 Task: Guide me through the Chicago Botanic Garden to the entrance of the Regenstein Center.
Action: Mouse moved to (276, 81)
Screenshot: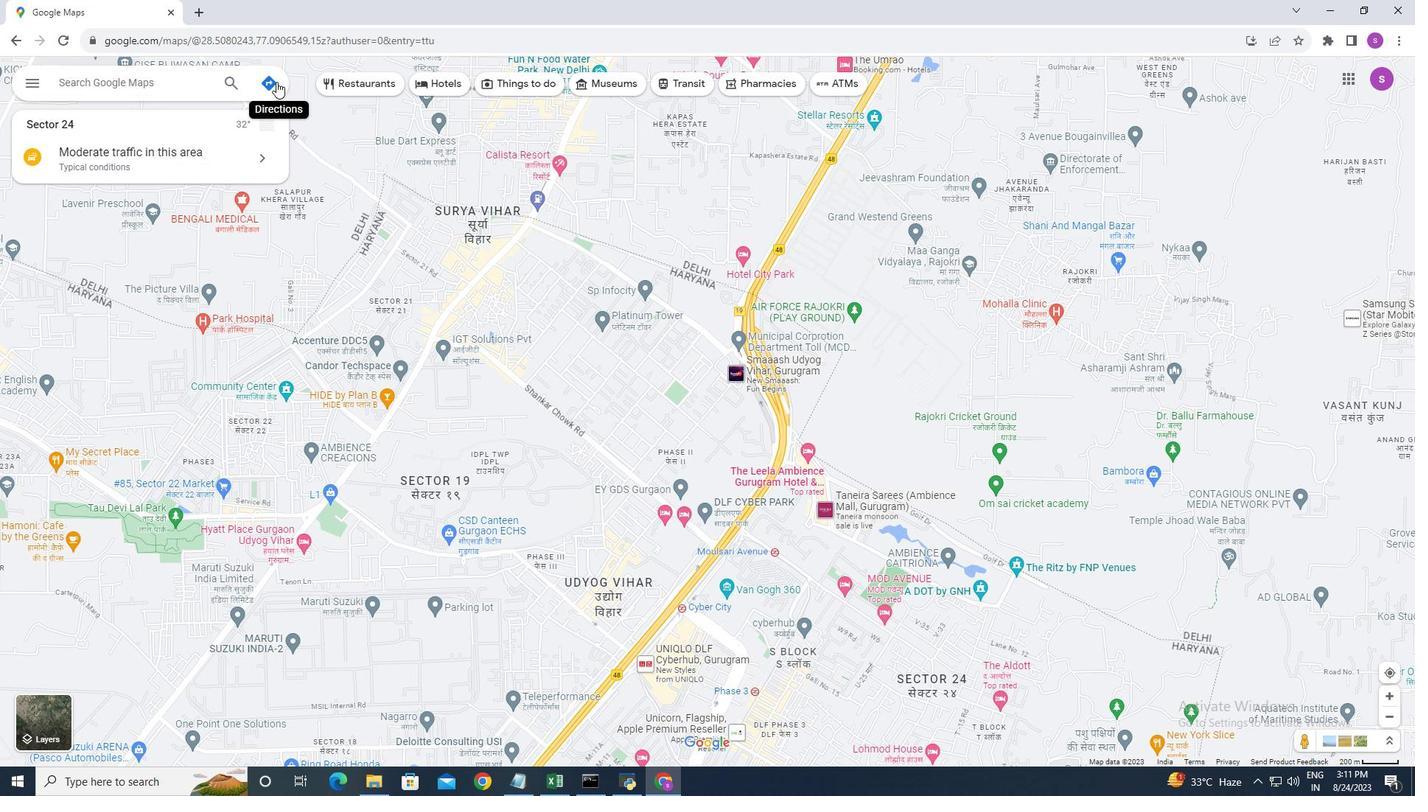 
Action: Mouse pressed left at (276, 81)
Screenshot: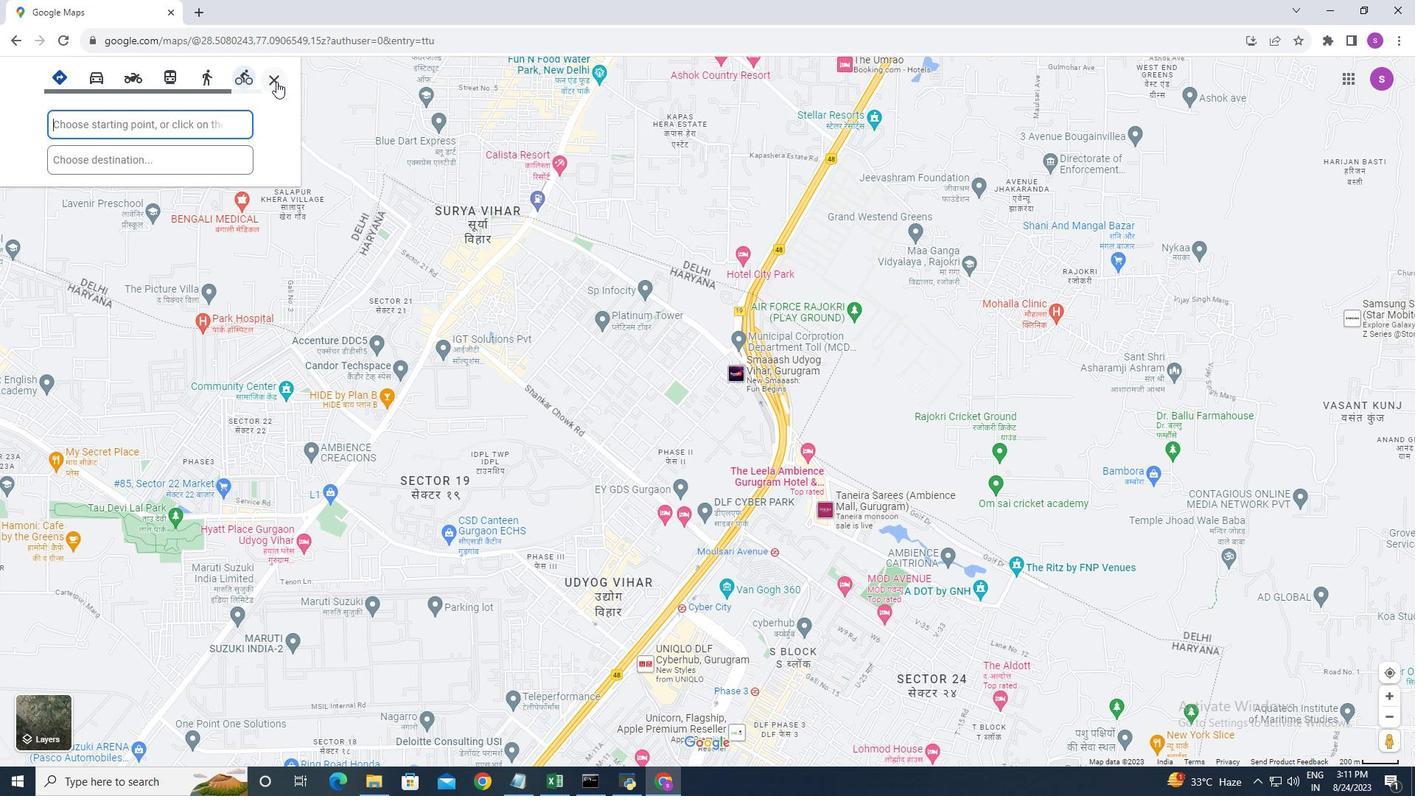 
Action: Mouse moved to (184, 126)
Screenshot: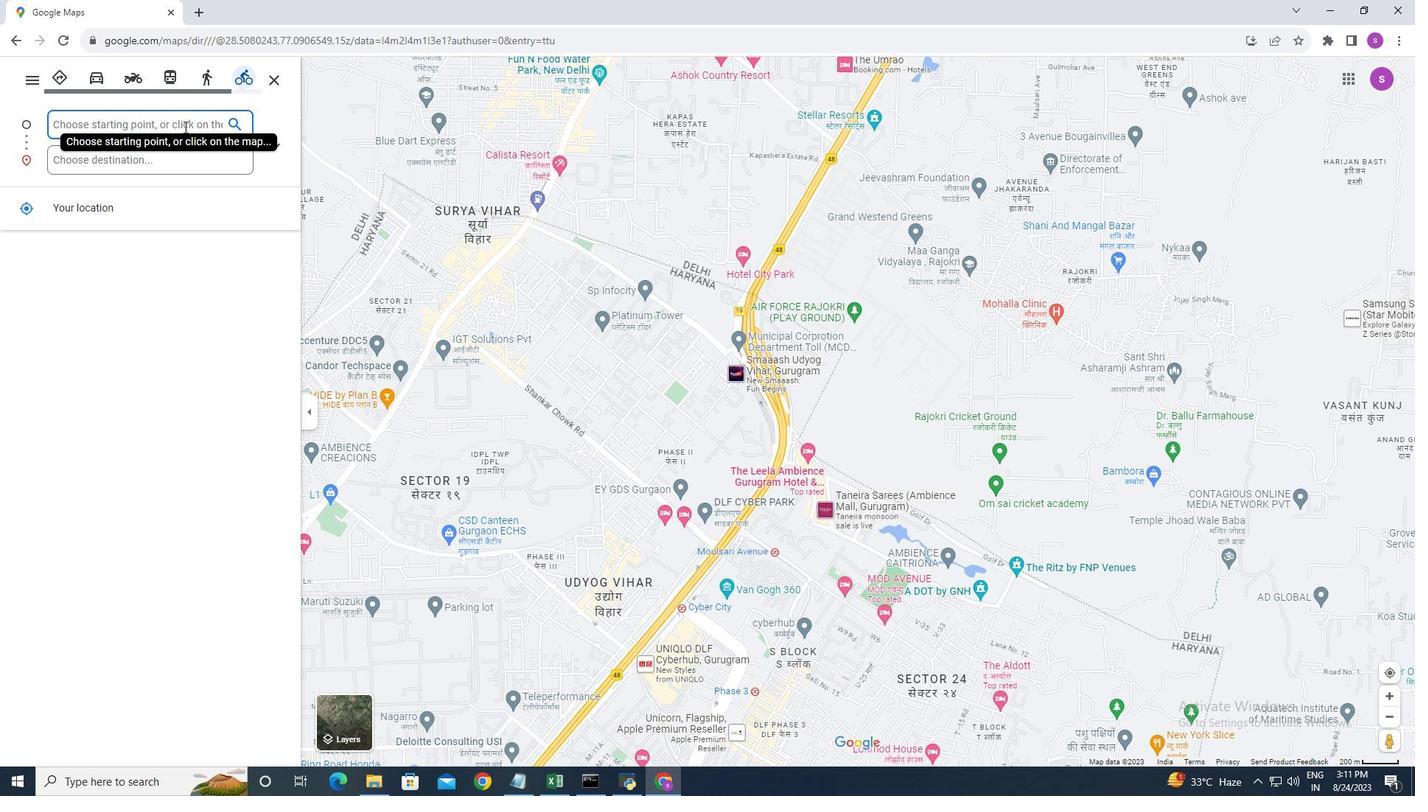 
Action: Mouse pressed left at (184, 126)
Screenshot: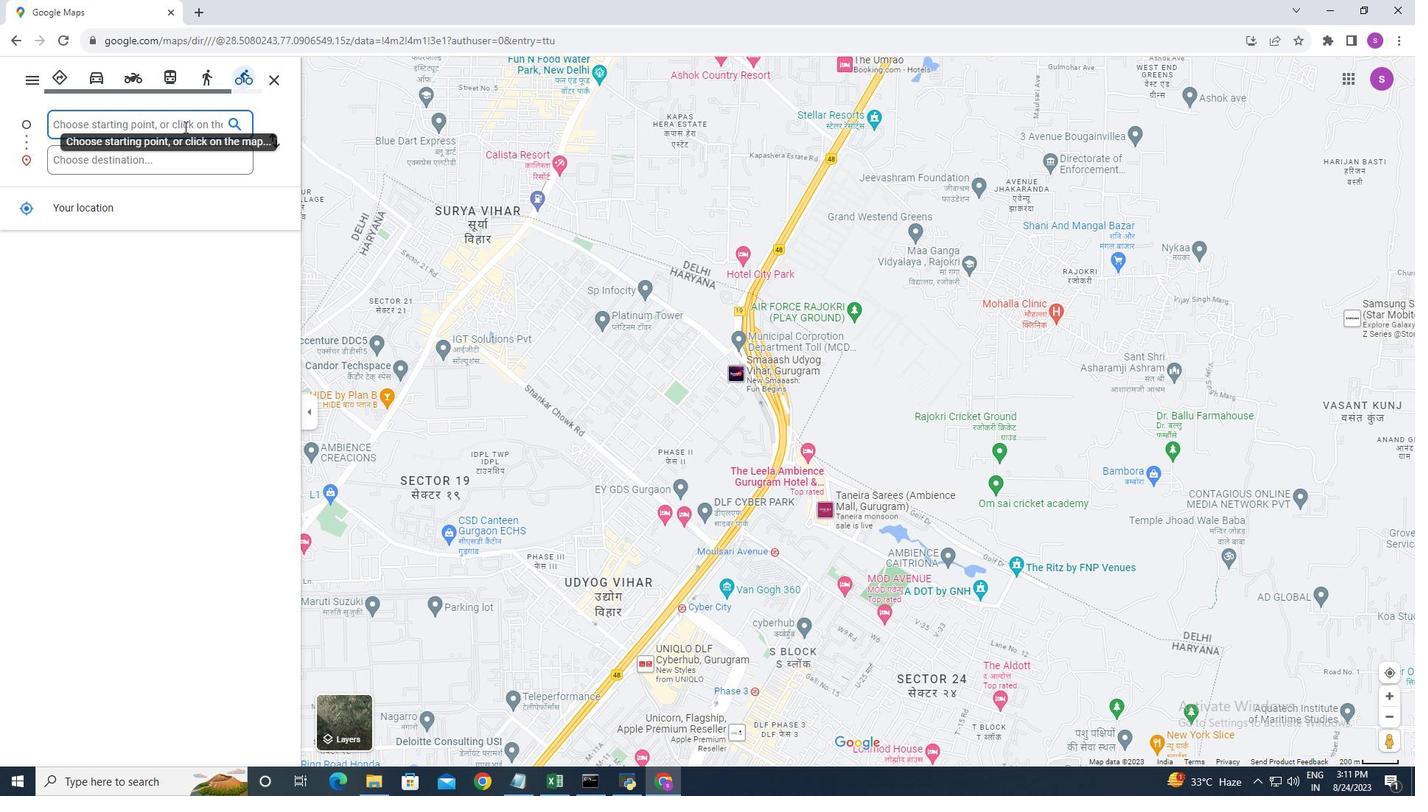 
Action: Mouse moved to (184, 126)
Screenshot: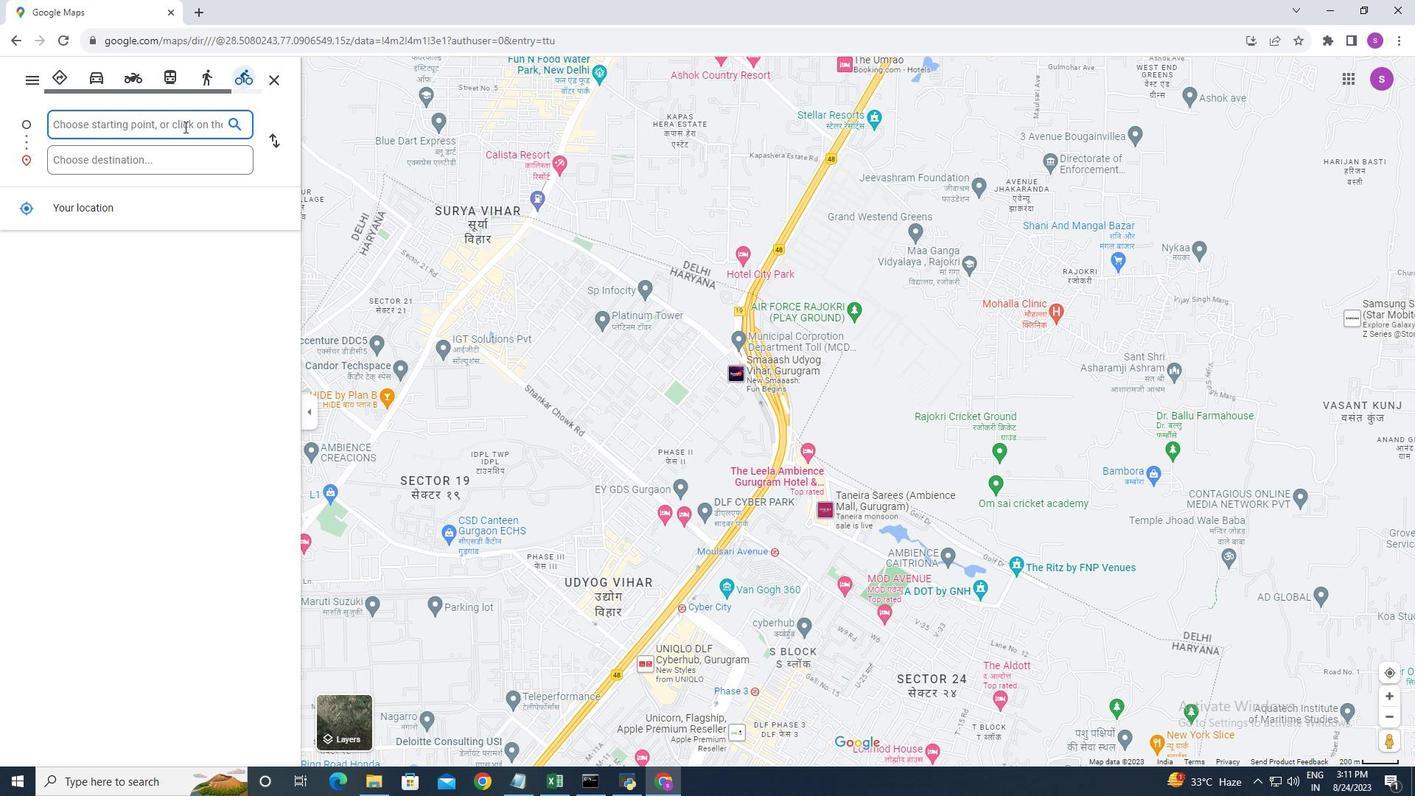 
Action: Key pressed <Key.shift>Chicago<Key.space><Key.shift>Botanic<Key.space><Key.shift><Key.shift><Key.shift><Key.shift>Garden
Screenshot: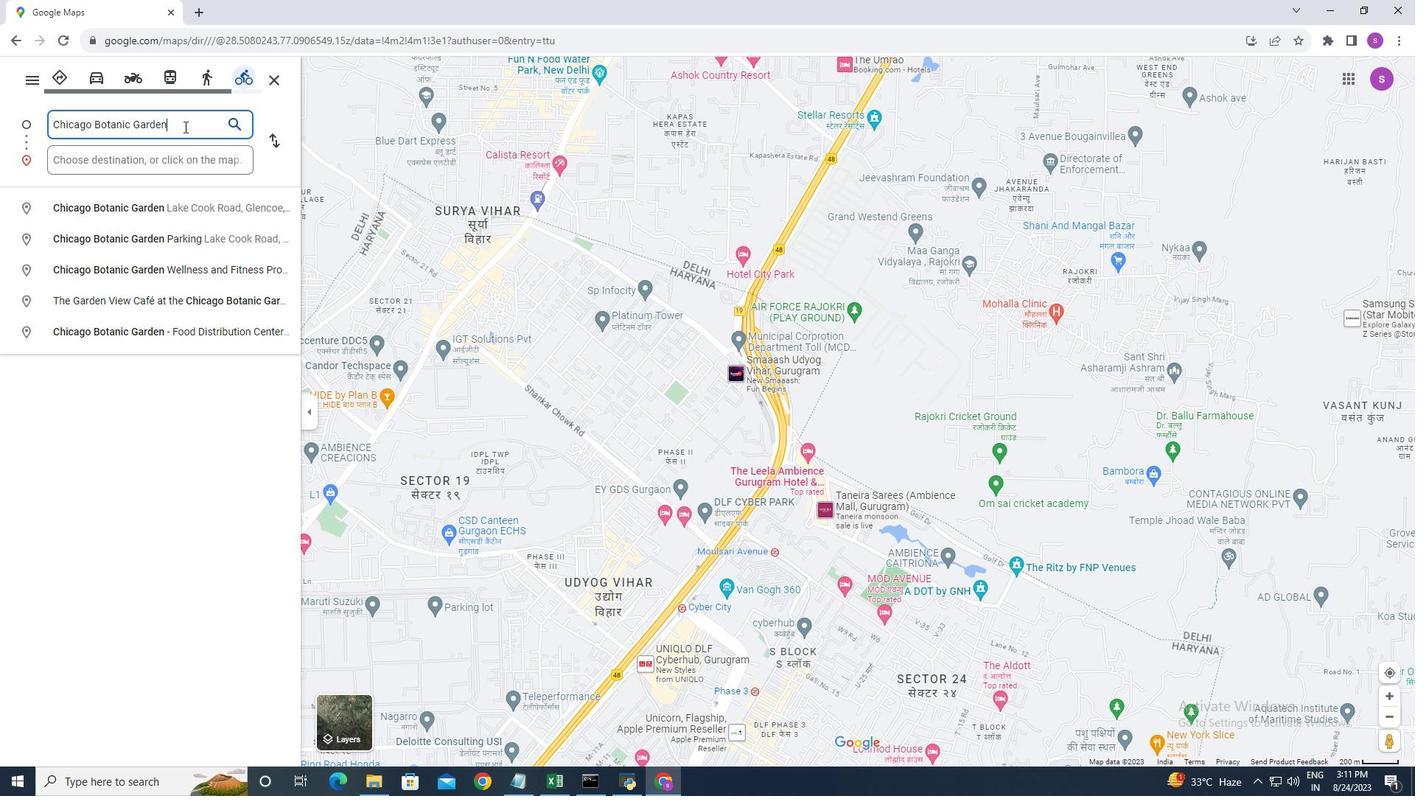 
Action: Mouse moved to (171, 212)
Screenshot: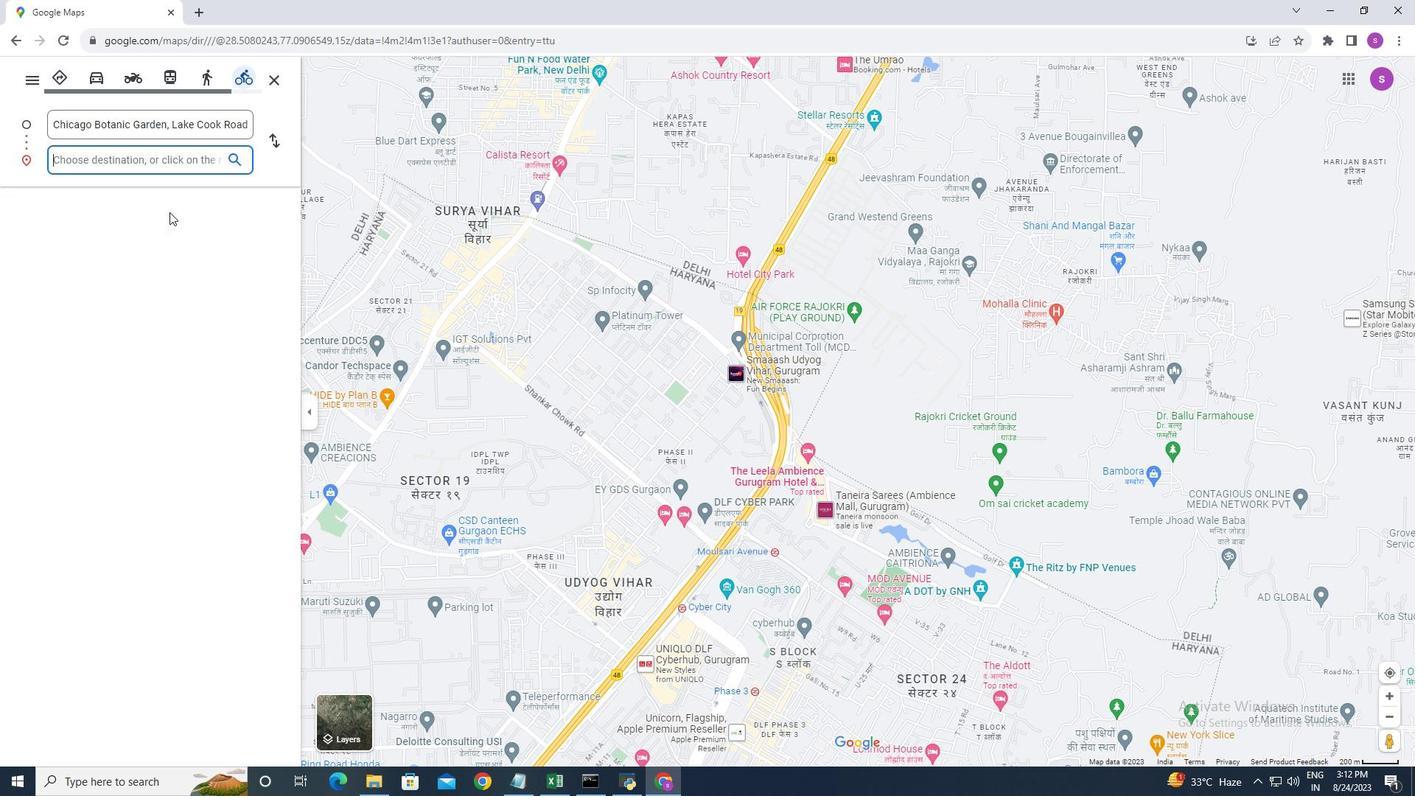 
Action: Mouse pressed left at (171, 212)
Screenshot: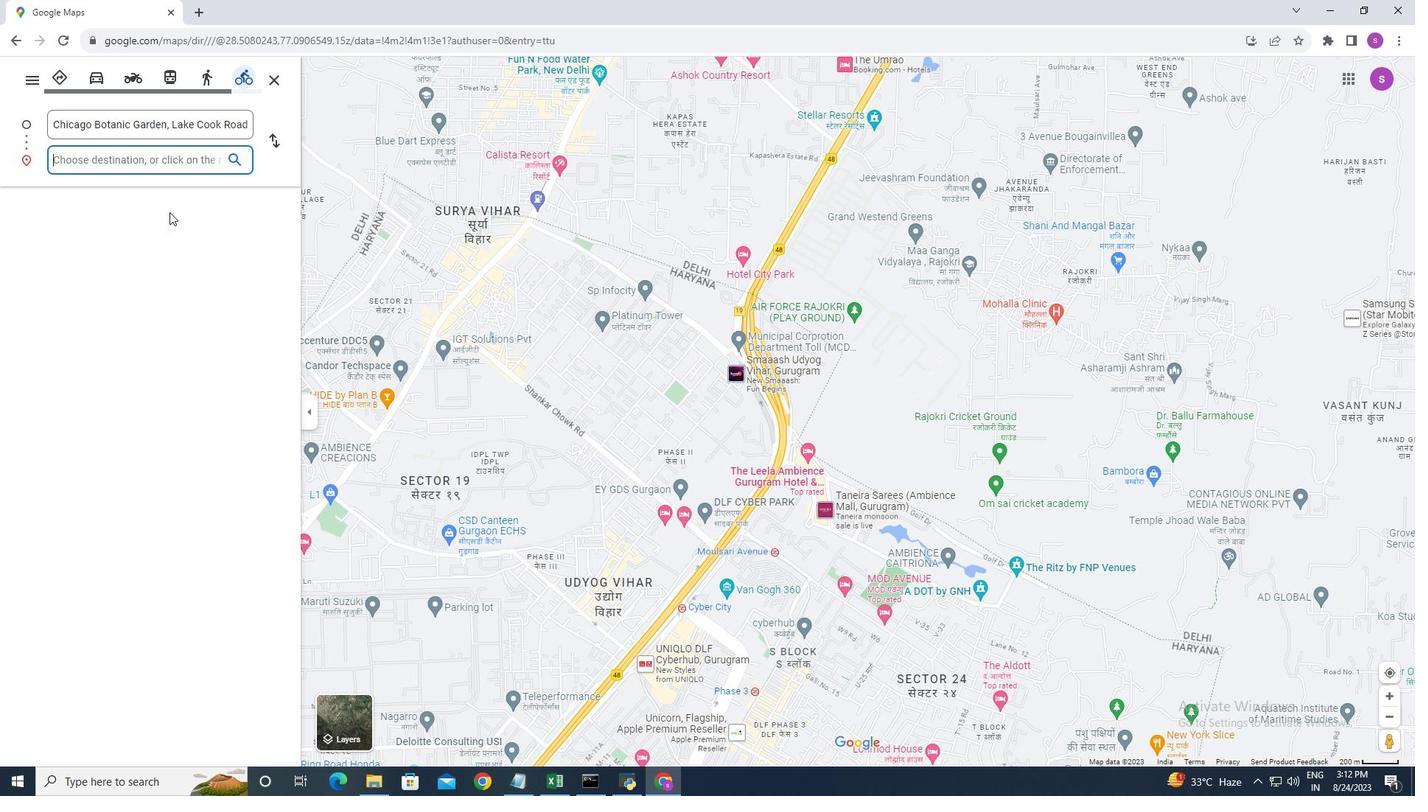 
Action: Mouse moved to (740, 429)
Screenshot: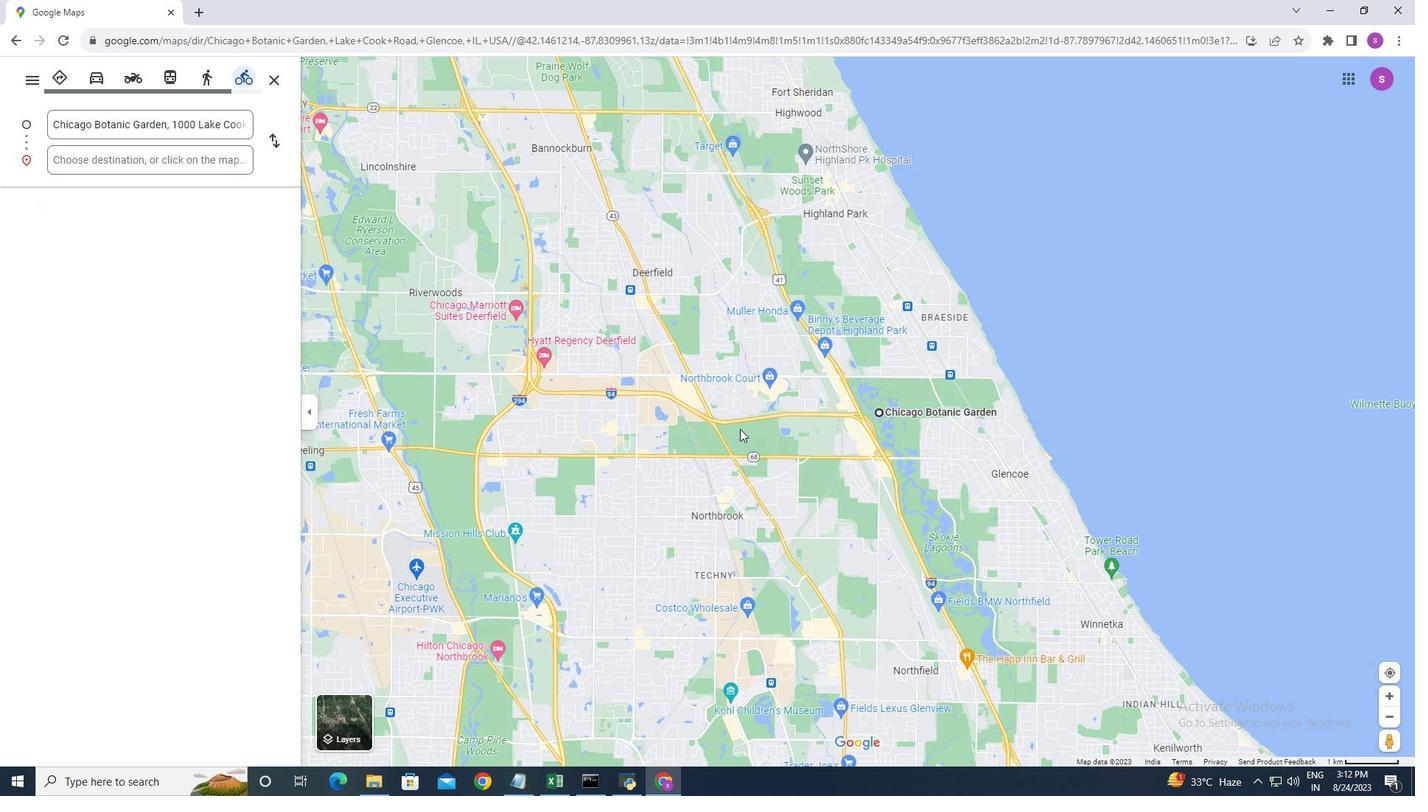 
Action: Mouse scrolled (740, 428) with delta (0, 0)
Screenshot: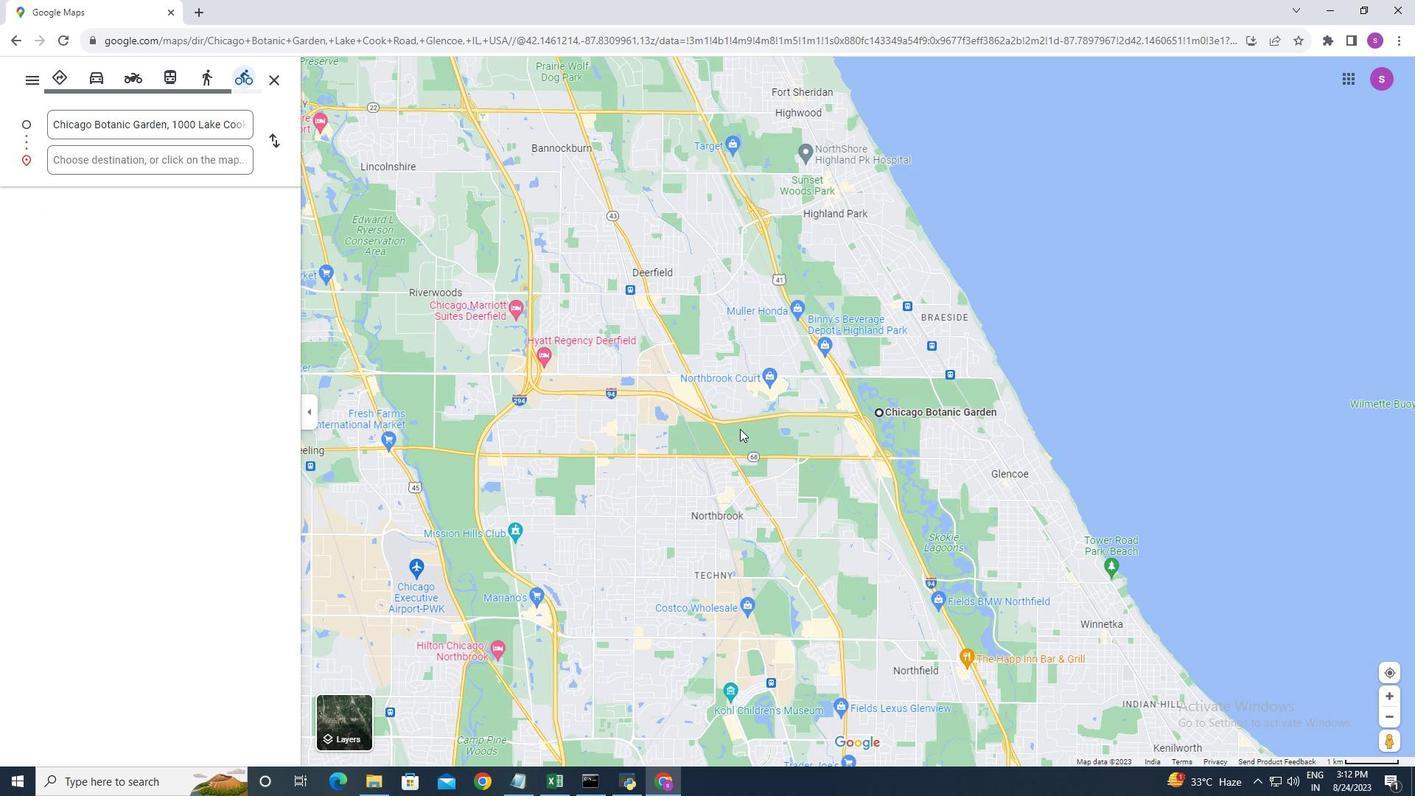 
Action: Mouse moved to (740, 429)
Screenshot: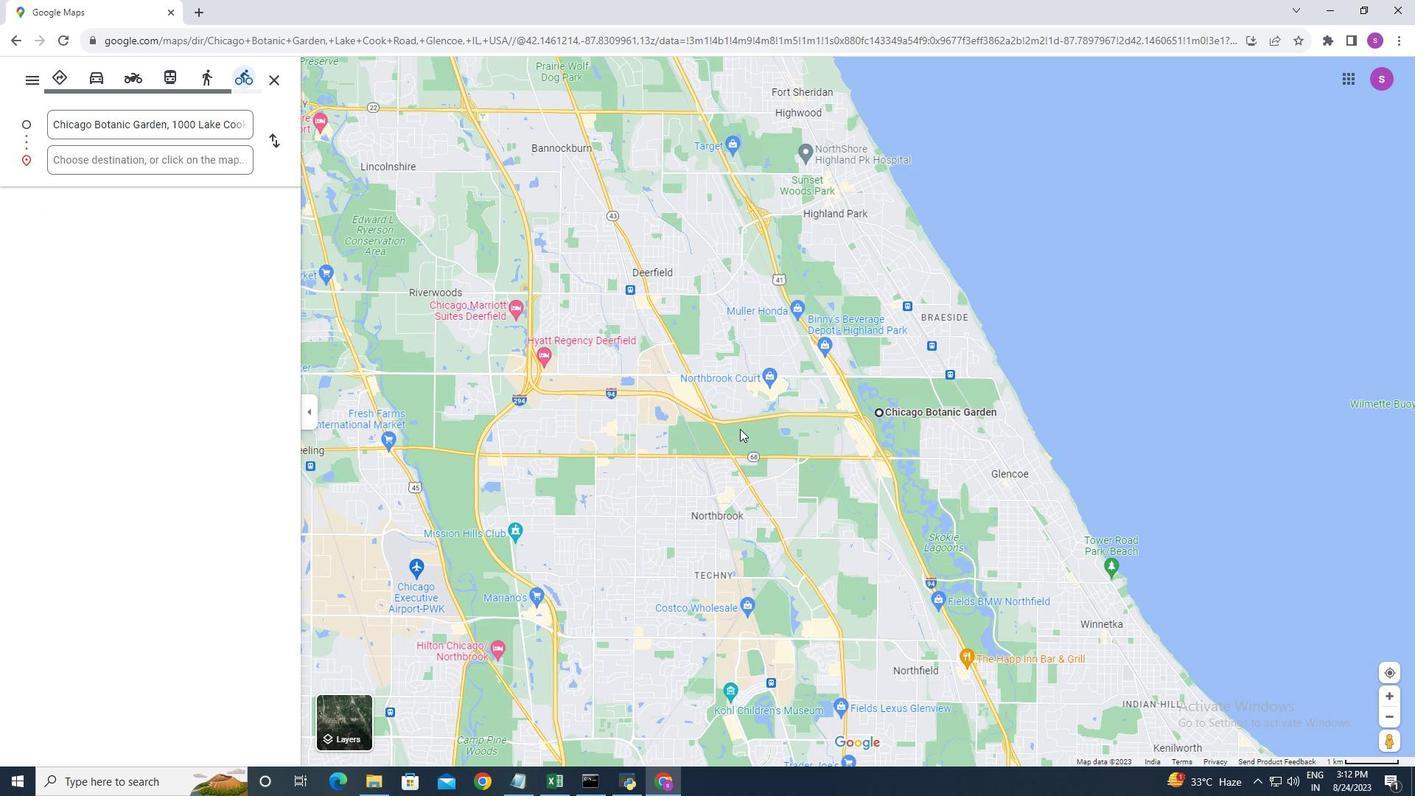 
Action: Mouse scrolled (740, 428) with delta (0, 0)
Screenshot: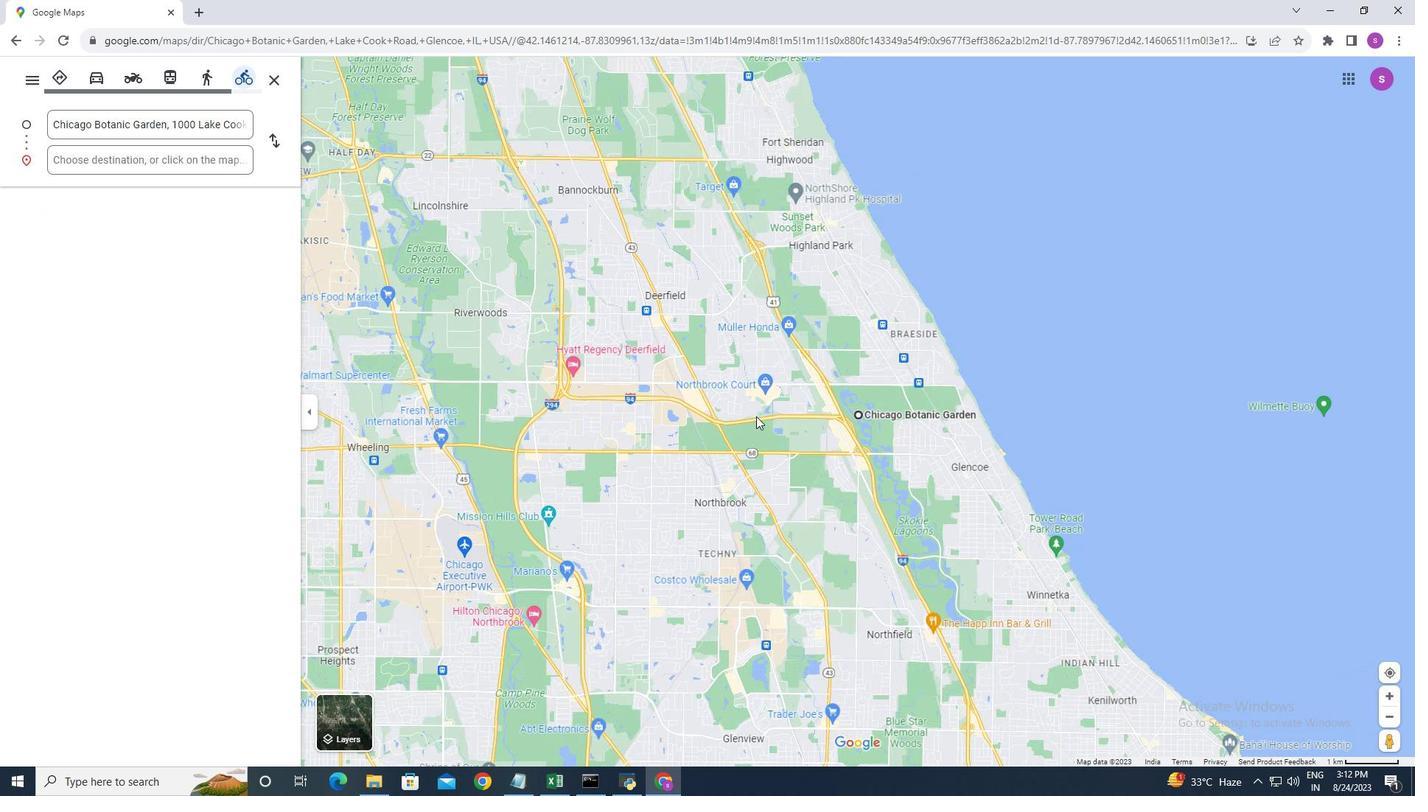 
Action: Mouse scrolled (740, 428) with delta (0, 0)
Screenshot: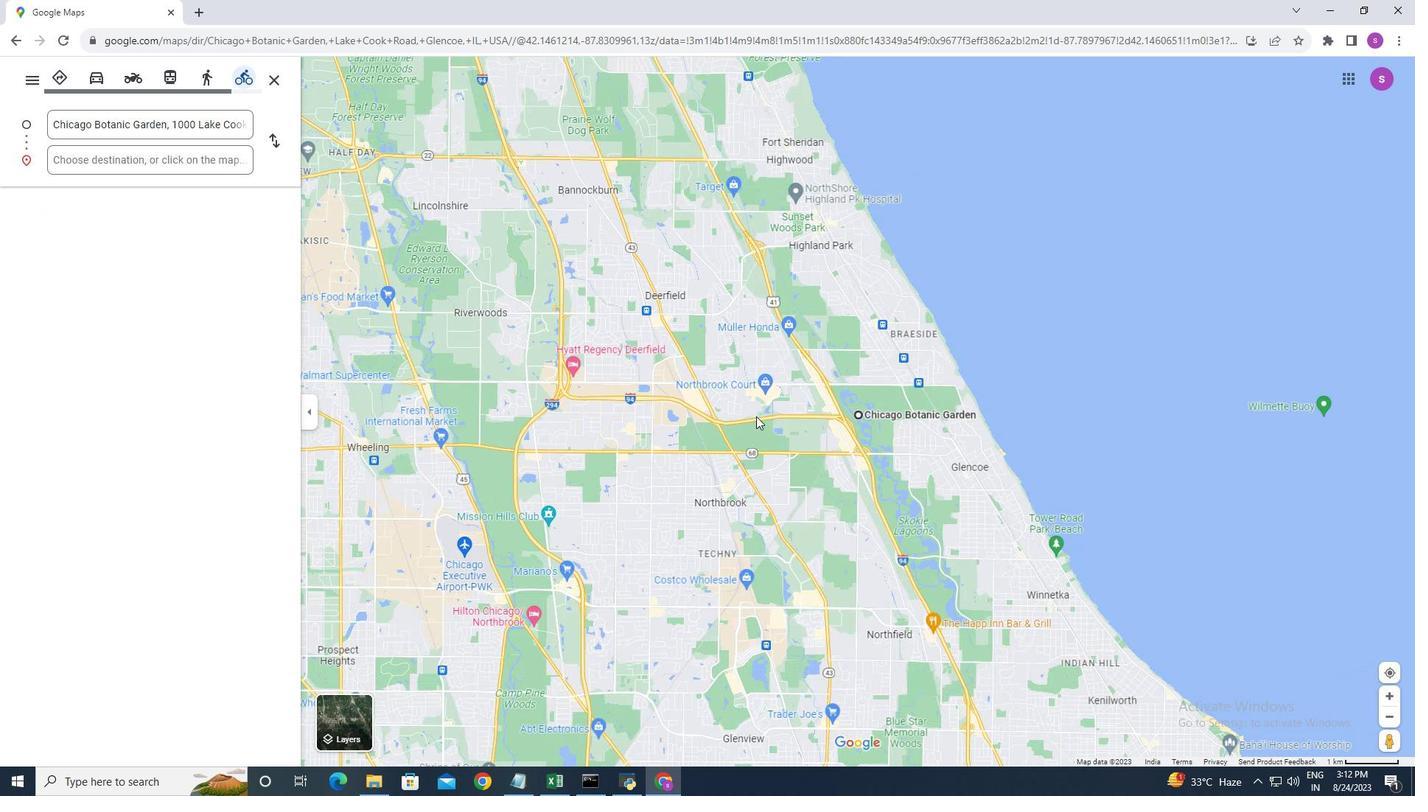 
Action: Mouse scrolled (740, 428) with delta (0, 0)
Screenshot: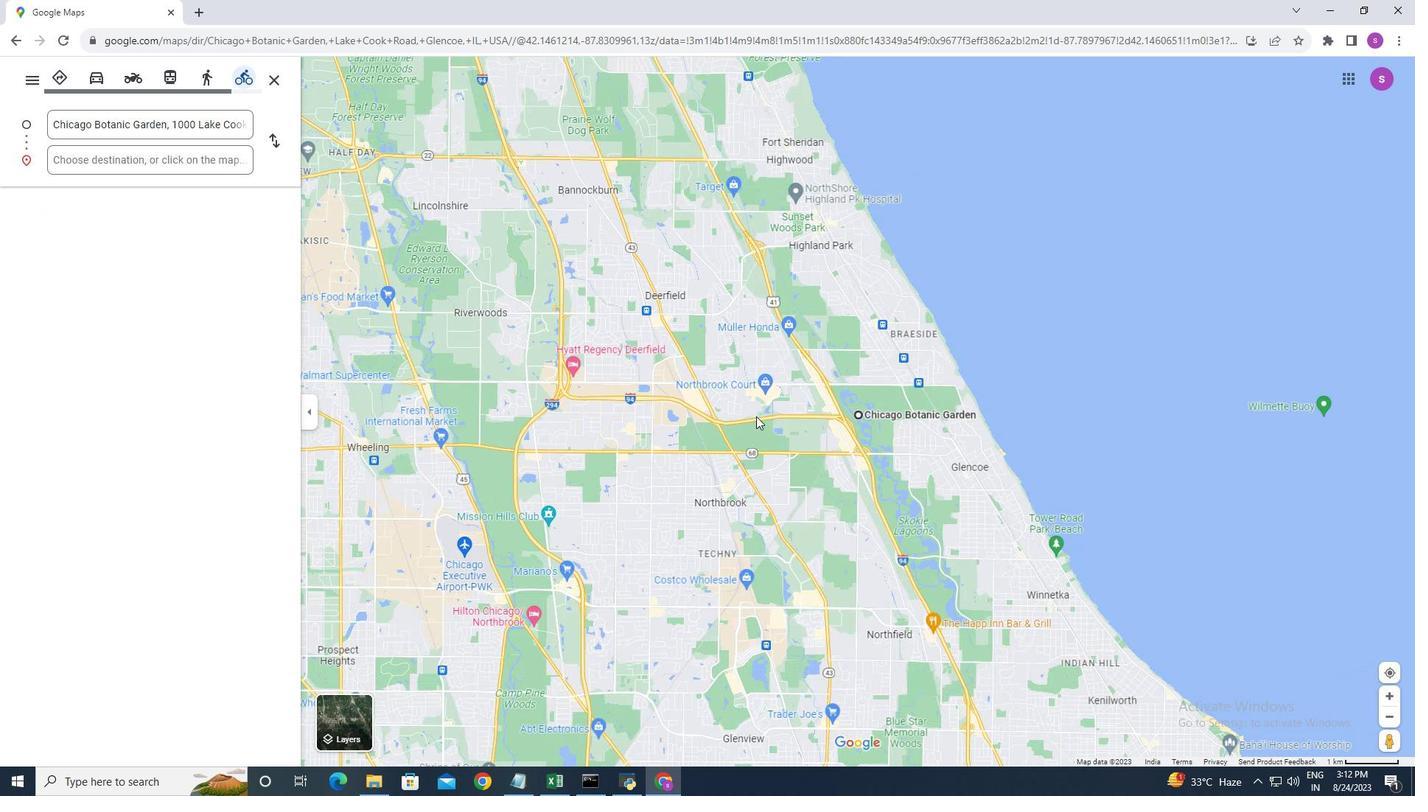 
Action: Mouse scrolled (740, 428) with delta (0, 0)
Screenshot: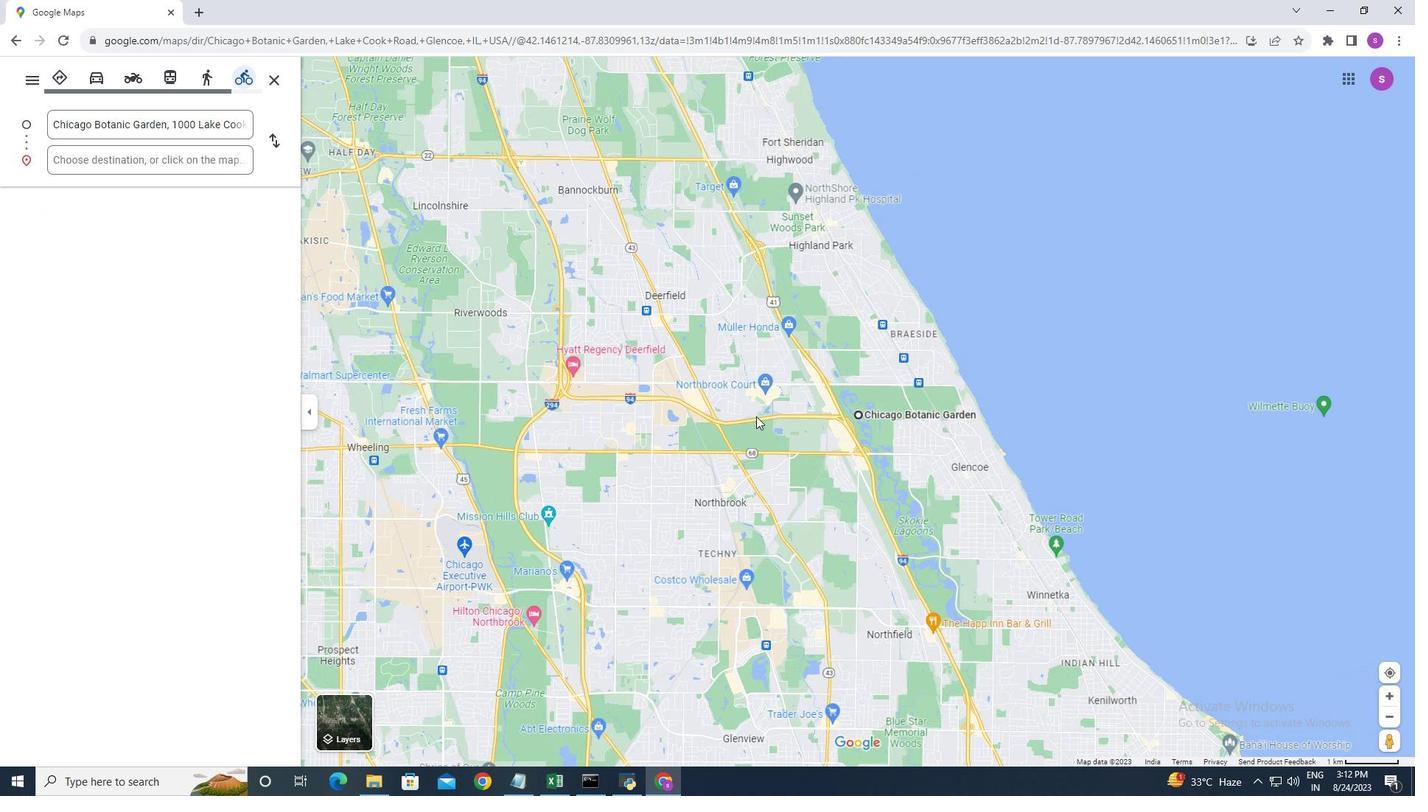 
Action: Mouse moved to (751, 419)
Screenshot: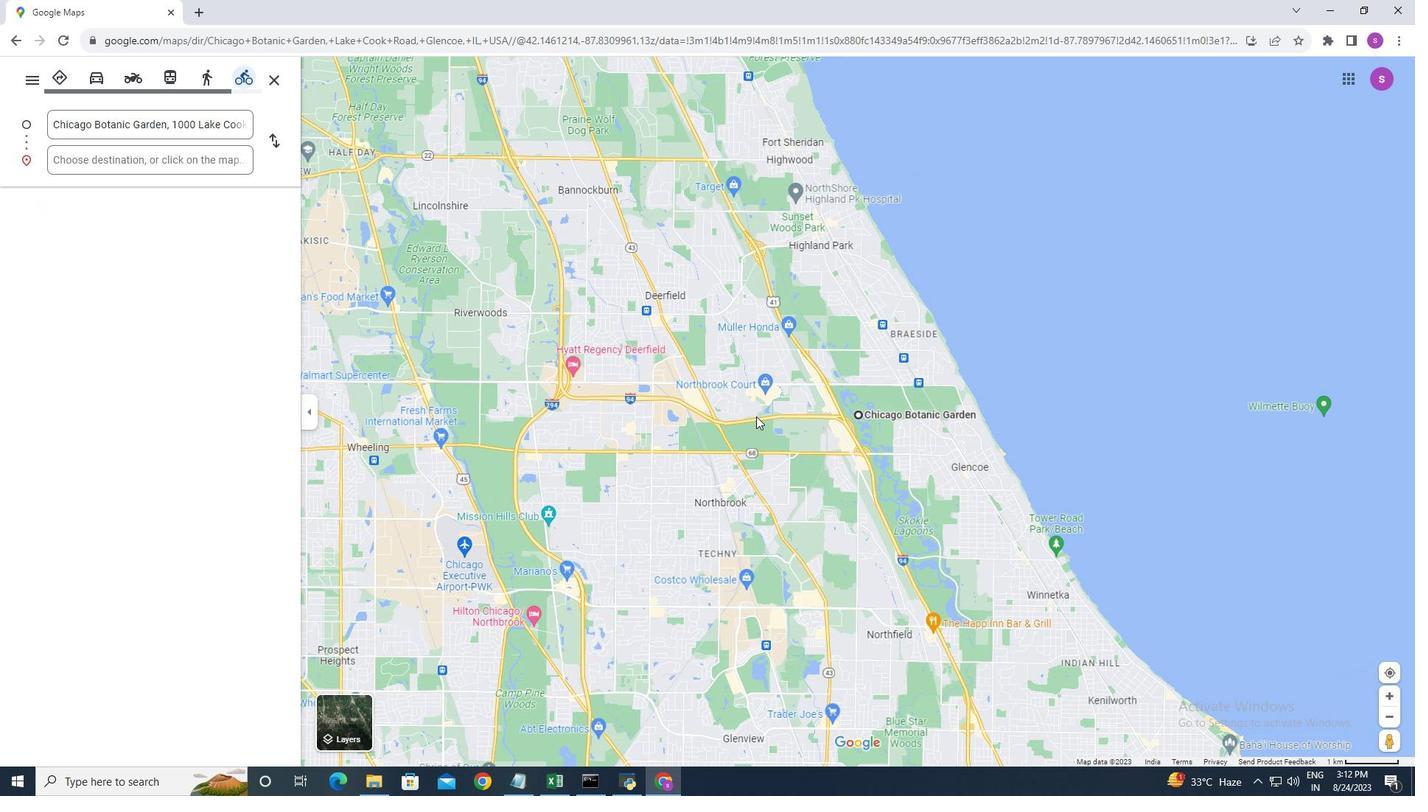 
Action: Mouse scrolled (740, 427) with delta (0, 0)
Screenshot: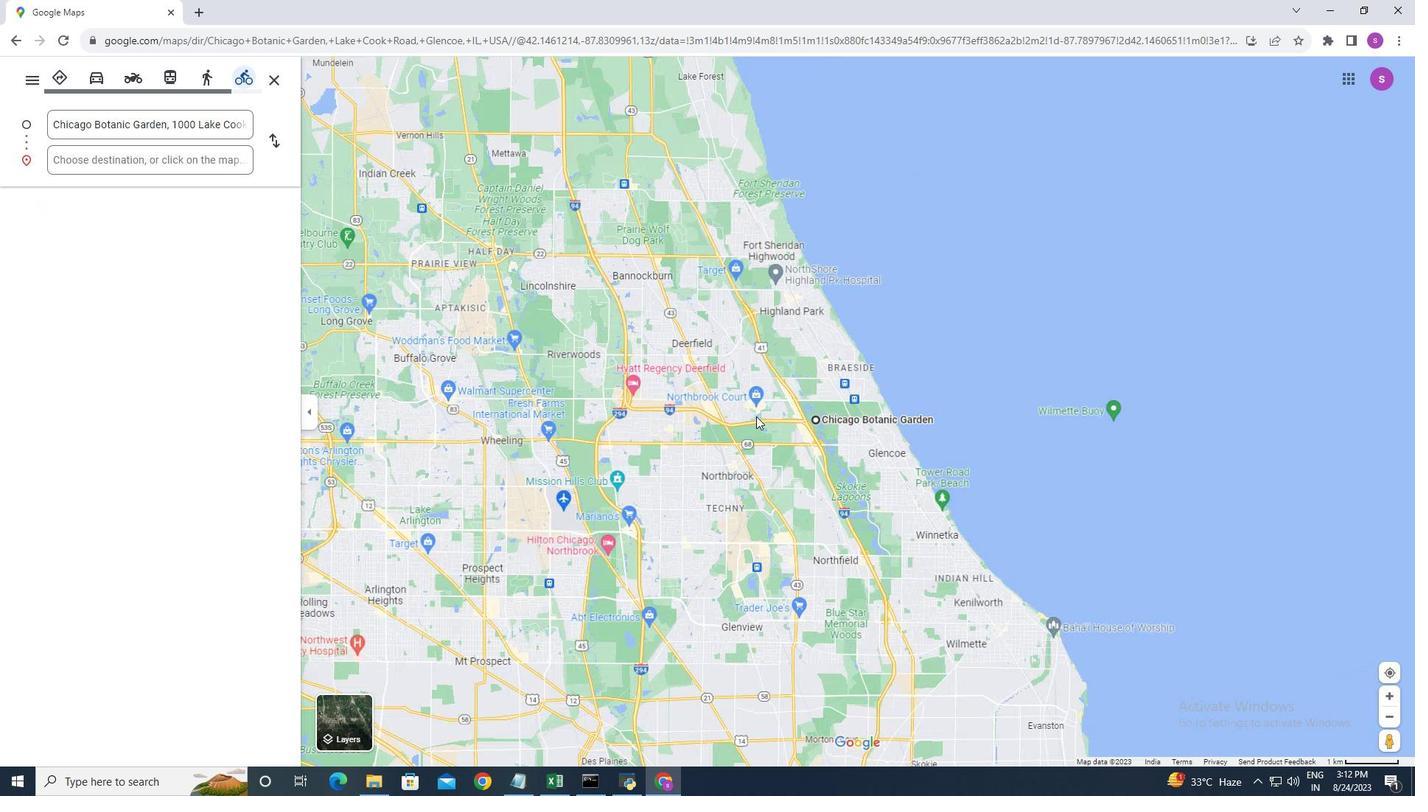
Action: Mouse moved to (756, 416)
Screenshot: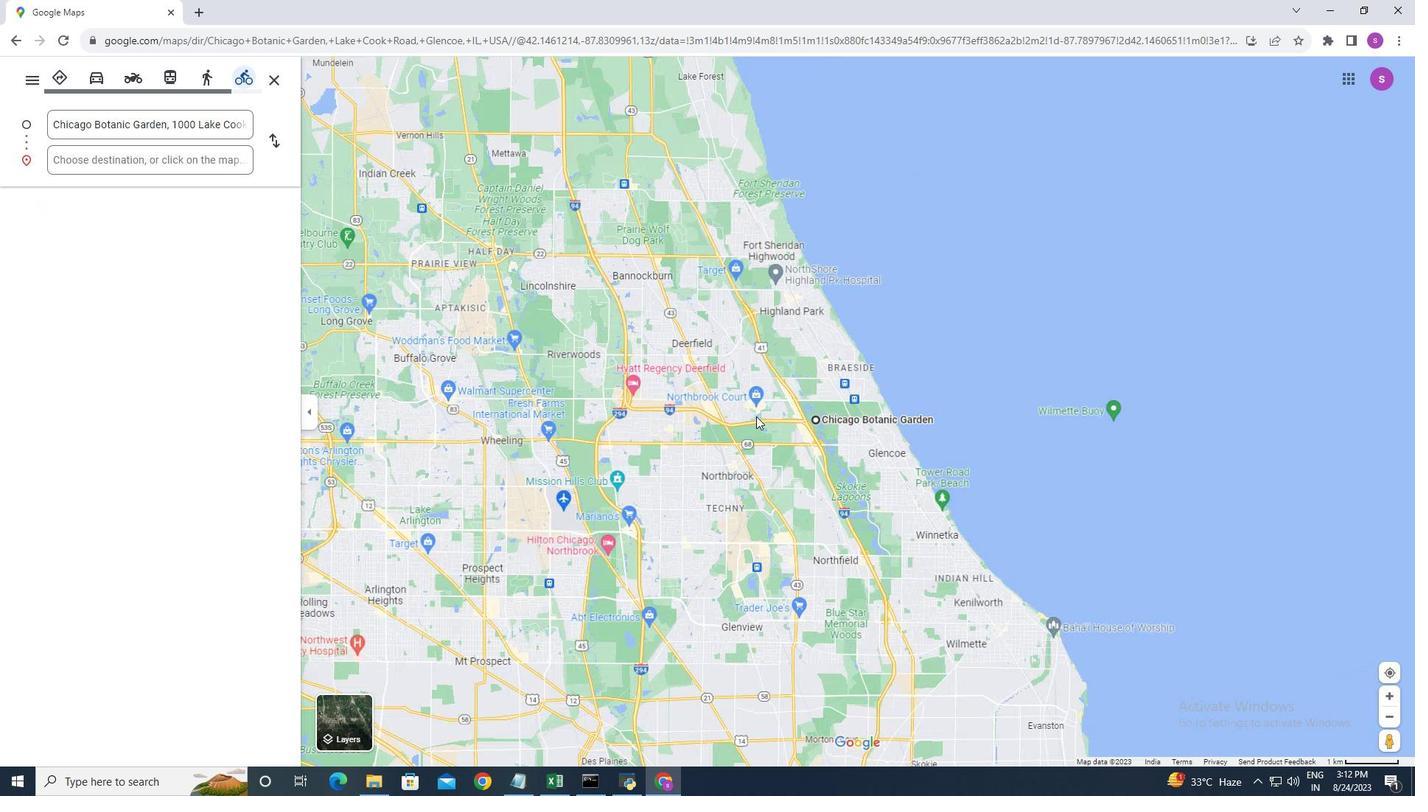 
Action: Mouse scrolled (756, 415) with delta (0, 0)
Screenshot: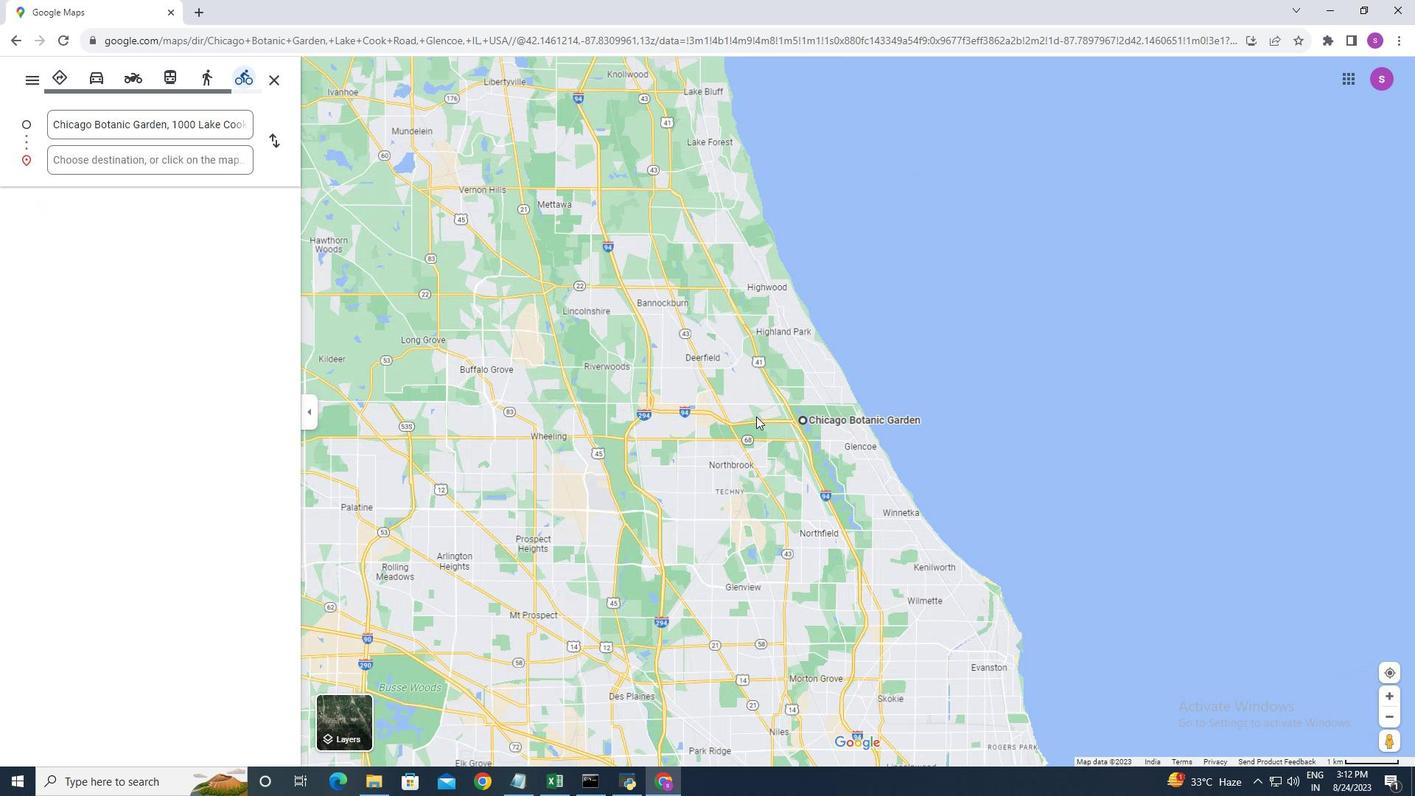 
Action: Mouse scrolled (756, 415) with delta (0, 0)
Screenshot: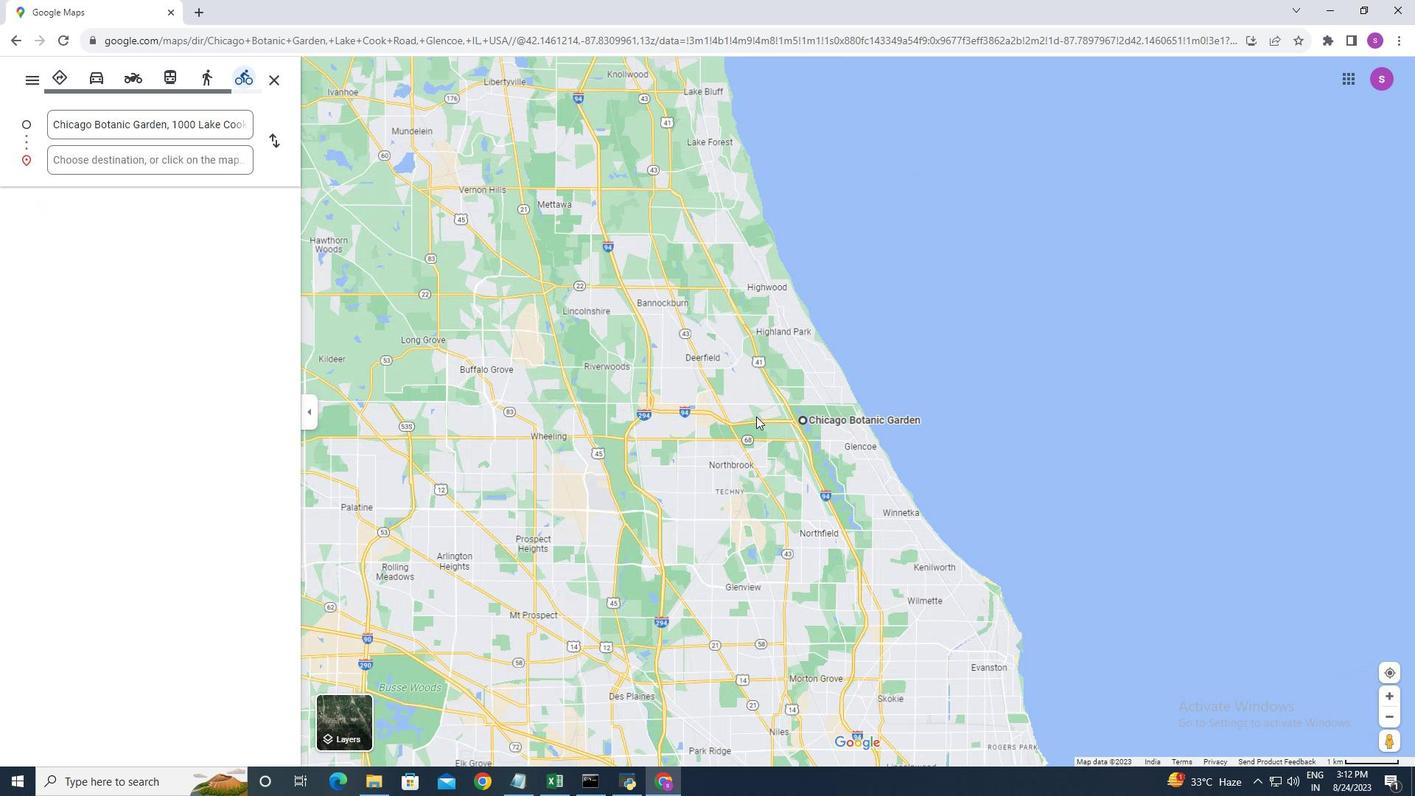 
Action: Mouse scrolled (756, 415) with delta (0, 0)
Screenshot: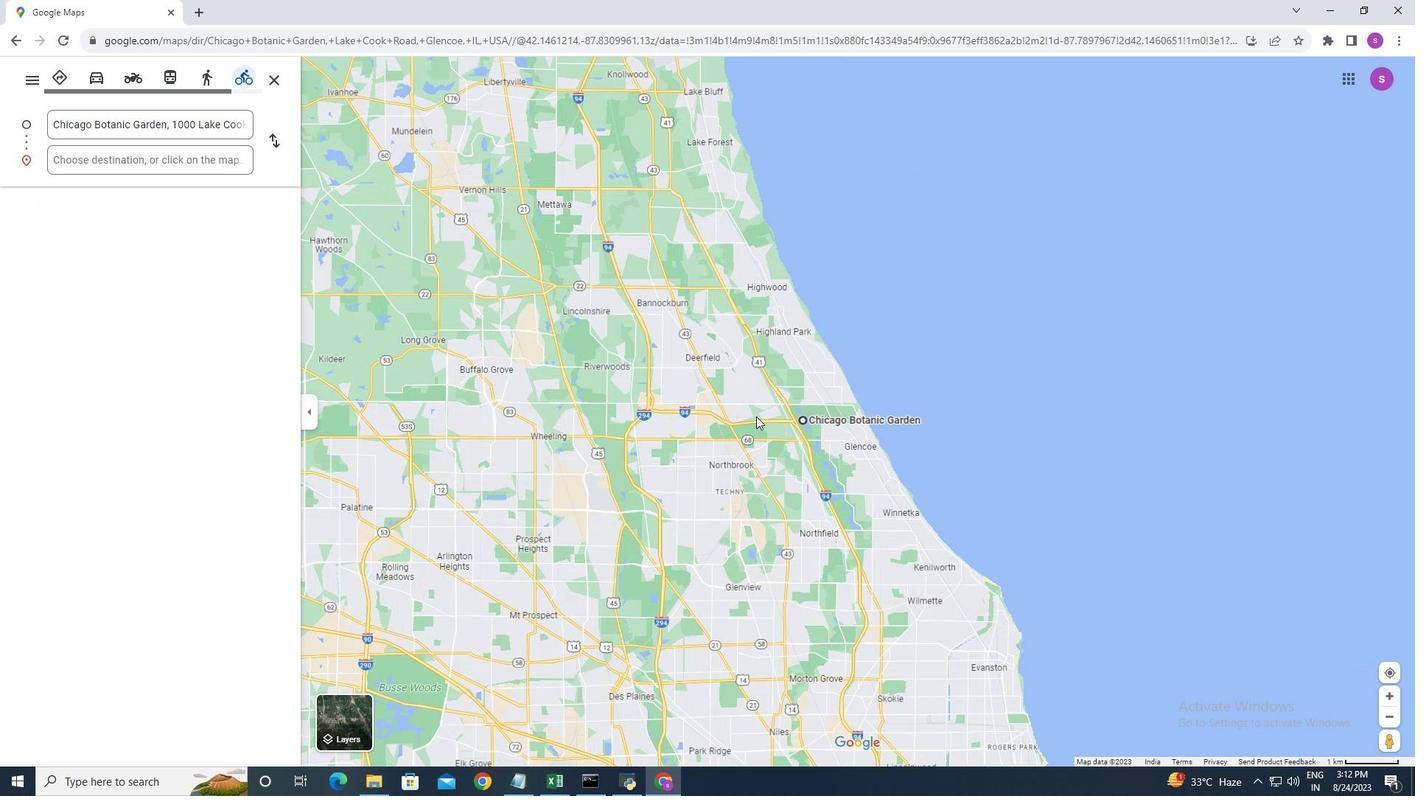 
Action: Mouse scrolled (756, 415) with delta (0, 0)
Screenshot: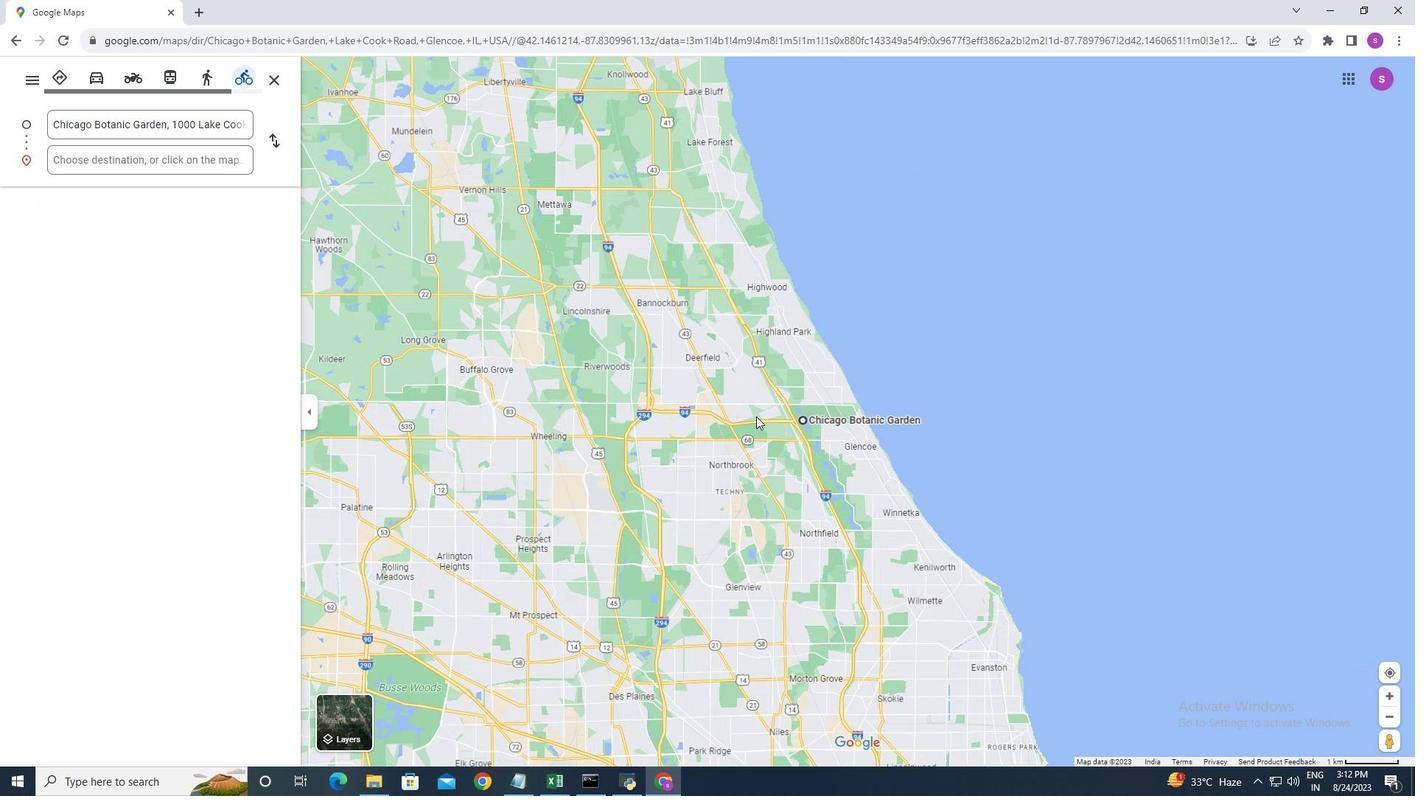 
Action: Mouse moved to (758, 416)
Screenshot: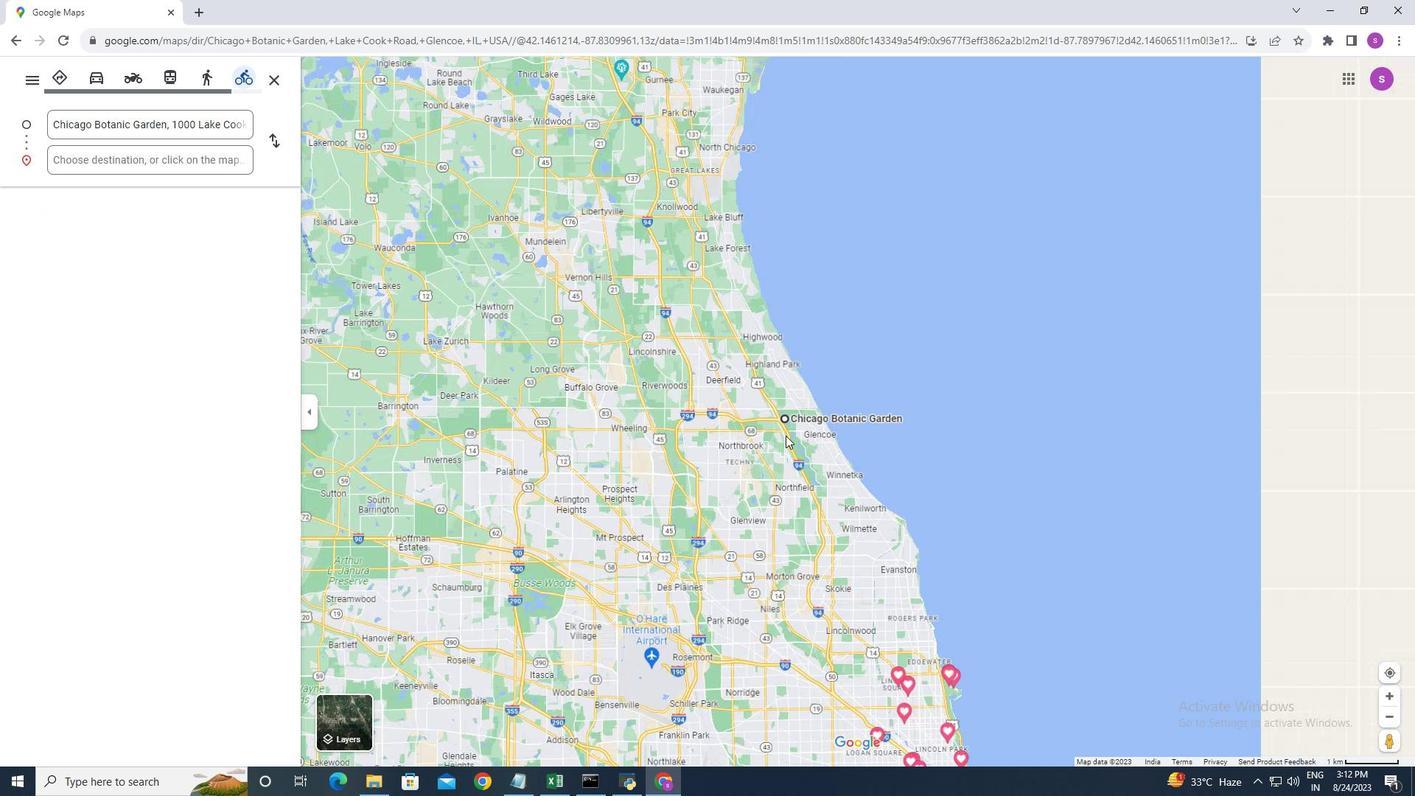 
Action: Mouse scrolled (756, 415) with delta (0, 0)
Screenshot: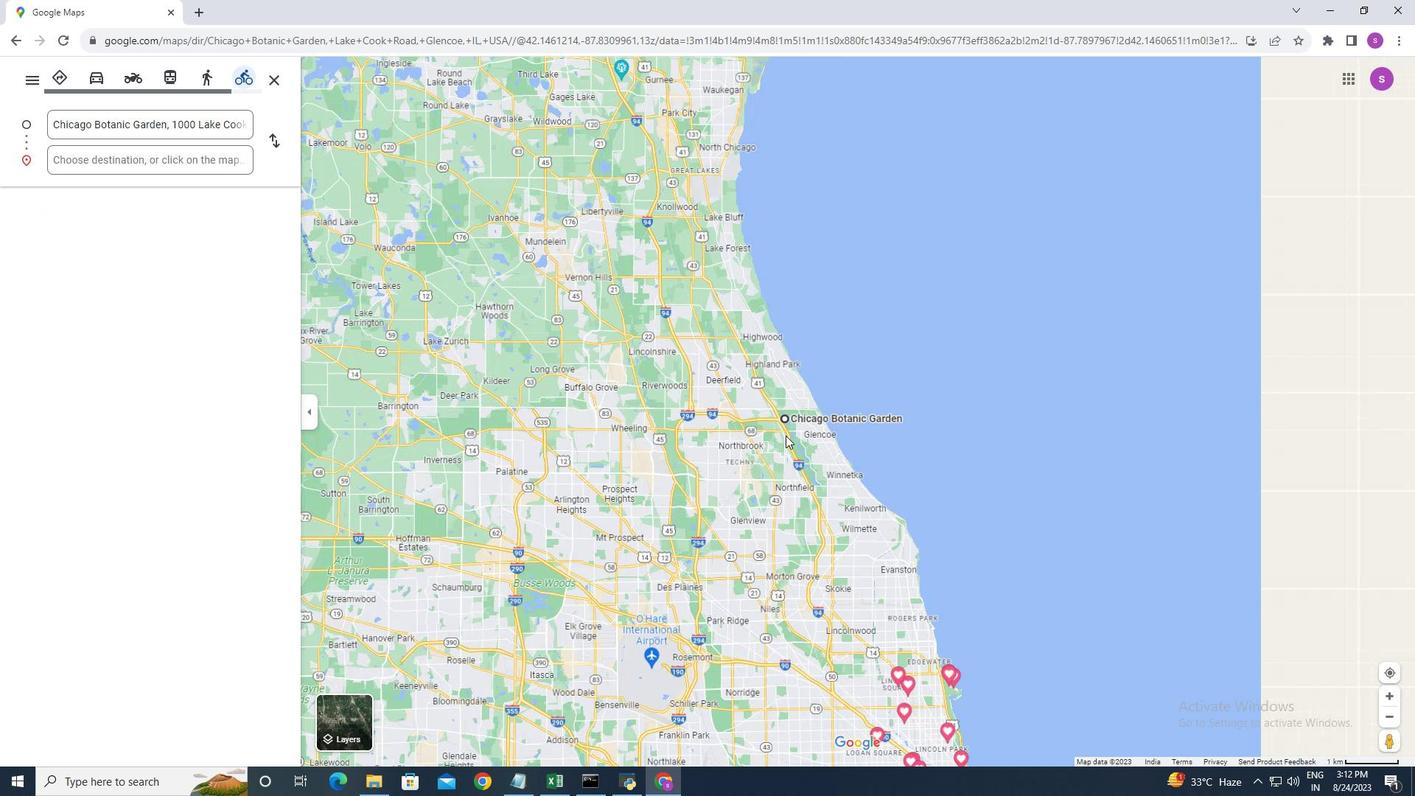 
Action: Mouse moved to (735, 465)
Screenshot: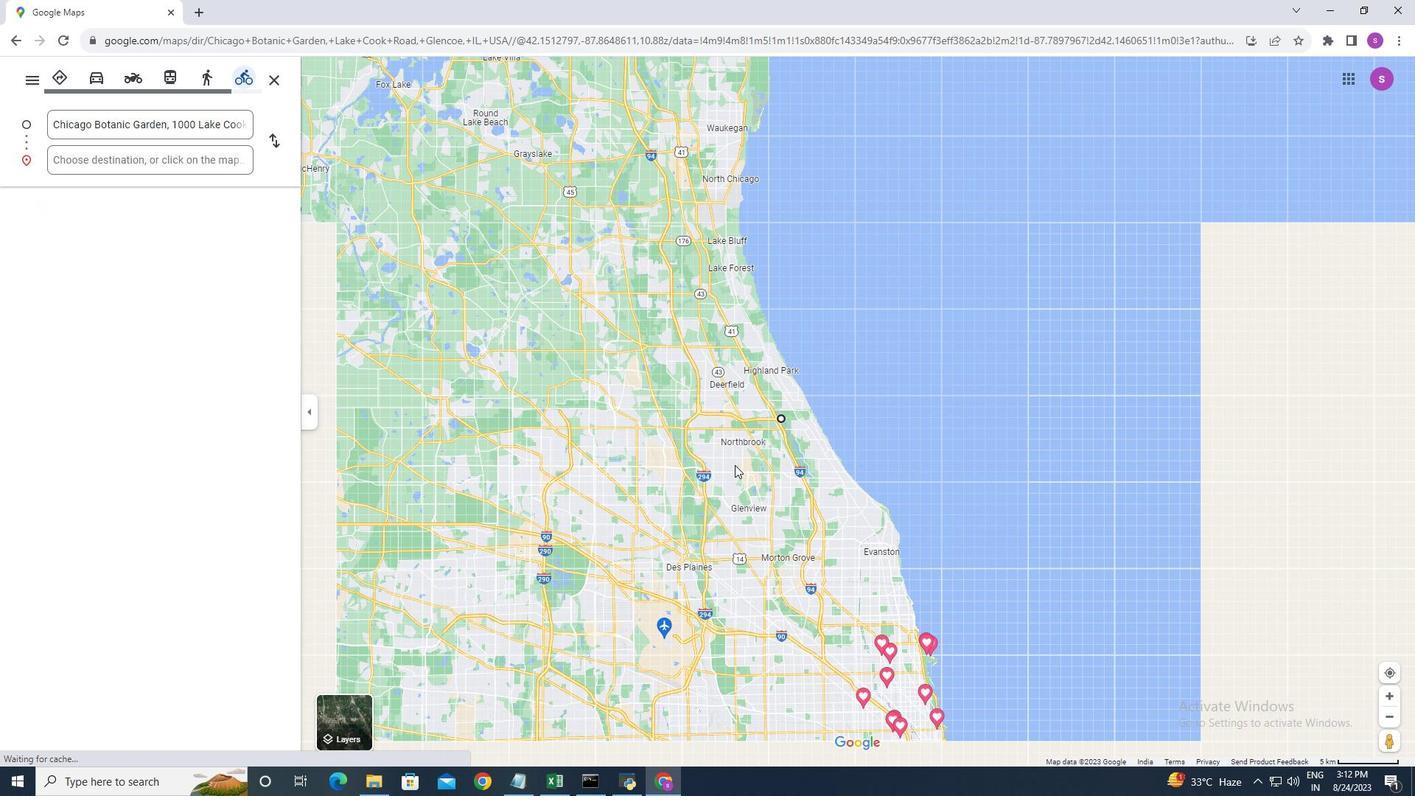 
Action: Mouse scrolled (735, 464) with delta (0, 0)
Screenshot: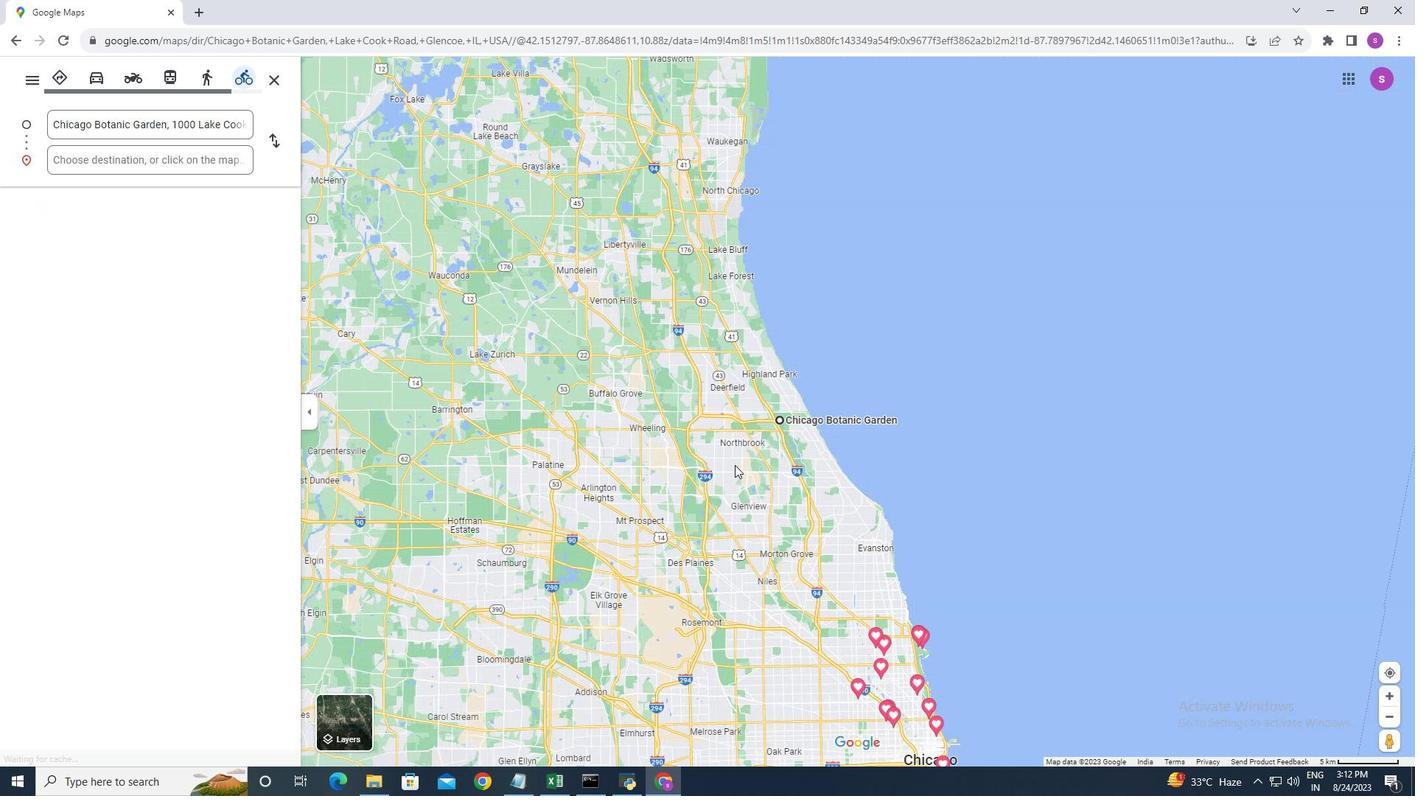 
Action: Mouse scrolled (735, 464) with delta (0, 0)
Screenshot: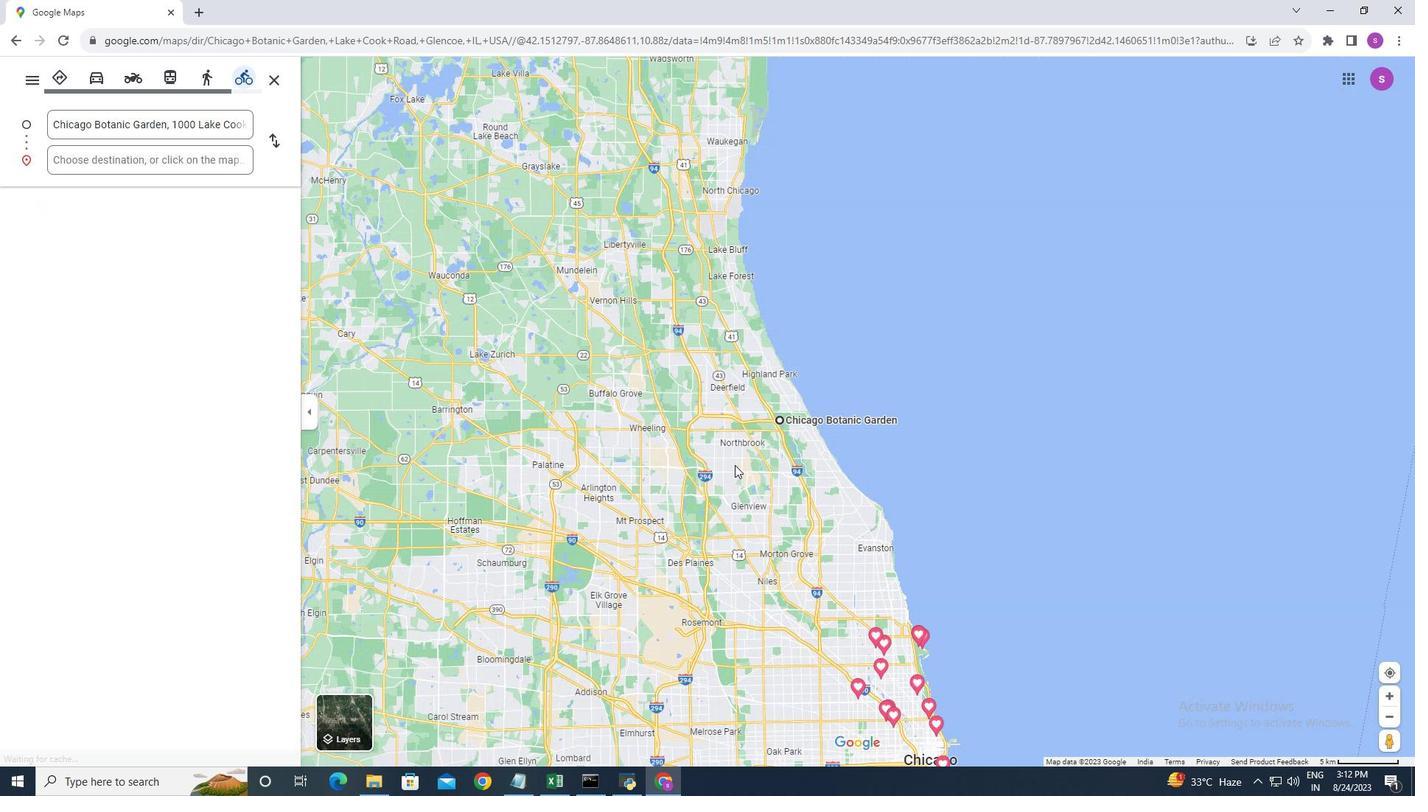 
Action: Mouse scrolled (735, 464) with delta (0, 0)
Screenshot: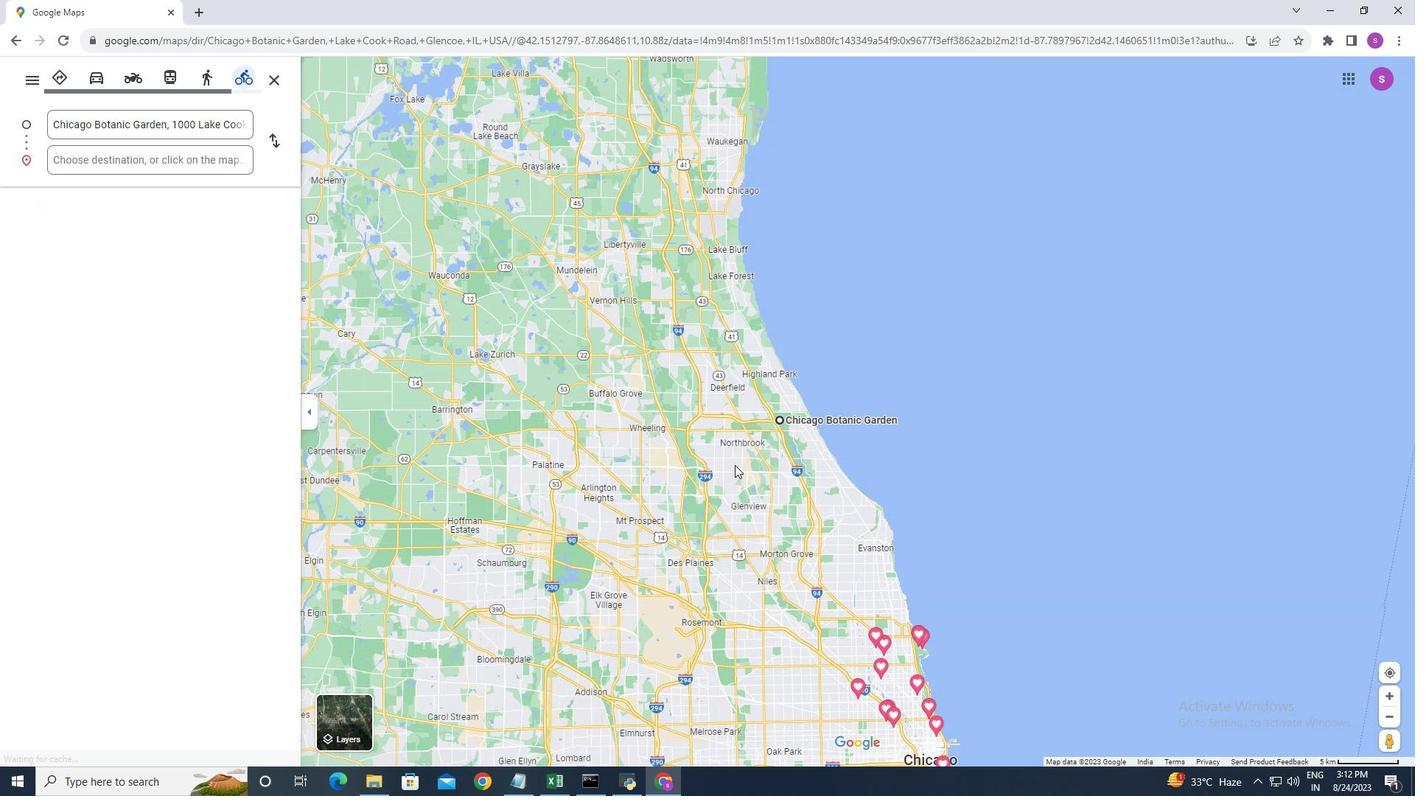 
Action: Mouse scrolled (735, 464) with delta (0, 0)
Screenshot: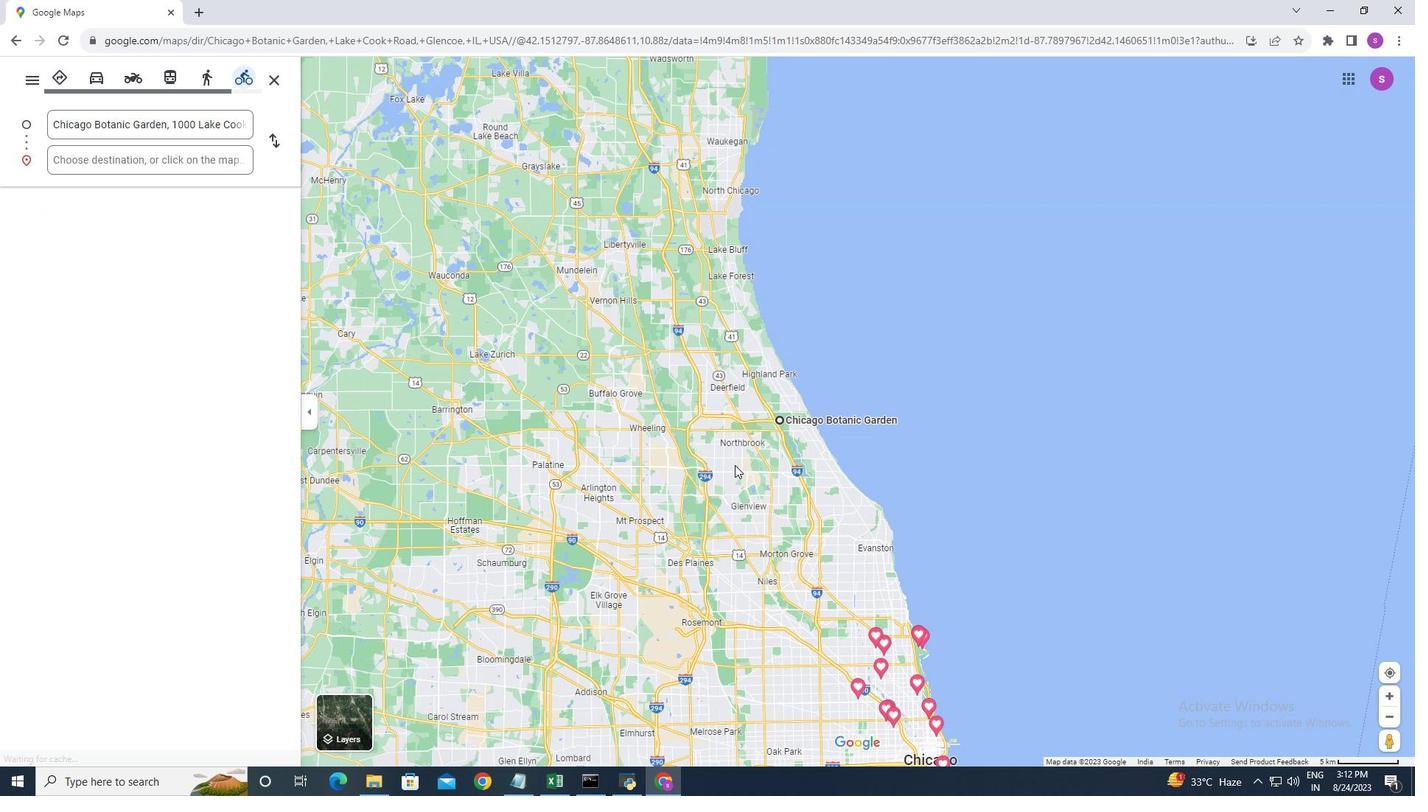 
Action: Mouse moved to (745, 476)
Screenshot: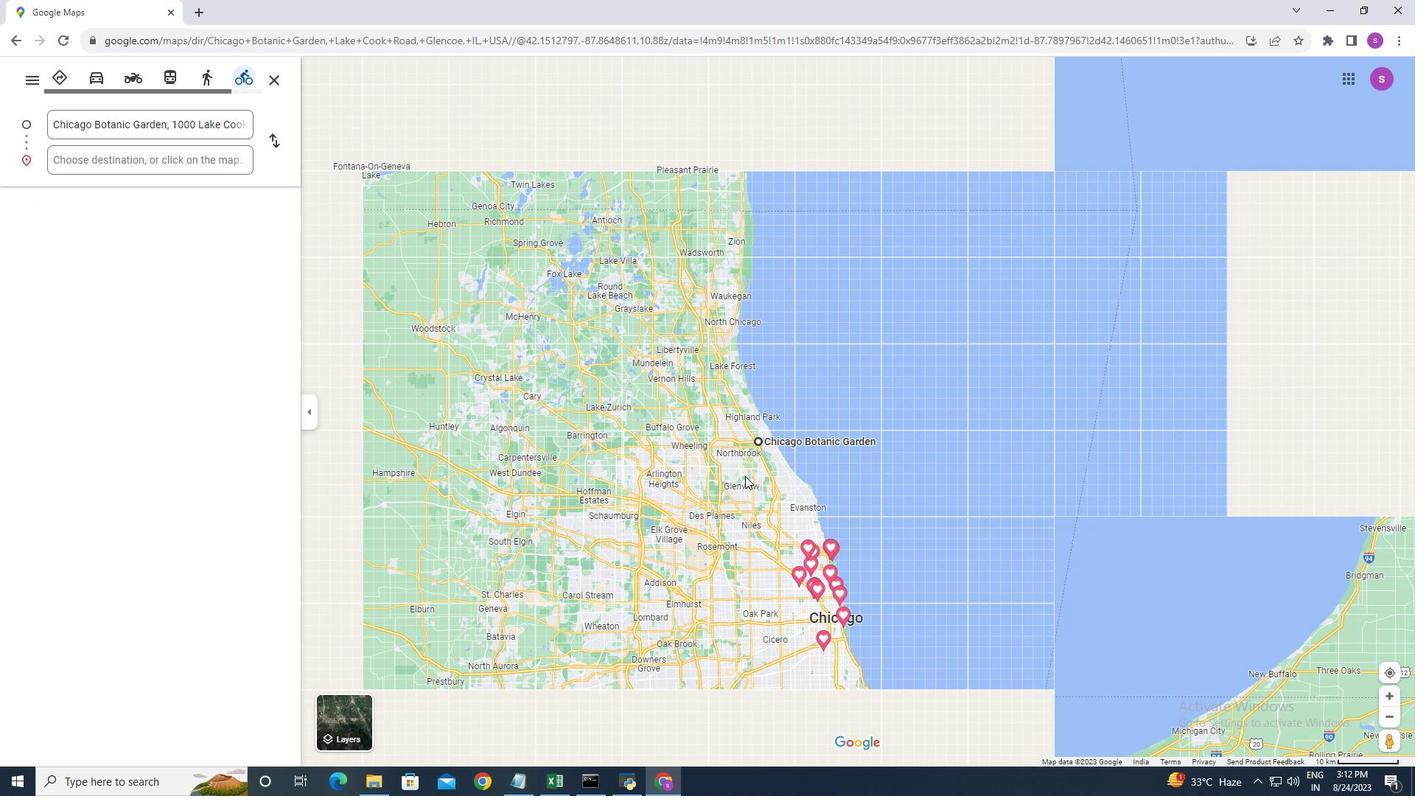 
Action: Mouse scrolled (745, 477) with delta (0, 0)
Screenshot: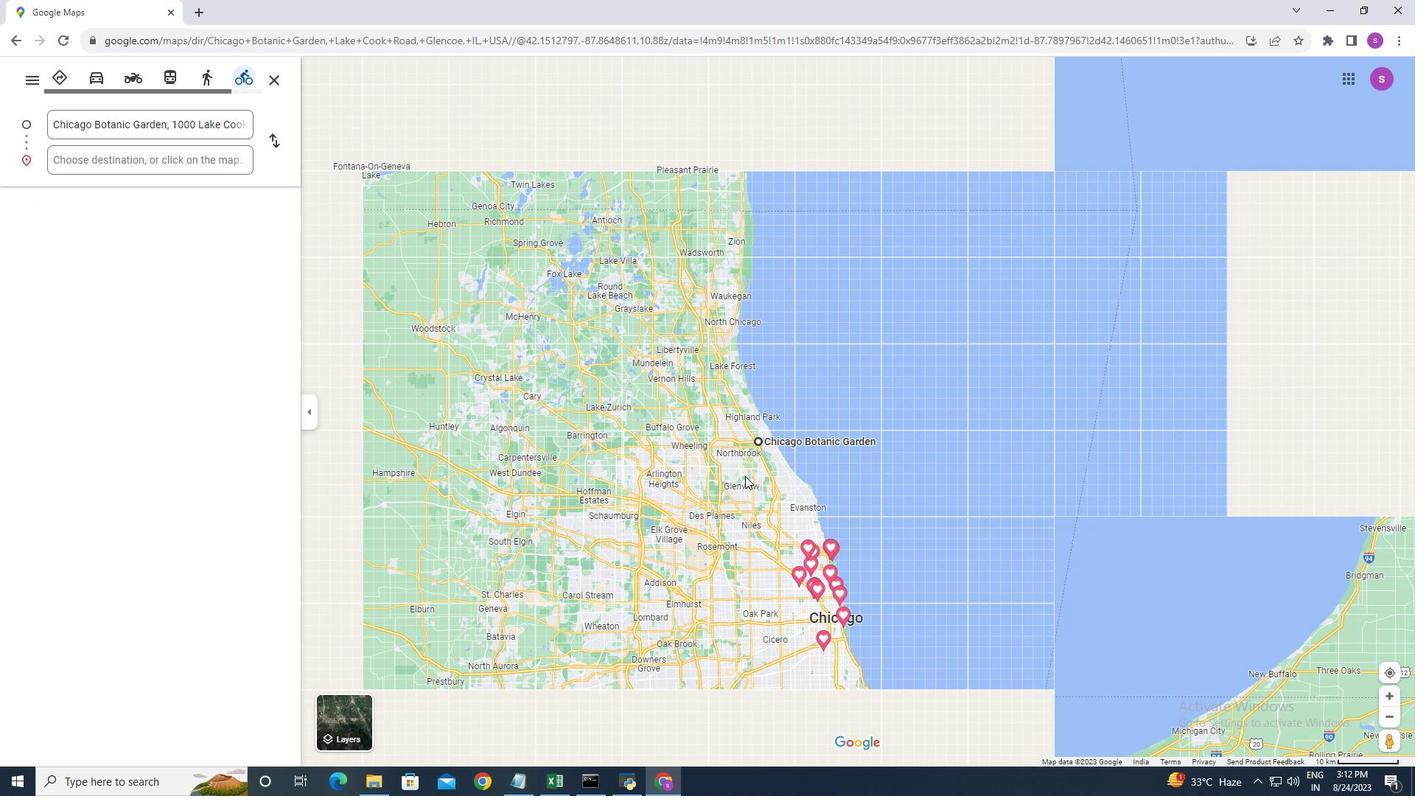 
Action: Mouse moved to (745, 476)
Screenshot: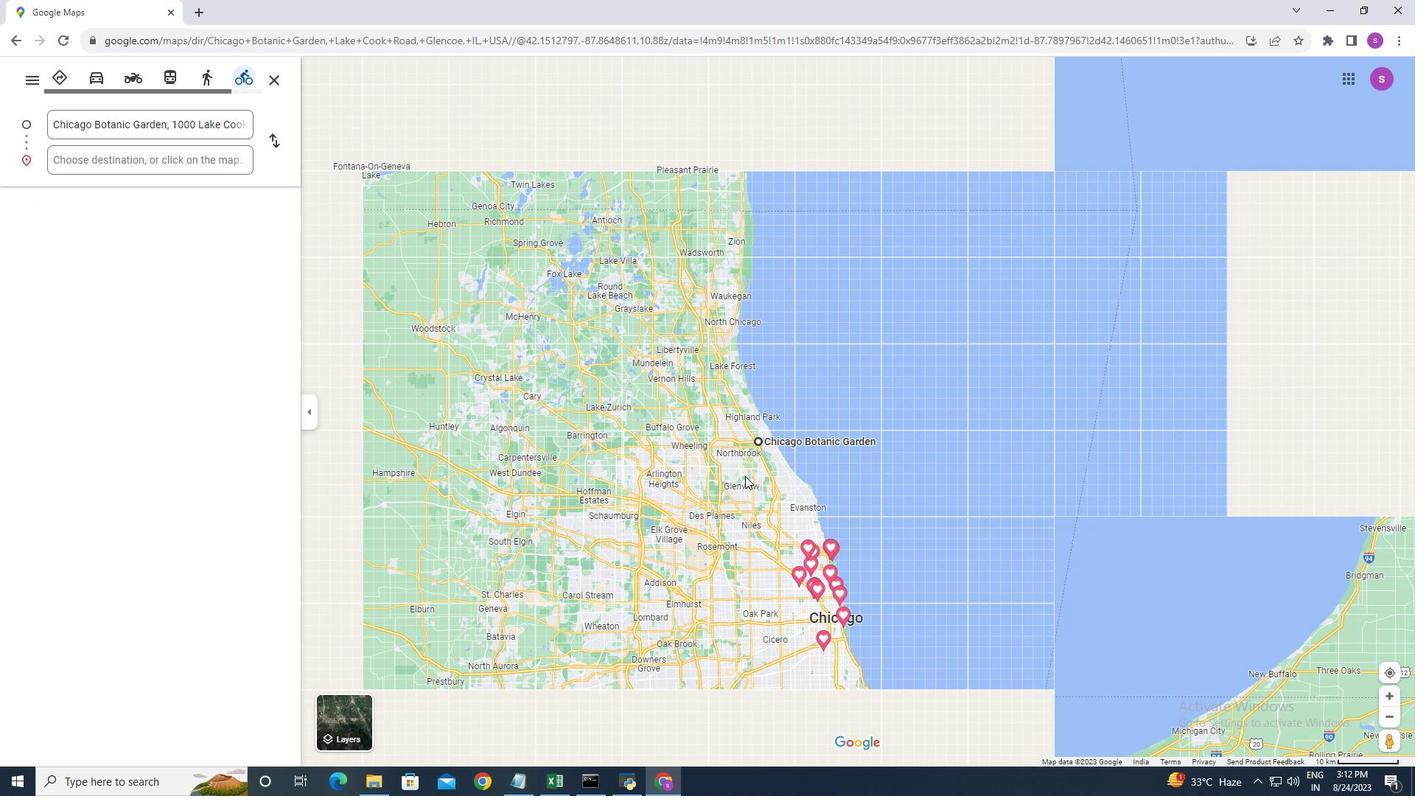 
Action: Mouse scrolled (745, 477) with delta (0, 0)
Screenshot: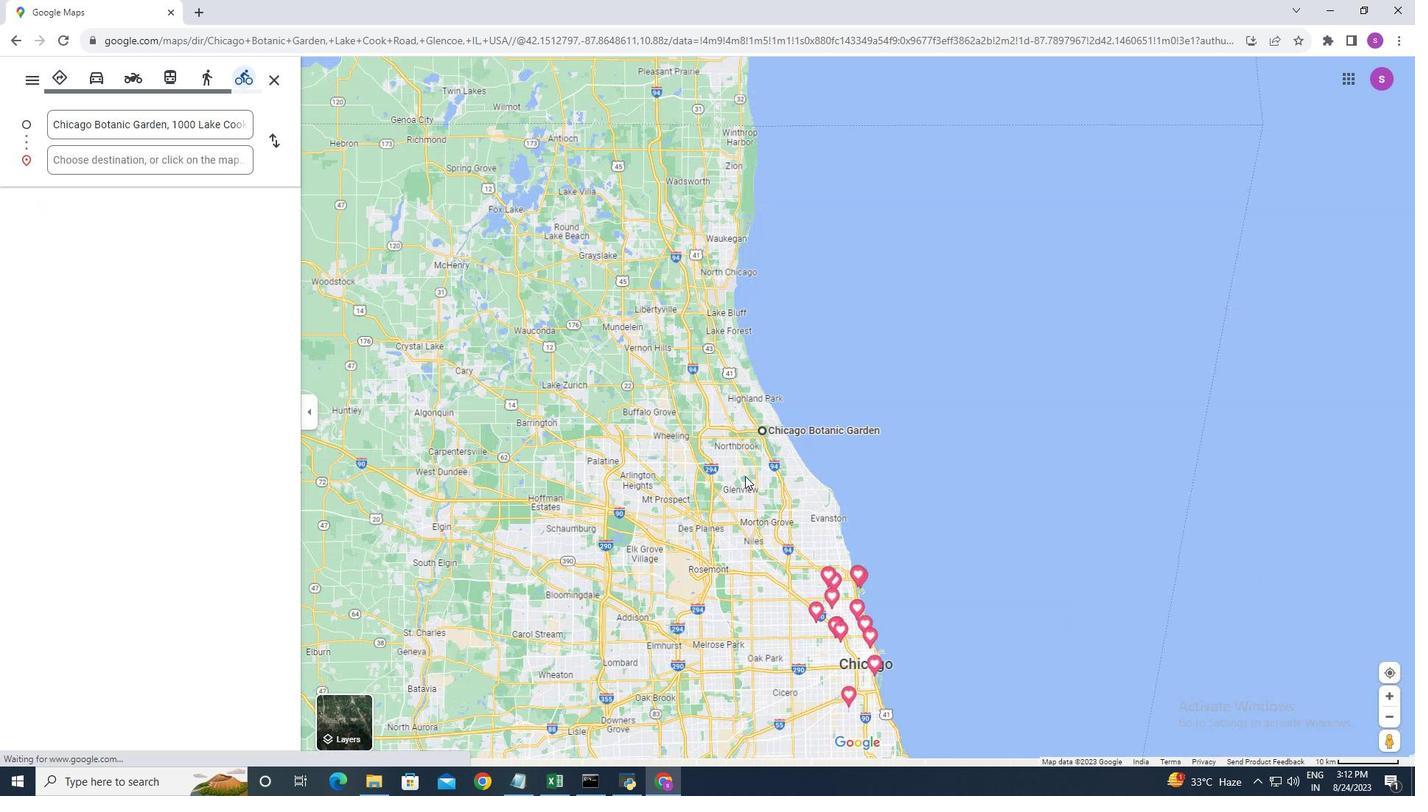 
Action: Mouse scrolled (745, 477) with delta (0, 0)
Screenshot: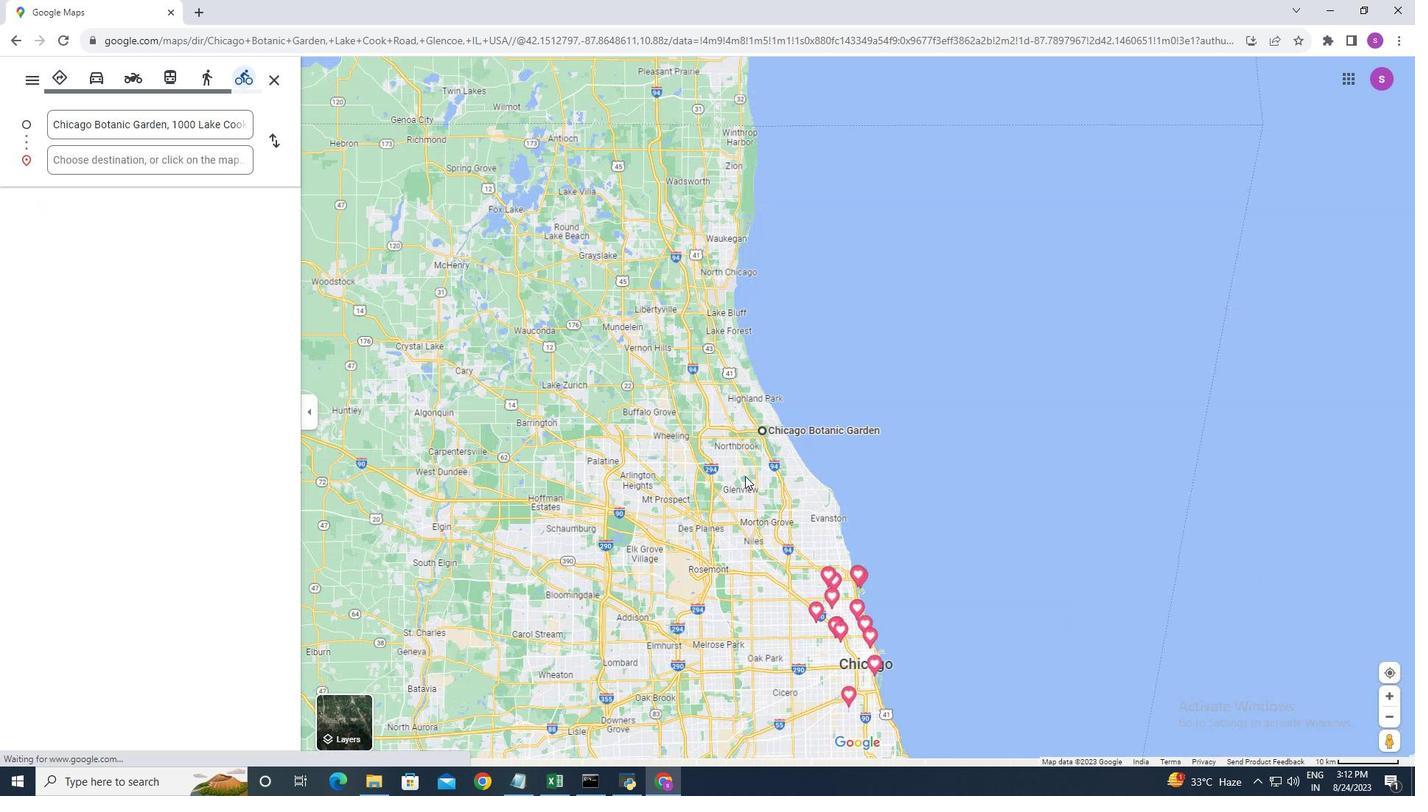 
Action: Mouse scrolled (745, 477) with delta (0, 0)
Screenshot: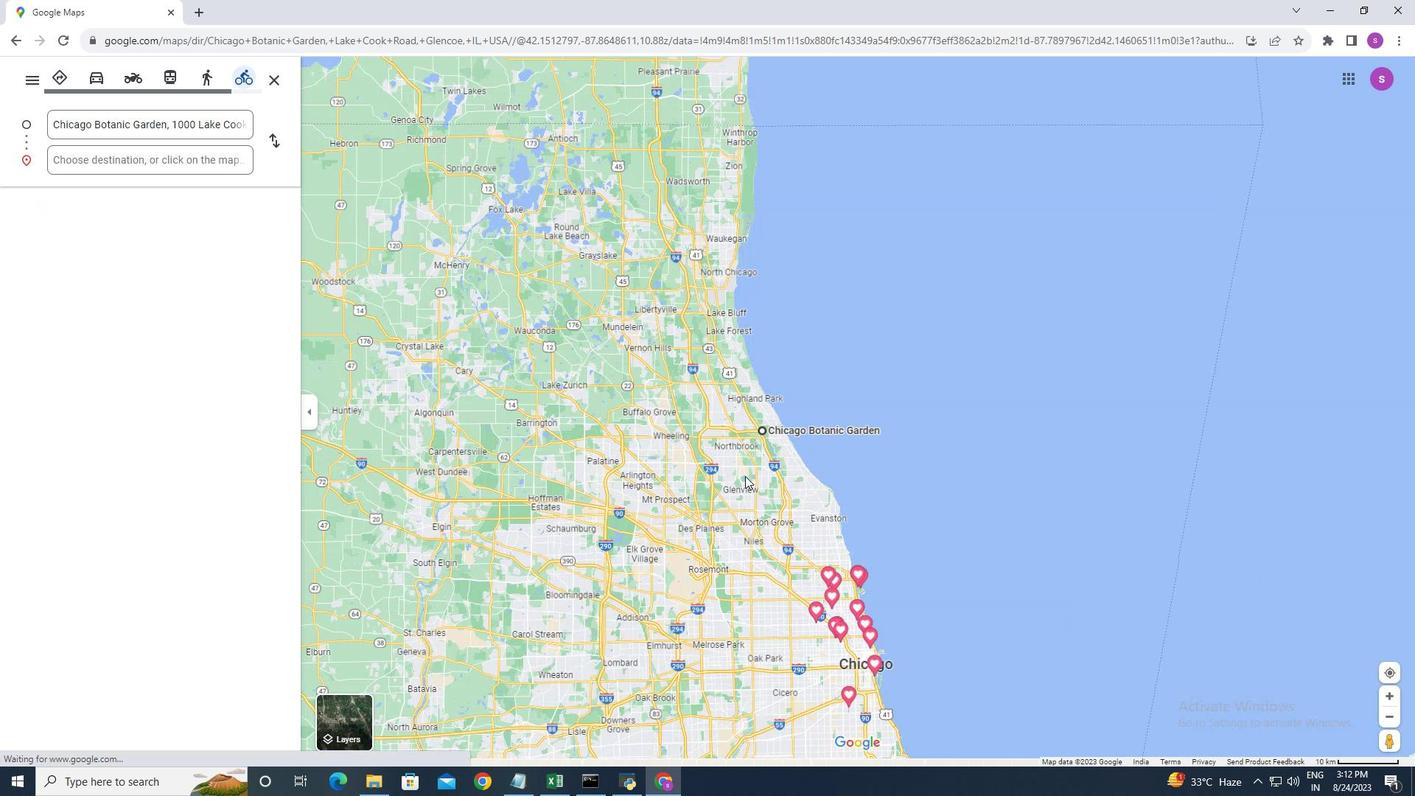 
Action: Mouse scrolled (745, 477) with delta (0, 0)
Screenshot: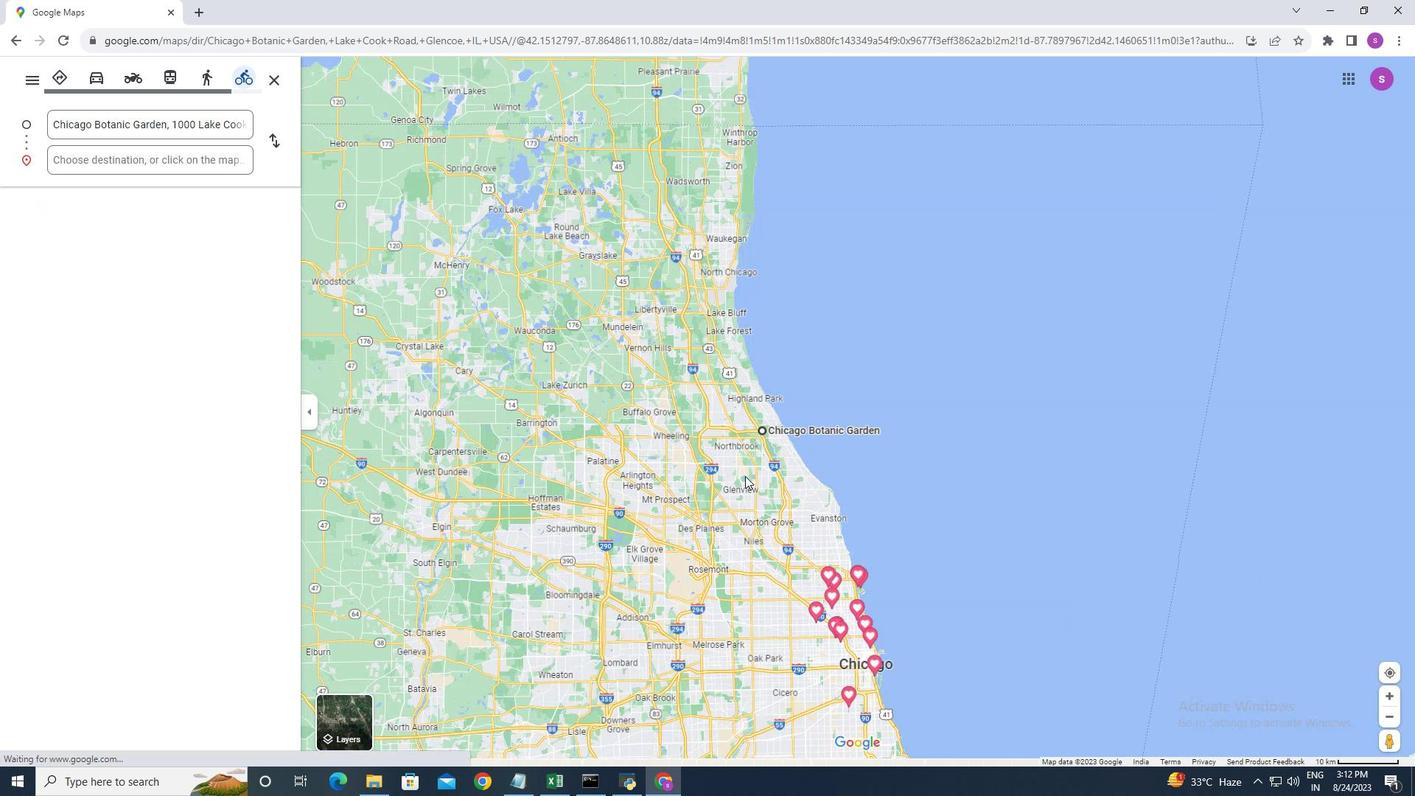 
Action: Mouse scrolled (745, 477) with delta (0, 0)
Screenshot: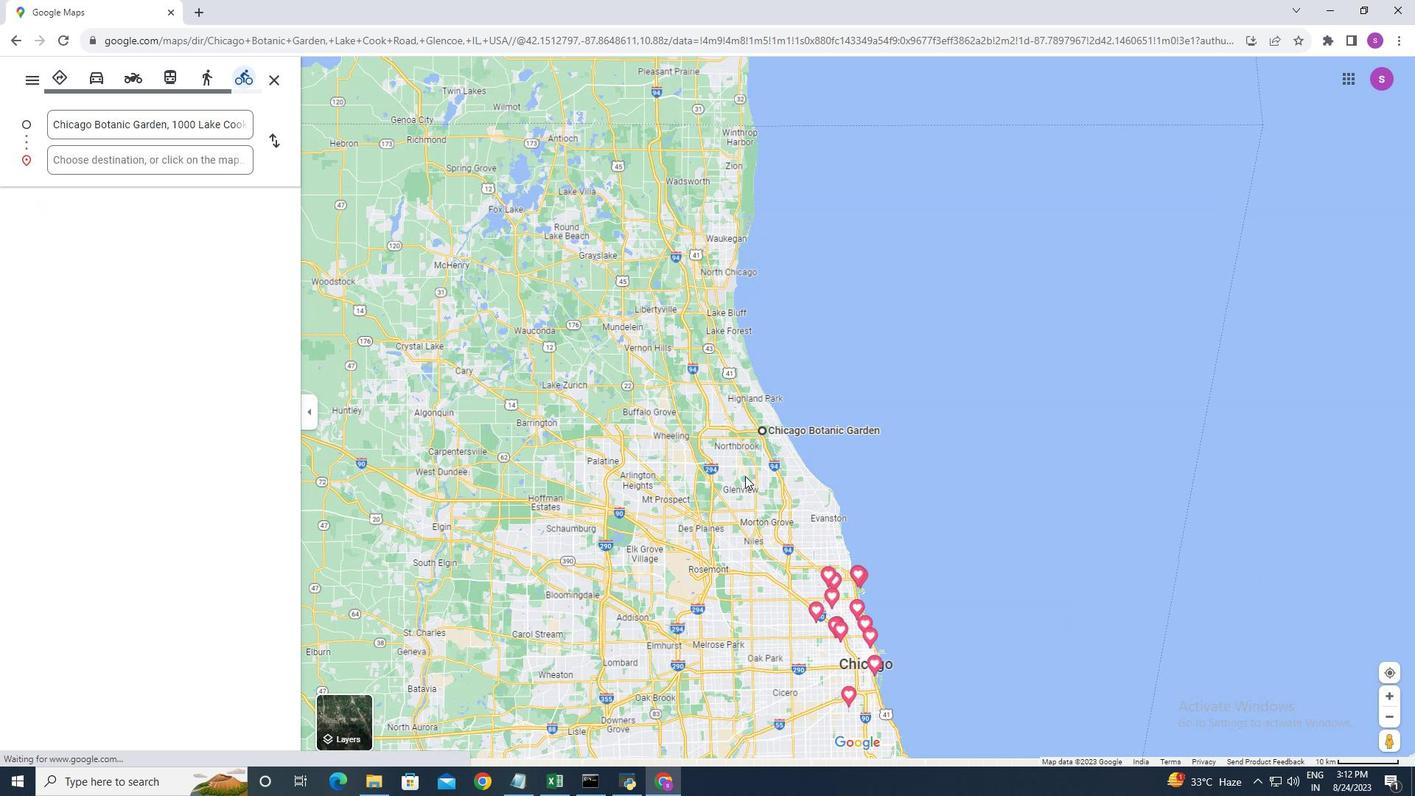 
Action: Mouse scrolled (745, 477) with delta (0, 0)
Screenshot: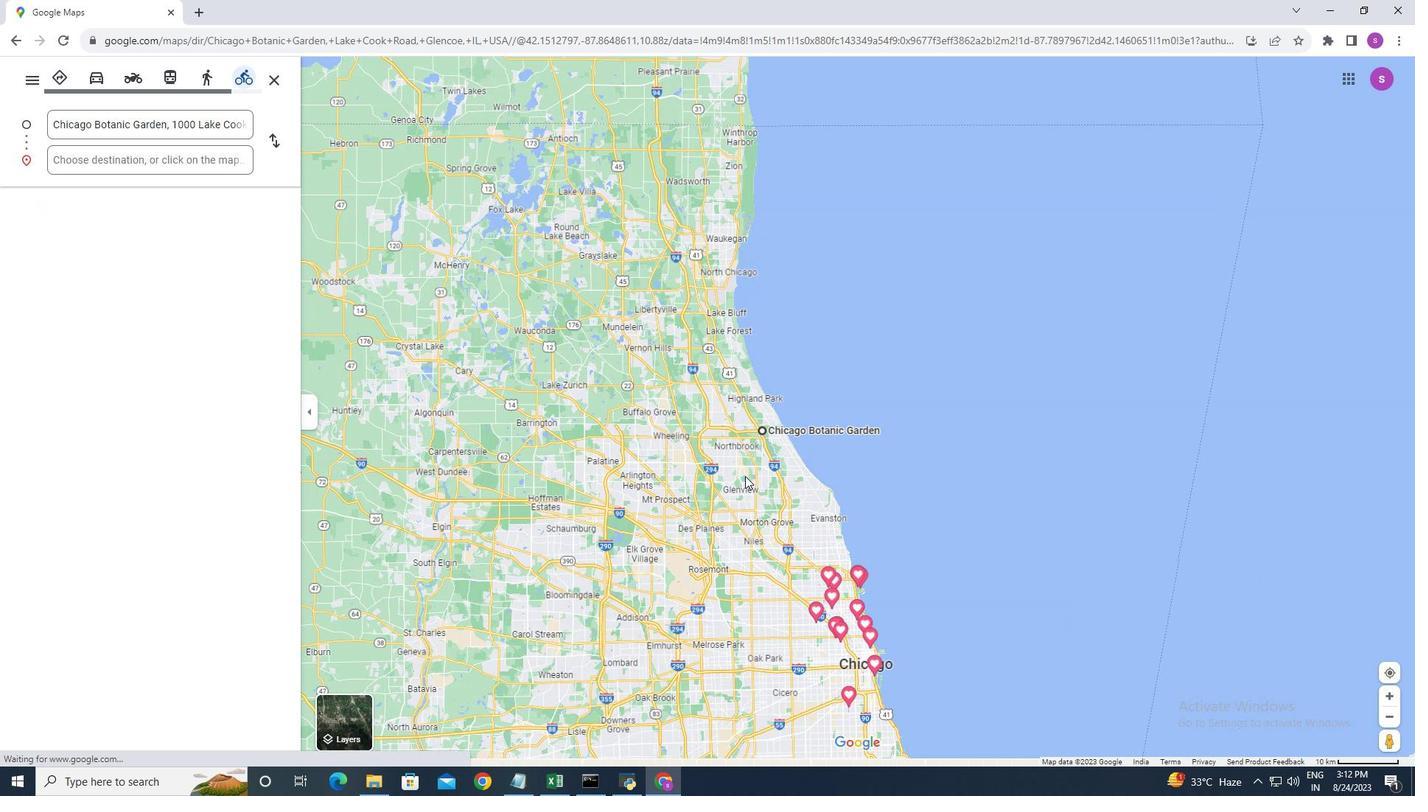 
Action: Mouse moved to (771, 411)
Screenshot: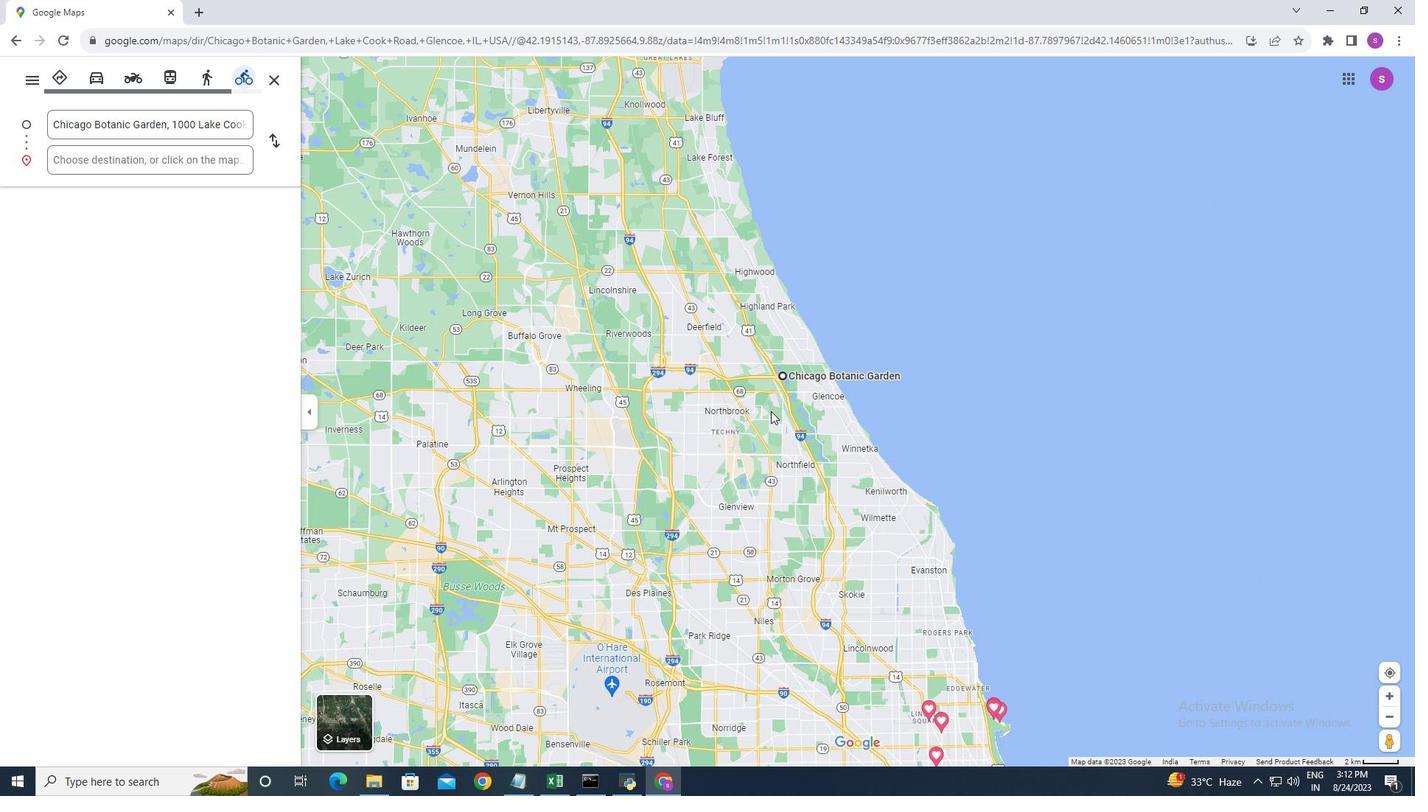 
Action: Mouse scrolled (771, 412) with delta (0, 0)
Screenshot: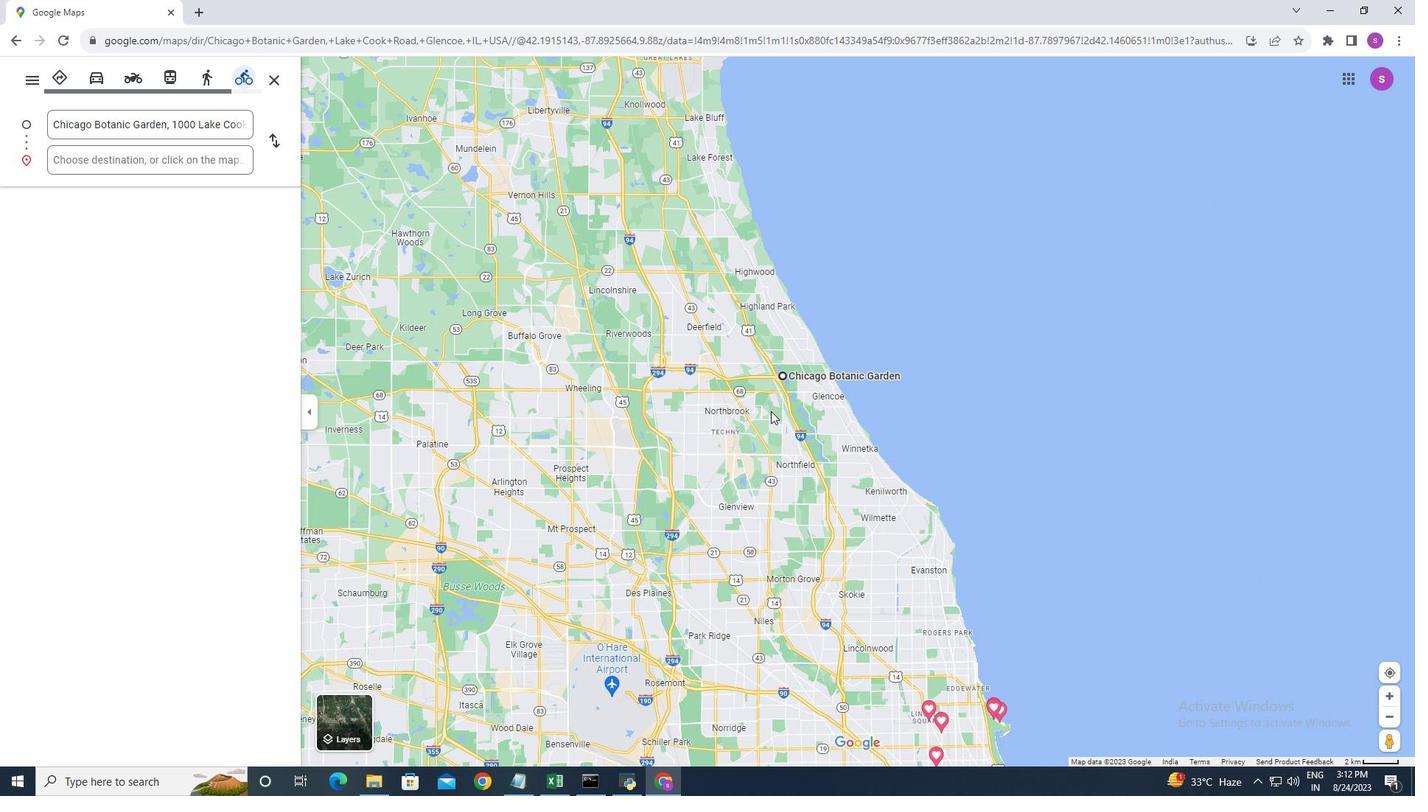 
Action: Mouse scrolled (771, 412) with delta (0, 0)
Screenshot: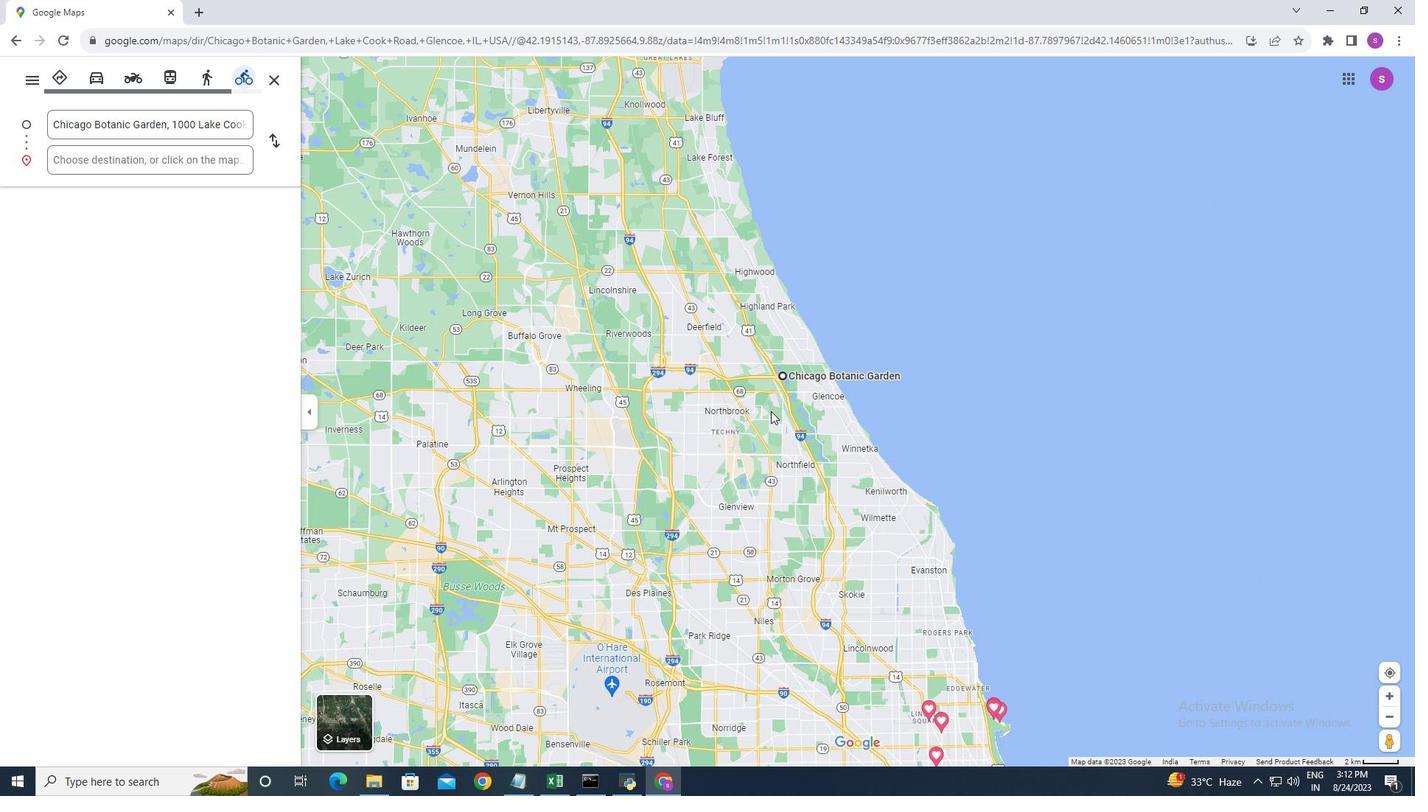 
Action: Mouse scrolled (771, 412) with delta (0, 0)
Screenshot: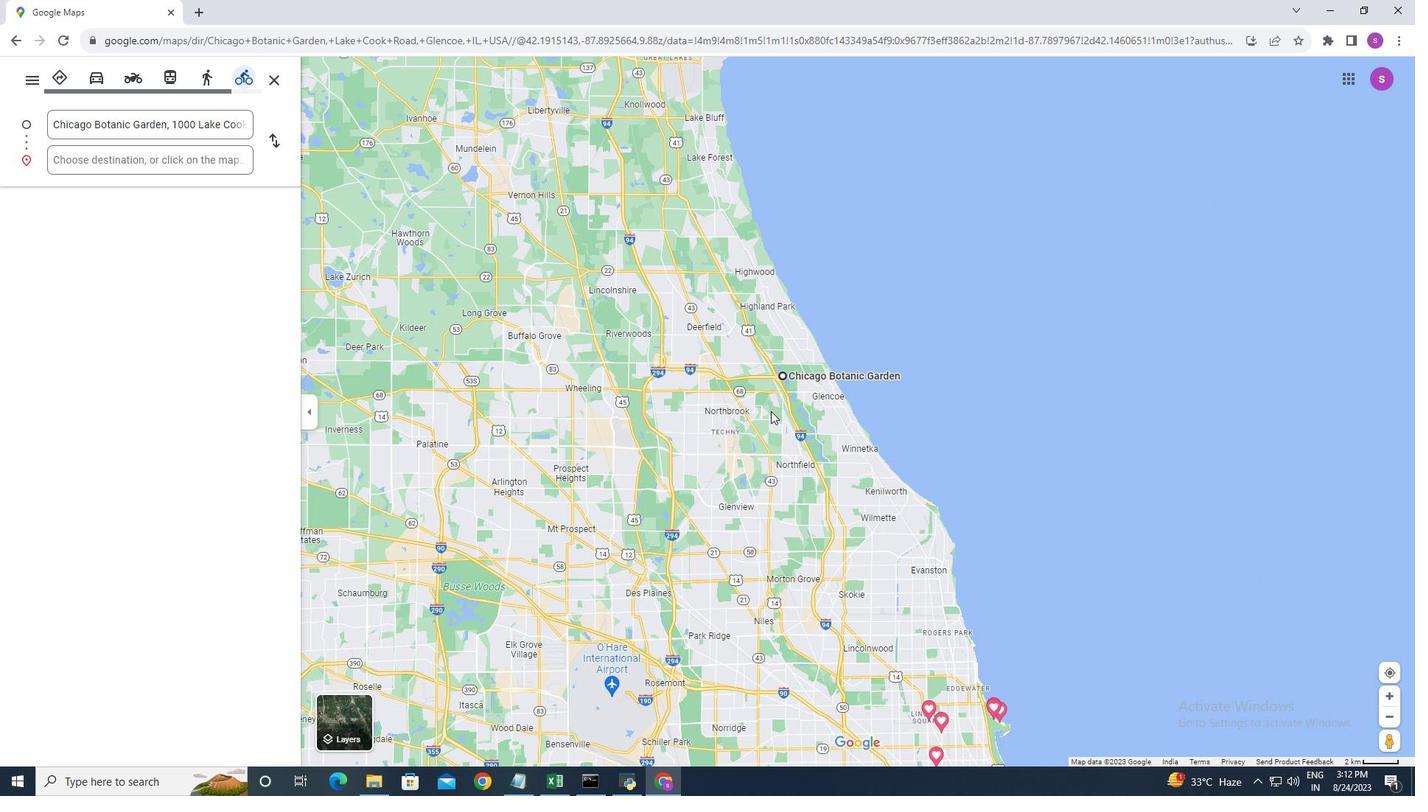 
Action: Mouse scrolled (771, 412) with delta (0, 0)
Screenshot: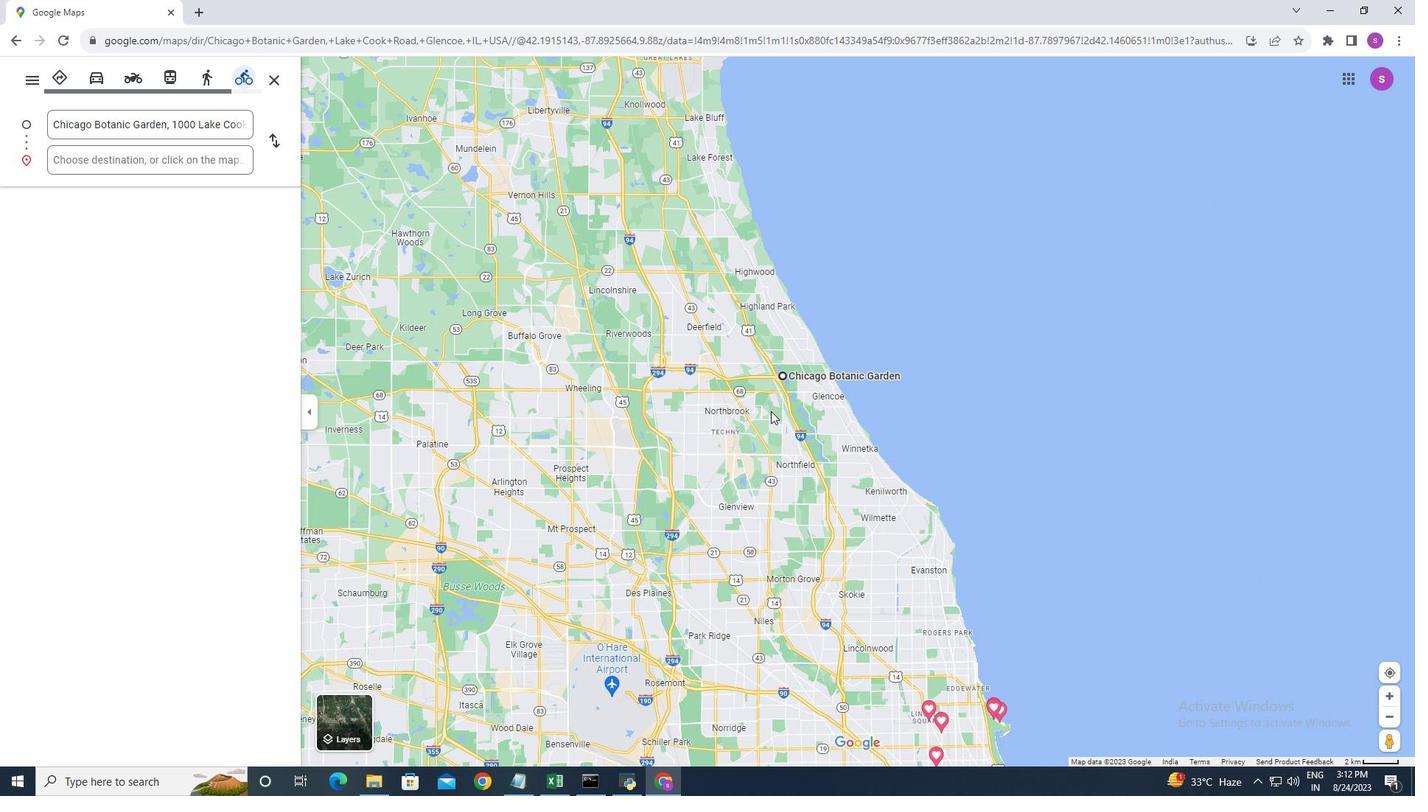 
Action: Mouse scrolled (771, 412) with delta (0, 0)
Screenshot: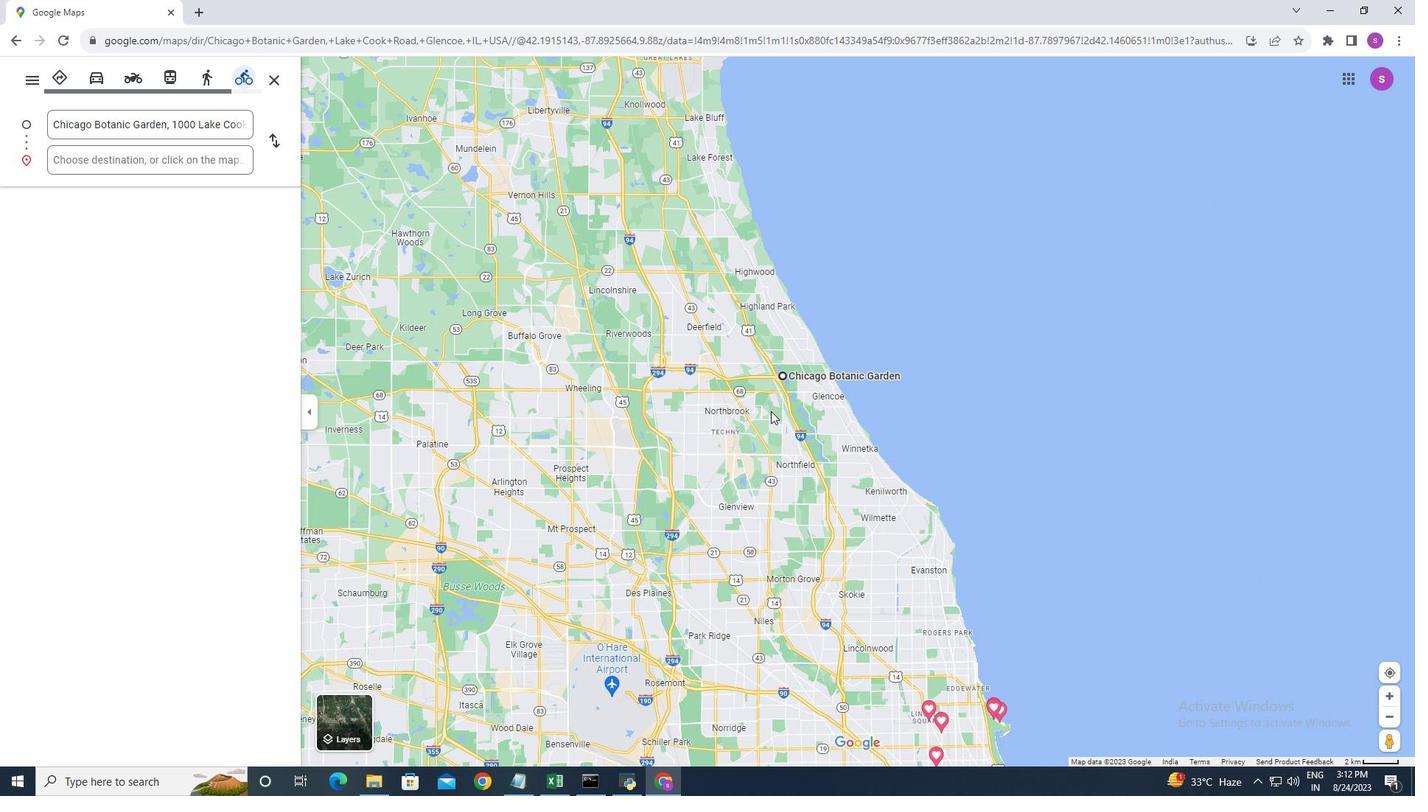 
Action: Mouse scrolled (771, 412) with delta (0, 0)
Screenshot: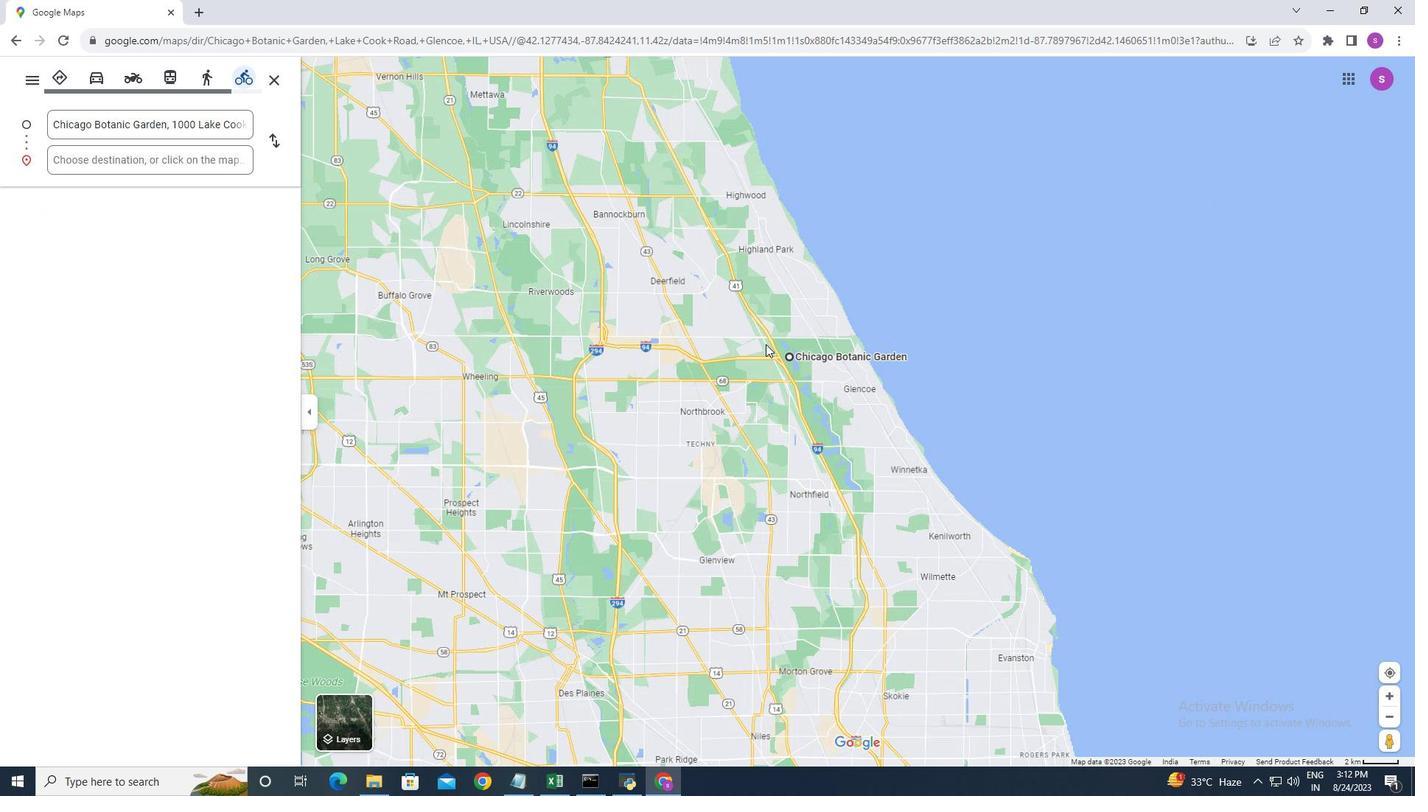 
Action: Mouse moved to (757, 357)
Screenshot: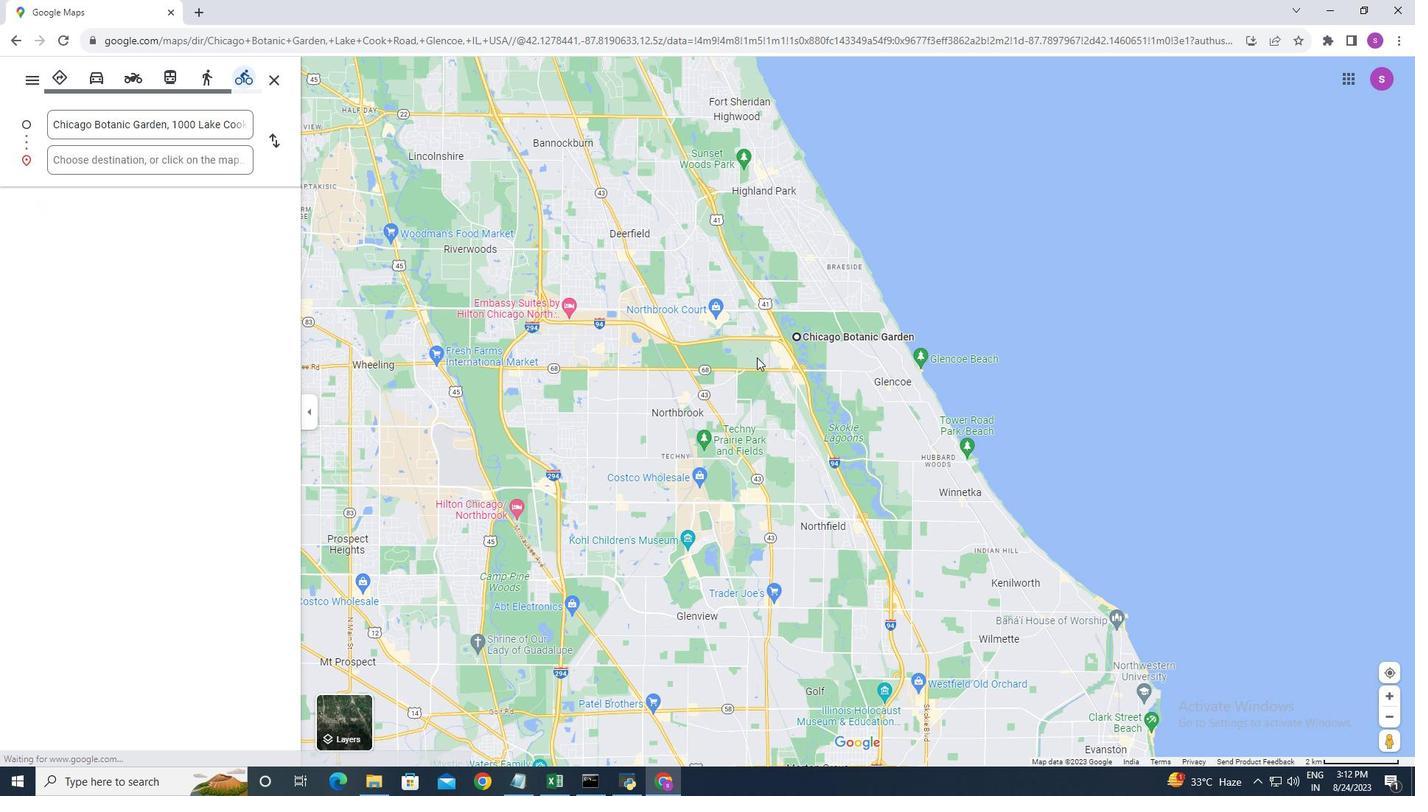 
Action: Mouse scrolled (757, 358) with delta (0, 0)
Screenshot: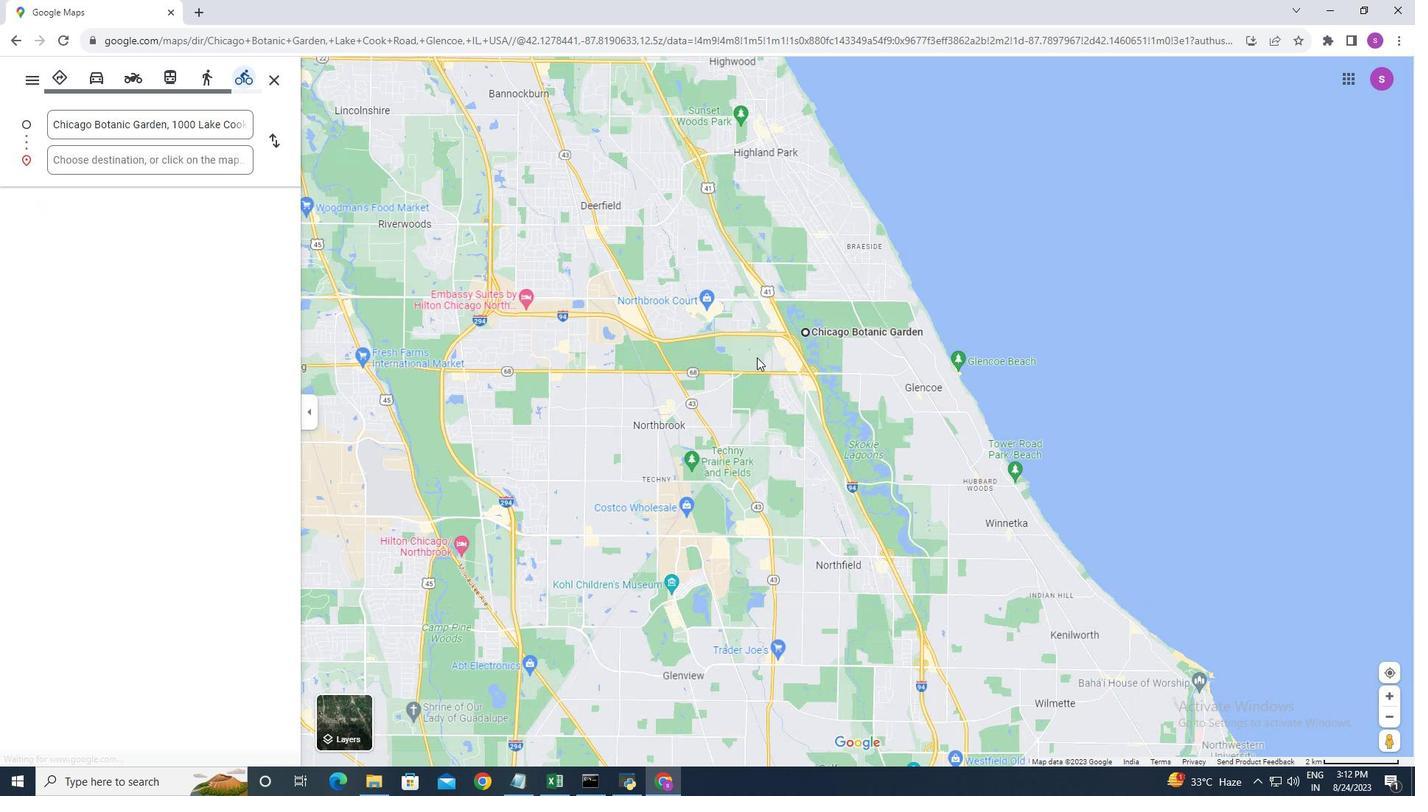 
Action: Mouse scrolled (757, 358) with delta (0, 0)
Screenshot: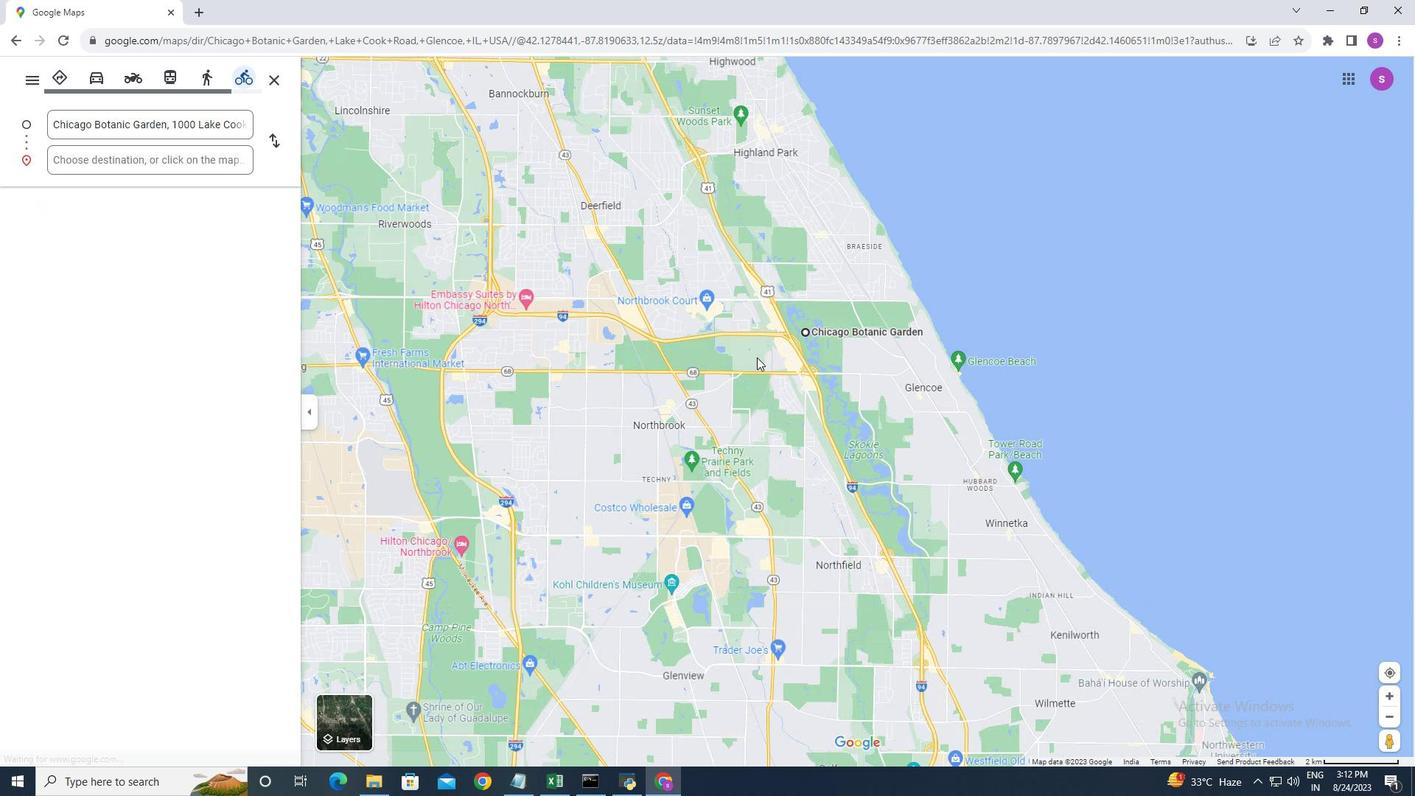 
Action: Mouse scrolled (757, 358) with delta (0, 0)
Screenshot: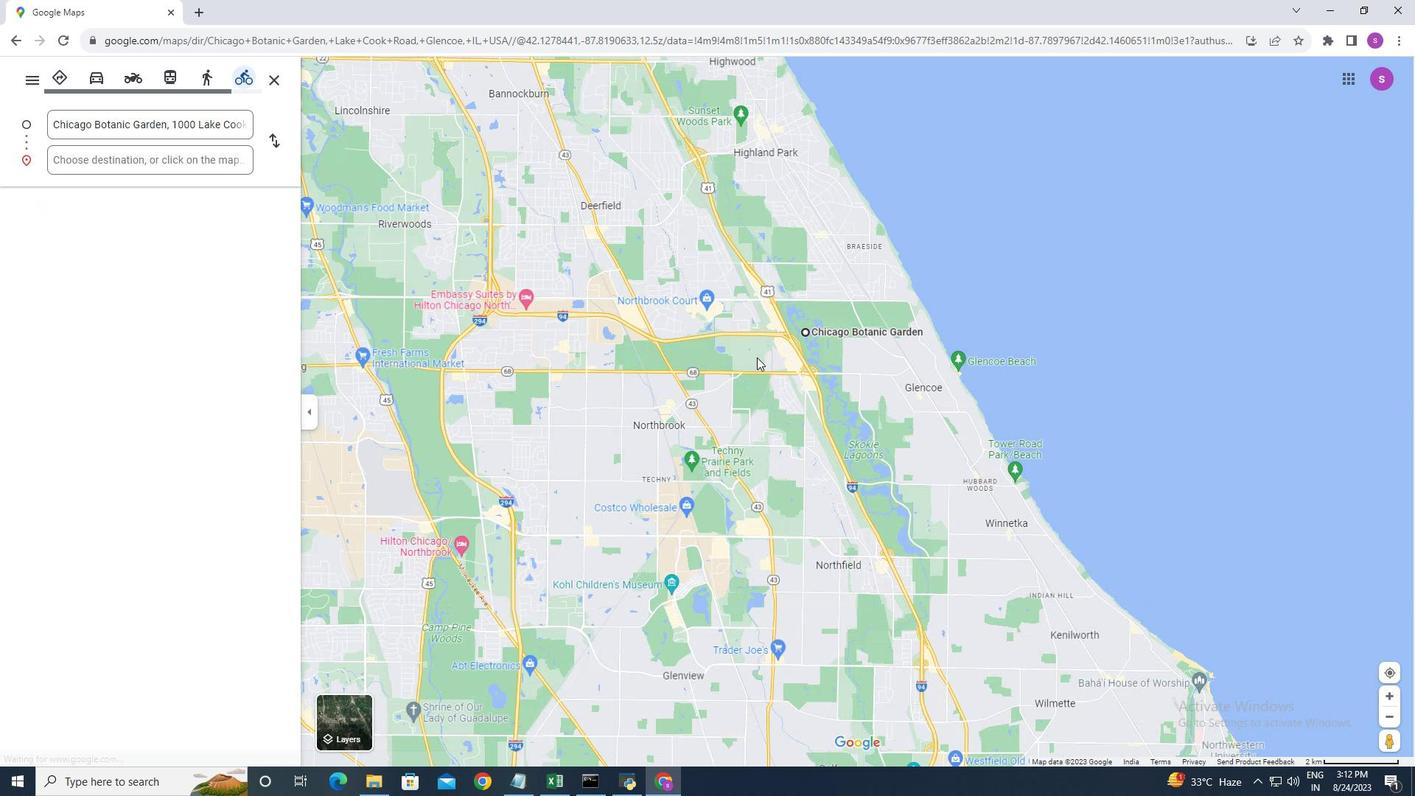 
Action: Mouse scrolled (757, 358) with delta (0, 0)
Screenshot: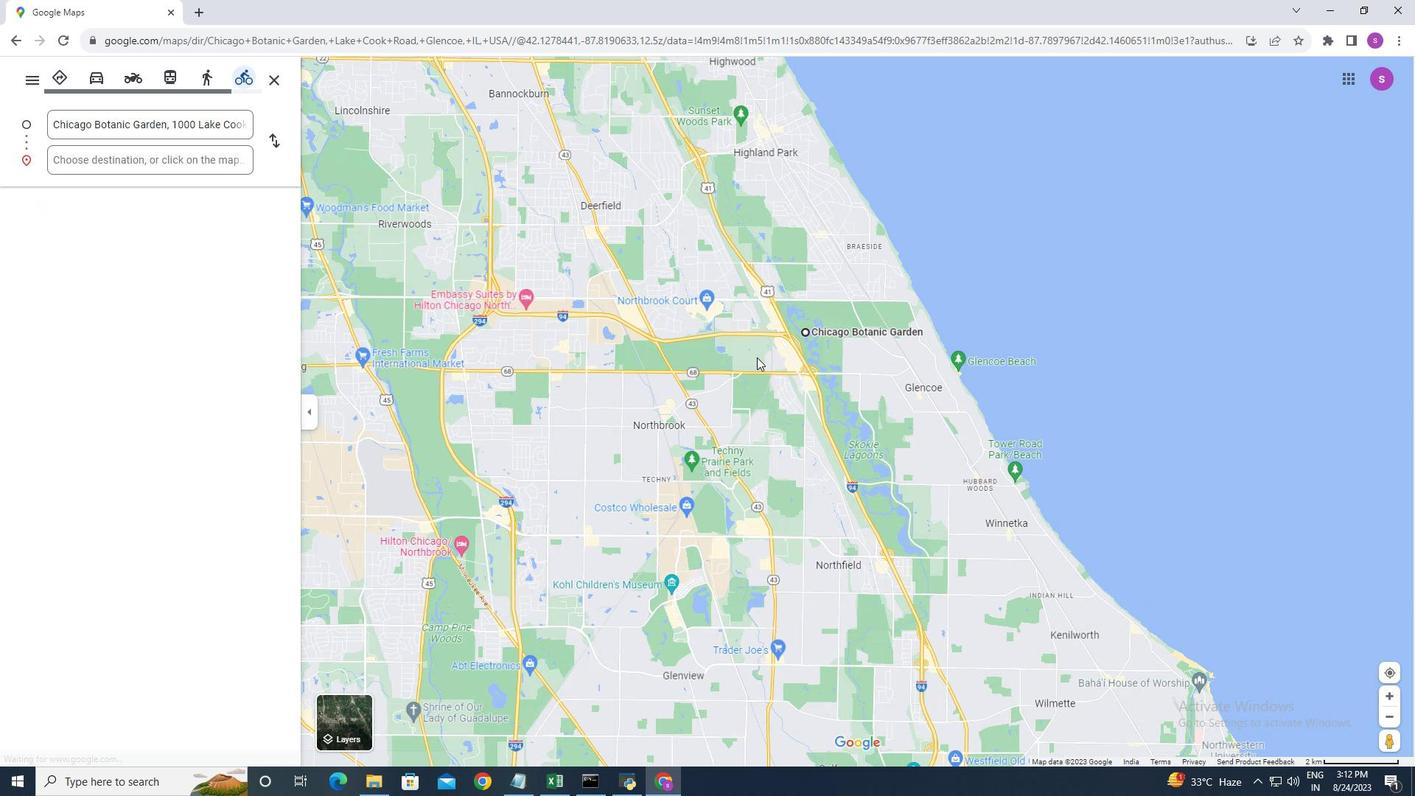 
Action: Mouse scrolled (757, 358) with delta (0, 0)
Screenshot: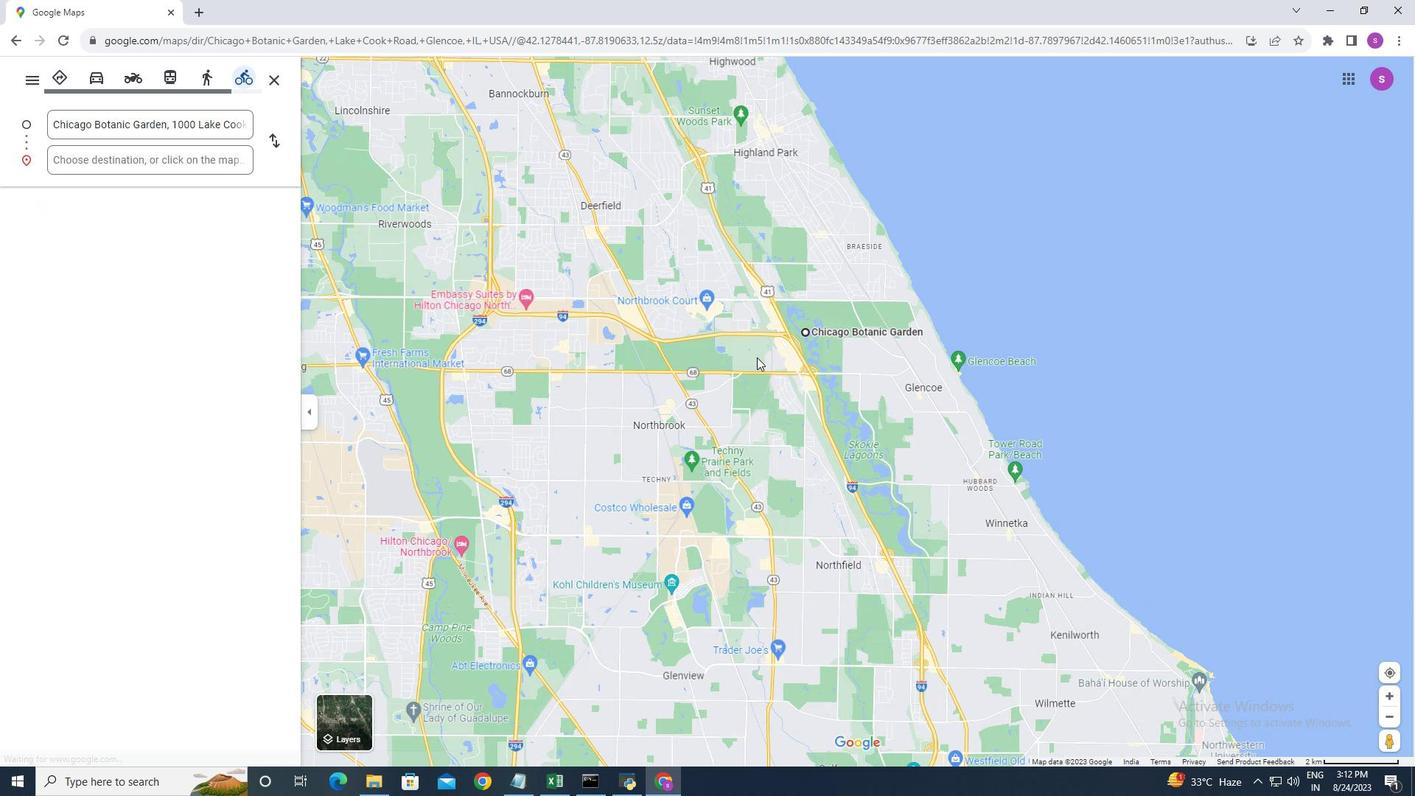 
Action: Mouse scrolled (757, 358) with delta (0, 0)
Screenshot: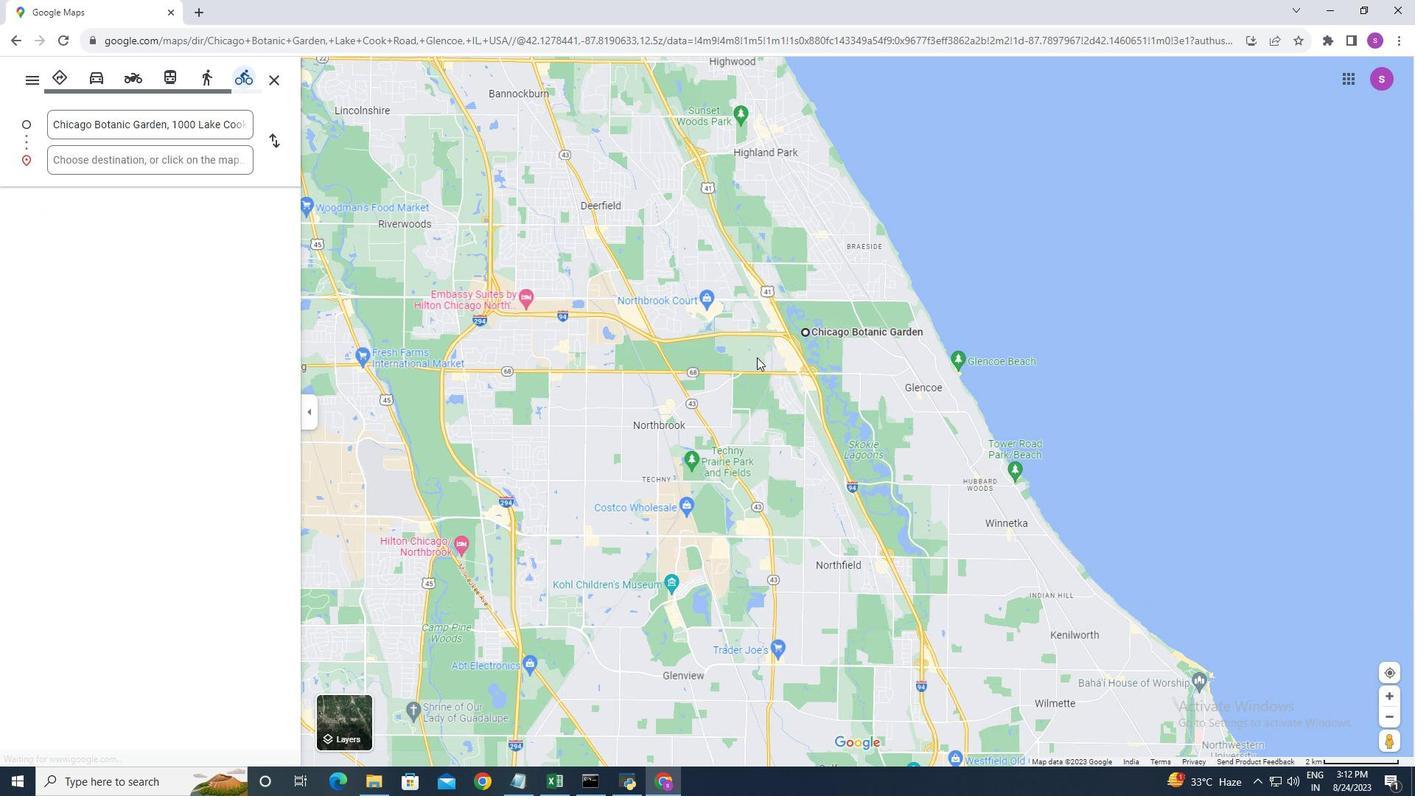 
Action: Mouse scrolled (757, 358) with delta (0, 0)
Screenshot: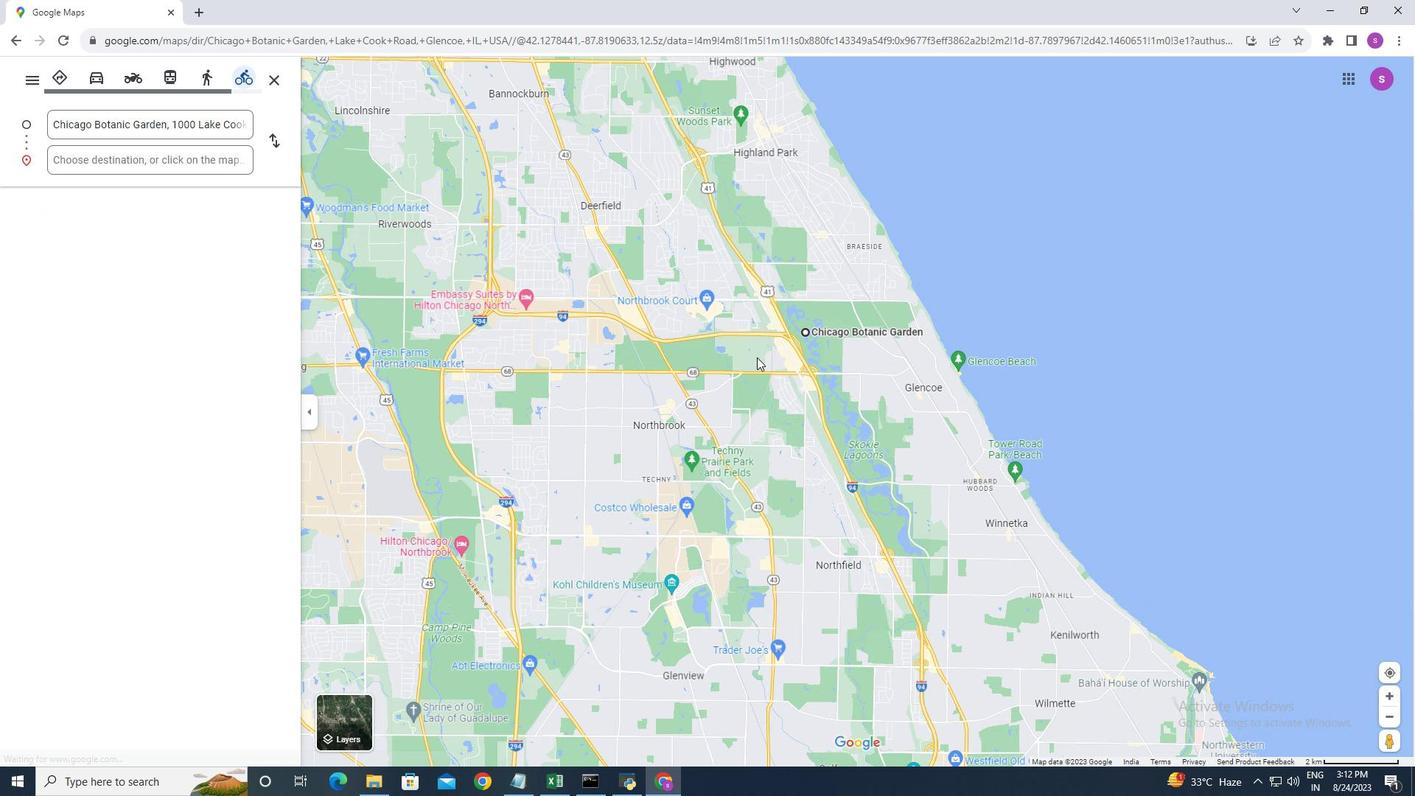 
Action: Mouse moved to (814, 308)
Screenshot: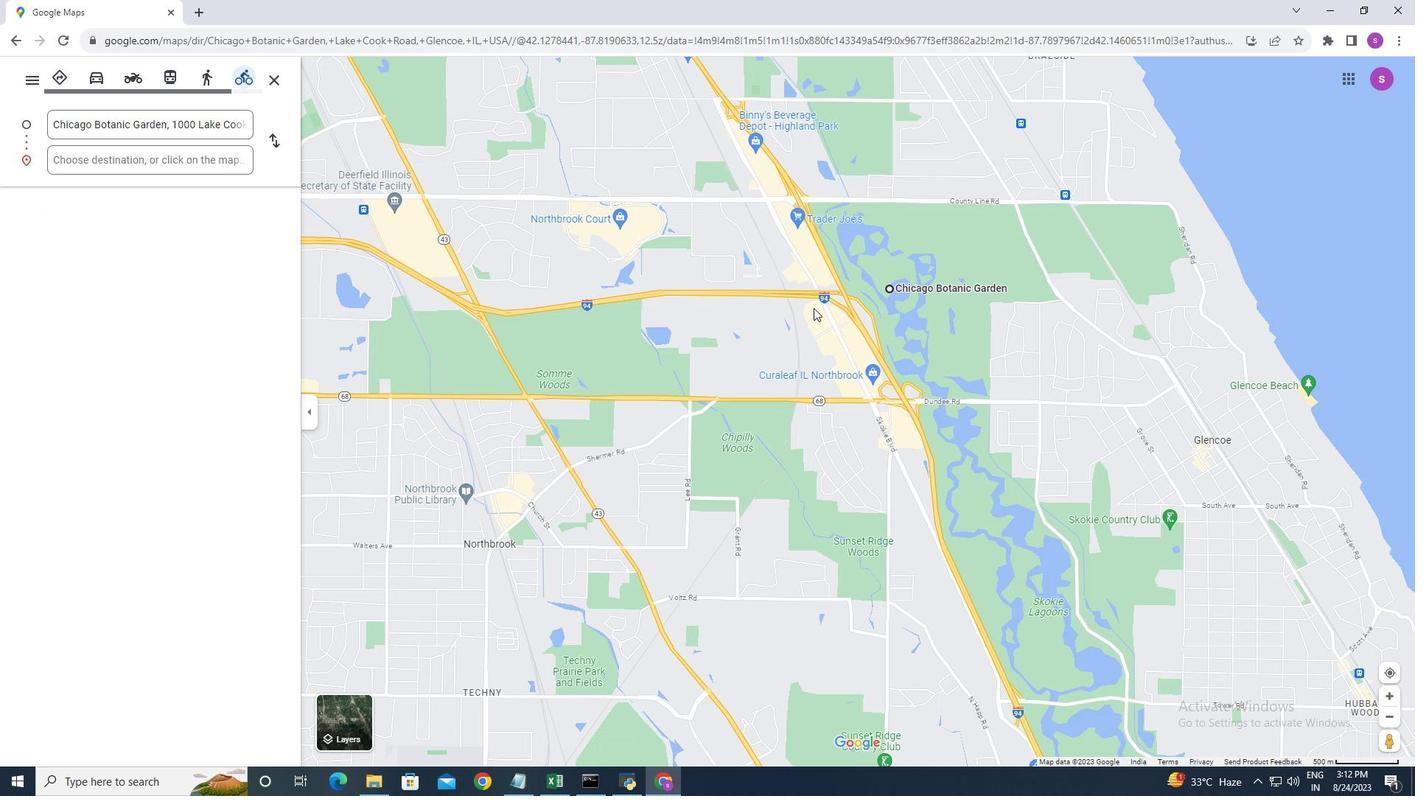 
Action: Mouse pressed left at (814, 308)
Screenshot: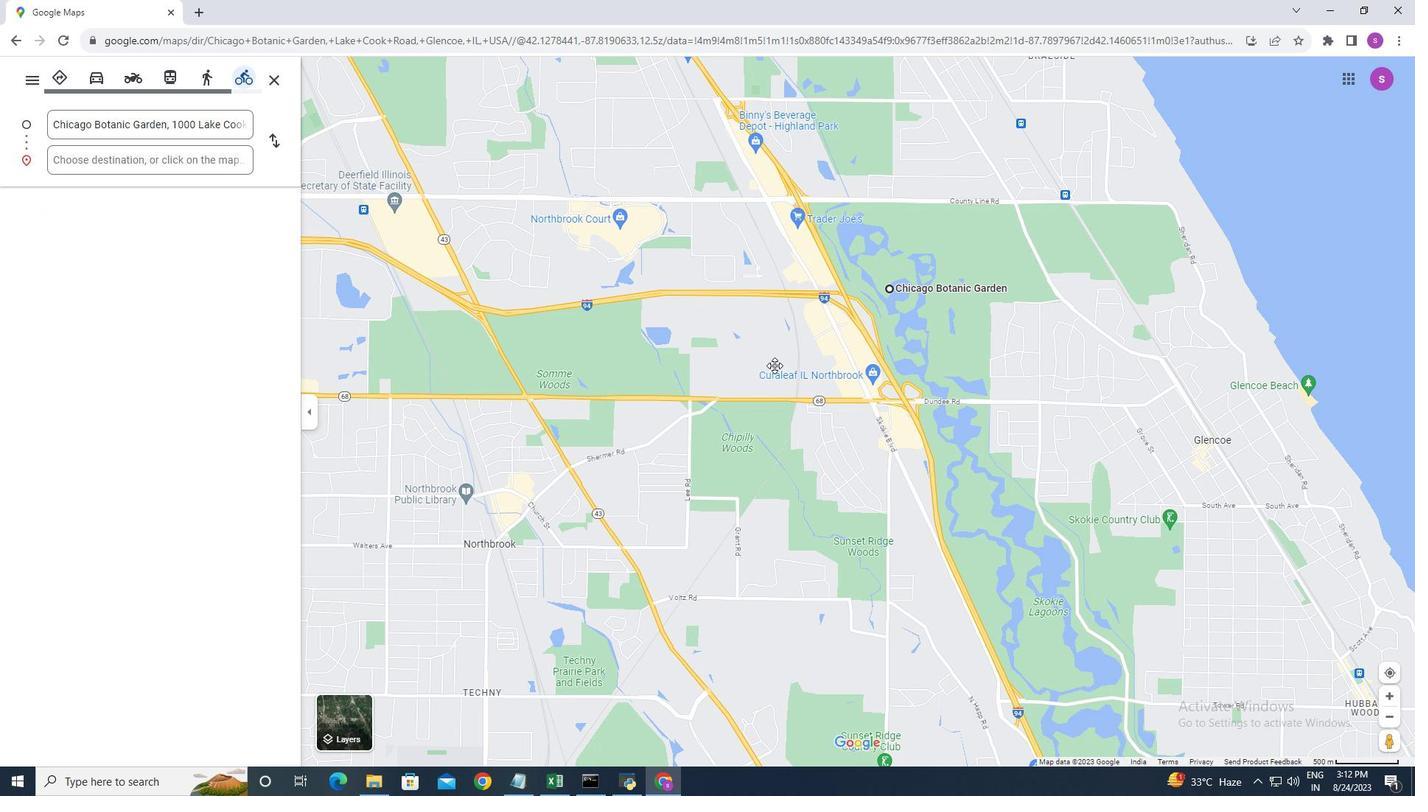 
Action: Mouse moved to (194, 162)
Screenshot: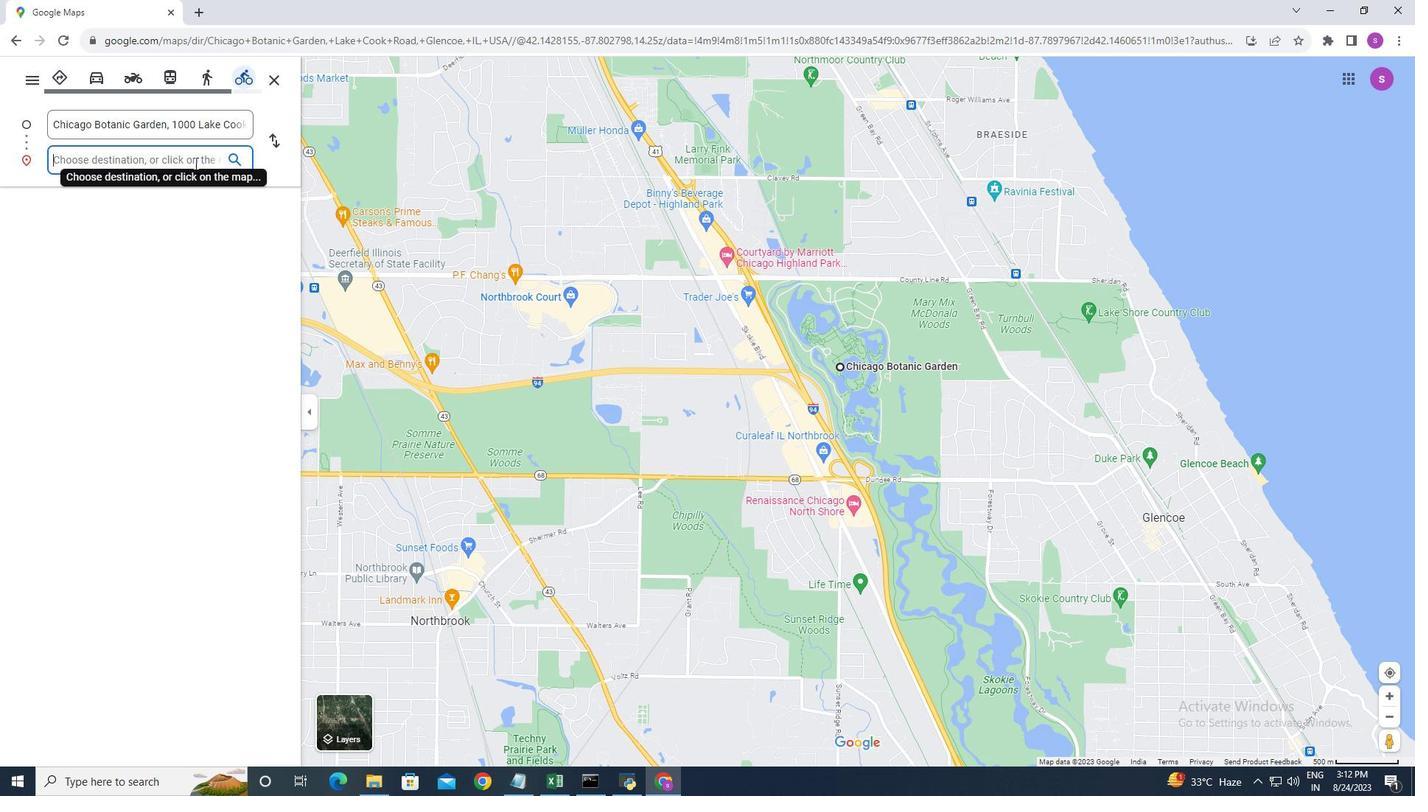 
Action: Mouse pressed left at (194, 162)
Screenshot: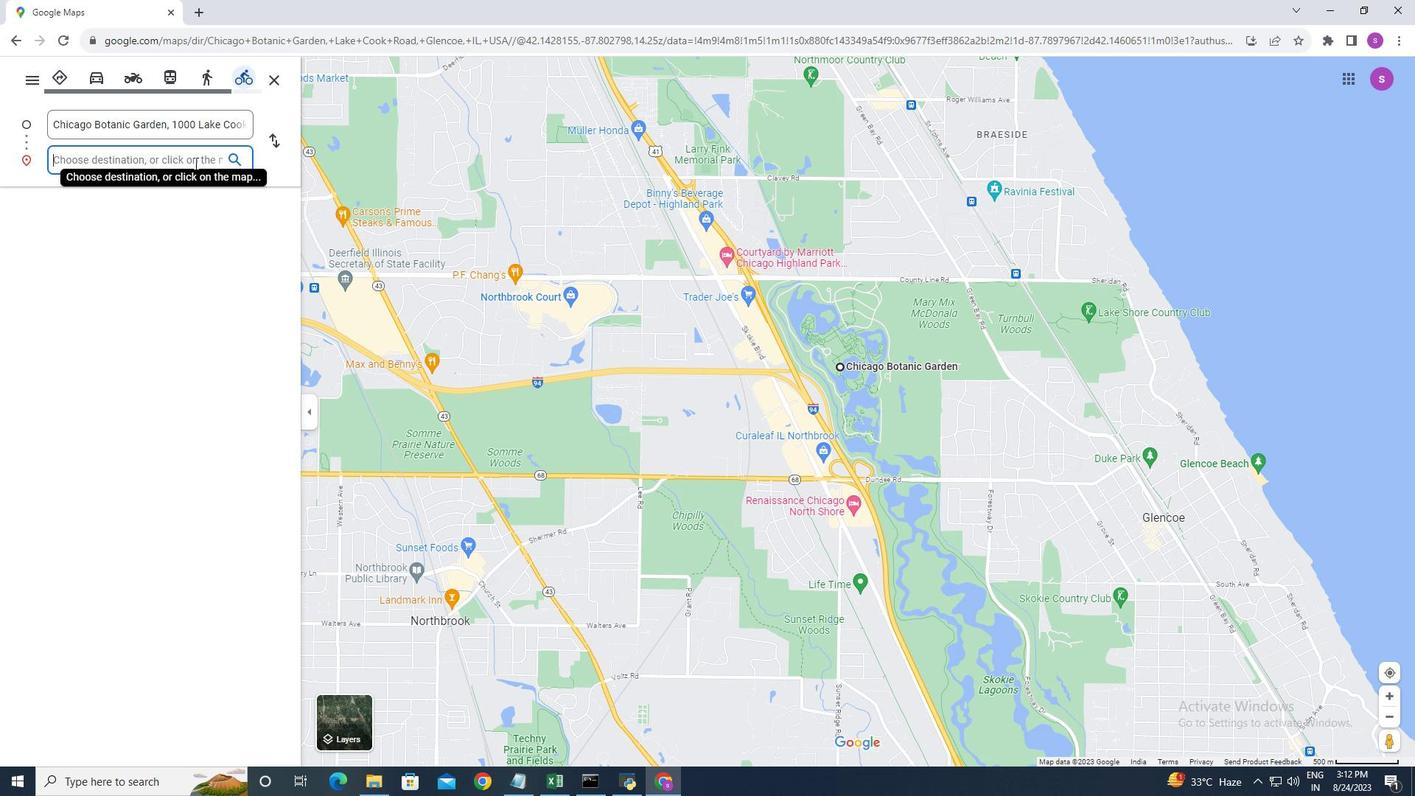 
Action: Key pressed <Key.shift>Regenstein<Key.space><Key.shift><Key.shift><Key.shift><Key.shift><Key.shift>Center
Screenshot: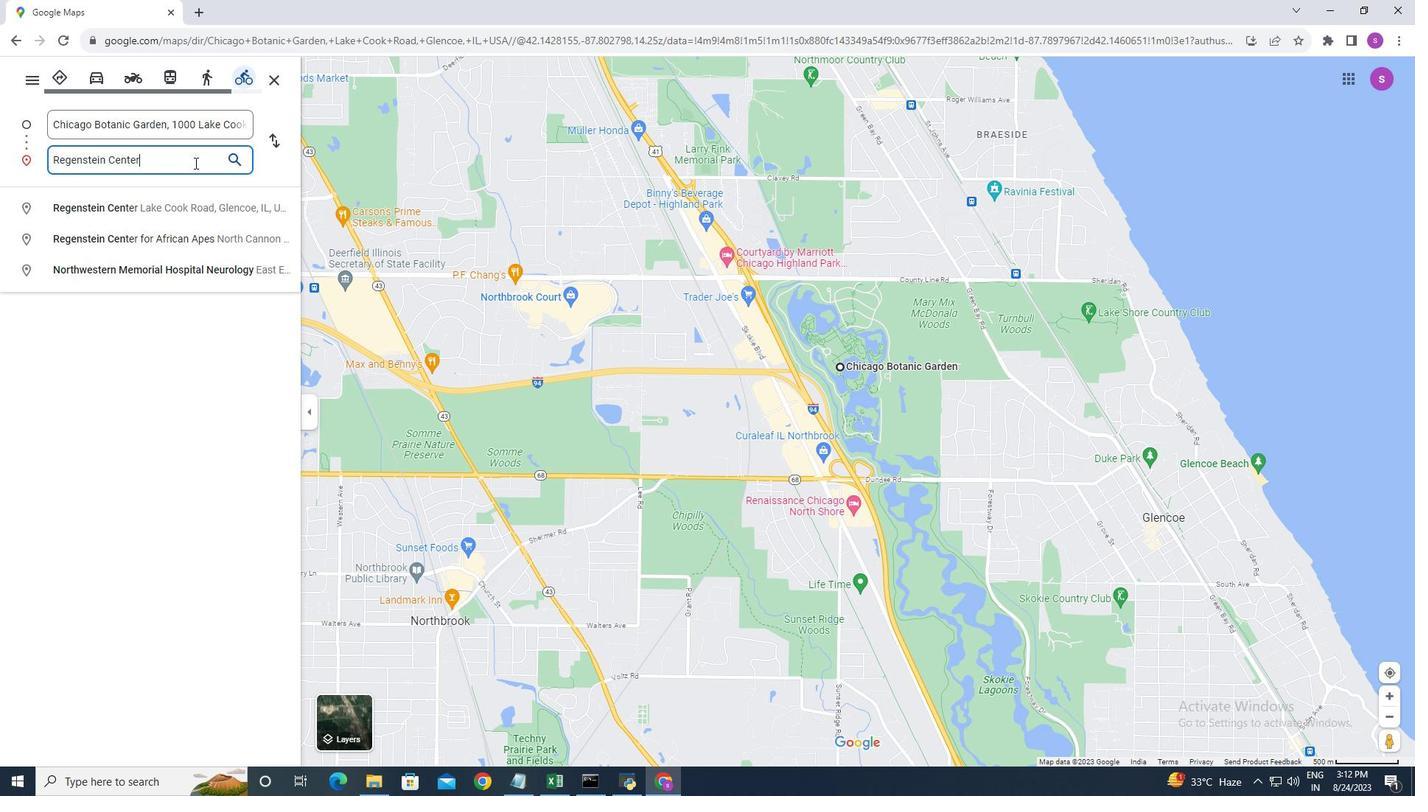 
Action: Mouse moved to (204, 210)
Screenshot: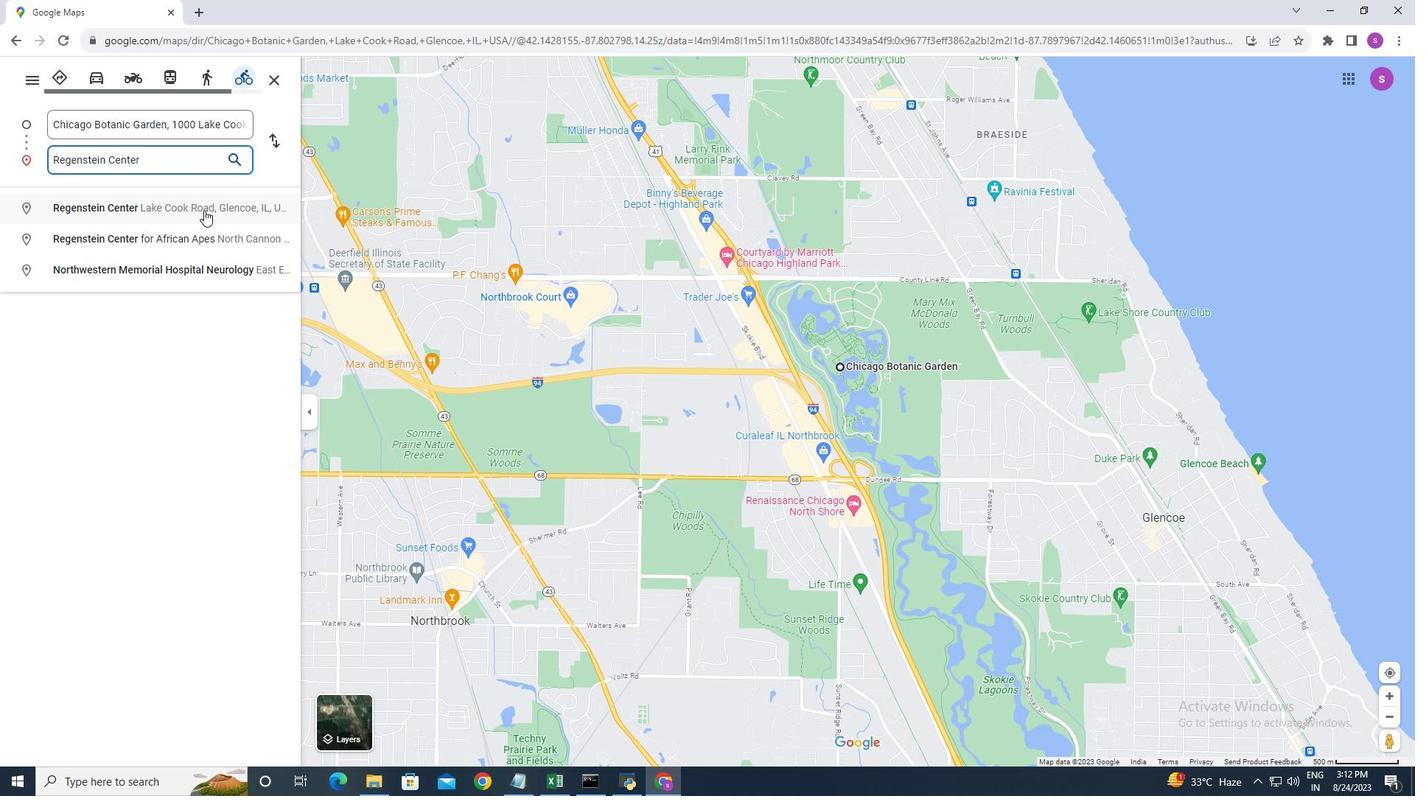 
Action: Mouse pressed left at (204, 210)
Screenshot: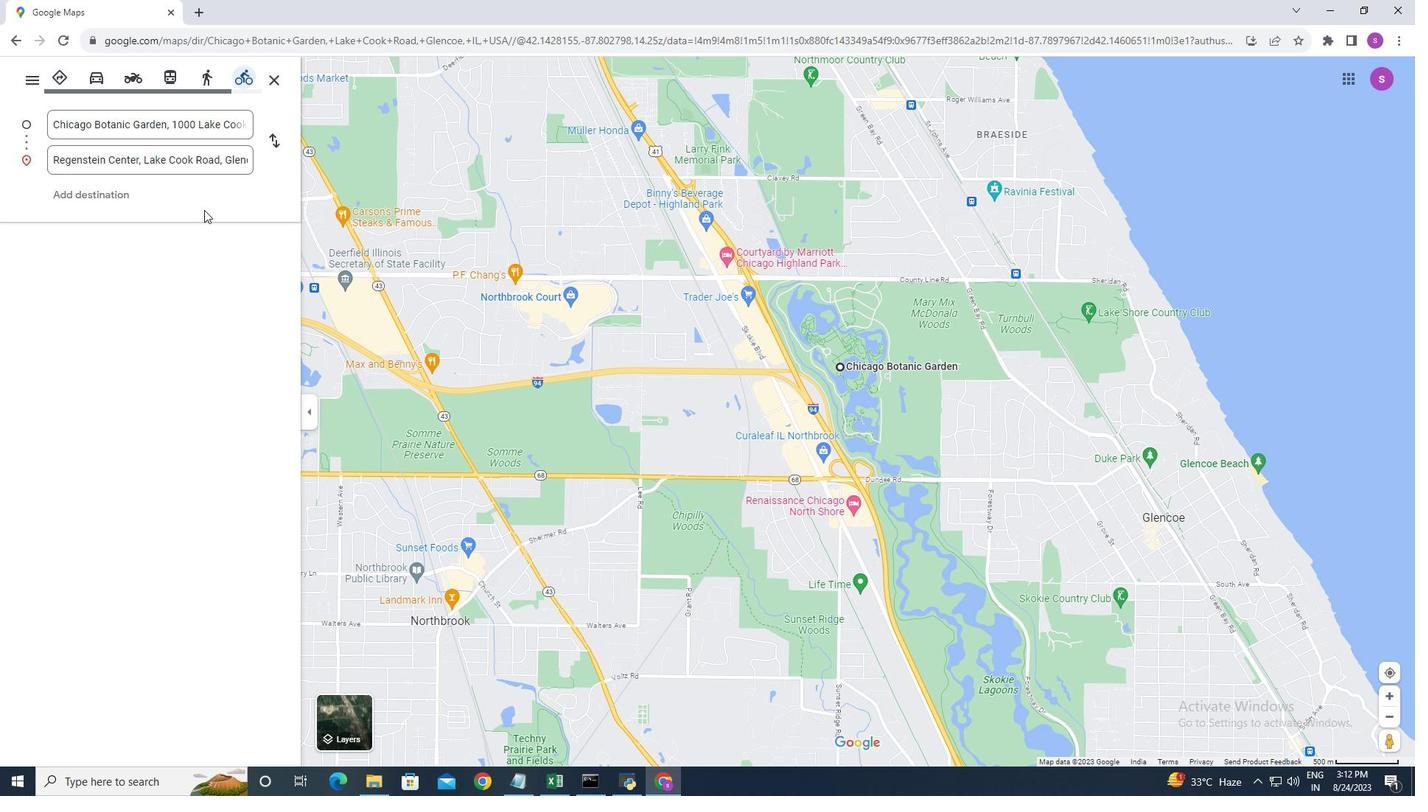 
Action: Mouse moved to (867, 468)
Screenshot: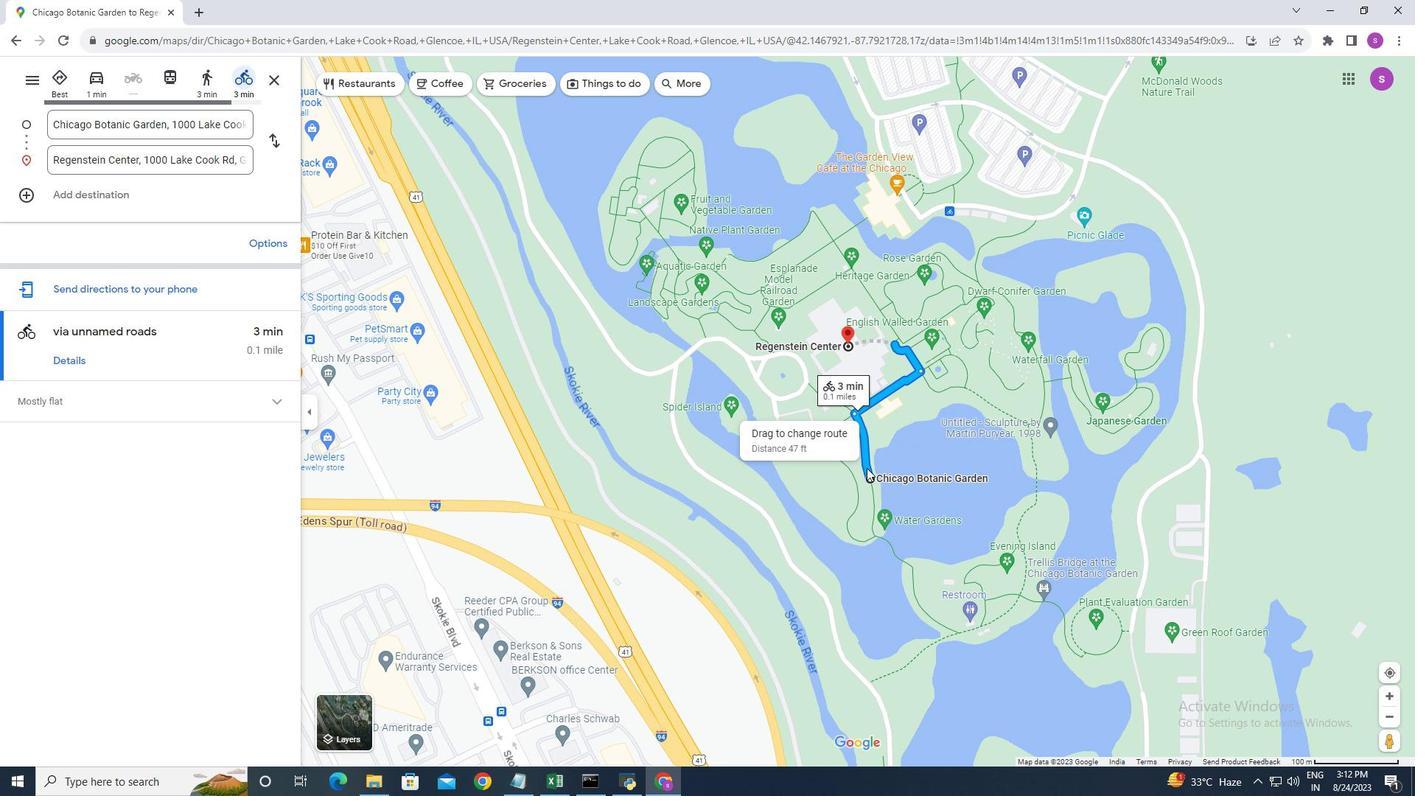 
Action: Mouse pressed left at (867, 468)
Screenshot: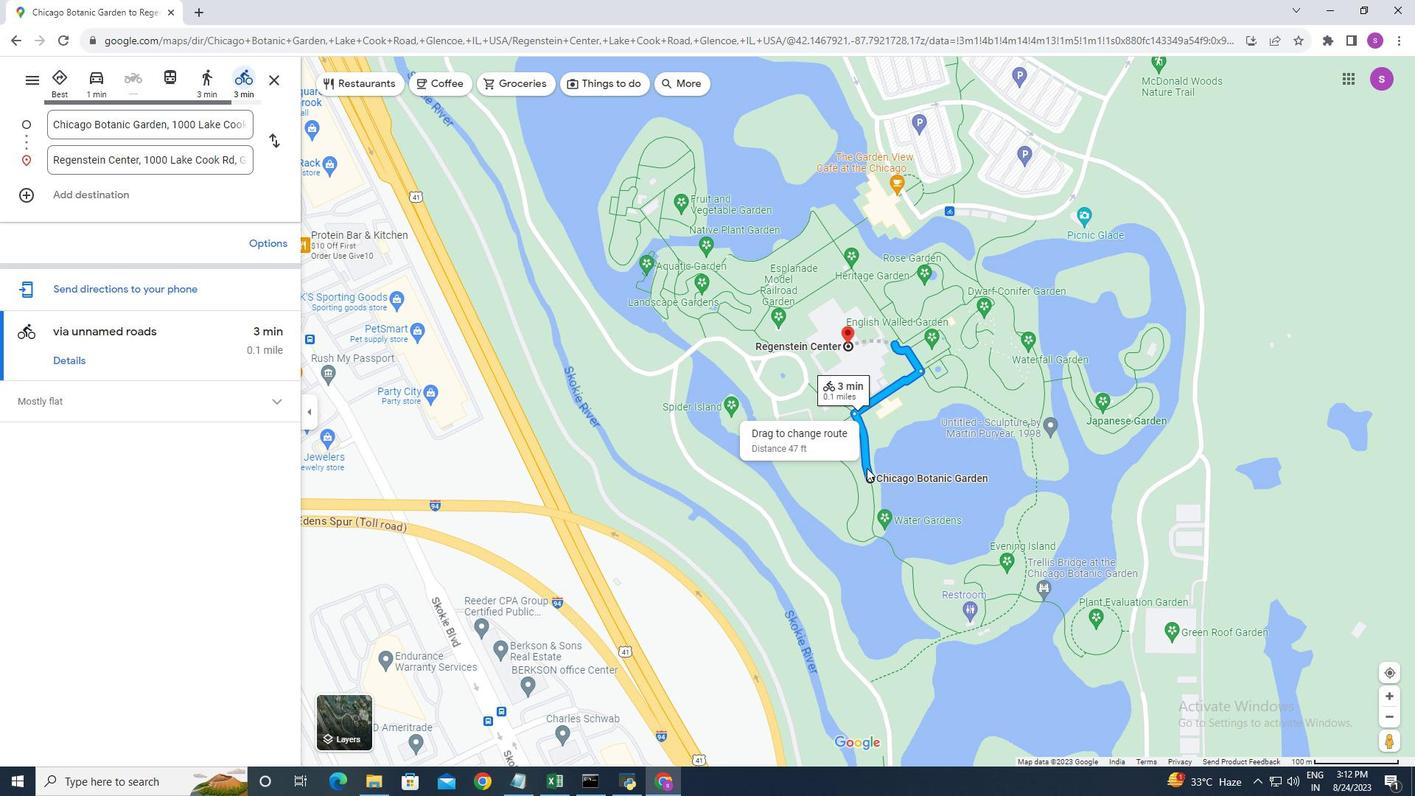 
Action: Mouse moved to (869, 456)
Screenshot: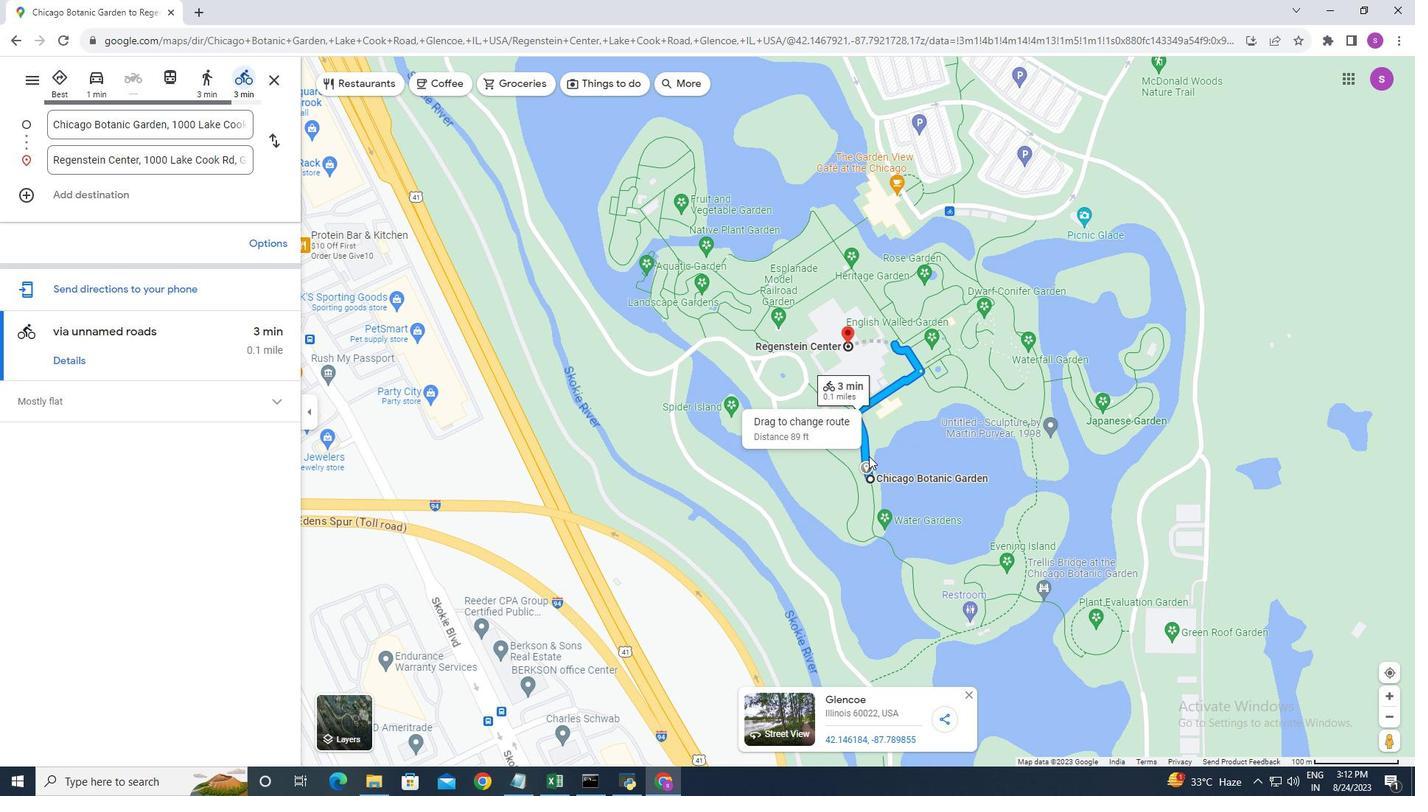
Action: Mouse scrolled (869, 457) with delta (0, 0)
Screenshot: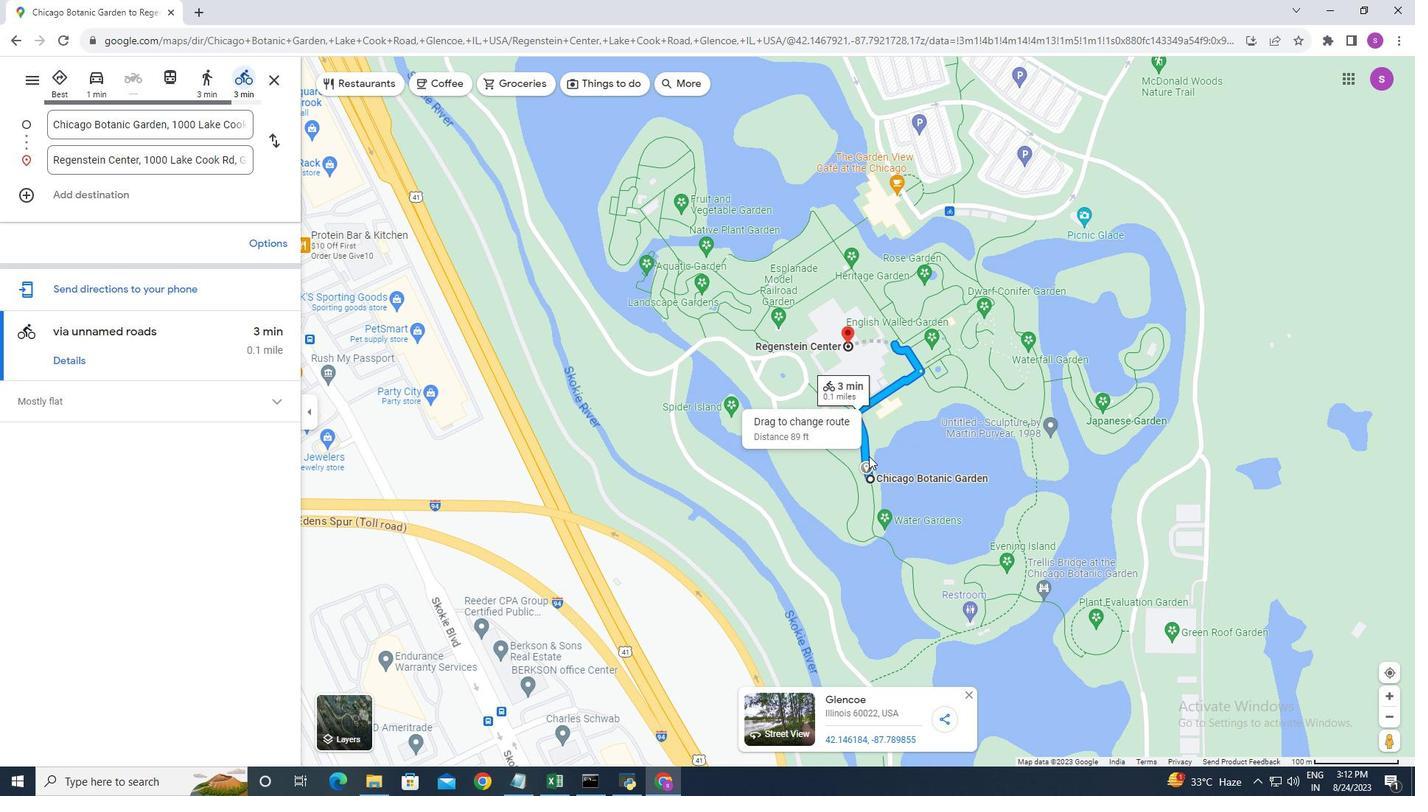 
Action: Mouse scrolled (869, 457) with delta (0, 0)
Screenshot: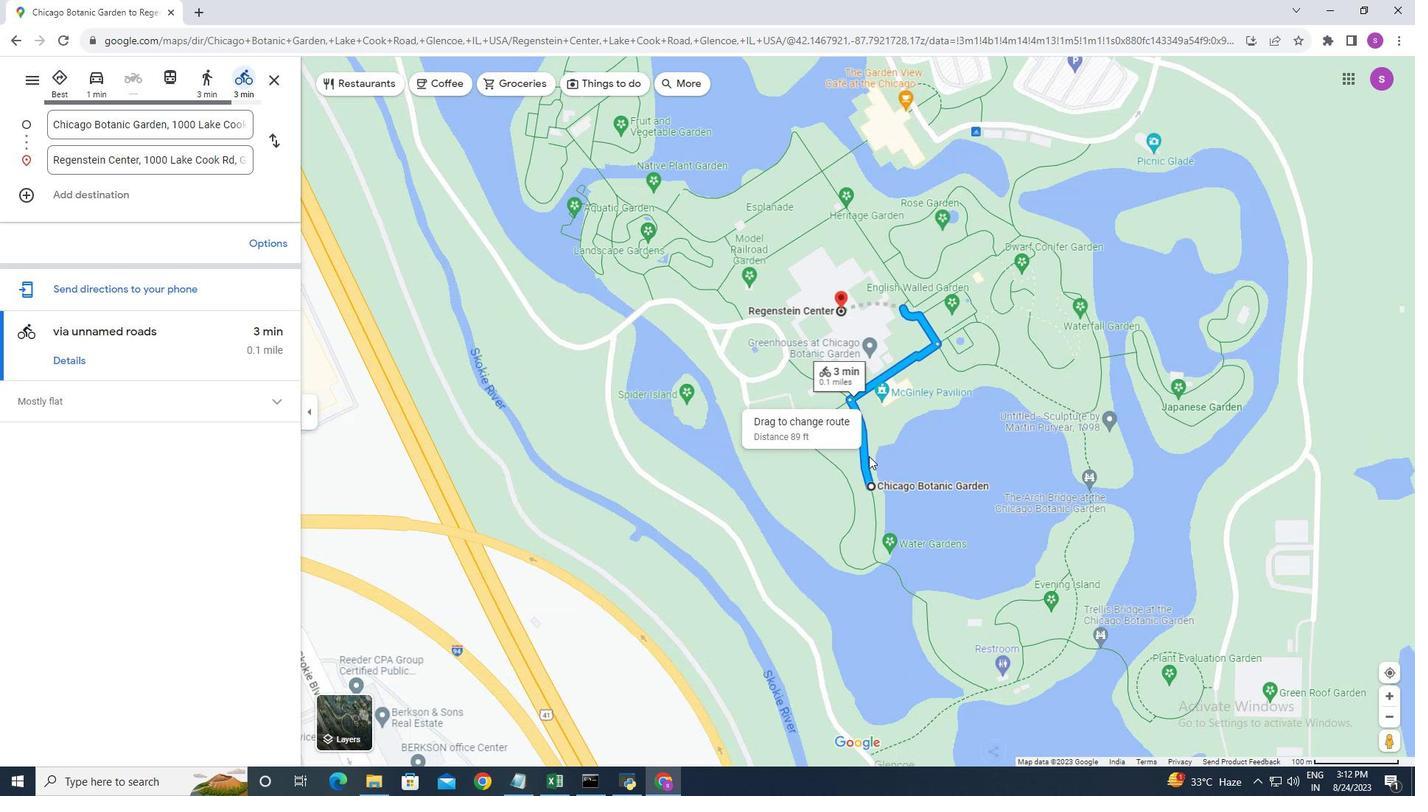 
Action: Mouse scrolled (869, 457) with delta (0, 0)
Screenshot: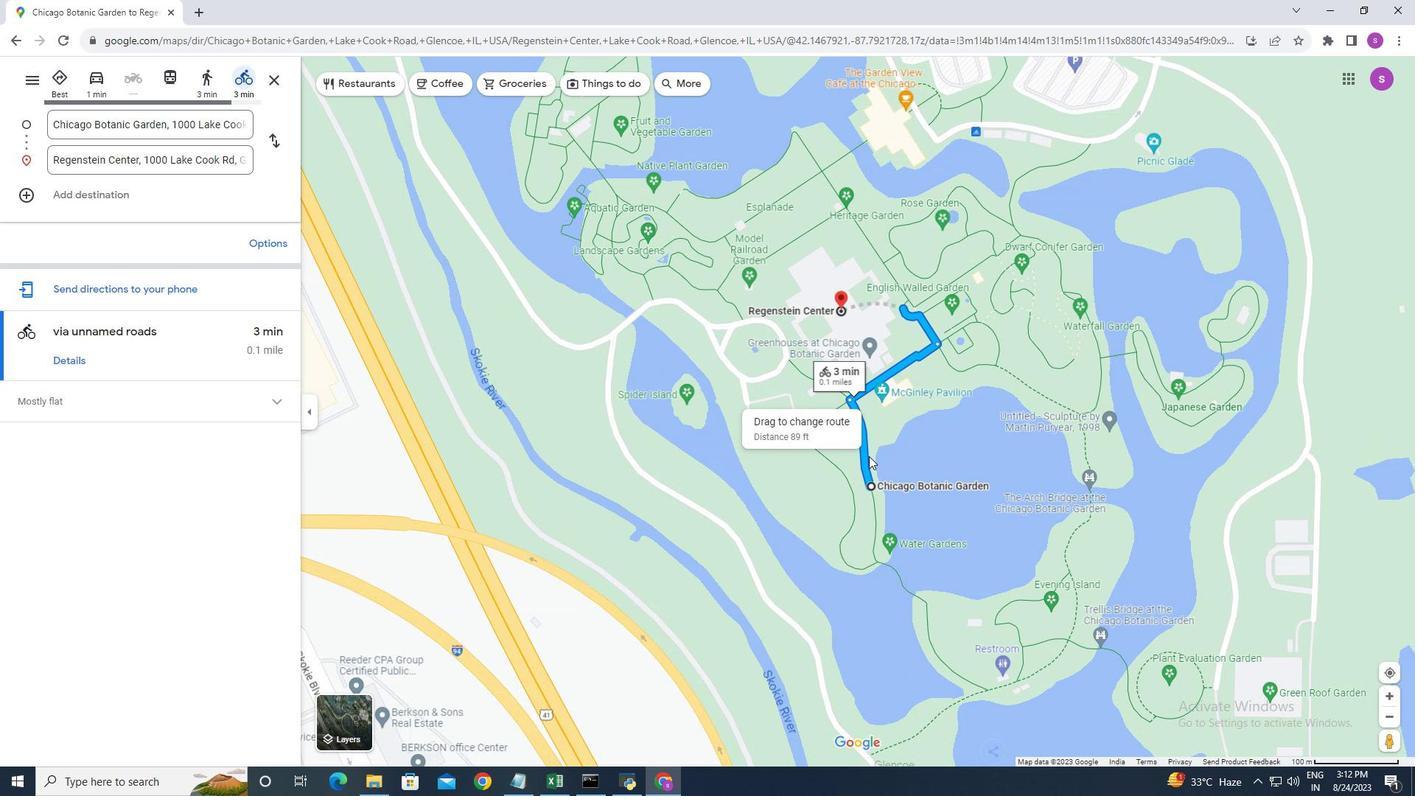 
Action: Mouse scrolled (869, 457) with delta (0, 0)
Screenshot: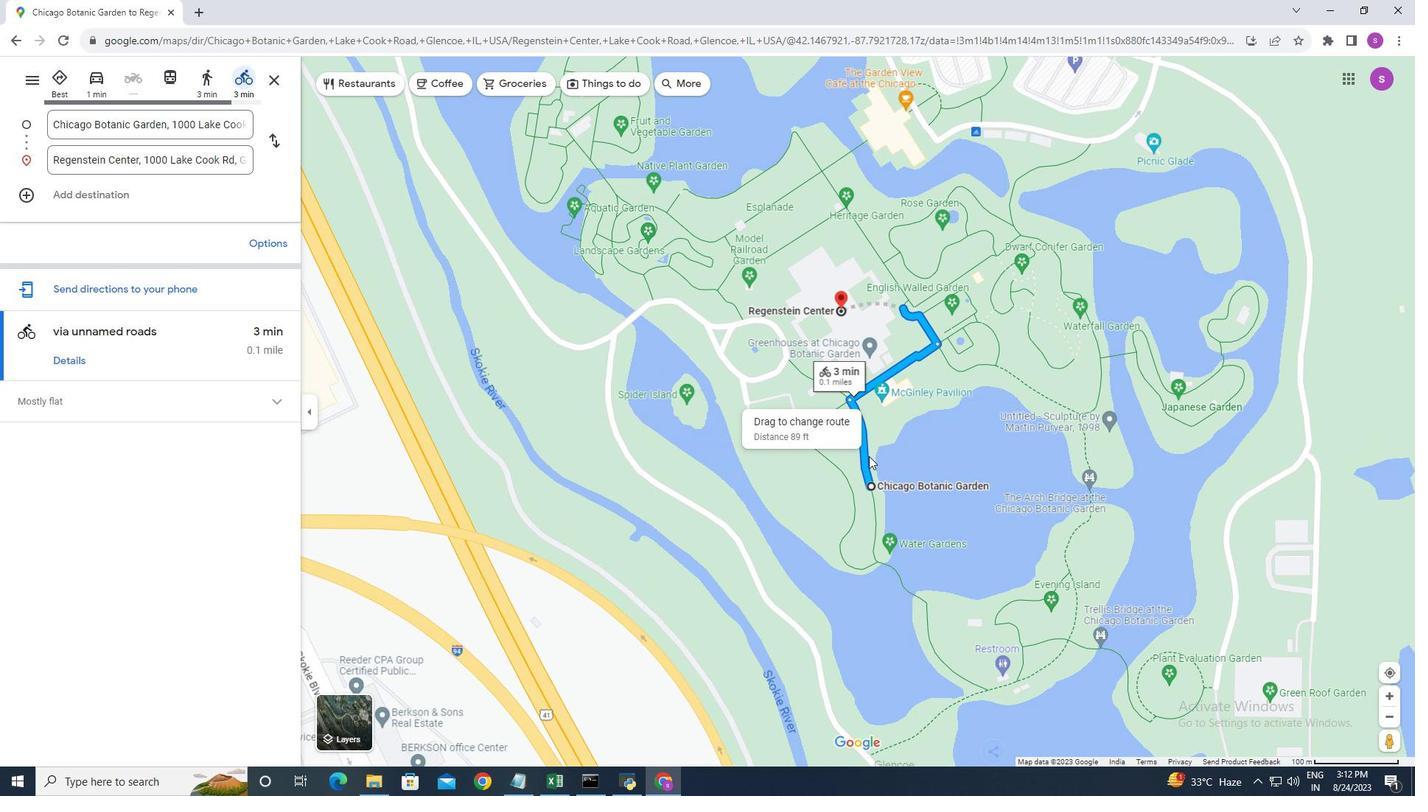 
Action: Mouse scrolled (869, 457) with delta (0, 0)
Screenshot: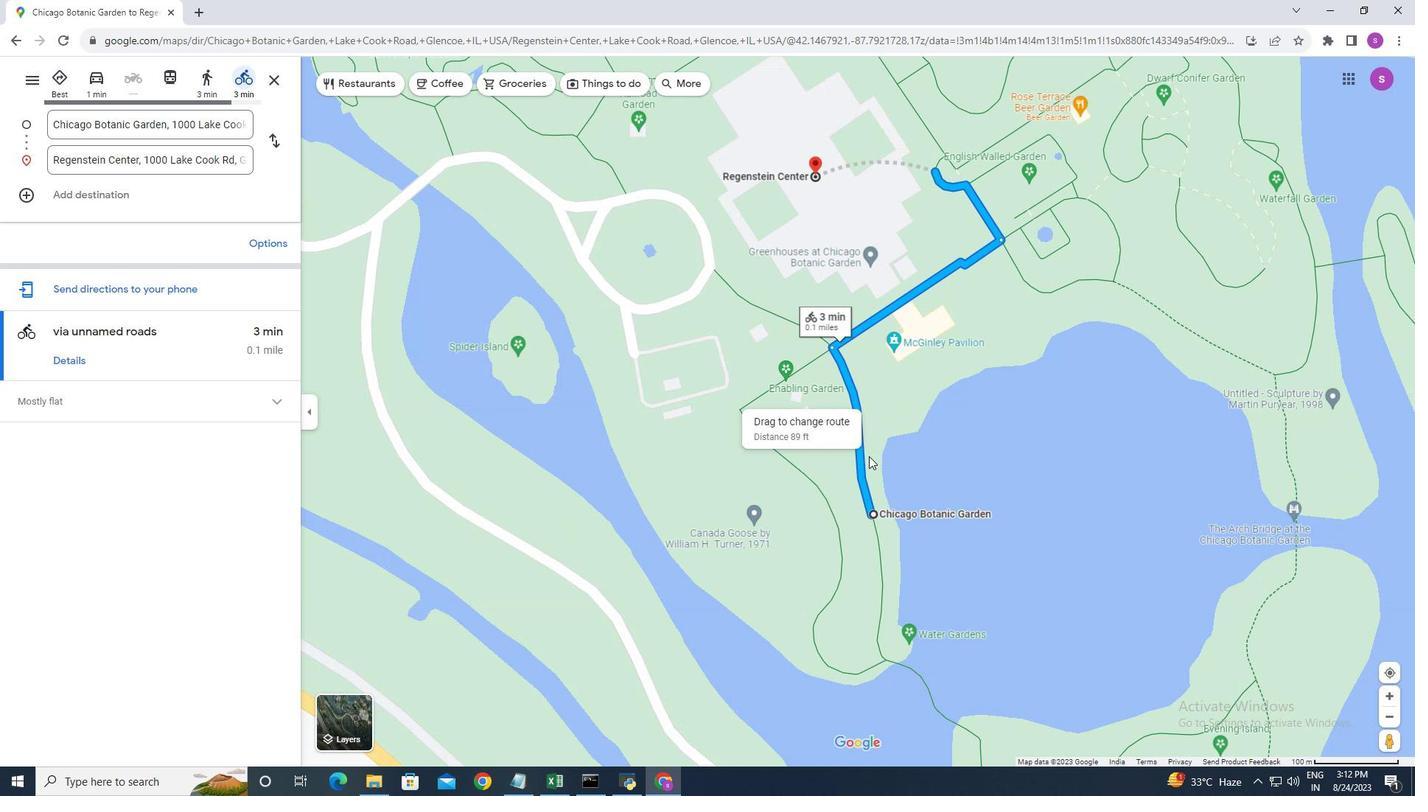
Action: Mouse scrolled (869, 457) with delta (0, 0)
Screenshot: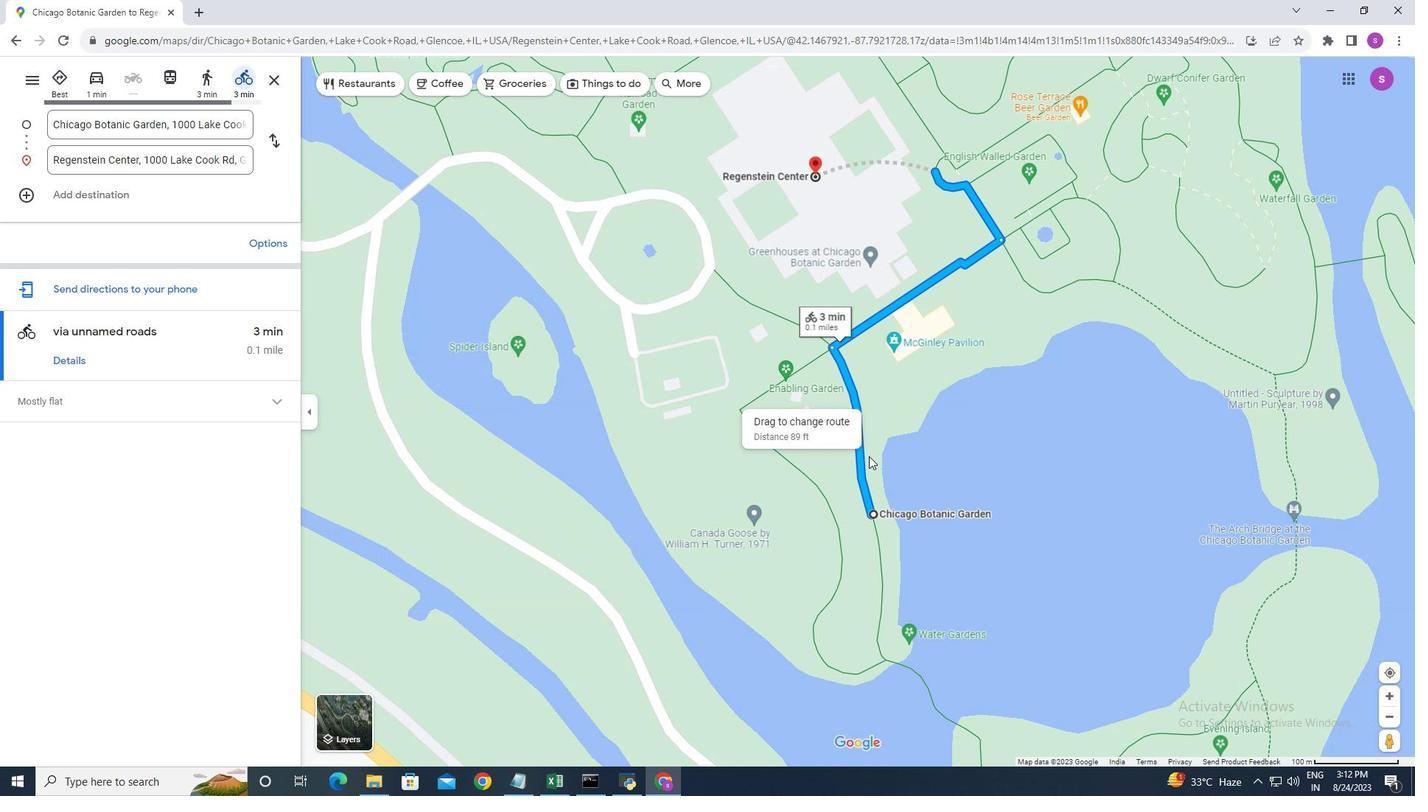 
Action: Mouse scrolled (869, 457) with delta (0, 0)
Screenshot: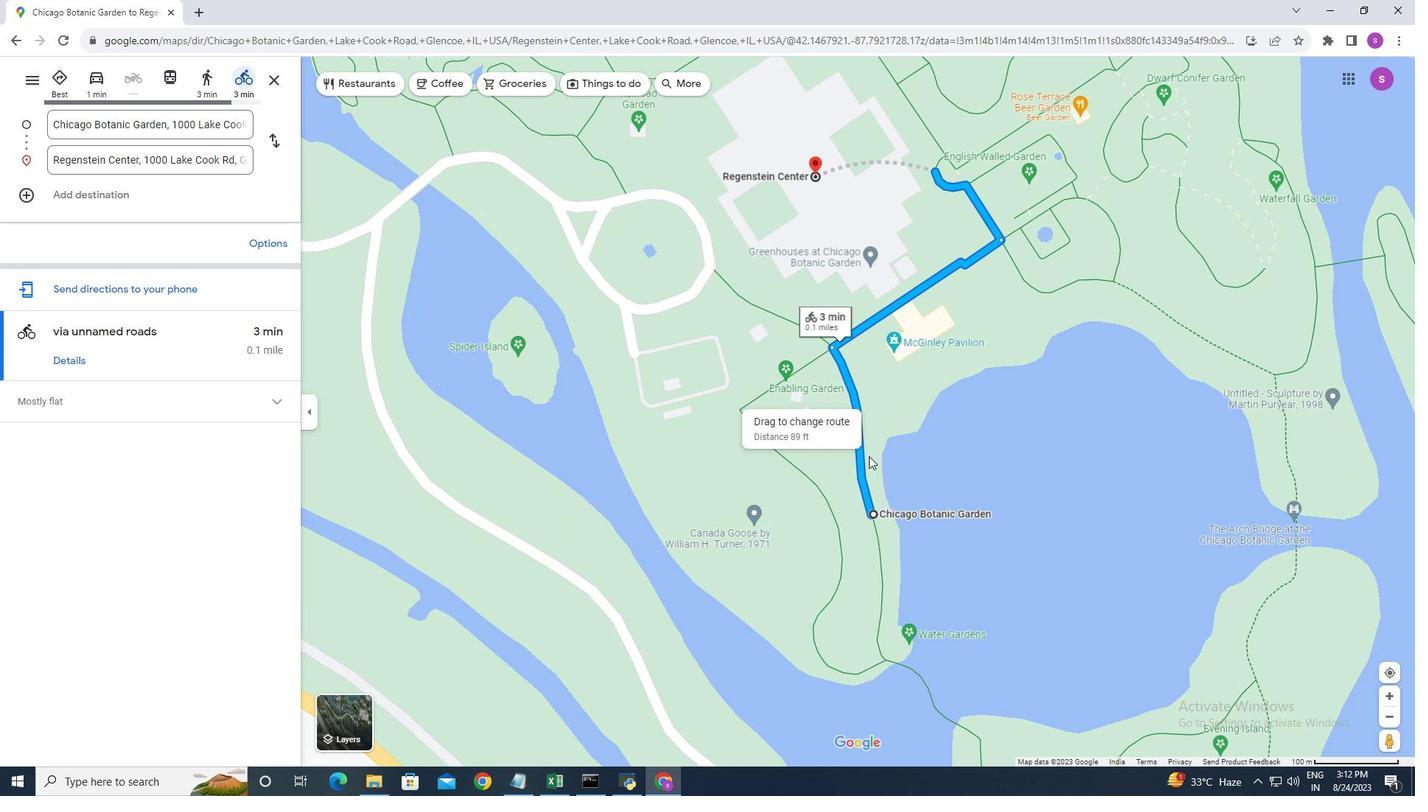
Action: Mouse scrolled (869, 457) with delta (0, 0)
Screenshot: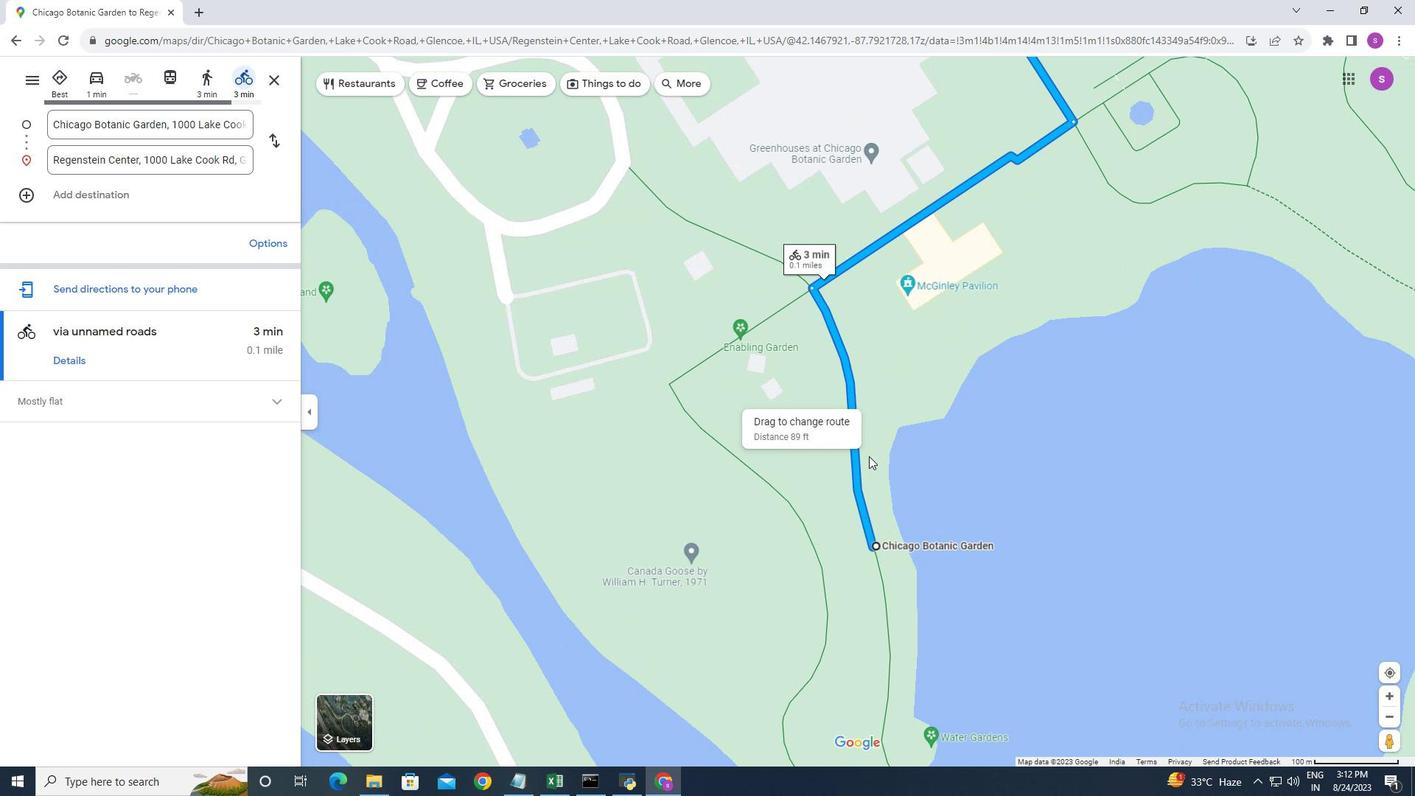 
Action: Mouse scrolled (869, 457) with delta (0, 0)
Screenshot: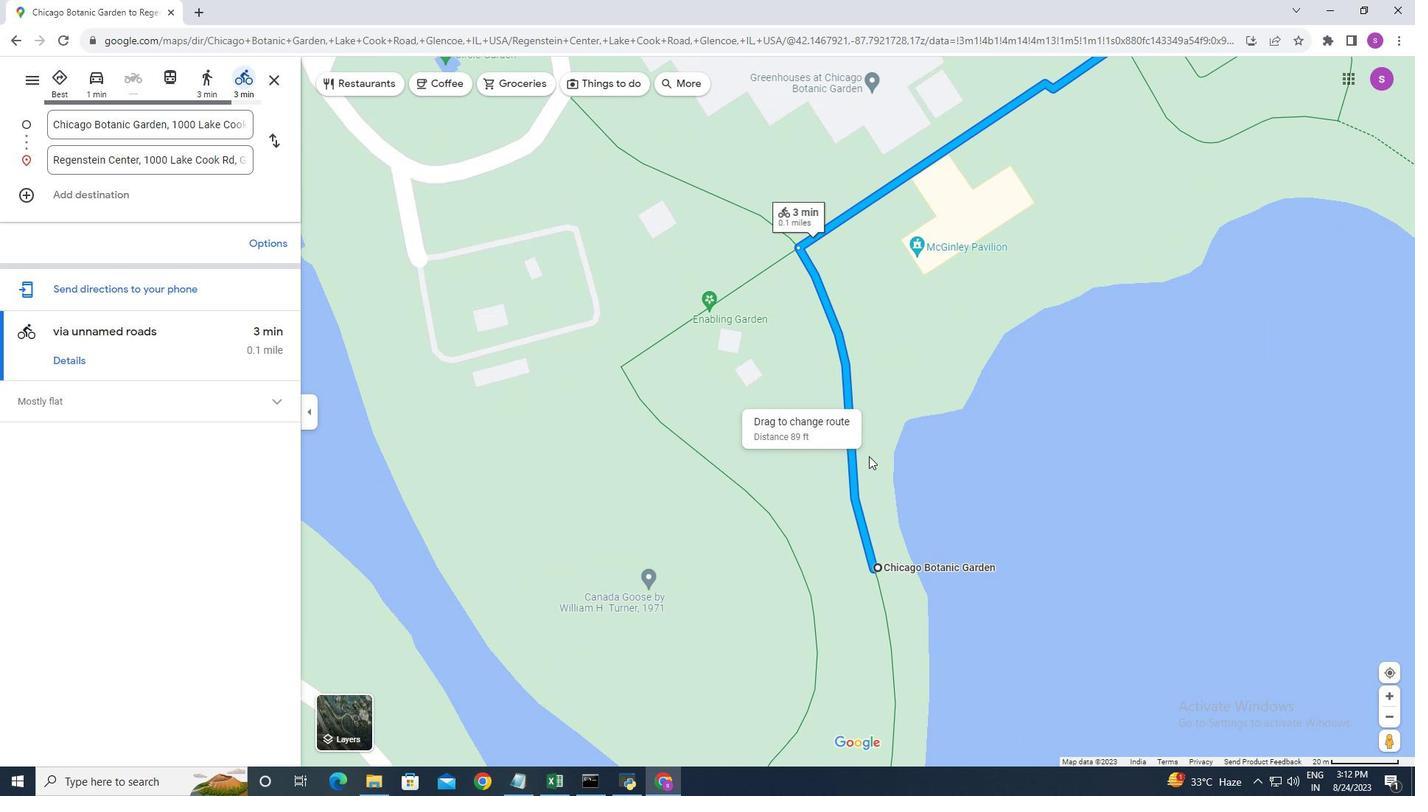 
Action: Mouse scrolled (869, 457) with delta (0, 0)
Screenshot: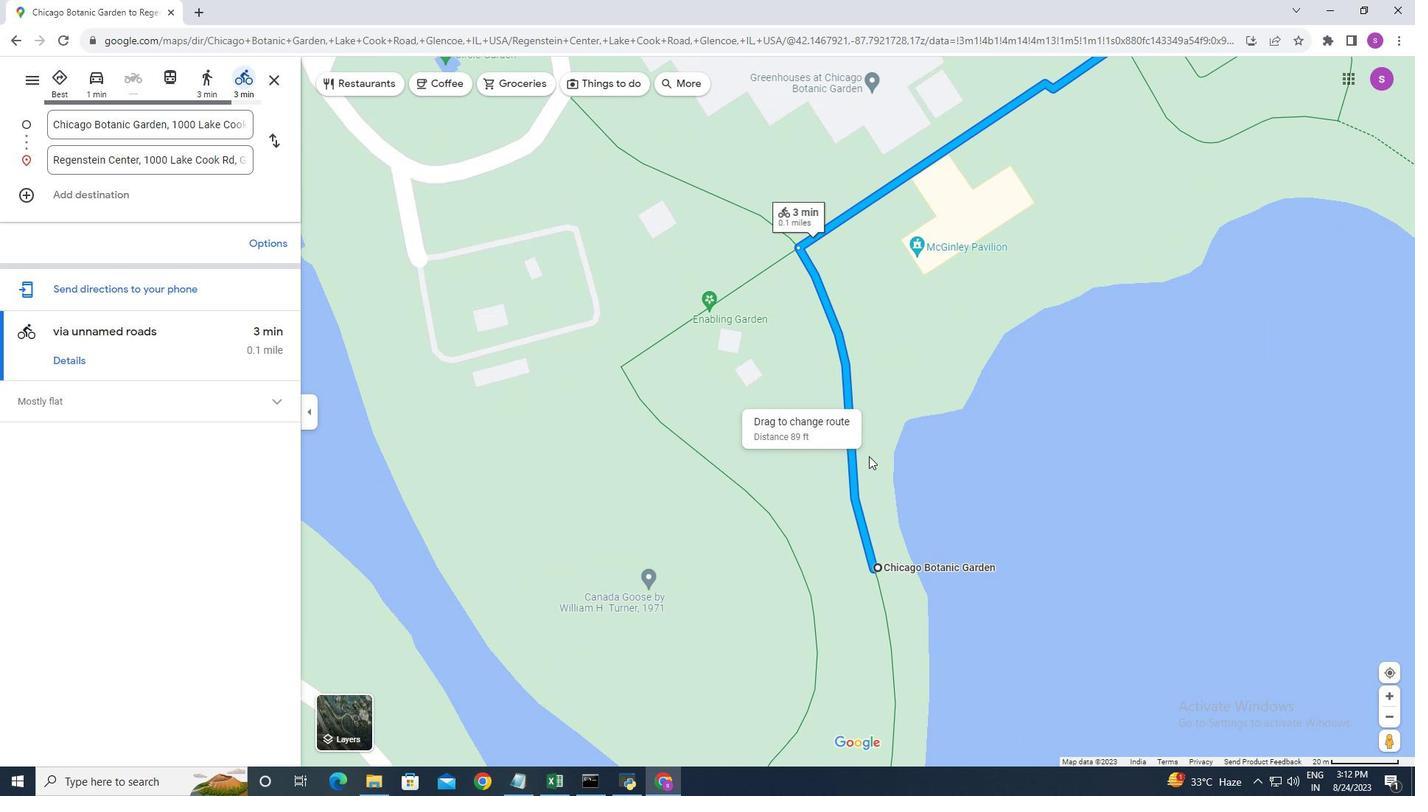 
Action: Mouse scrolled (869, 457) with delta (0, 0)
Screenshot: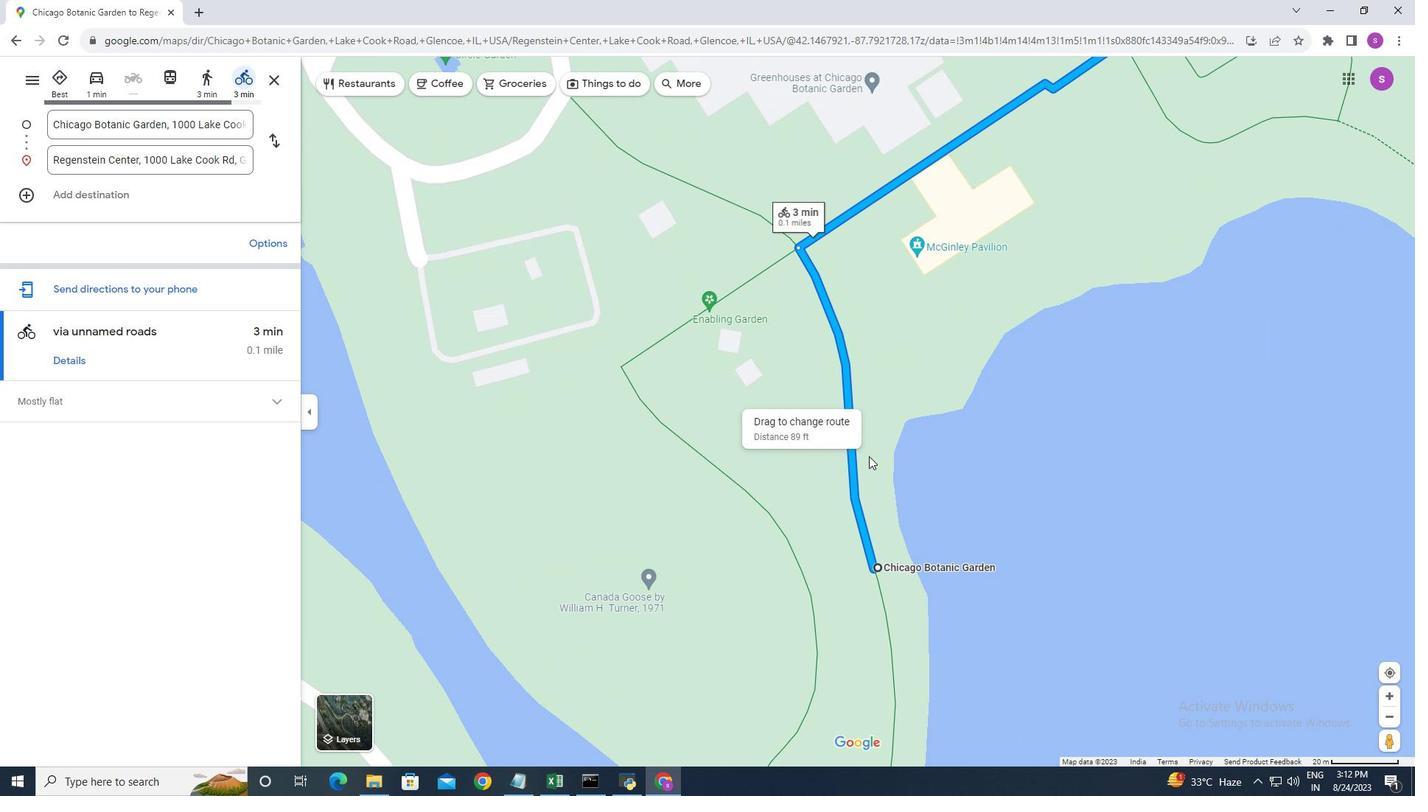 
Action: Mouse scrolled (869, 457) with delta (0, 0)
Screenshot: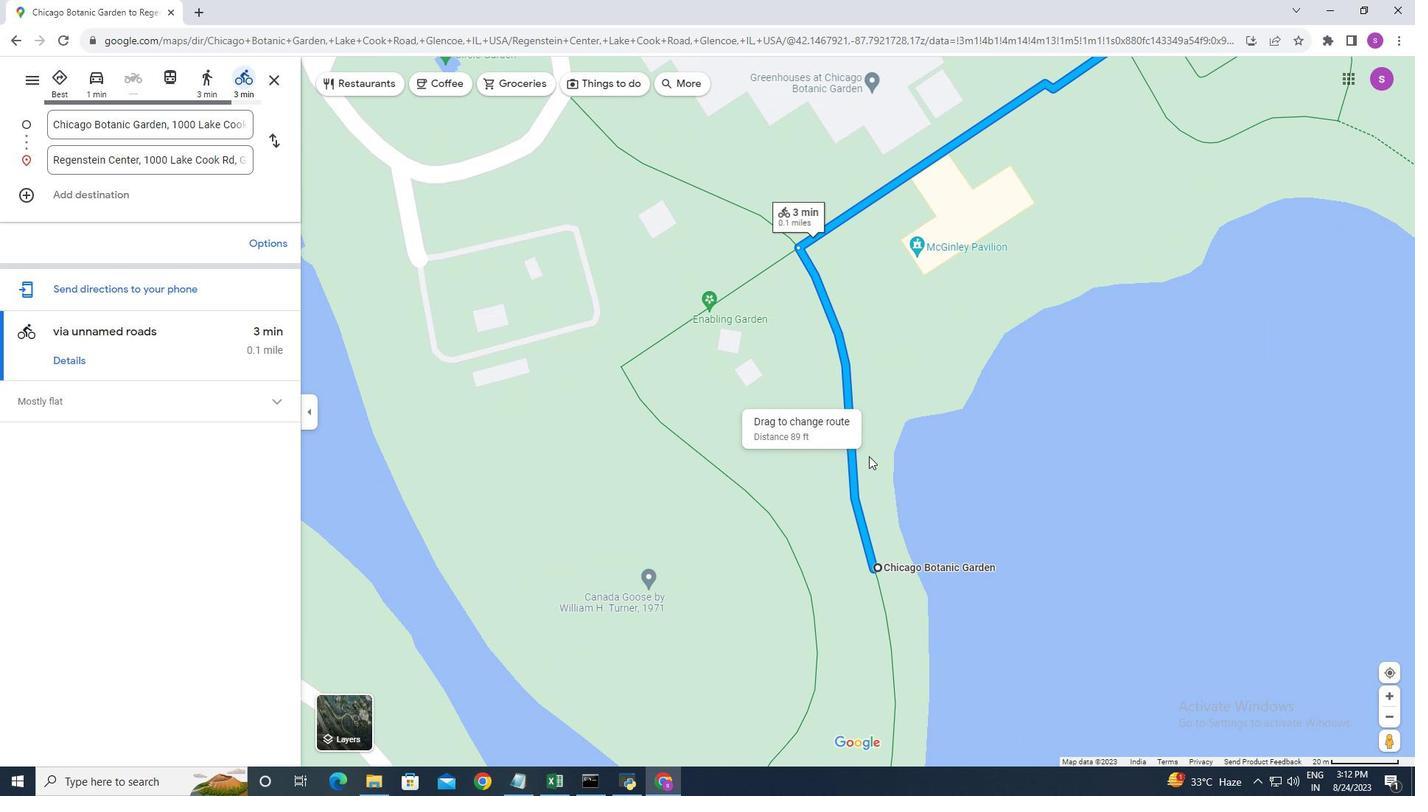 
Action: Mouse scrolled (869, 457) with delta (0, 0)
Screenshot: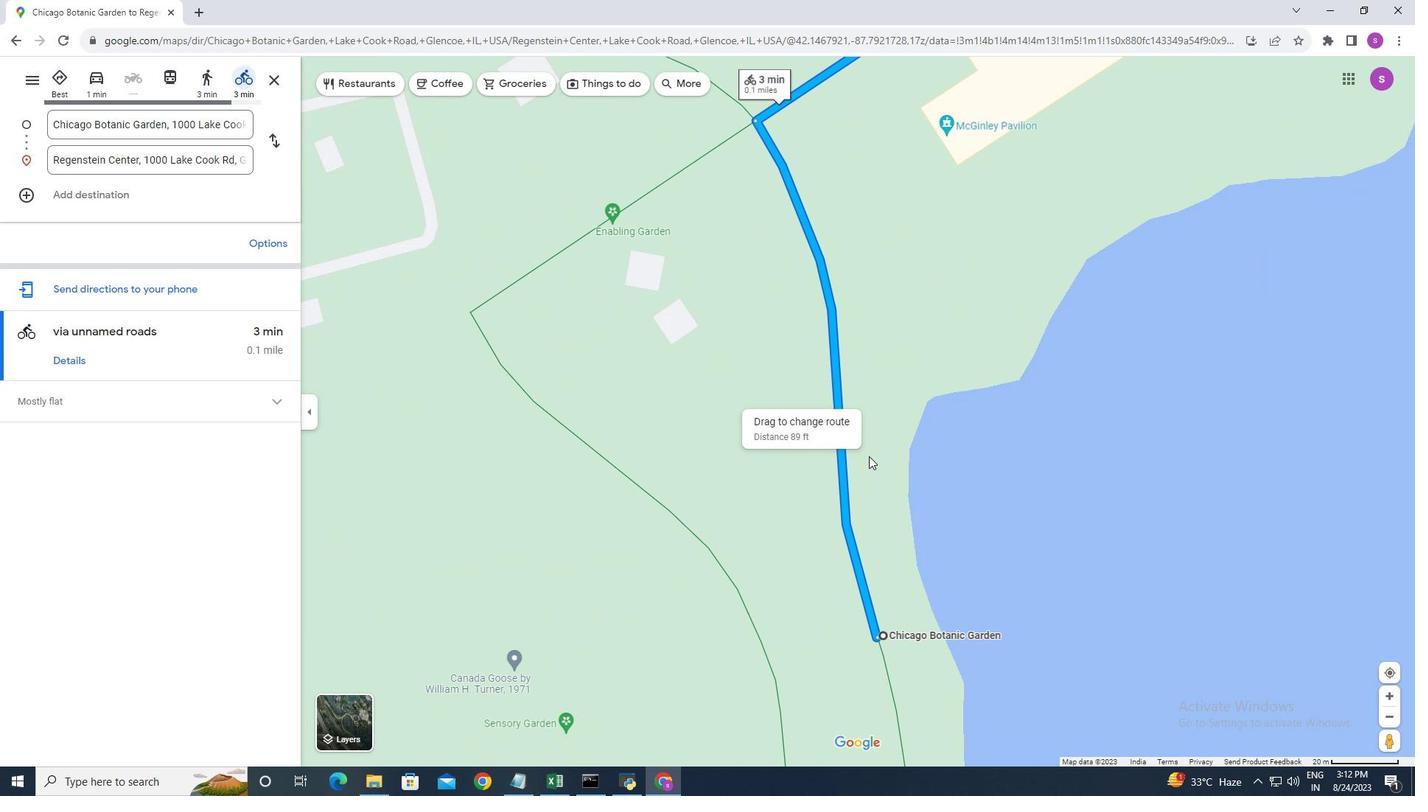 
Action: Mouse scrolled (869, 457) with delta (0, 0)
Screenshot: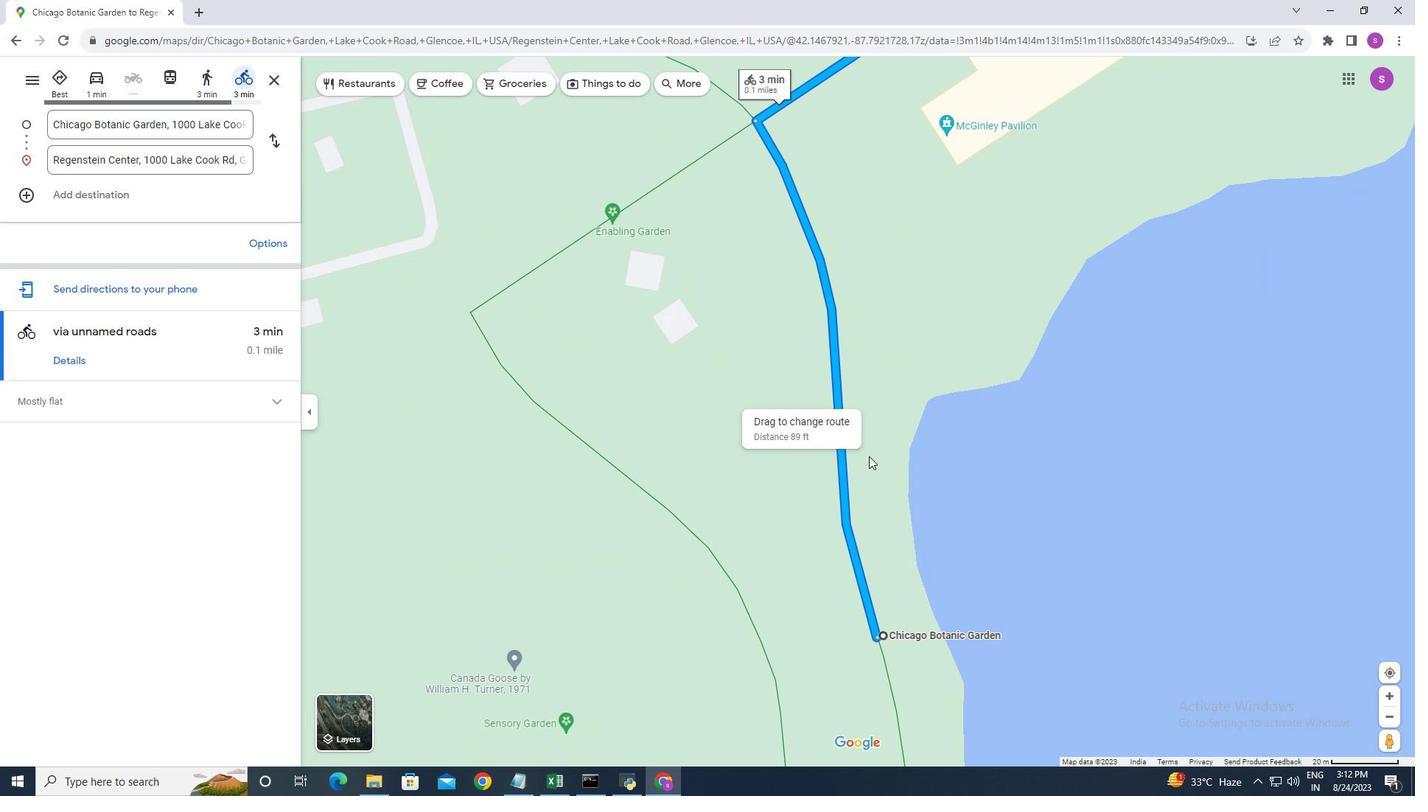 
Action: Mouse moved to (842, 230)
Screenshot: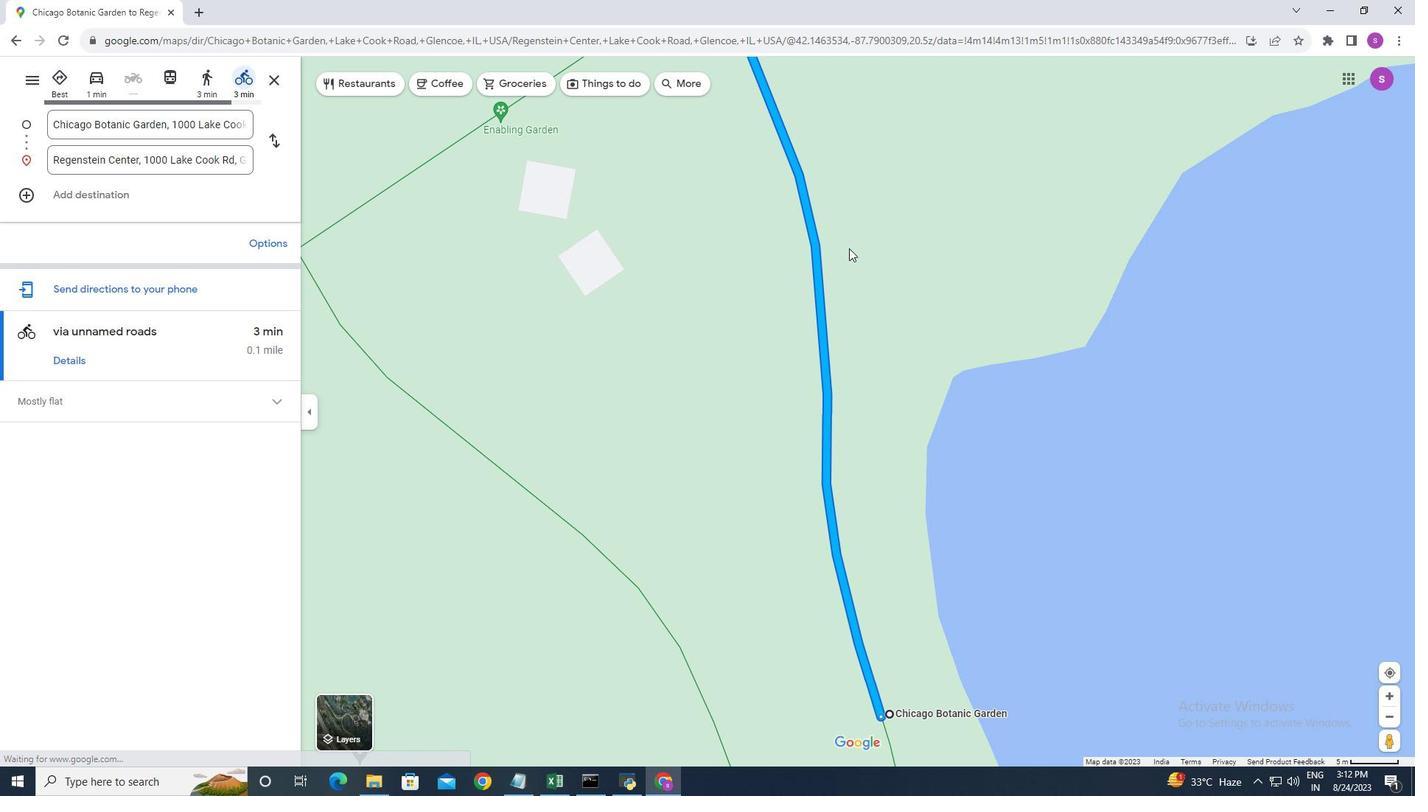 
Action: Mouse pressed left at (842, 230)
Screenshot: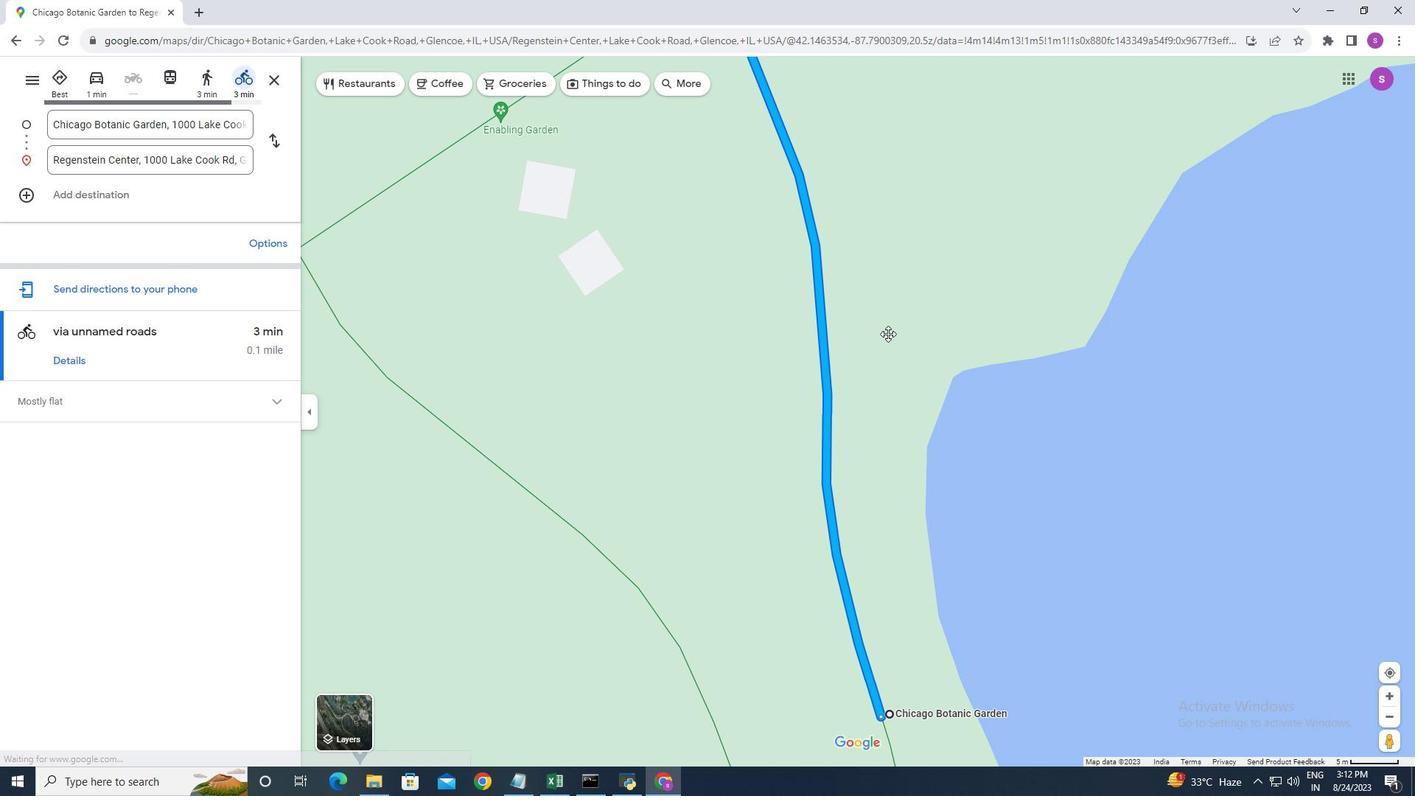 
Action: Mouse moved to (788, 276)
Screenshot: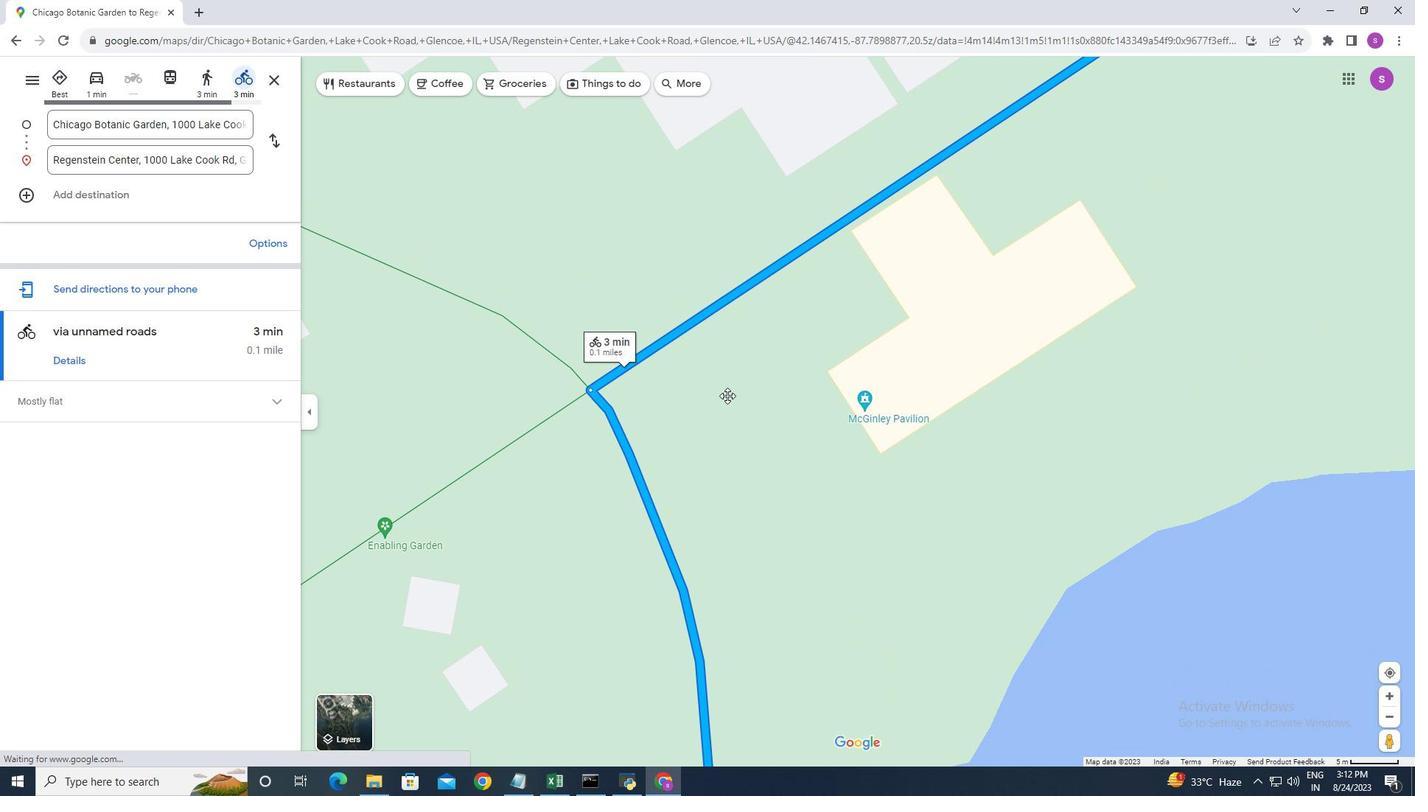 
Action: Mouse pressed left at (788, 276)
Screenshot: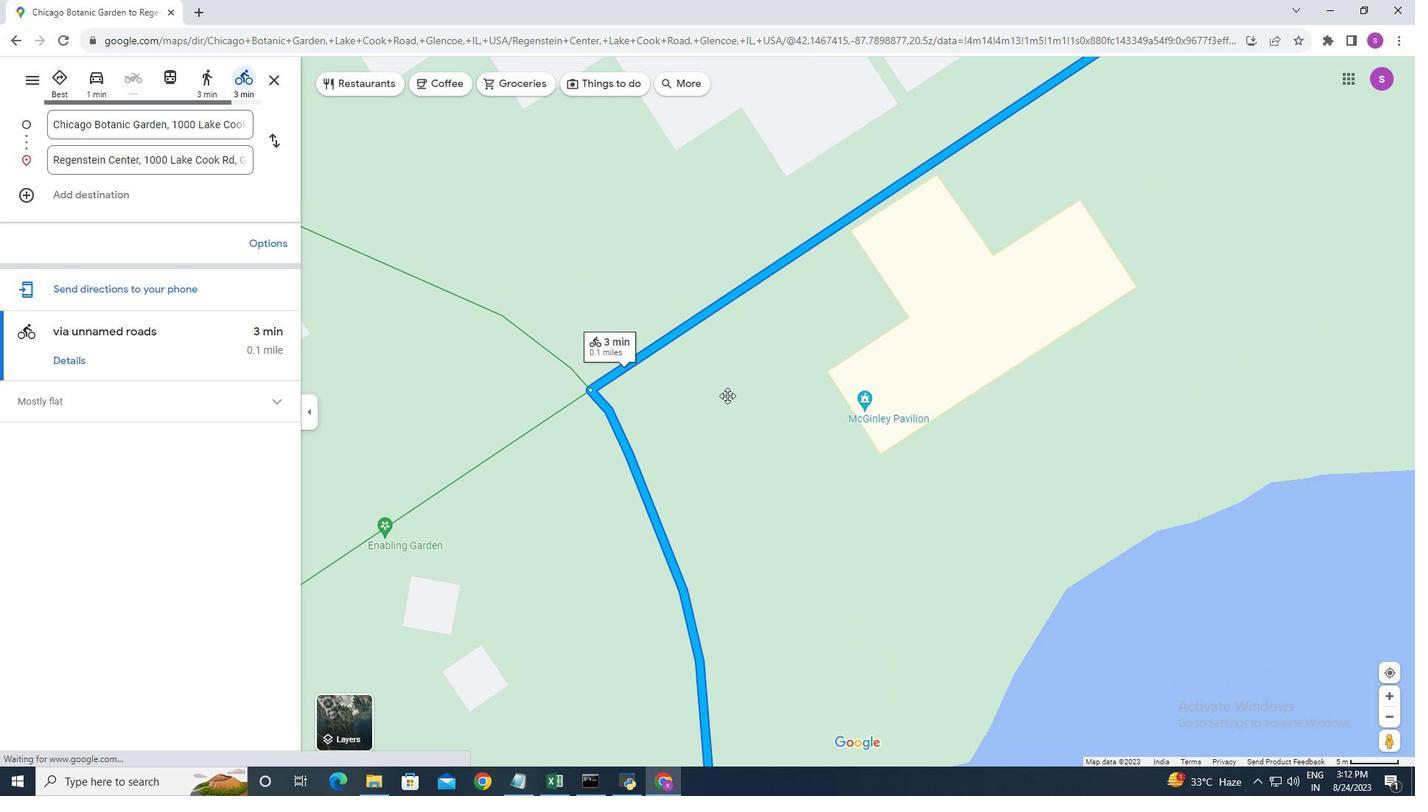 
Action: Mouse moved to (789, 323)
Screenshot: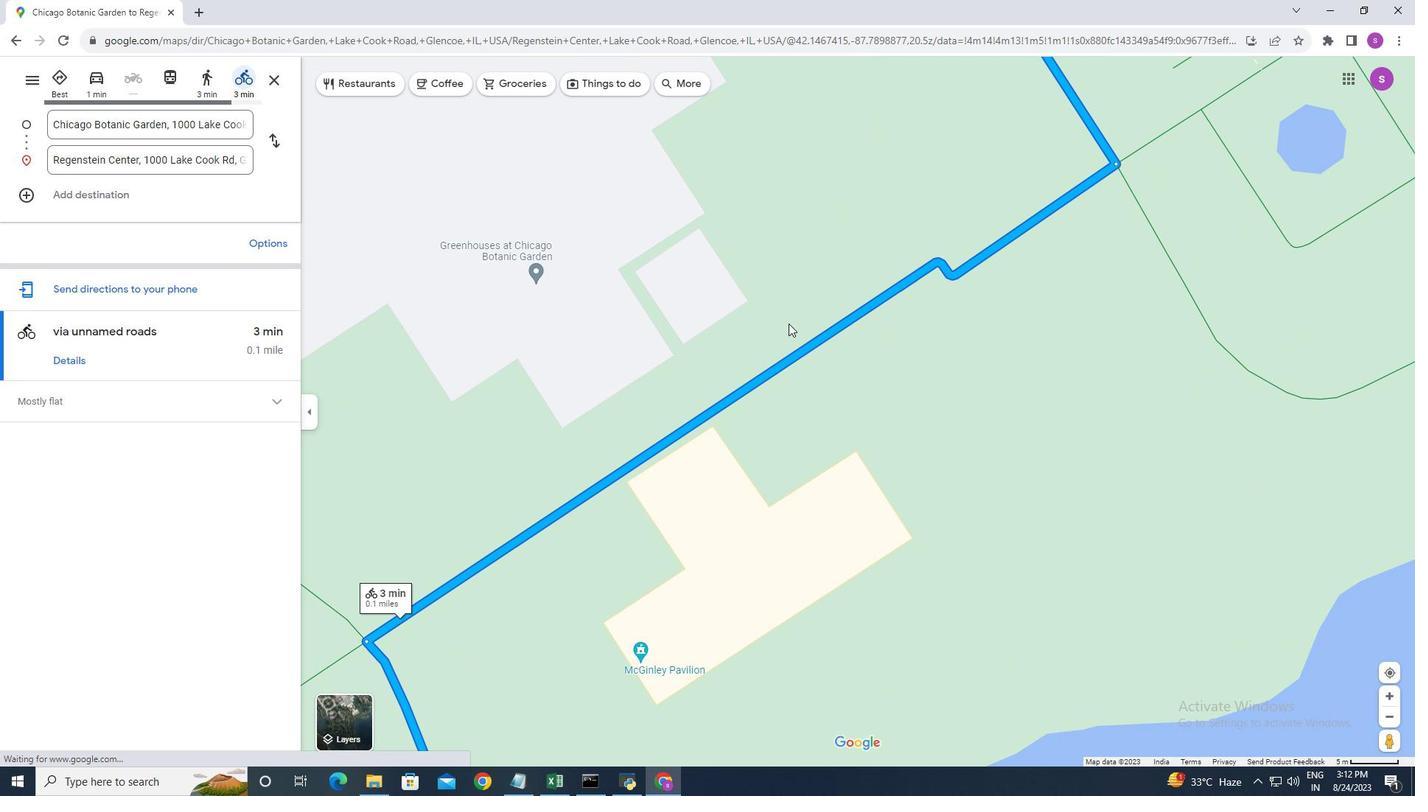 
Action: Mouse scrolled (789, 322) with delta (0, 0)
Screenshot: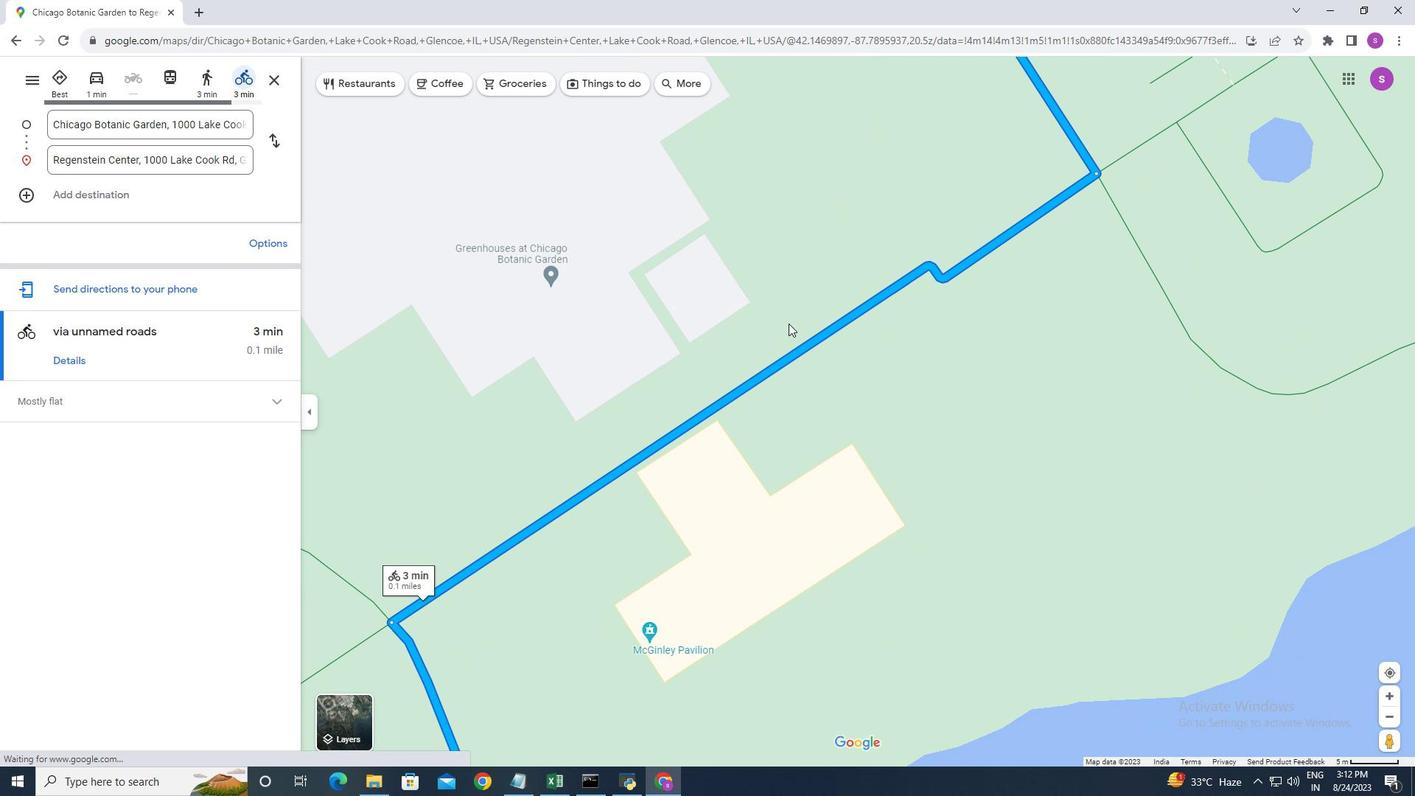 
Action: Mouse scrolled (789, 322) with delta (0, 0)
Screenshot: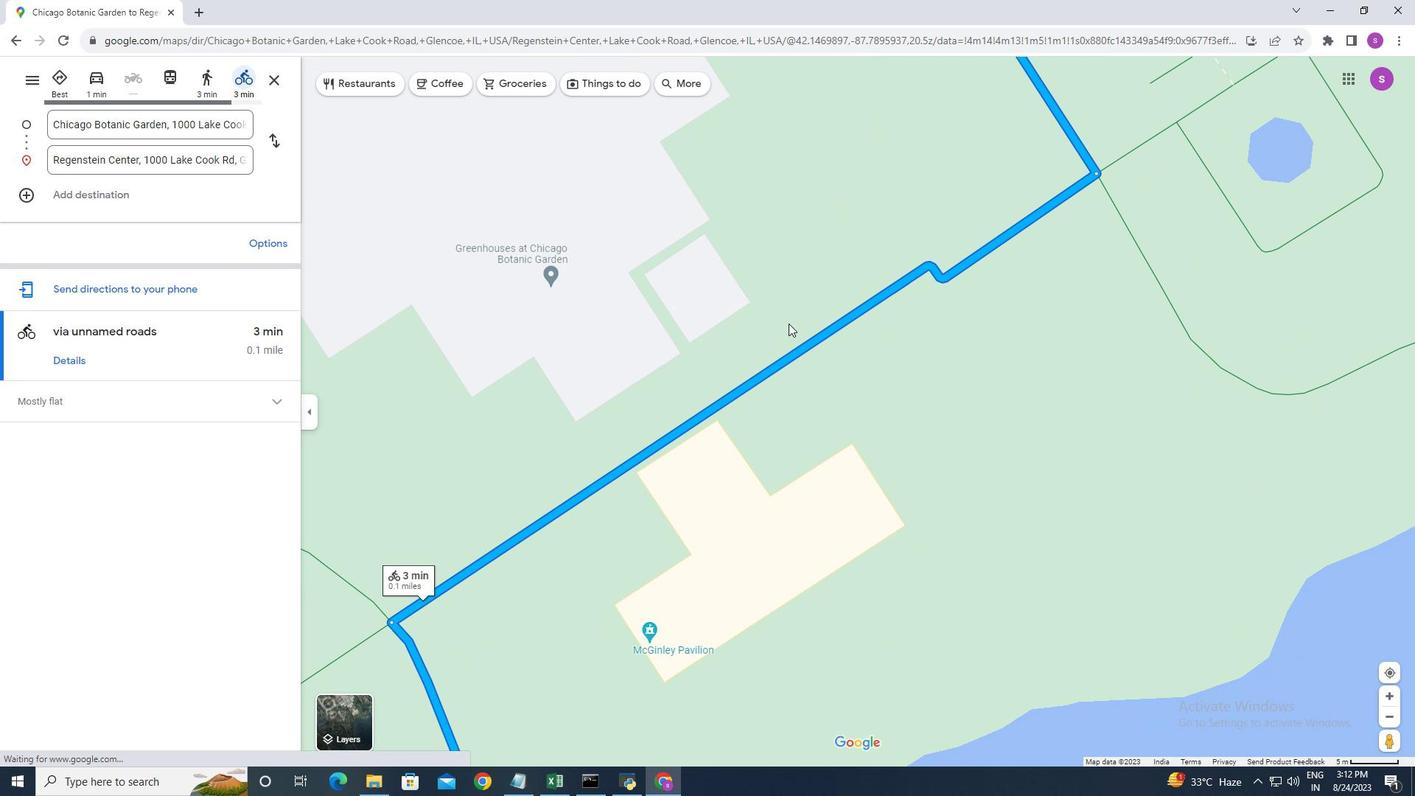 
Action: Mouse scrolled (789, 322) with delta (0, 0)
Screenshot: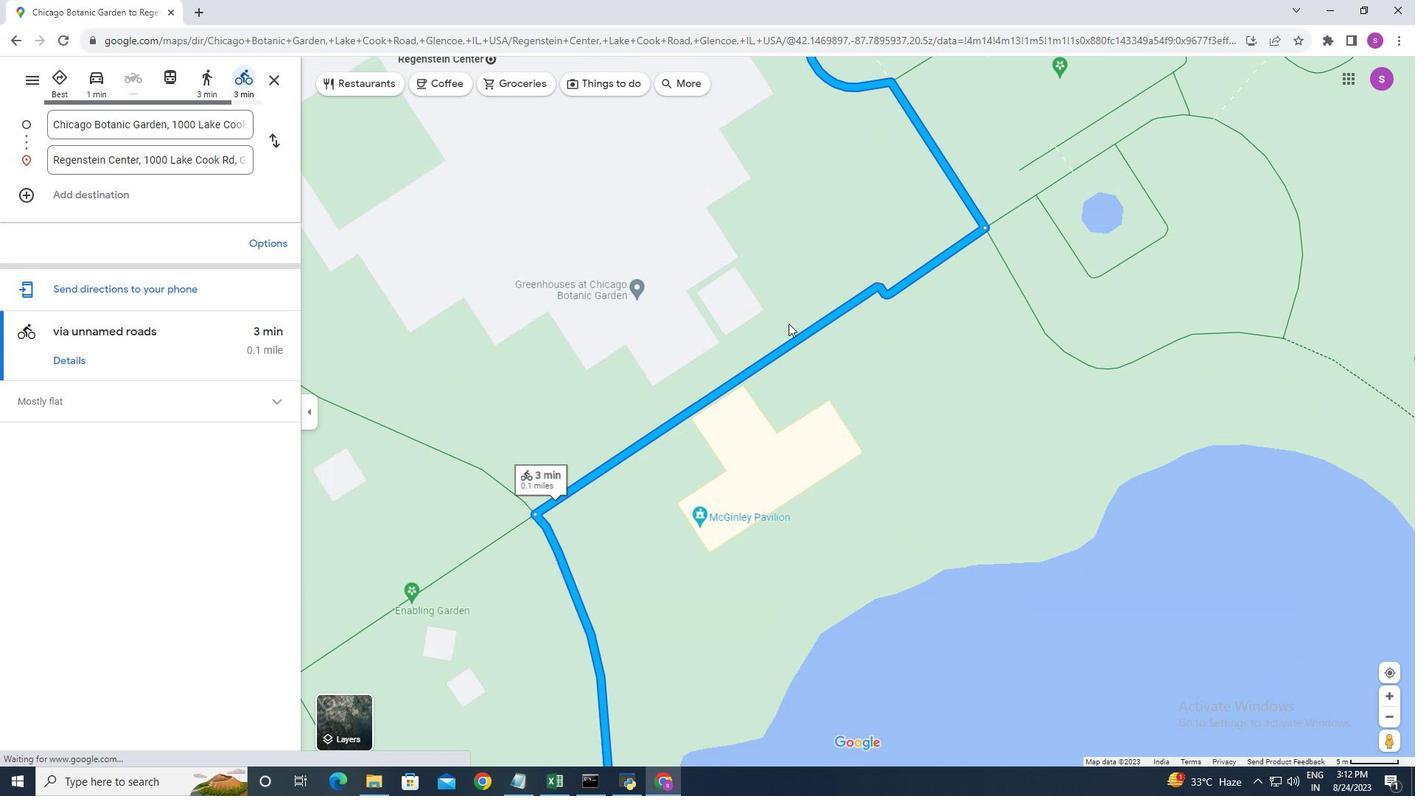 
Action: Mouse scrolled (789, 322) with delta (0, 0)
Screenshot: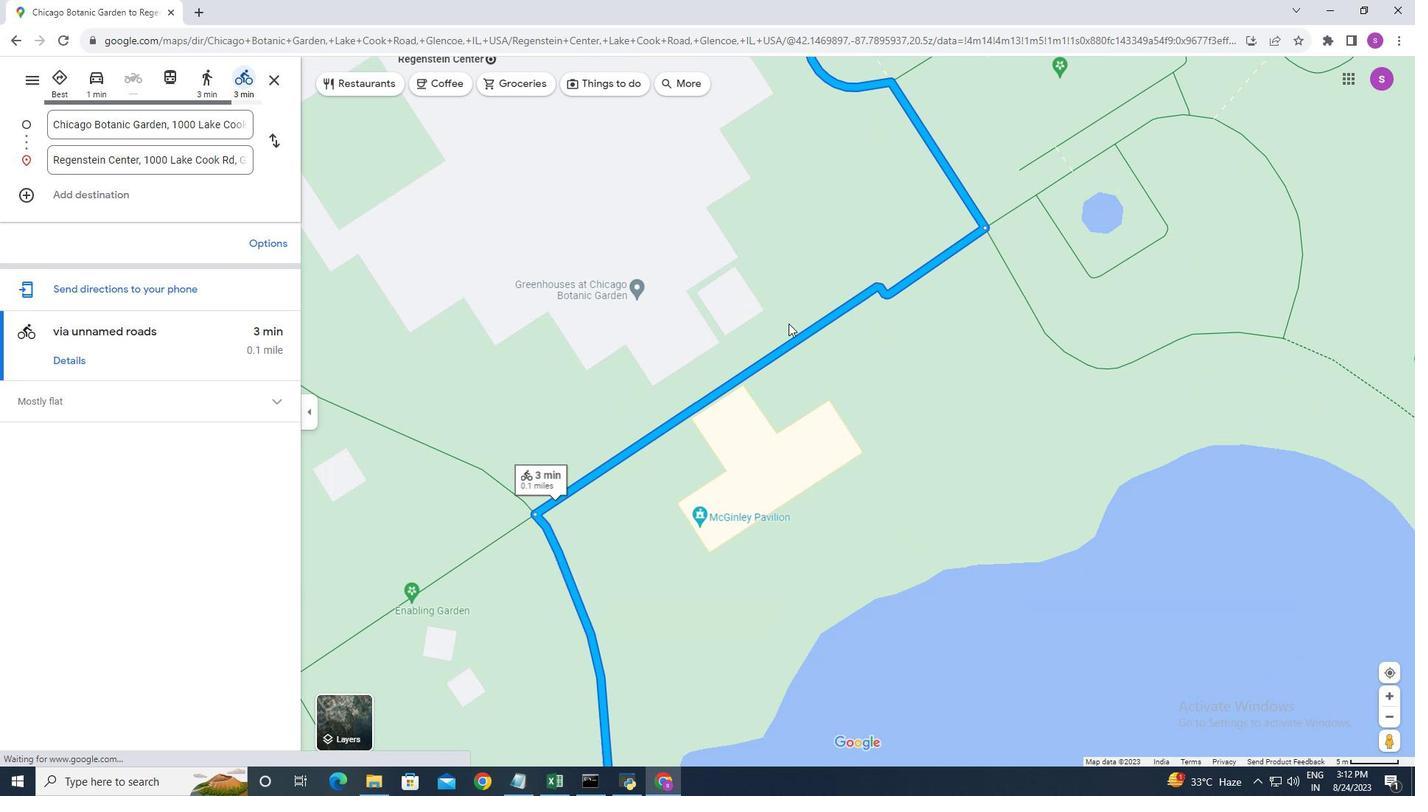 
Action: Mouse scrolled (789, 322) with delta (0, 0)
Screenshot: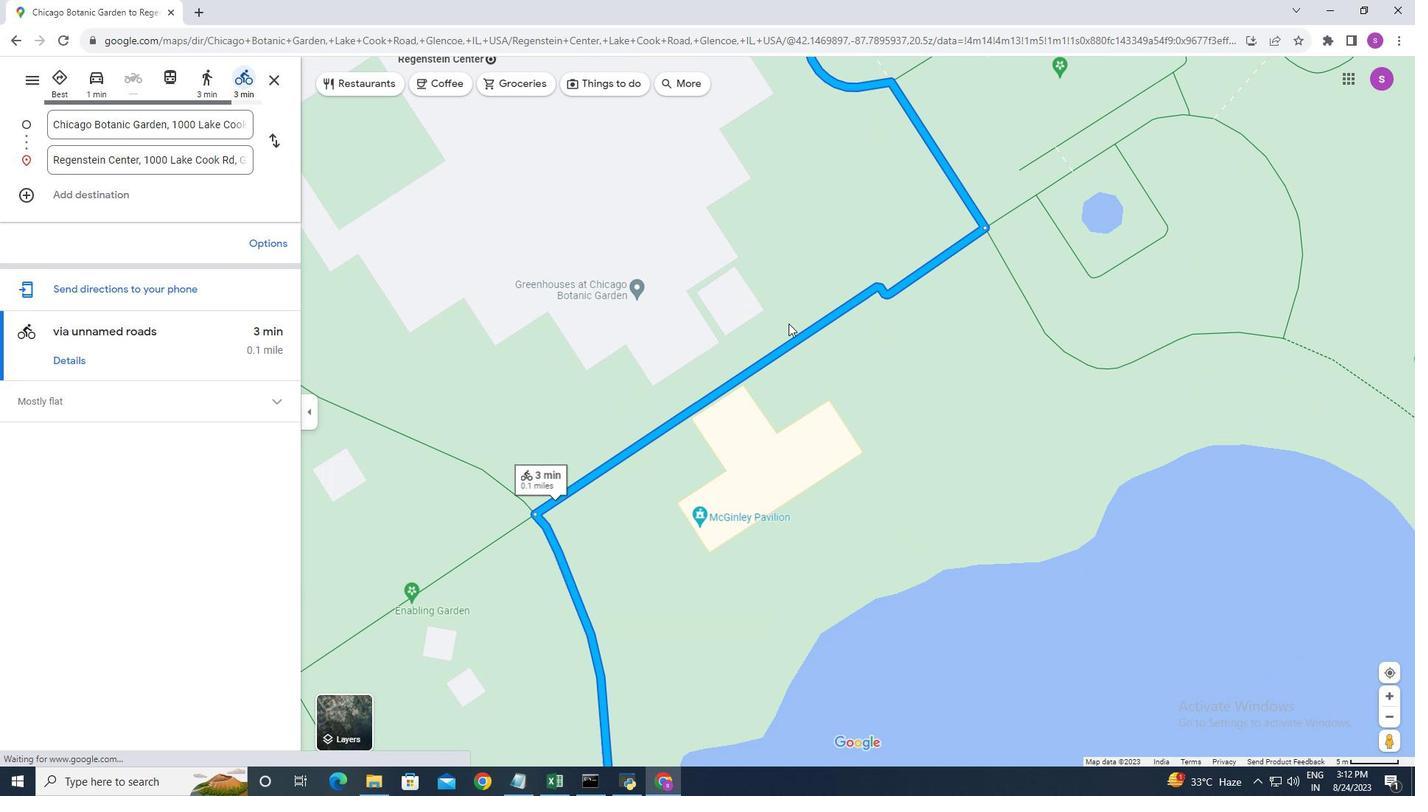 
Action: Mouse moved to (937, 259)
Screenshot: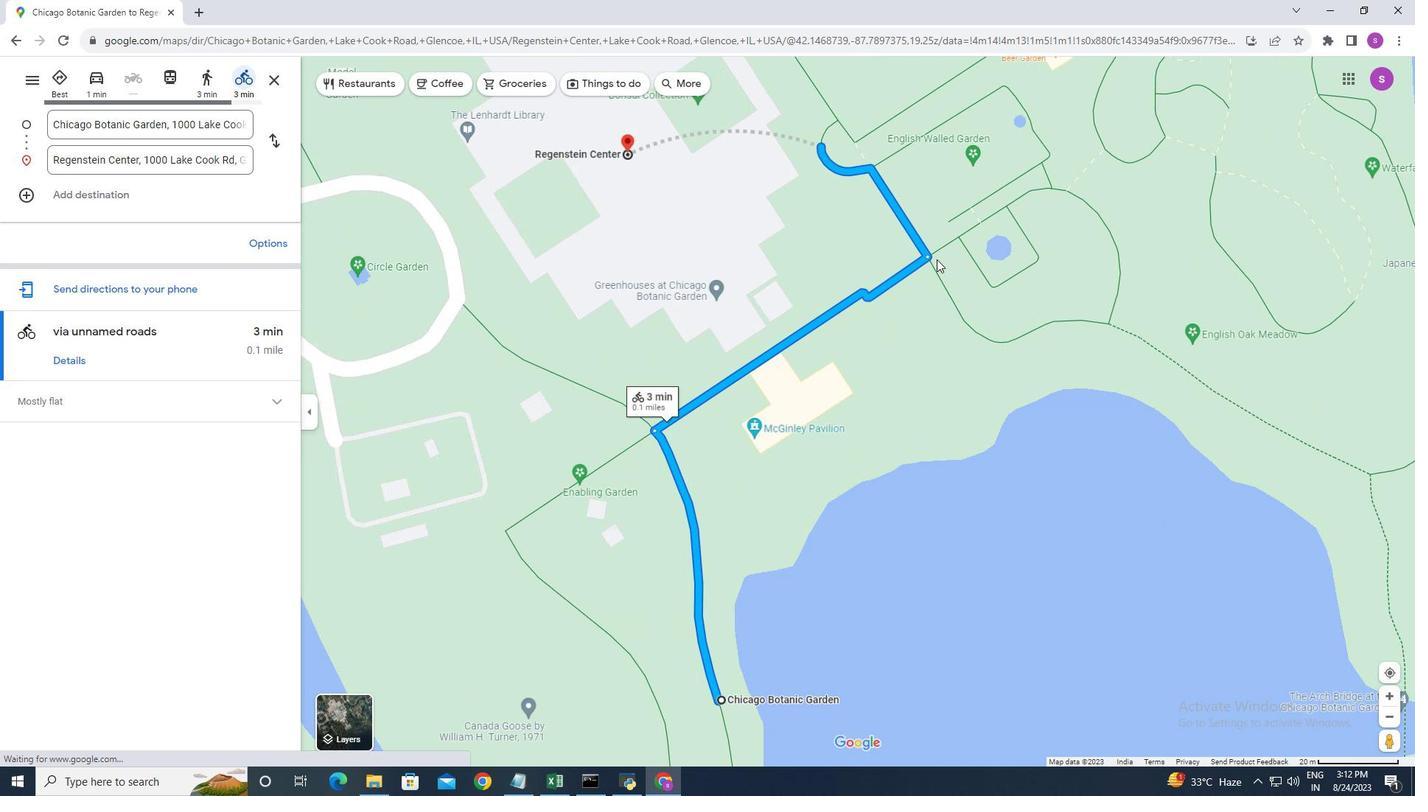 
Action: Mouse scrolled (937, 258) with delta (0, 0)
Screenshot: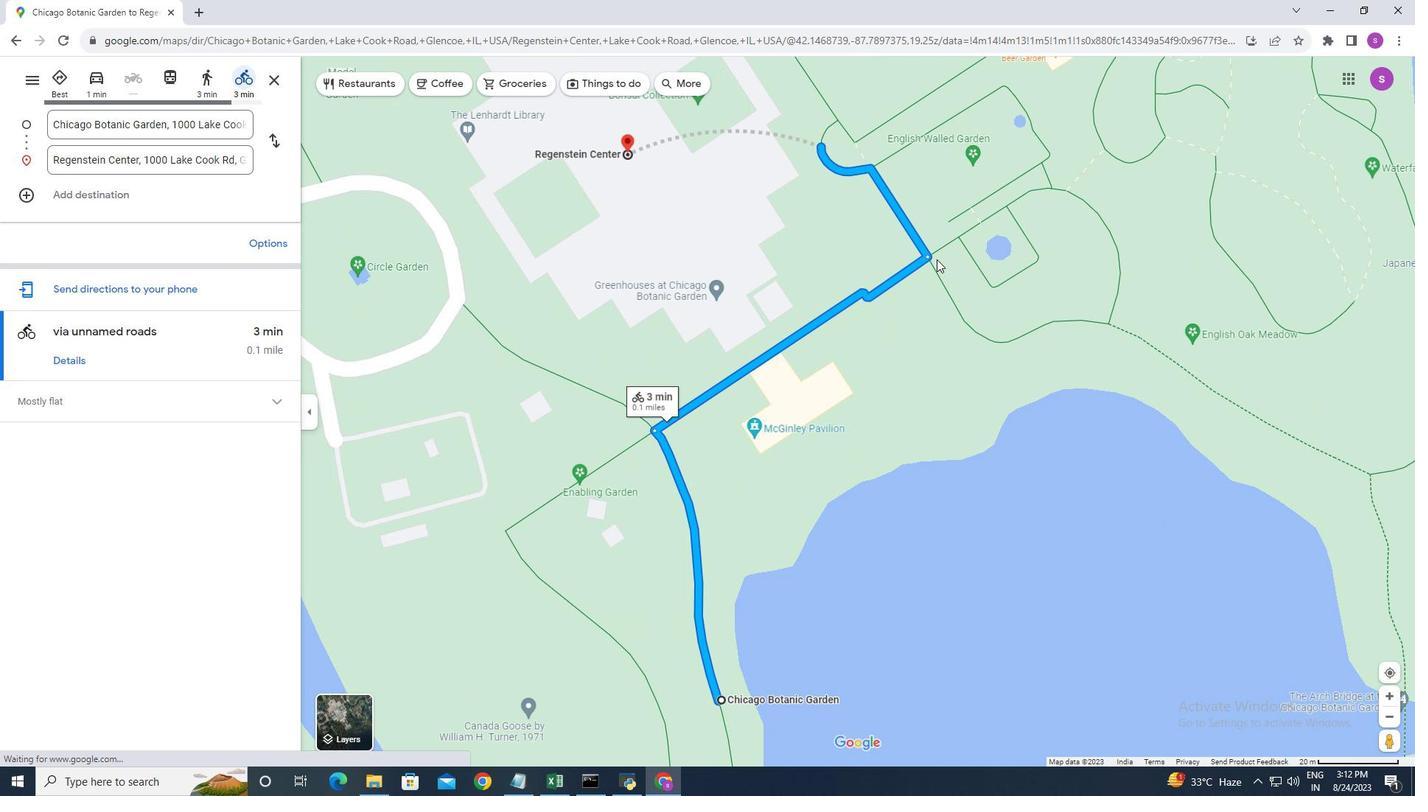 
Action: Mouse scrolled (937, 258) with delta (0, 0)
Screenshot: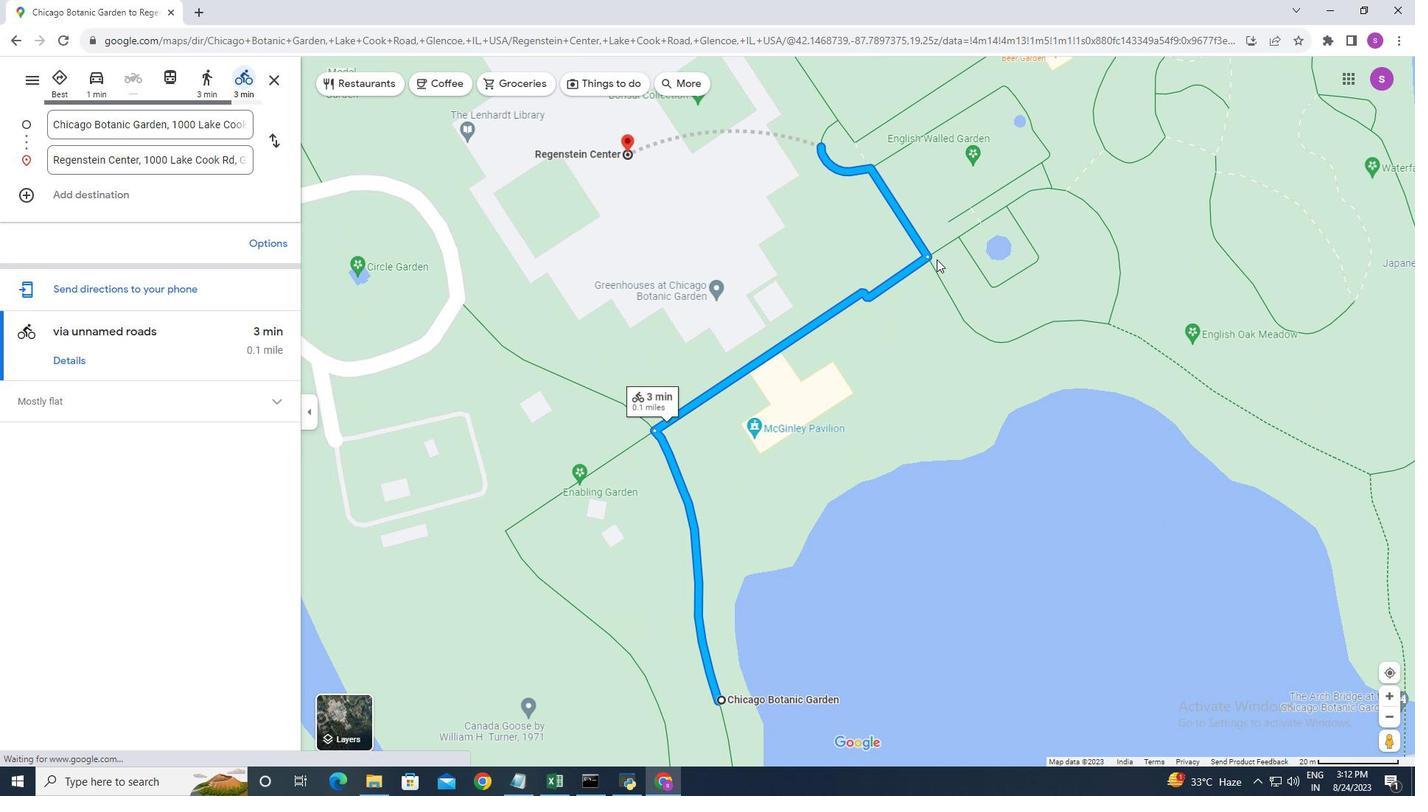 
Action: Mouse scrolled (937, 258) with delta (0, 0)
Screenshot: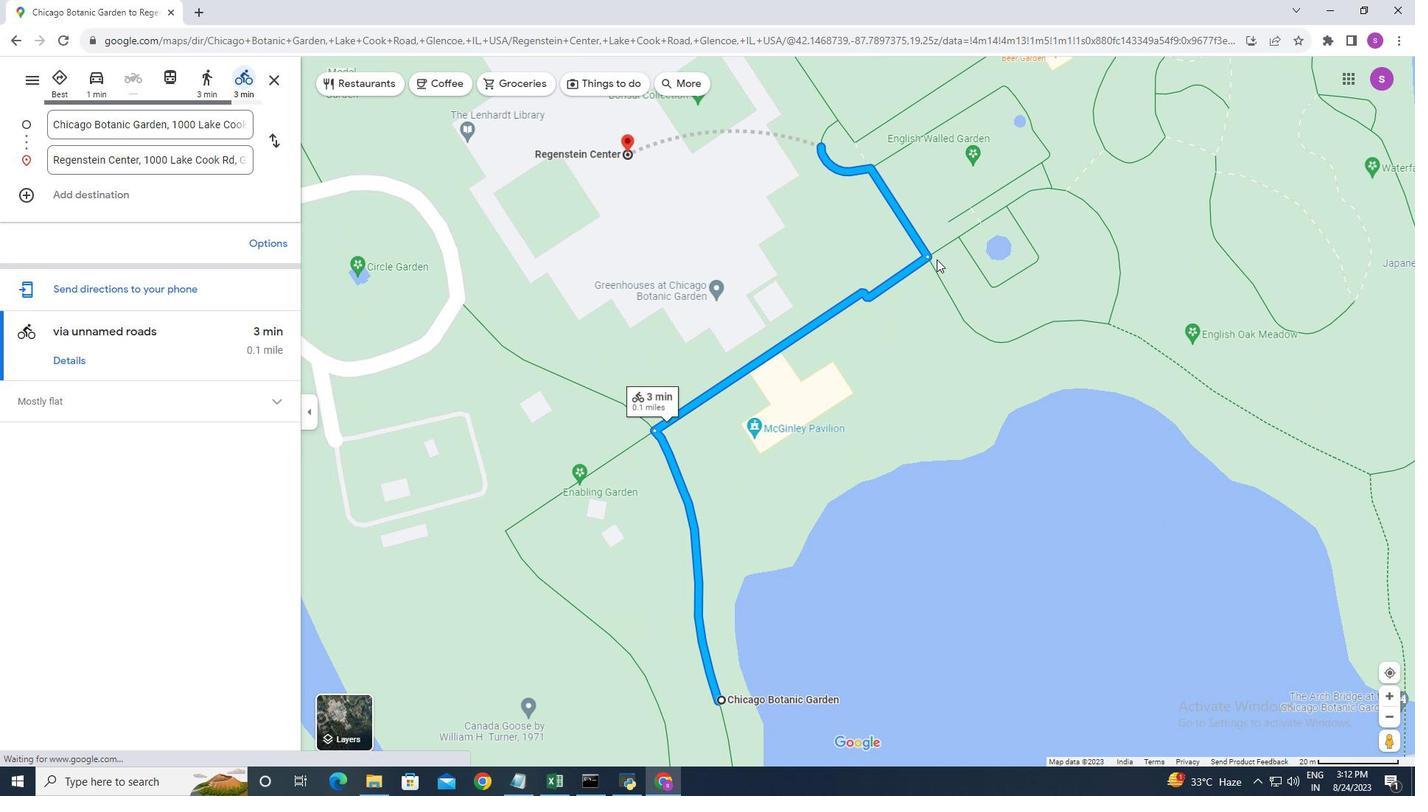
Action: Mouse scrolled (937, 258) with delta (0, 0)
Screenshot: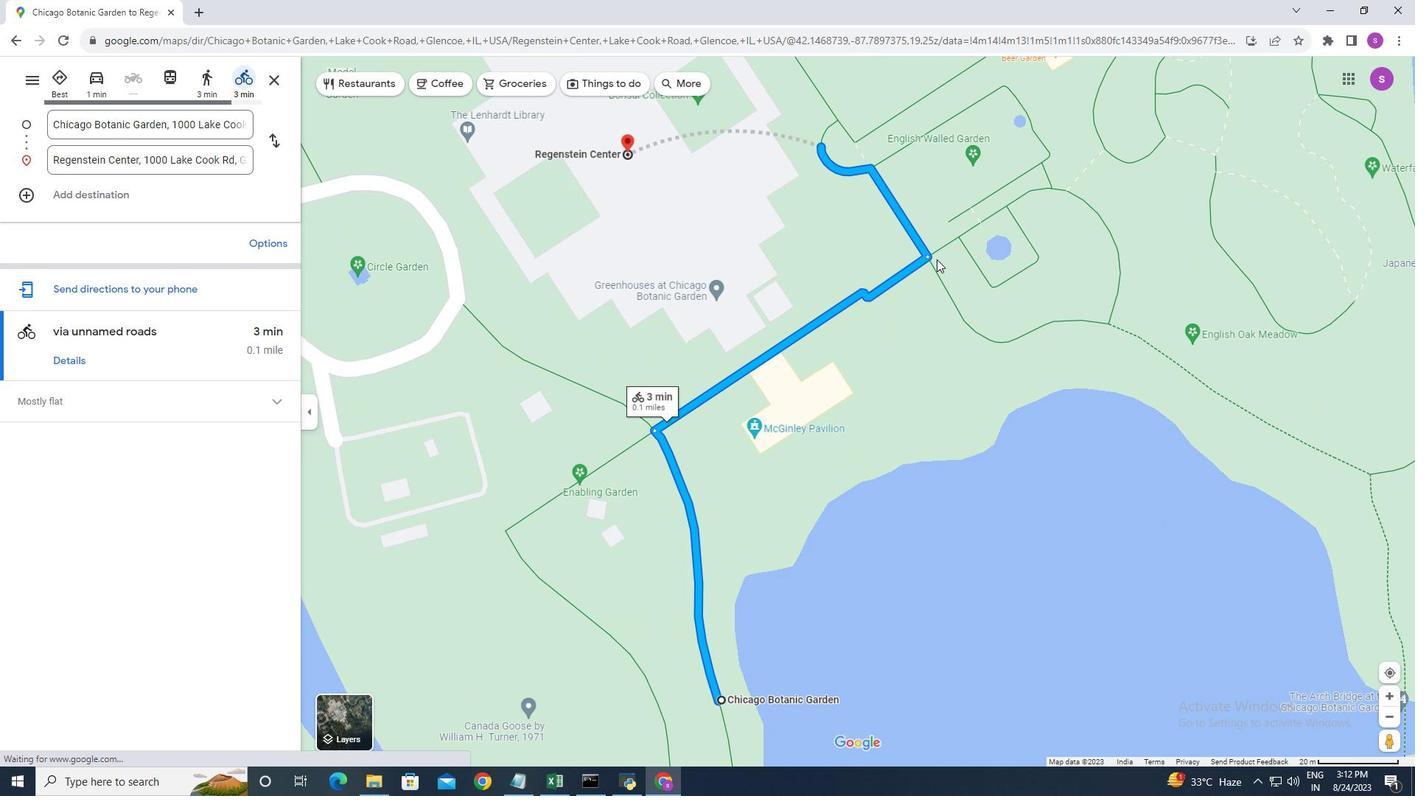 
Action: Mouse scrolled (937, 258) with delta (0, 0)
Screenshot: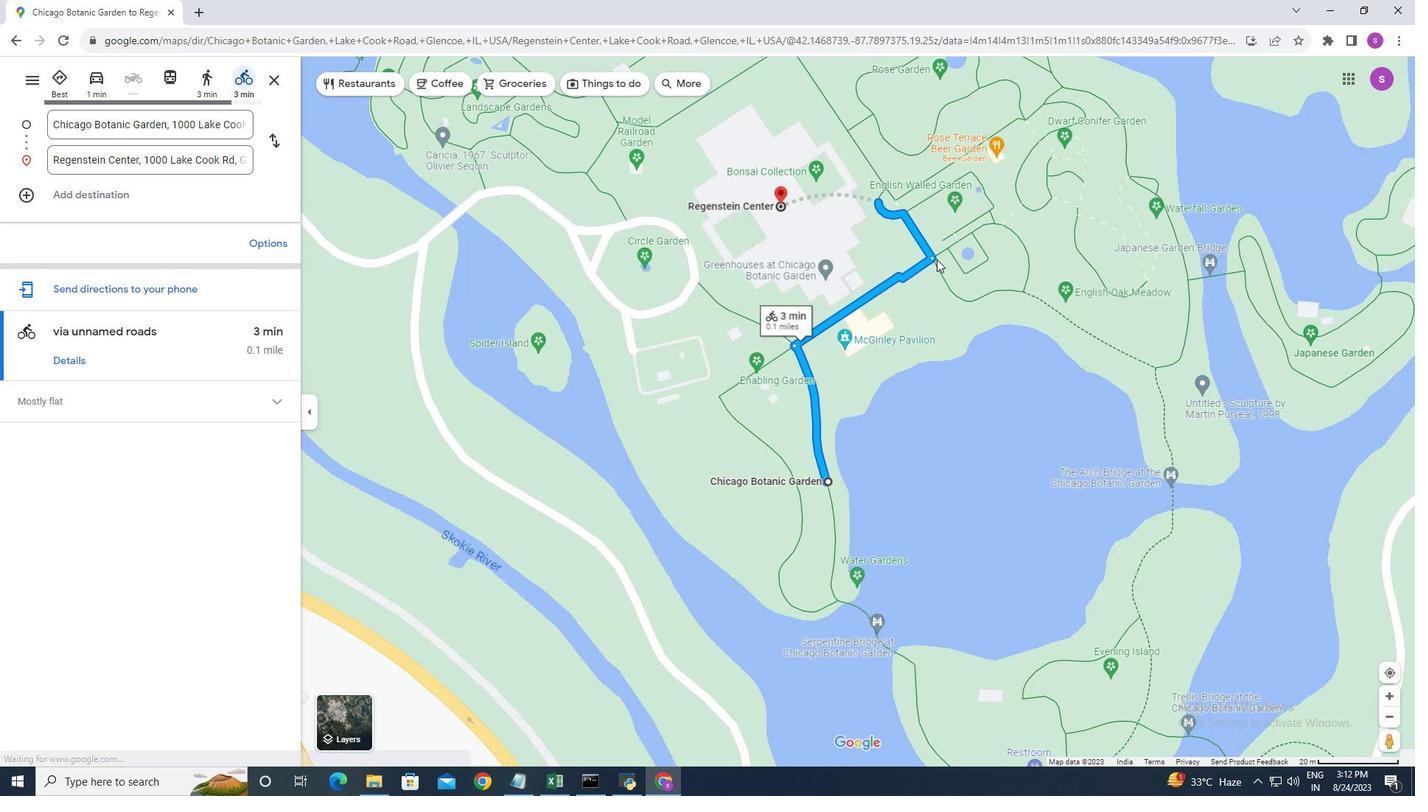 
Action: Mouse scrolled (937, 258) with delta (0, 0)
Screenshot: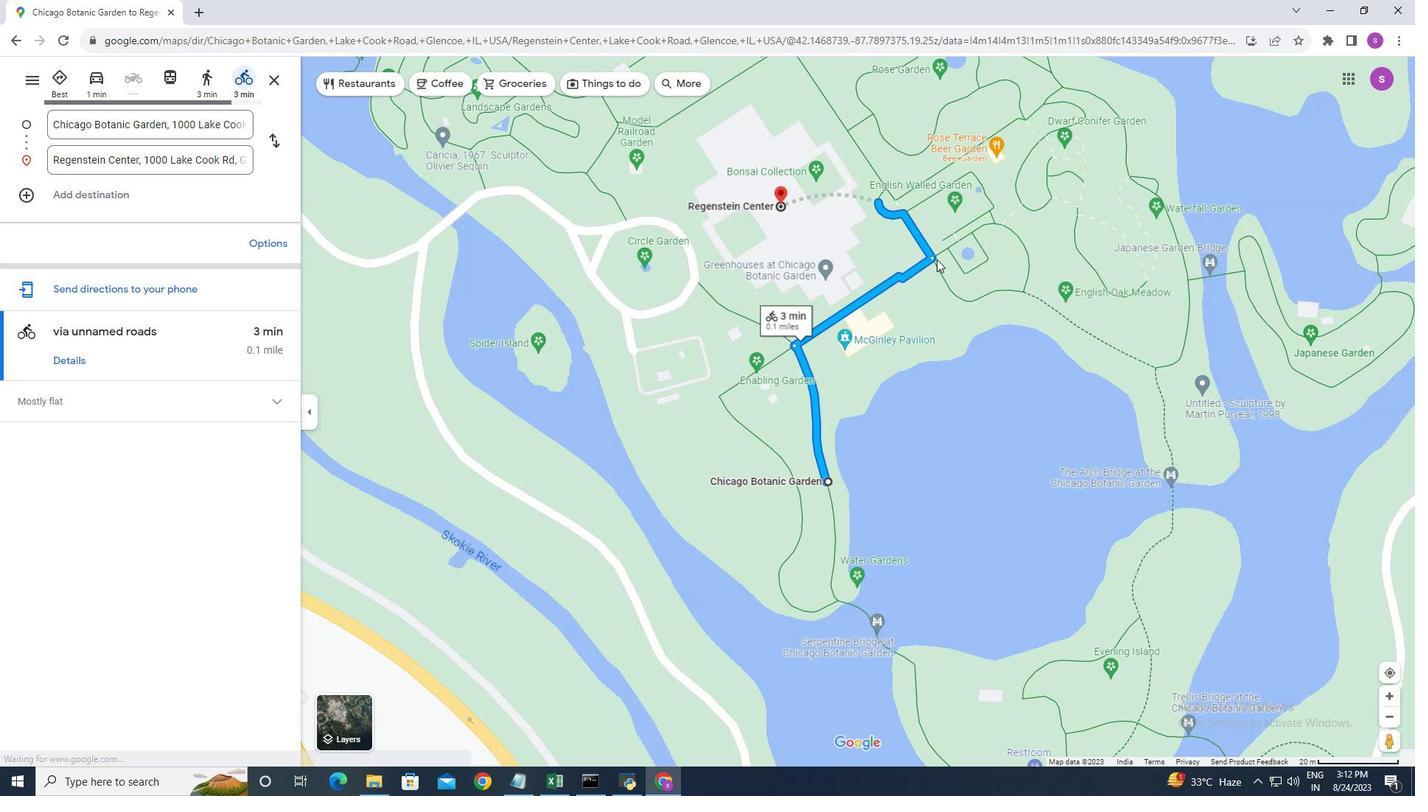 
Action: Mouse moved to (886, 207)
Screenshot: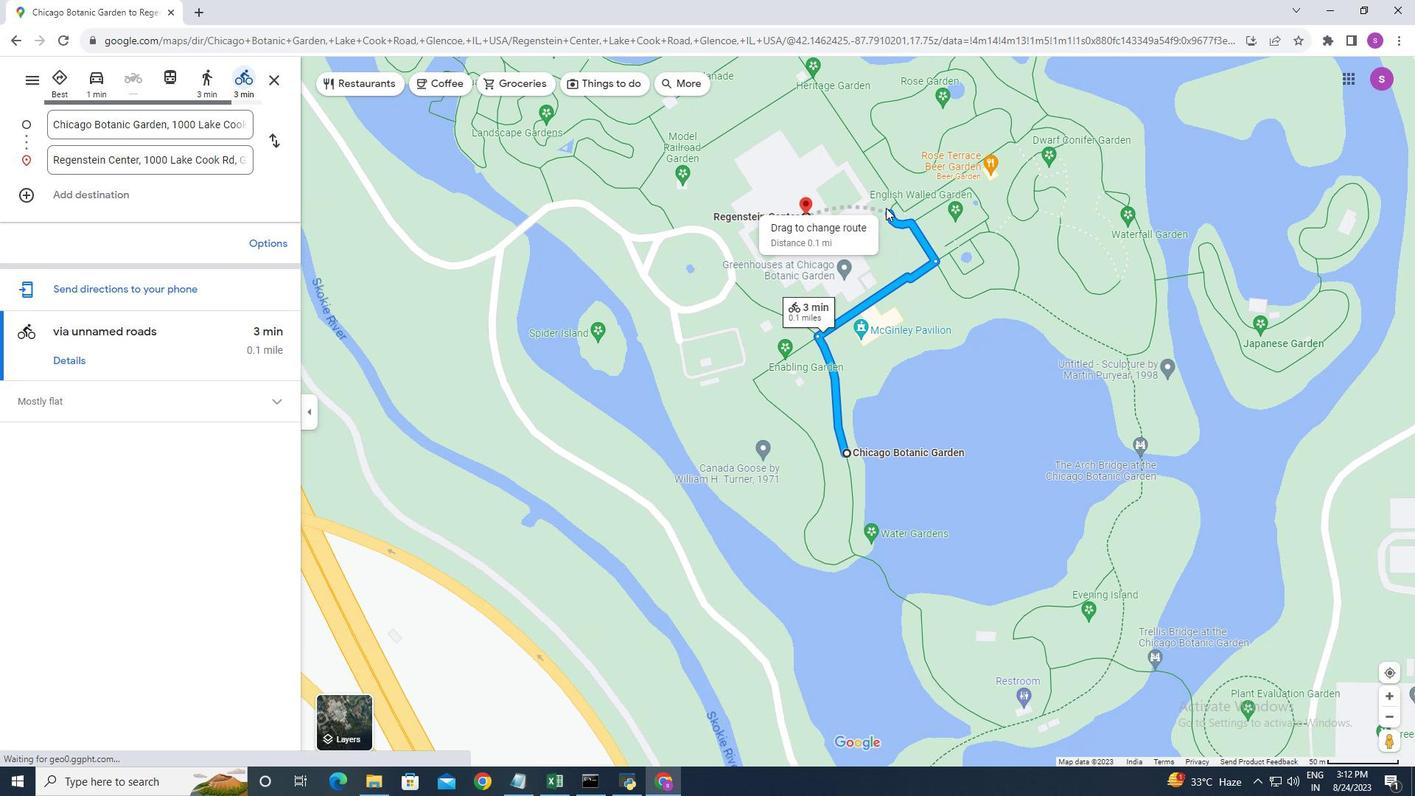 
Action: Mouse scrolled (886, 208) with delta (0, 0)
Screenshot: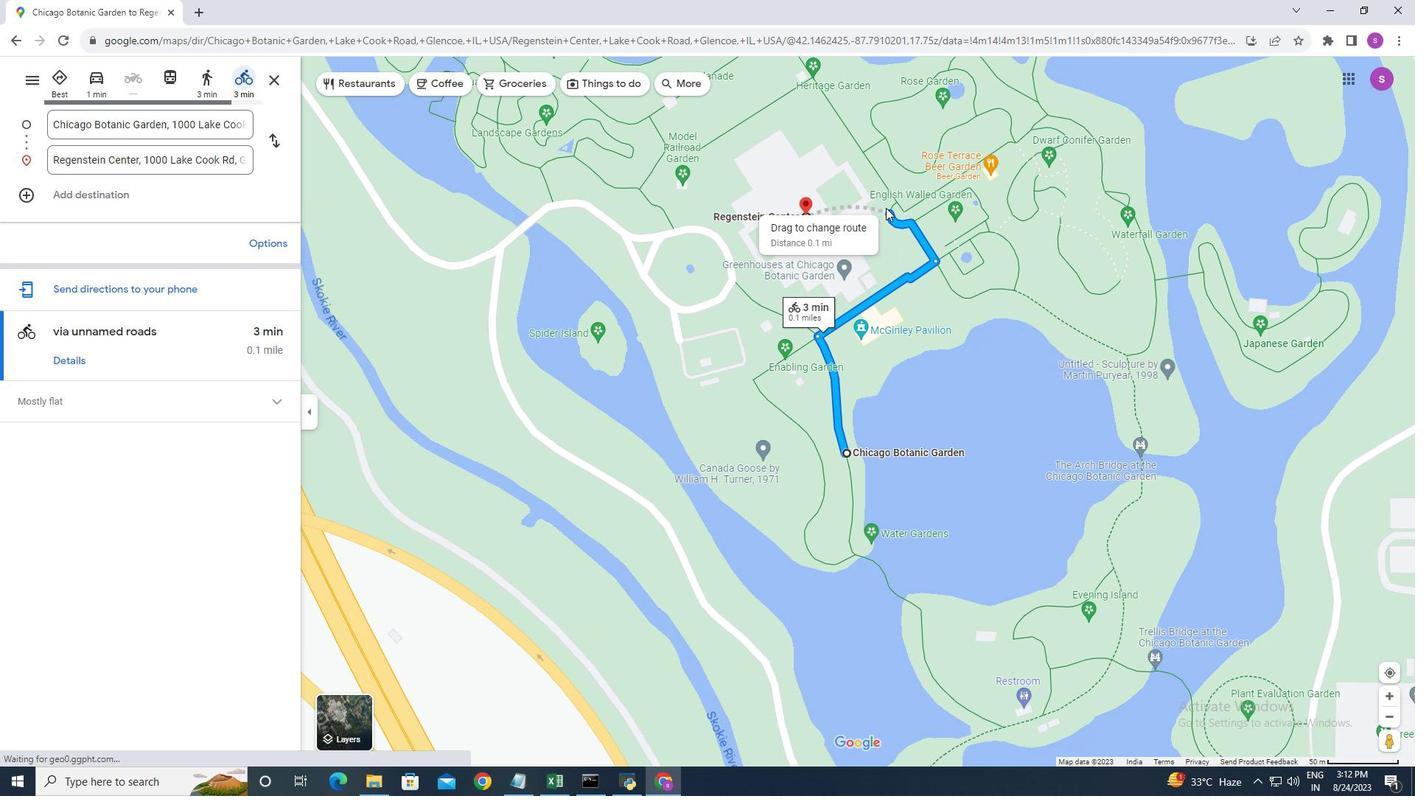 
Action: Mouse scrolled (886, 208) with delta (0, 0)
Screenshot: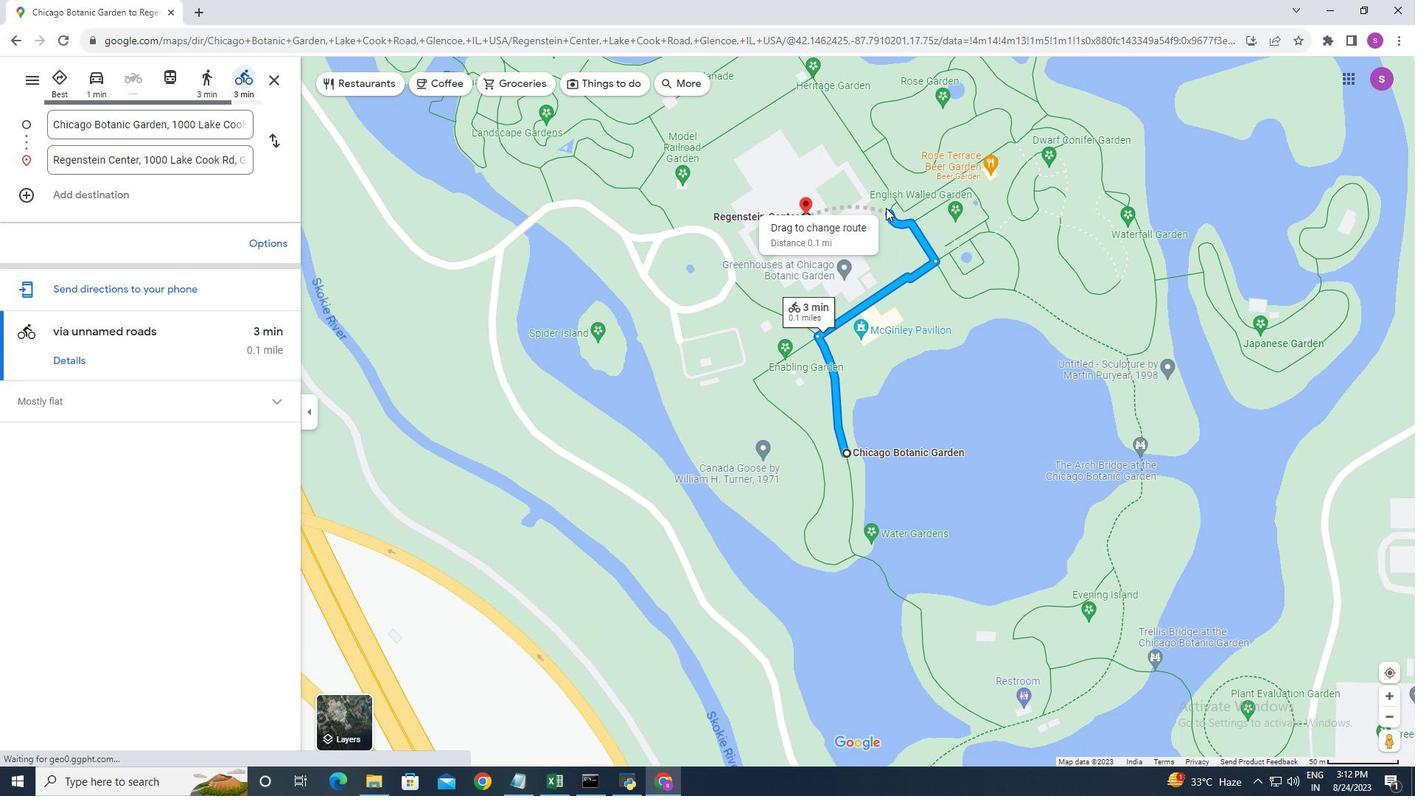 
Action: Mouse scrolled (886, 208) with delta (0, 0)
Screenshot: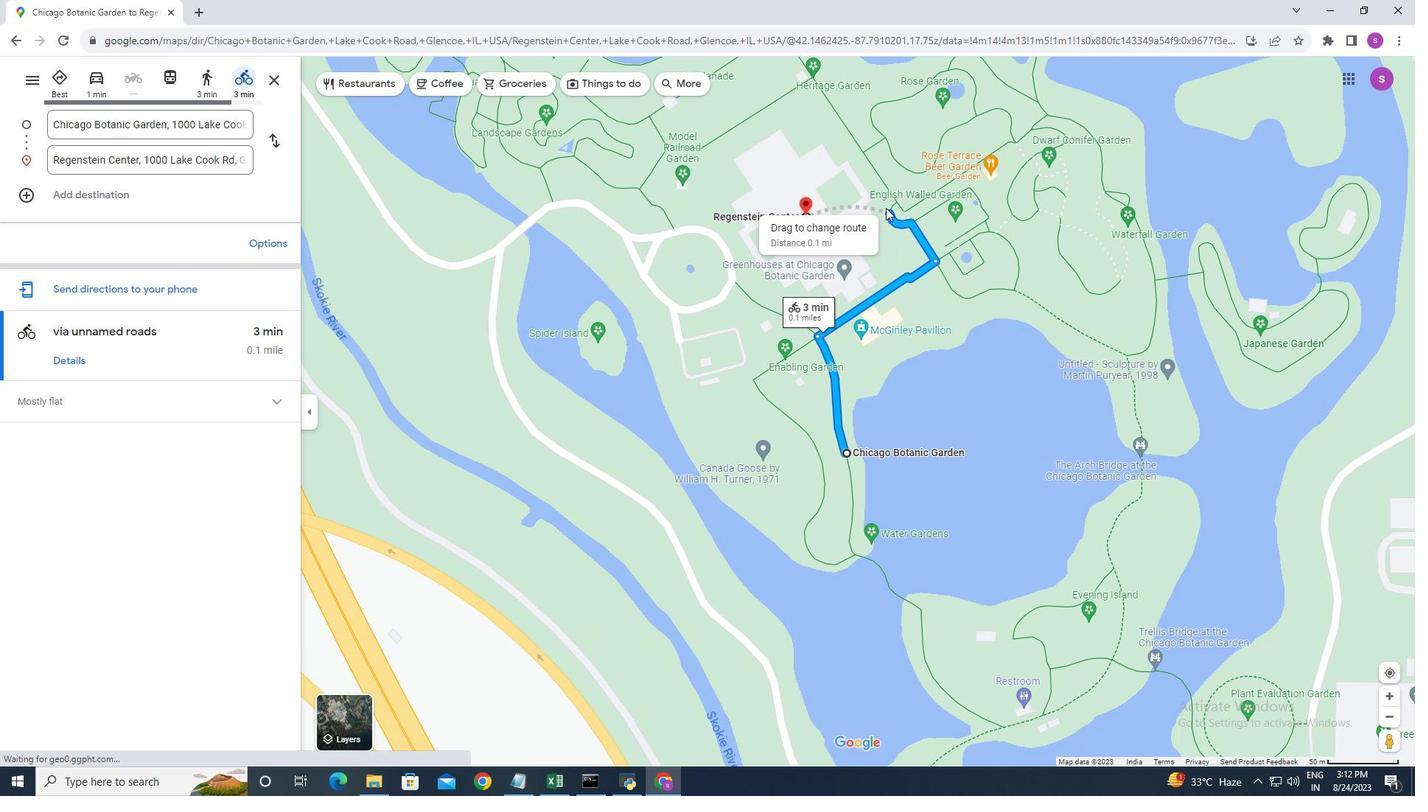 
Action: Mouse scrolled (886, 208) with delta (0, 0)
Screenshot: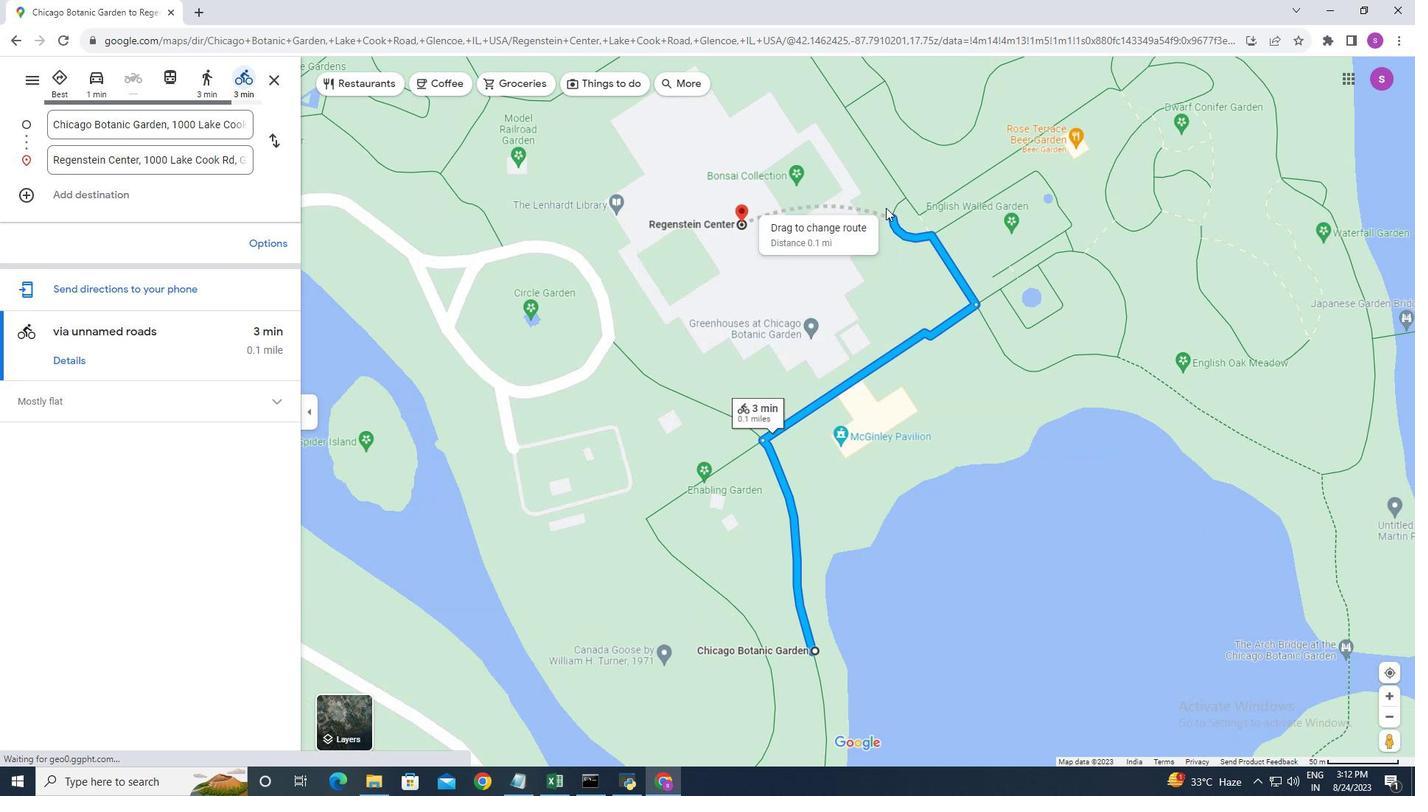 
Action: Mouse scrolled (886, 208) with delta (0, 0)
Screenshot: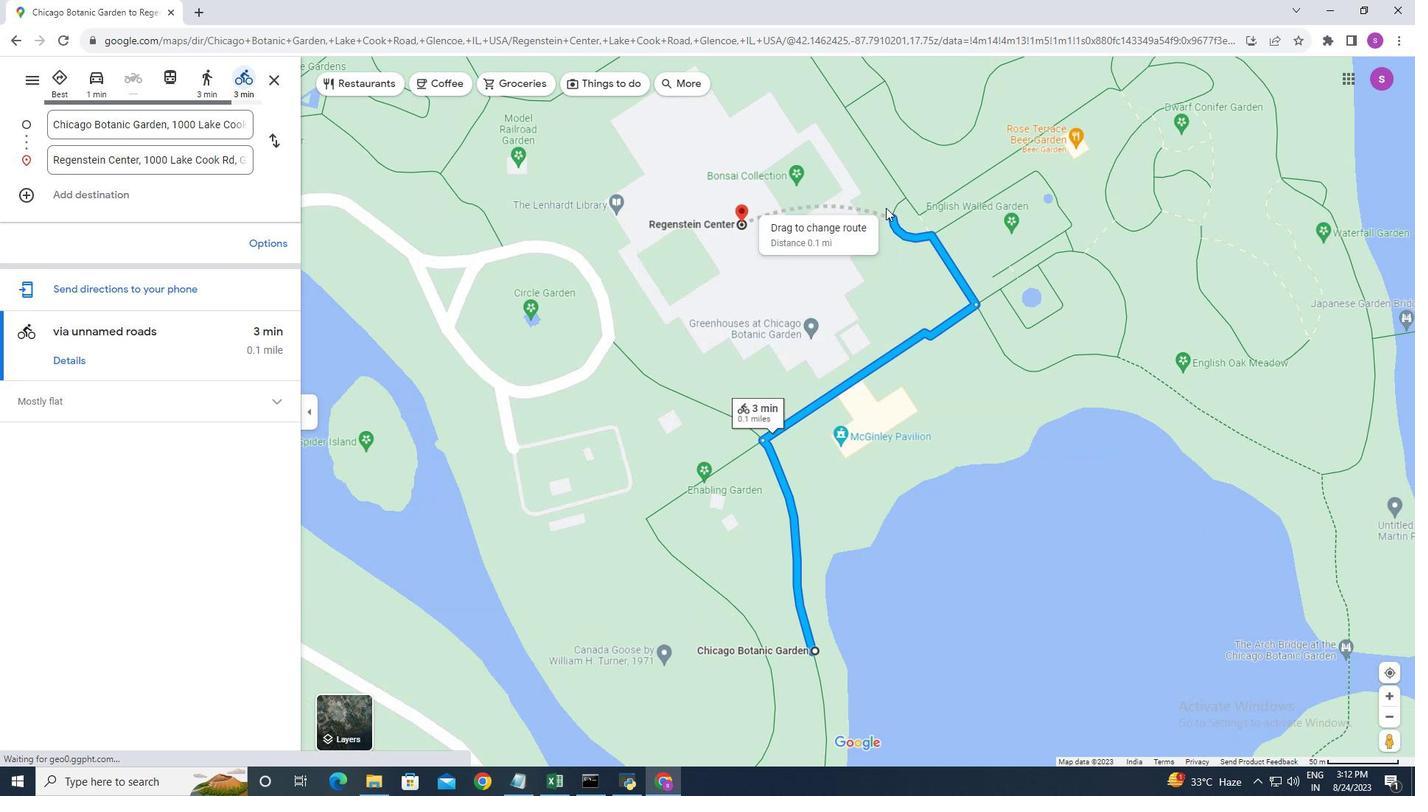 
Action: Mouse scrolled (886, 208) with delta (0, 0)
Screenshot: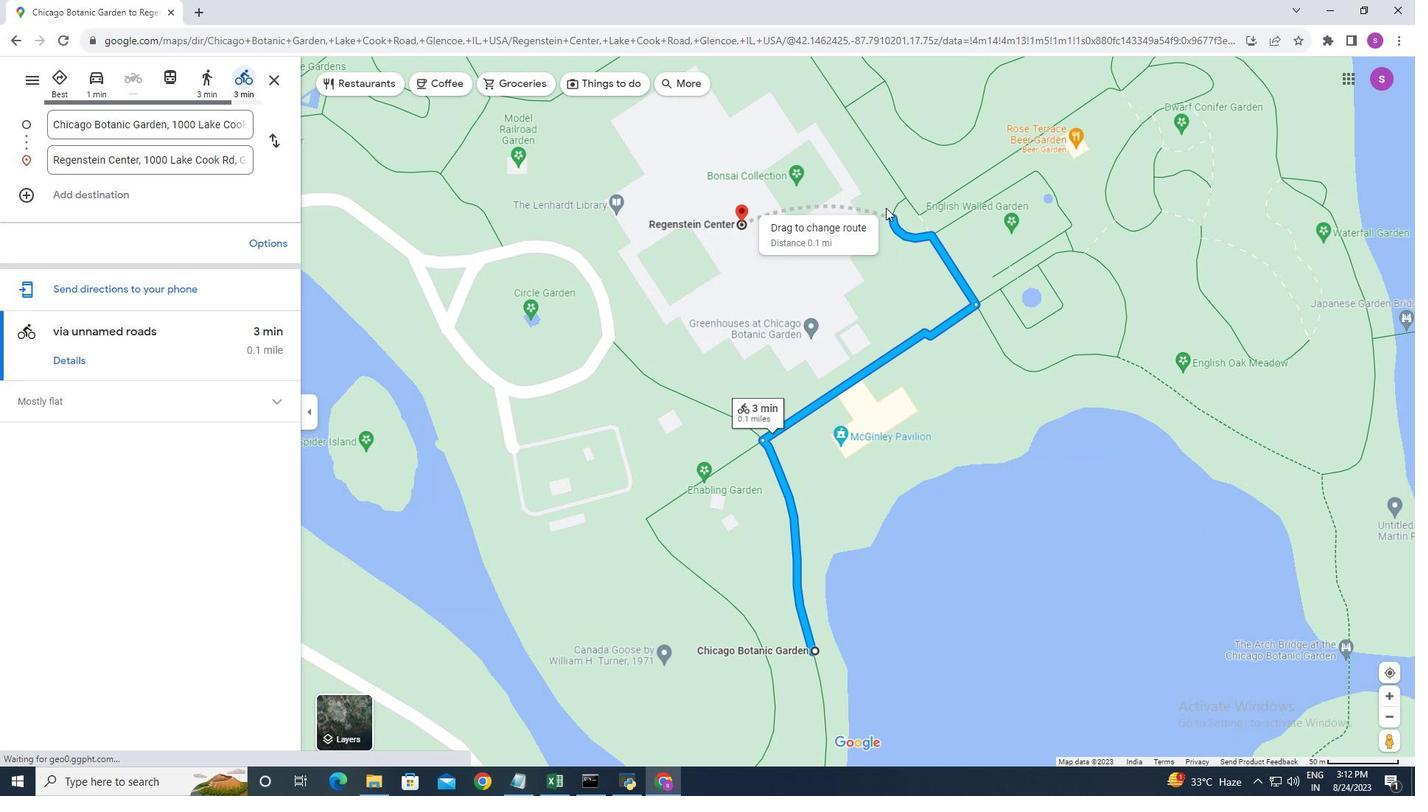 
Action: Mouse scrolled (886, 208) with delta (0, 0)
Screenshot: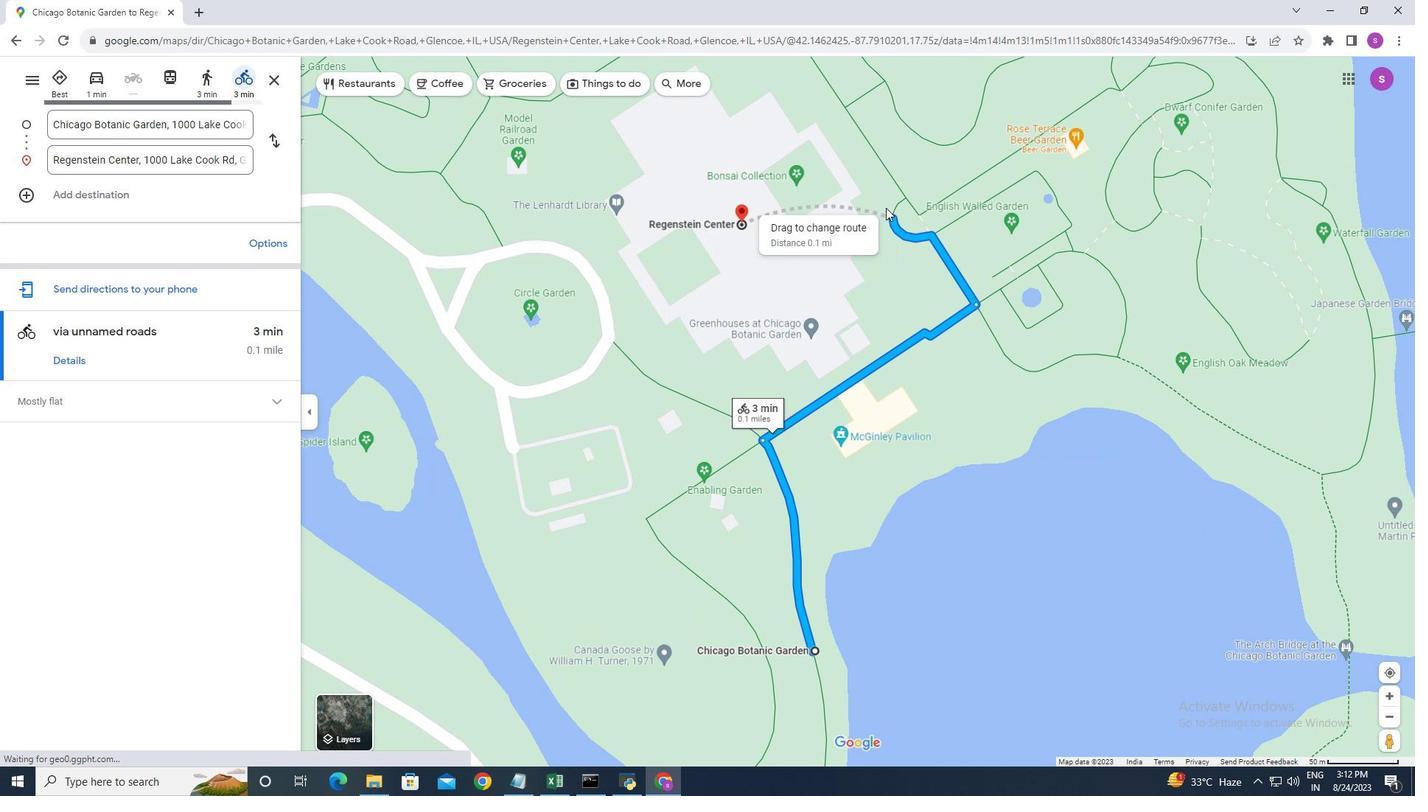 
Action: Mouse scrolled (886, 208) with delta (0, 0)
Screenshot: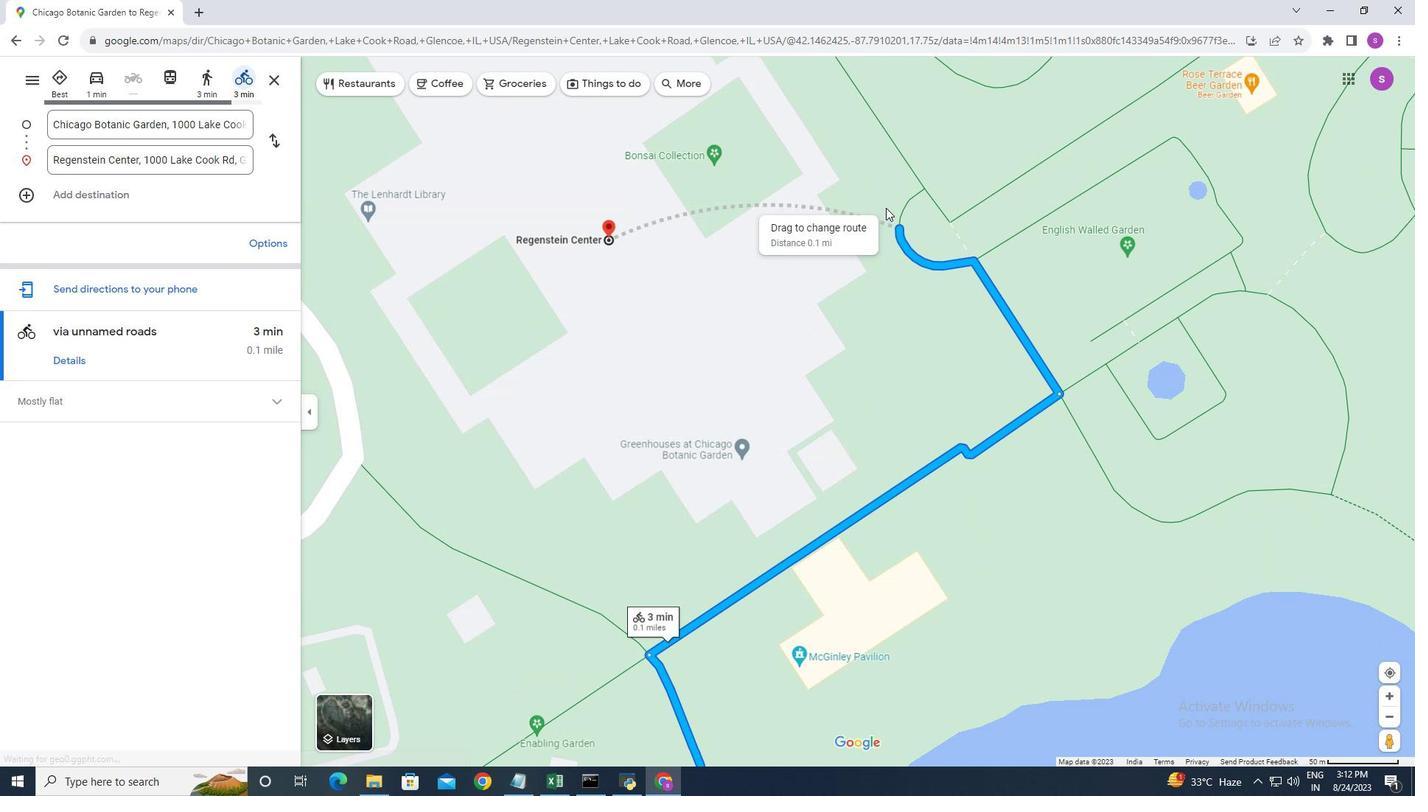 
Action: Mouse moved to (993, 429)
Screenshot: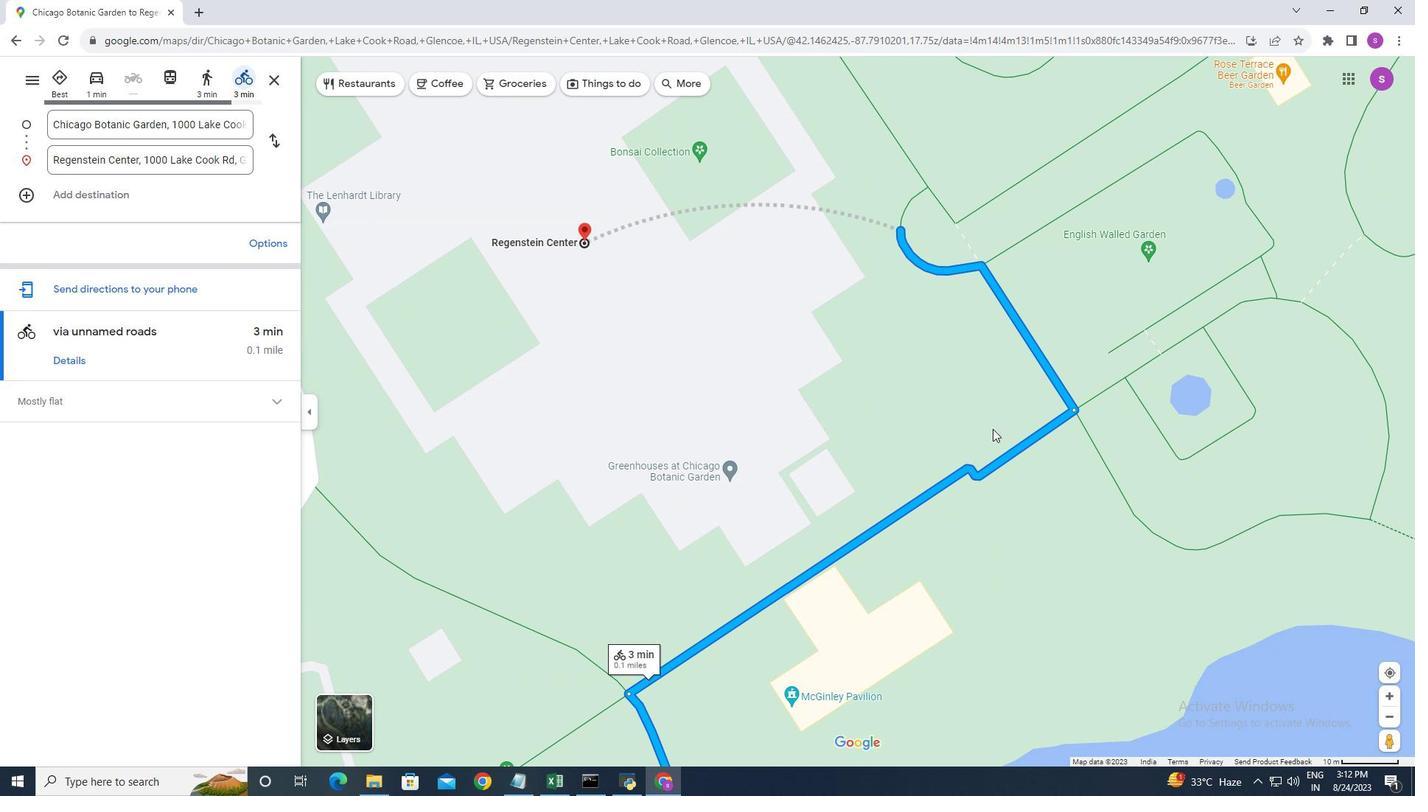 
Action: Mouse pressed left at (993, 429)
Screenshot: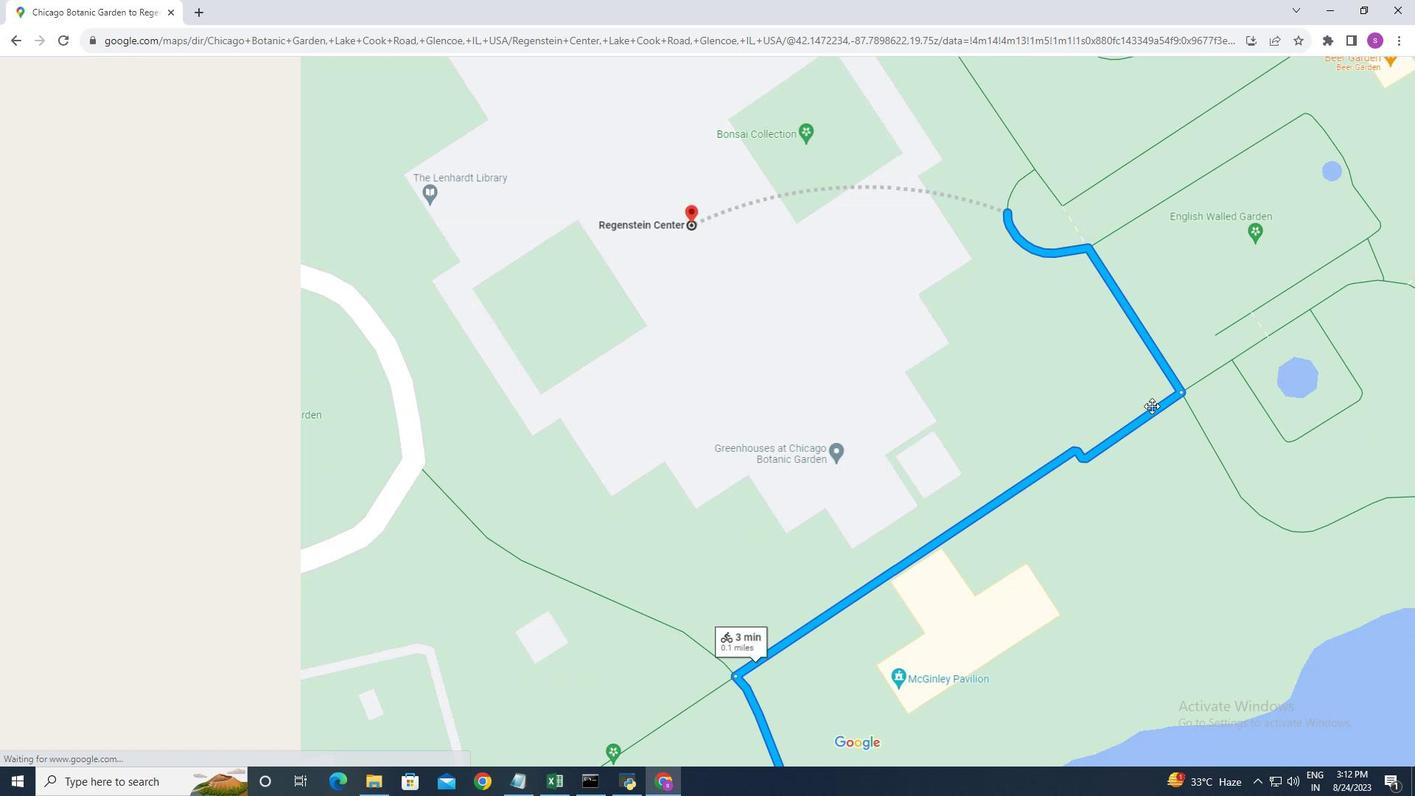 
Action: Mouse moved to (637, 294)
Screenshot: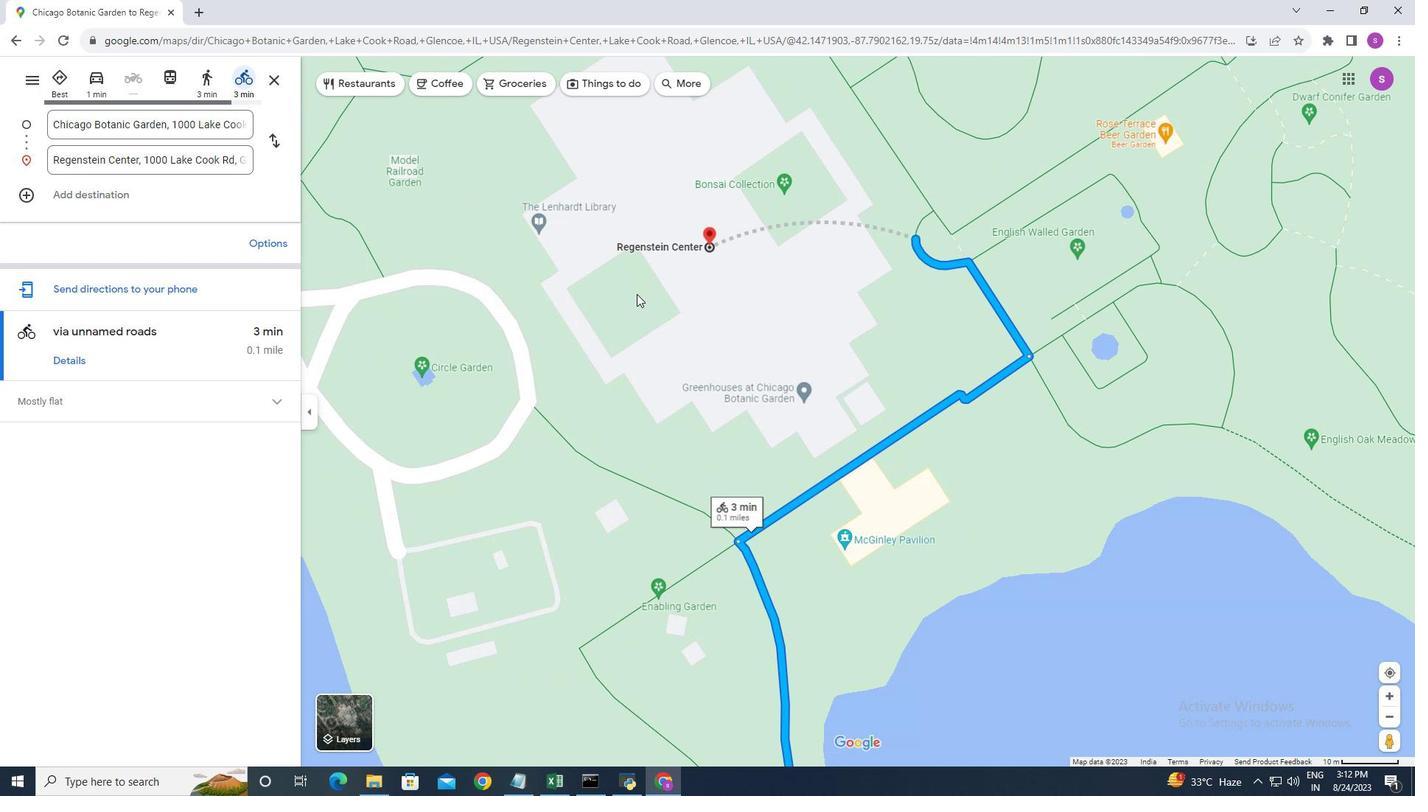 
Action: Mouse scrolled (637, 293) with delta (0, 0)
Screenshot: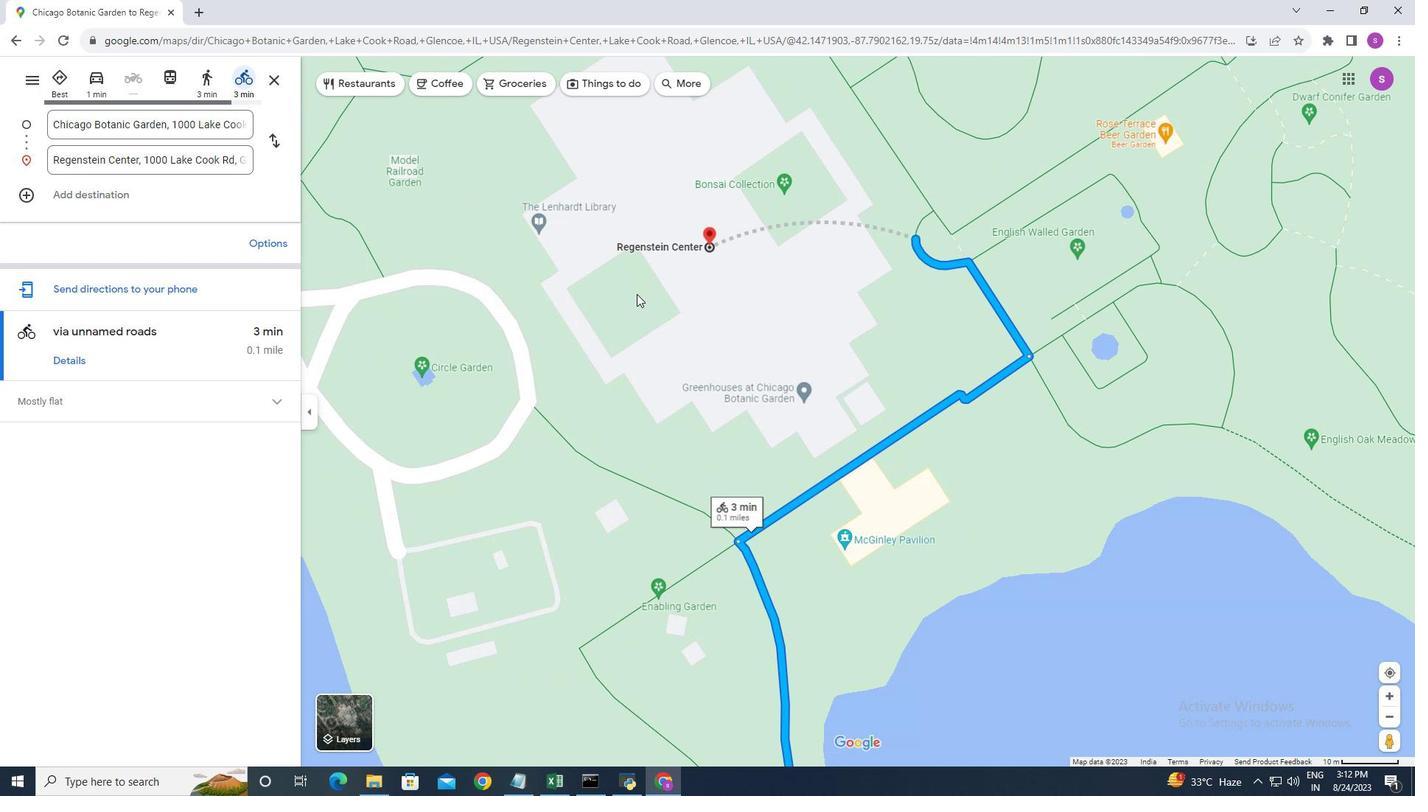 
Action: Mouse scrolled (637, 293) with delta (0, 0)
Screenshot: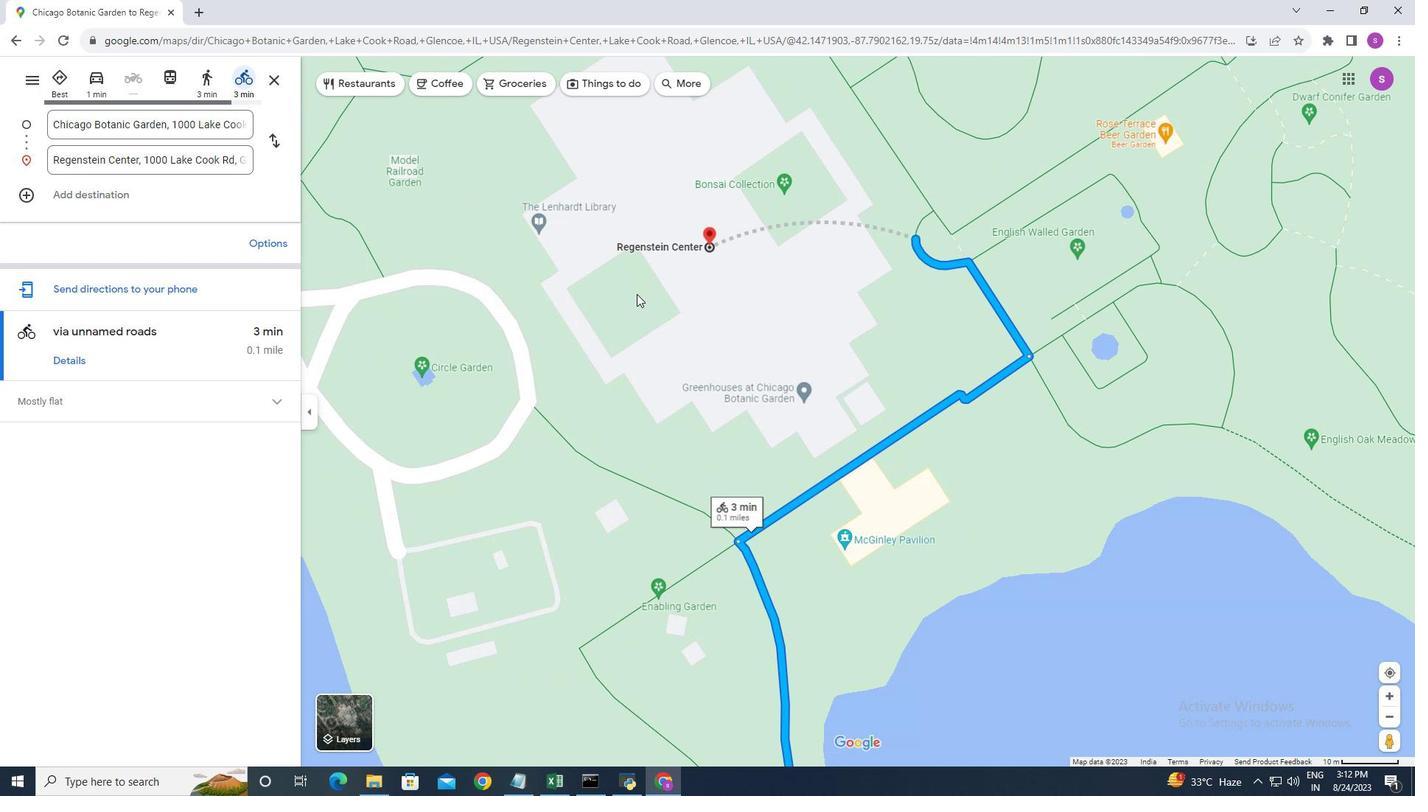 
Action: Mouse scrolled (637, 293) with delta (0, 0)
Screenshot: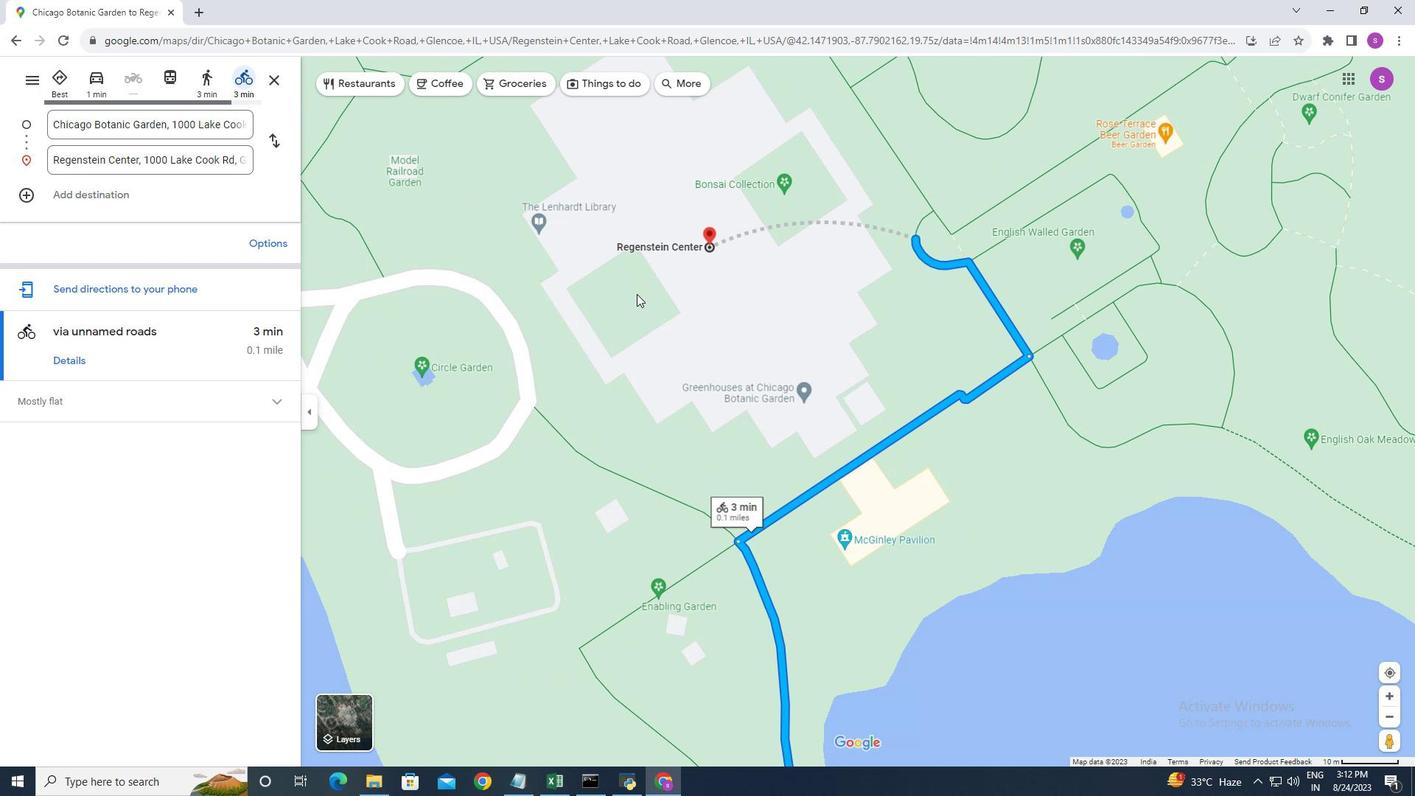 
Action: Mouse moved to (637, 294)
Screenshot: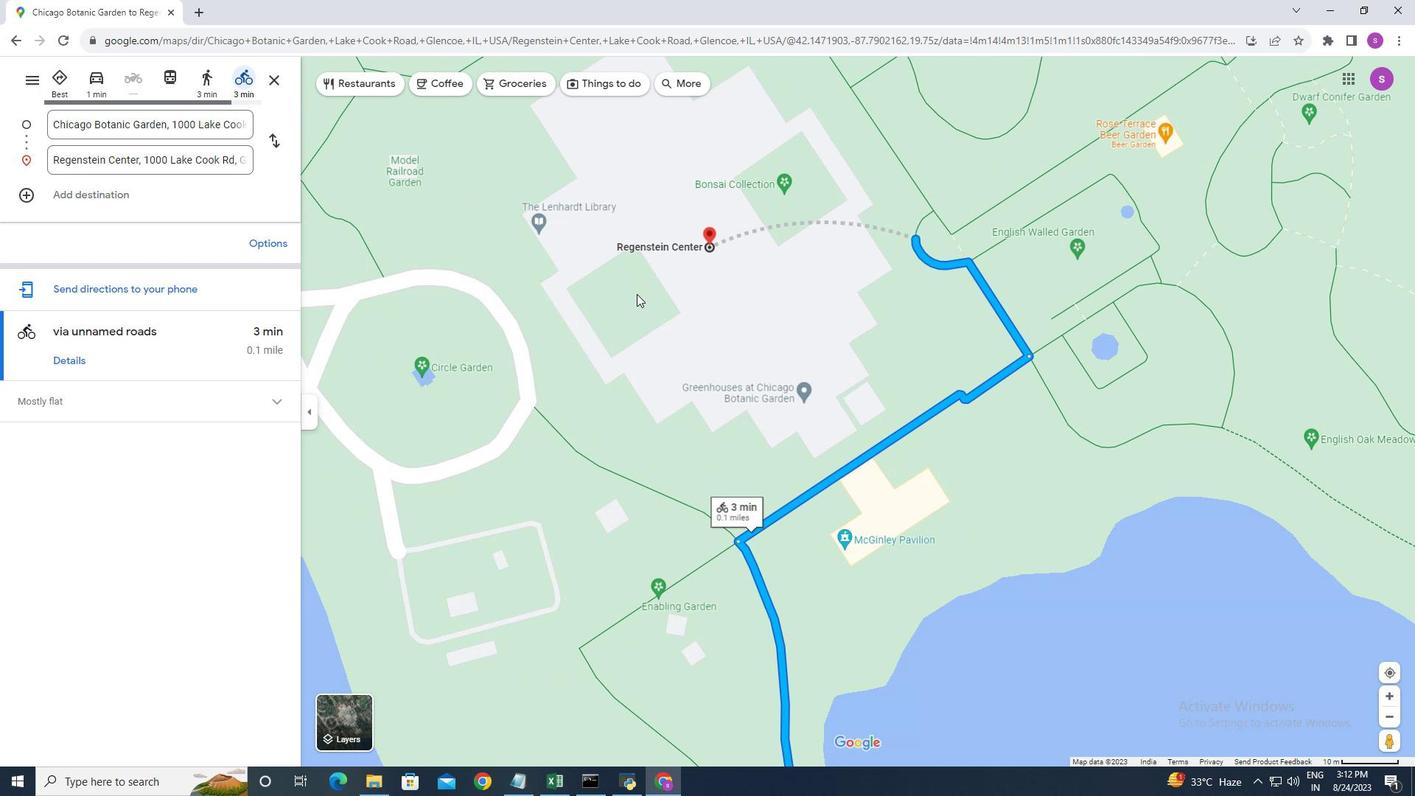 
Action: Mouse scrolled (637, 293) with delta (0, 0)
Screenshot: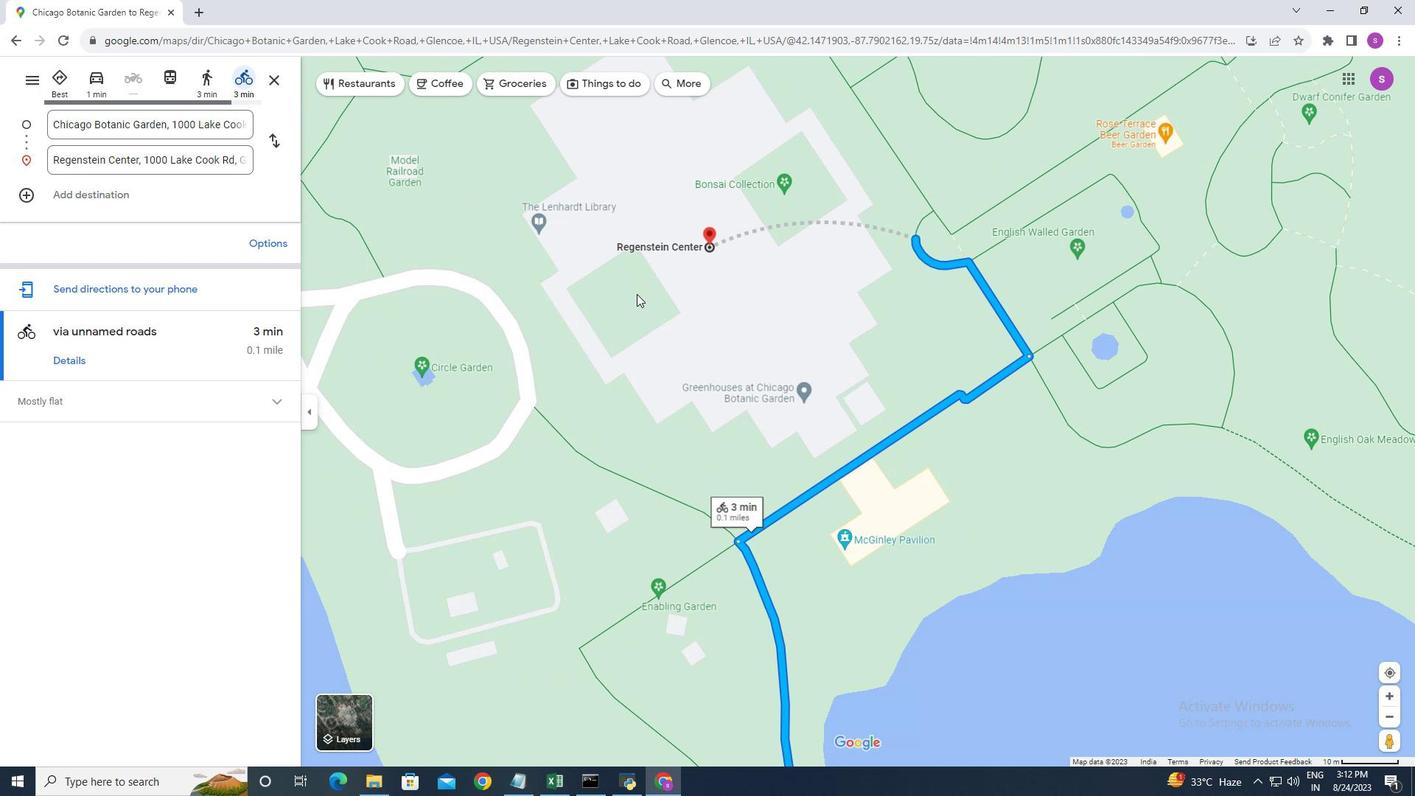 
Action: Mouse scrolled (637, 293) with delta (0, 0)
Screenshot: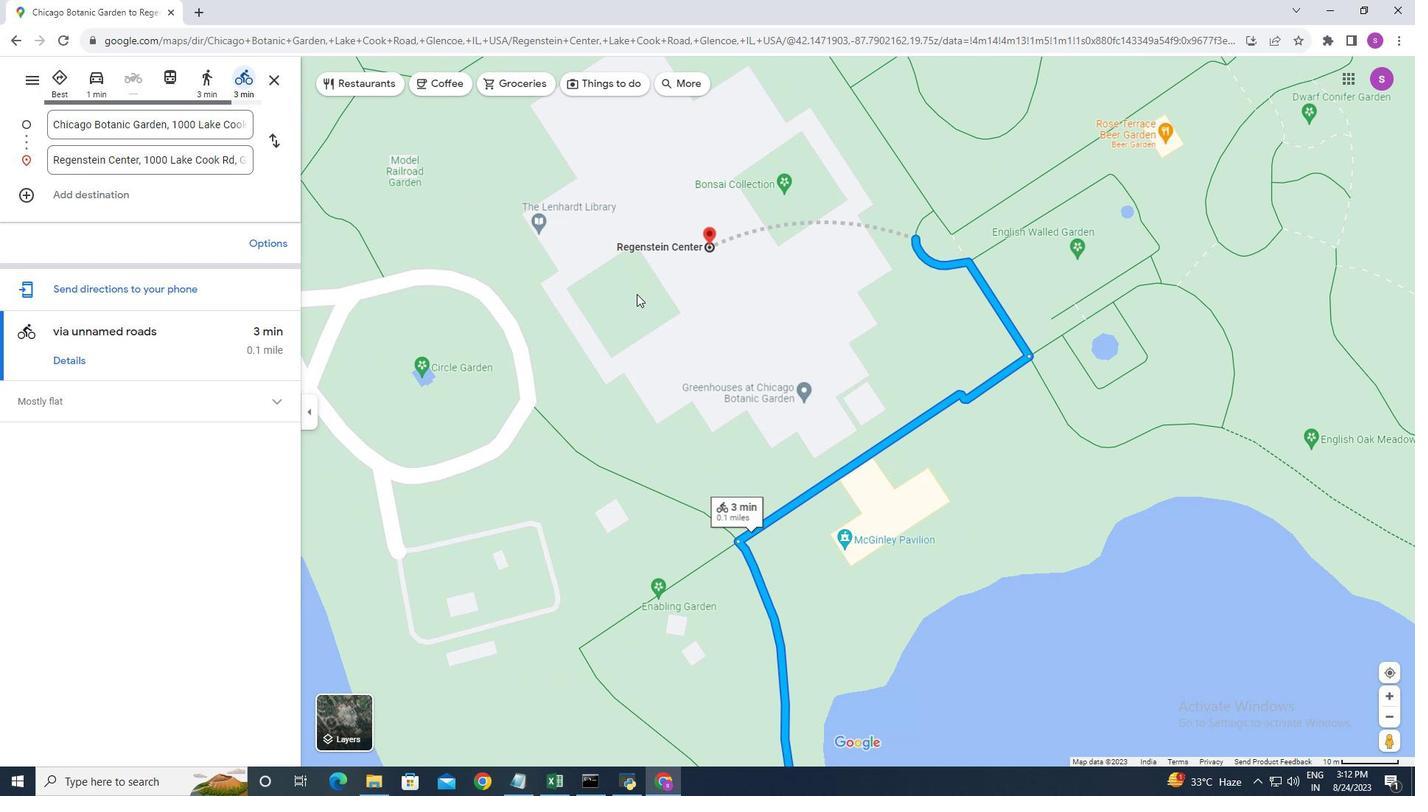 
Action: Mouse scrolled (637, 293) with delta (0, 0)
Screenshot: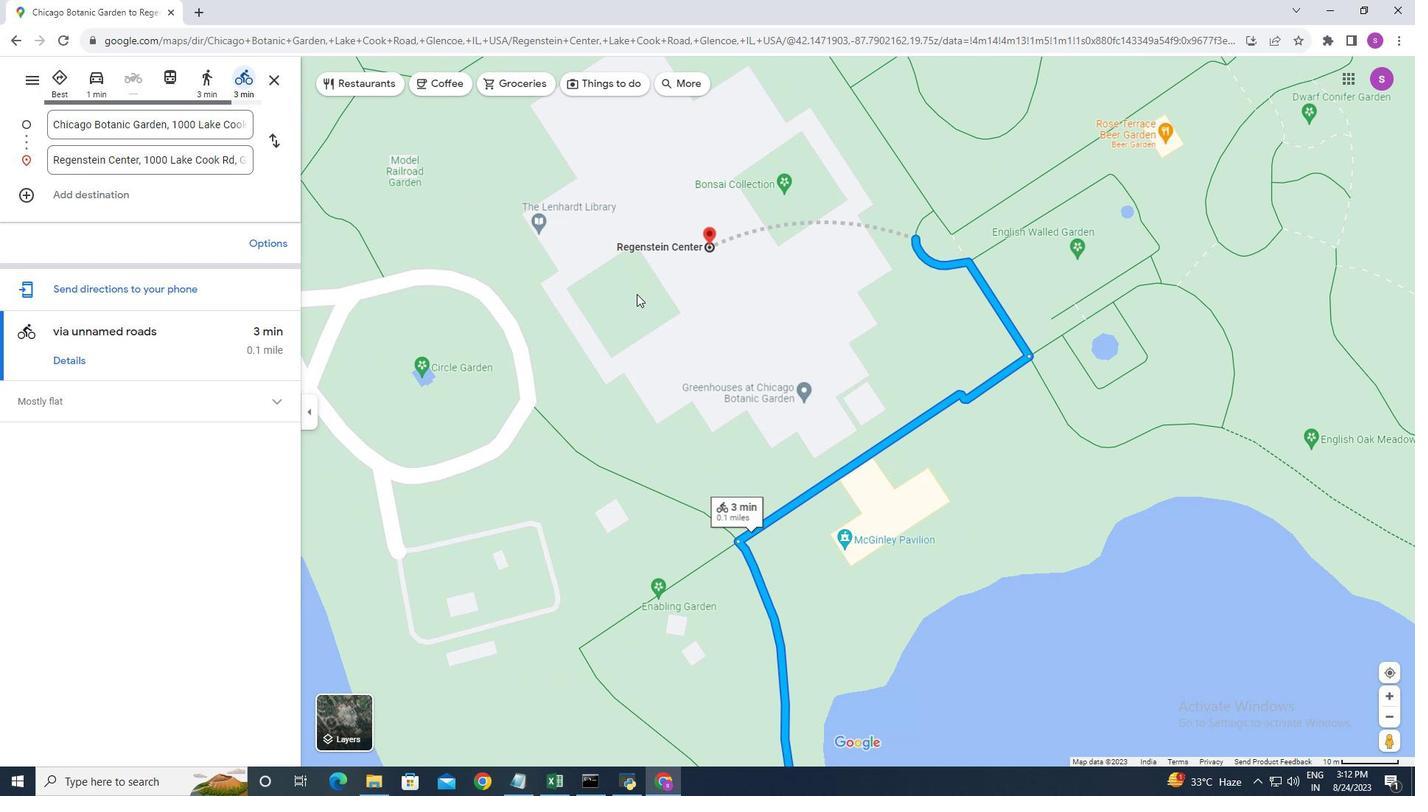 
Action: Mouse moved to (637, 294)
Screenshot: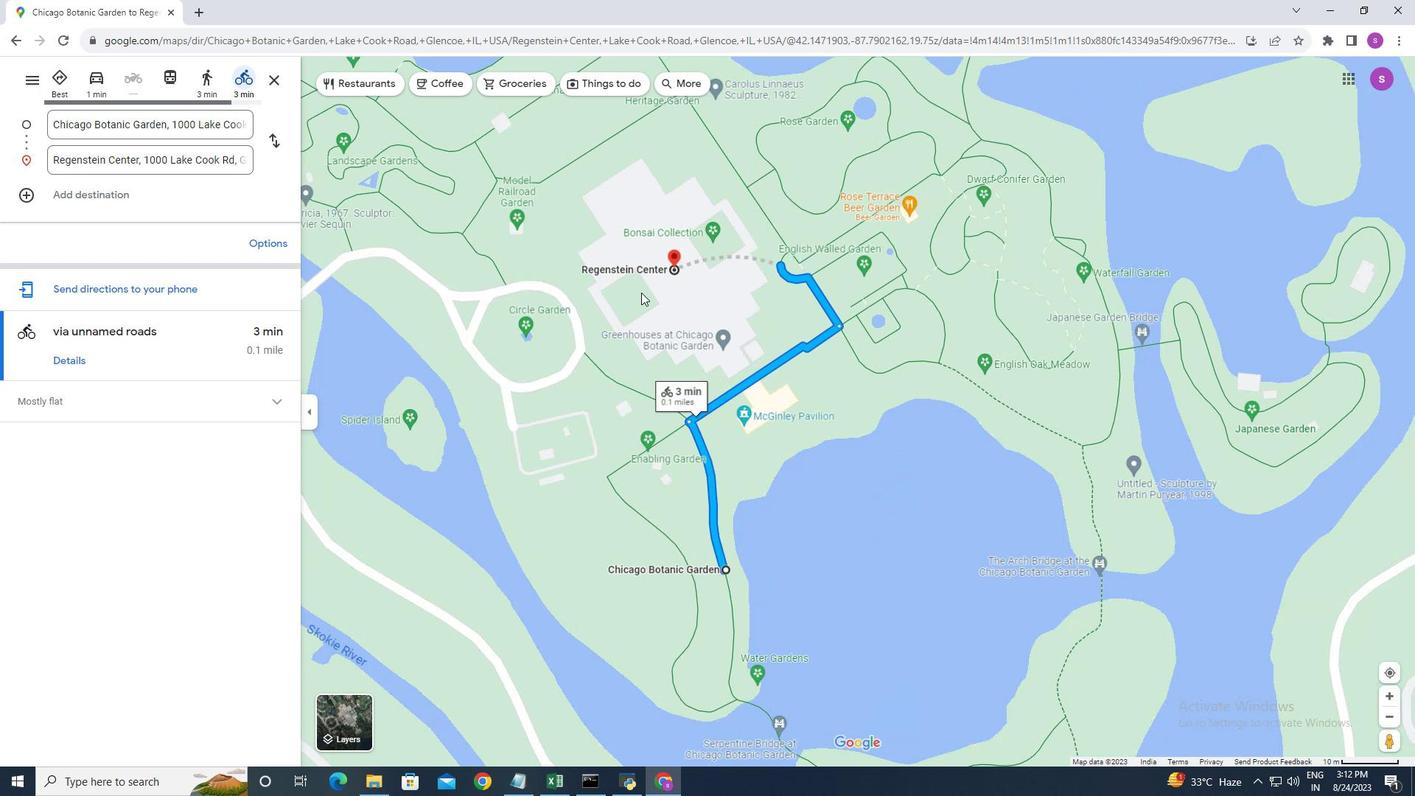
Action: Mouse scrolled (637, 293) with delta (0, 0)
Screenshot: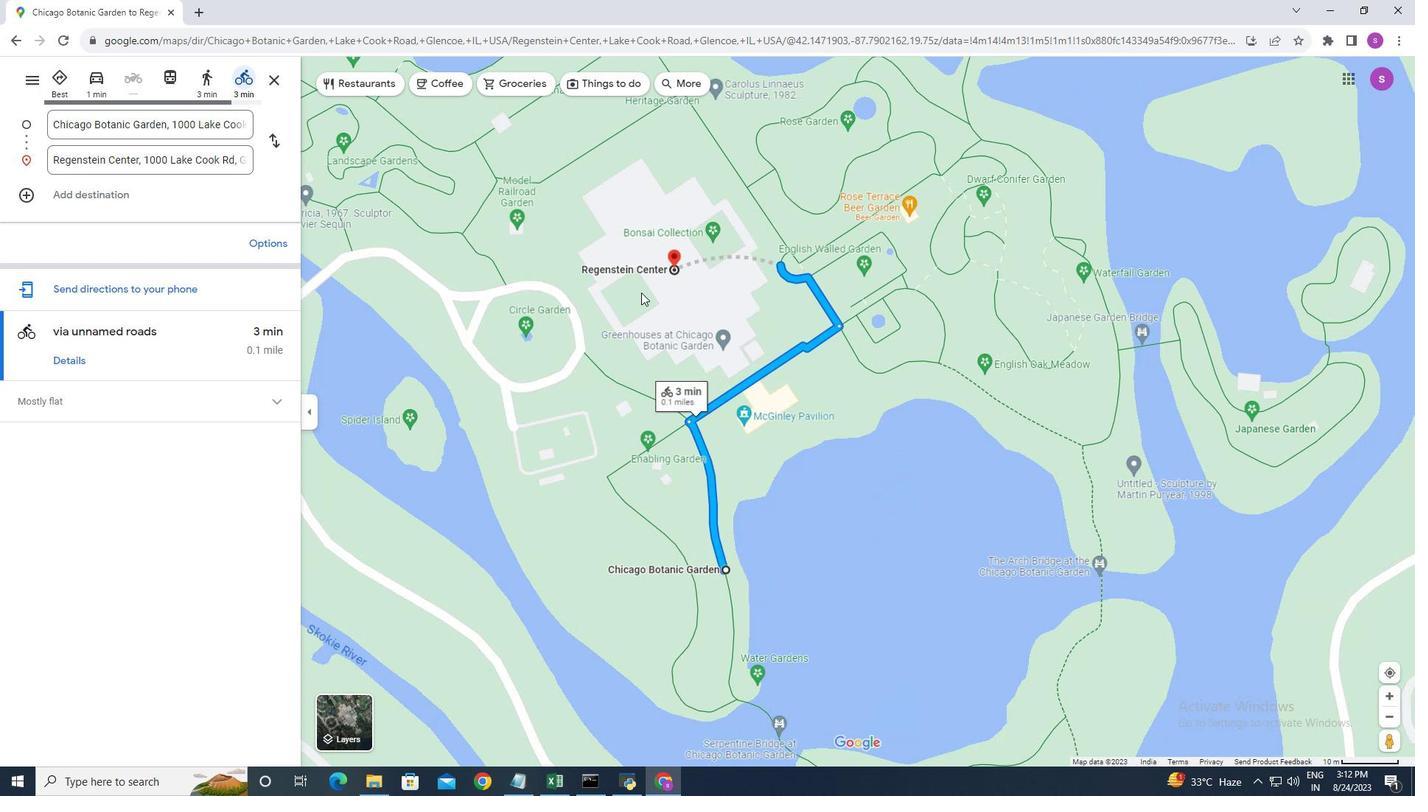 
Action: Mouse moved to (65, 78)
Screenshot: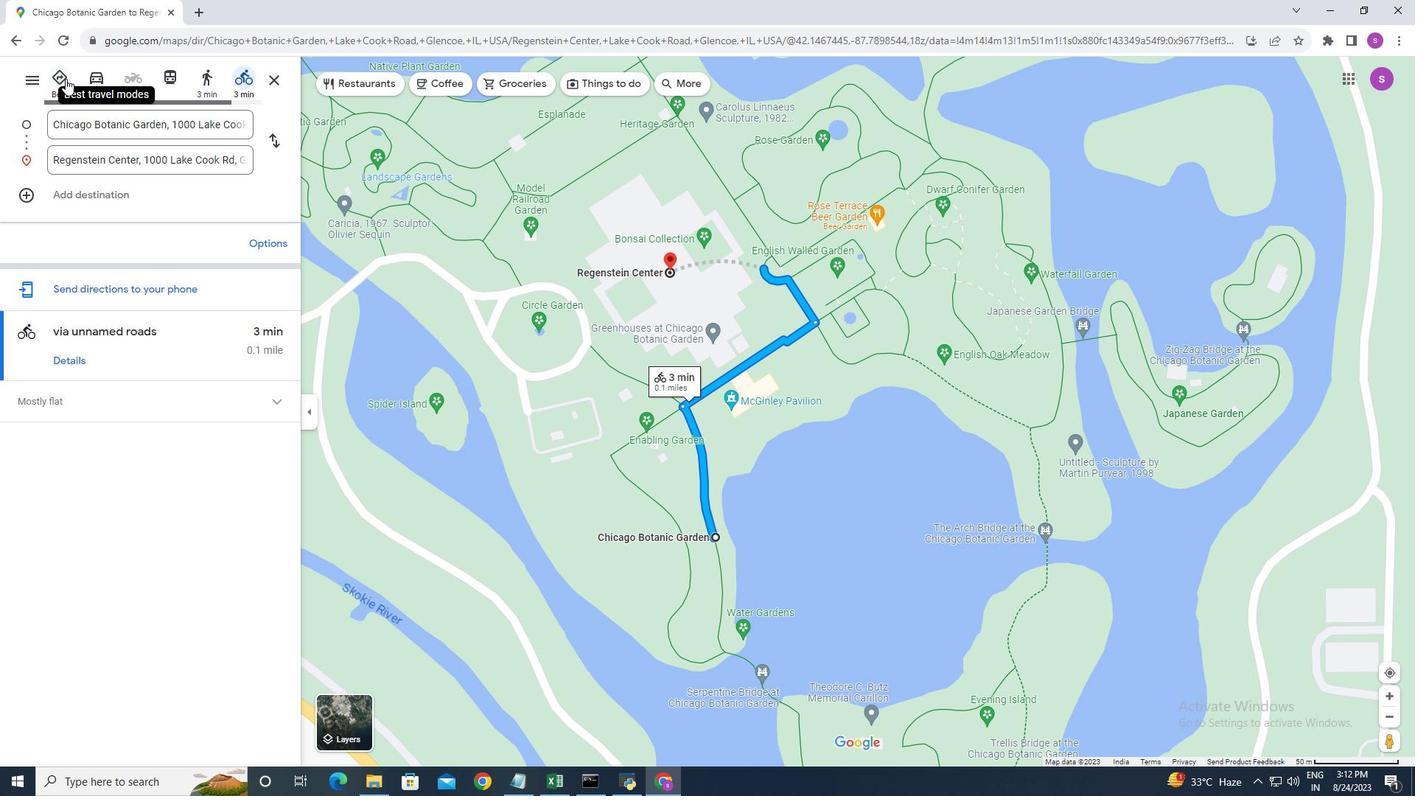 
Action: Mouse pressed left at (65, 78)
Screenshot: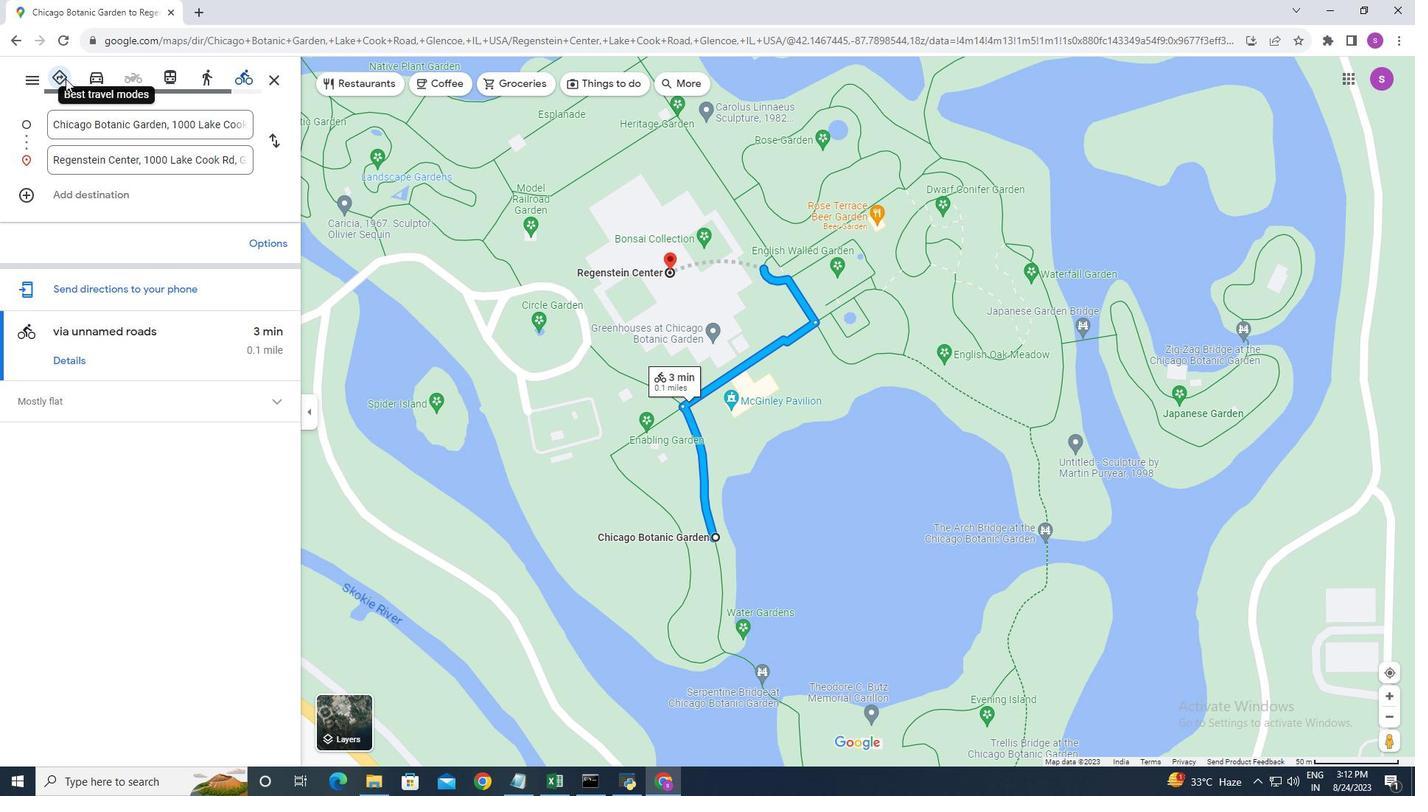 
Action: Mouse moved to (68, 360)
Screenshot: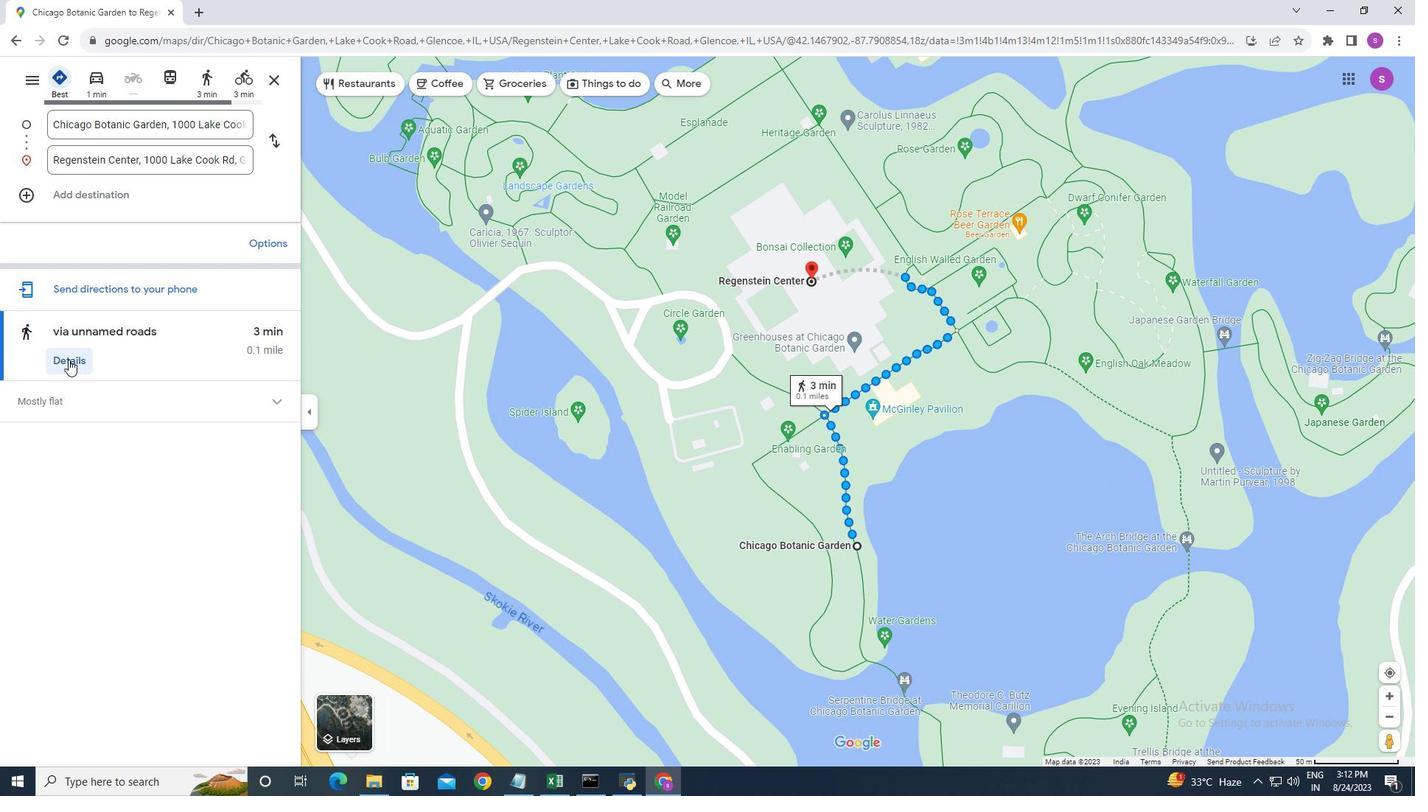 
Action: Mouse pressed left at (68, 360)
Screenshot: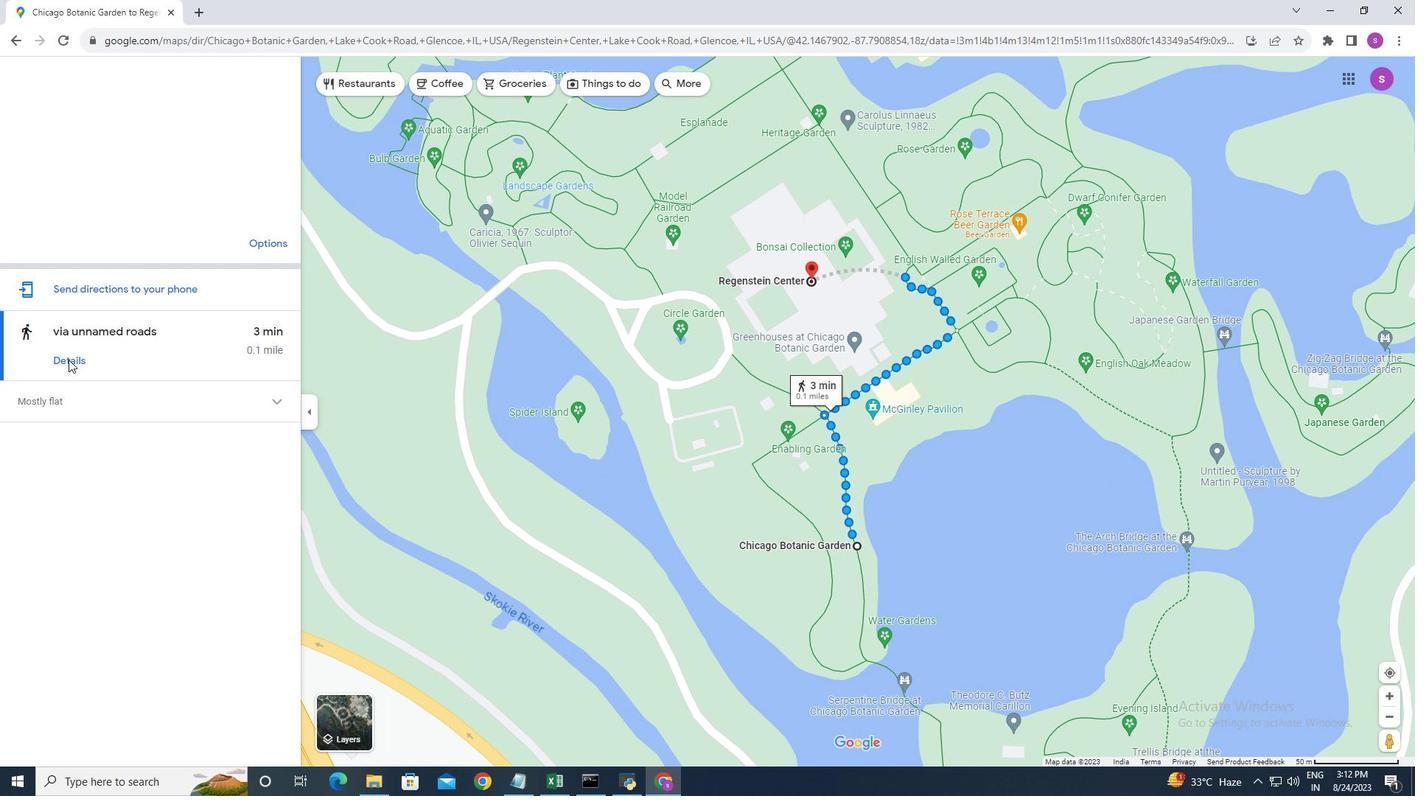 
Action: Mouse moved to (255, 421)
Screenshot: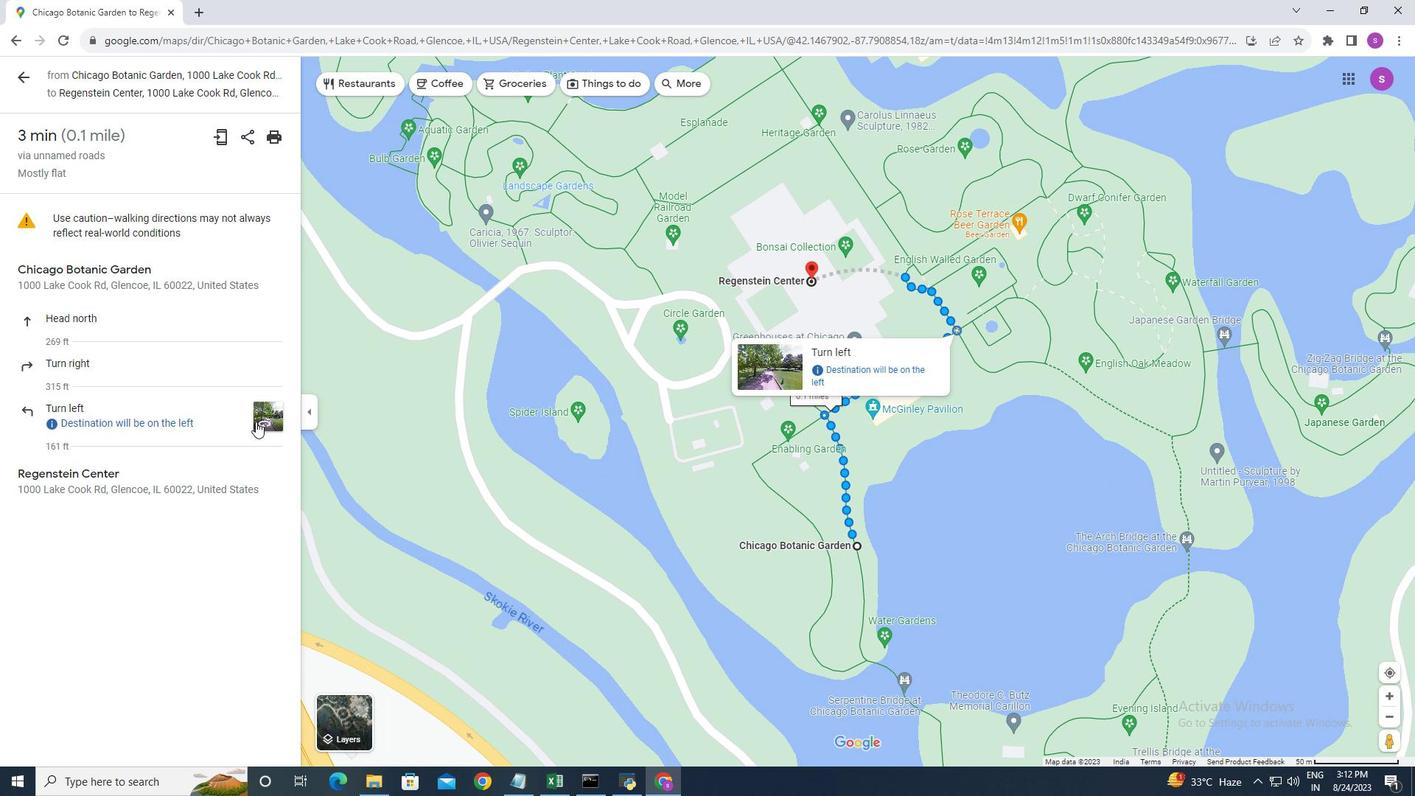 
Action: Mouse pressed left at (255, 421)
Screenshot: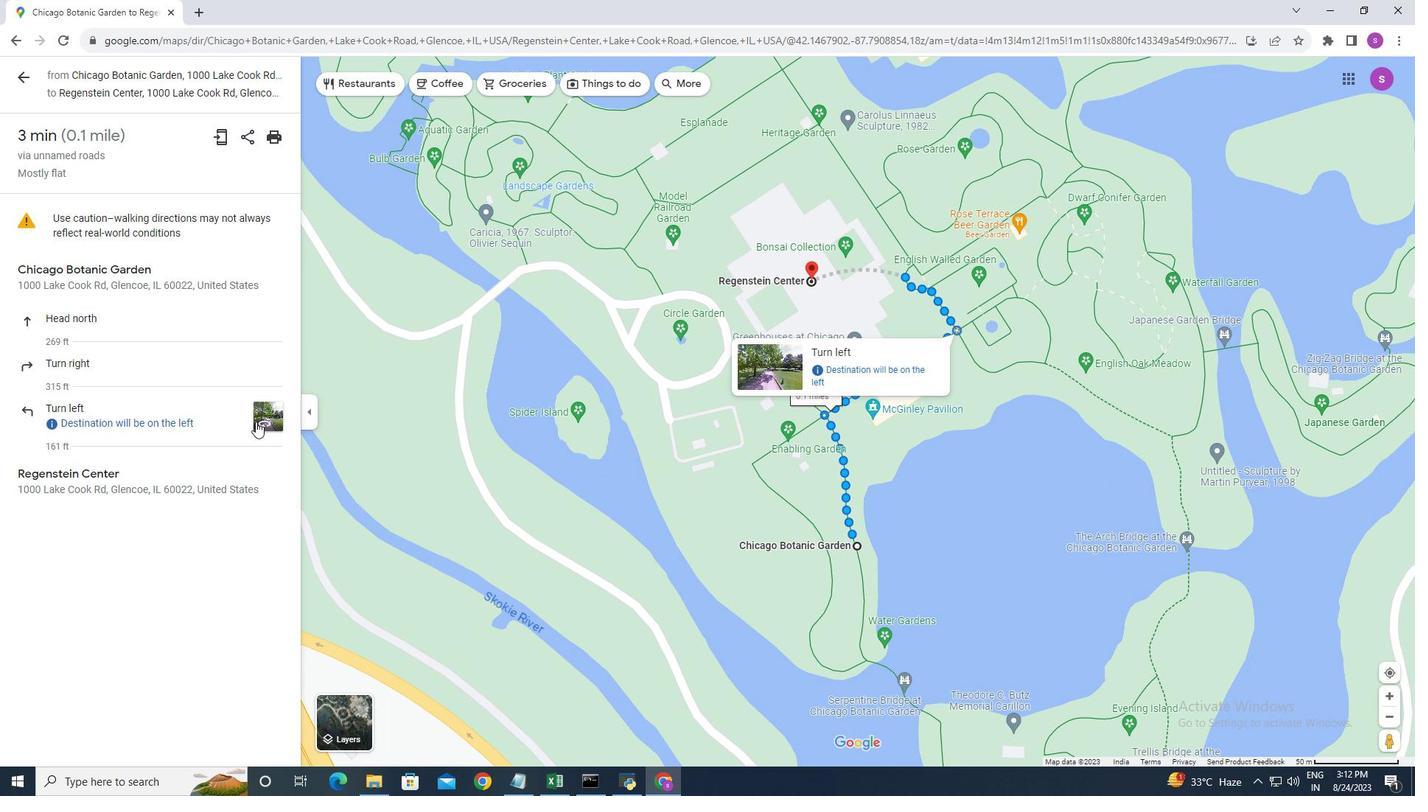 
Action: Mouse moved to (572, 346)
Screenshot: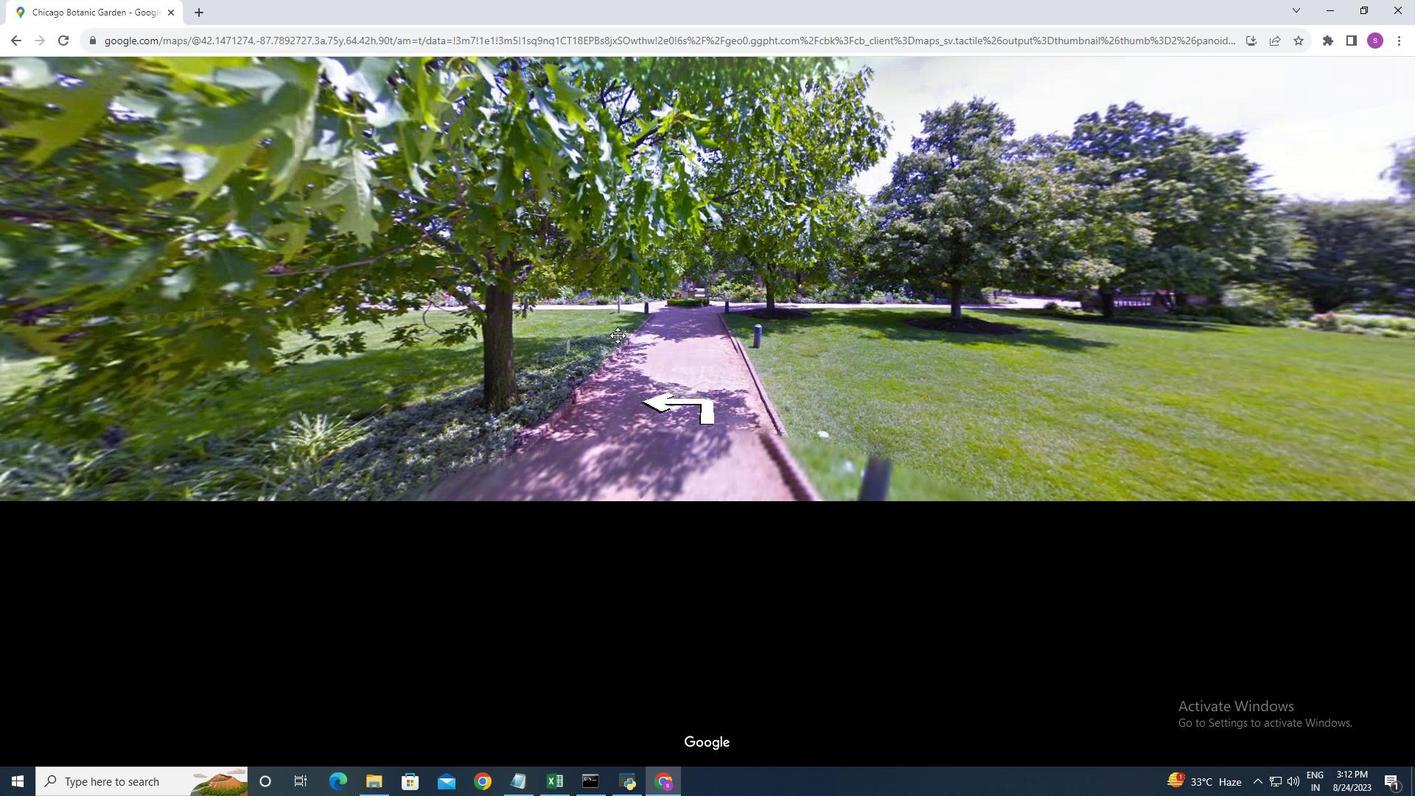 
Action: Mouse pressed left at (572, 346)
Screenshot: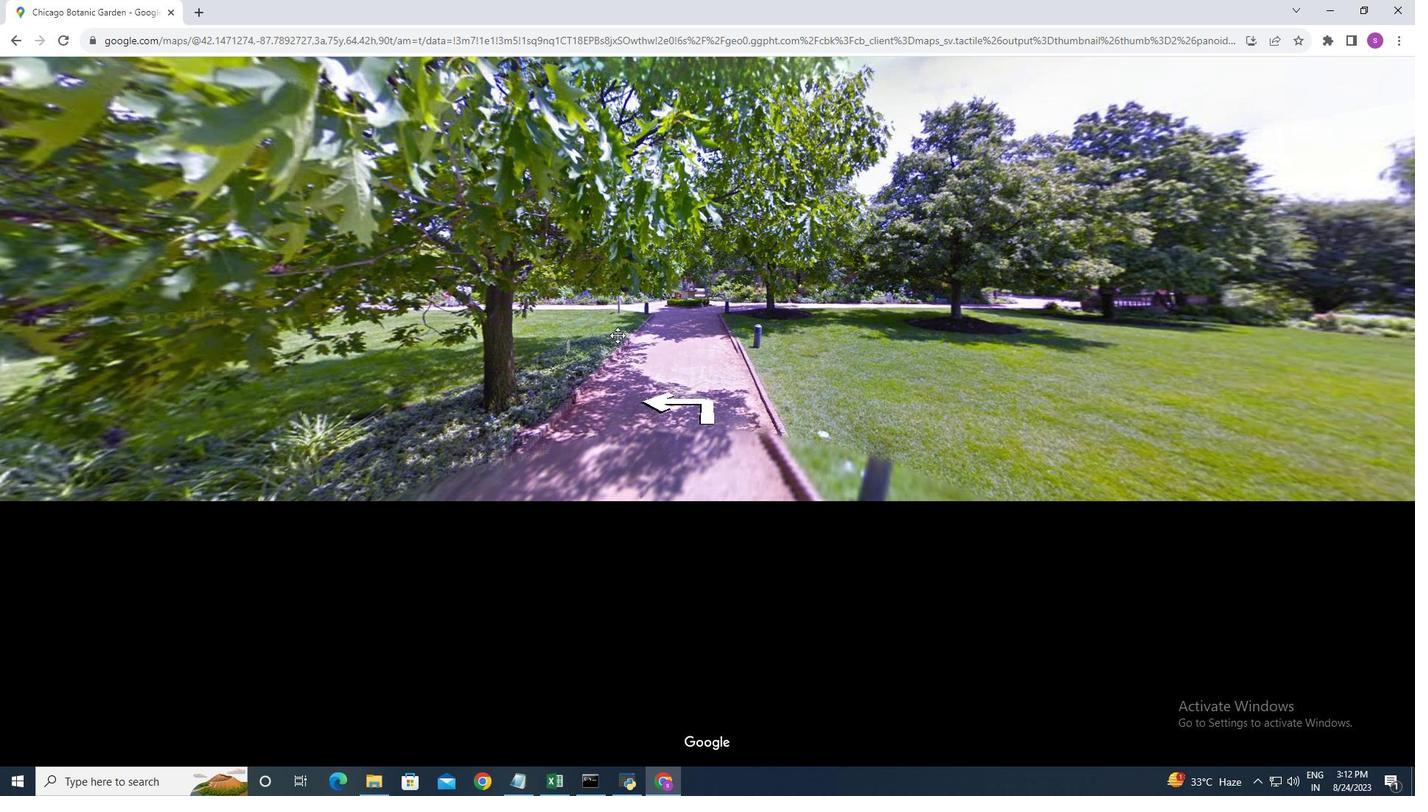
Action: Mouse moved to (408, 317)
Screenshot: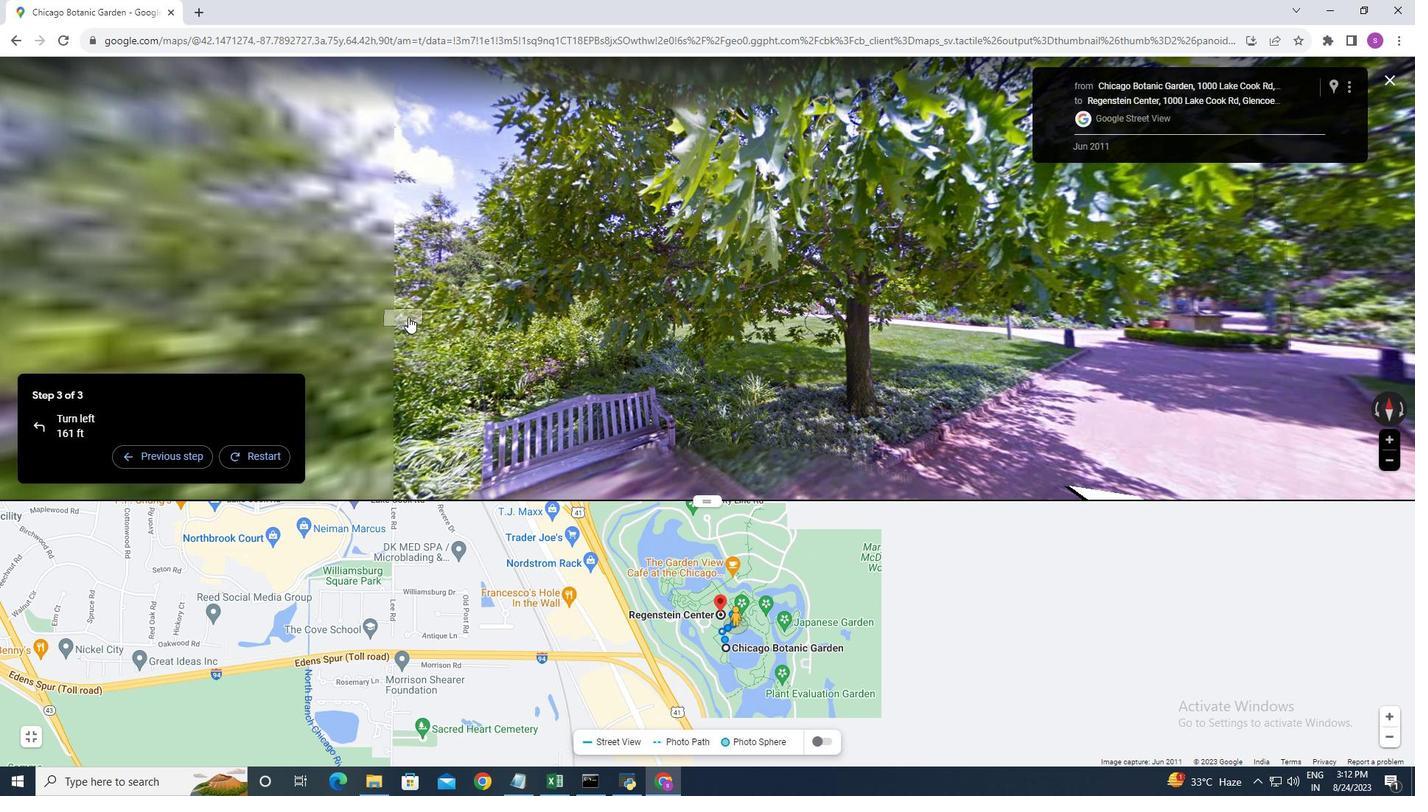 
Action: Mouse pressed left at (408, 317)
Screenshot: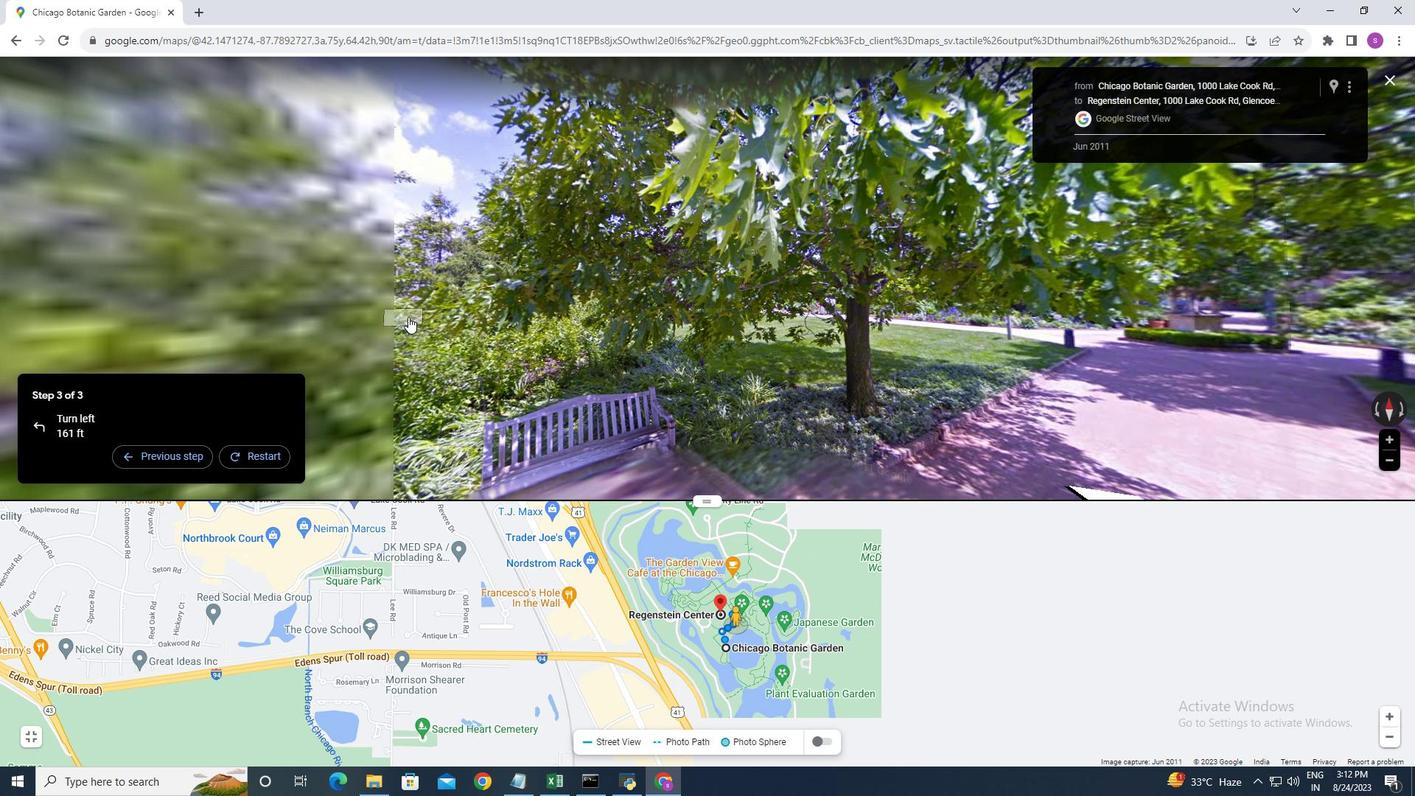 
Action: Mouse moved to (643, 276)
Screenshot: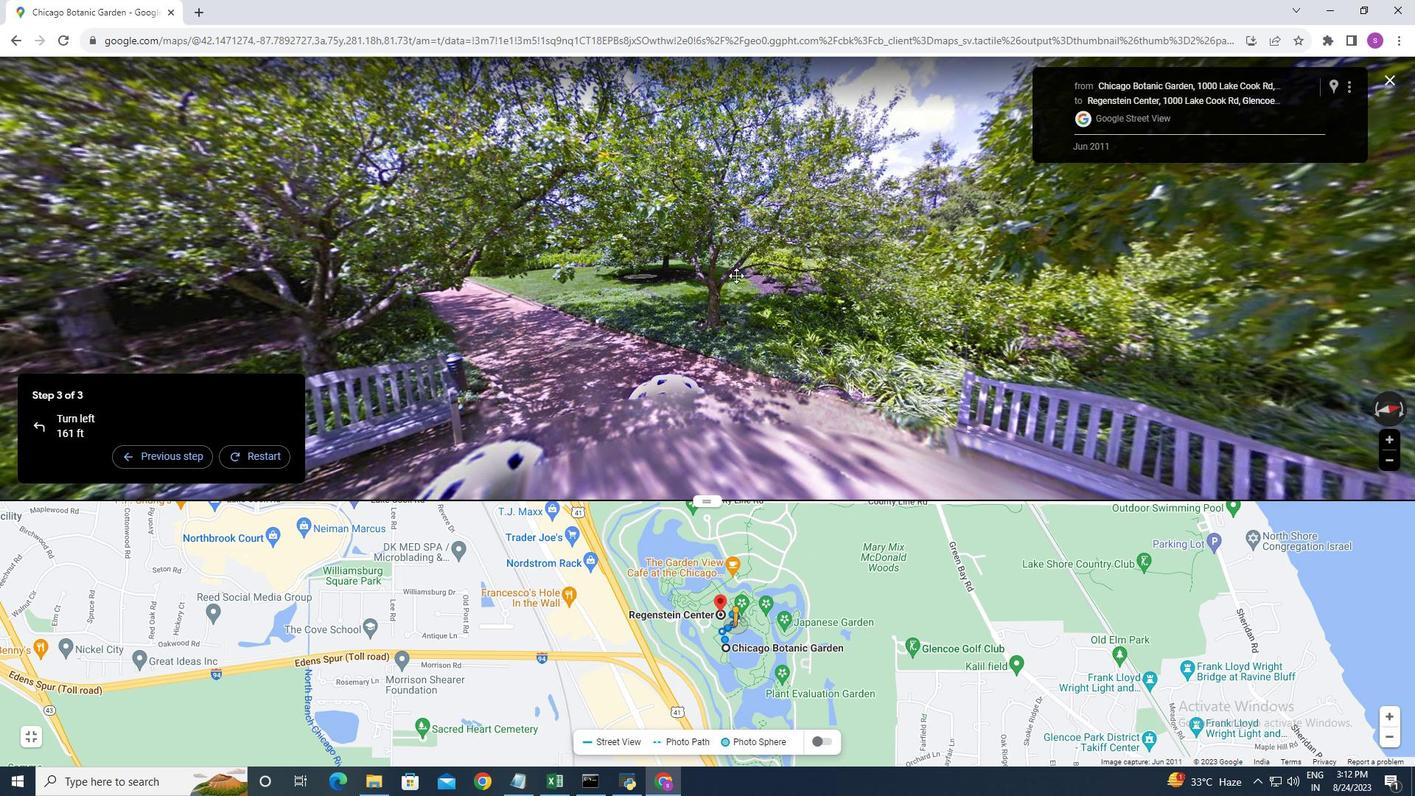 
Action: Mouse pressed left at (643, 276)
Screenshot: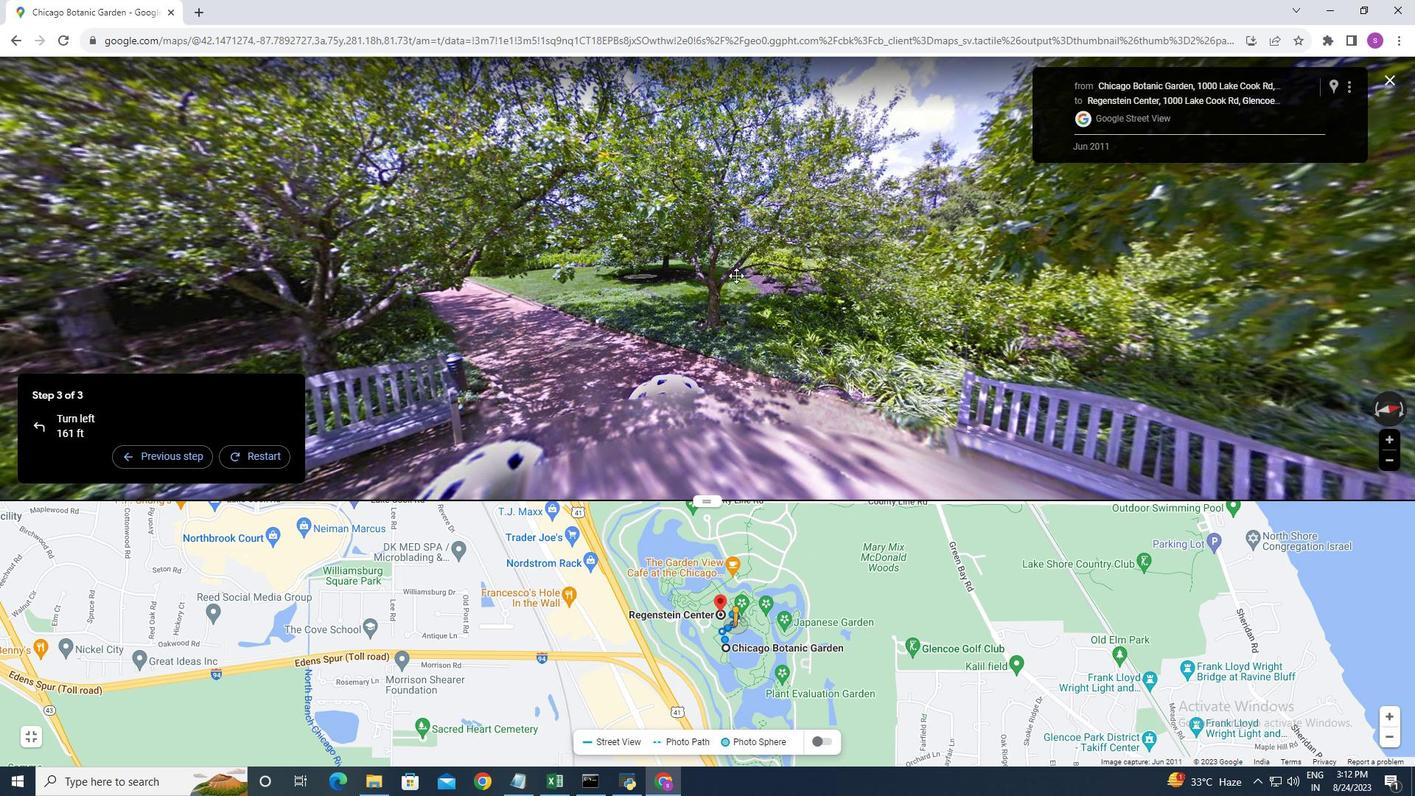 
Action: Mouse moved to (769, 291)
Screenshot: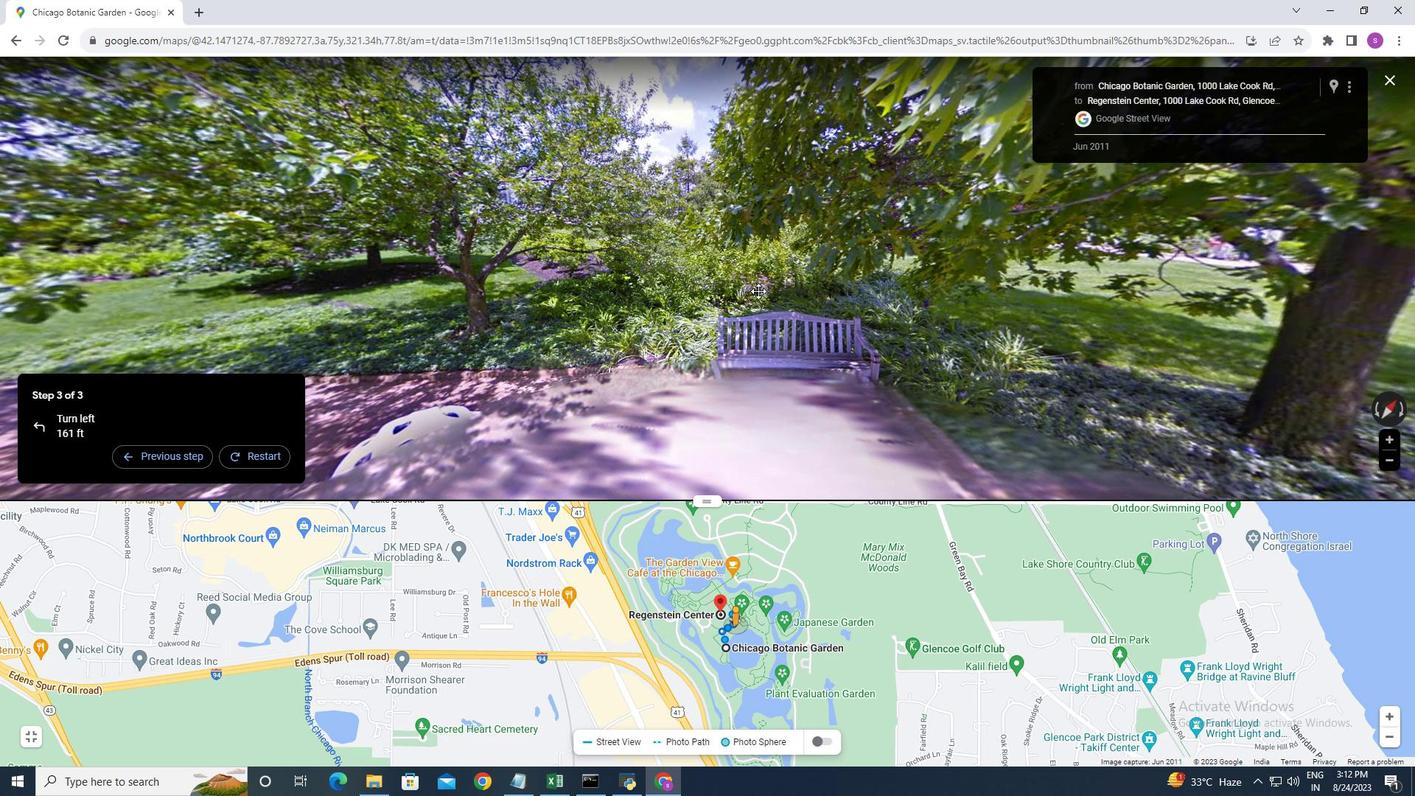 
Action: Mouse pressed left at (771, 291)
Screenshot: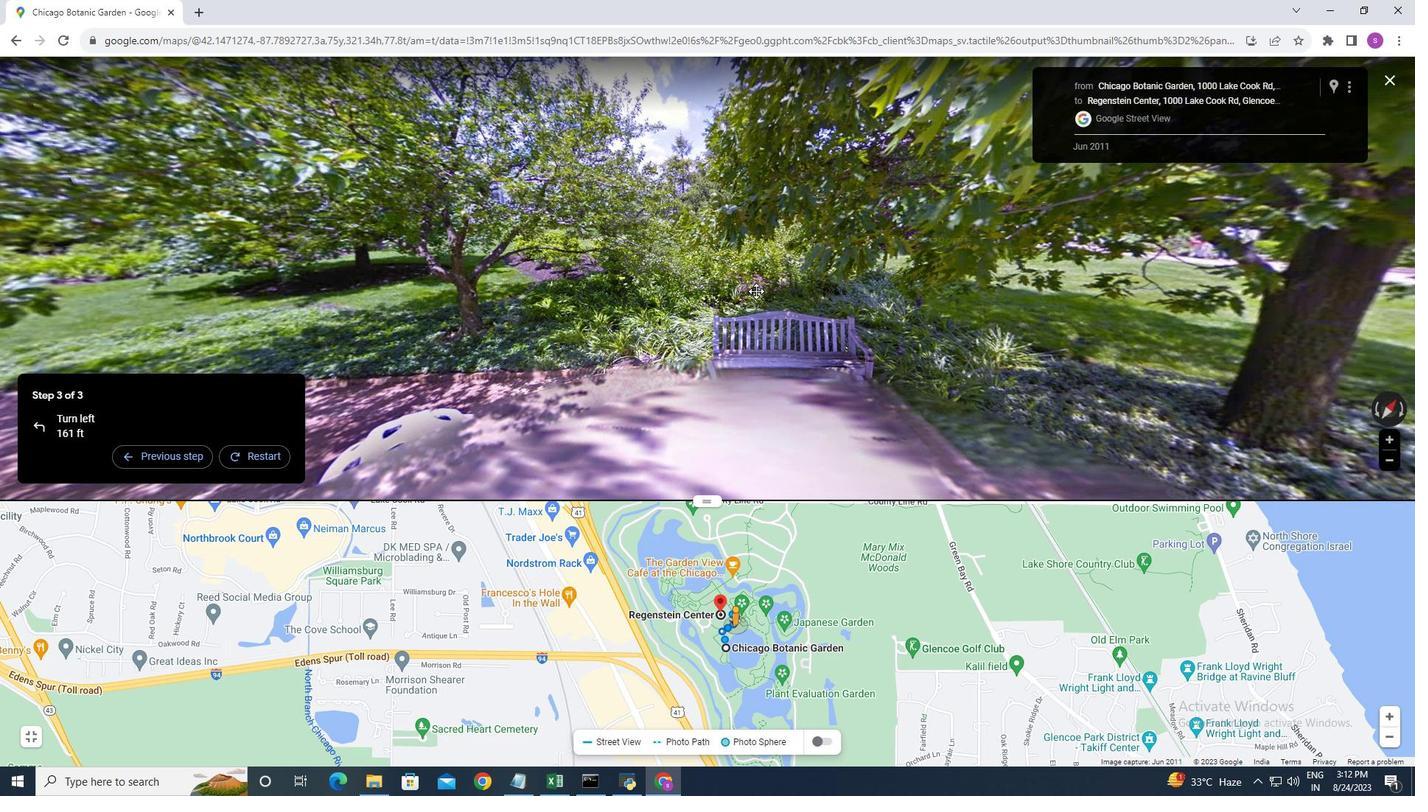 
Action: Mouse moved to (831, 331)
Screenshot: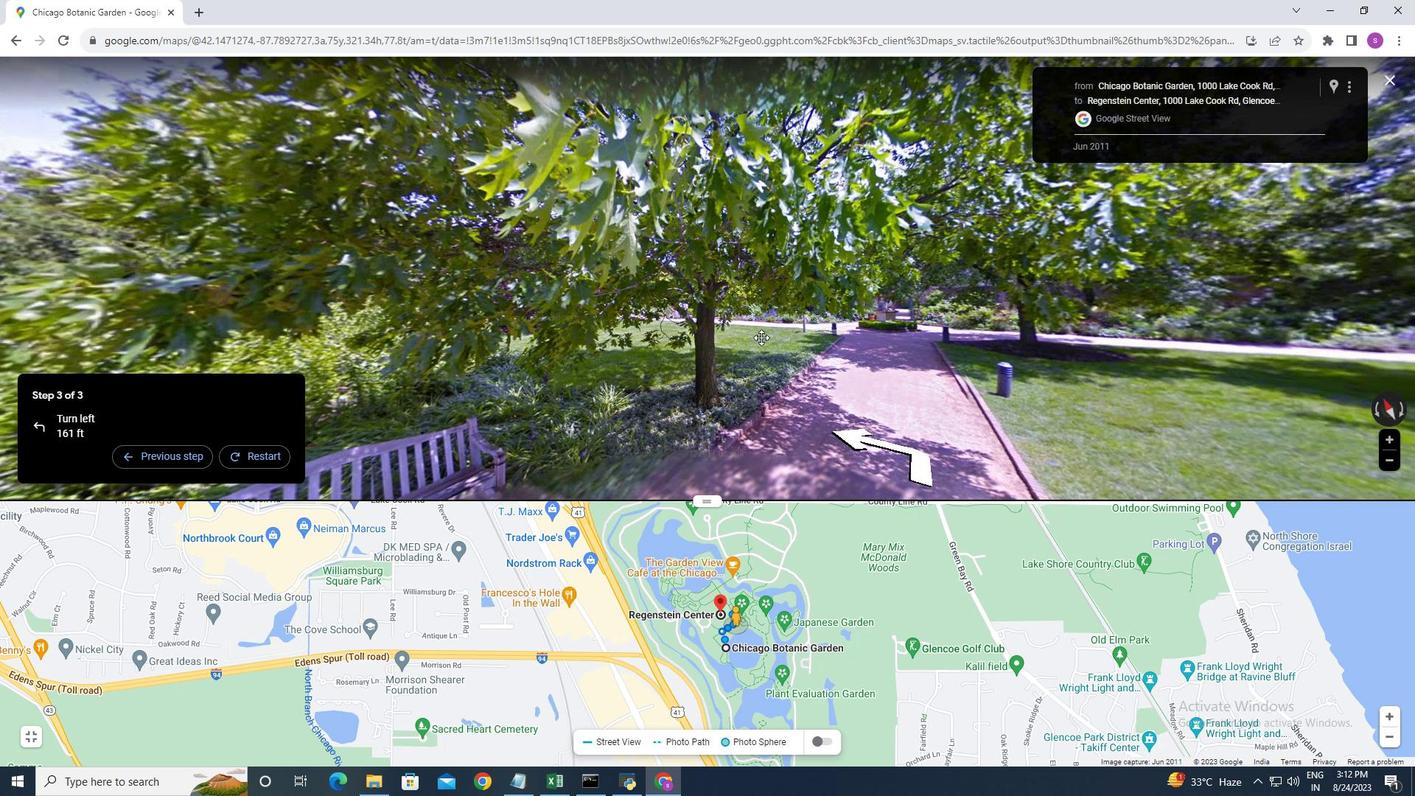 
Action: Mouse pressed left at (831, 331)
Screenshot: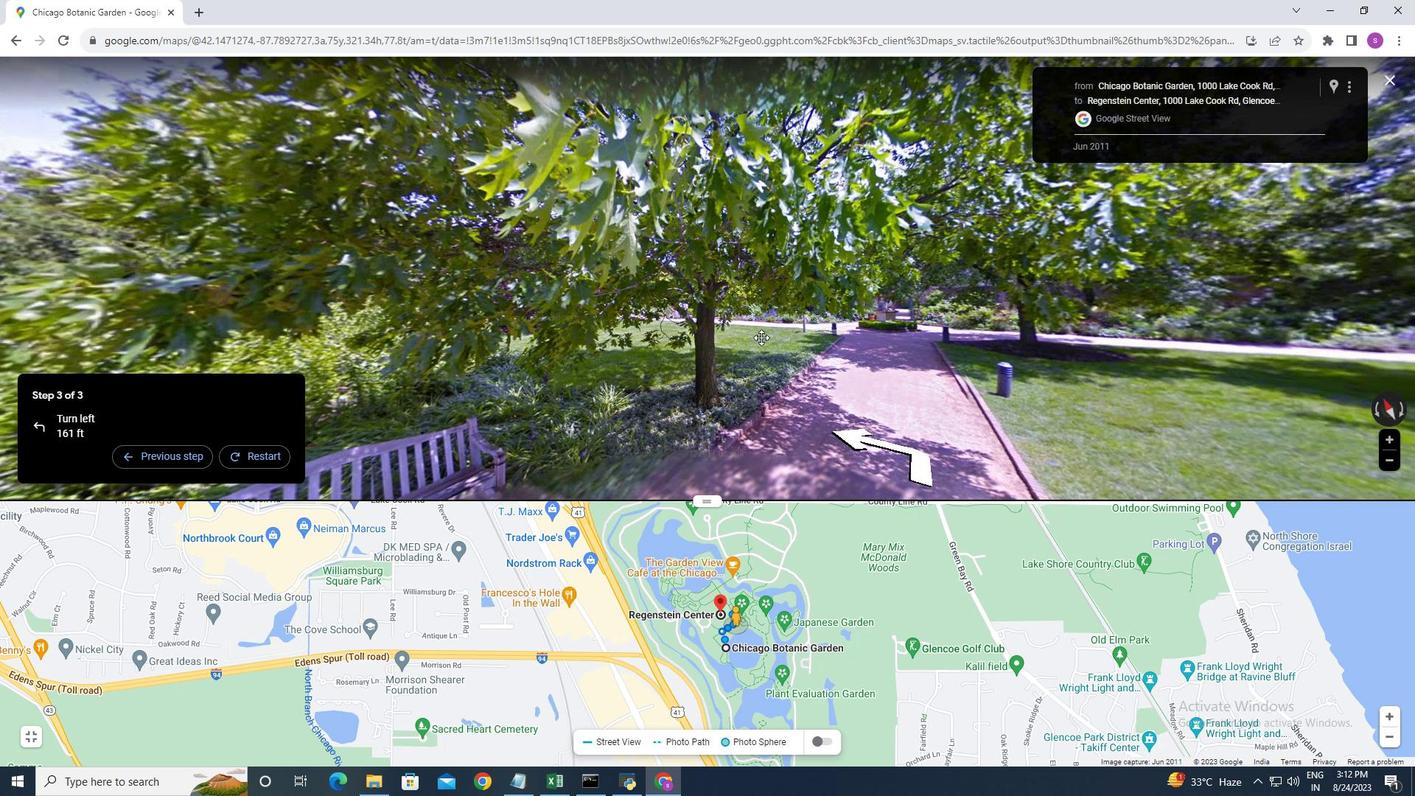 
Action: Mouse moved to (1042, 330)
Screenshot: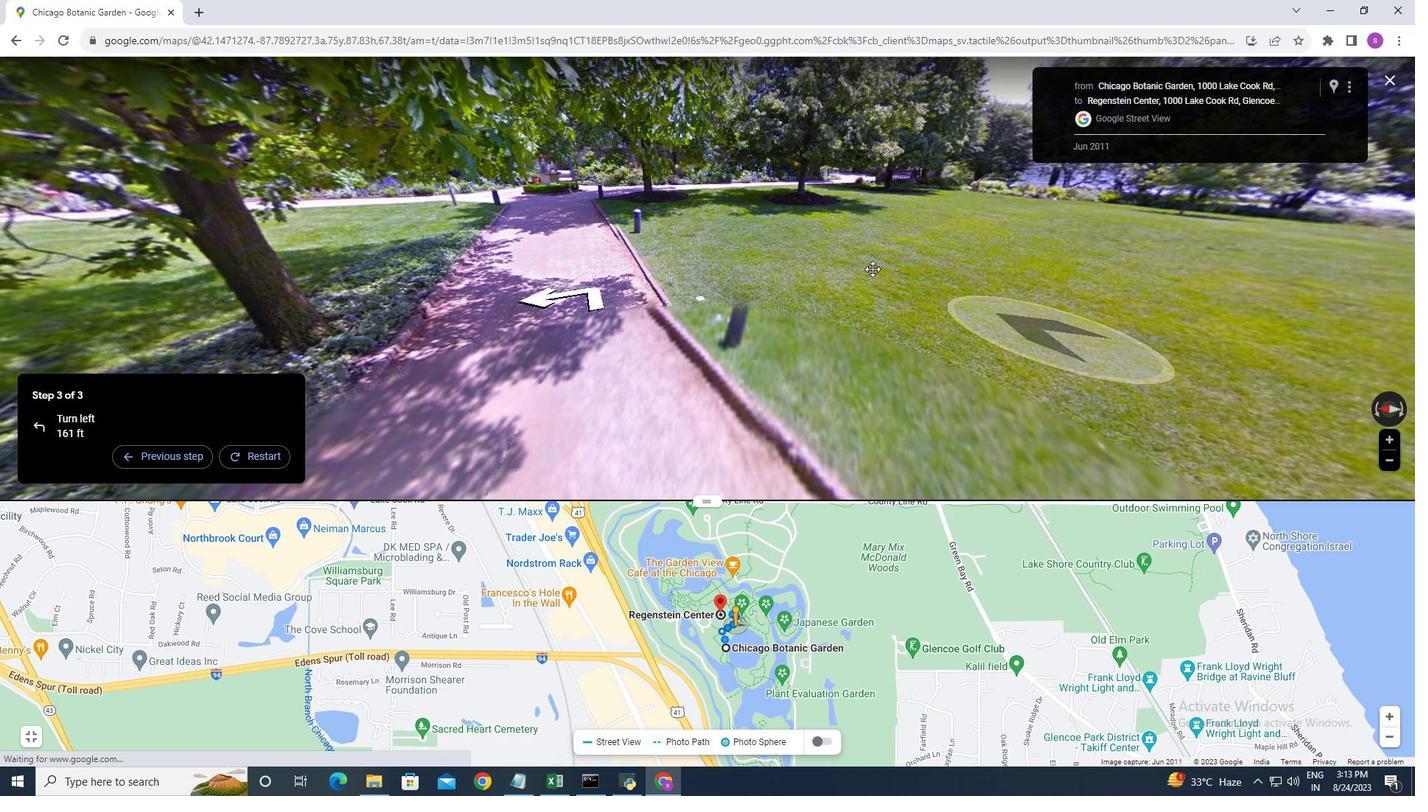 
Action: Mouse pressed left at (1042, 330)
Screenshot: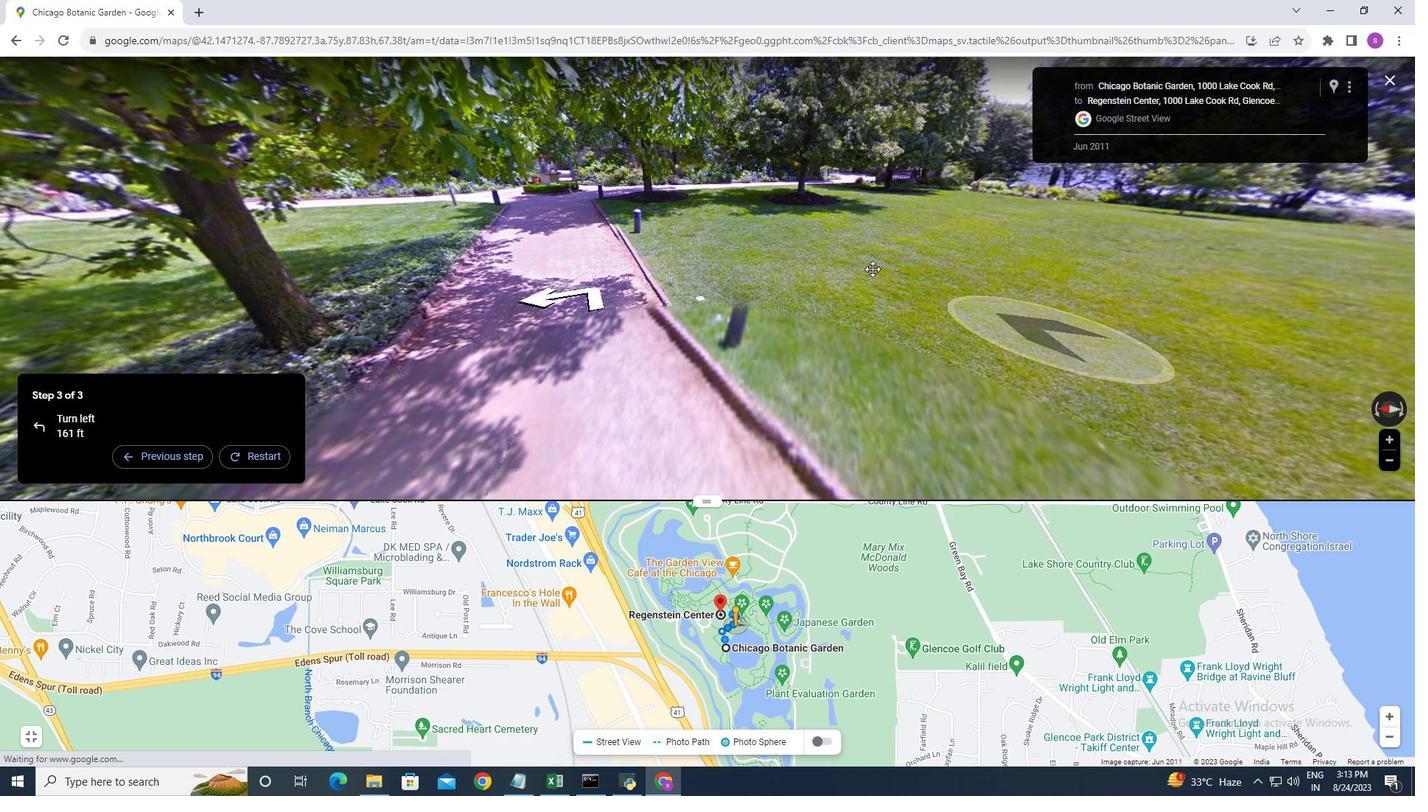 
Action: Mouse moved to (738, 224)
Screenshot: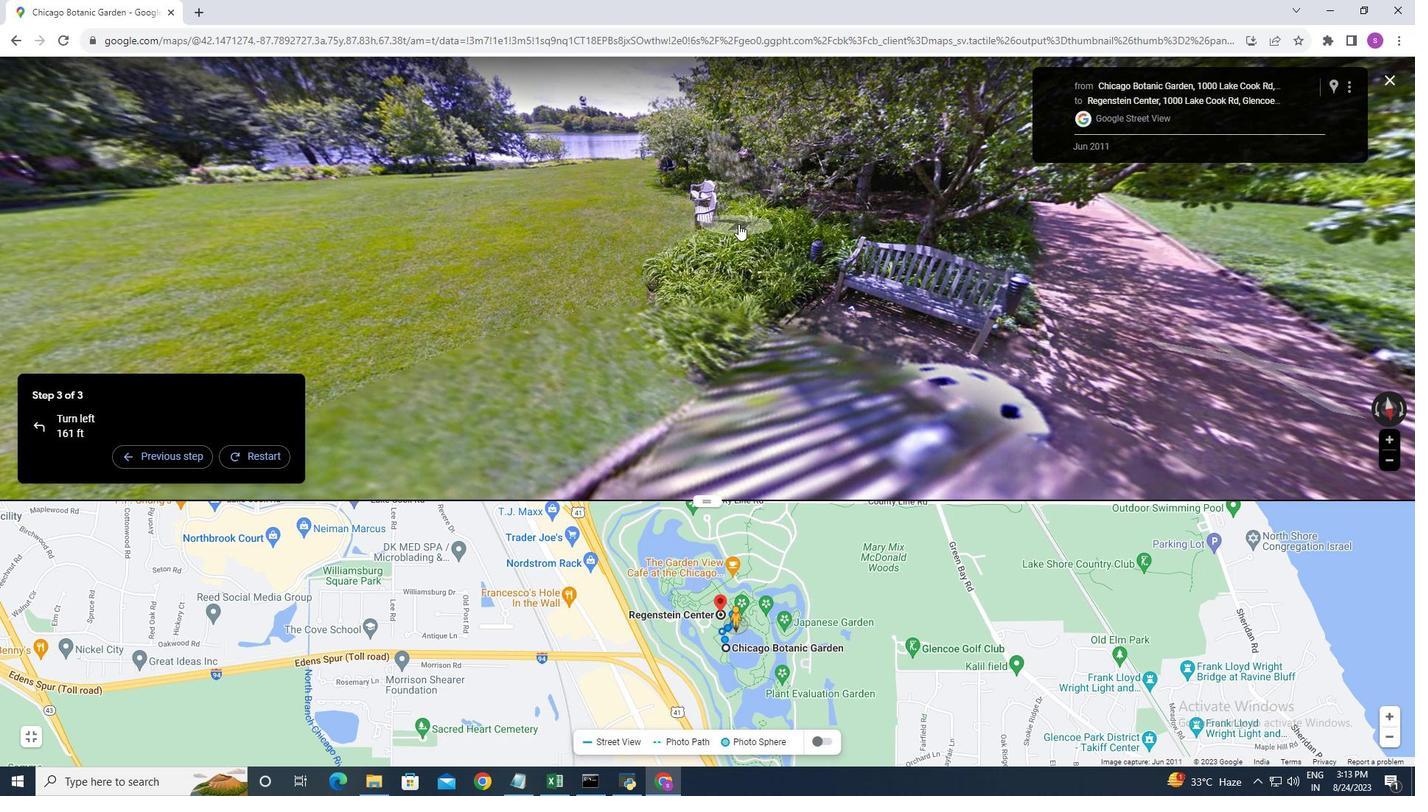 
Action: Mouse pressed left at (738, 224)
Screenshot: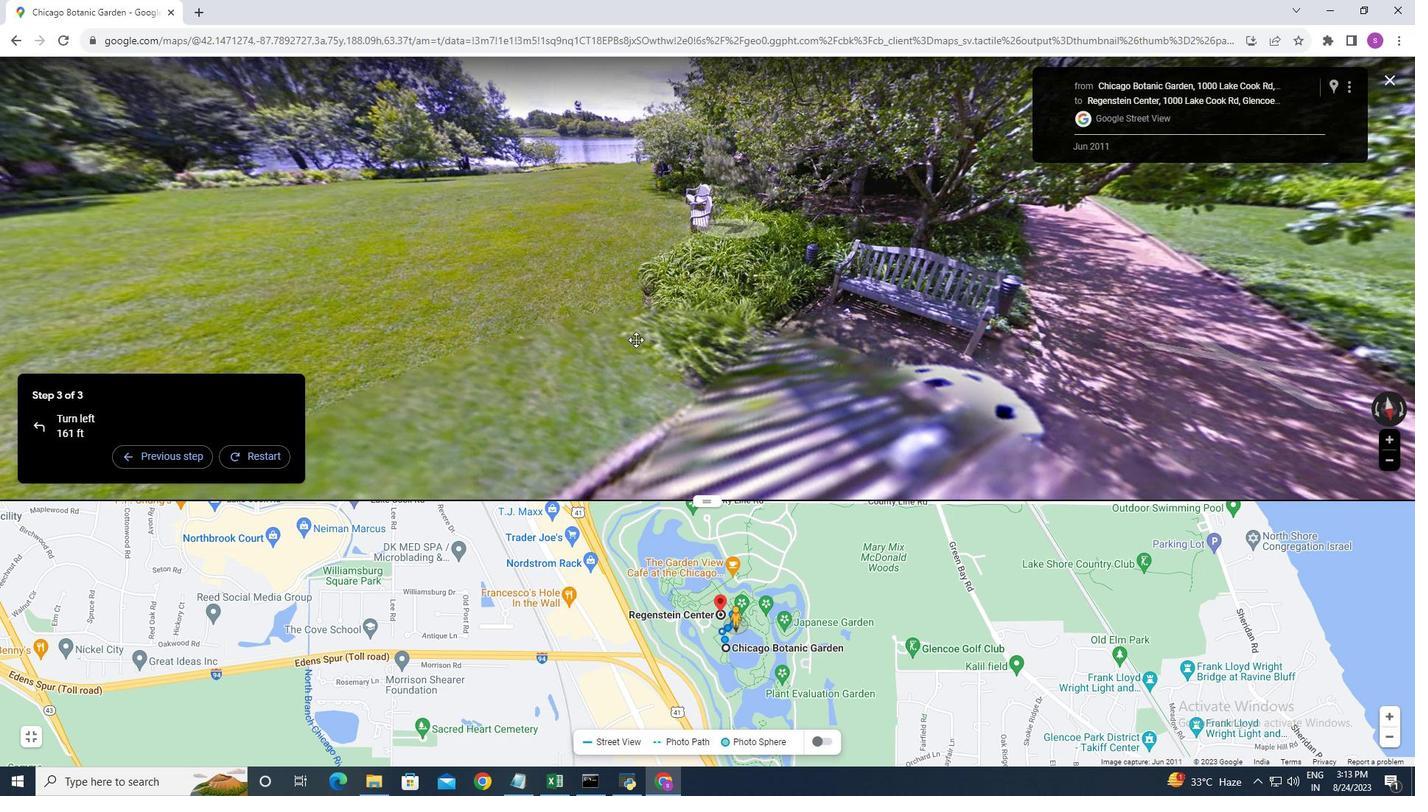 
Action: Mouse moved to (529, 310)
Screenshot: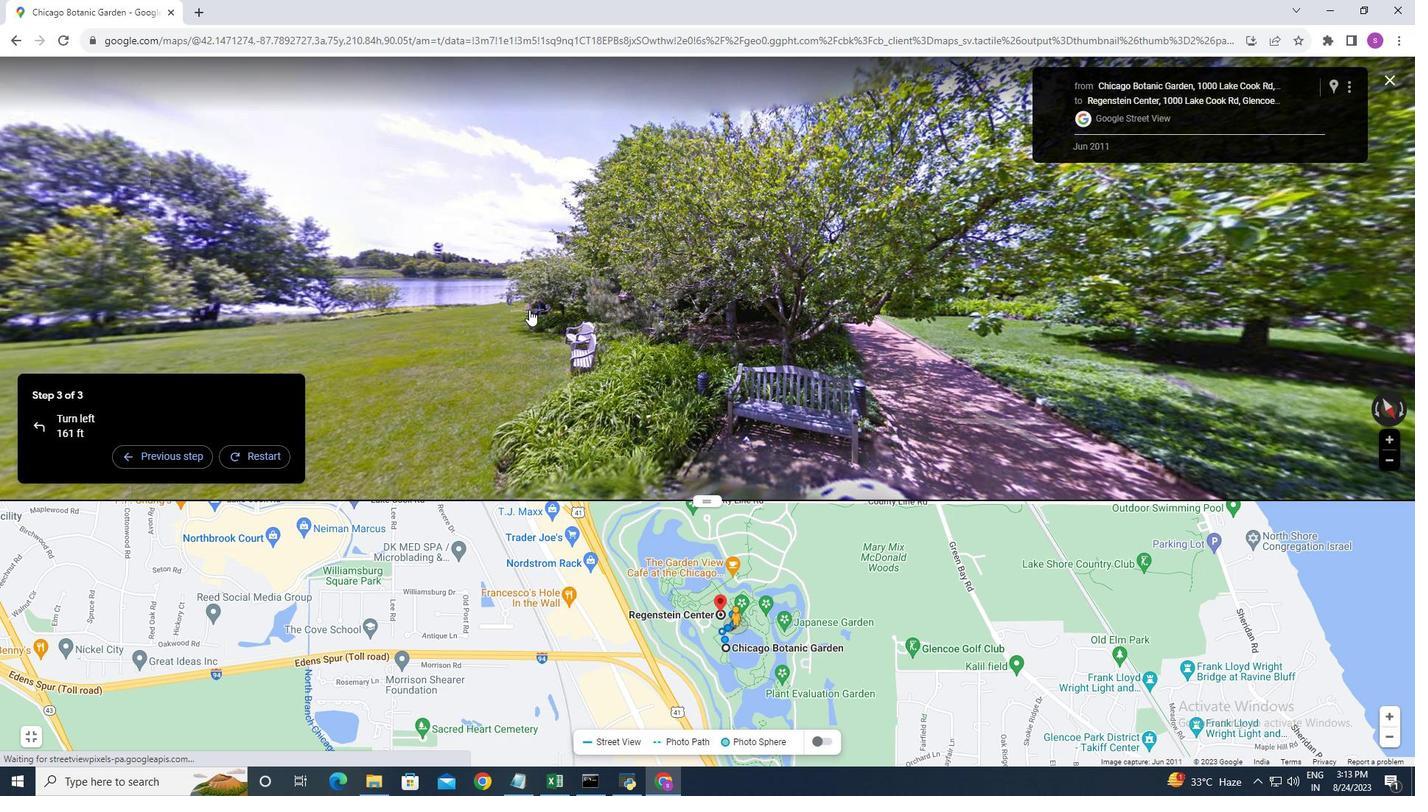 
Action: Mouse scrolled (529, 311) with delta (0, 0)
Screenshot: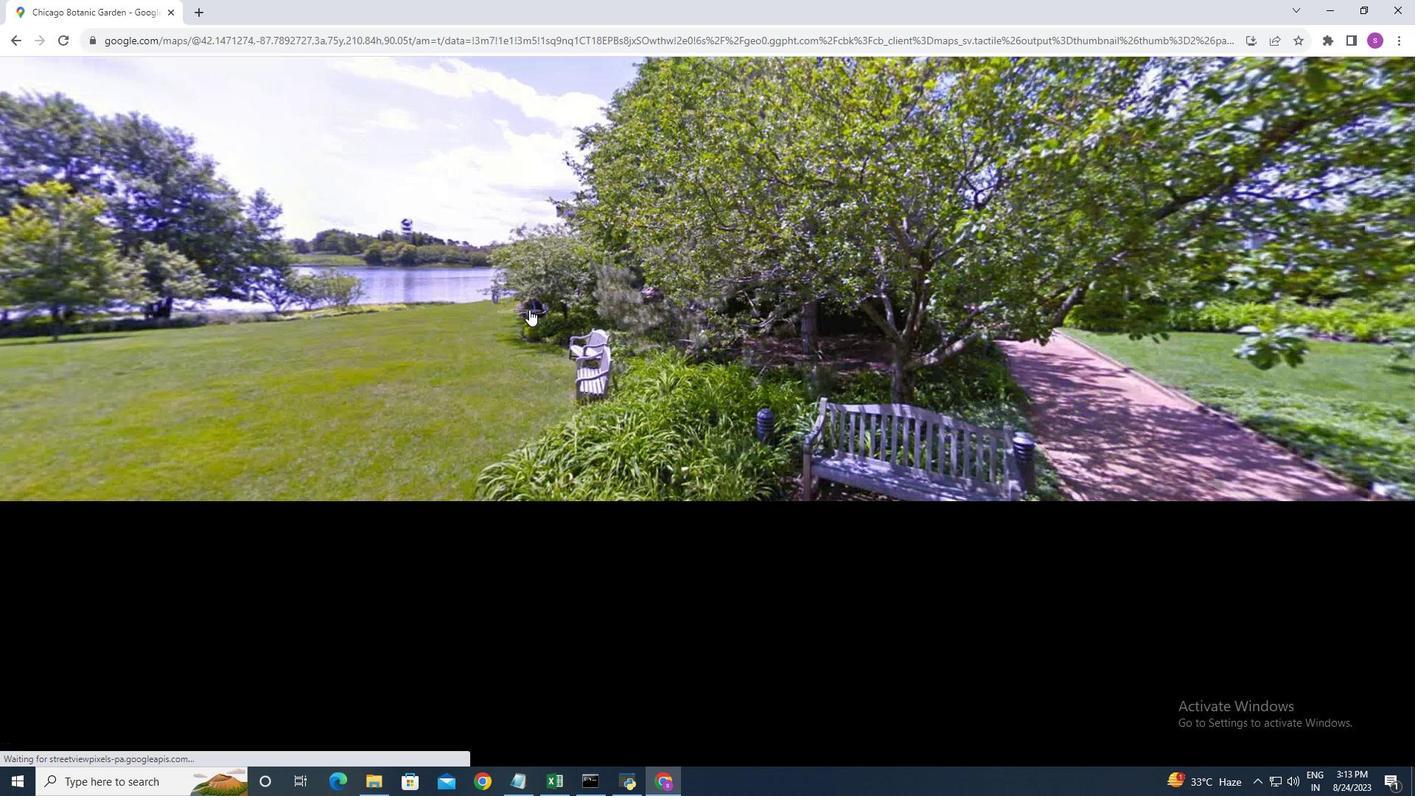 
Action: Mouse moved to (529, 309)
Screenshot: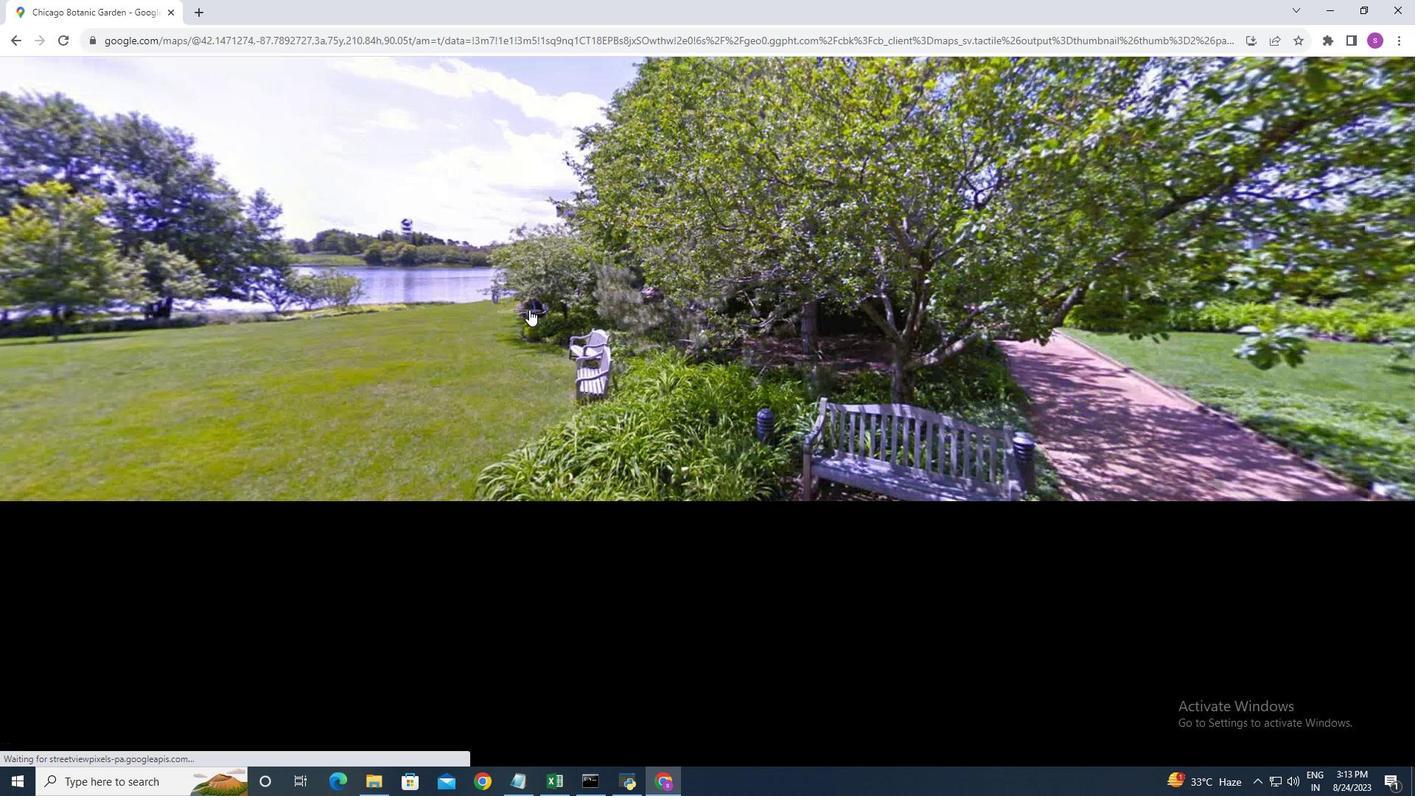 
Action: Mouse scrolled (529, 310) with delta (0, 0)
Screenshot: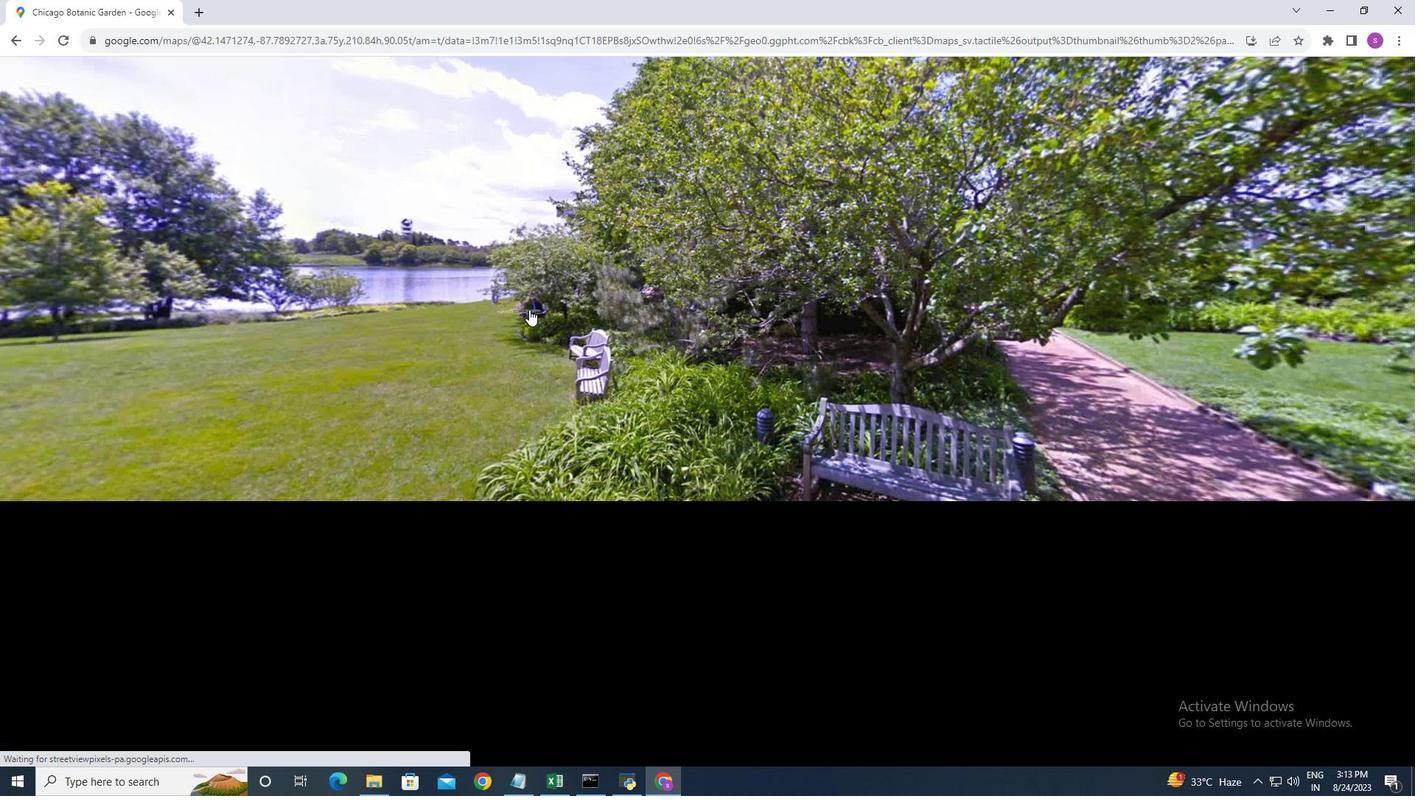 
Action: Mouse scrolled (529, 310) with delta (0, 0)
Screenshot: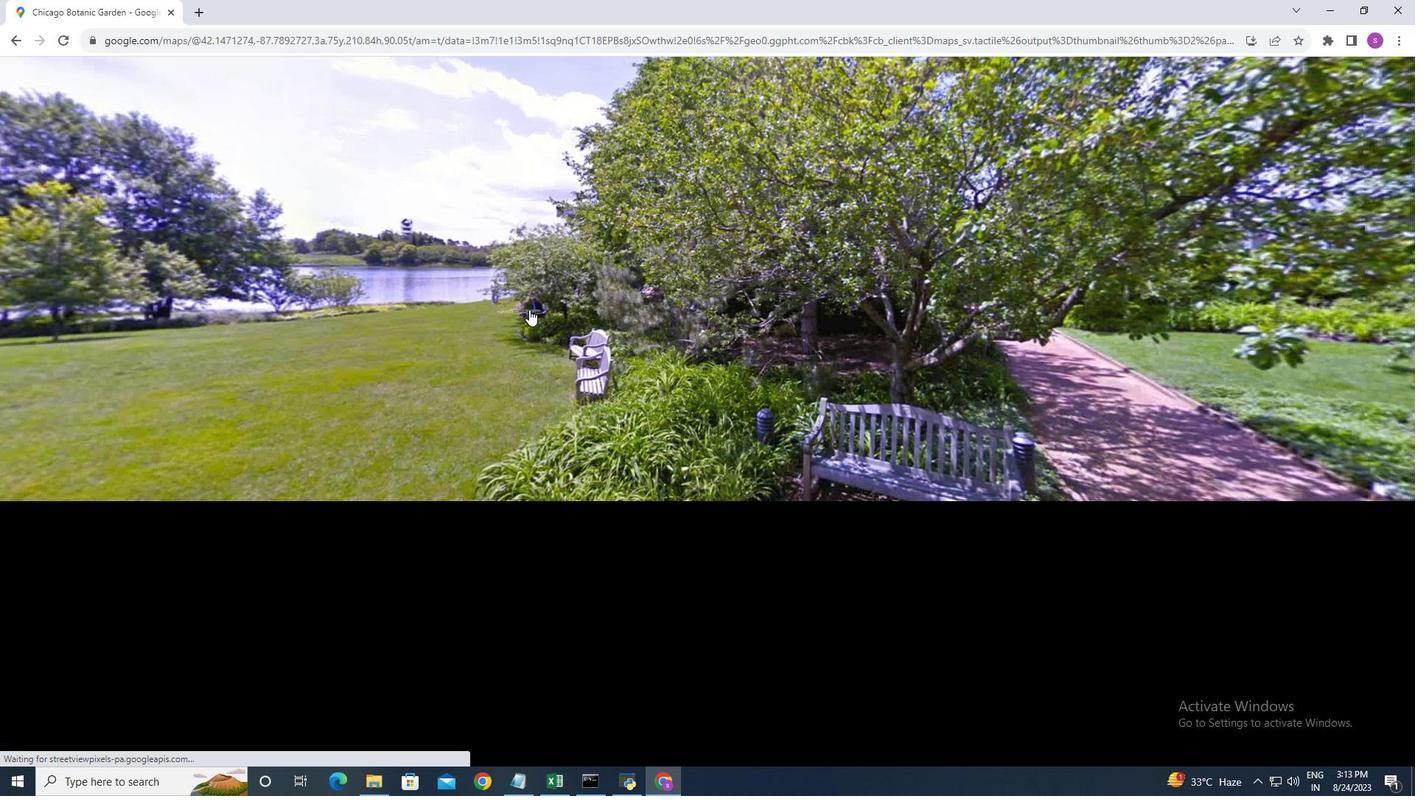 
Action: Mouse scrolled (529, 310) with delta (0, 0)
Screenshot: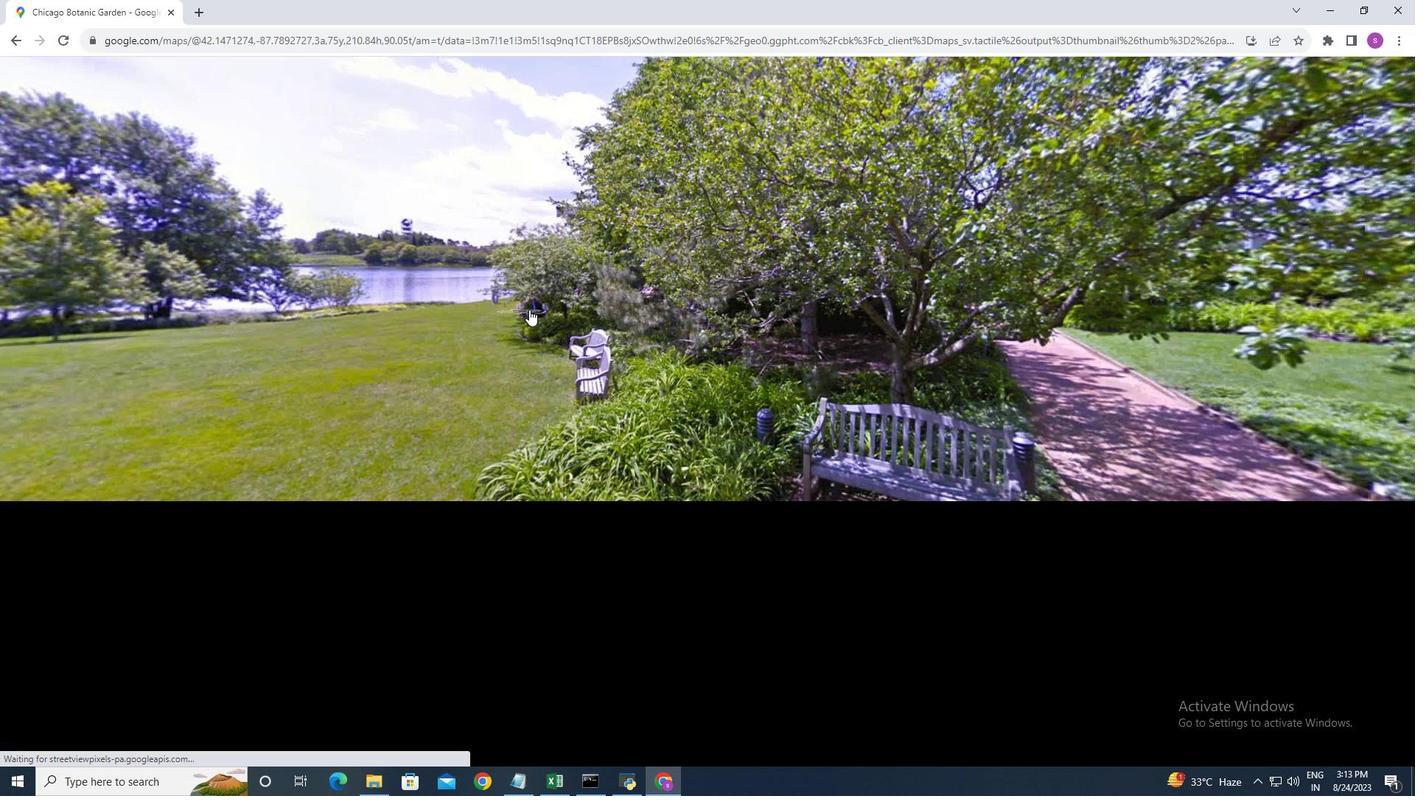 
Action: Mouse scrolled (529, 310) with delta (0, 0)
Screenshot: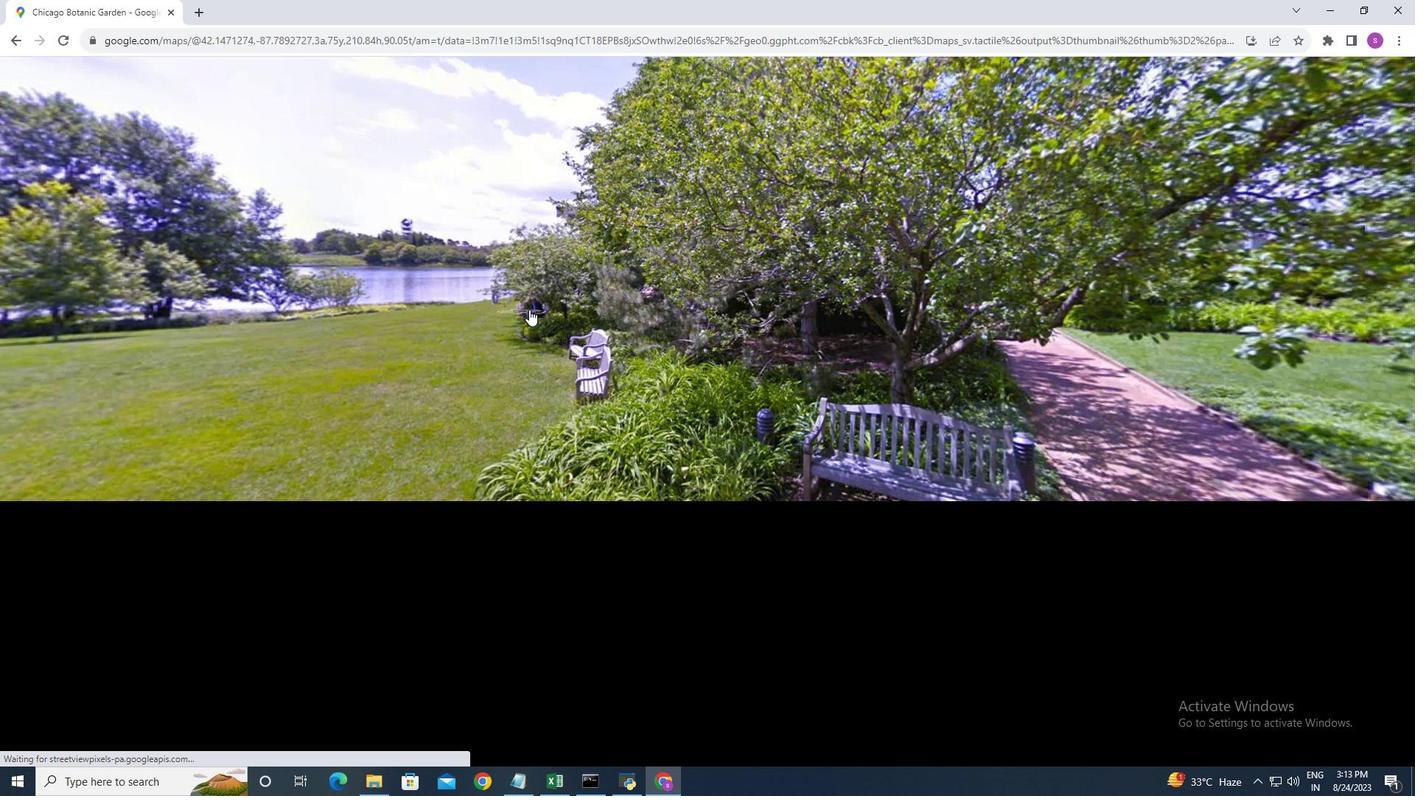
Action: Mouse scrolled (529, 310) with delta (0, 0)
Screenshot: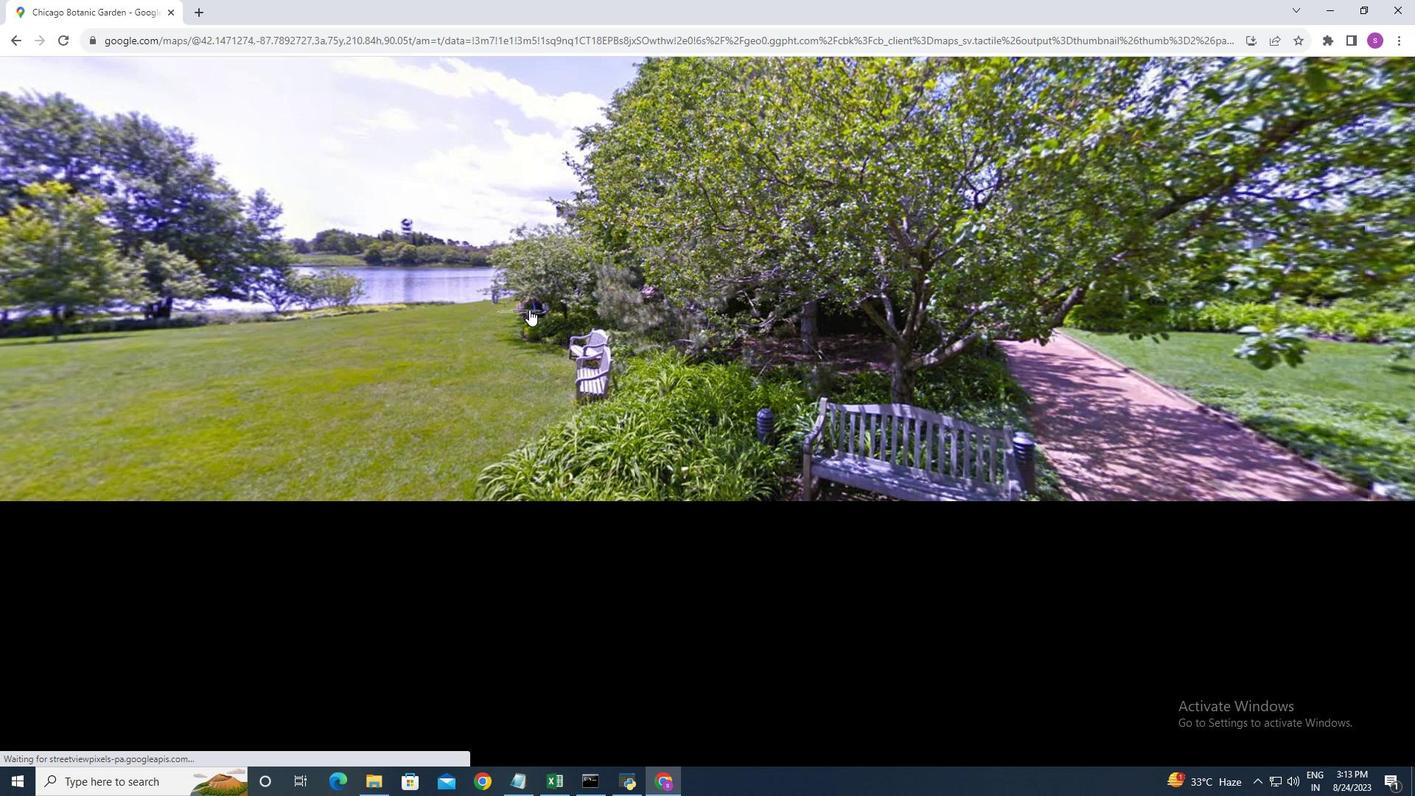 
Action: Mouse scrolled (529, 310) with delta (0, 0)
Screenshot: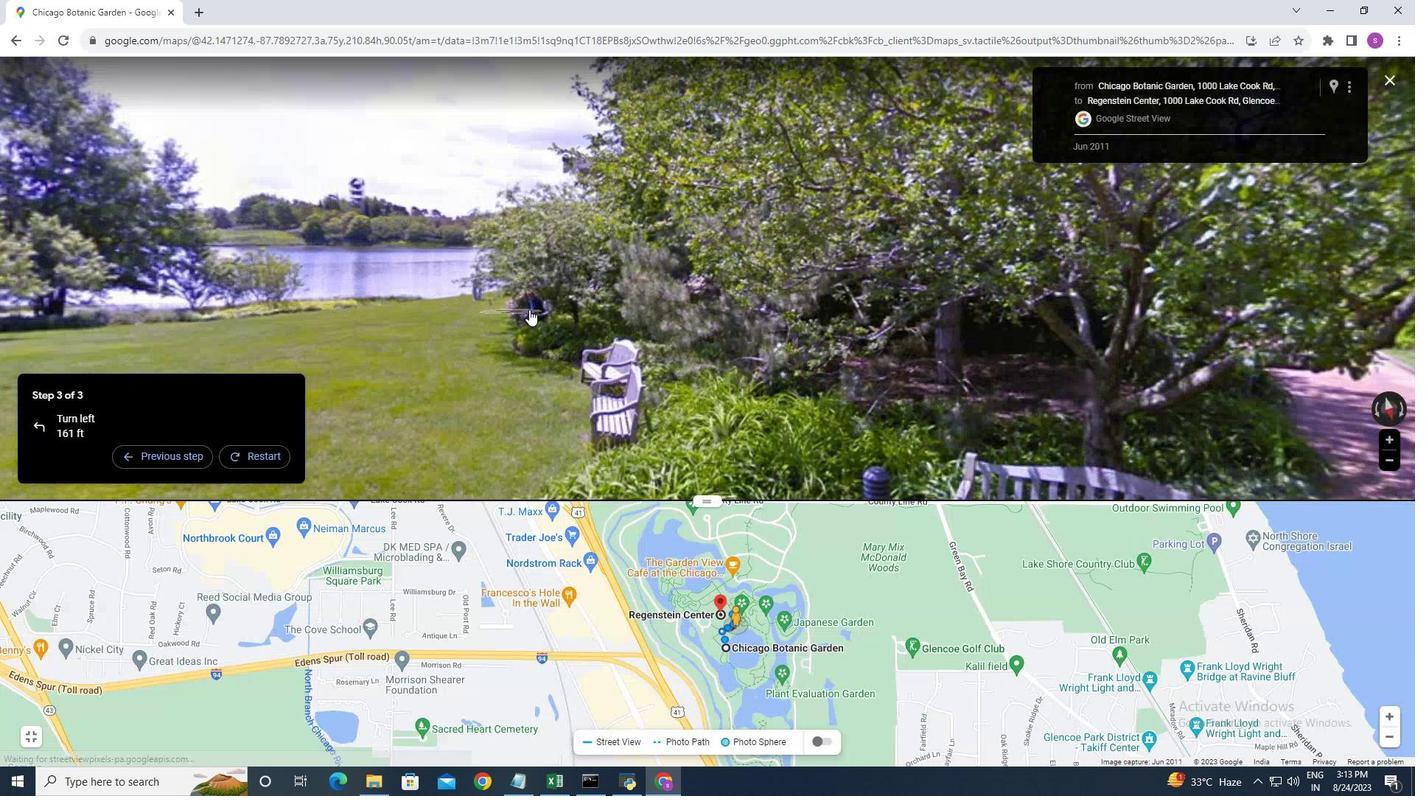
Action: Mouse scrolled (529, 310) with delta (0, 0)
Screenshot: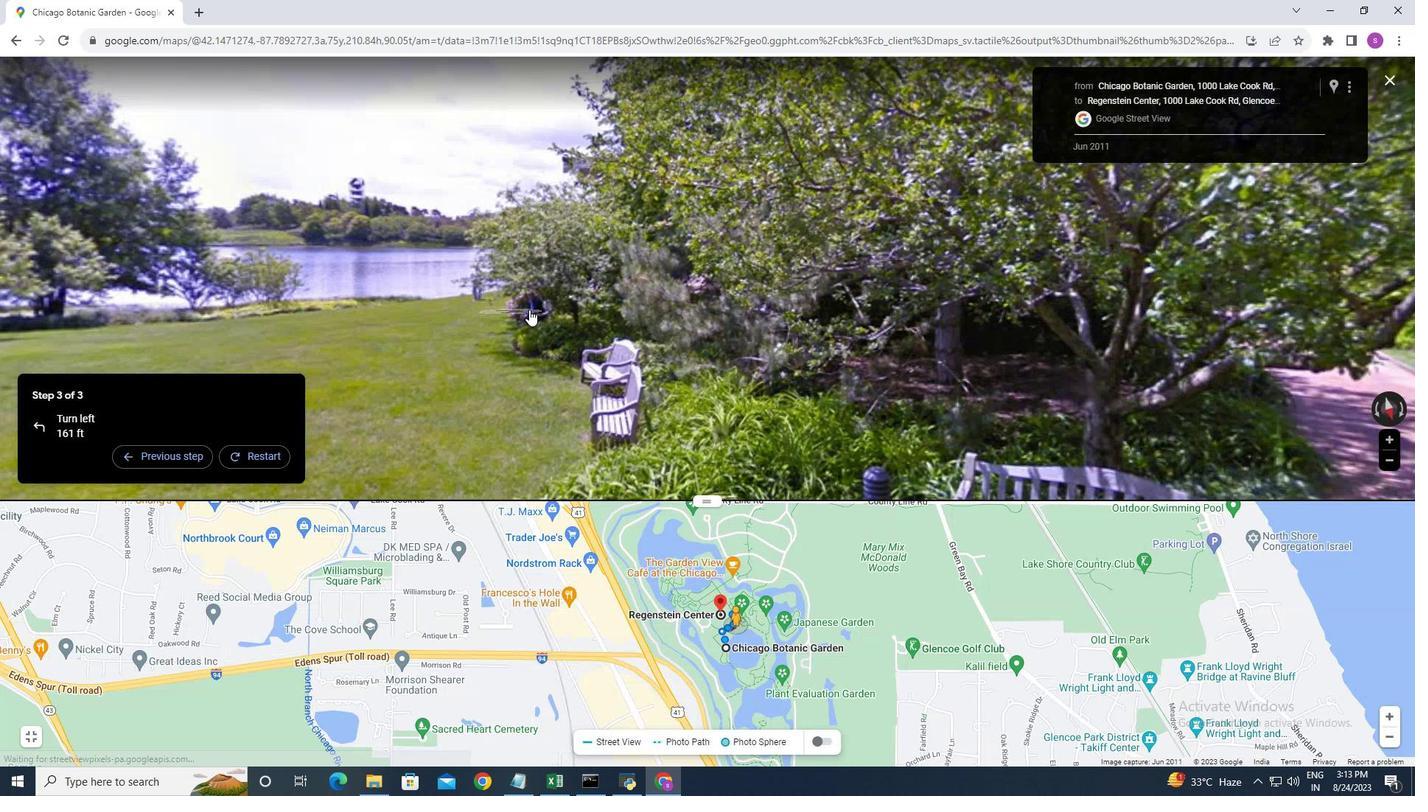 
Action: Mouse moved to (627, 286)
Screenshot: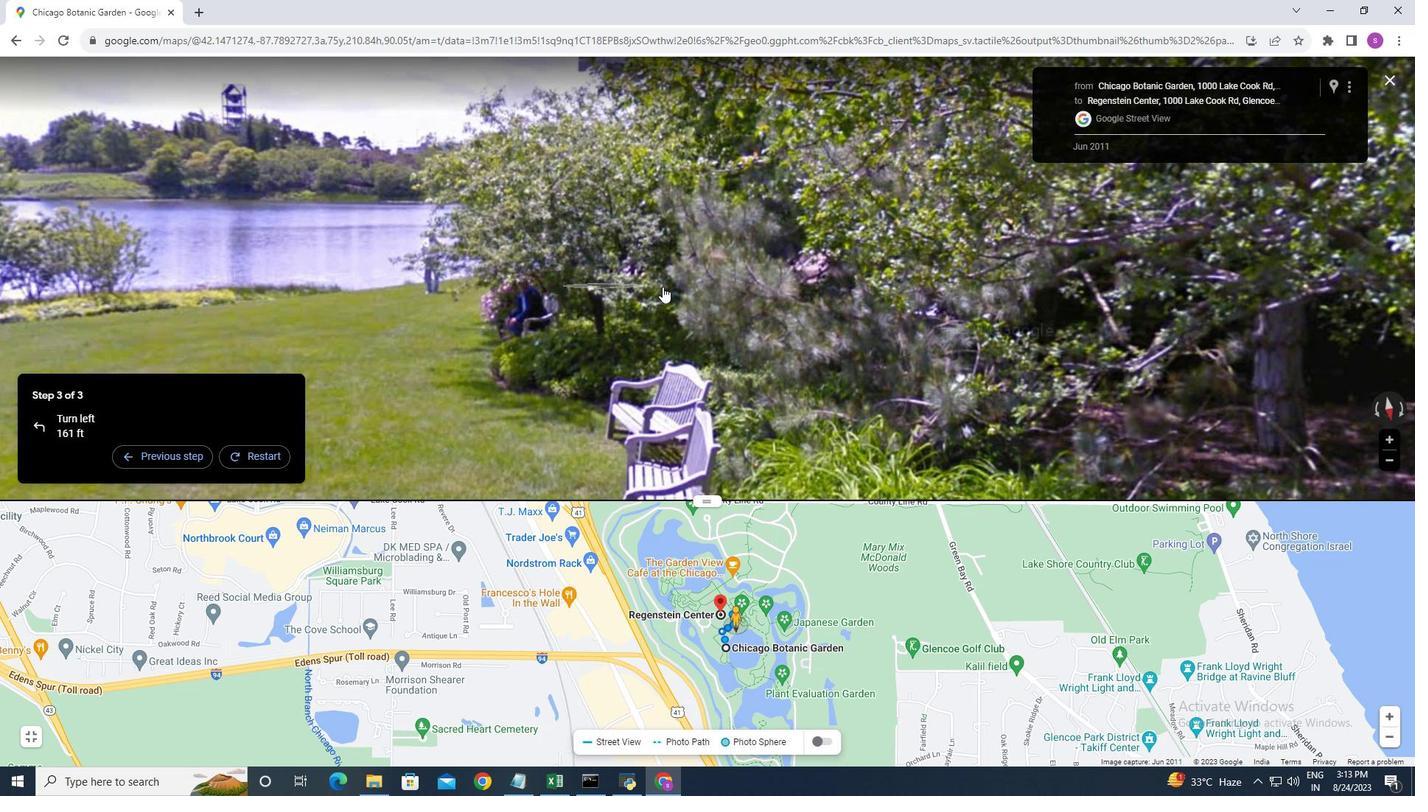
Action: Mouse scrolled (607, 286) with delta (0, 0)
Screenshot: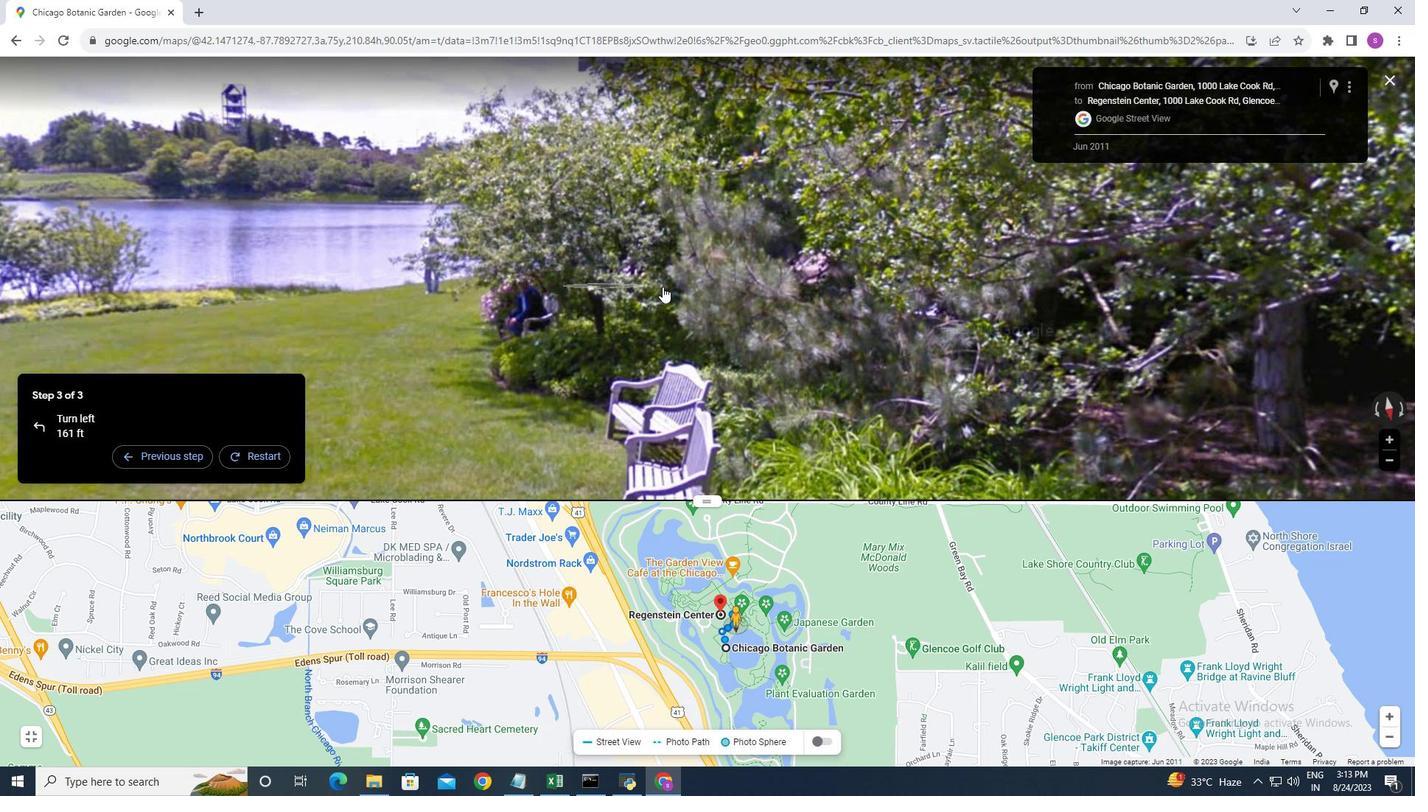 
Action: Mouse moved to (649, 286)
Screenshot: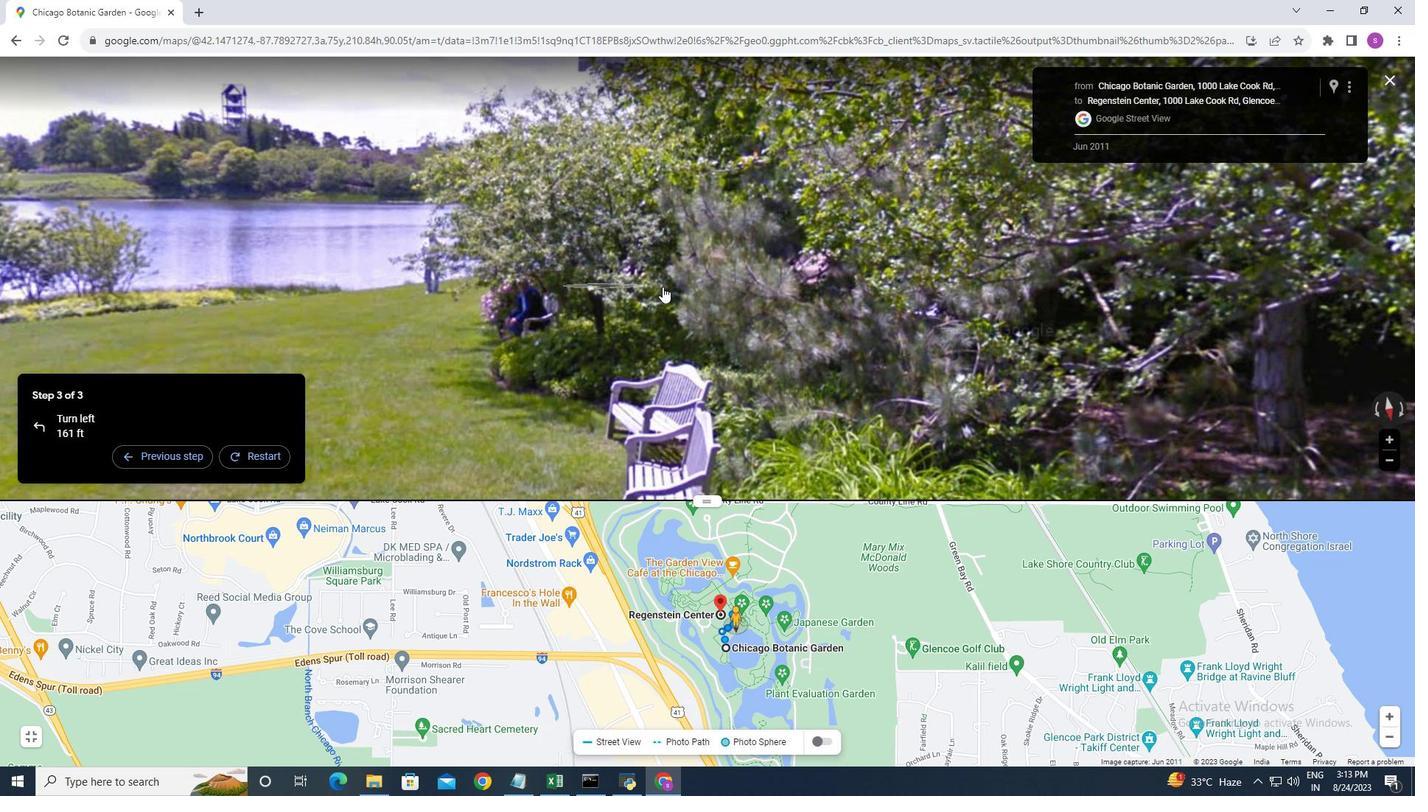 
Action: Mouse scrolled (636, 286) with delta (0, 0)
Screenshot: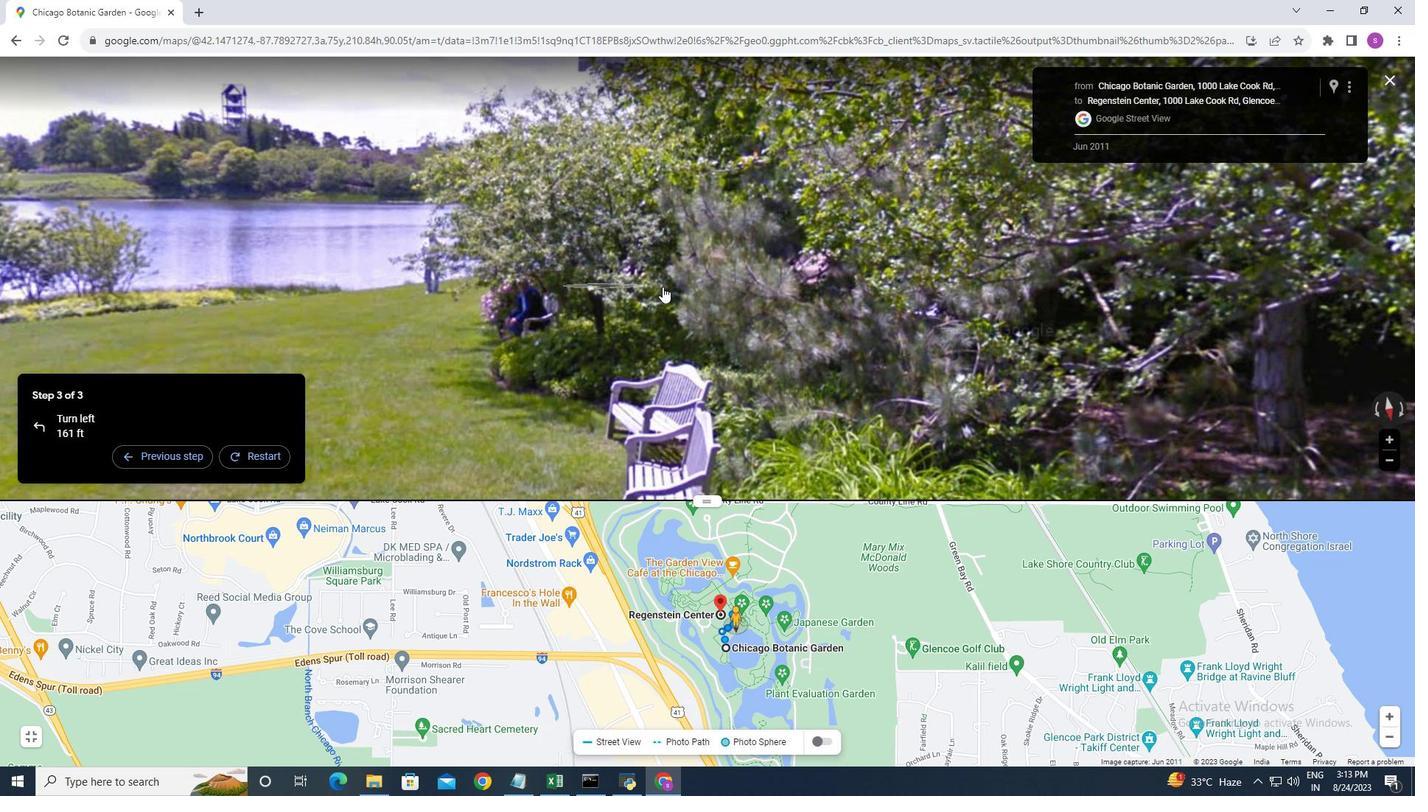
Action: Mouse moved to (659, 286)
Screenshot: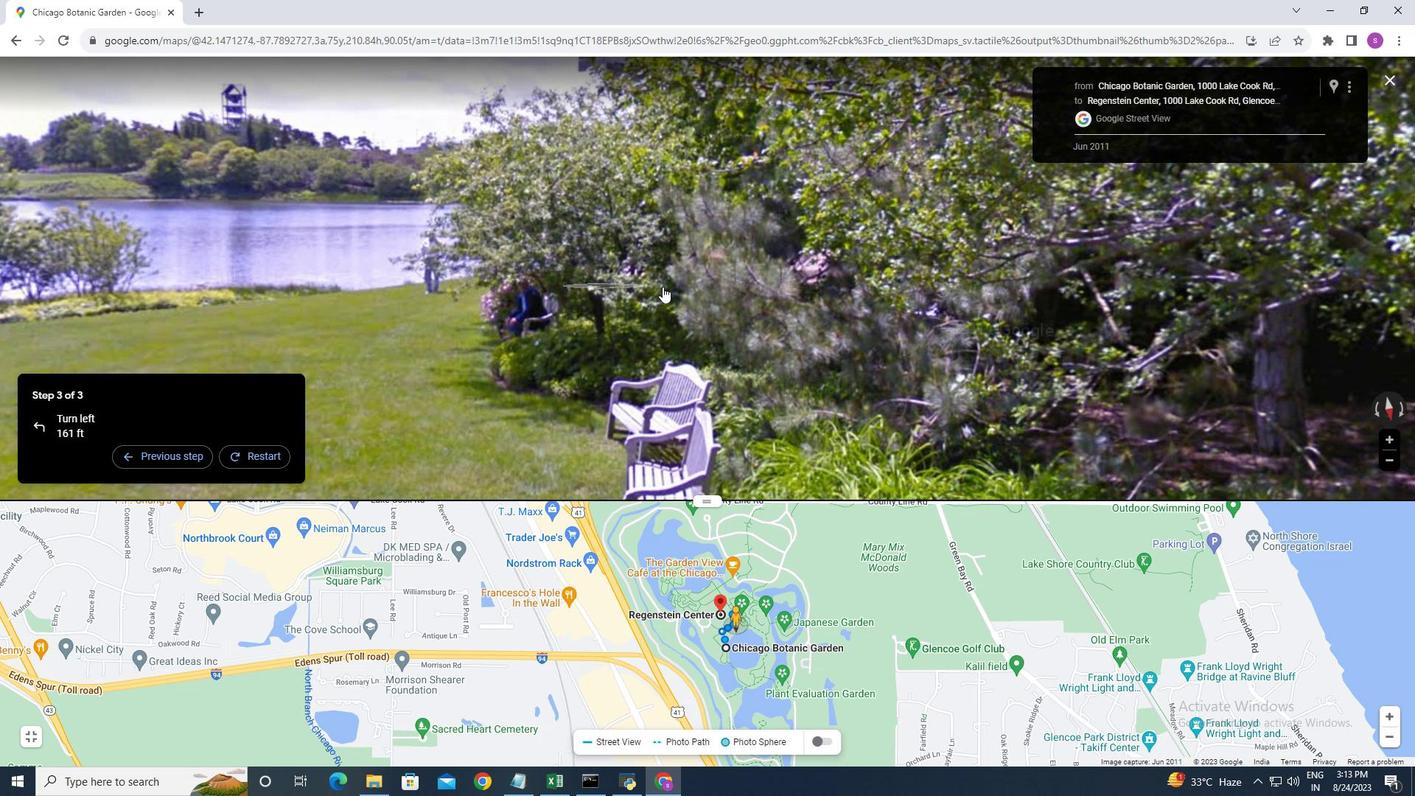 
Action: Mouse scrolled (656, 287) with delta (0, 0)
Screenshot: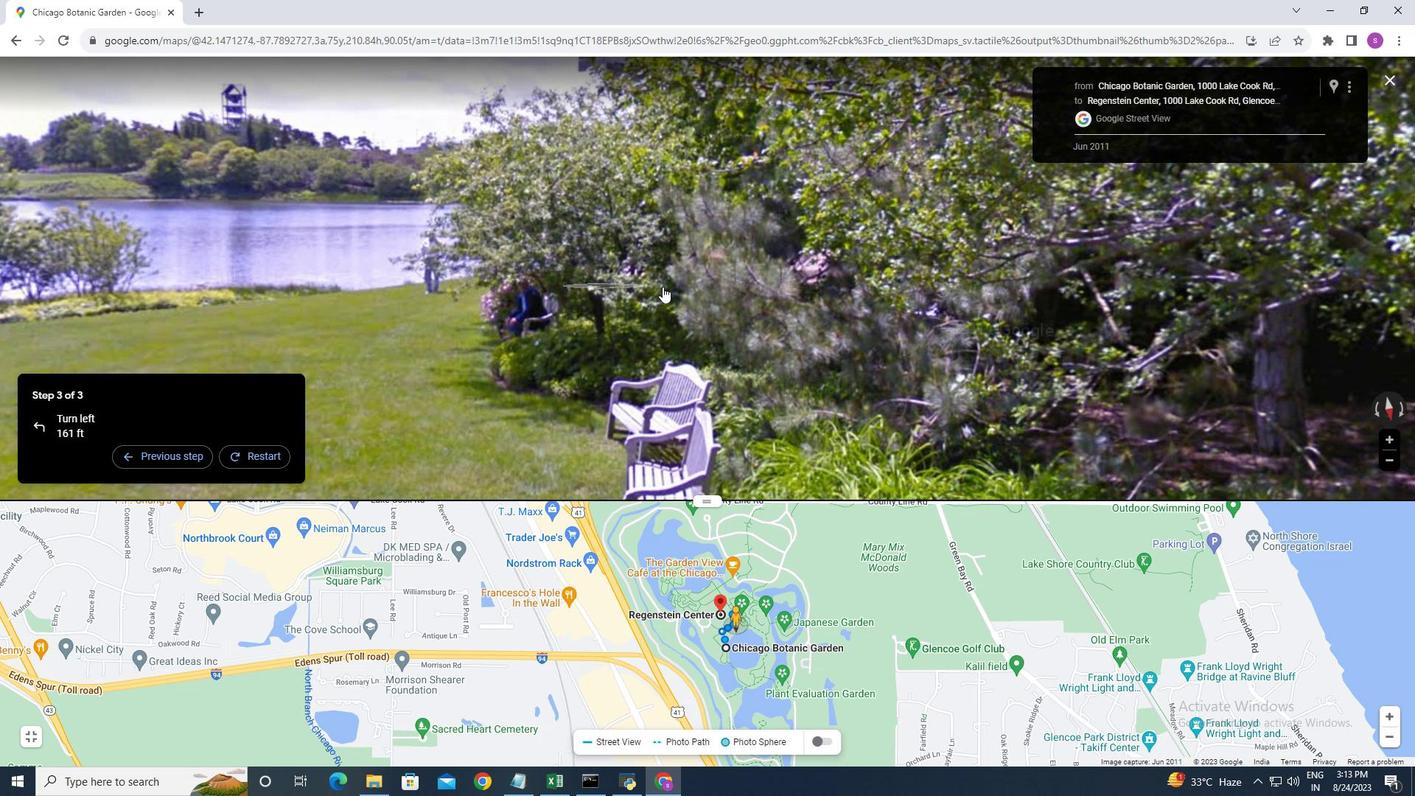 
Action: Mouse moved to (668, 287)
Screenshot: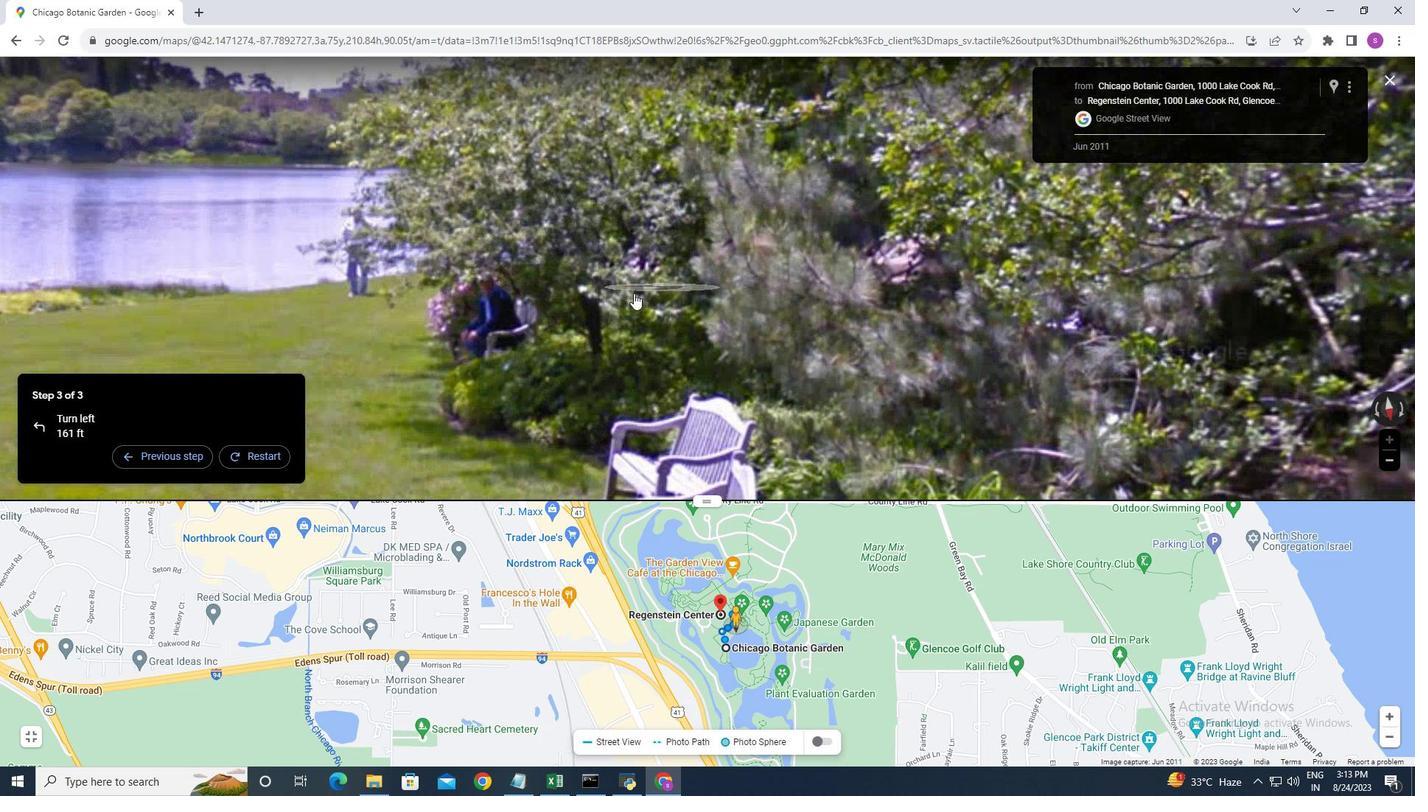 
Action: Mouse scrolled (662, 287) with delta (0, 0)
Screenshot: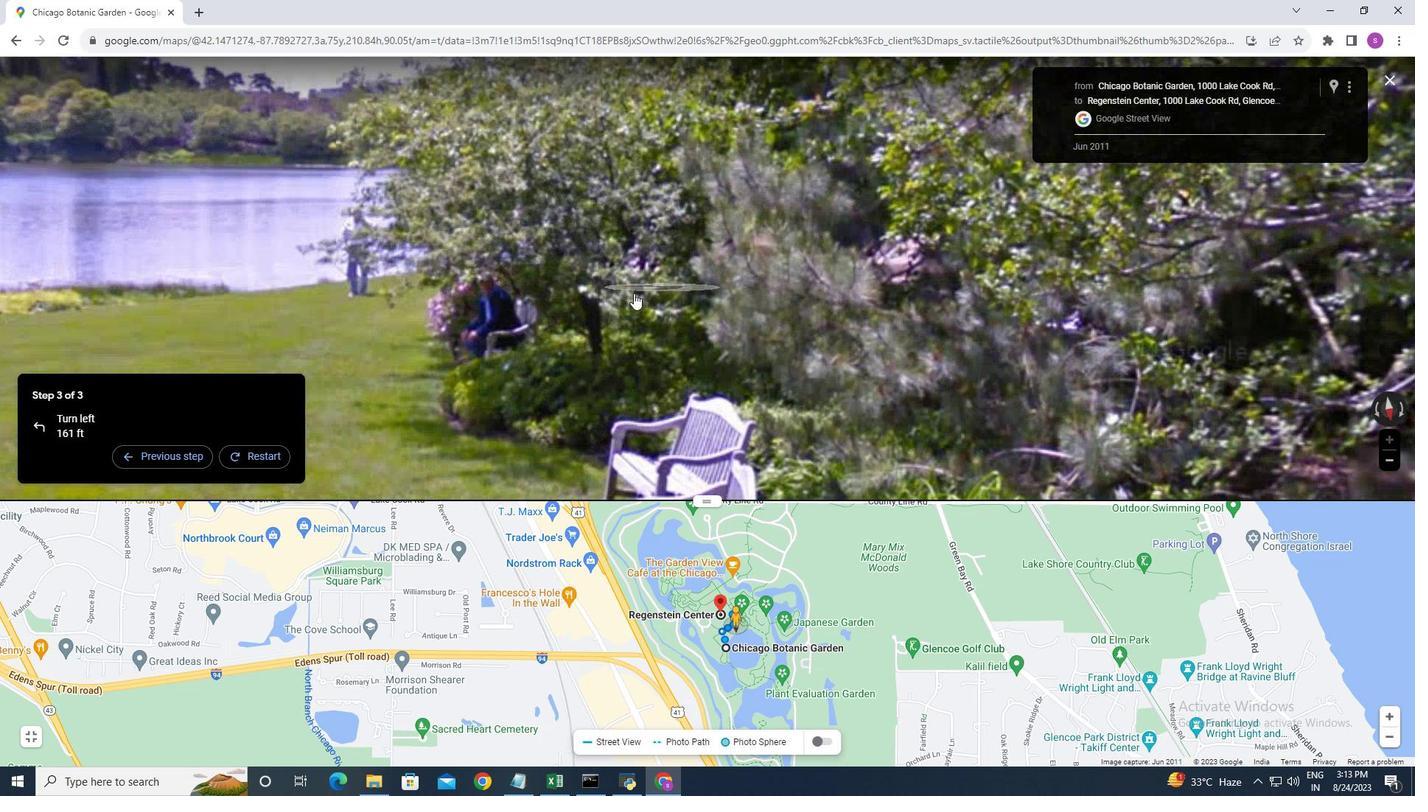 
Action: Mouse scrolled (667, 287) with delta (0, 0)
Screenshot: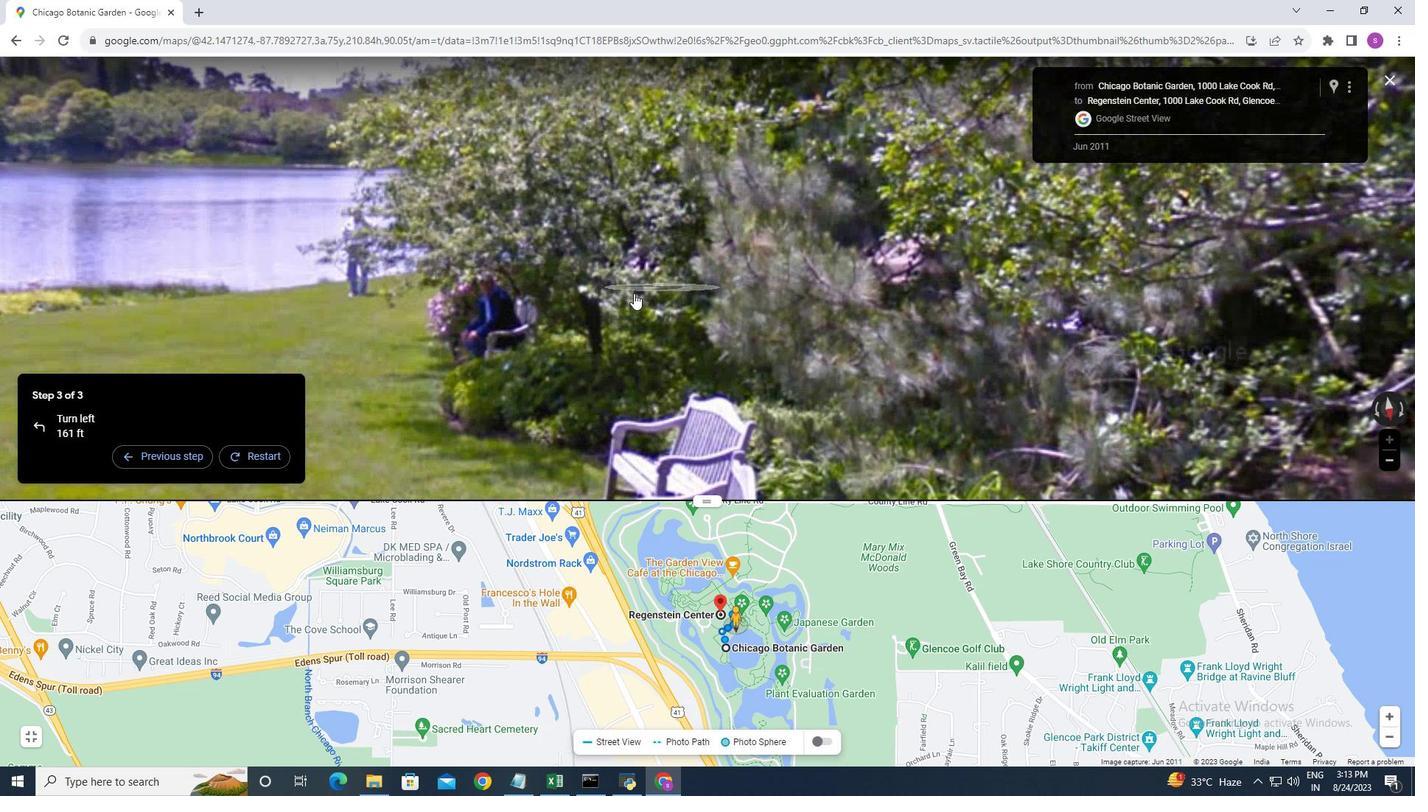 
Action: Mouse scrolled (668, 288) with delta (0, 0)
Screenshot: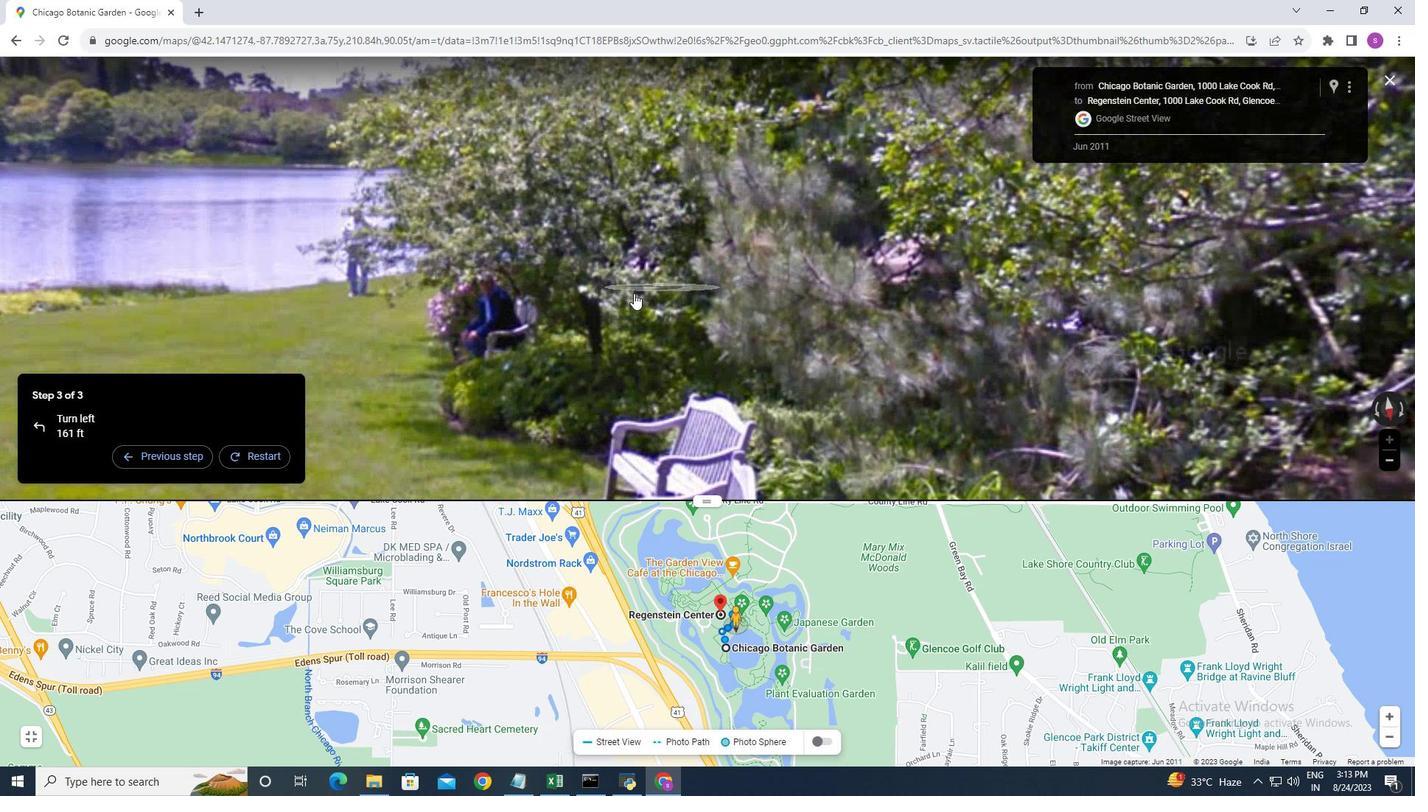 
Action: Mouse moved to (527, 283)
Screenshot: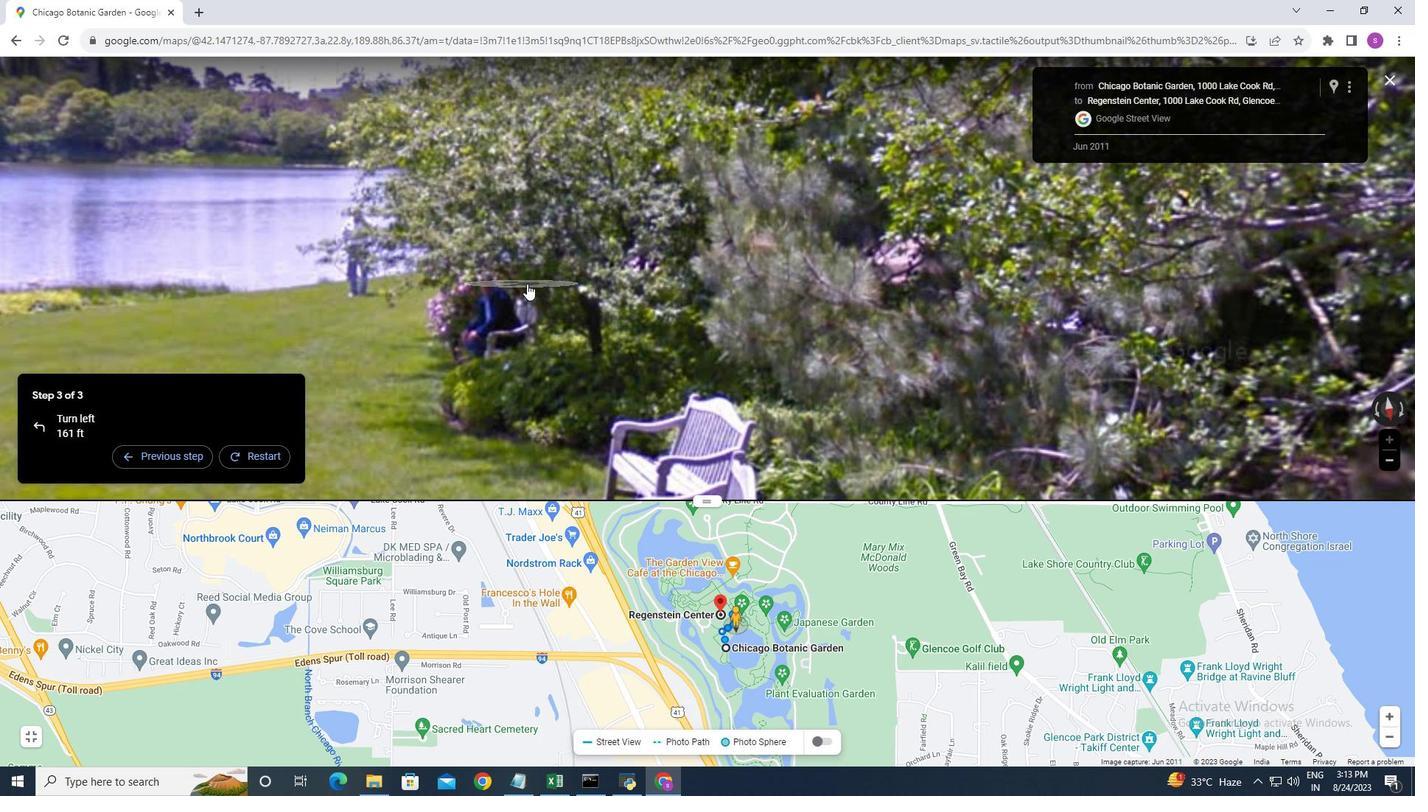 
Action: Mouse pressed left at (527, 283)
Screenshot: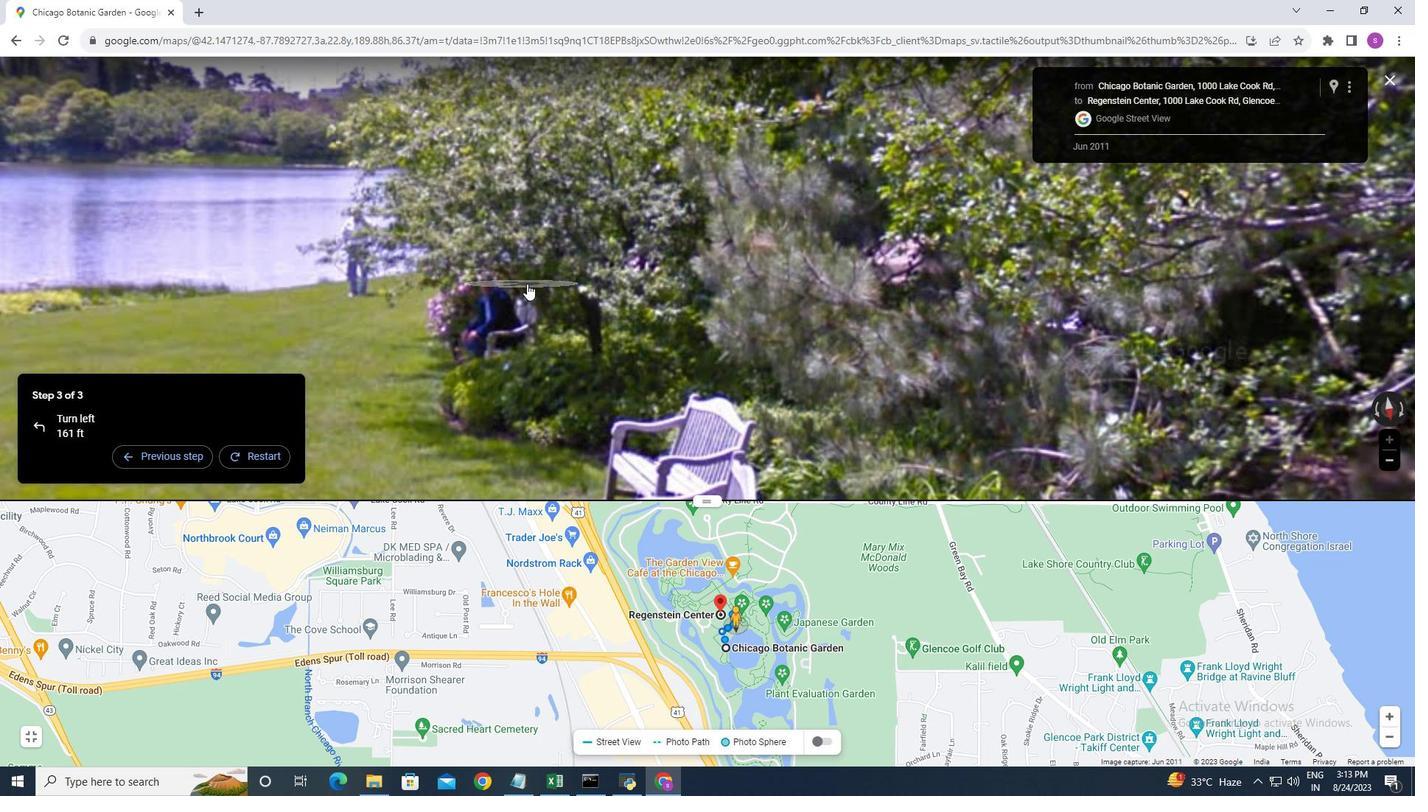 
Action: Mouse moved to (590, 267)
Screenshot: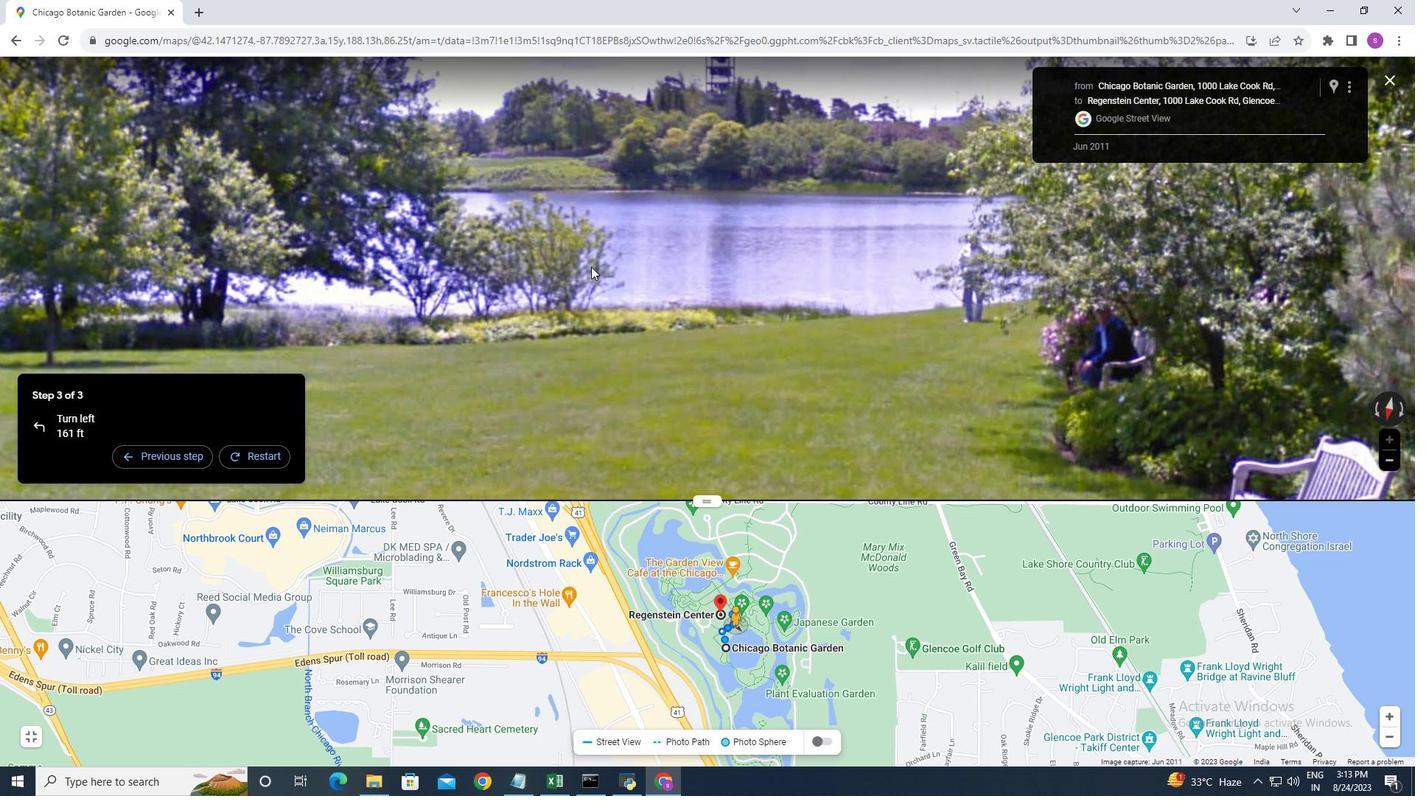 
Action: Mouse scrolled (590, 266) with delta (0, 0)
Screenshot: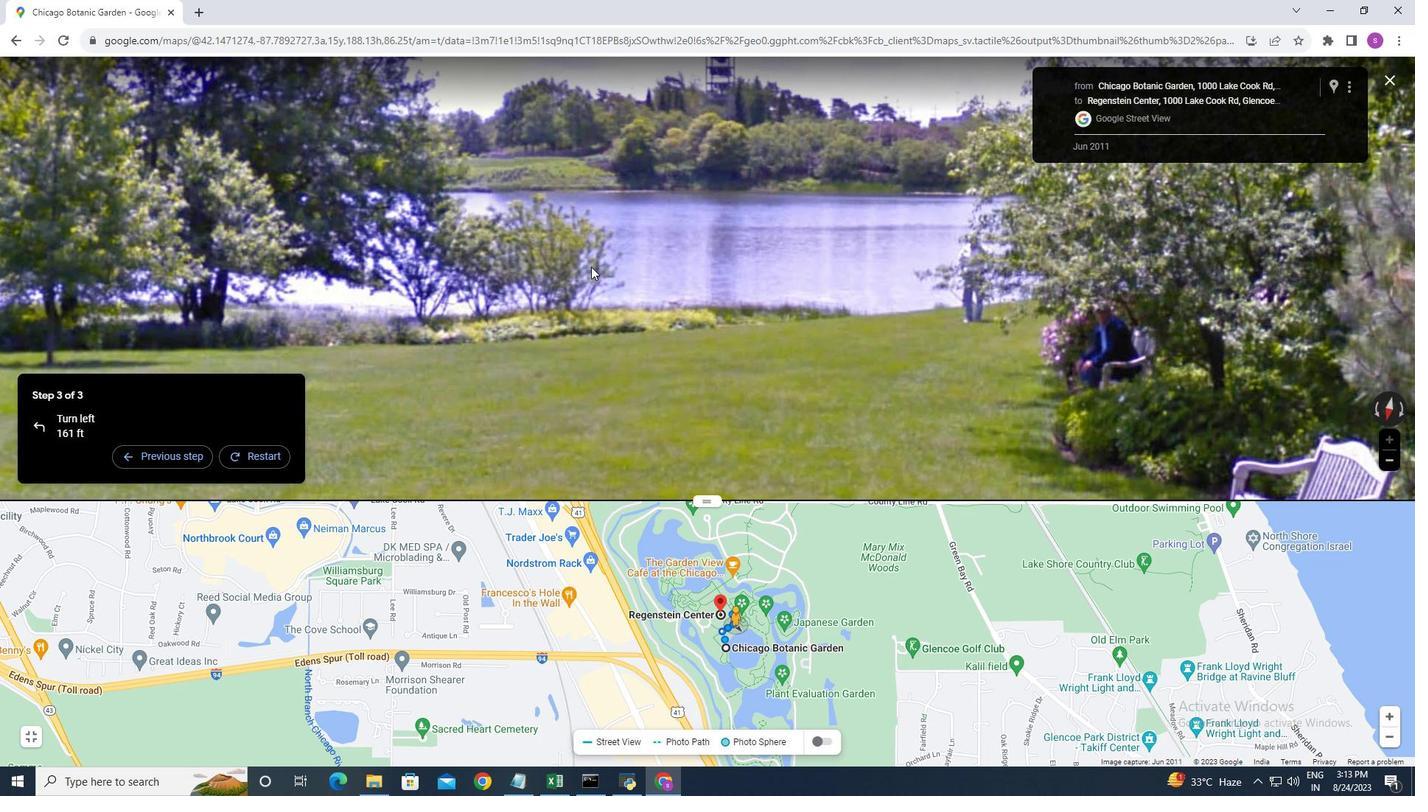 
Action: Mouse moved to (592, 266)
Screenshot: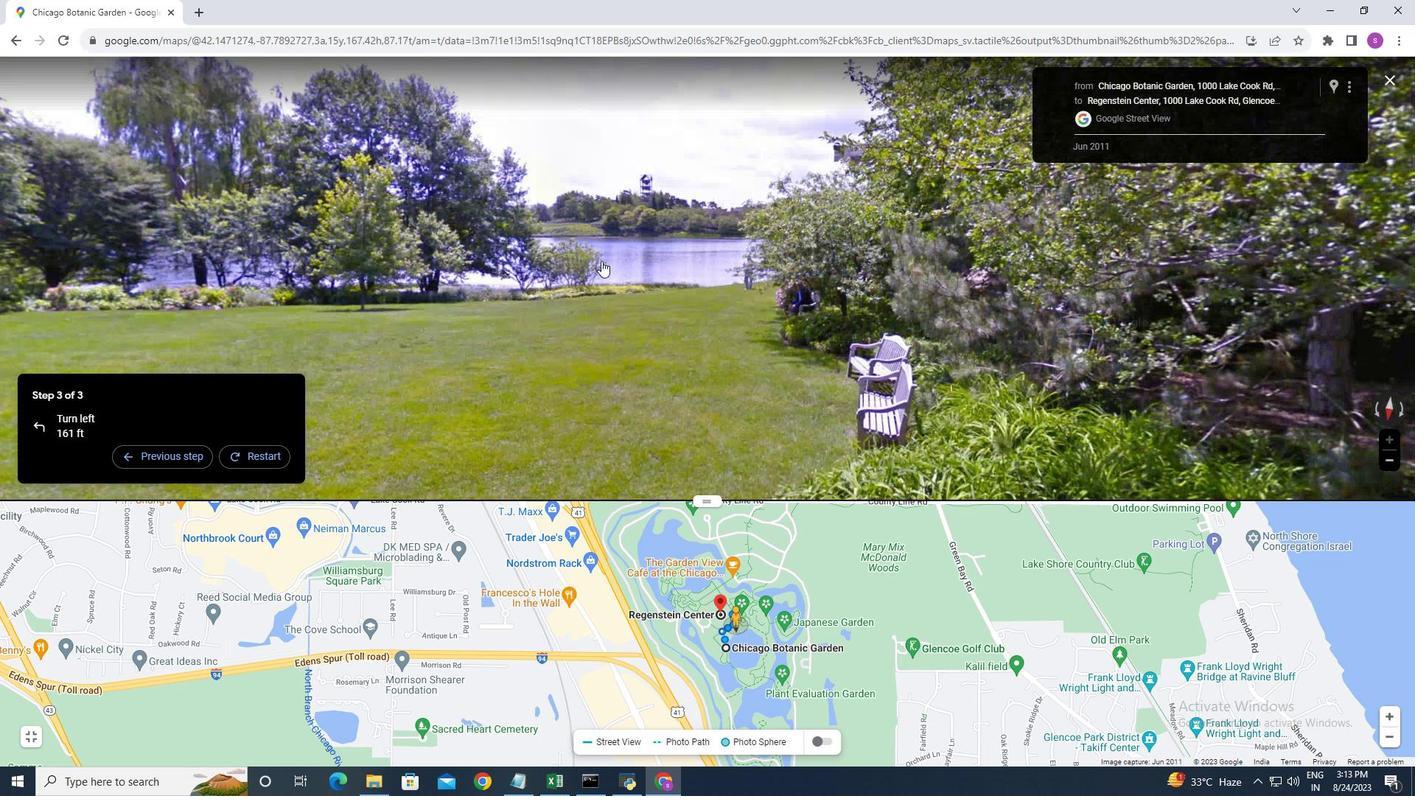 
Action: Mouse scrolled (591, 266) with delta (0, 0)
Screenshot: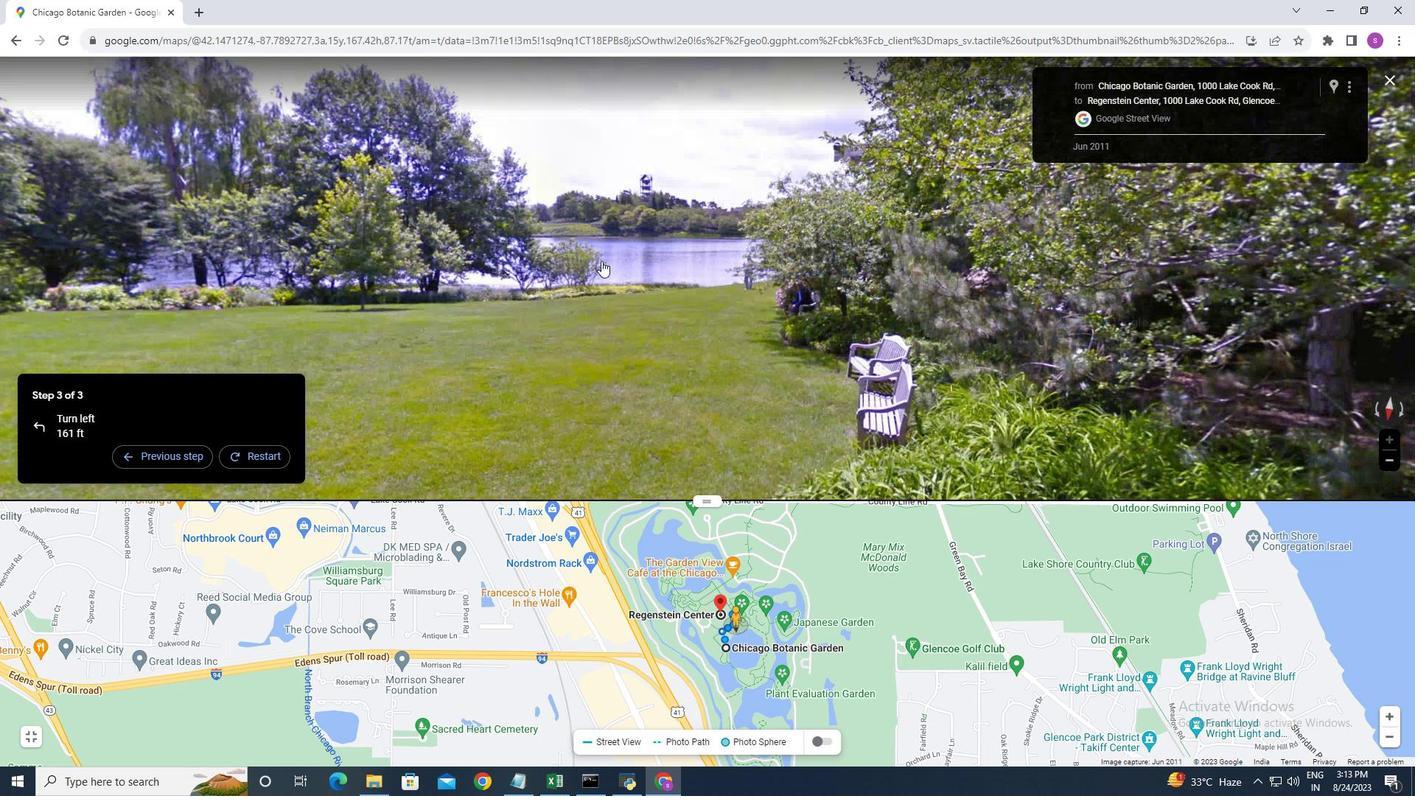 
Action: Mouse moved to (593, 266)
Screenshot: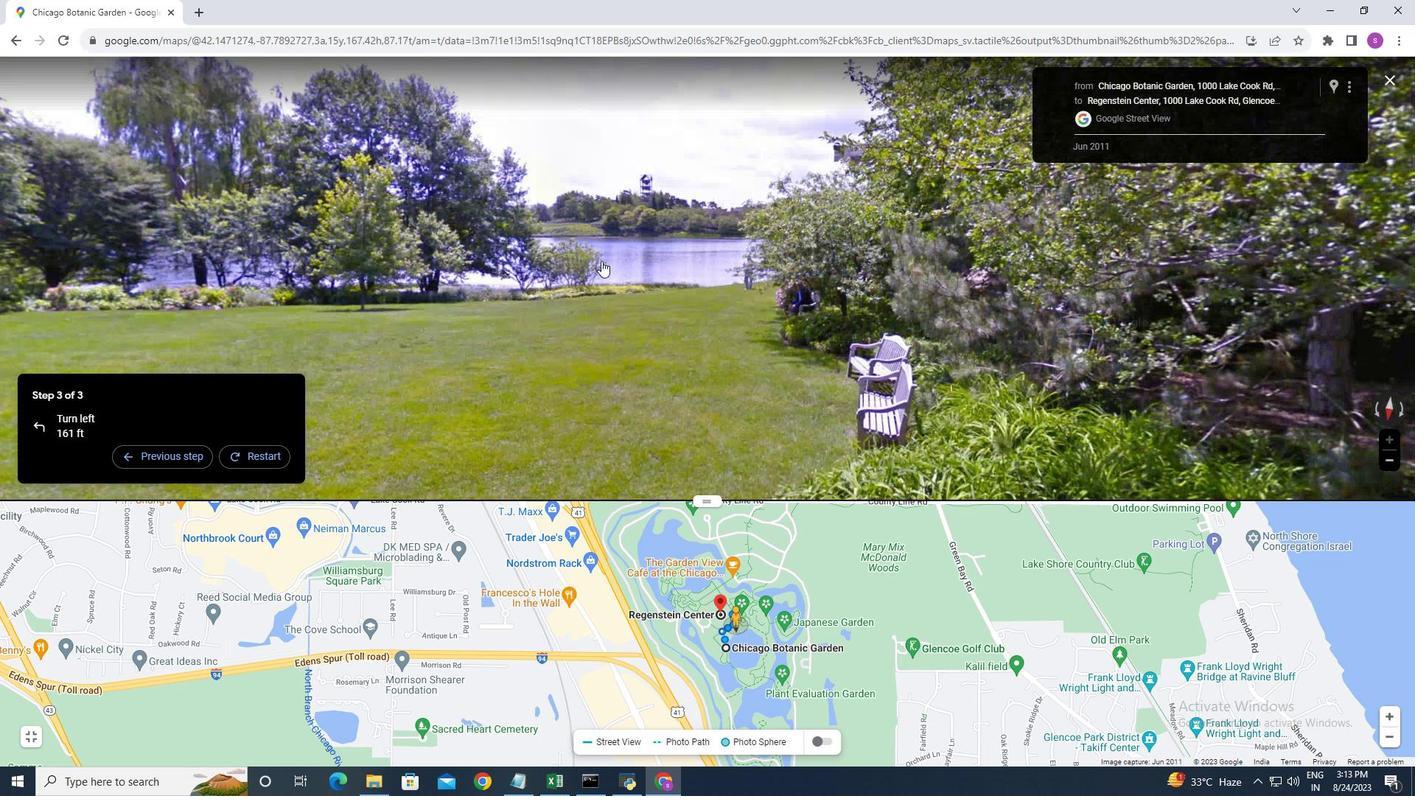 
Action: Mouse scrolled (592, 265) with delta (0, 0)
Screenshot: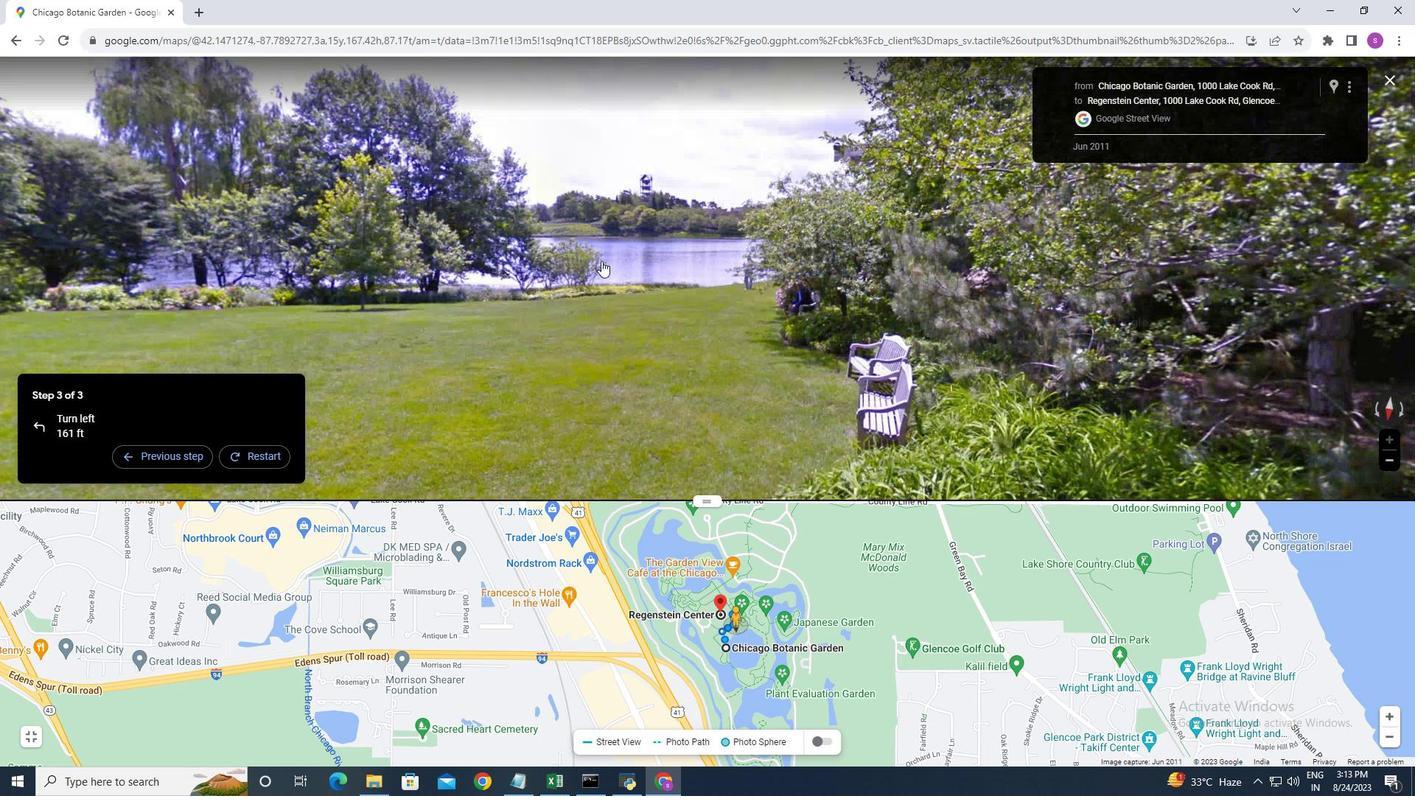 
Action: Mouse moved to (595, 265)
Screenshot: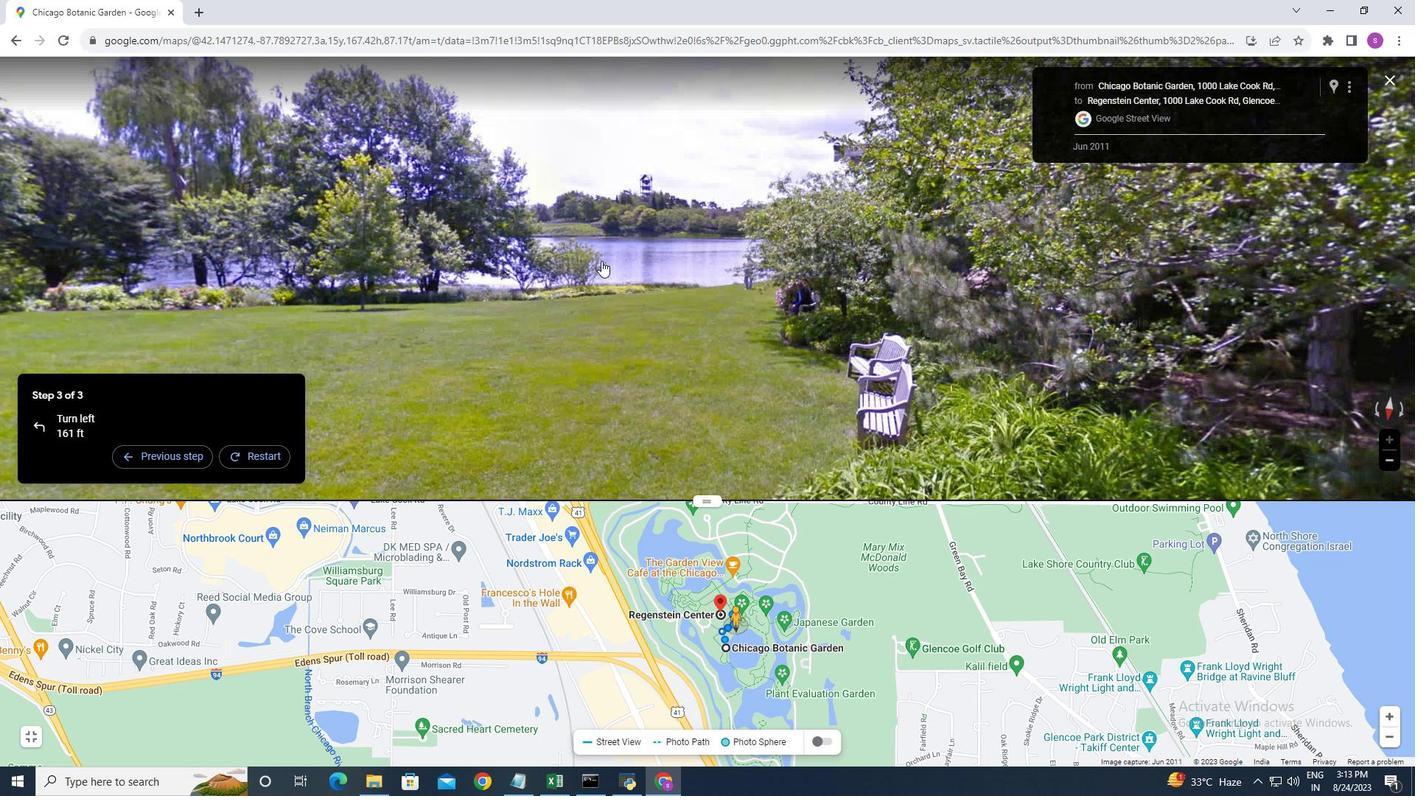 
Action: Mouse scrolled (594, 265) with delta (0, 0)
Screenshot: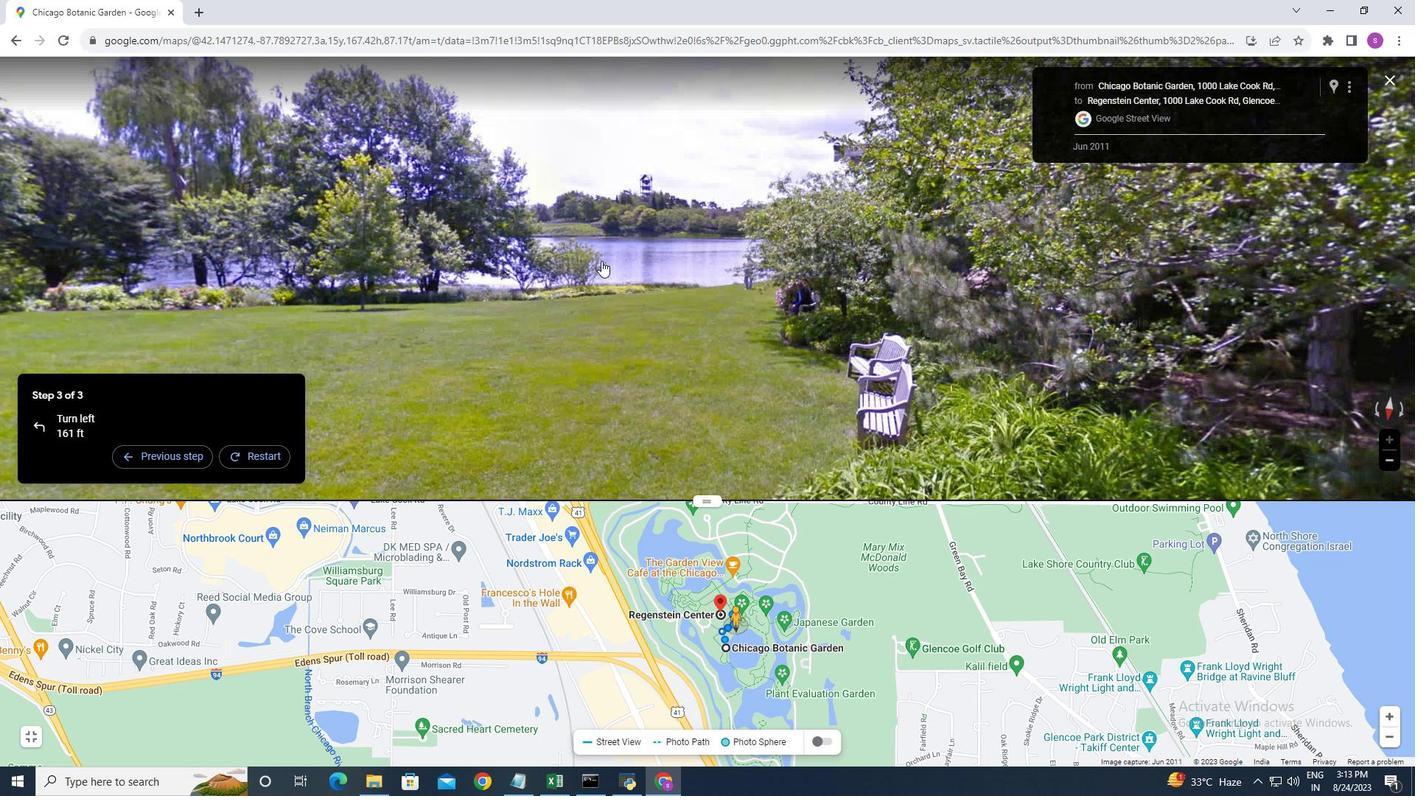 
Action: Mouse moved to (595, 265)
Screenshot: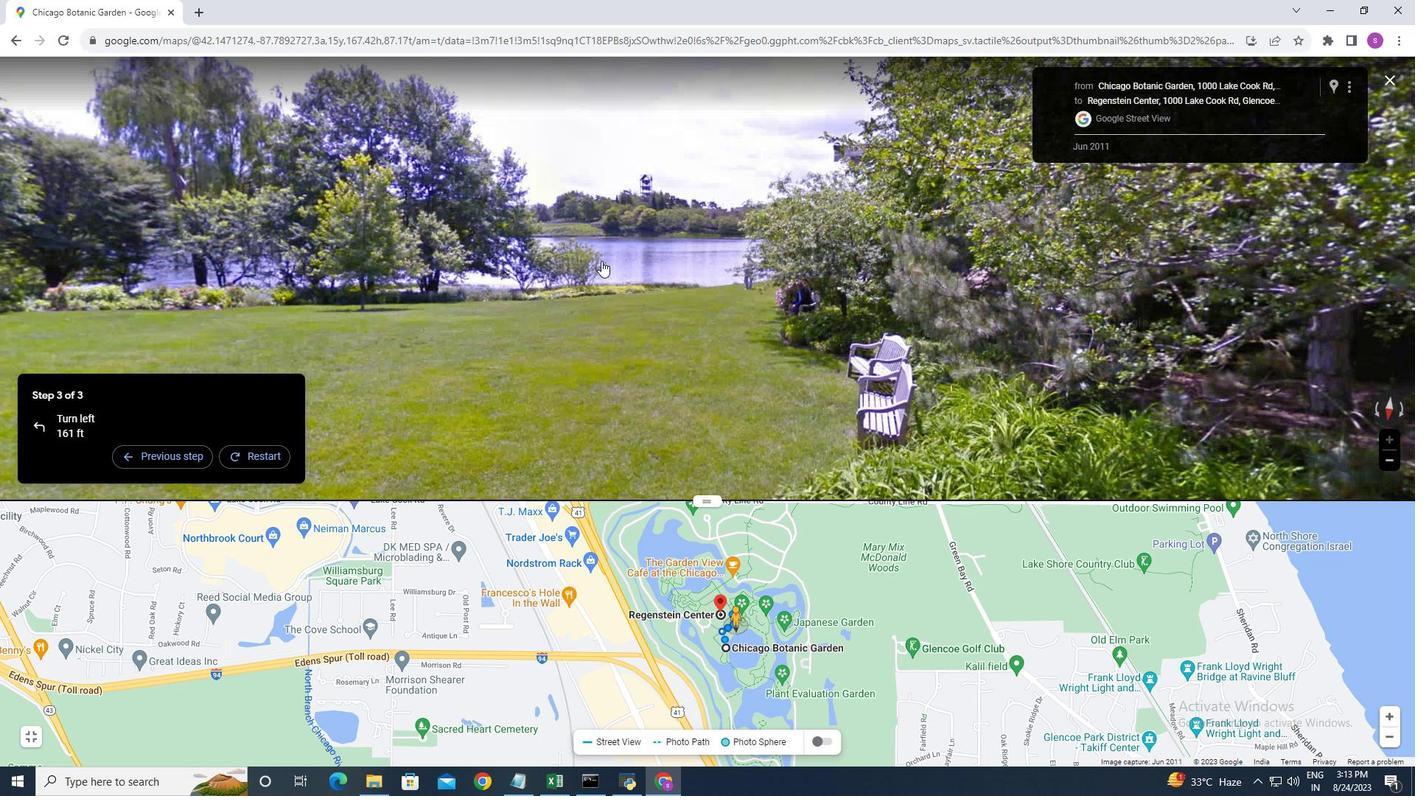 
Action: Mouse scrolled (594, 264) with delta (0, 0)
Screenshot: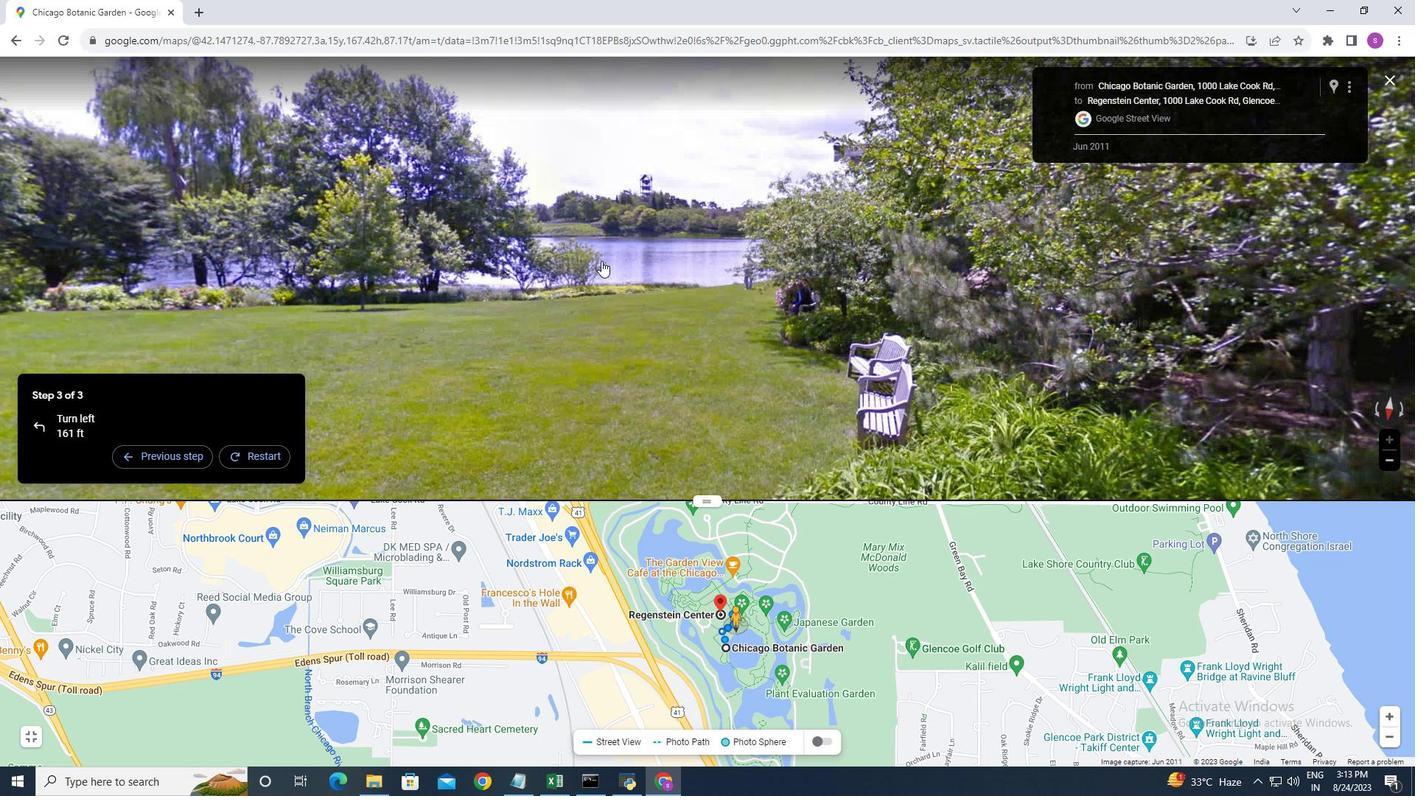 
Action: Mouse moved to (596, 263)
Screenshot: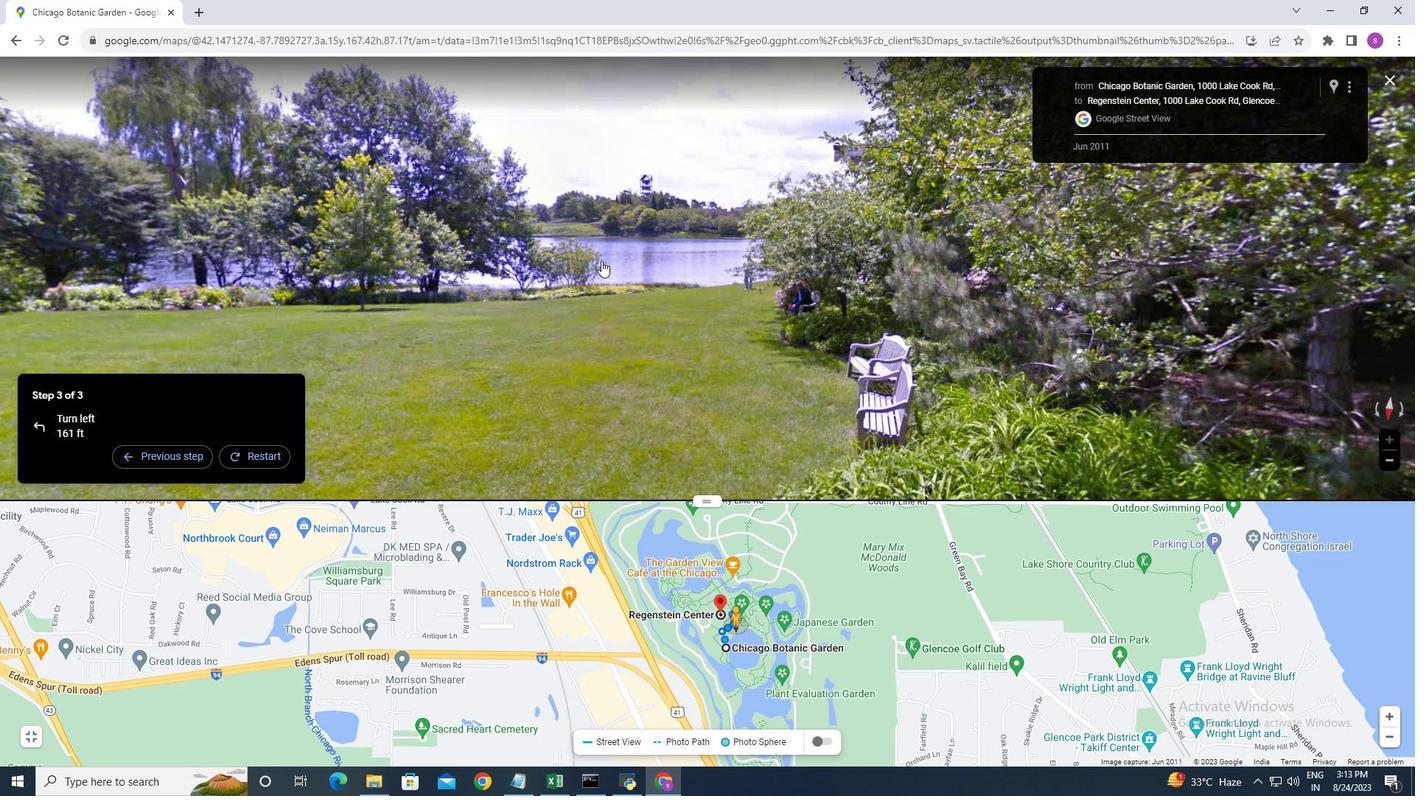 
Action: Mouse scrolled (595, 264) with delta (0, 0)
Screenshot: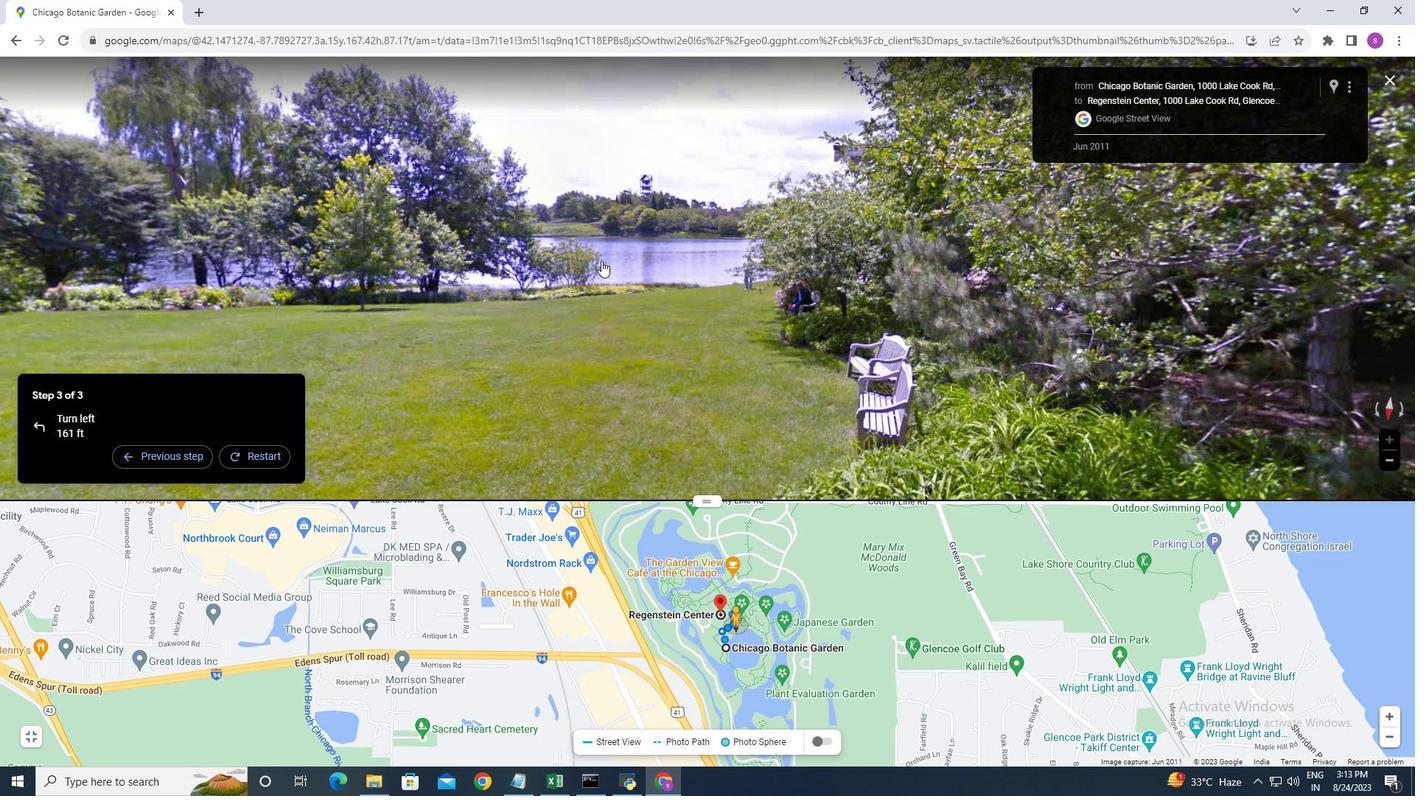 
Action: Mouse moved to (601, 261)
Screenshot: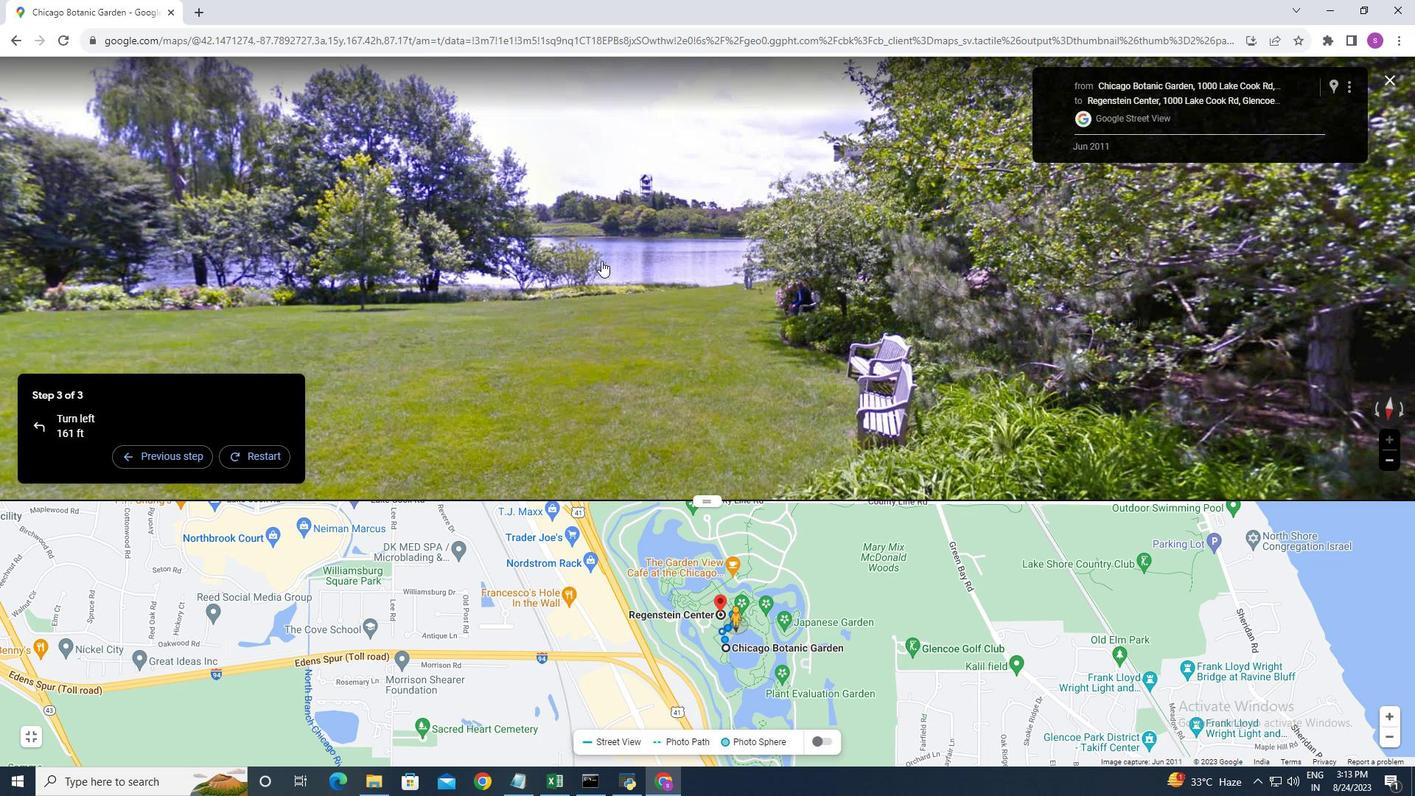 
Action: Mouse scrolled (598, 262) with delta (0, 0)
Screenshot: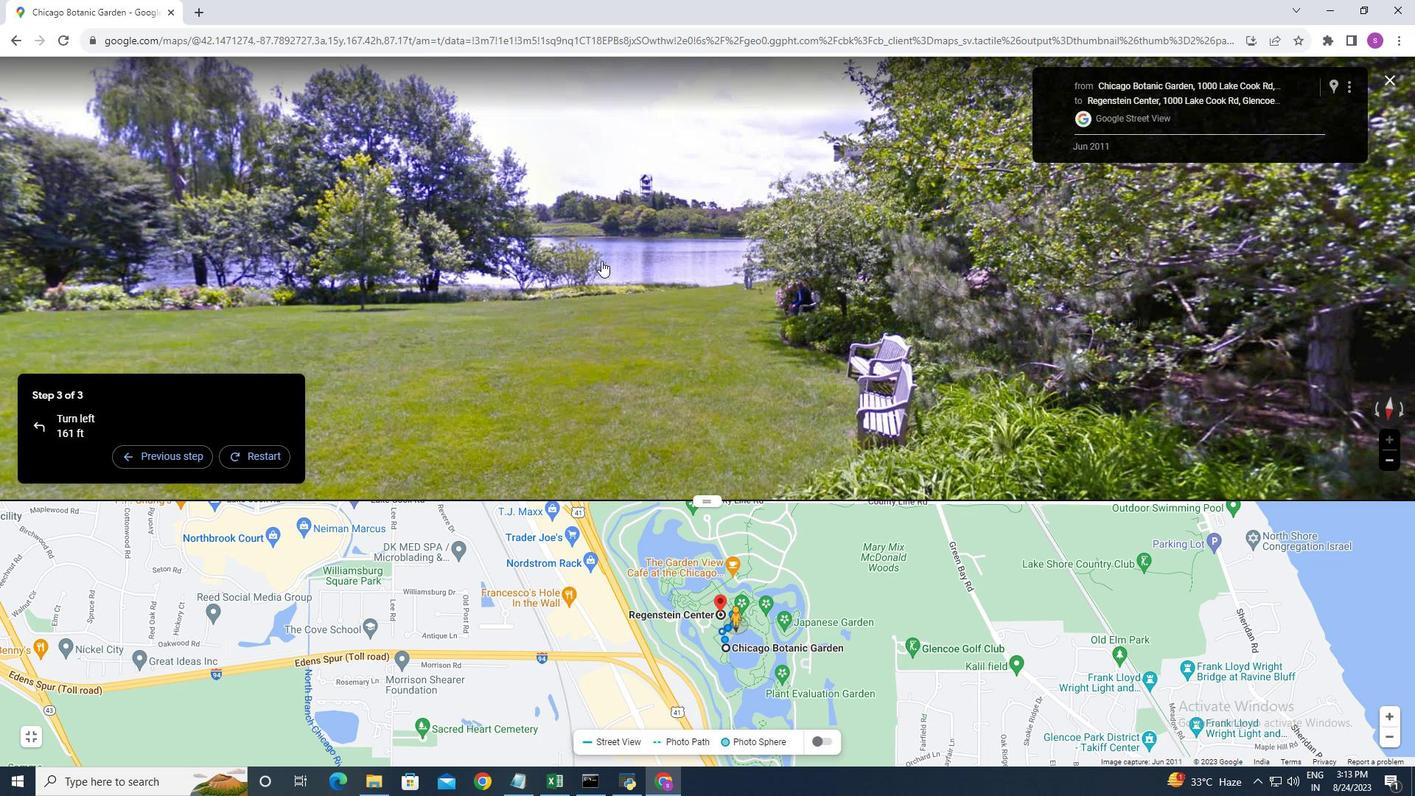 
Action: Mouse scrolled (601, 260) with delta (0, 0)
Screenshot: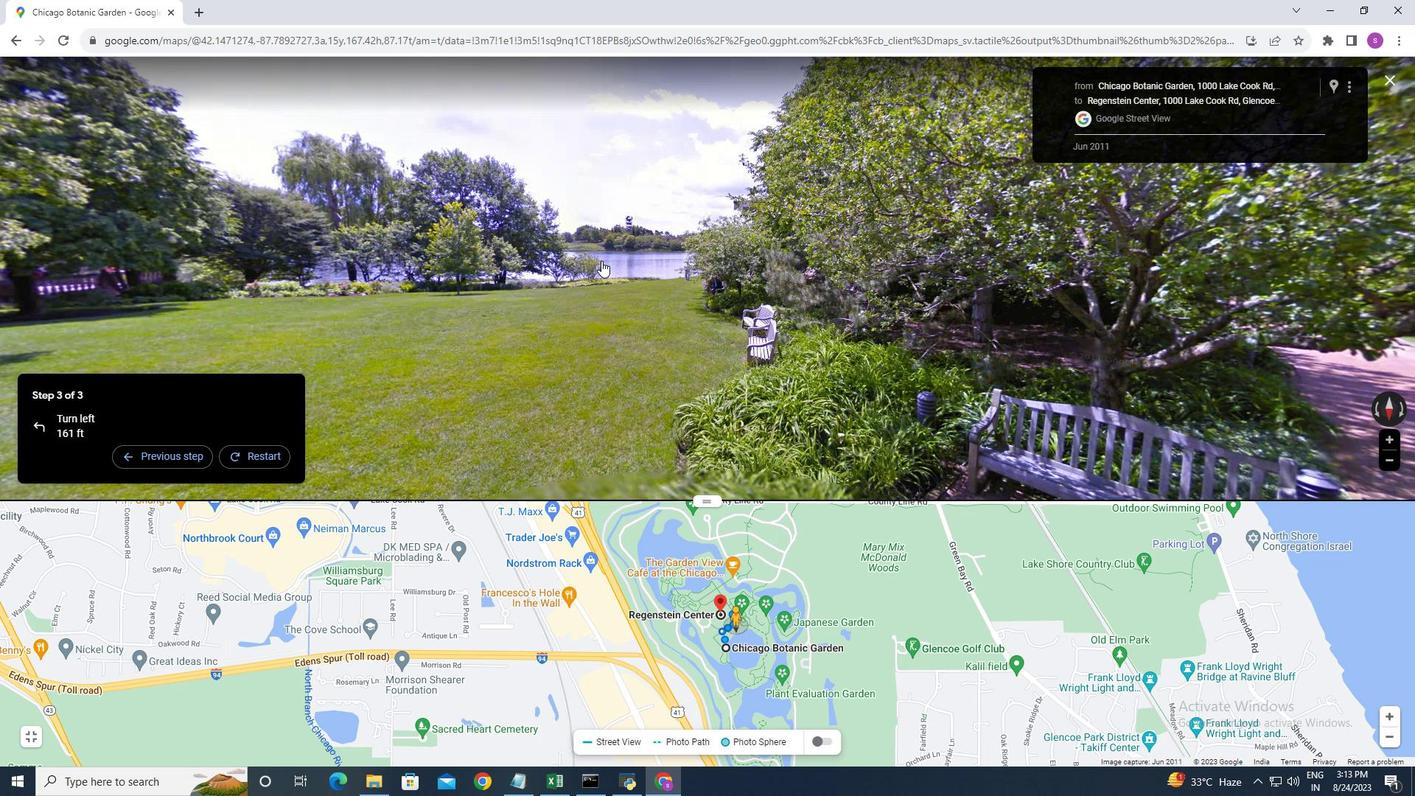 
Action: Mouse scrolled (601, 260) with delta (0, 0)
Screenshot: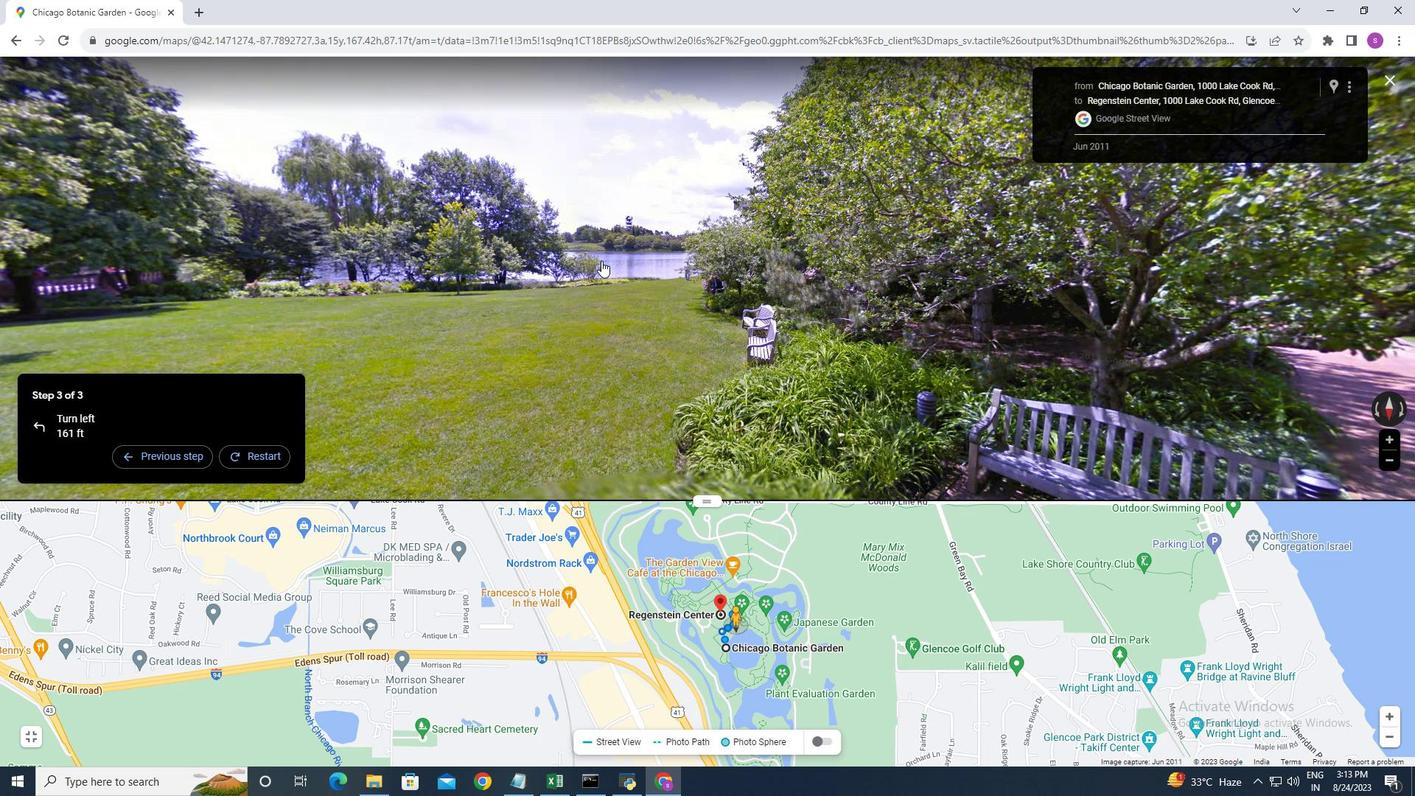 
Action: Mouse scrolled (601, 260) with delta (0, 0)
Screenshot: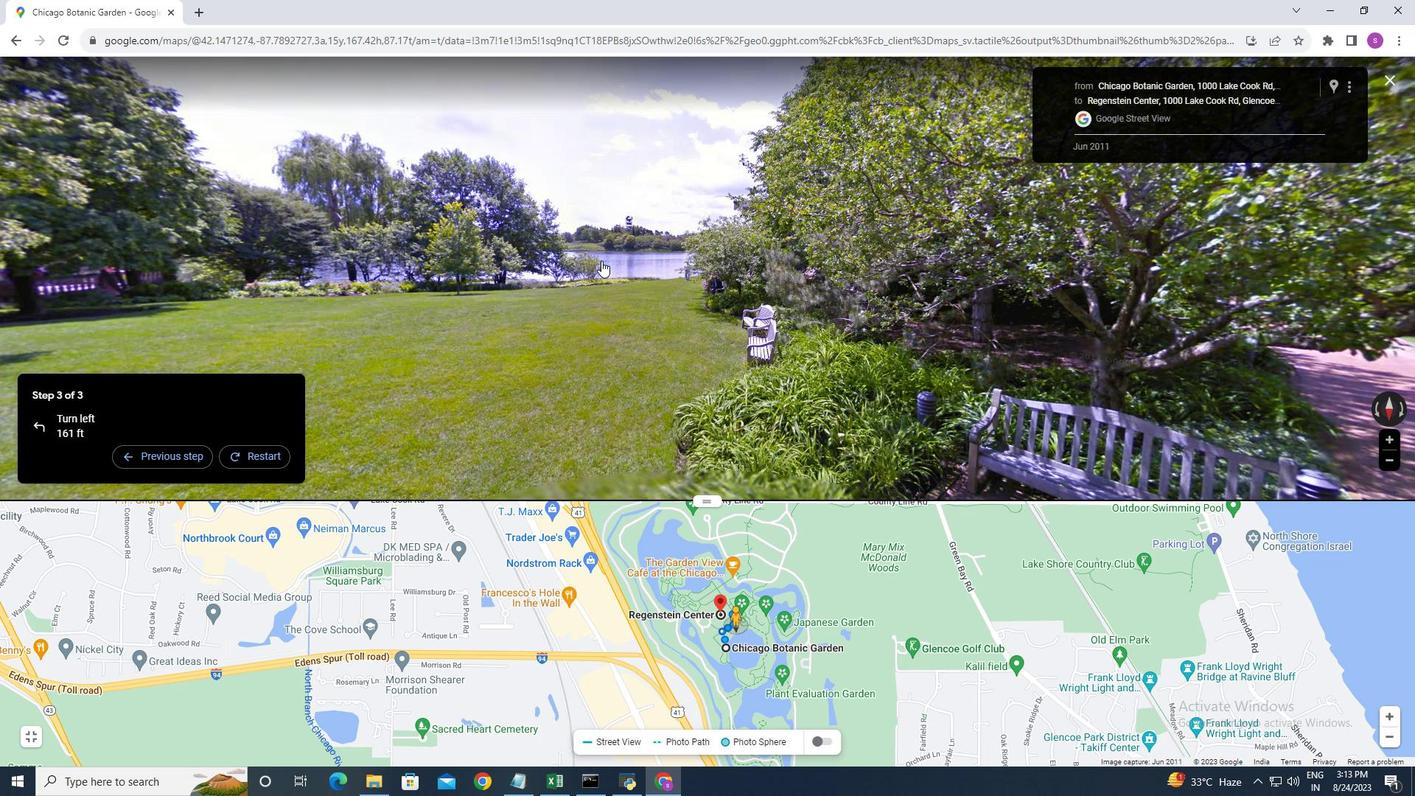 
Action: Mouse scrolled (601, 260) with delta (0, 0)
Screenshot: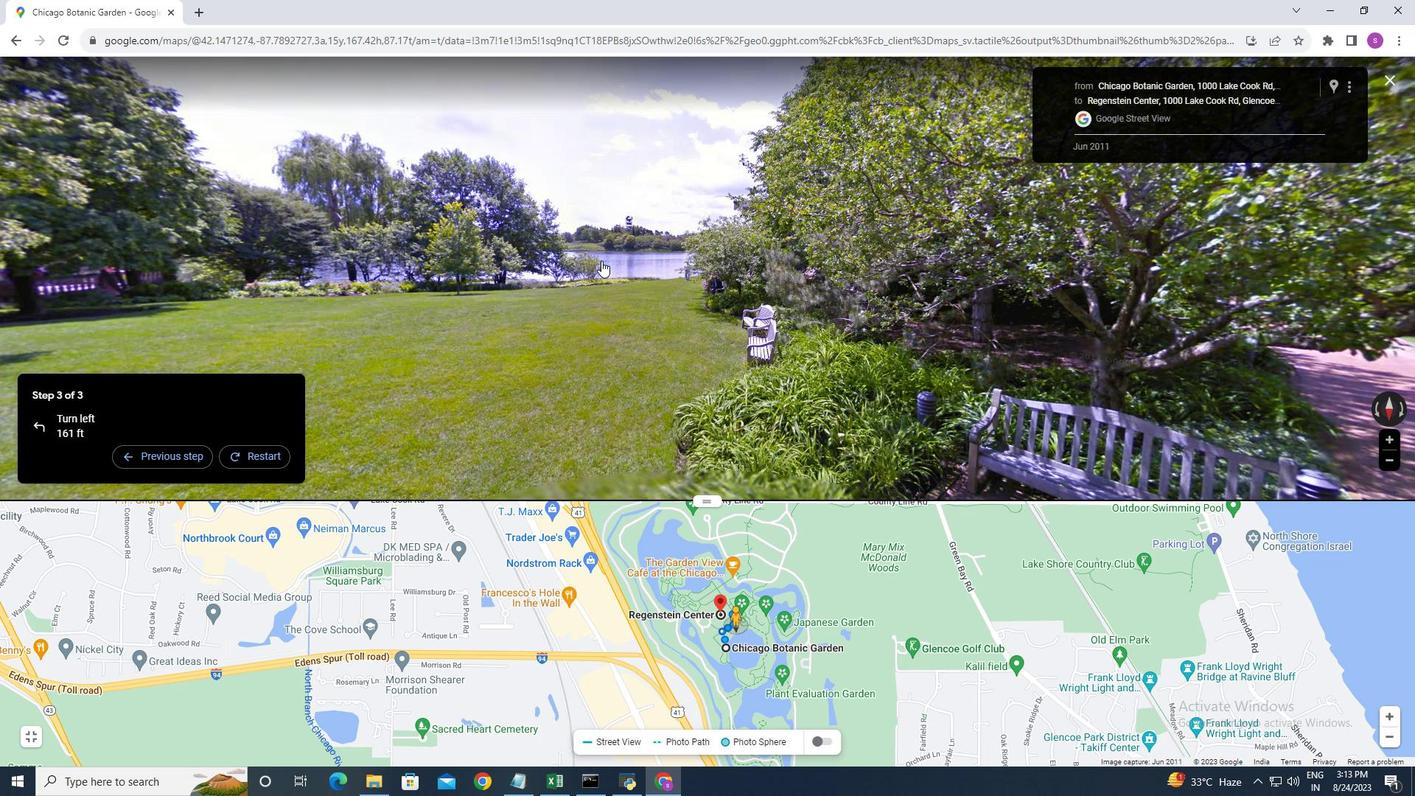 
Action: Mouse scrolled (601, 260) with delta (0, 0)
Screenshot: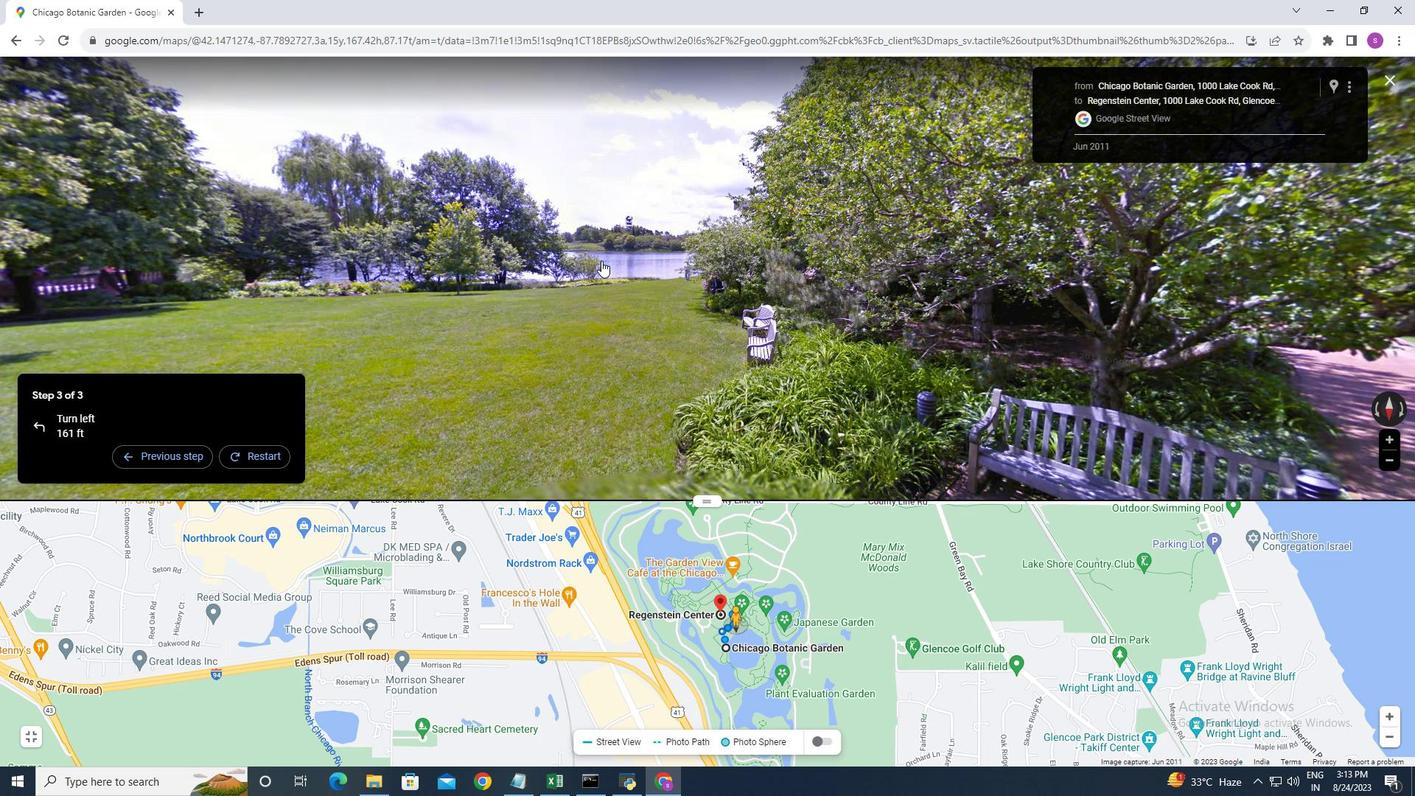 
Action: Mouse scrolled (601, 260) with delta (0, 0)
Screenshot: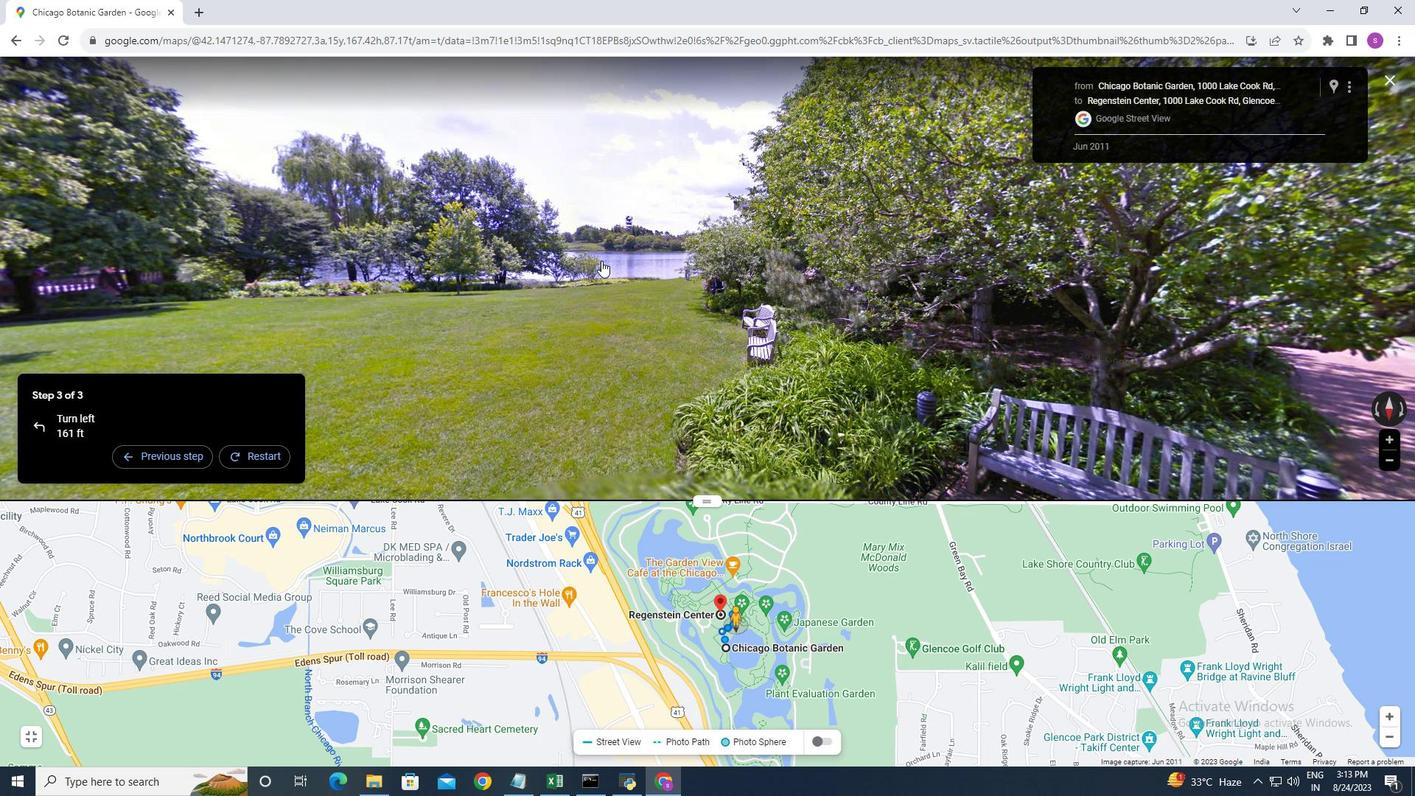 
Action: Mouse moved to (558, 249)
Screenshot: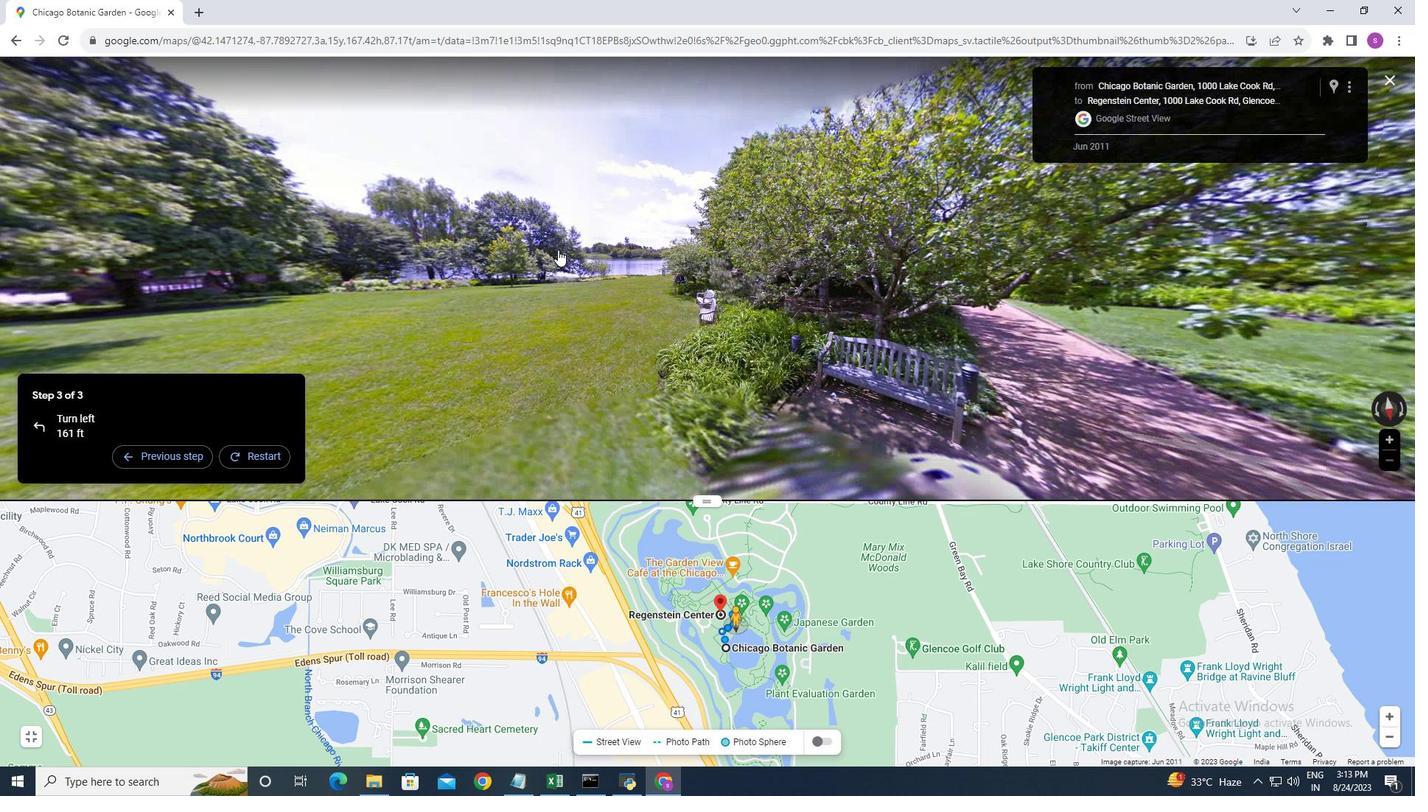 
Action: Mouse scrolled (558, 249) with delta (0, 0)
Screenshot: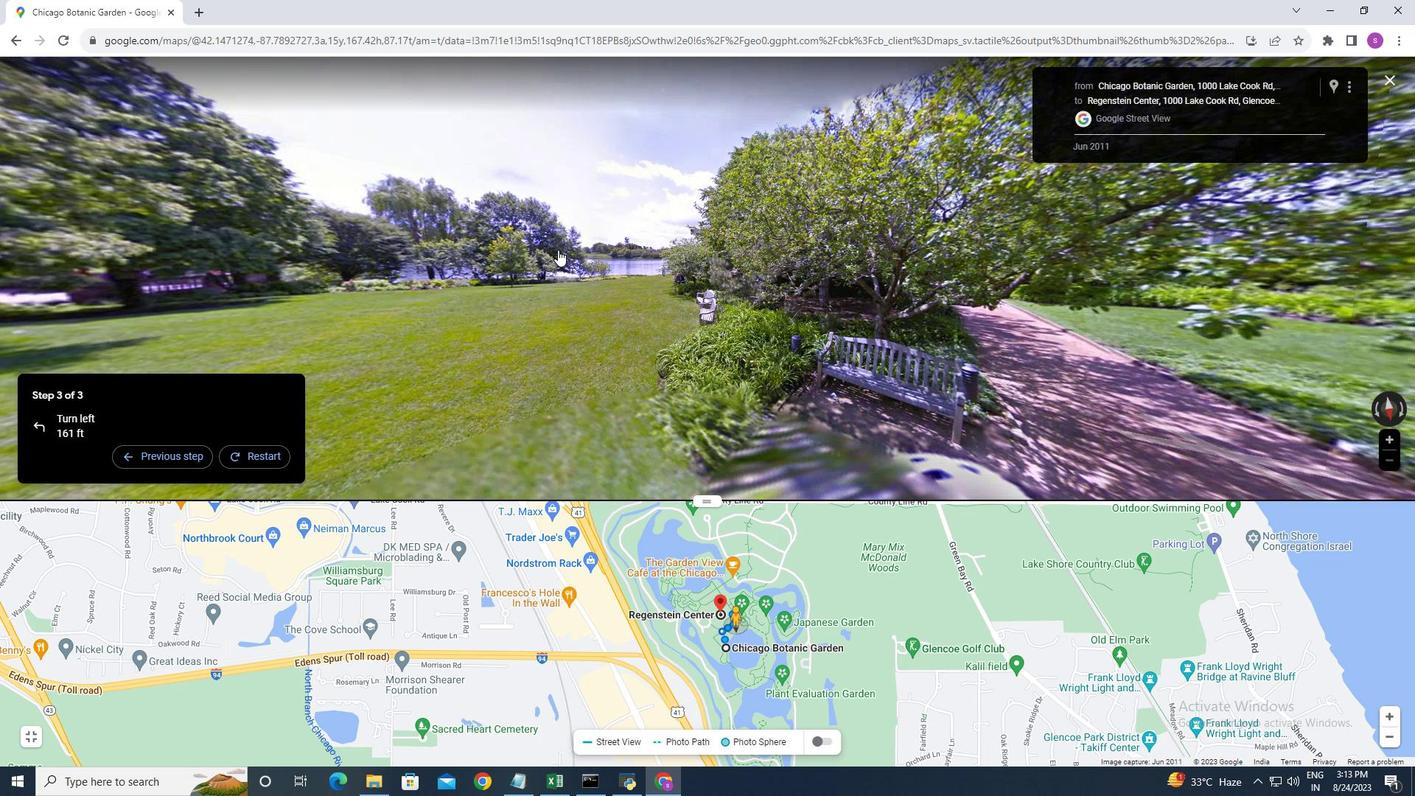 
Action: Mouse scrolled (558, 249) with delta (0, 0)
Screenshot: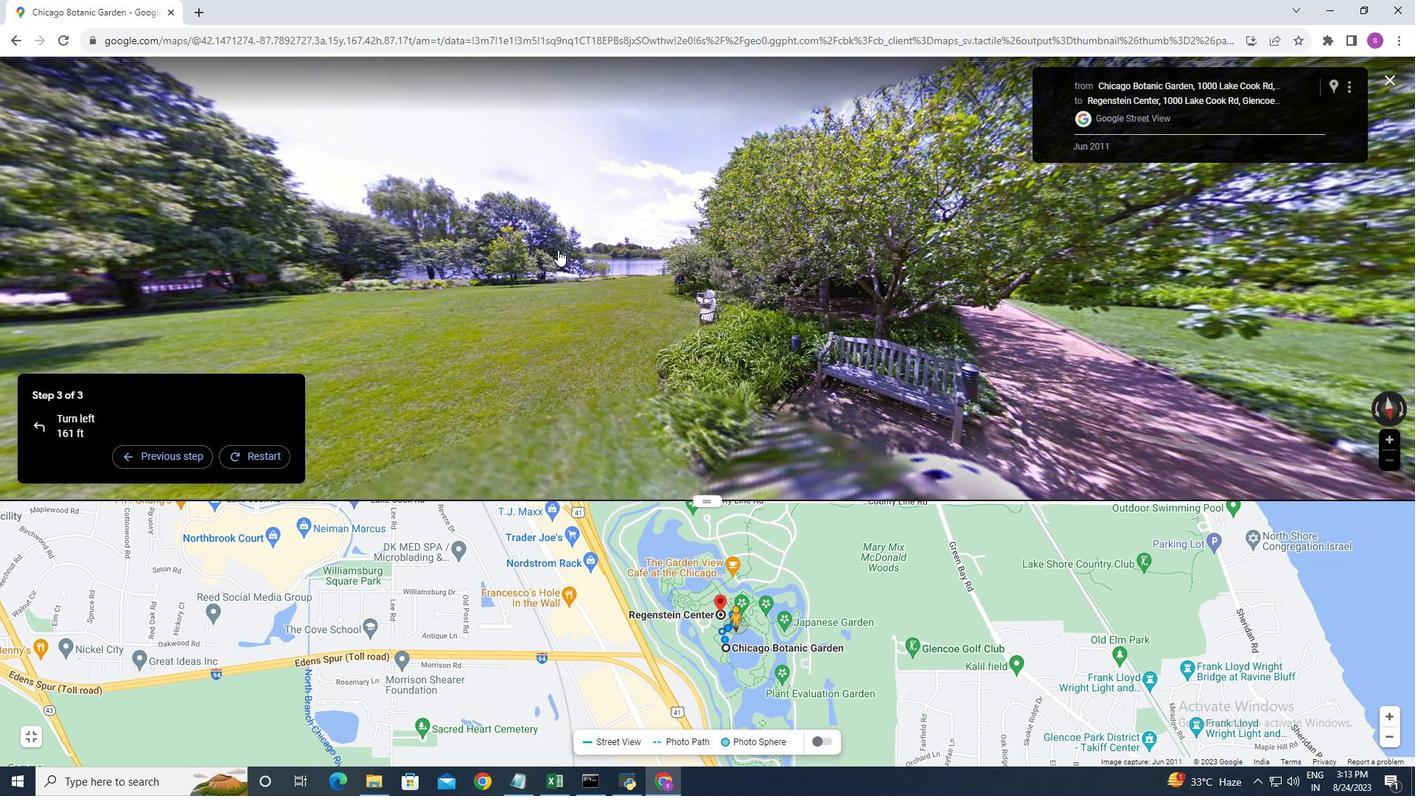
Action: Mouse scrolled (558, 249) with delta (0, 0)
Screenshot: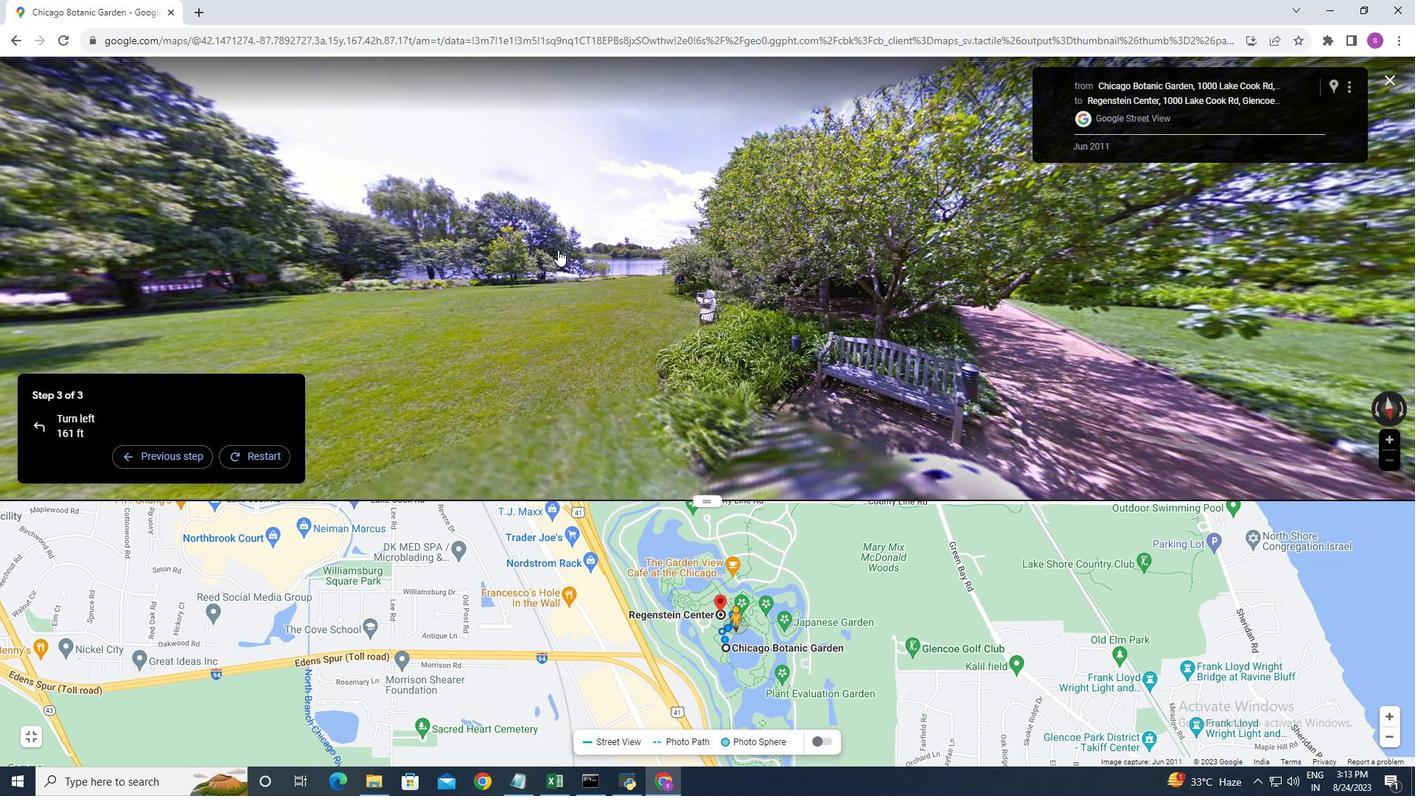 
Action: Mouse scrolled (558, 249) with delta (0, 0)
Screenshot: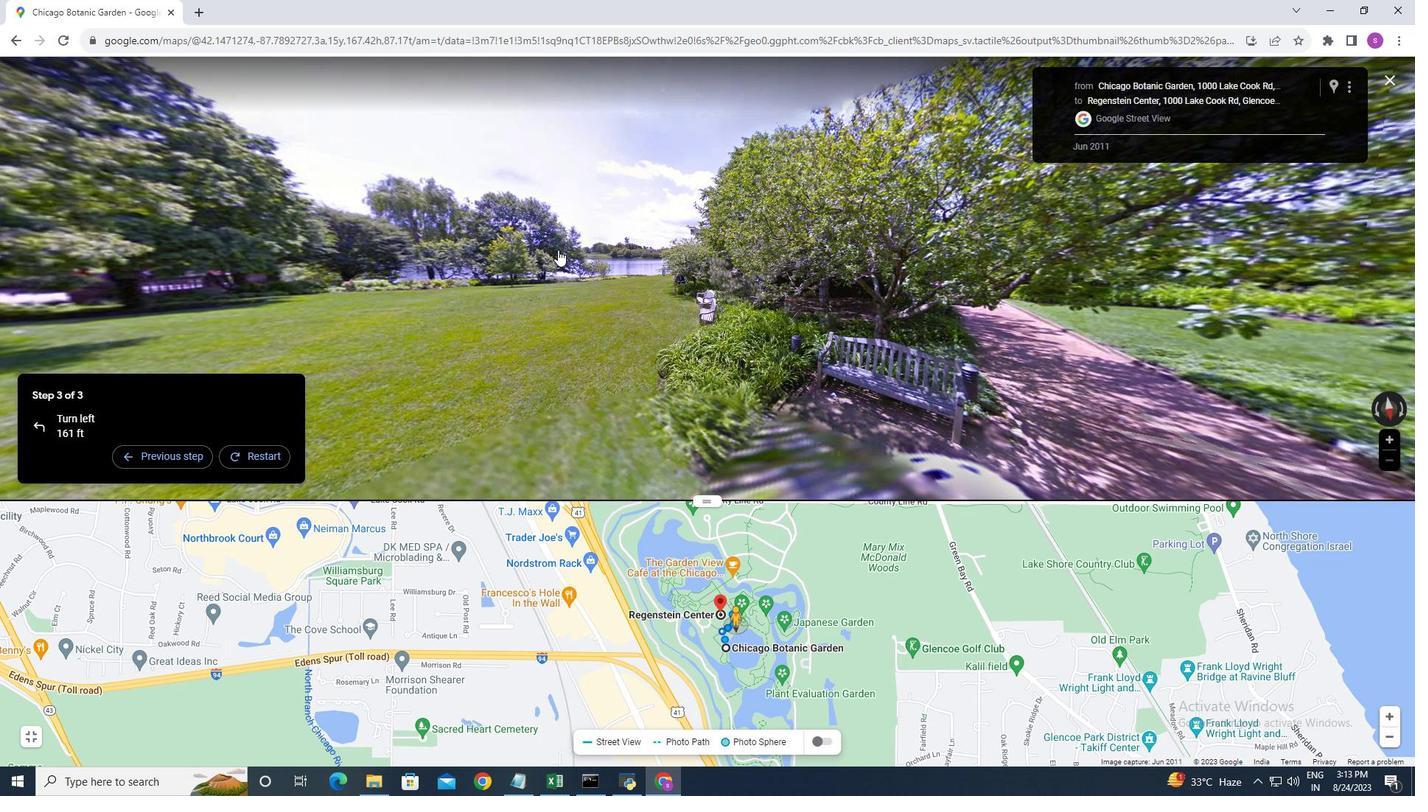 
Action: Mouse scrolled (558, 249) with delta (0, 0)
Screenshot: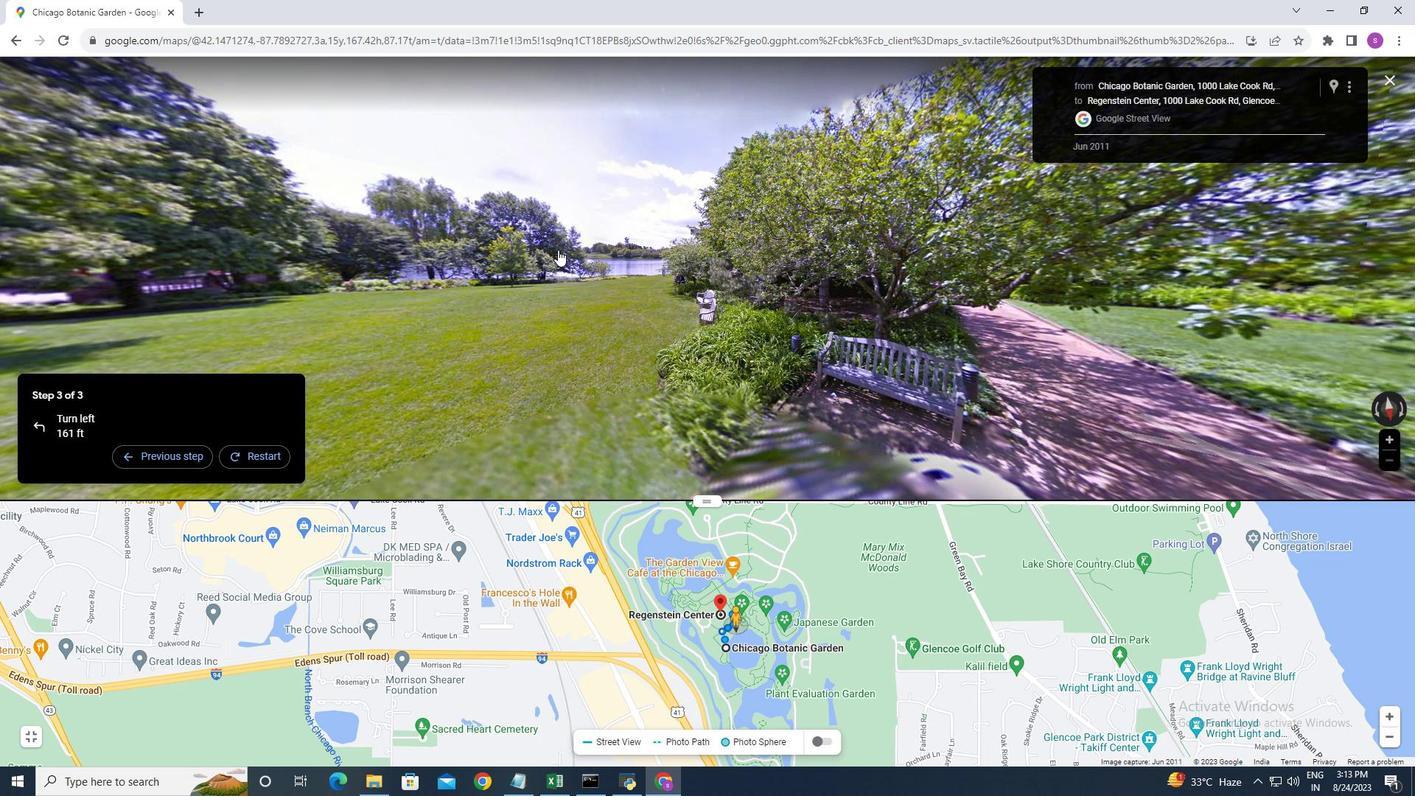 
Action: Mouse moved to (12, 42)
Screenshot: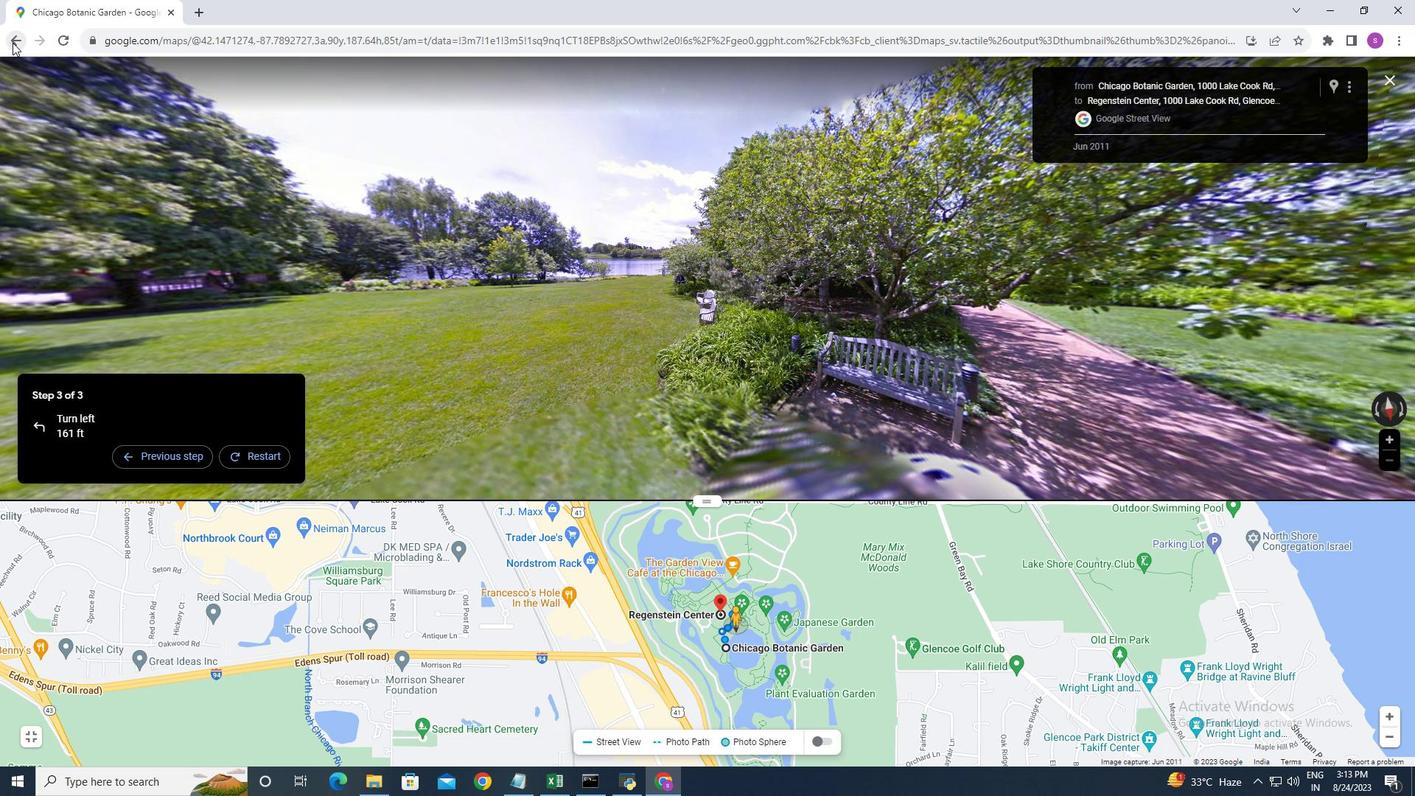 
Action: Mouse pressed left at (12, 42)
Screenshot: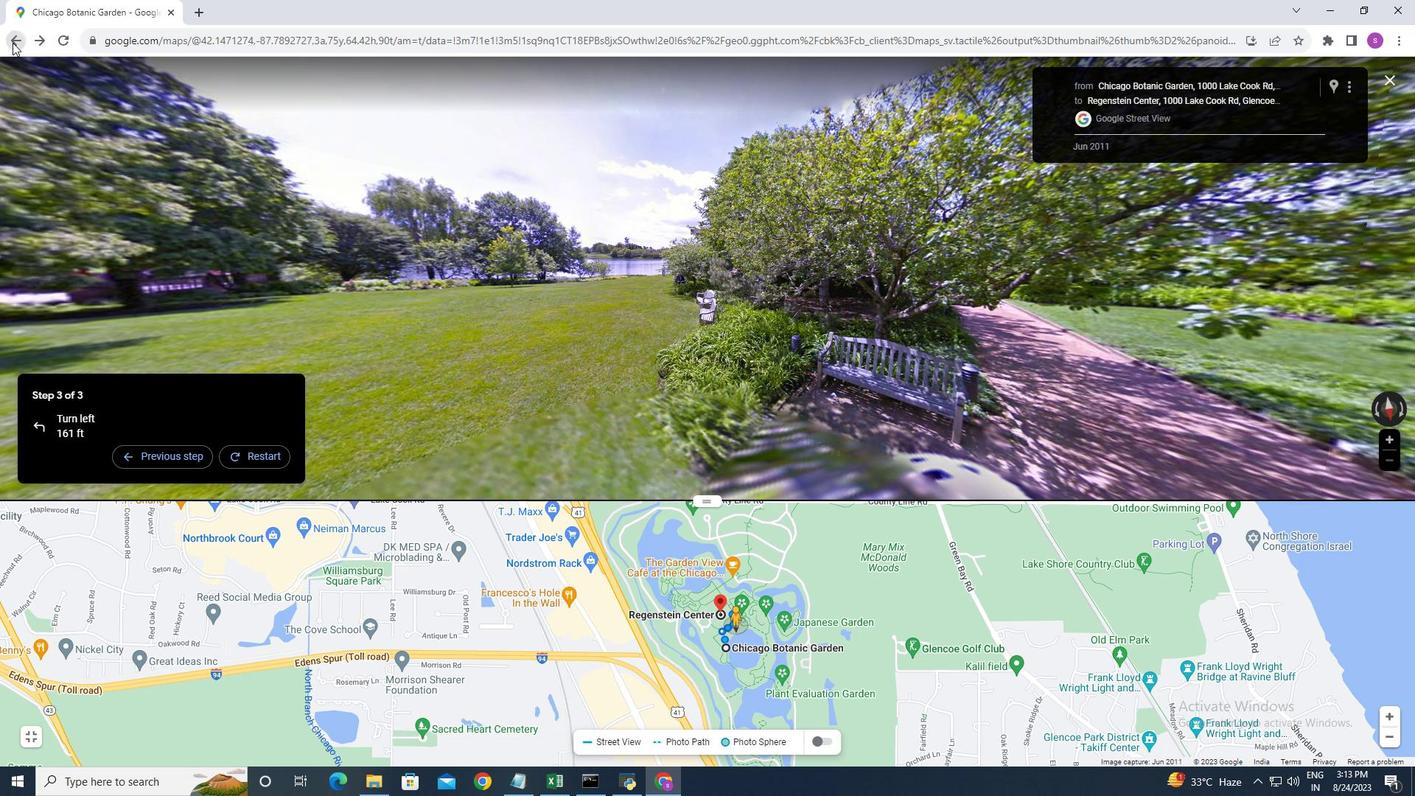 
Action: Mouse pressed left at (12, 42)
Screenshot: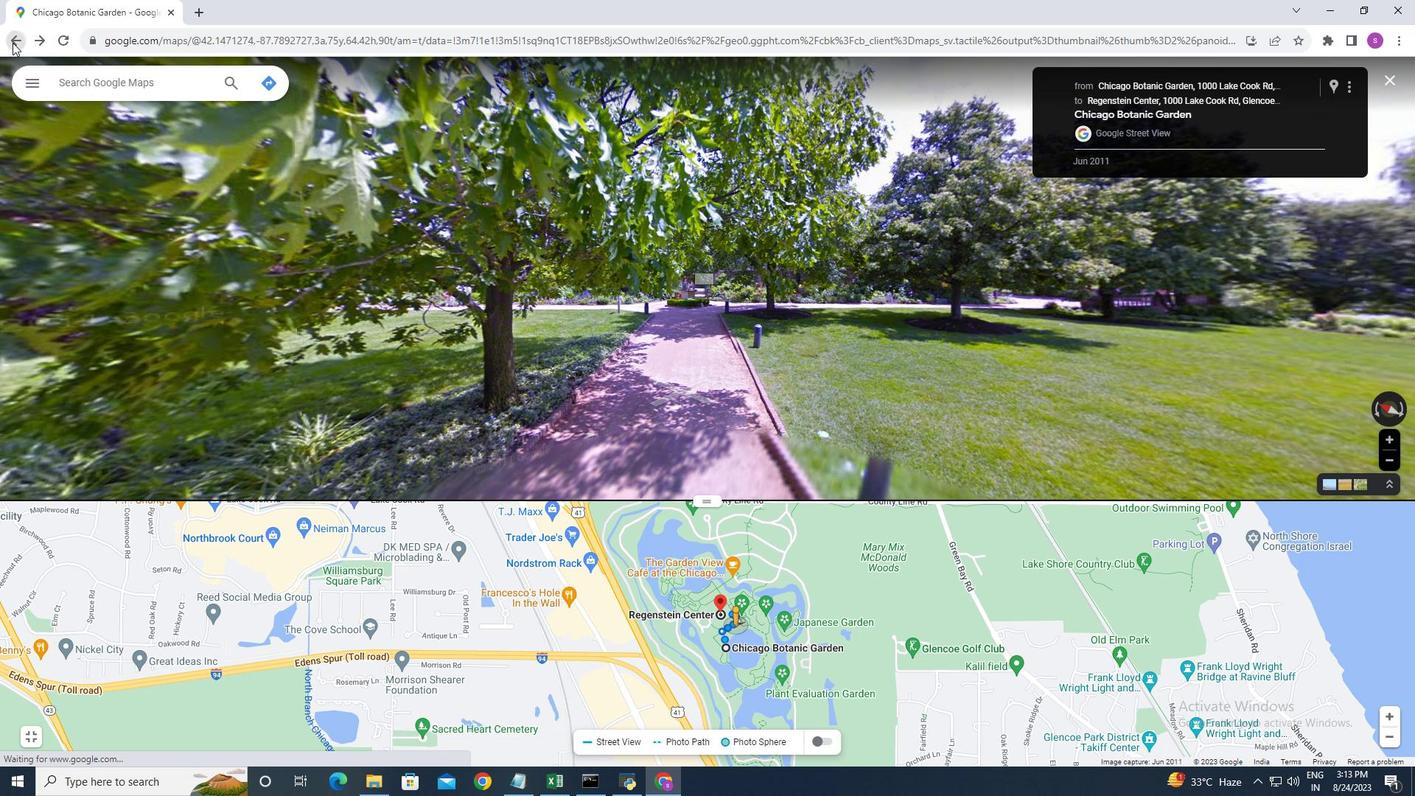 
Action: Mouse pressed left at (12, 42)
Screenshot: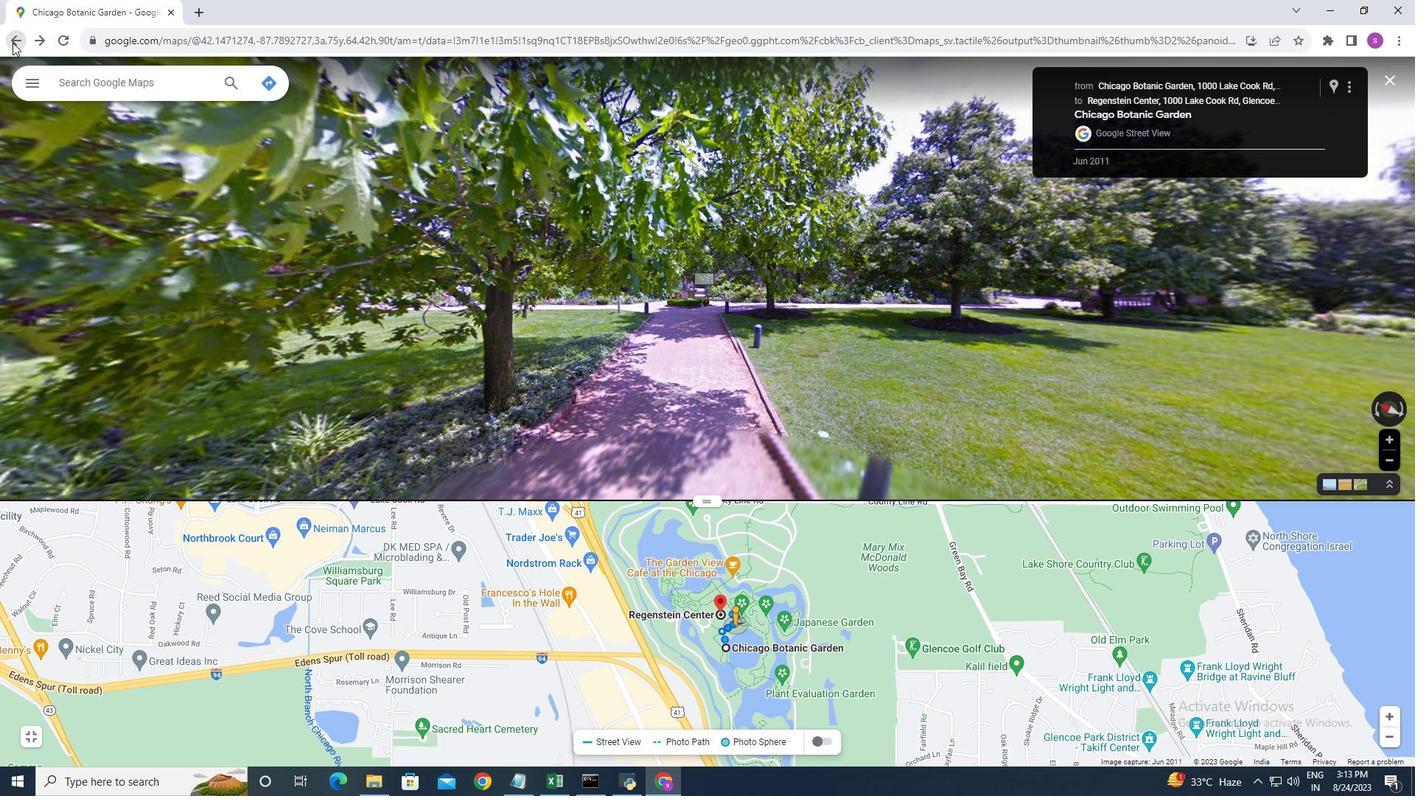 
Action: Mouse moved to (6, 37)
Screenshot: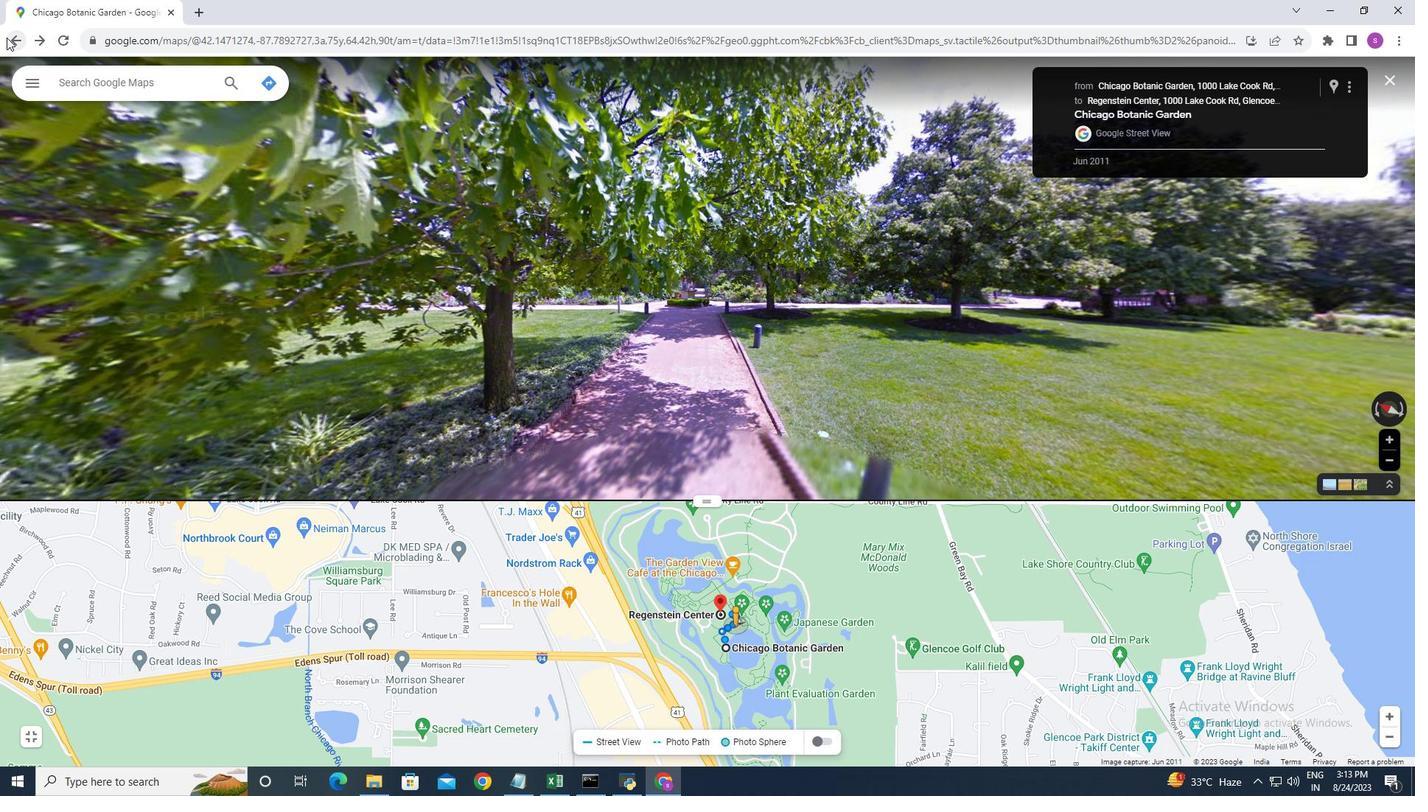 
Action: Mouse pressed left at (6, 37)
Screenshot: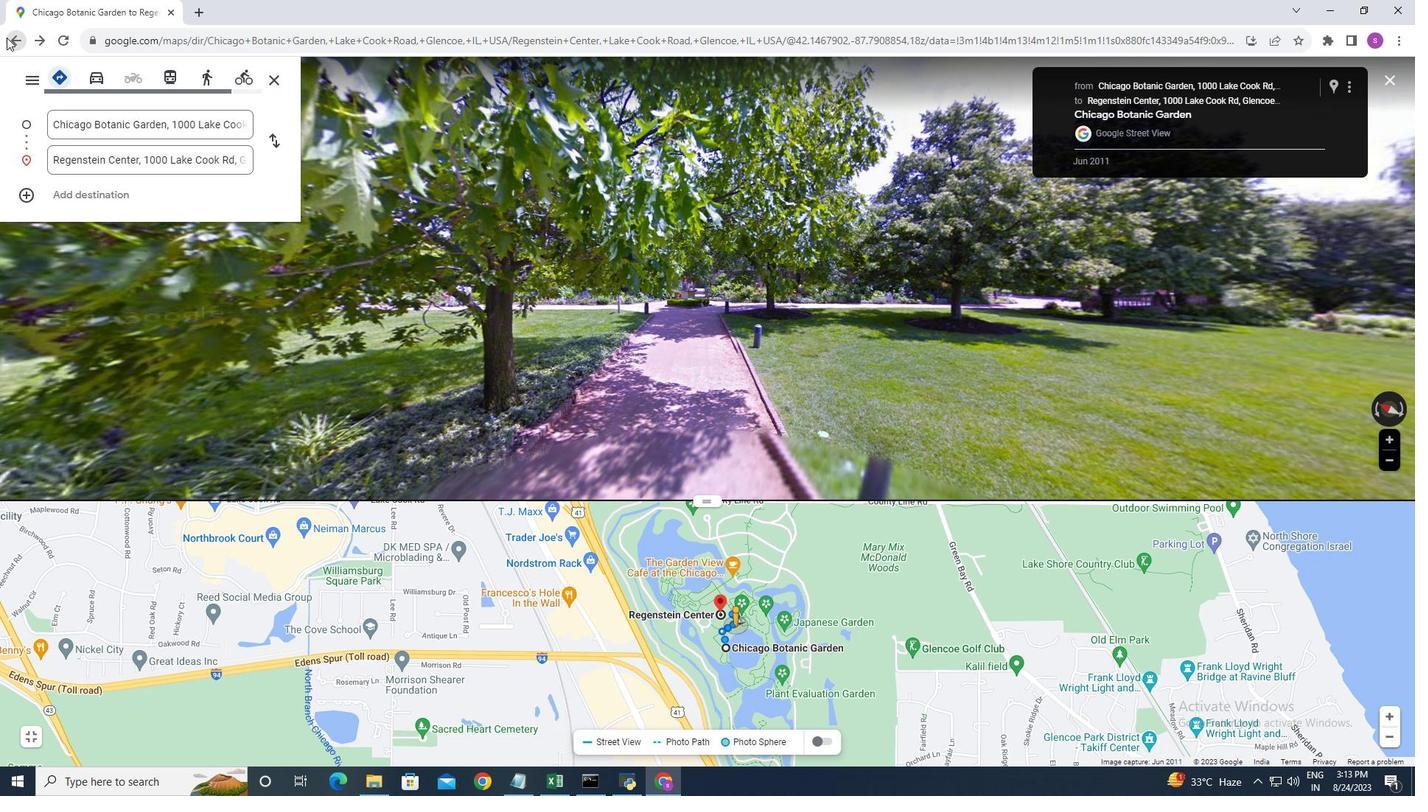 
Action: Mouse moved to (98, 75)
Screenshot: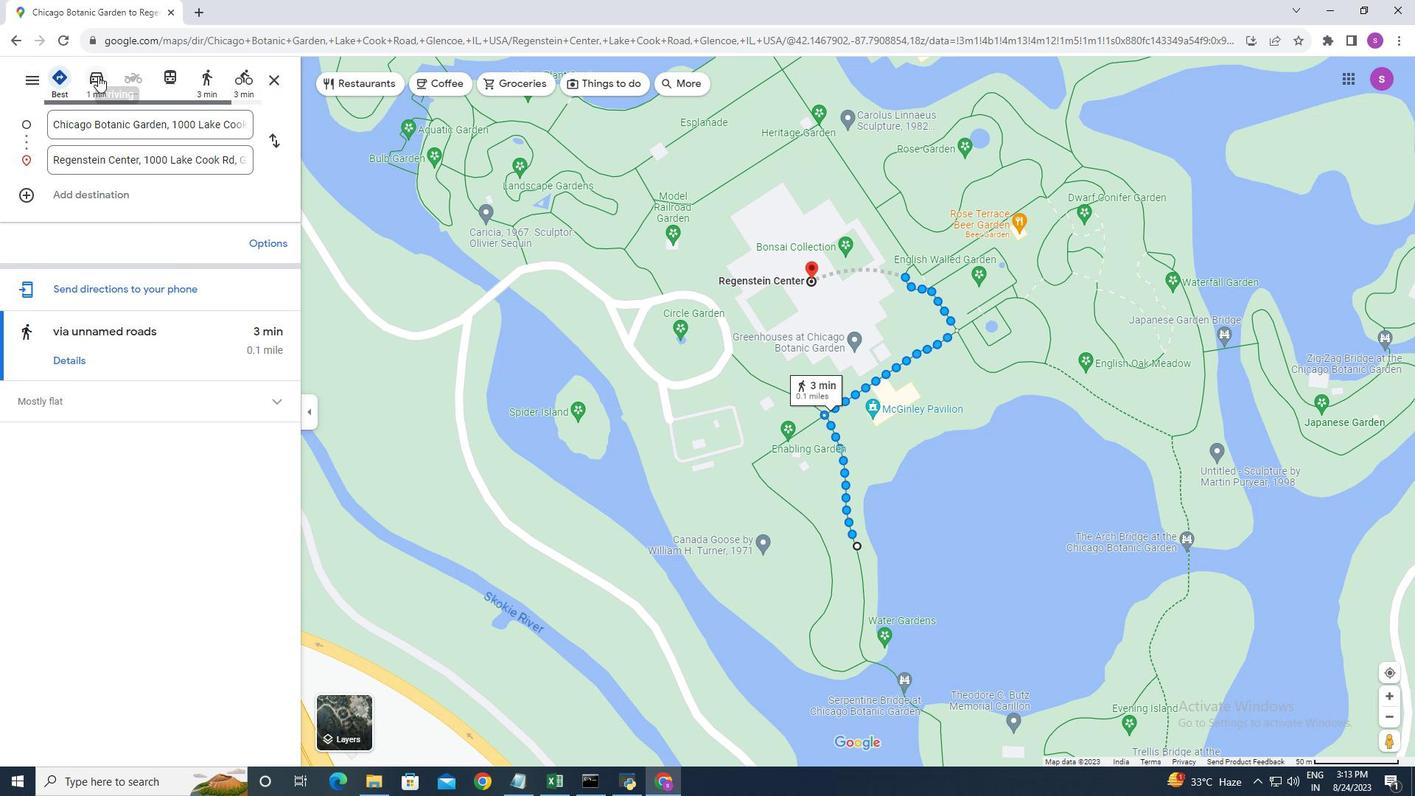 
Action: Mouse pressed left at (98, 75)
Screenshot: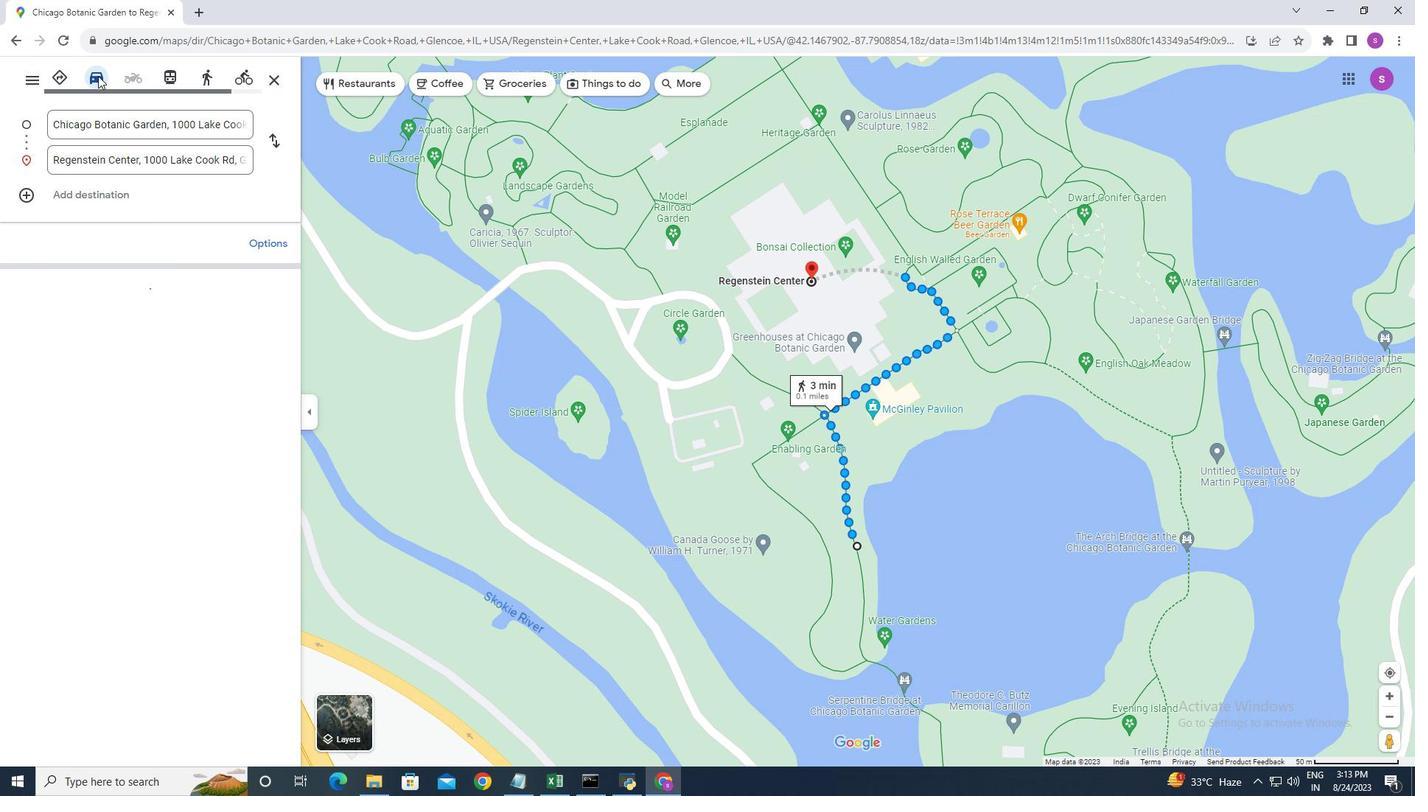 
Action: Mouse moved to (79, 395)
Screenshot: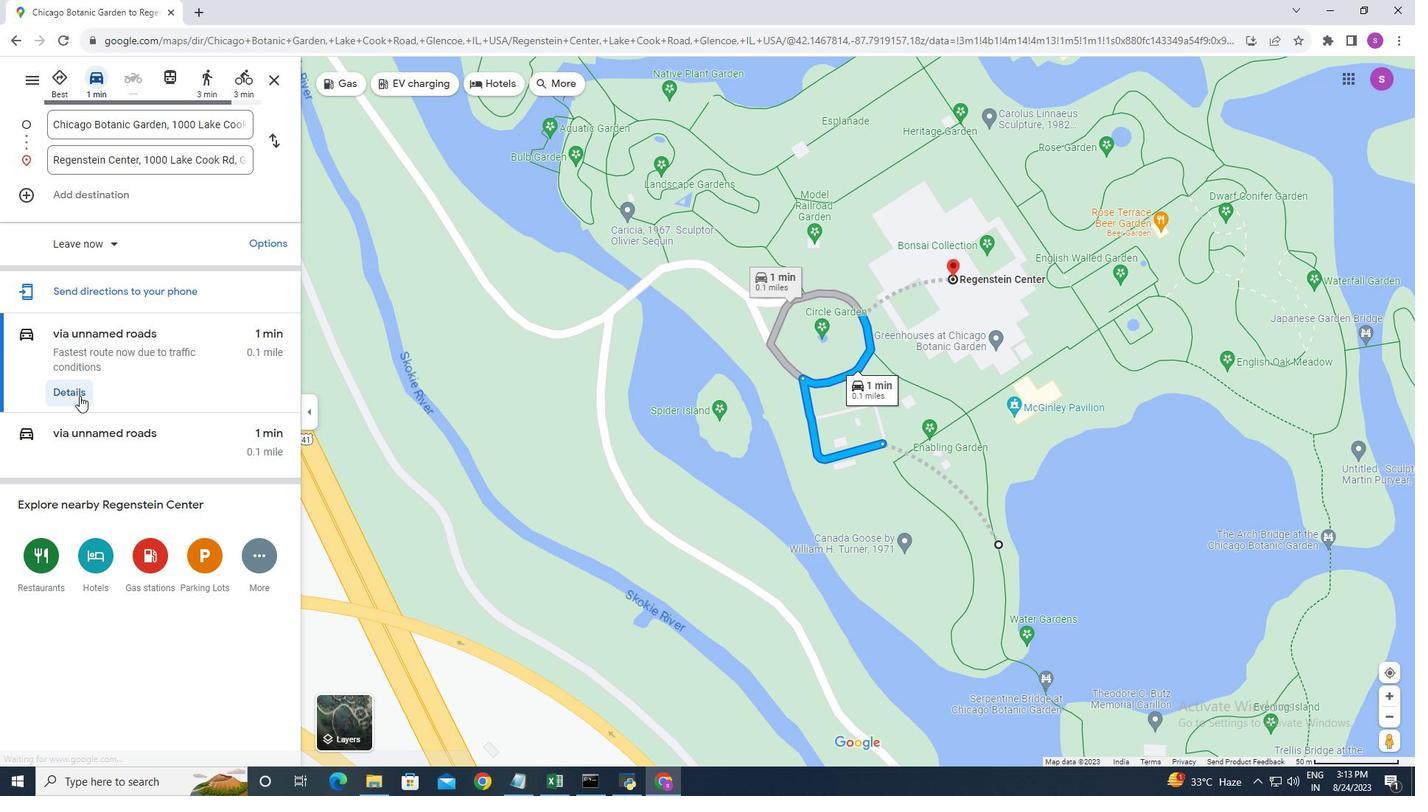 
Action: Mouse pressed left at (79, 395)
Screenshot: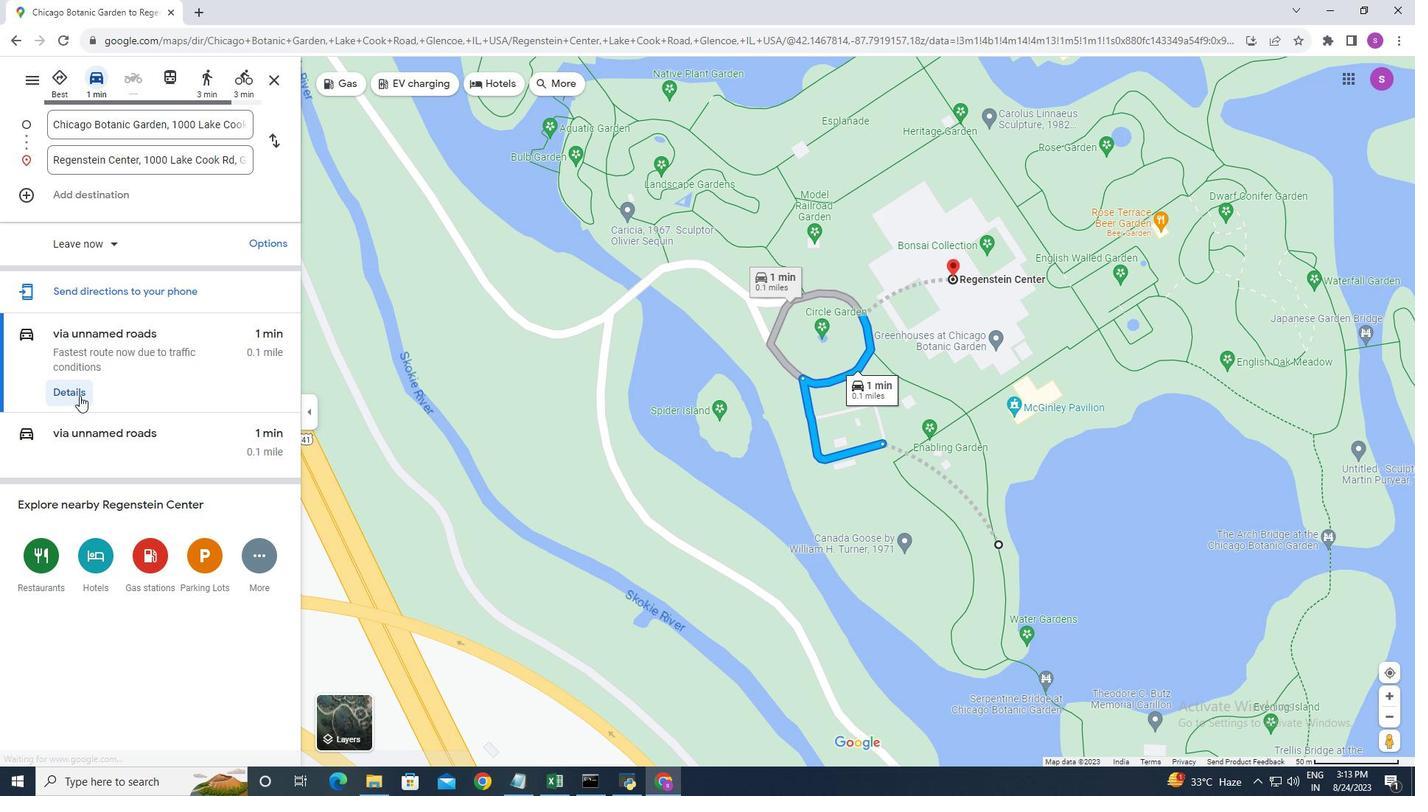 
Action: Mouse moved to (28, 73)
Screenshot: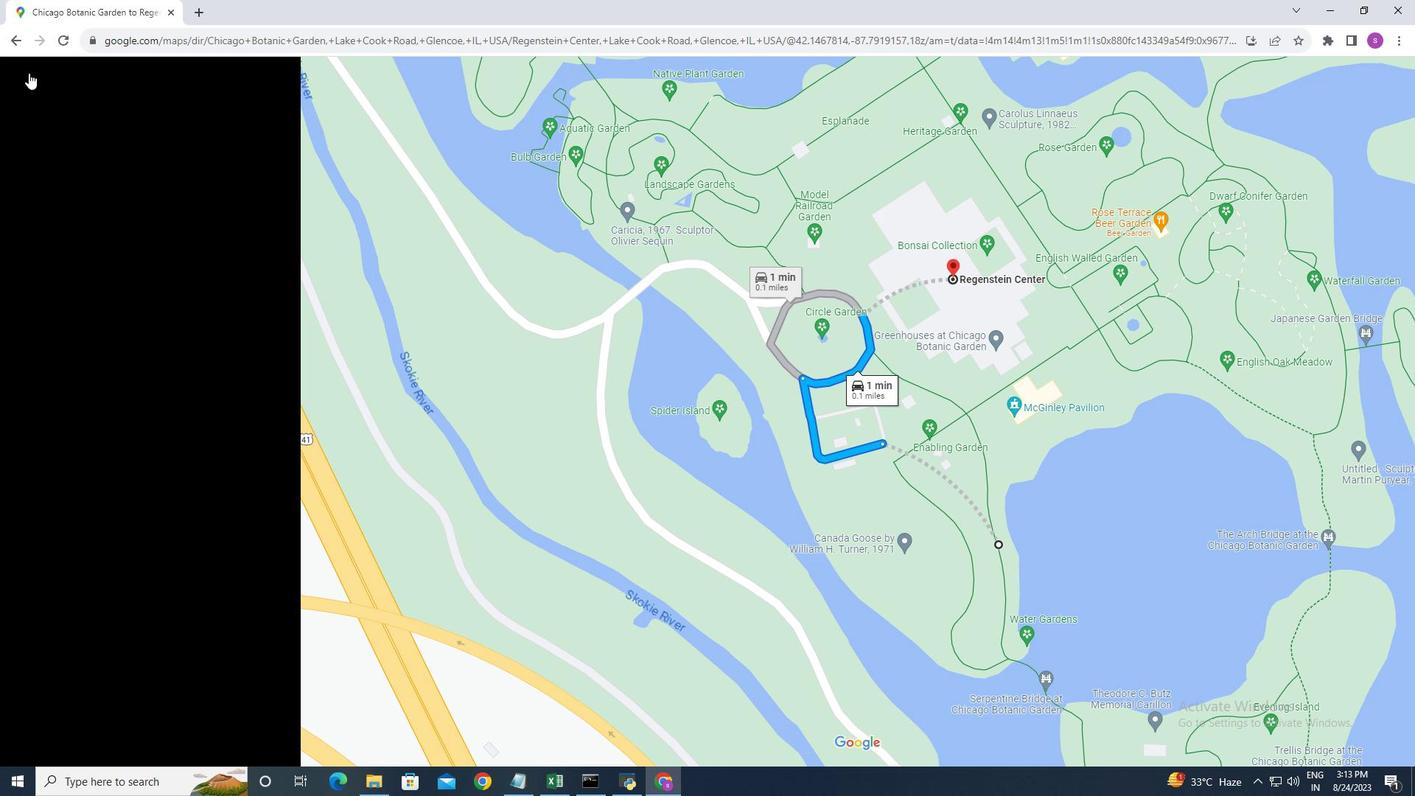 
Action: Mouse pressed left at (28, 73)
Screenshot: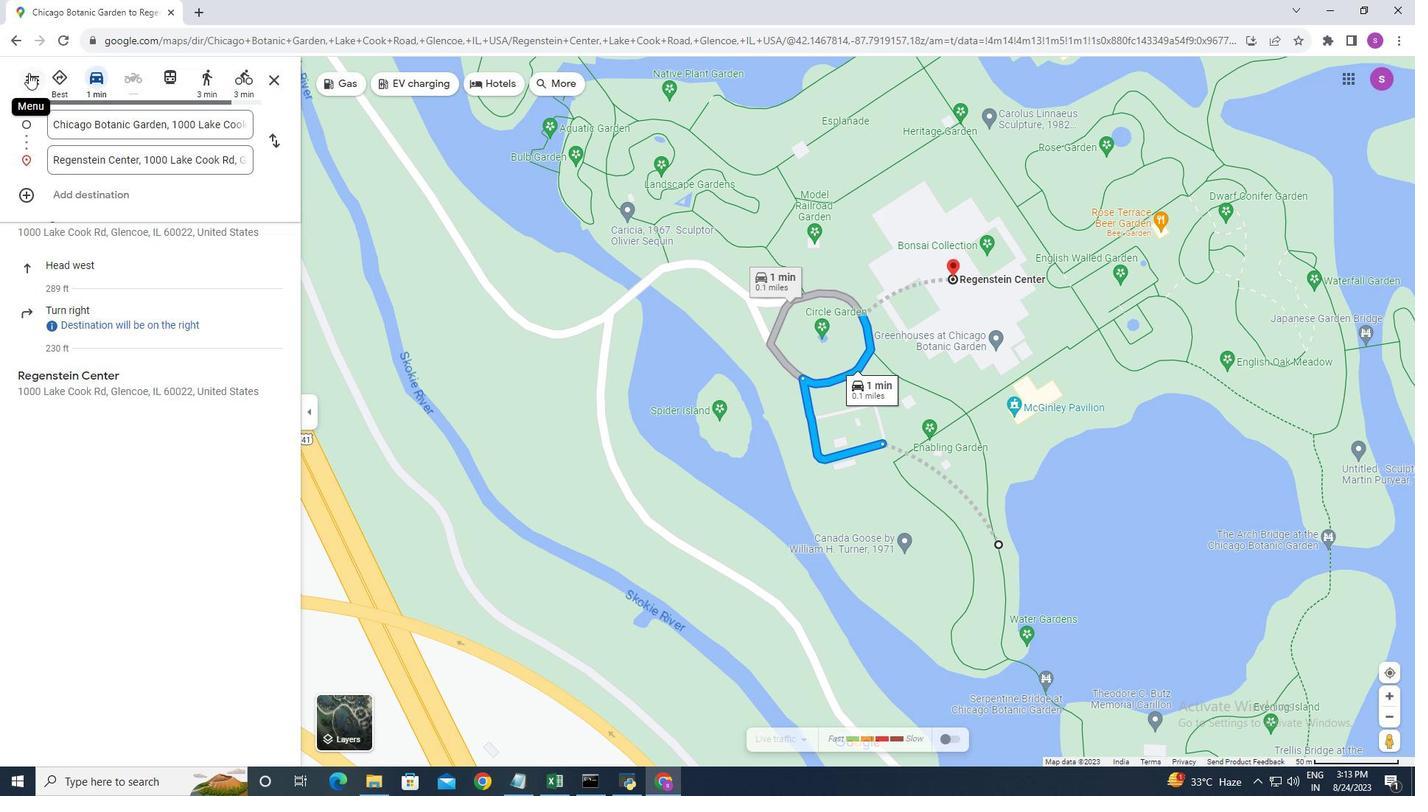 
Action: Mouse moved to (169, 75)
Screenshot: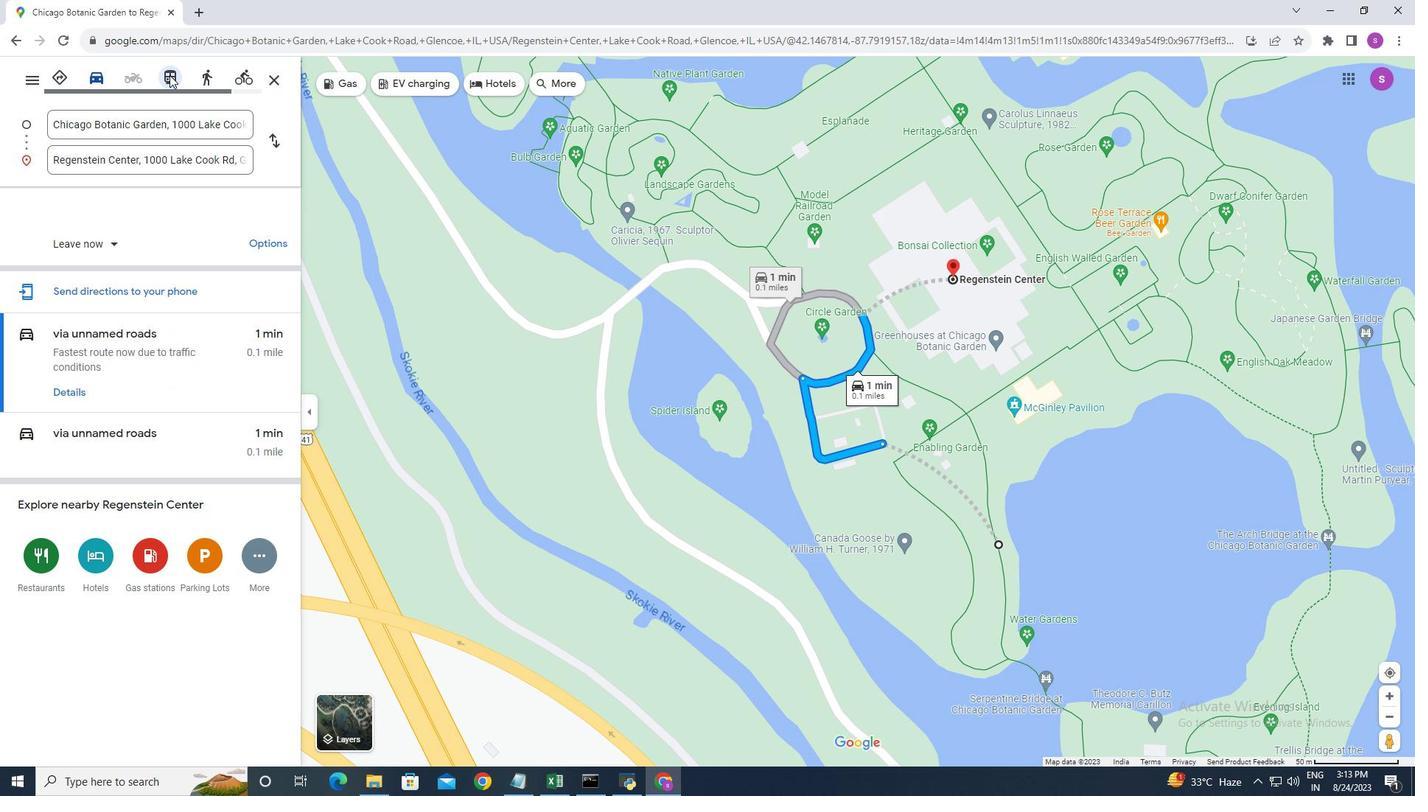 
Action: Mouse pressed left at (169, 75)
Screenshot: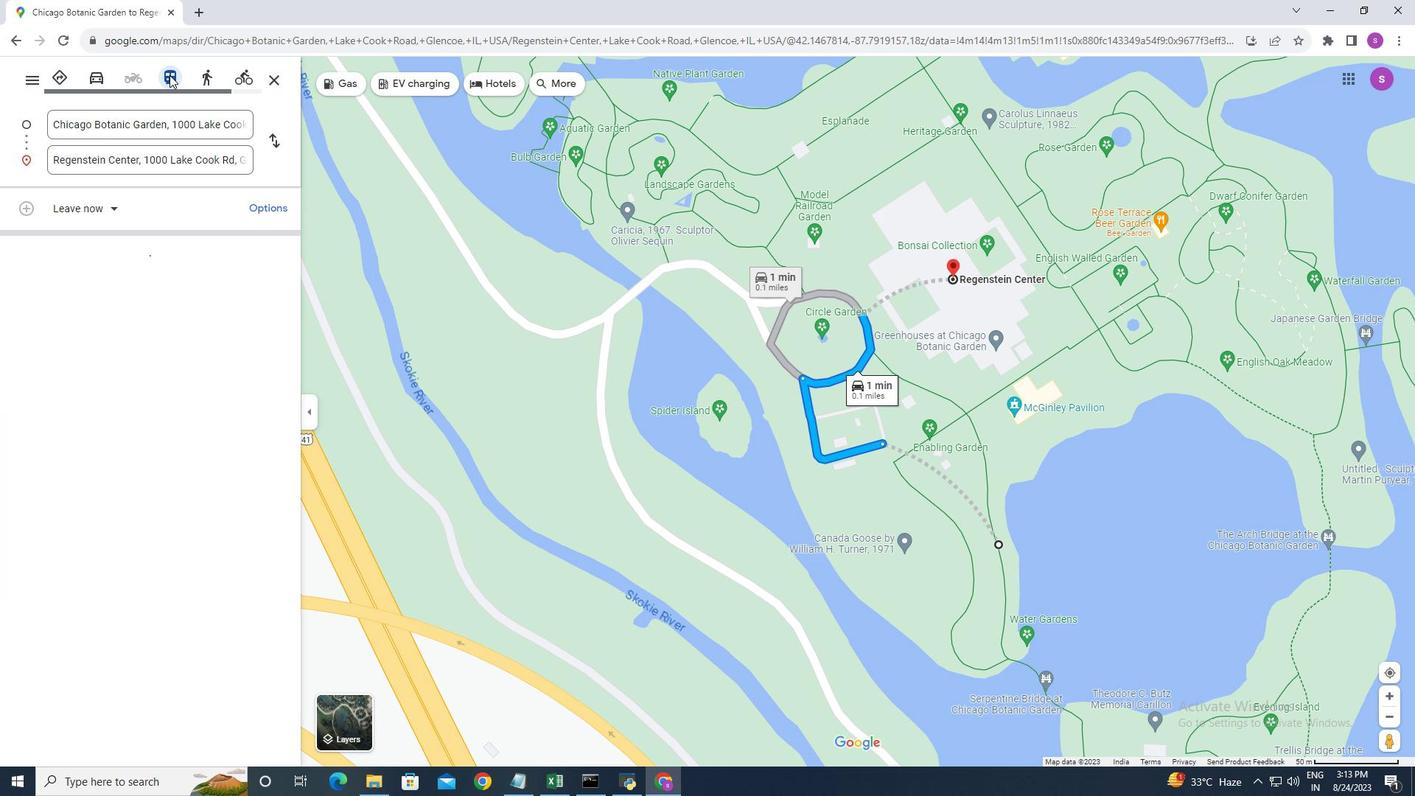 
Action: Mouse moved to (86, 361)
Screenshot: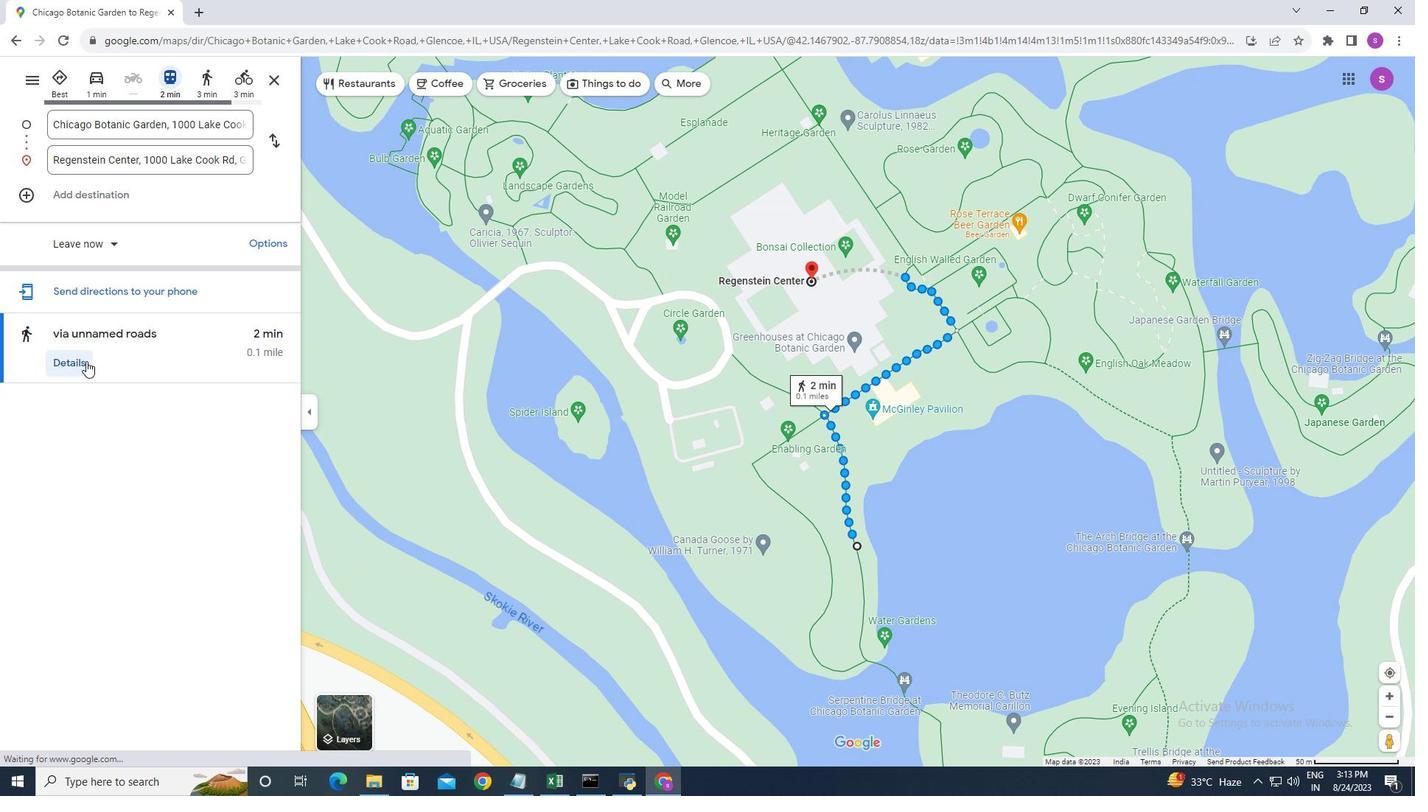 
Action: Mouse pressed left at (86, 361)
Screenshot: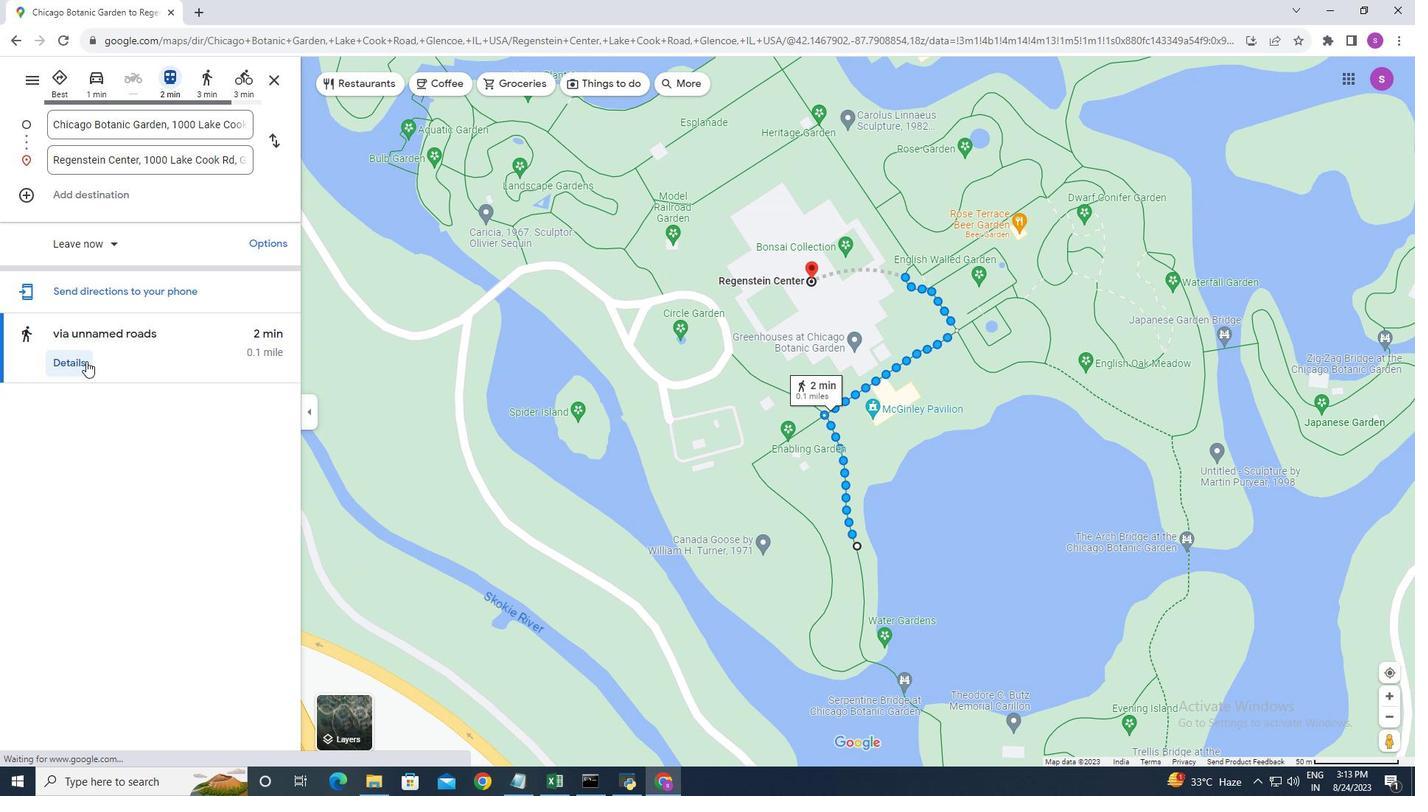 
Action: Mouse moved to (25, 78)
Screenshot: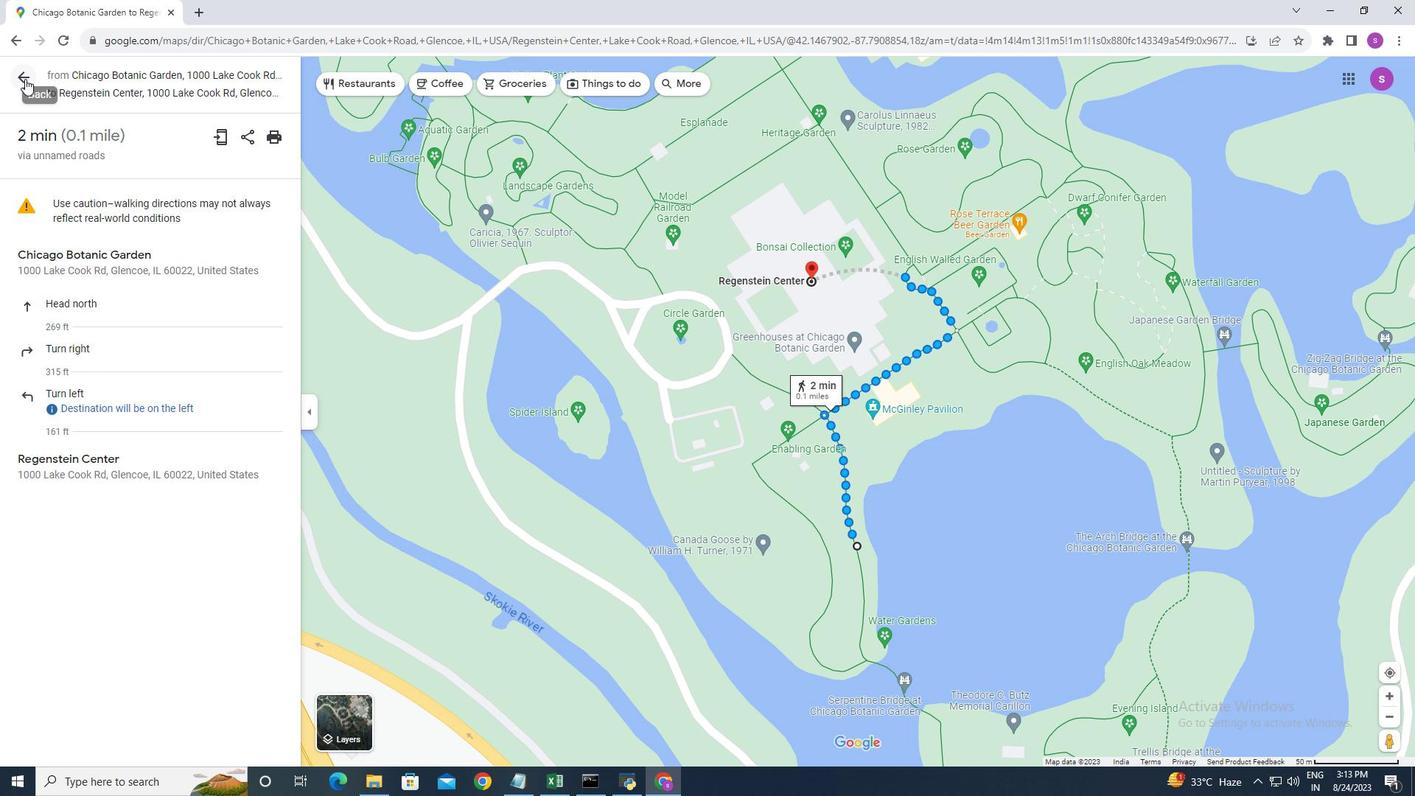 
Action: Mouse pressed left at (25, 78)
Screenshot: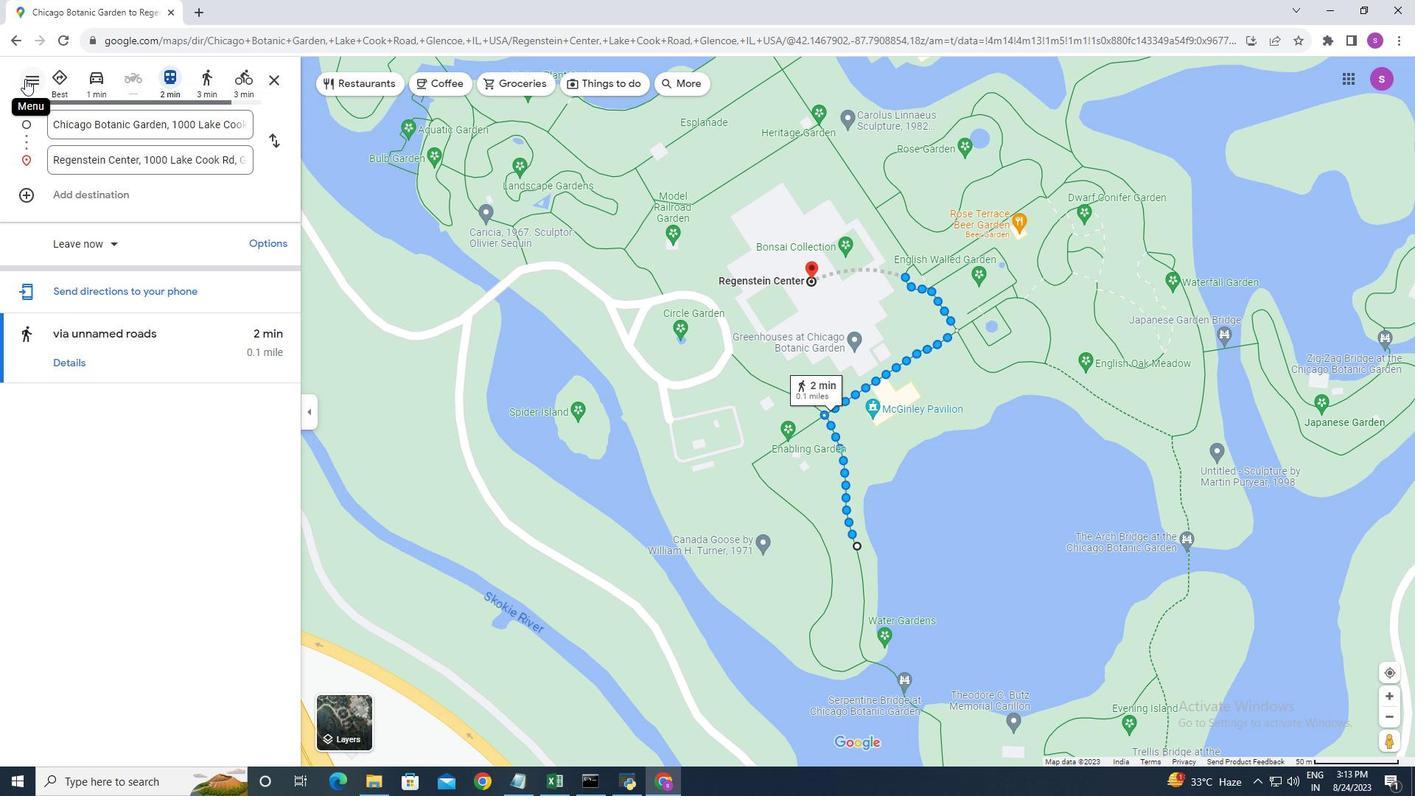 
Action: Mouse moved to (207, 76)
Screenshot: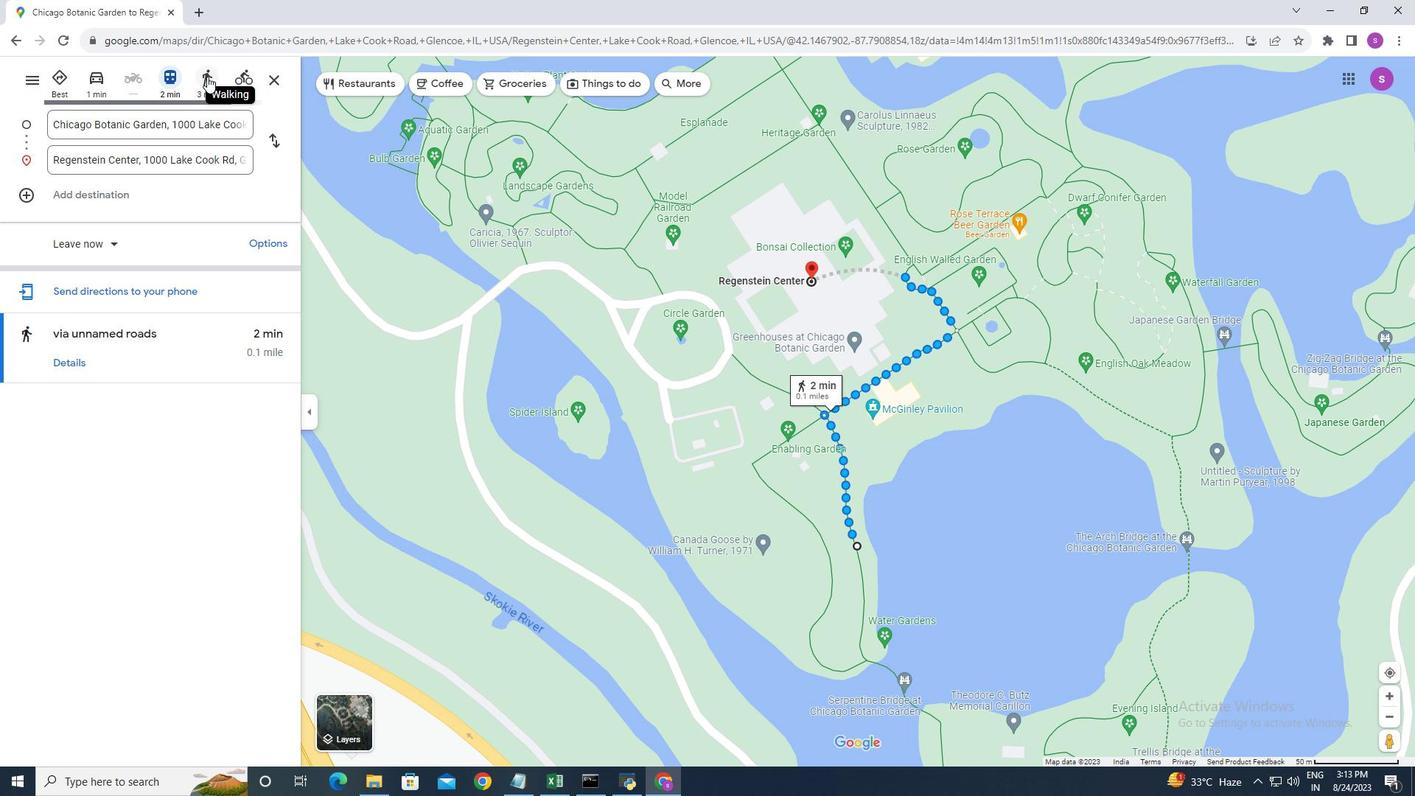 
Action: Mouse pressed left at (207, 76)
Screenshot: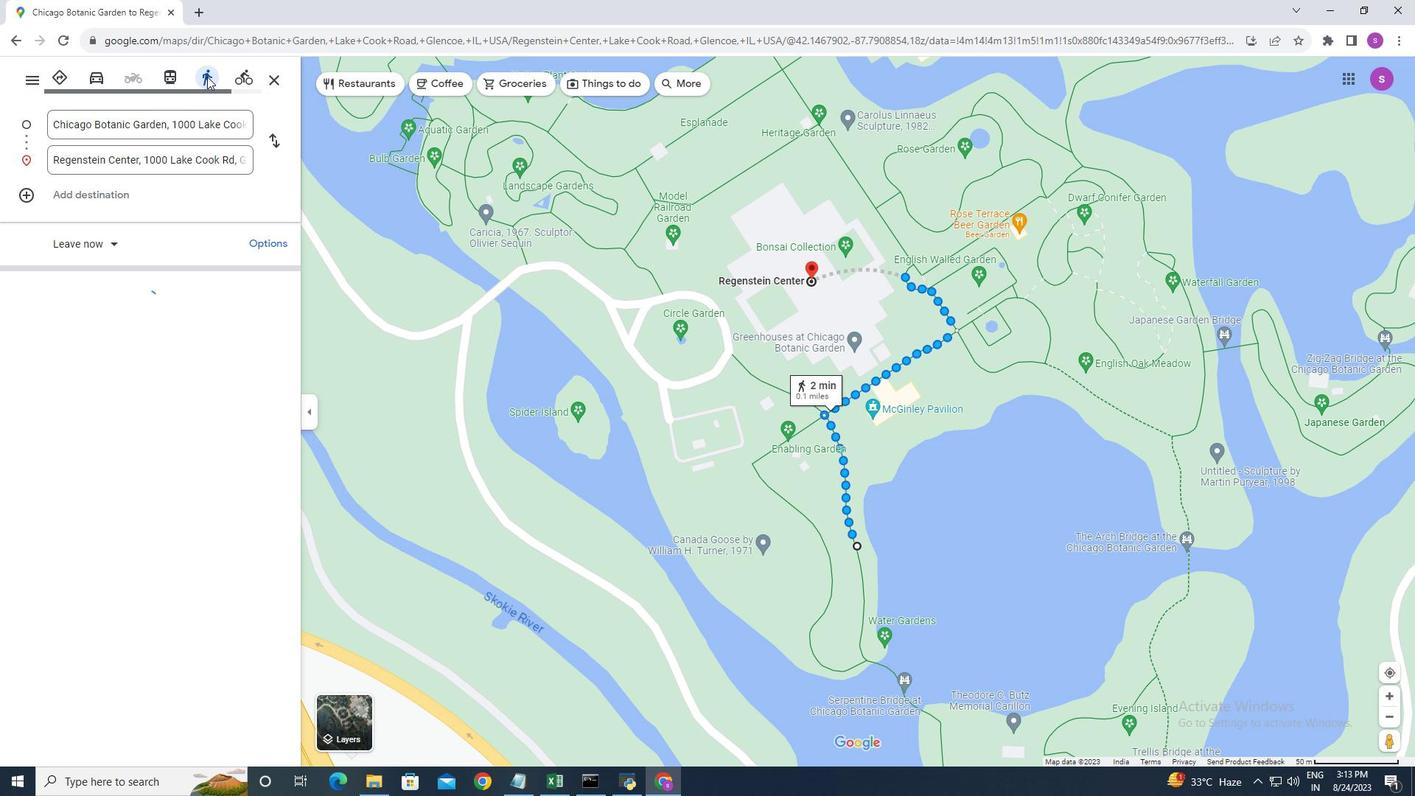 
Action: Mouse moved to (64, 364)
Screenshot: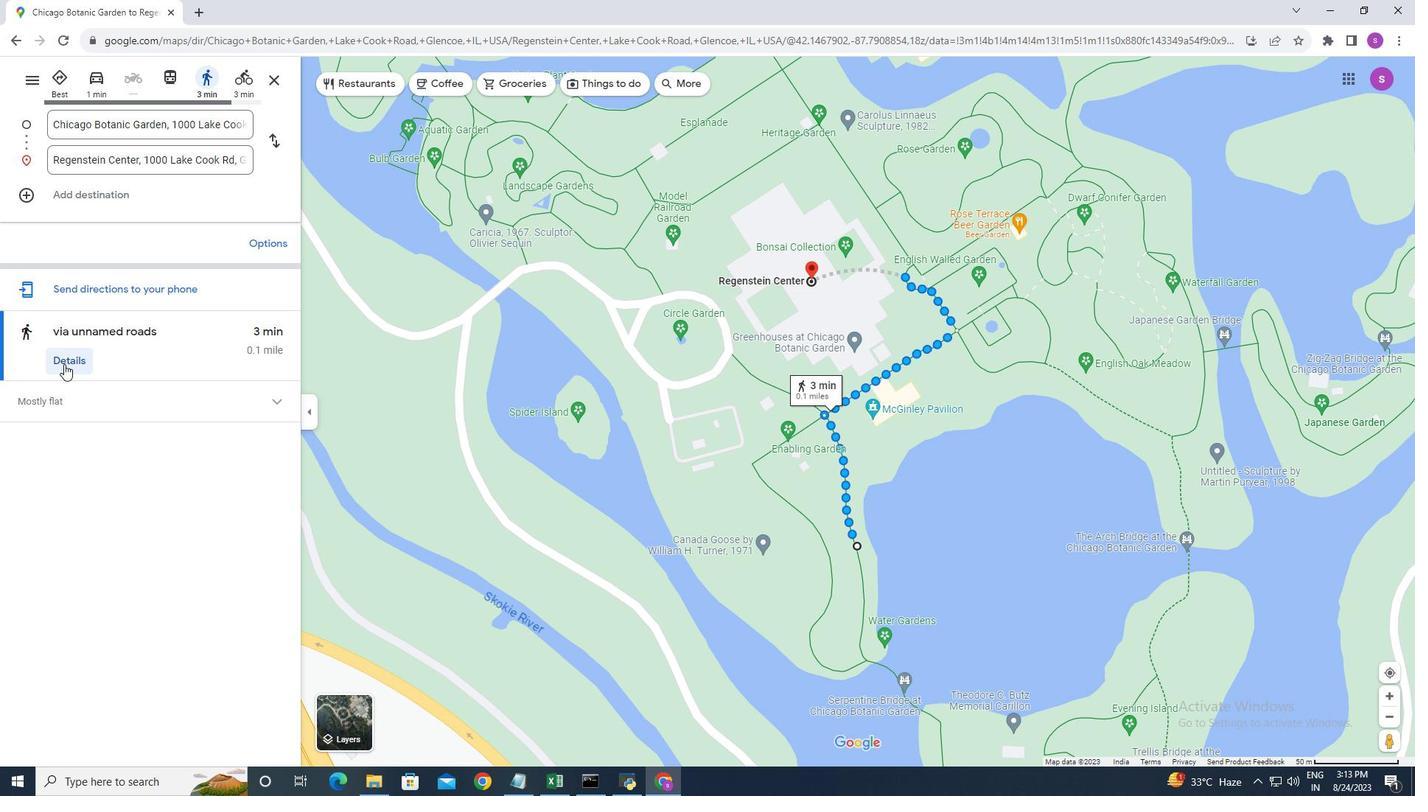 
Action: Mouse pressed left at (64, 364)
Screenshot: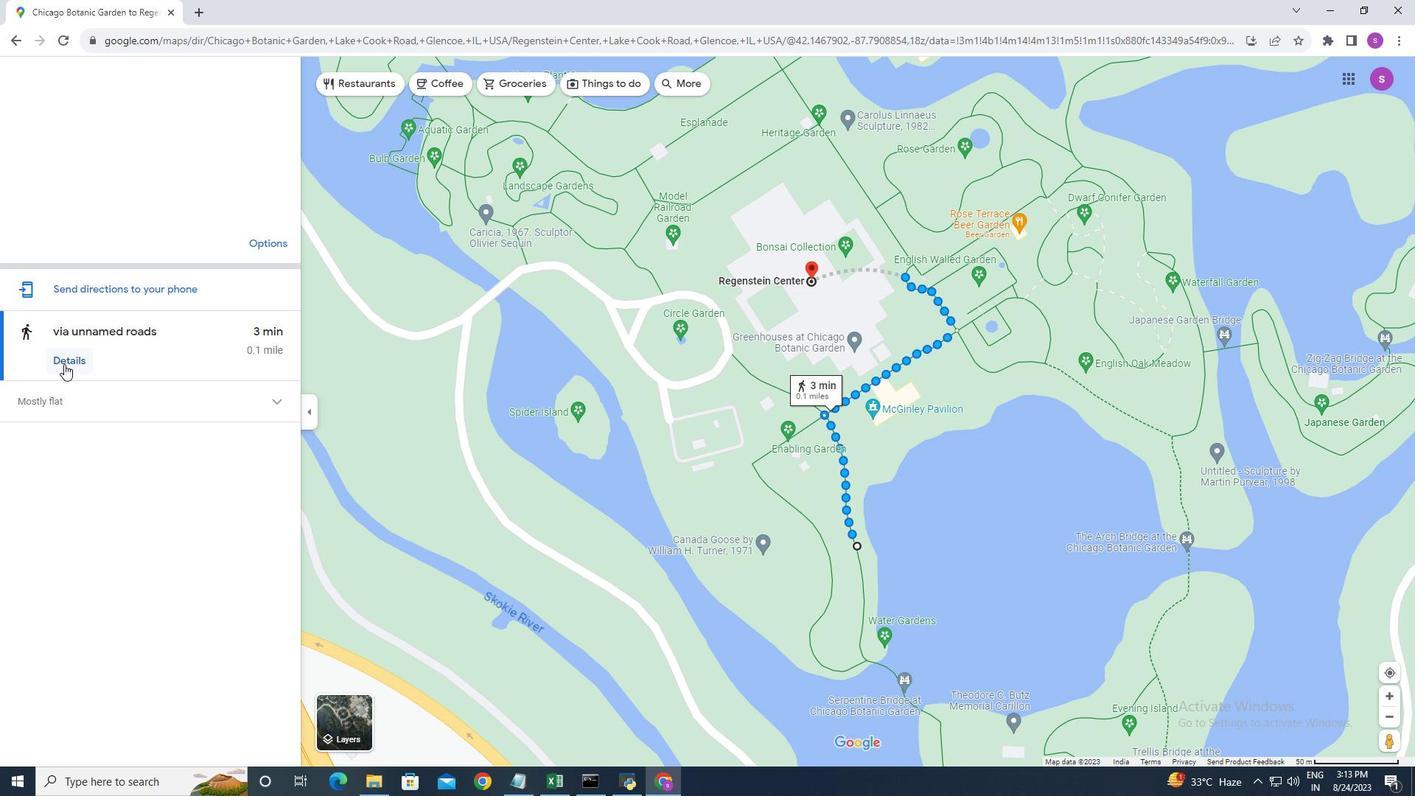 
Action: Mouse moved to (20, 77)
Screenshot: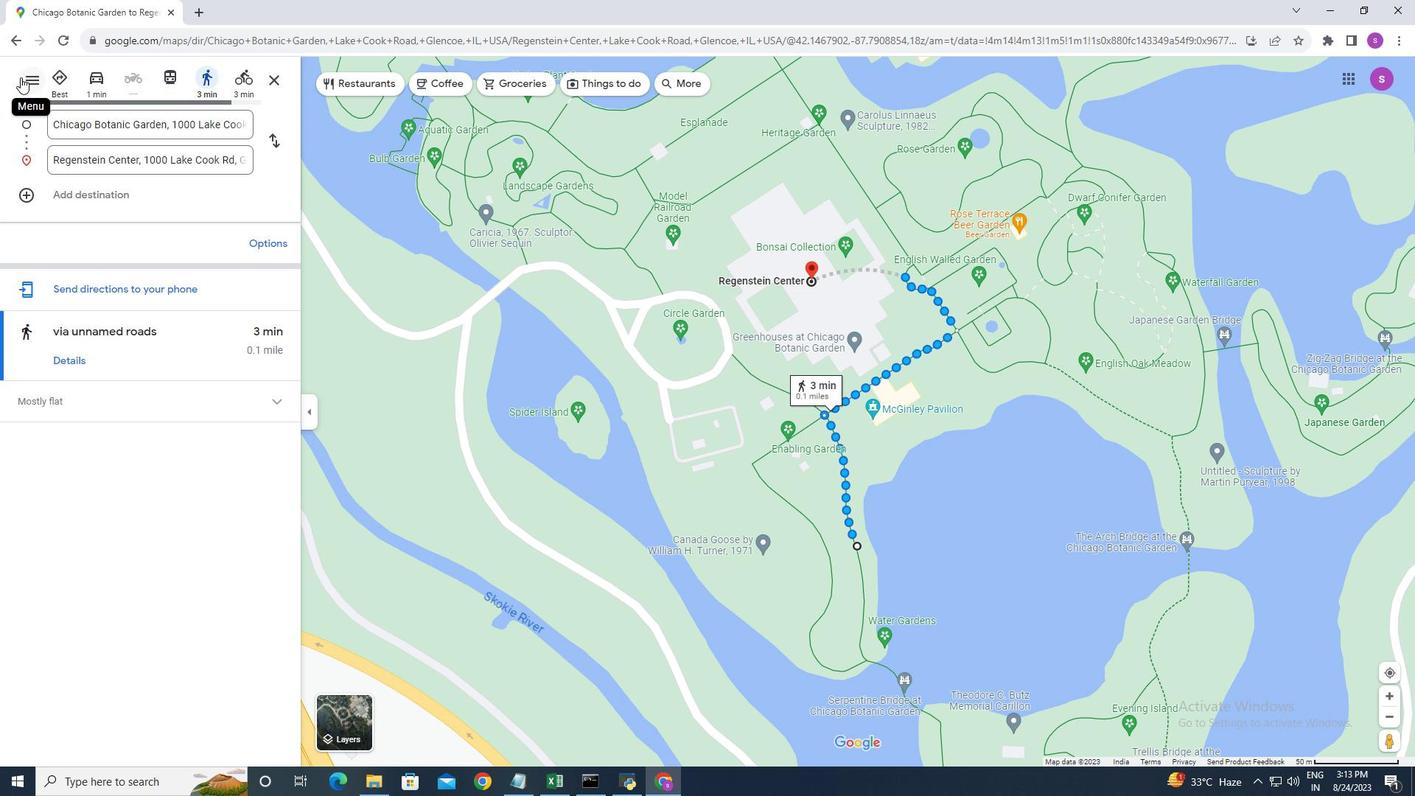 
Action: Mouse pressed left at (20, 77)
Screenshot: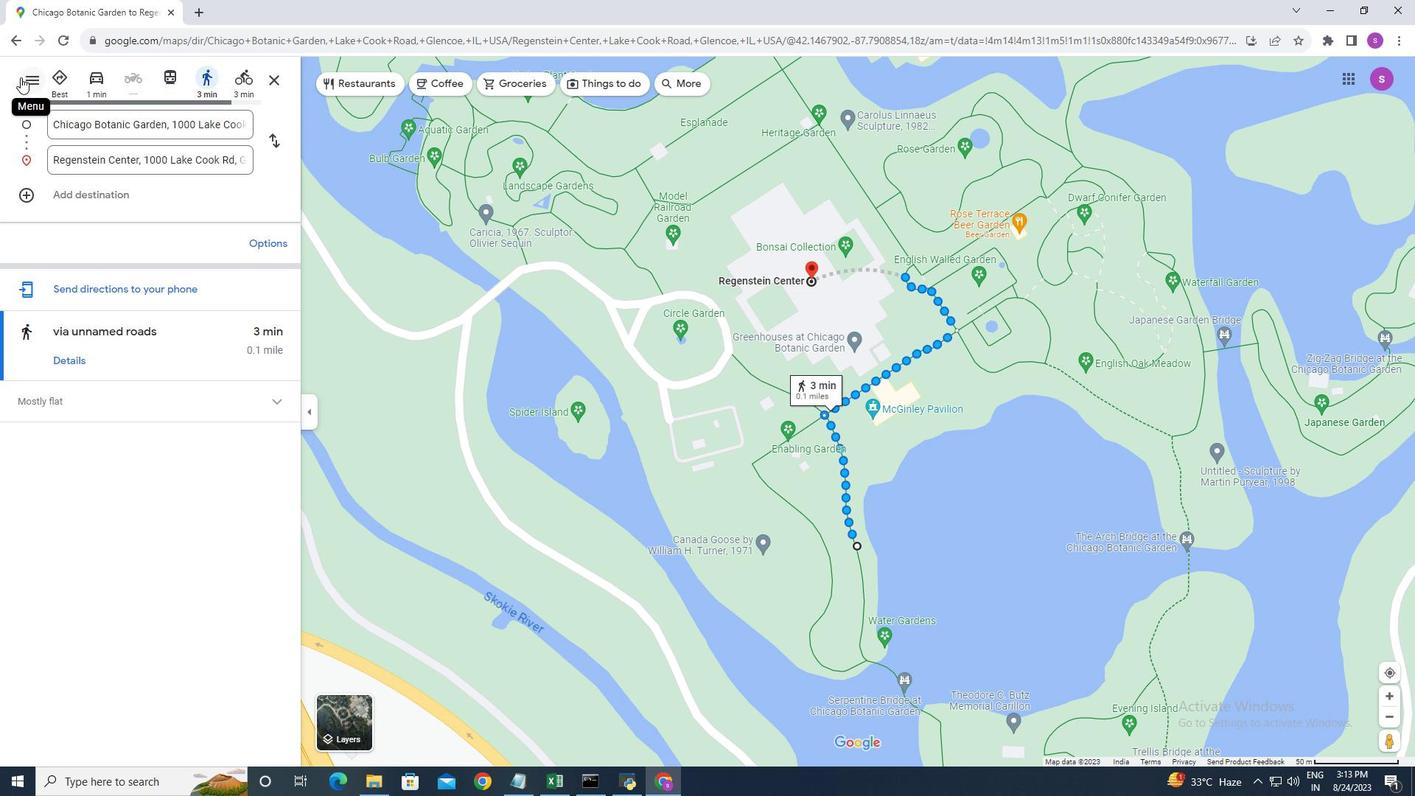 
Action: Mouse moved to (244, 73)
Screenshot: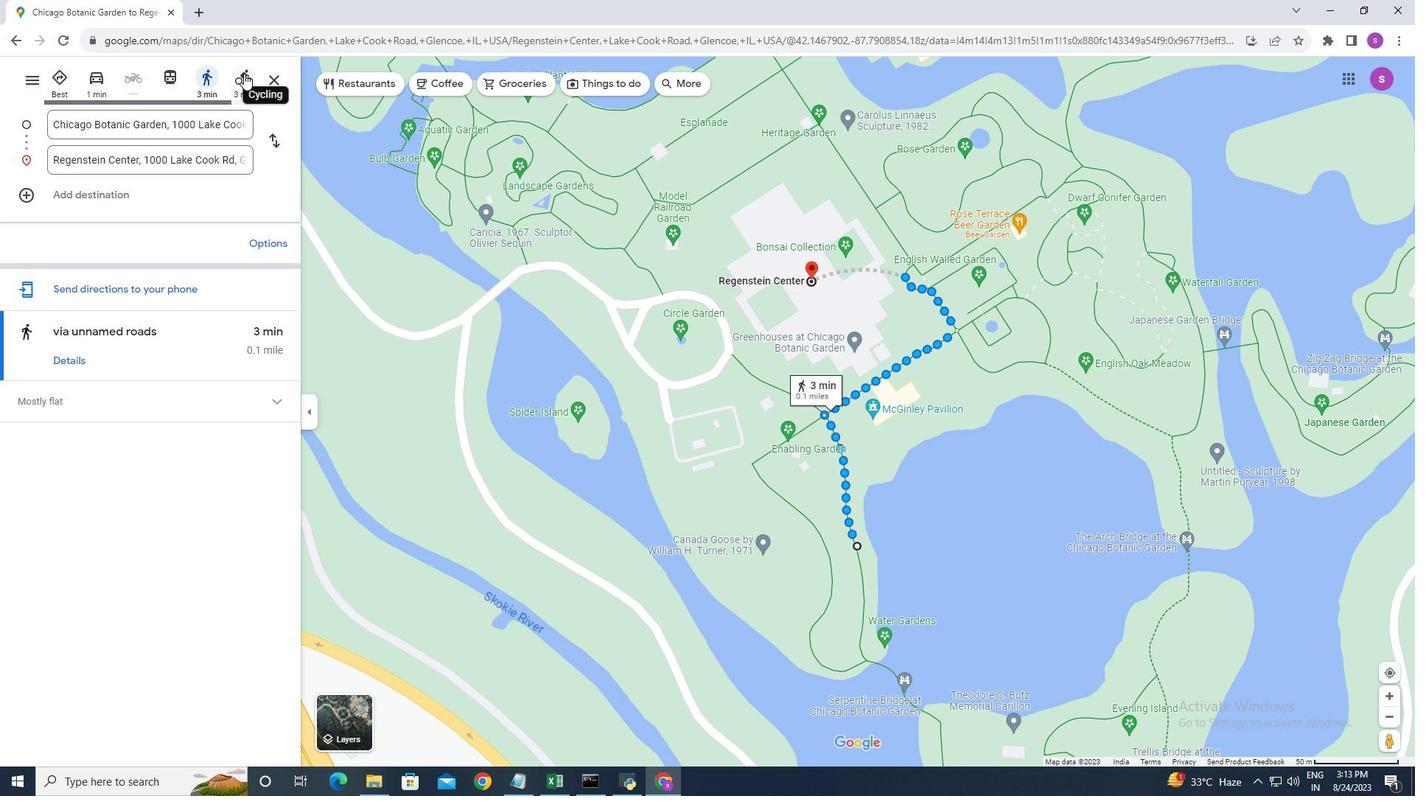 
Action: Mouse pressed left at (244, 73)
Screenshot: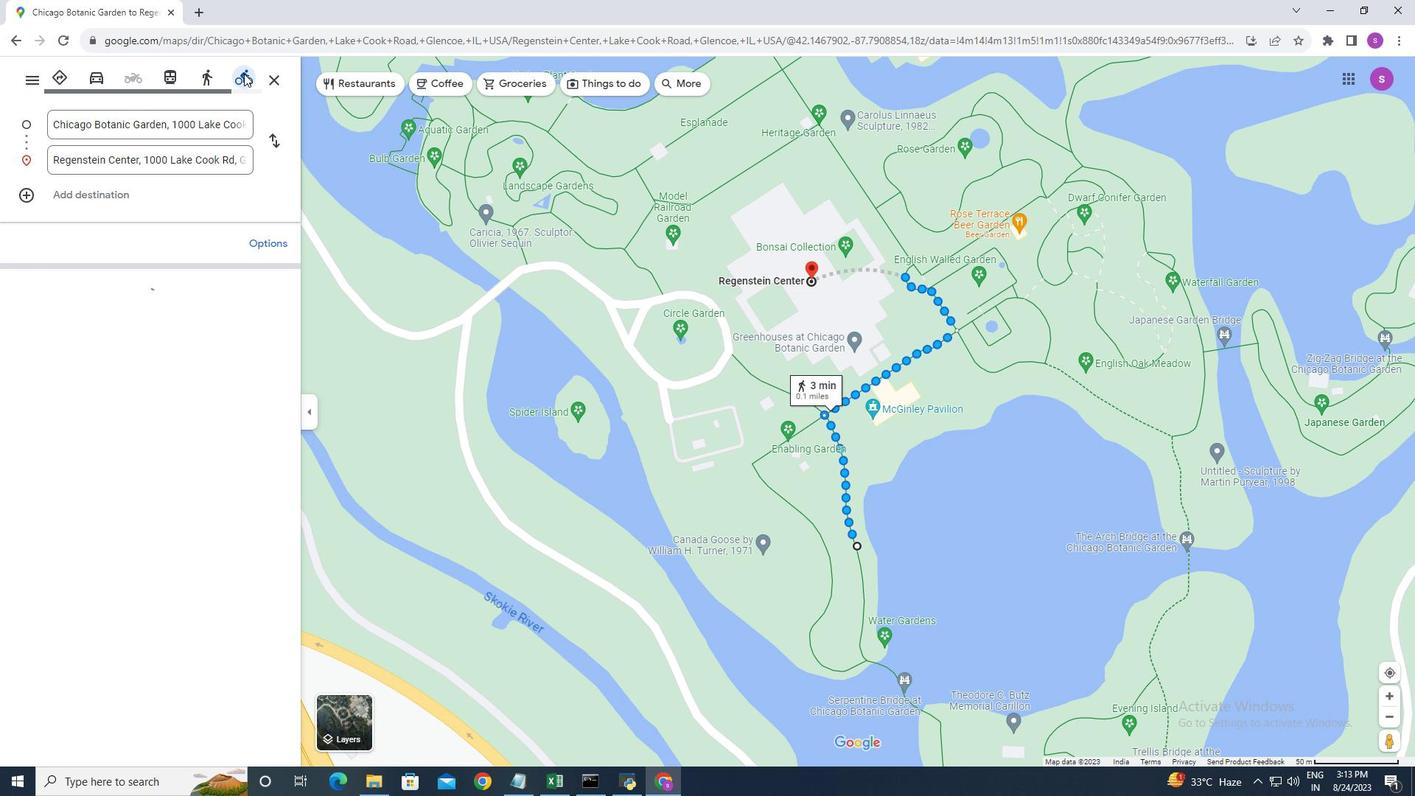 
Action: Mouse moved to (70, 358)
Screenshot: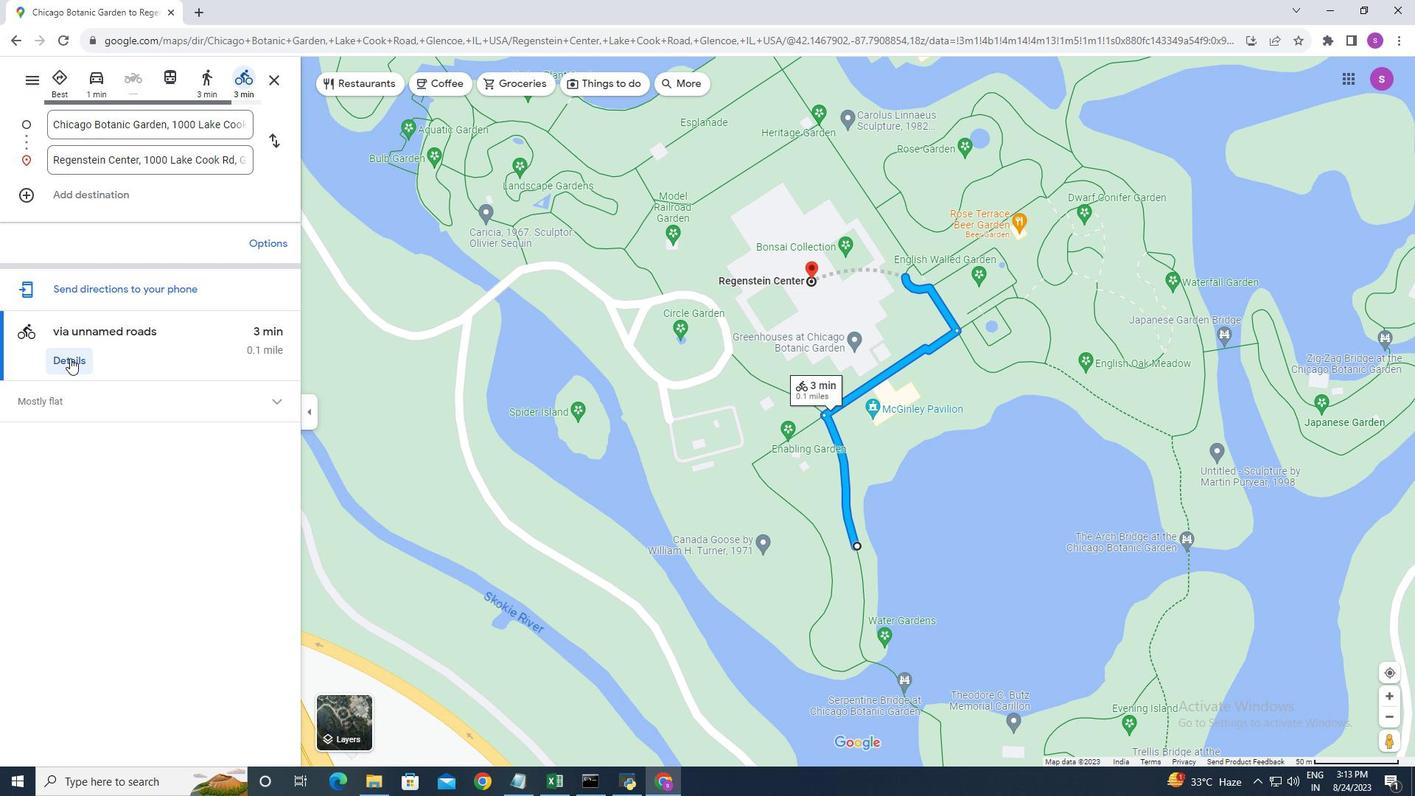 
Action: Mouse pressed left at (70, 358)
Screenshot: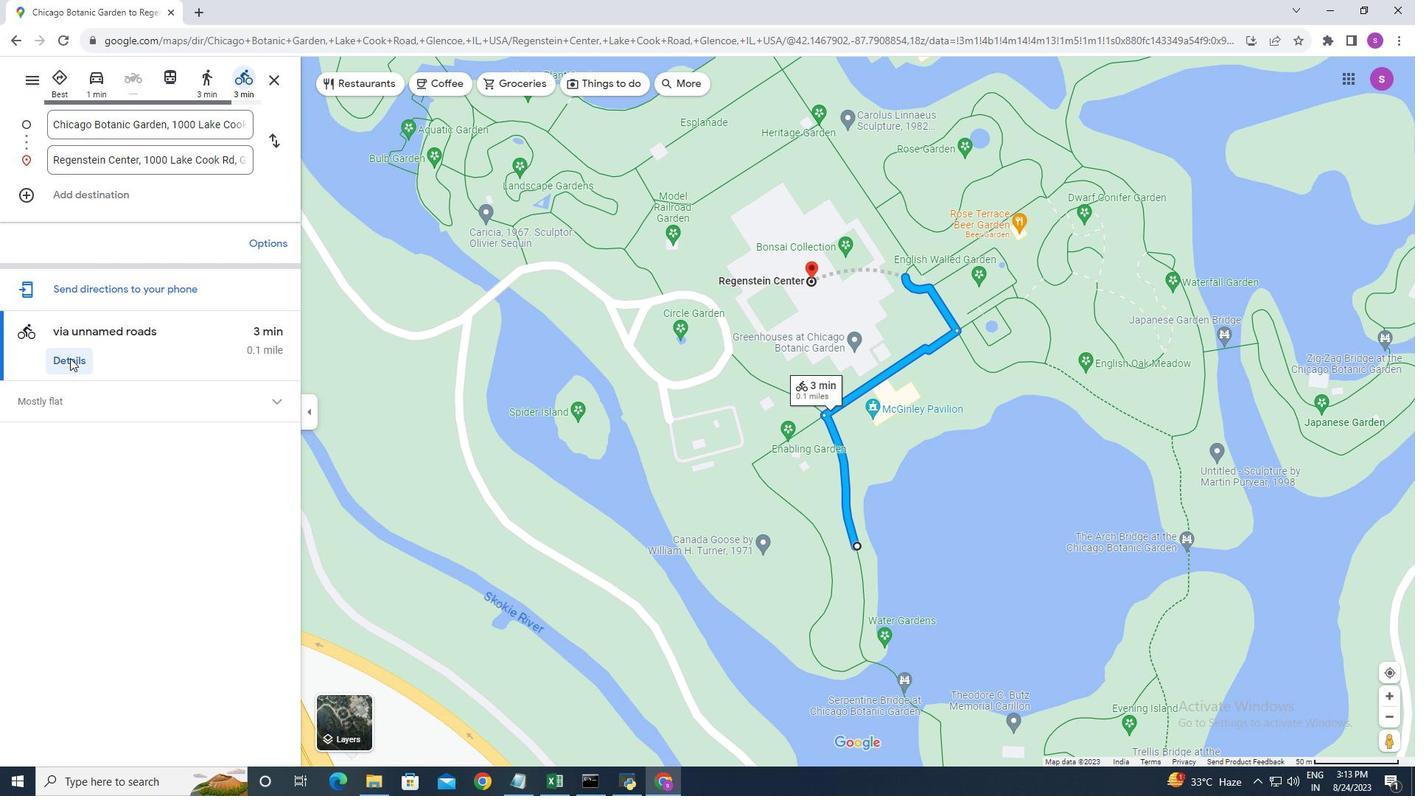 
Action: Mouse moved to (35, 347)
Screenshot: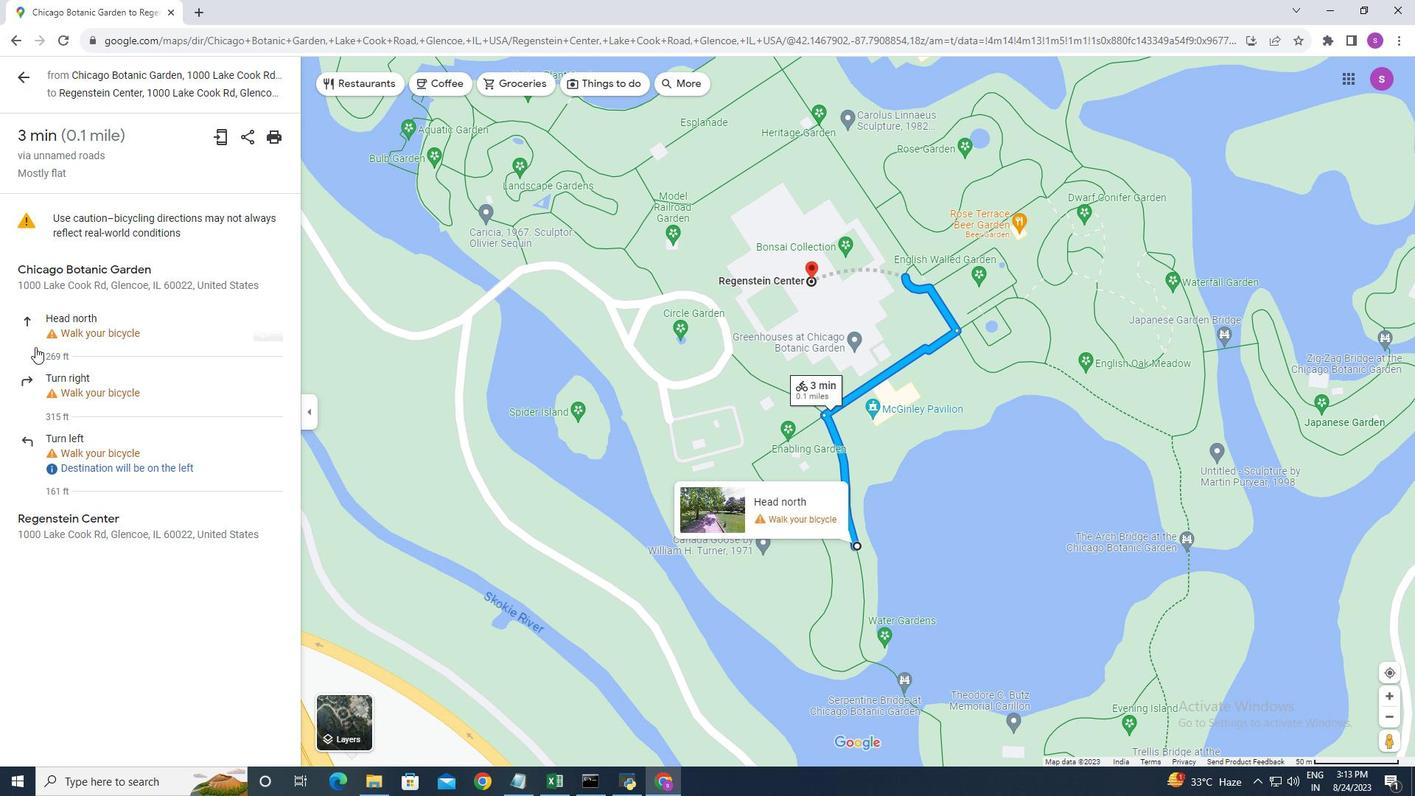 
Action: Mouse scrolled (35, 346) with delta (0, 0)
Screenshot: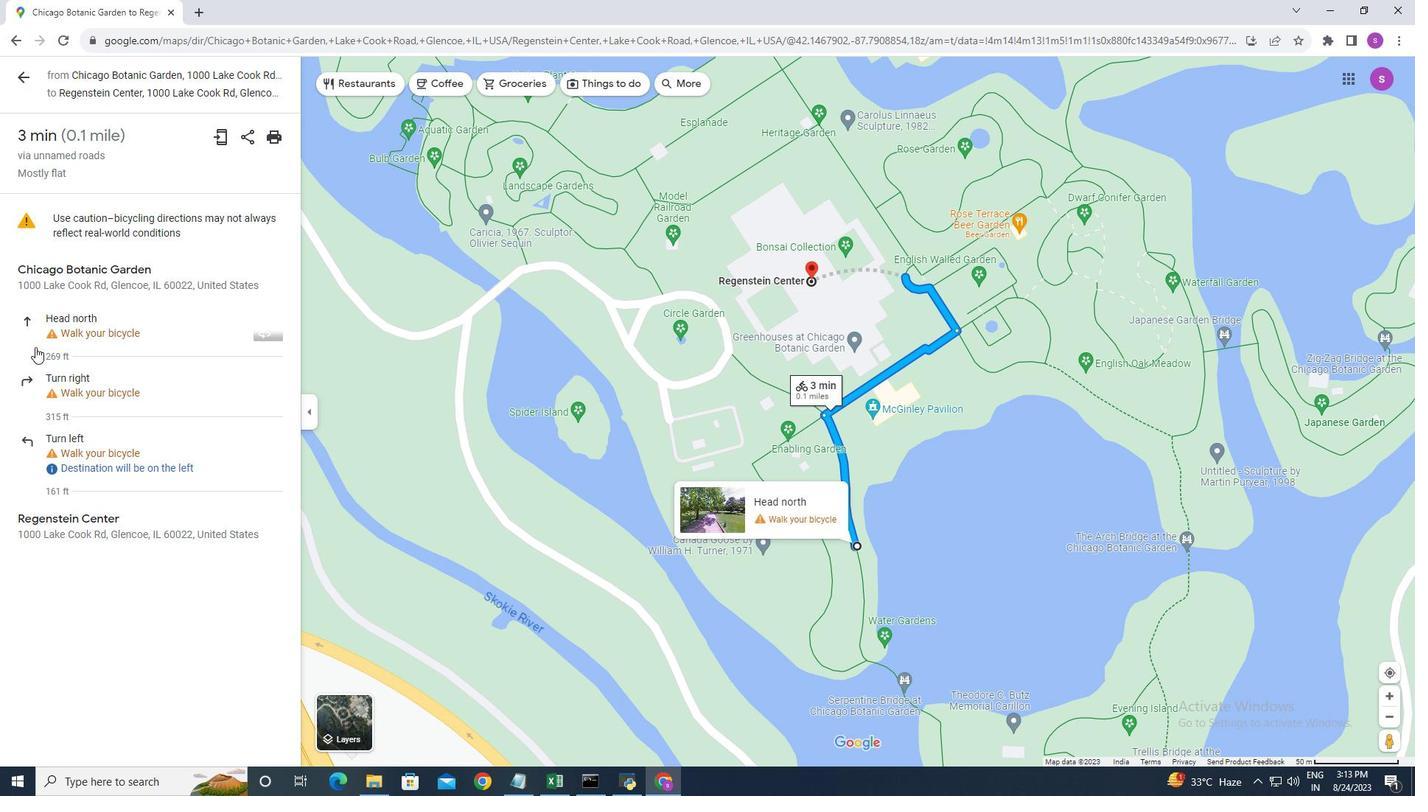 
Action: Mouse scrolled (35, 346) with delta (0, 0)
Screenshot: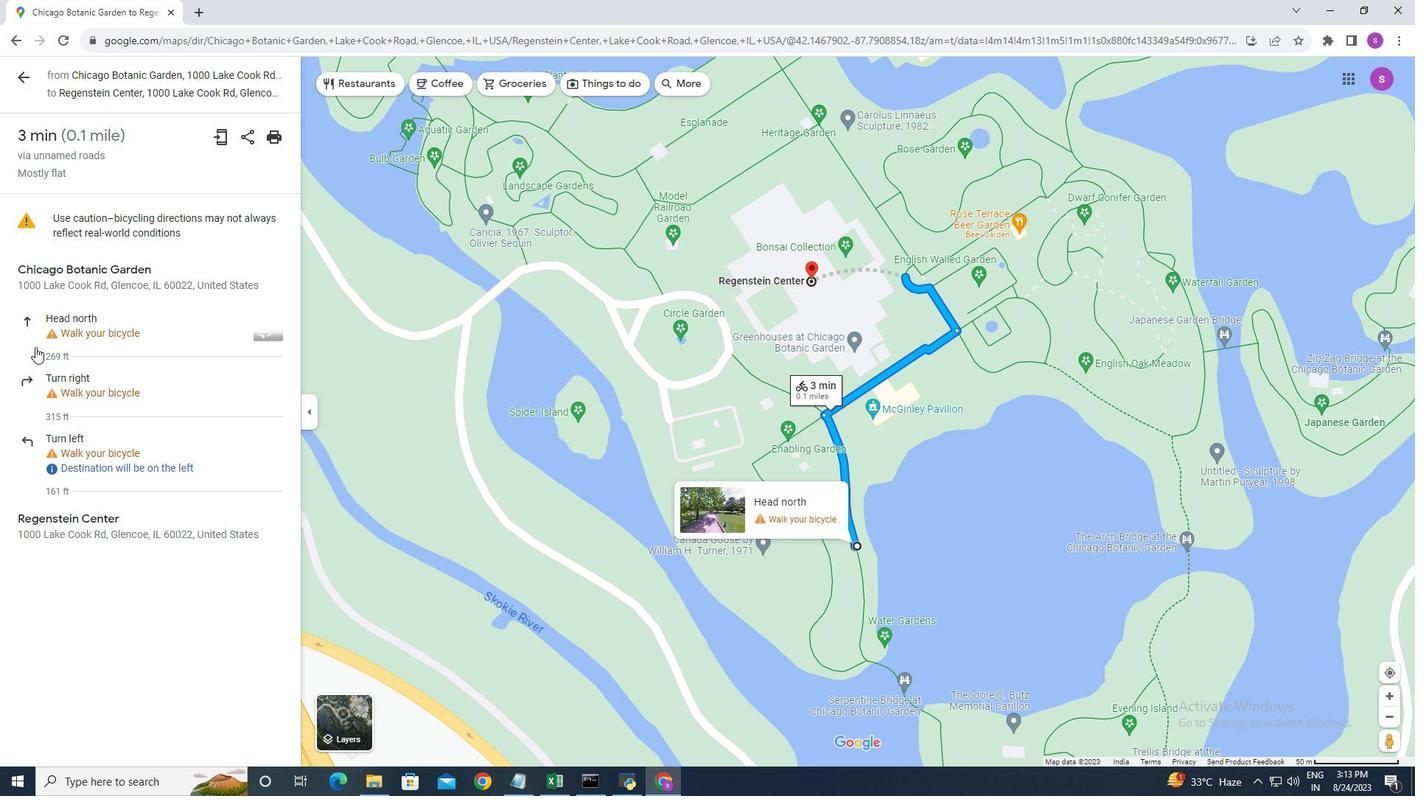 
Action: Mouse moved to (23, 73)
Screenshot: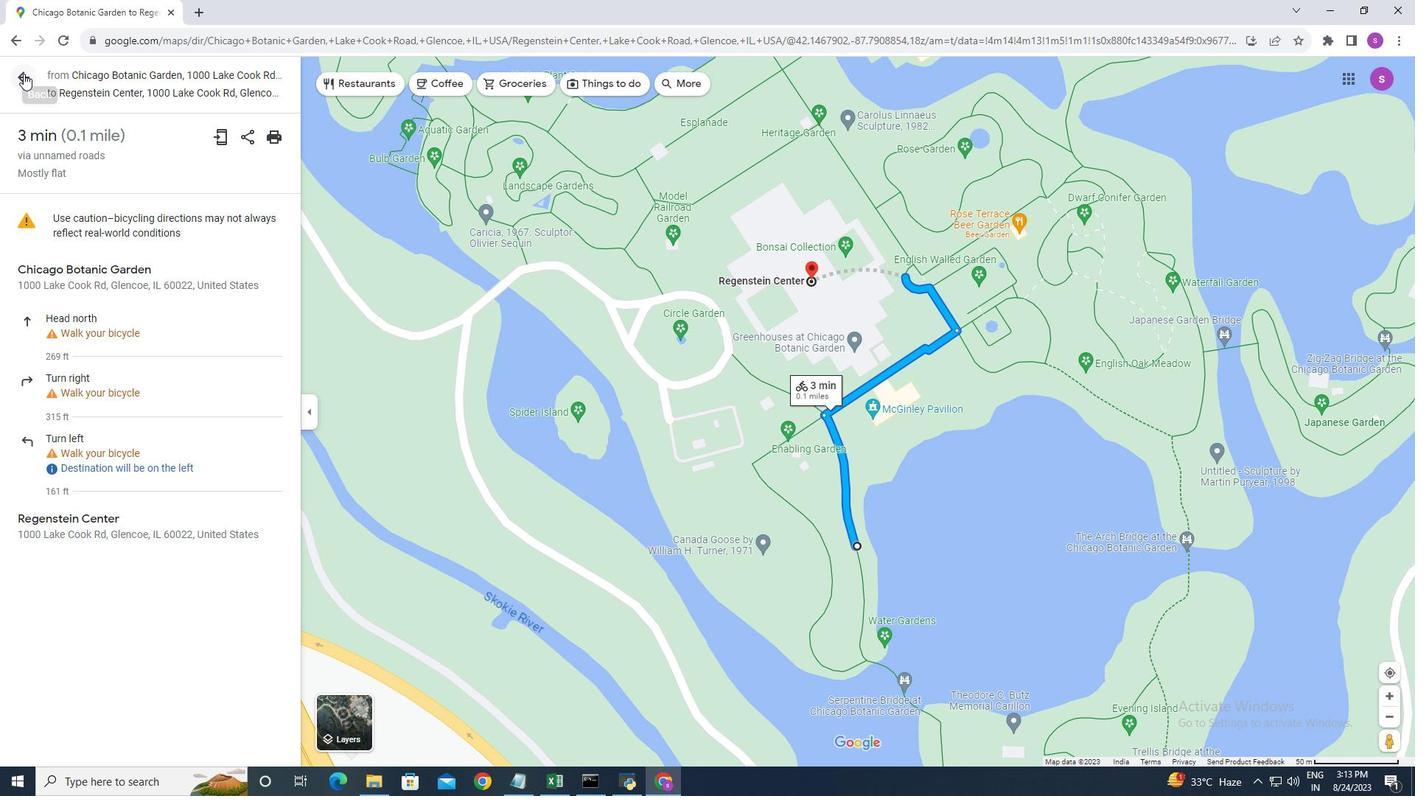 
Action: Mouse pressed left at (23, 73)
Screenshot: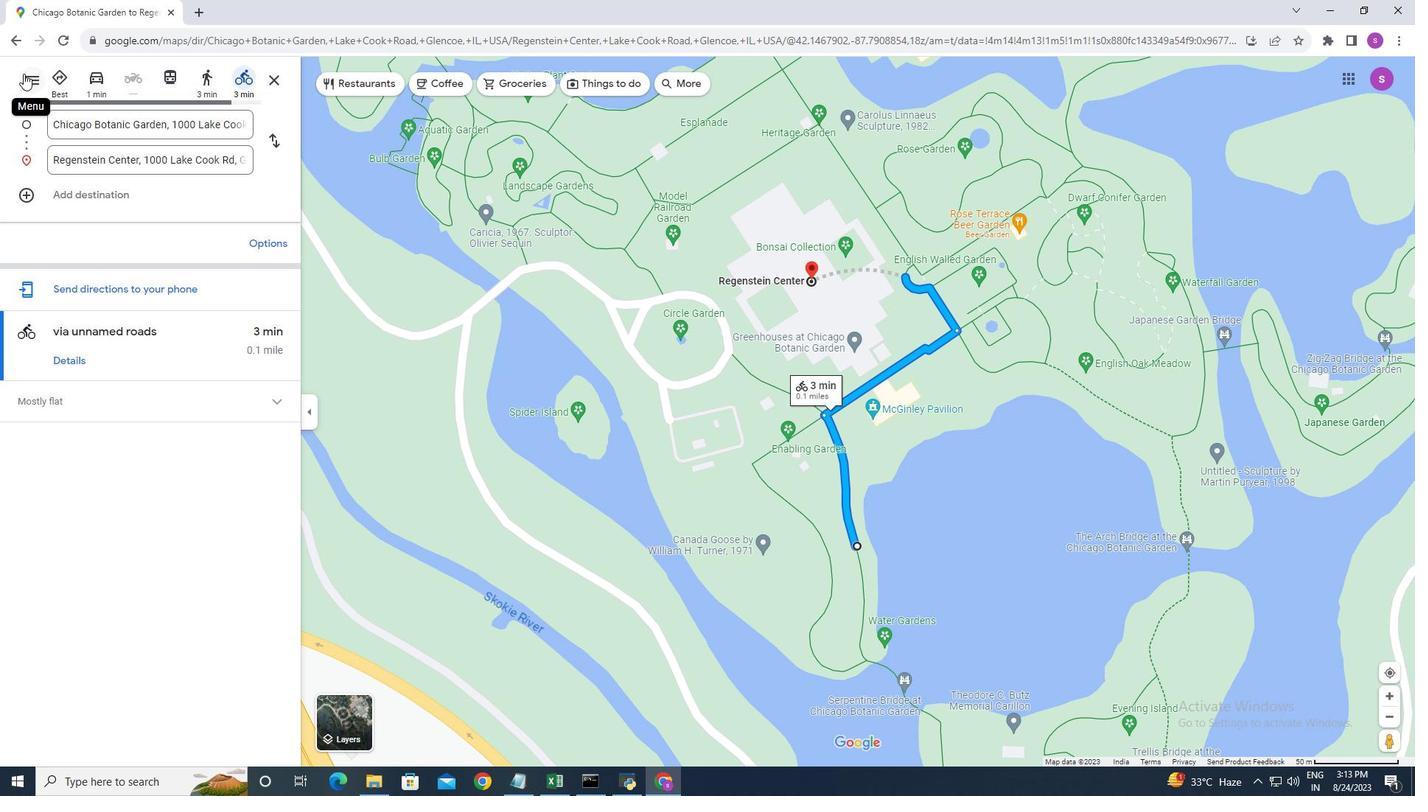 
Action: Mouse moved to (877, 446)
Screenshot: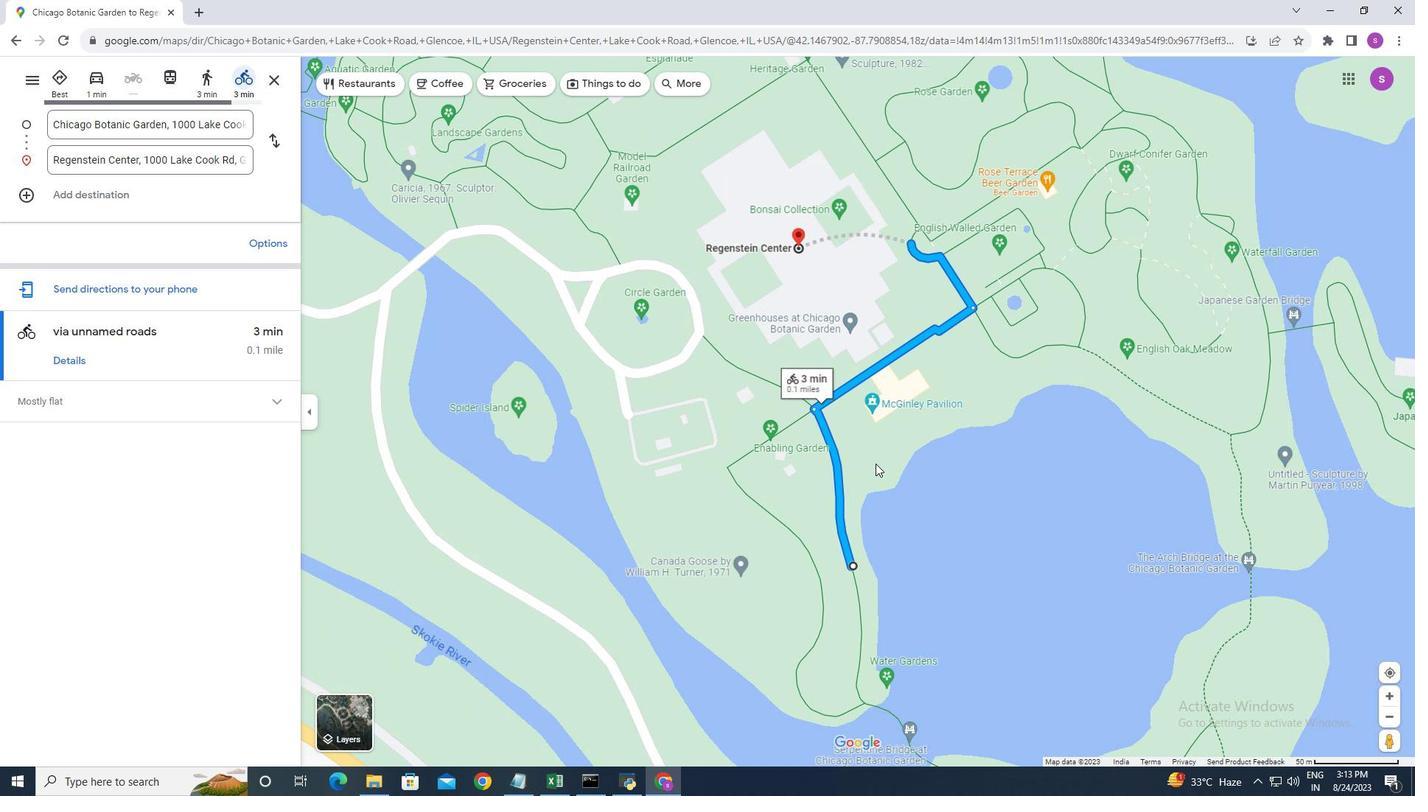 
Action: Mouse scrolled (877, 446) with delta (0, 0)
Screenshot: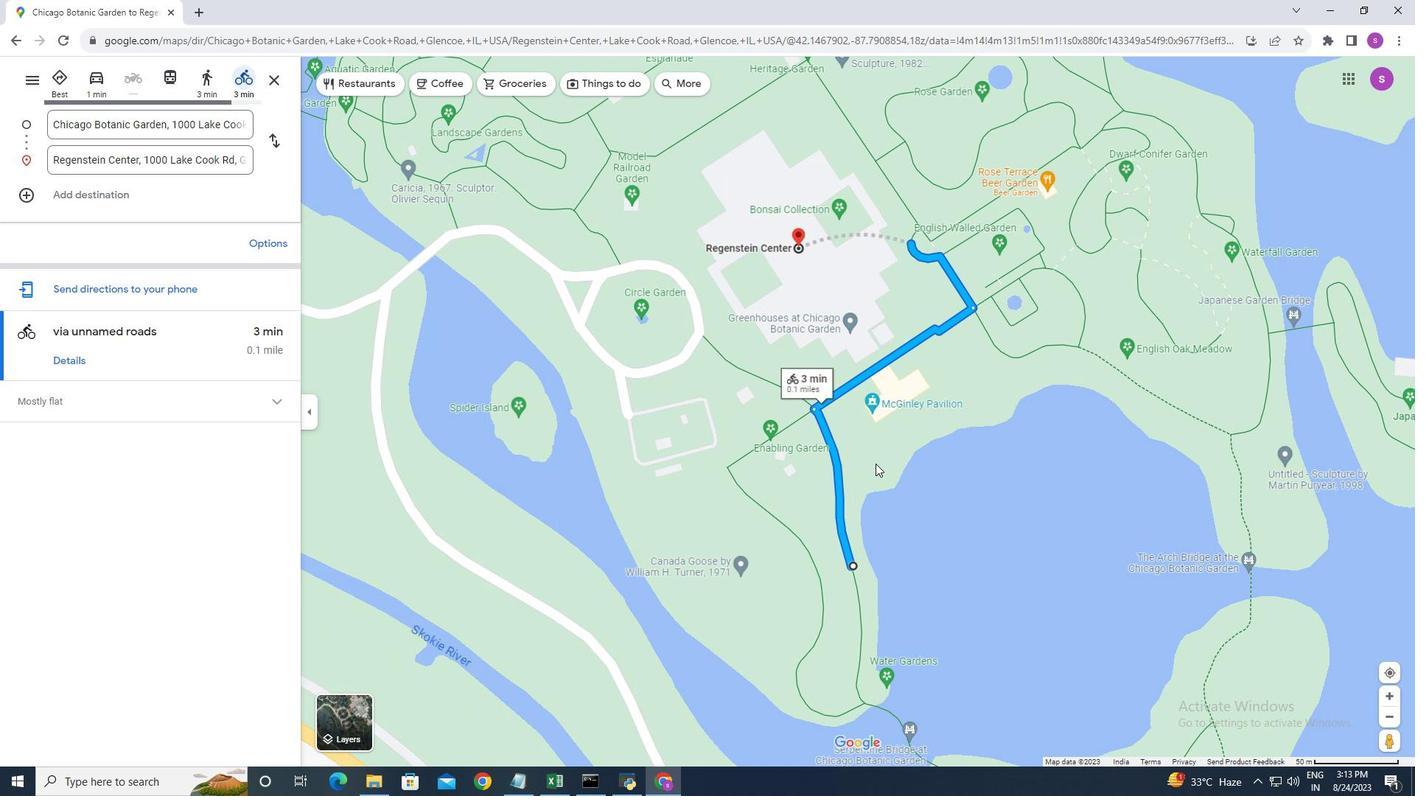 
Action: Mouse moved to (877, 446)
Screenshot: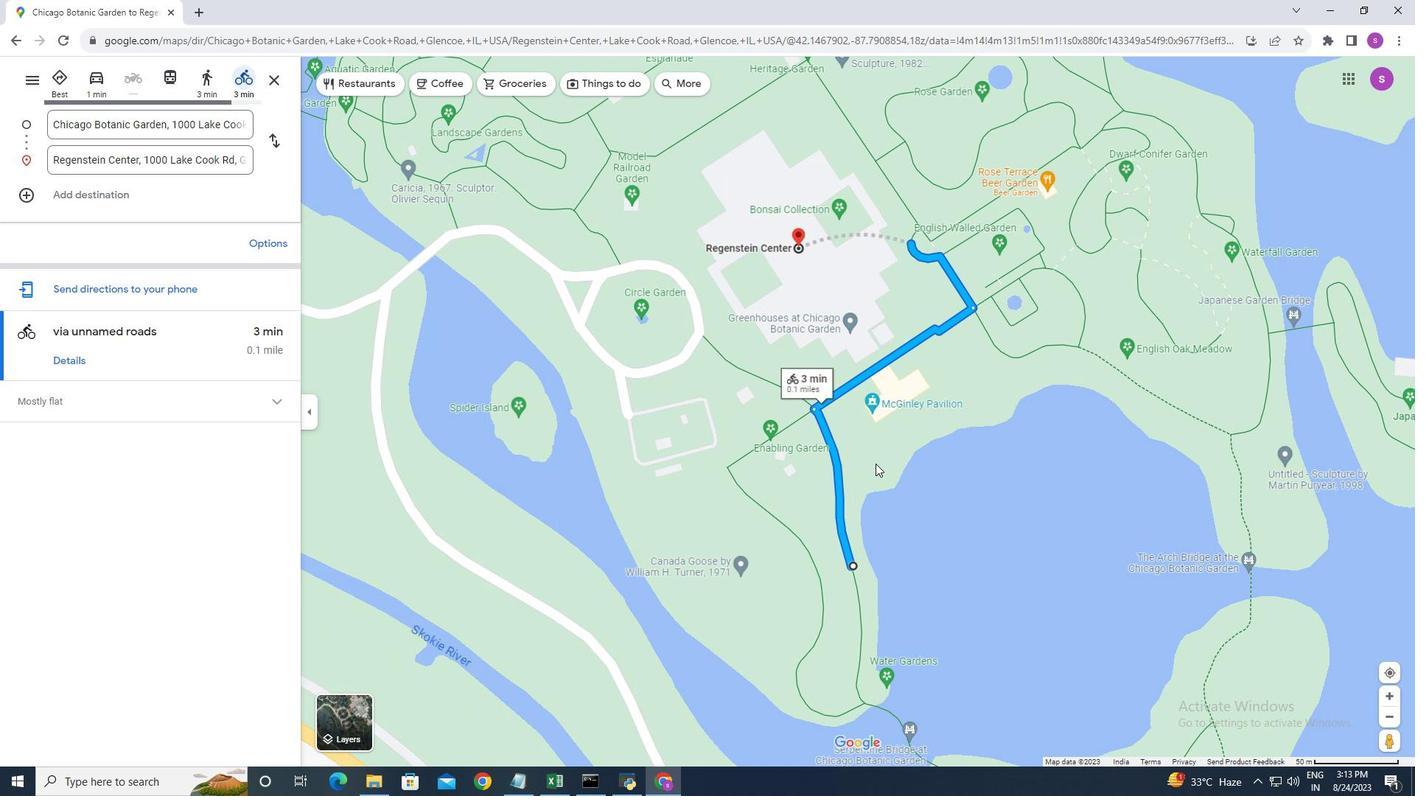 
Action: Mouse scrolled (877, 446) with delta (0, 0)
Screenshot: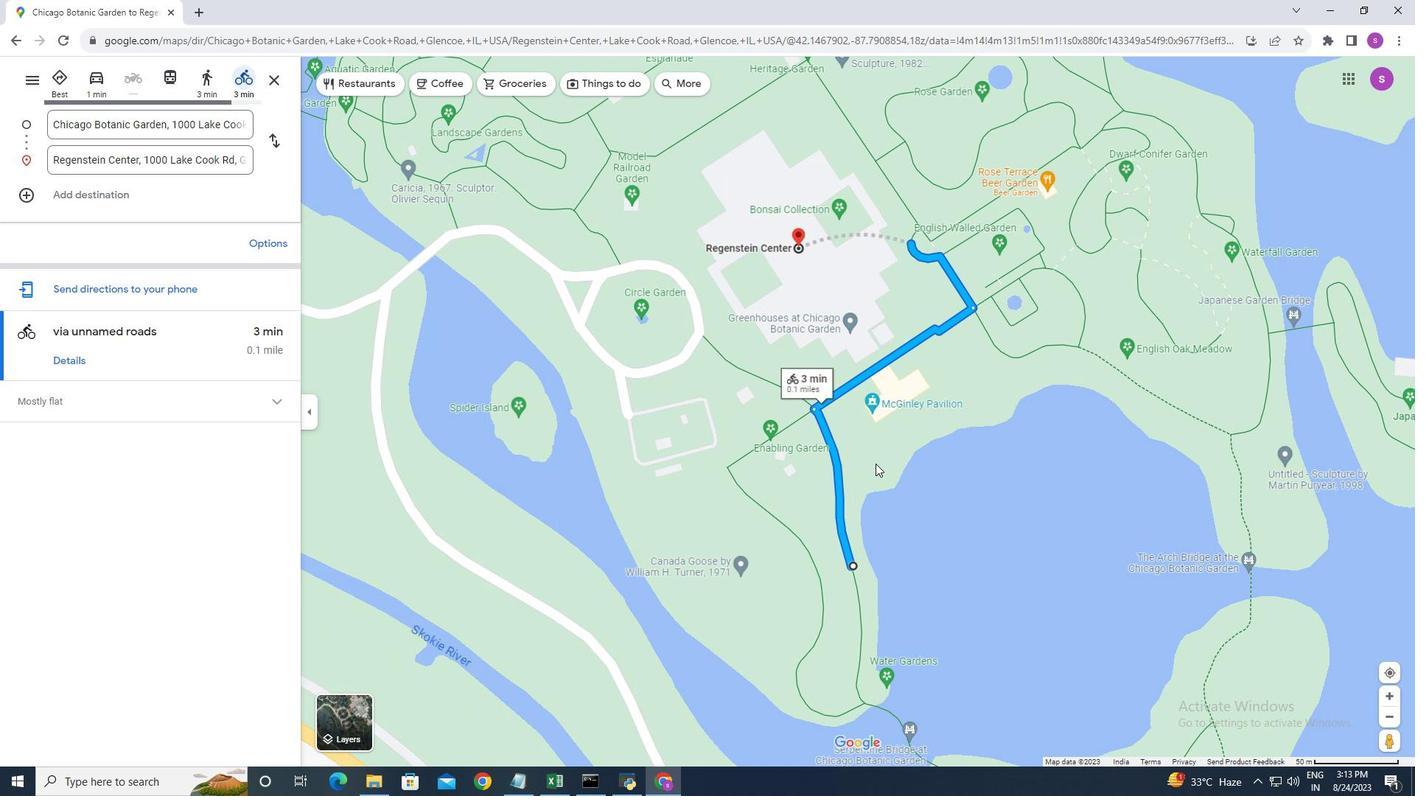 
Action: Mouse moved to (876, 453)
Screenshot: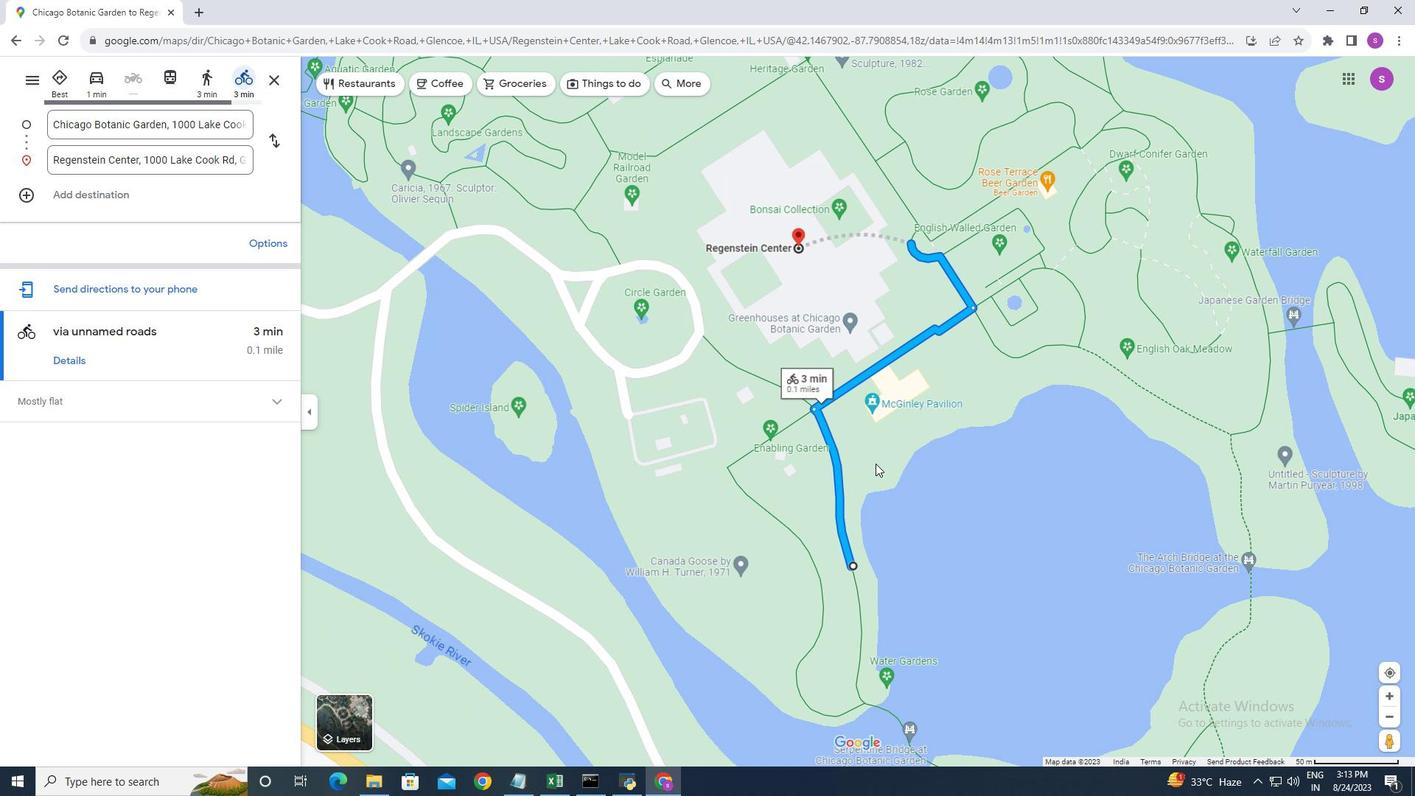
Action: Mouse scrolled (876, 453) with delta (0, 0)
Screenshot: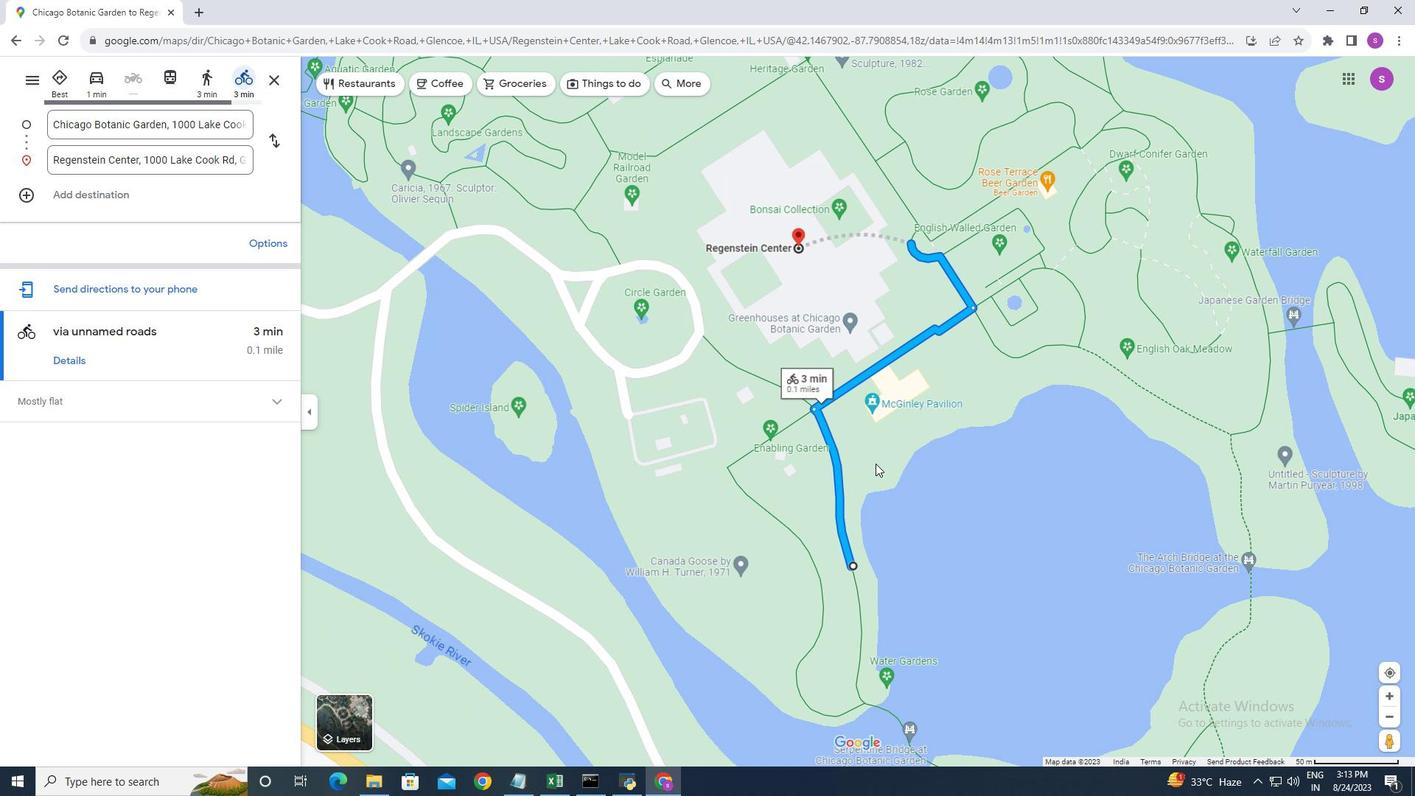 
Action: Mouse moved to (876, 457)
Screenshot: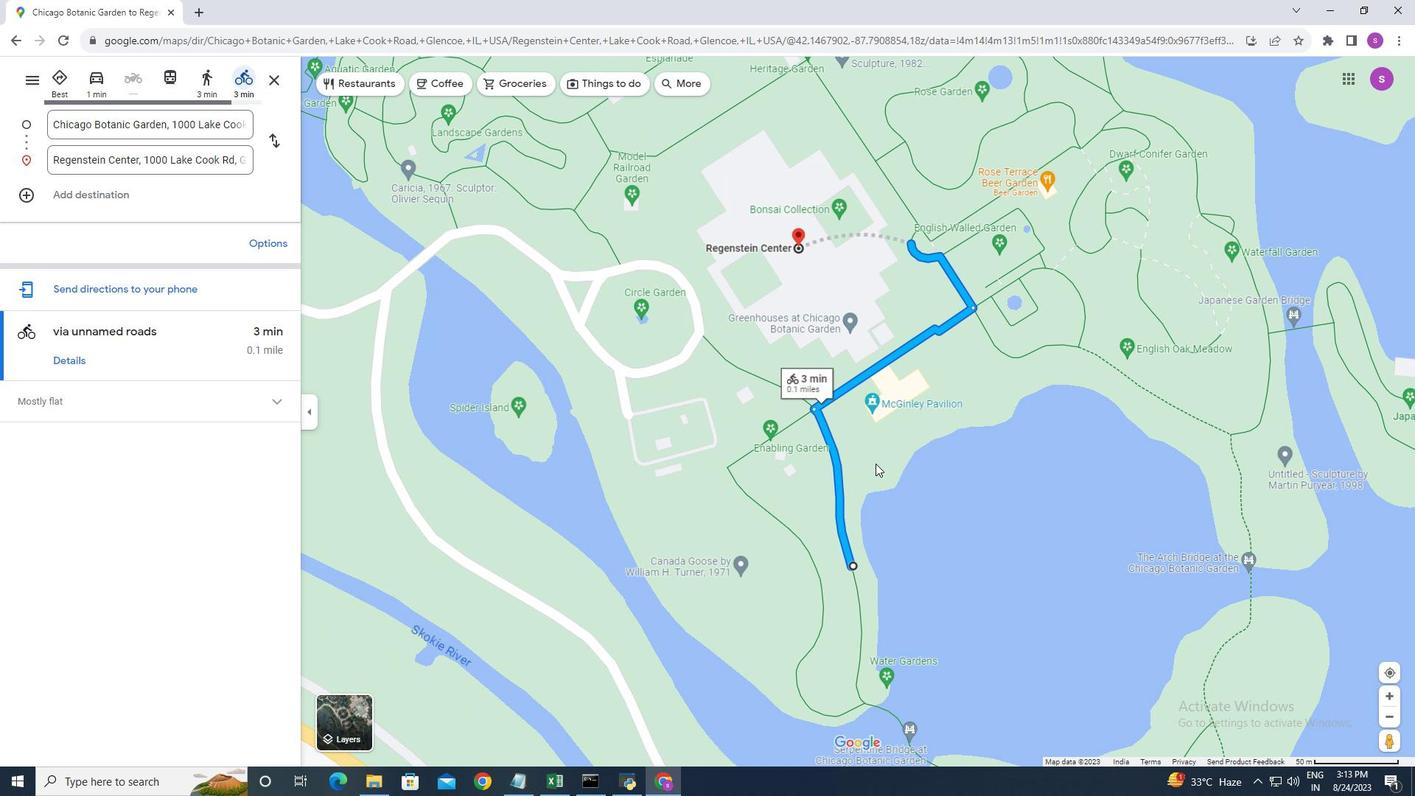 
Action: Mouse scrolled (876, 455) with delta (0, 0)
Screenshot: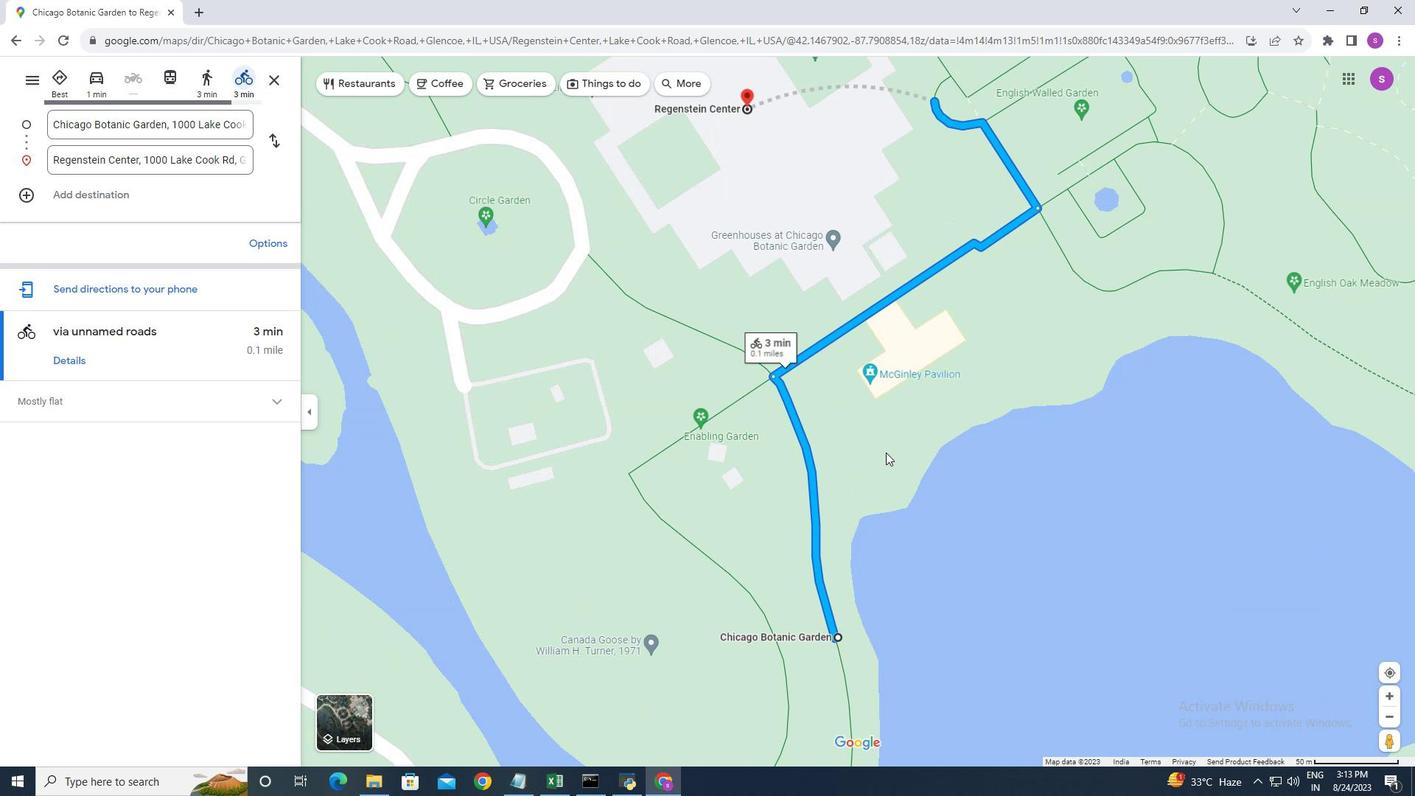 
Action: Mouse moved to (876, 463)
Screenshot: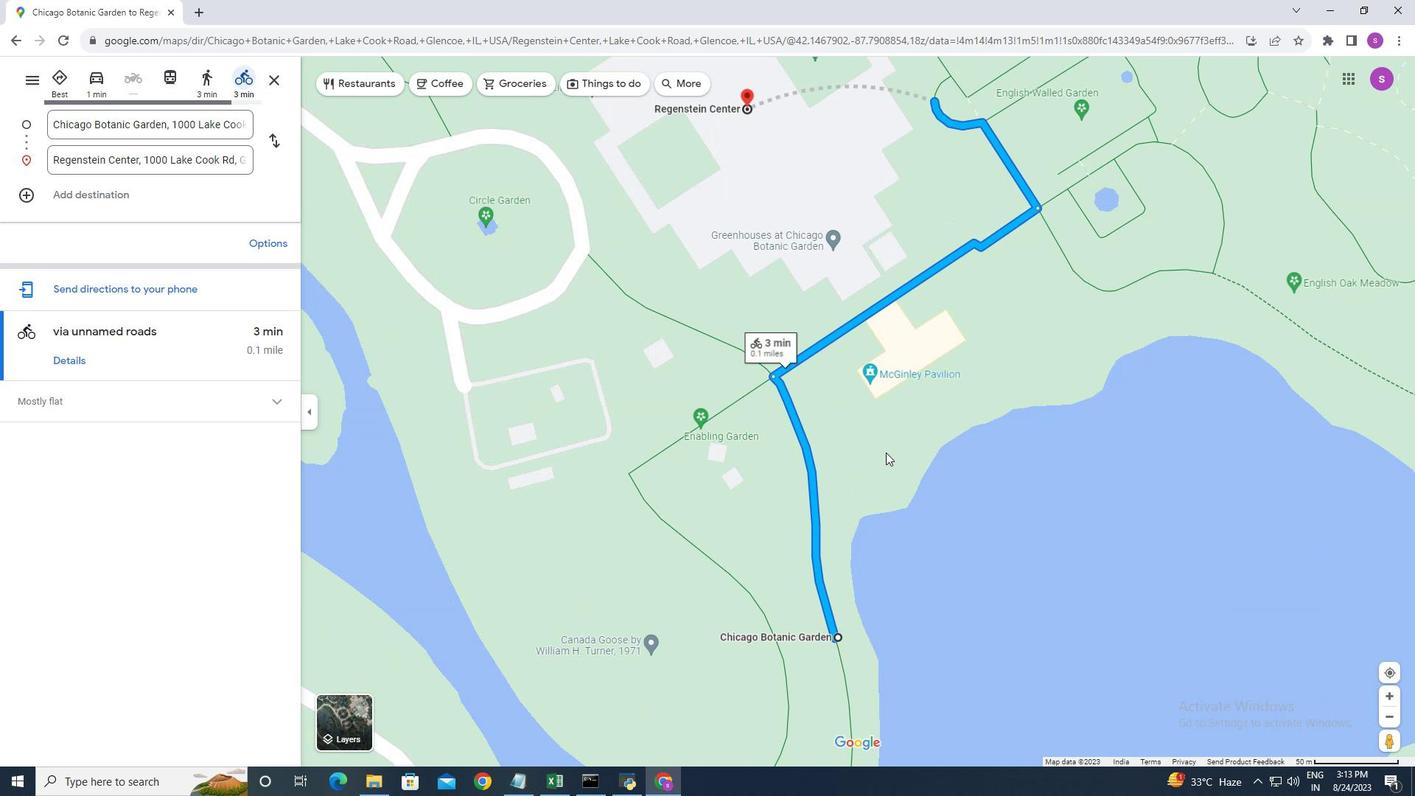 
Action: Mouse scrolled (876, 460) with delta (0, 0)
Screenshot: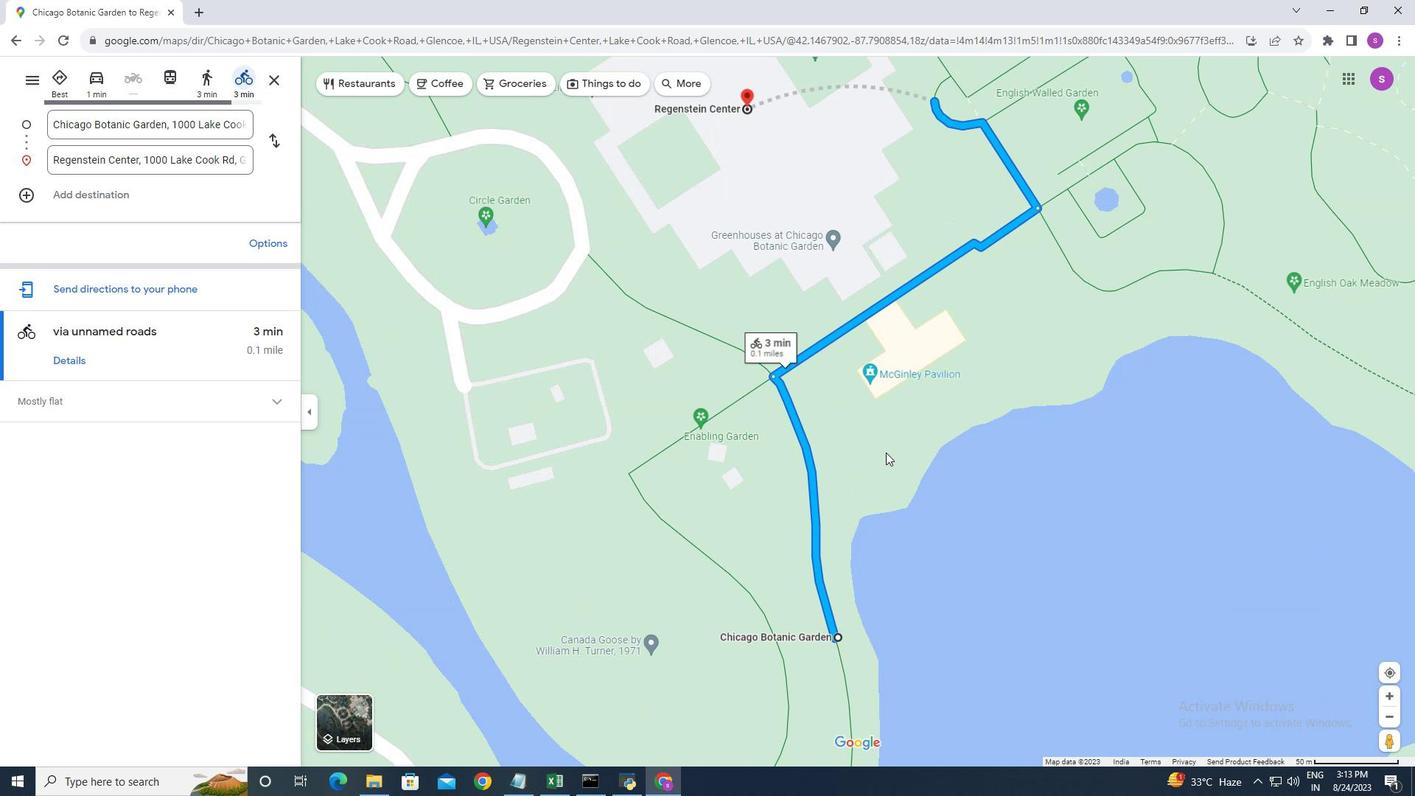 
Action: Mouse scrolled (876, 463) with delta (0, 0)
Screenshot: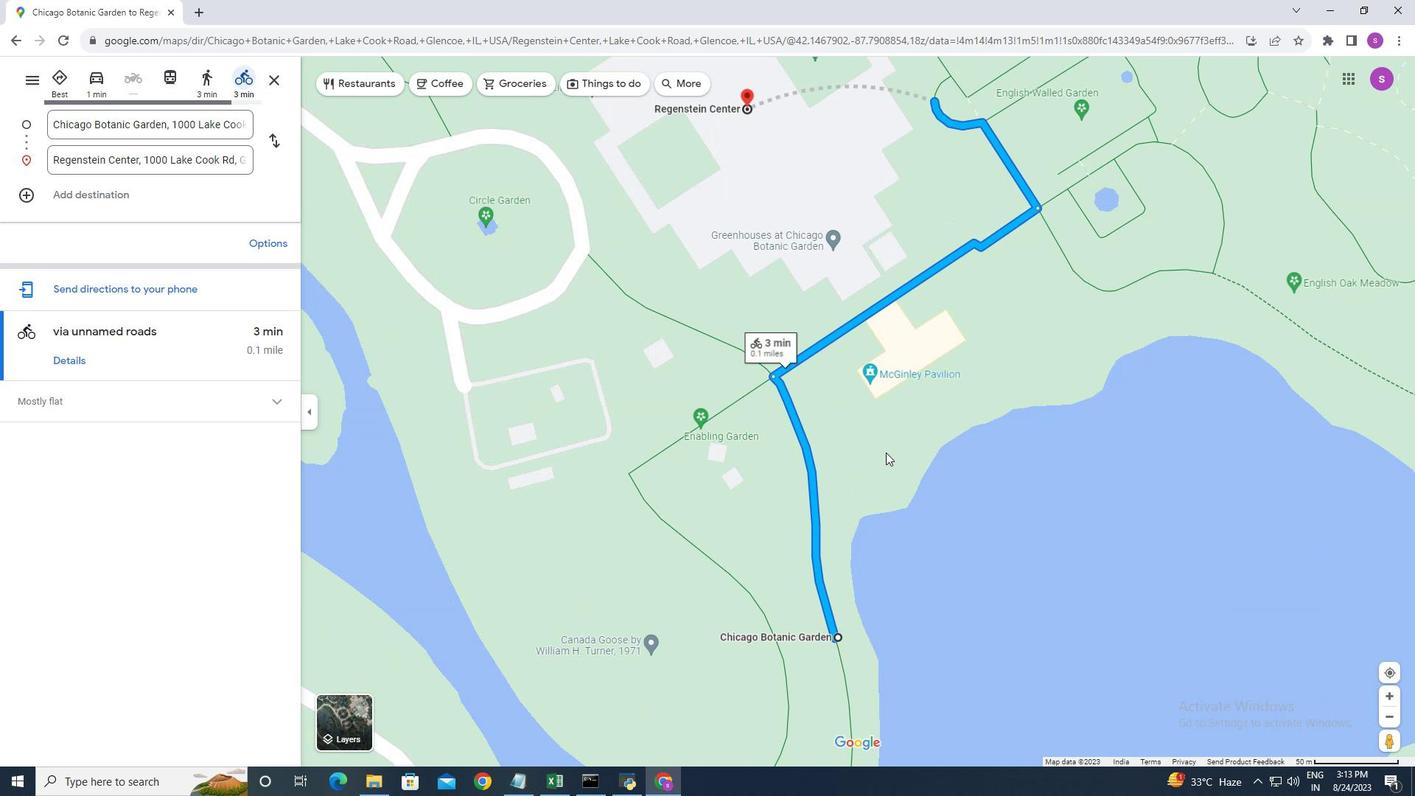 
Action: Mouse moved to (876, 463)
Screenshot: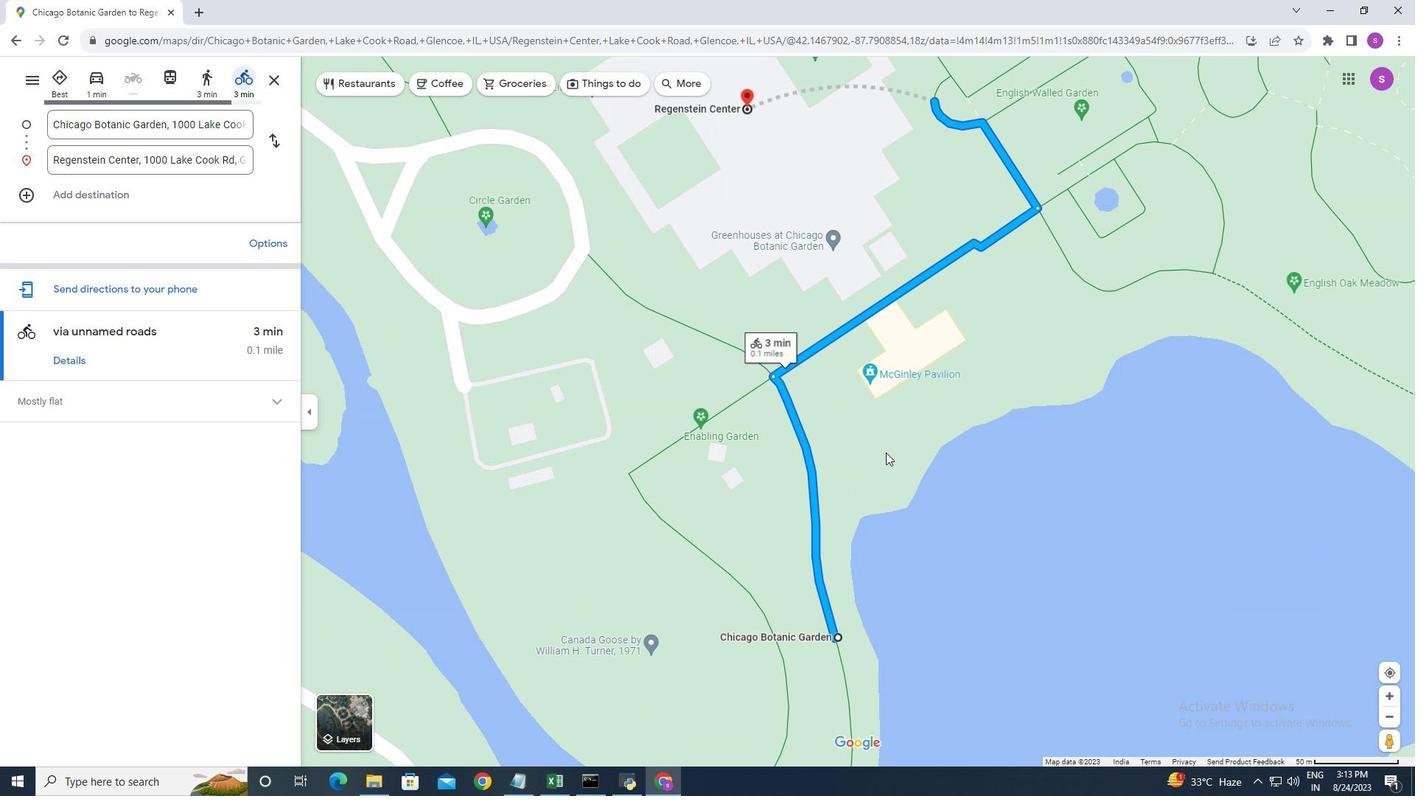 
Action: Mouse scrolled (876, 464) with delta (0, 0)
Screenshot: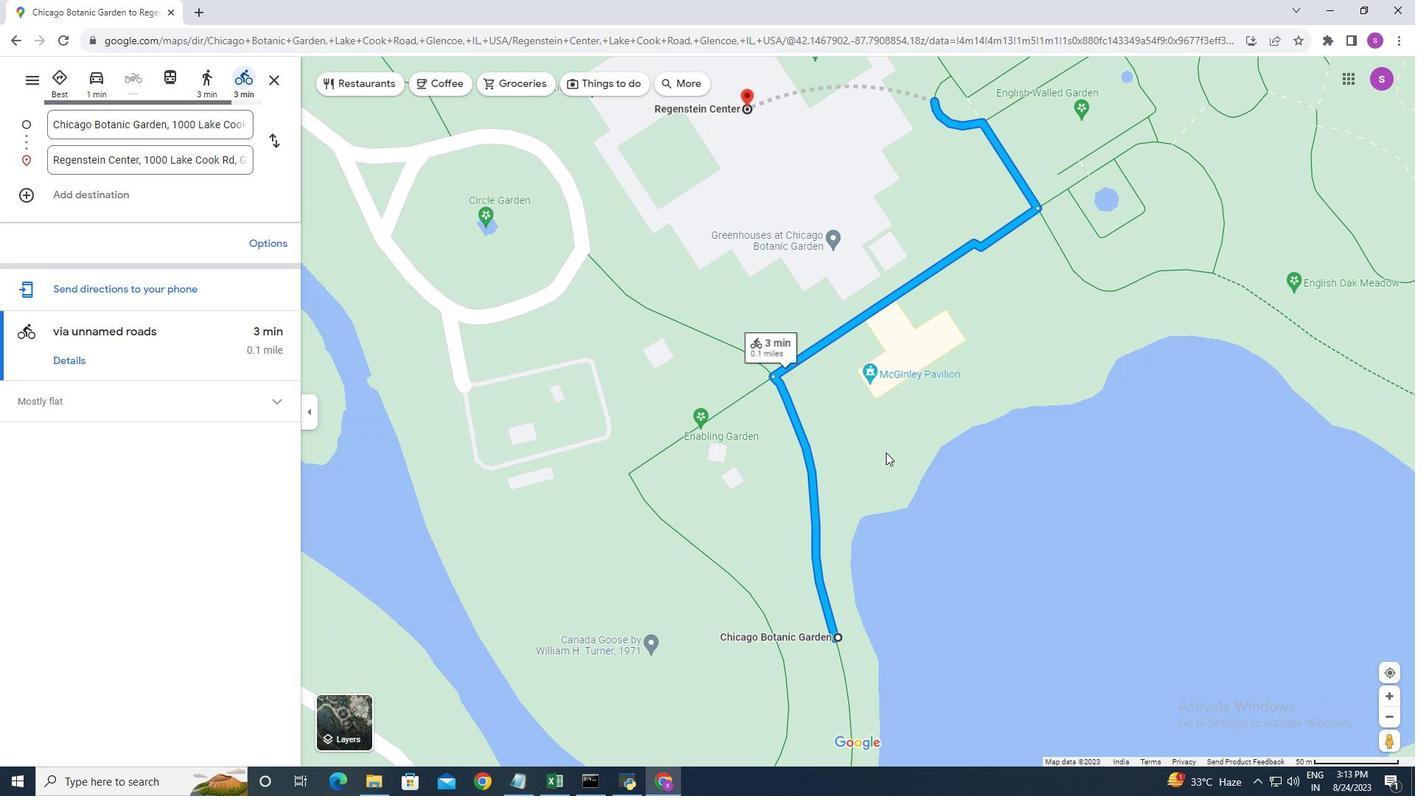 
Action: Mouse moved to (924, 327)
Screenshot: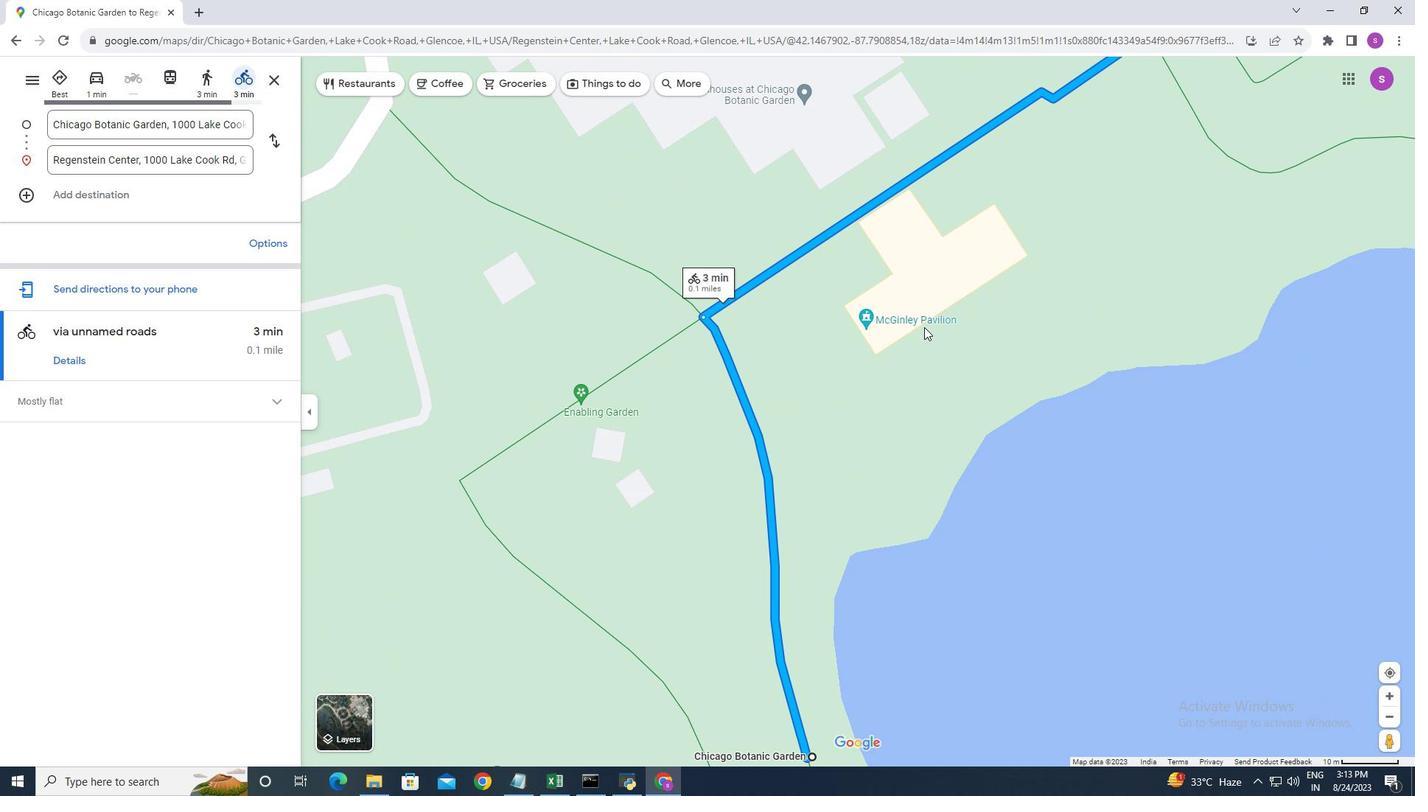 
Action: Mouse pressed left at (924, 327)
Screenshot: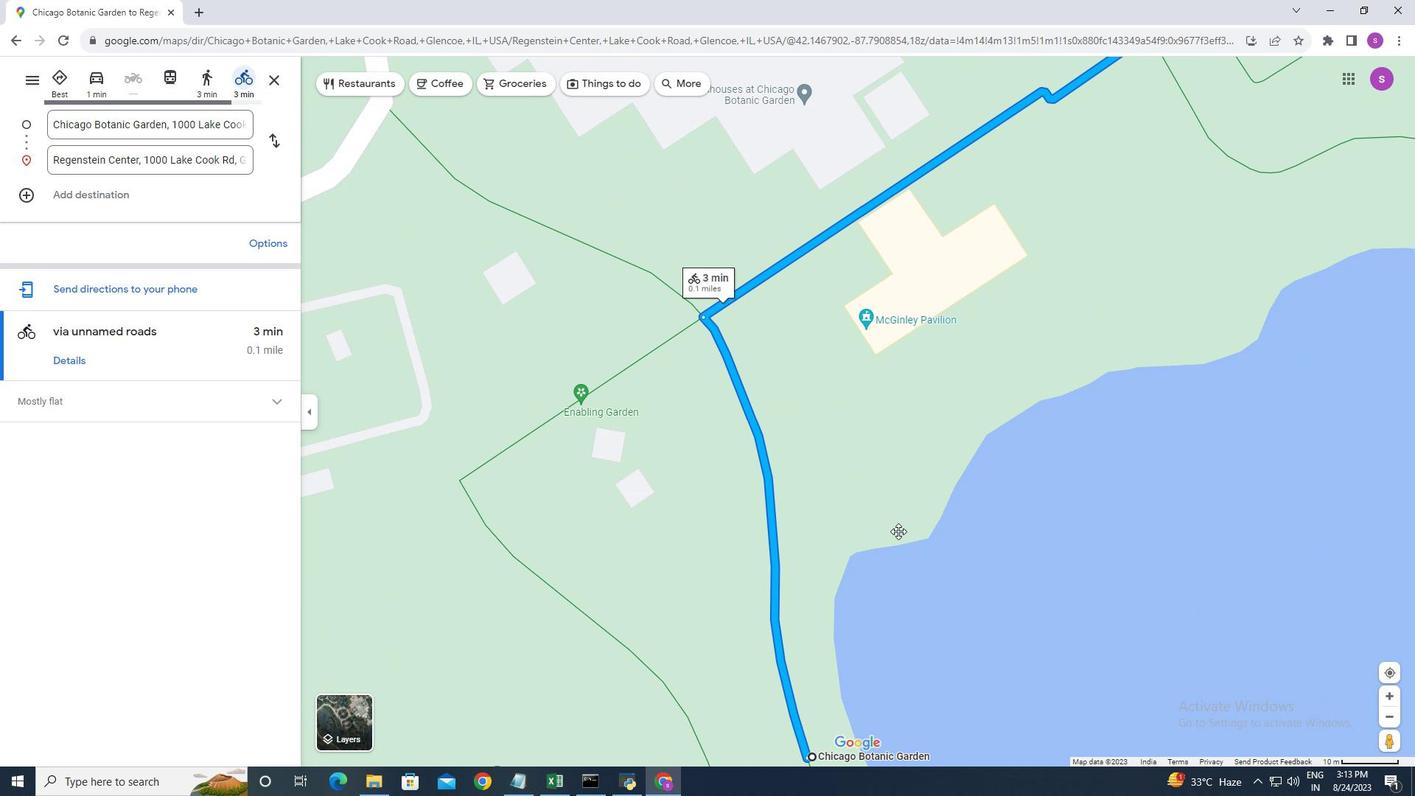 
Action: Mouse moved to (1172, 315)
Screenshot: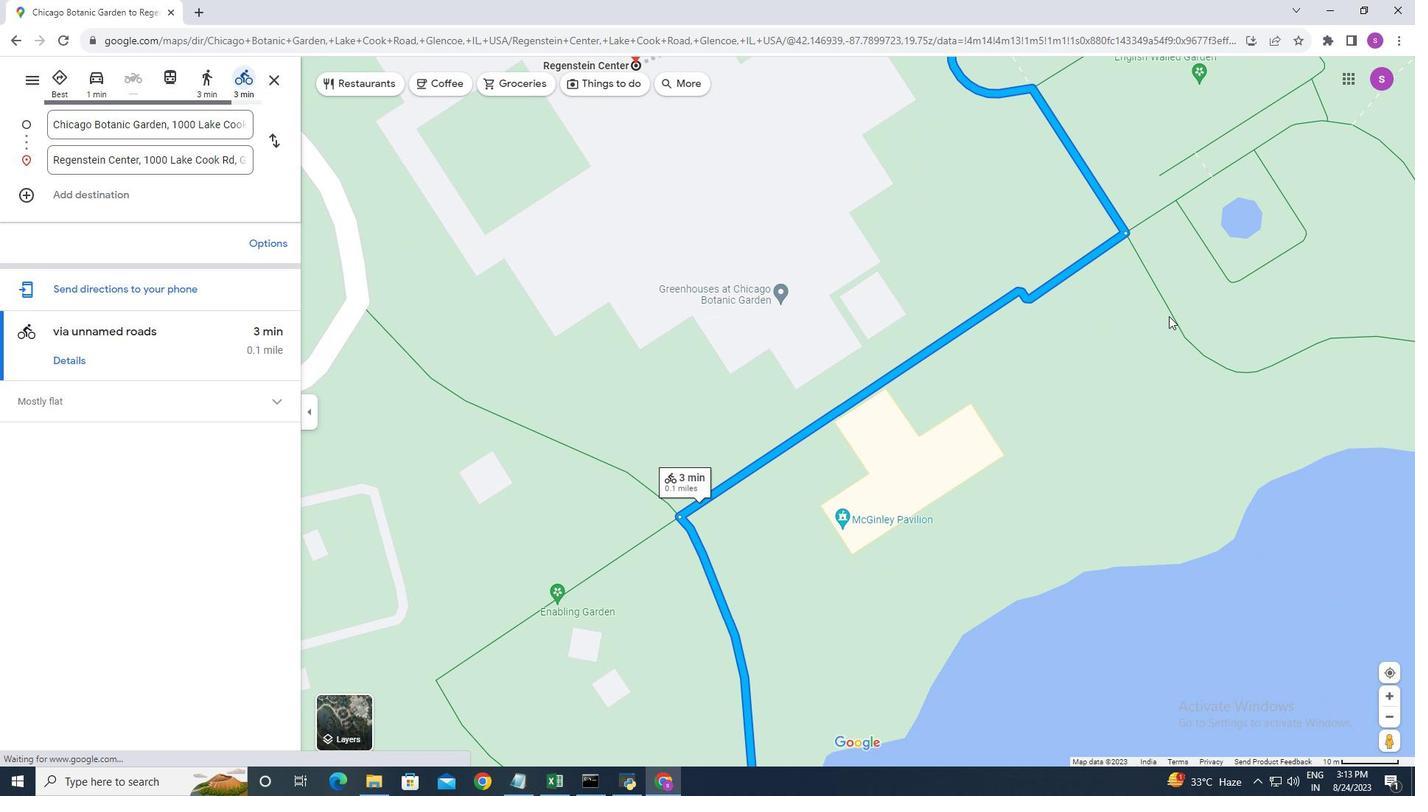 
Action: Mouse scrolled (1172, 314) with delta (0, 0)
Screenshot: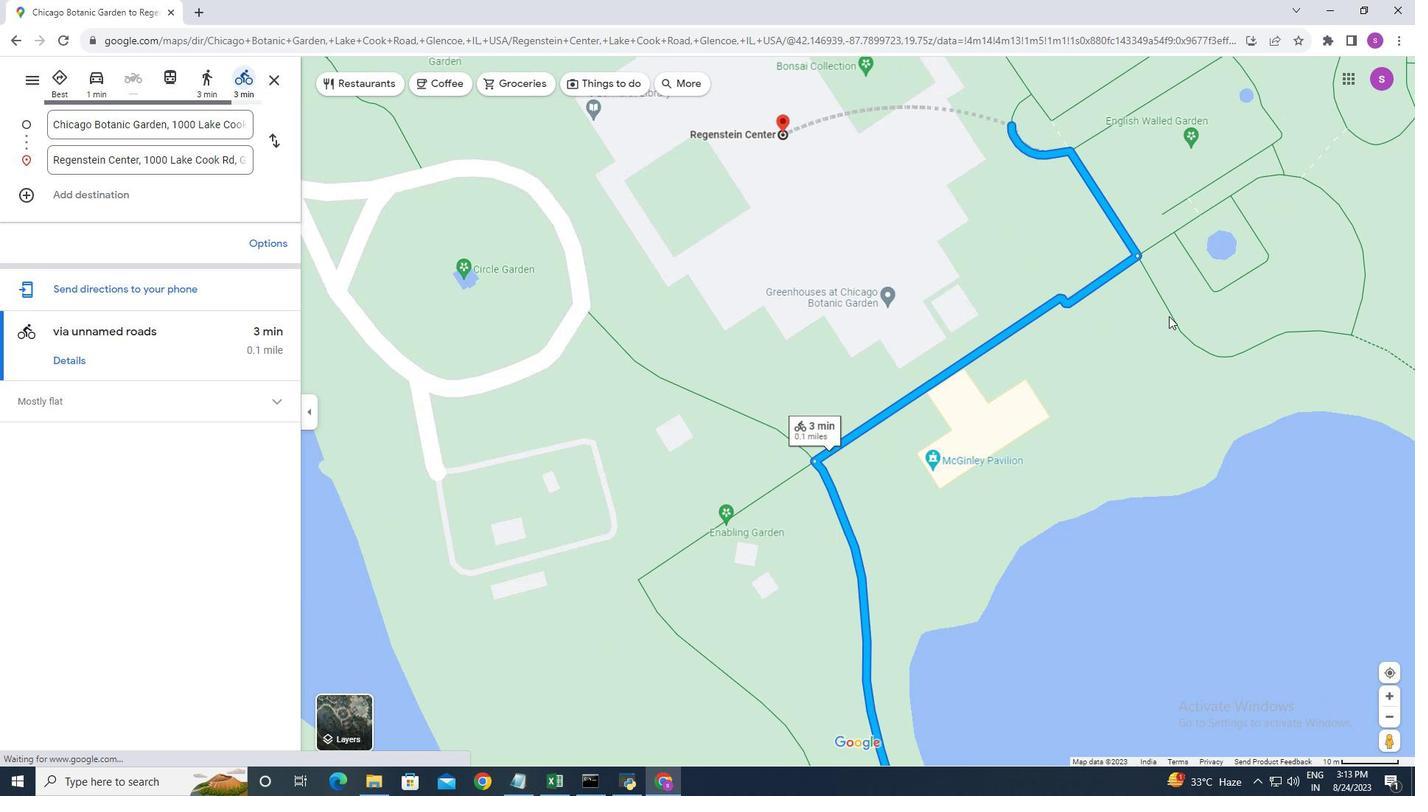 
Action: Mouse moved to (1170, 316)
Screenshot: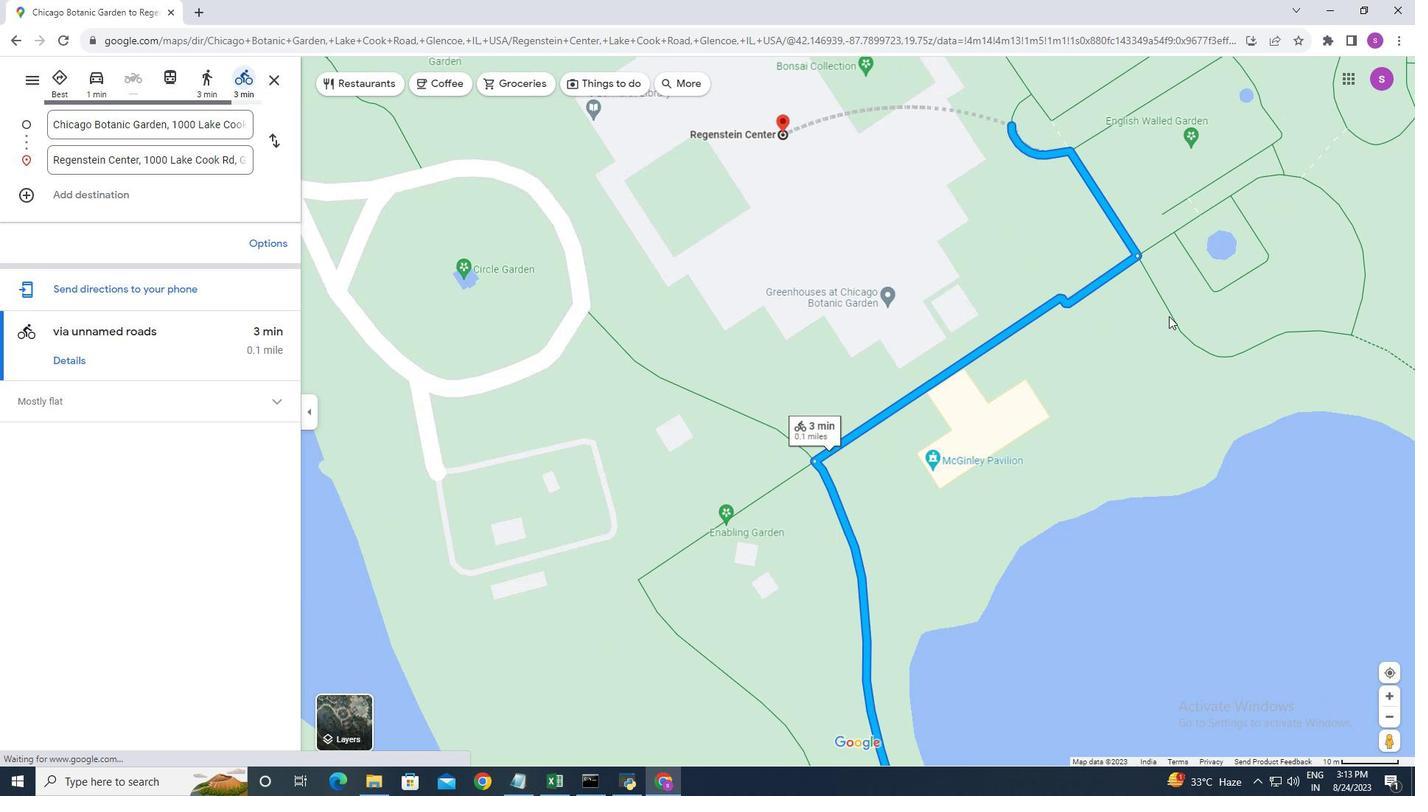 
Action: Mouse scrolled (1170, 315) with delta (0, 0)
Screenshot: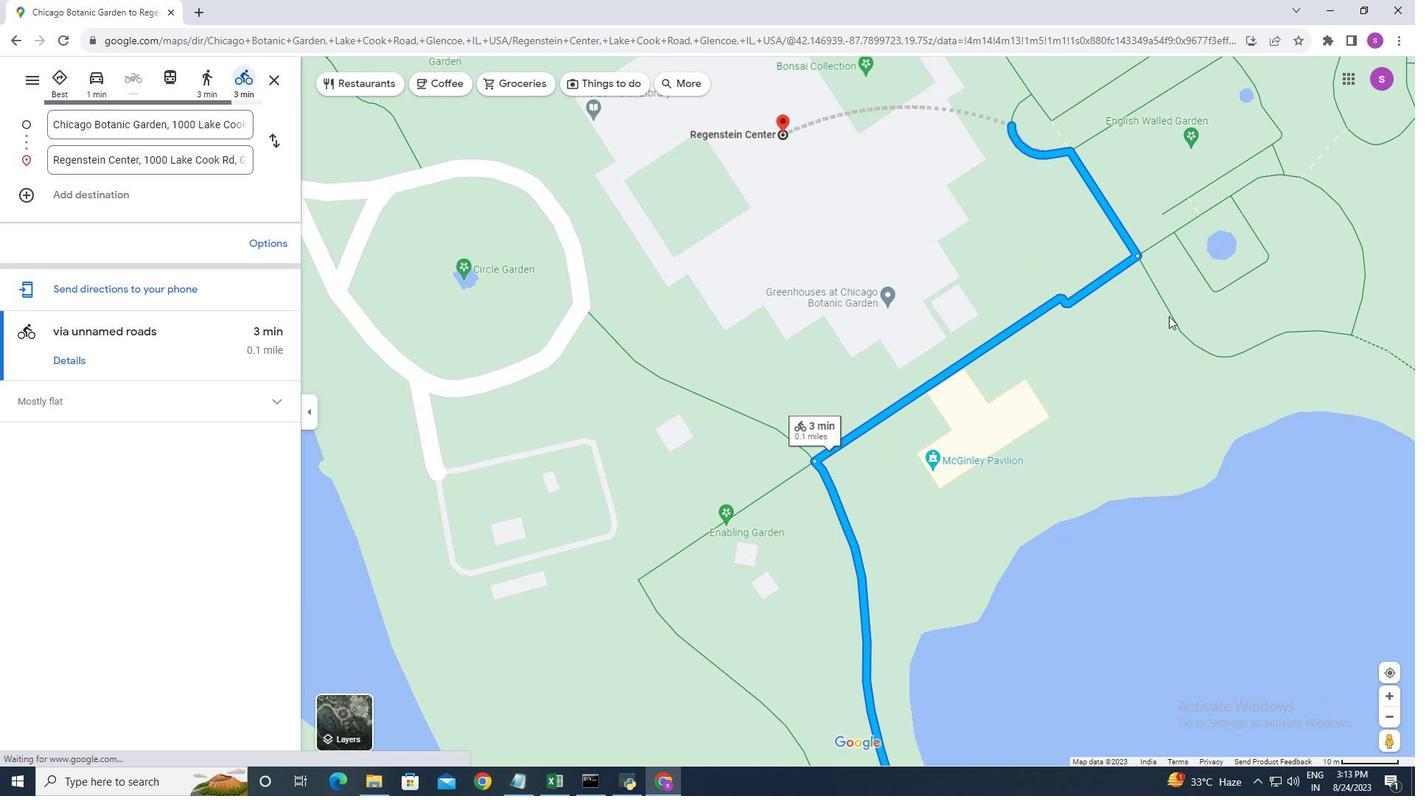 
Action: Mouse moved to (1169, 316)
Screenshot: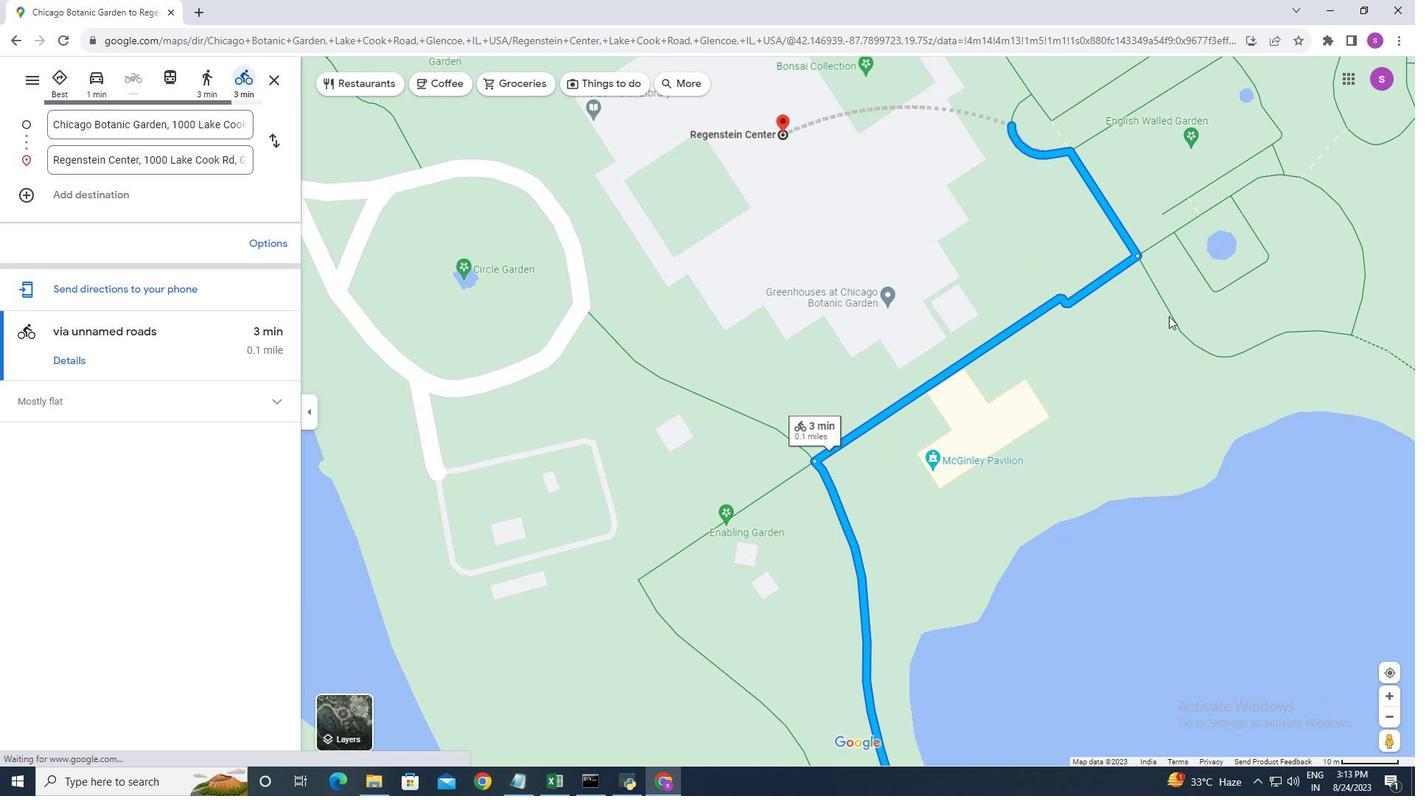 
Action: Mouse scrolled (1169, 315) with delta (0, 0)
Screenshot: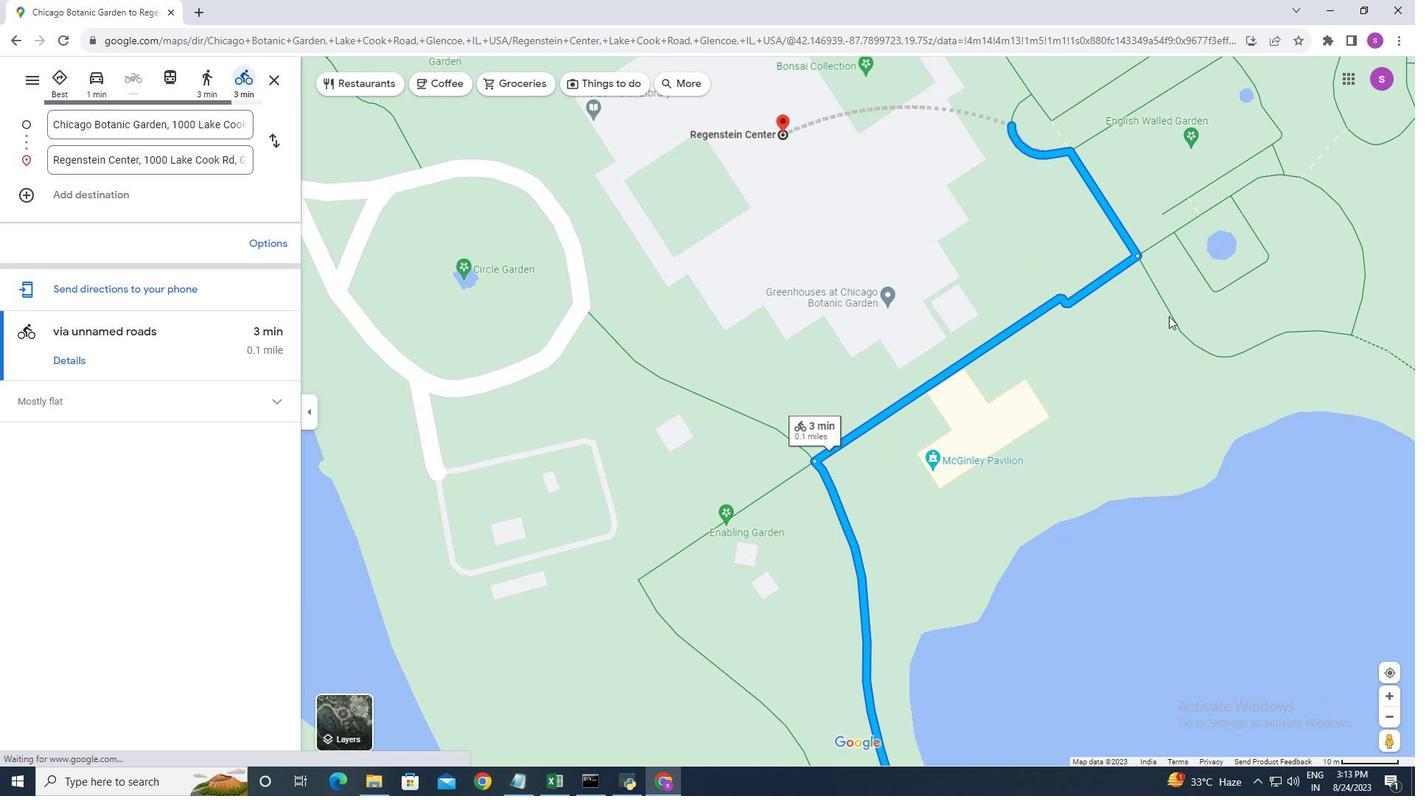 
Action: Mouse scrolled (1169, 315) with delta (0, 0)
Screenshot: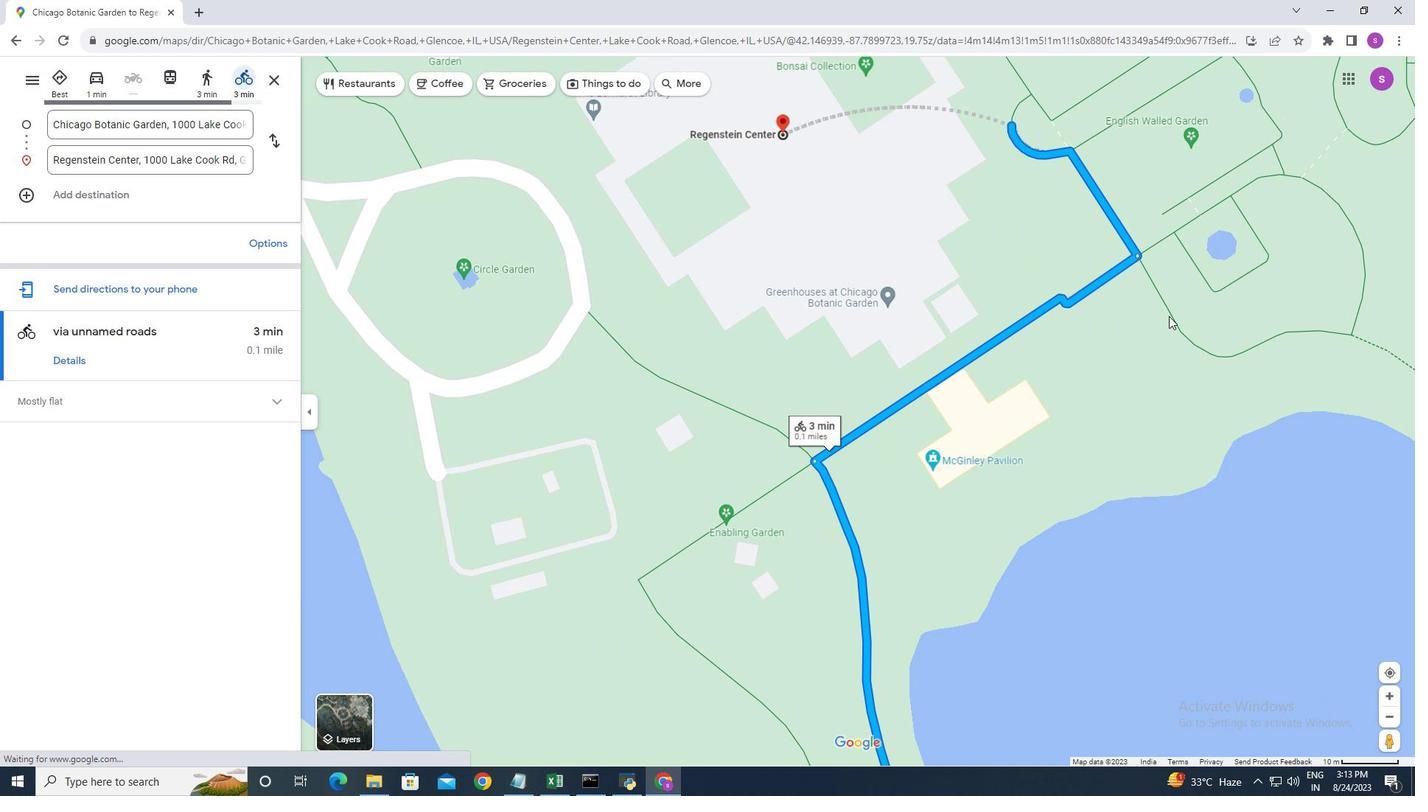 
Action: Mouse moved to (1139, 375)
Screenshot: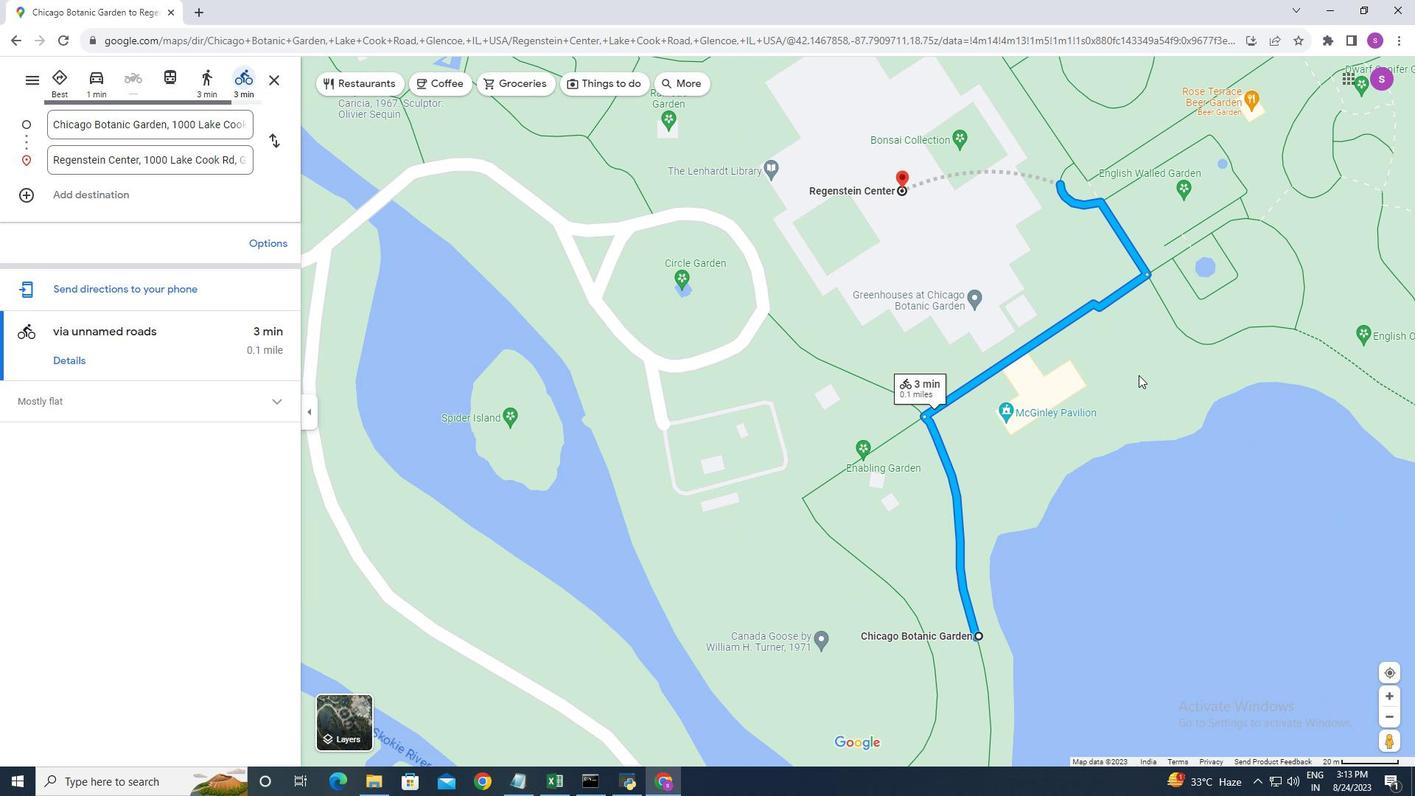 
Action: Mouse scrolled (1139, 376) with delta (0, 0)
Screenshot: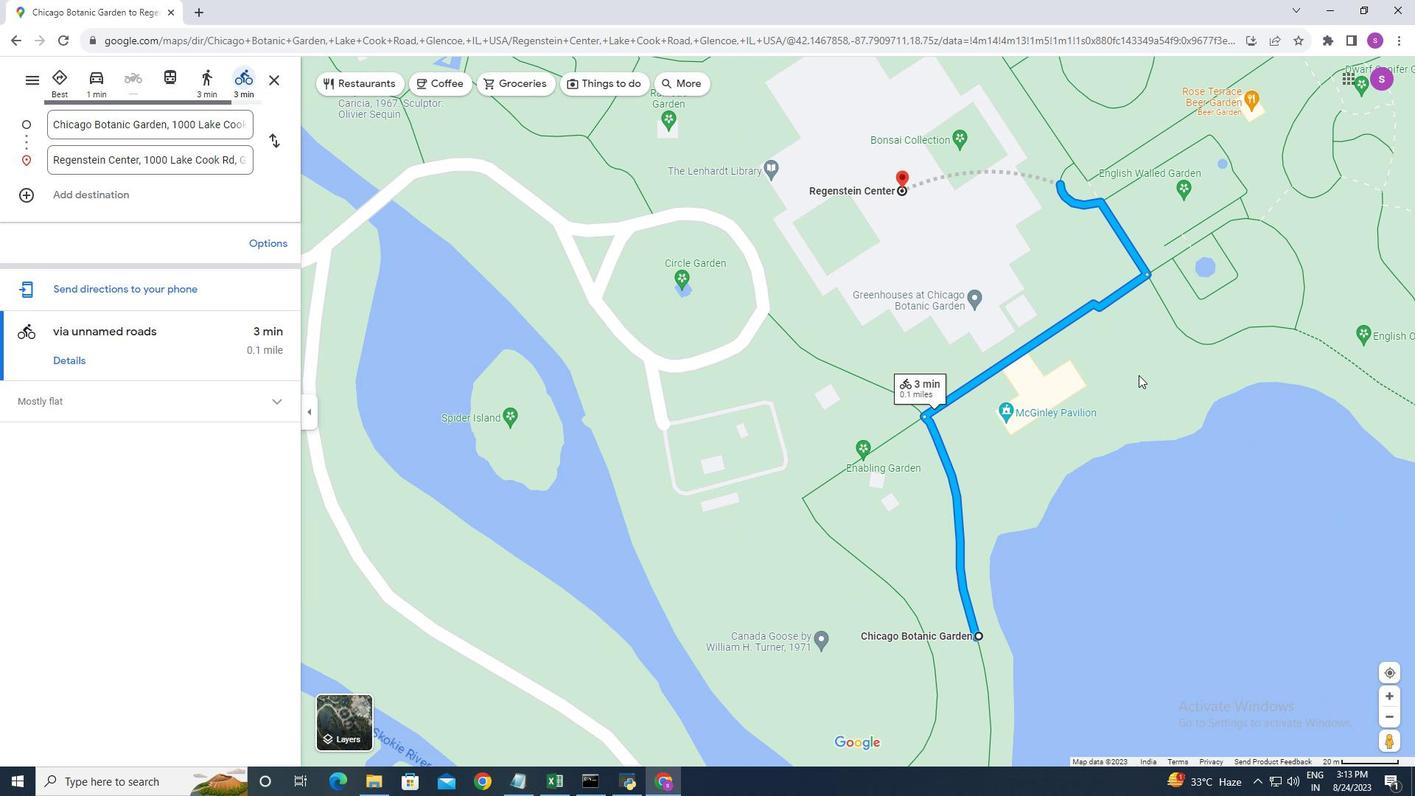 
Action: Mouse scrolled (1139, 376) with delta (0, 0)
Screenshot: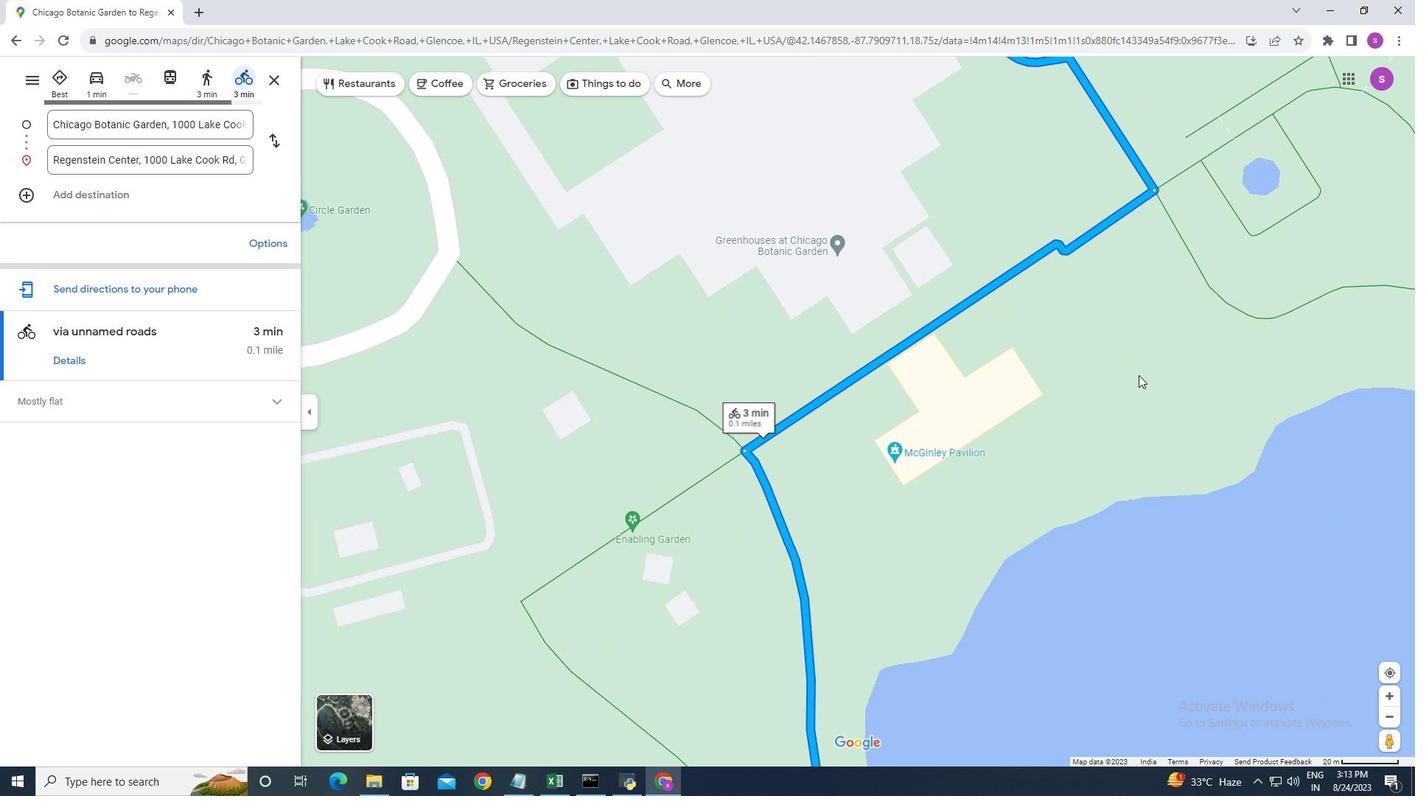 
Action: Mouse scrolled (1139, 376) with delta (0, 0)
Screenshot: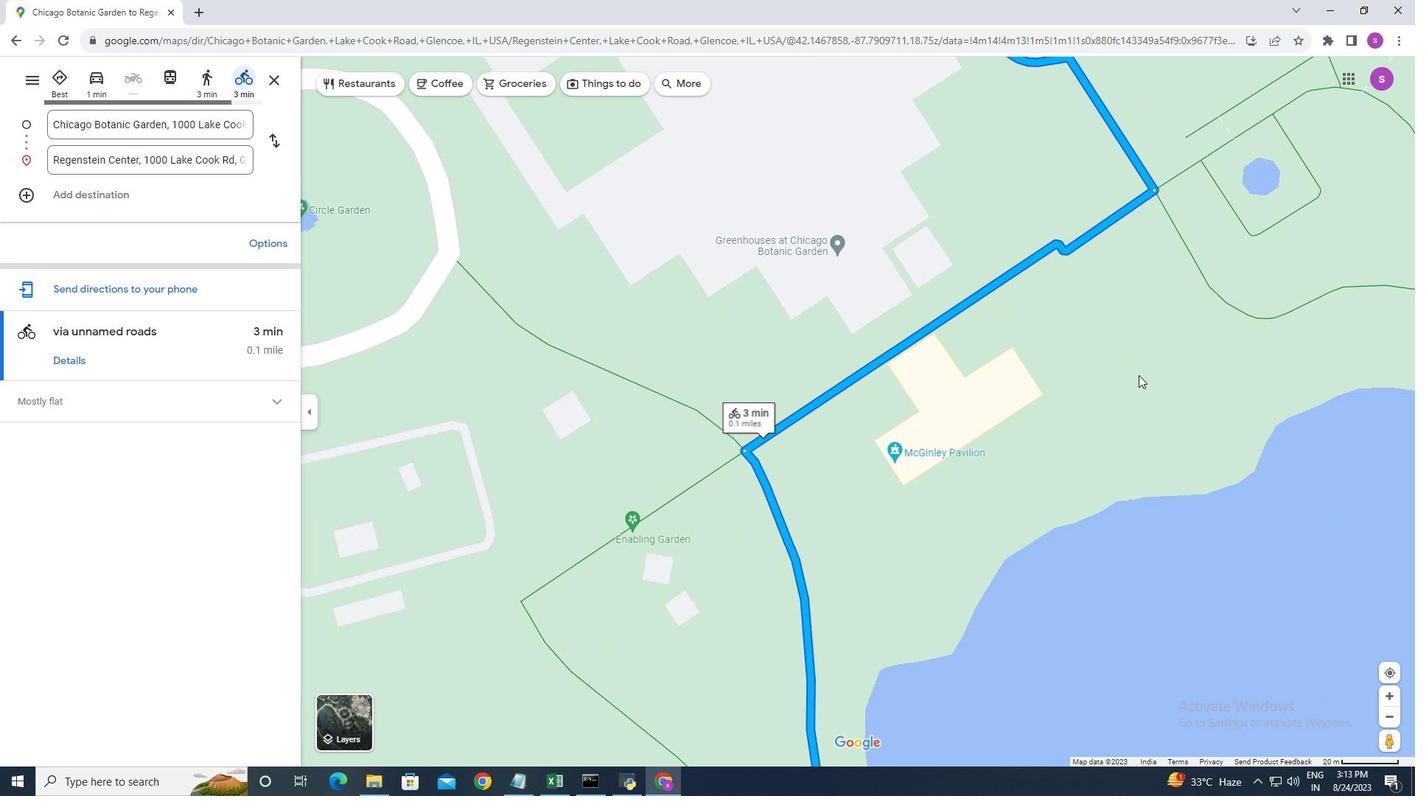 
Action: Mouse scrolled (1139, 376) with delta (0, 0)
Screenshot: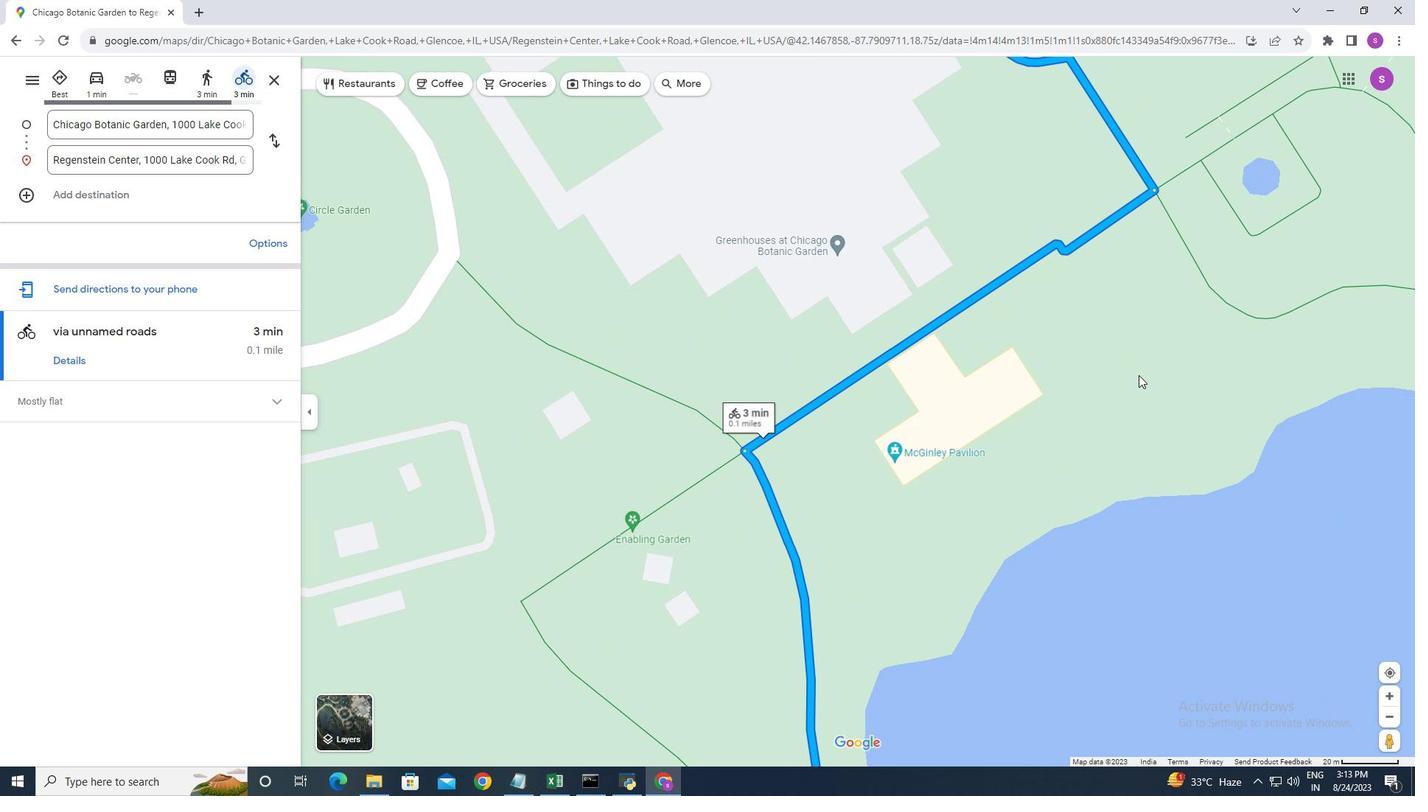 
Action: Mouse scrolled (1139, 376) with delta (0, 0)
Screenshot: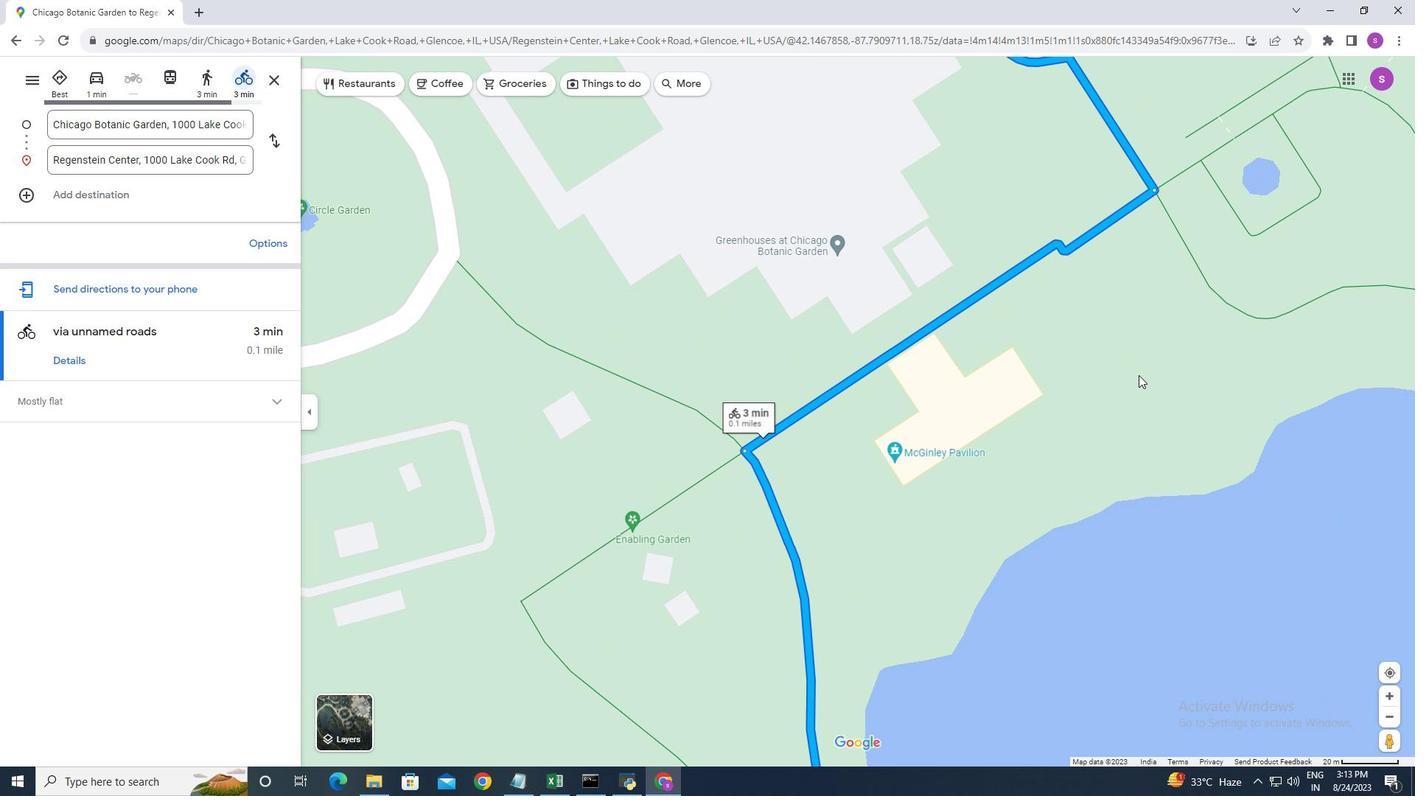 
Action: Mouse moved to (946, 597)
Screenshot: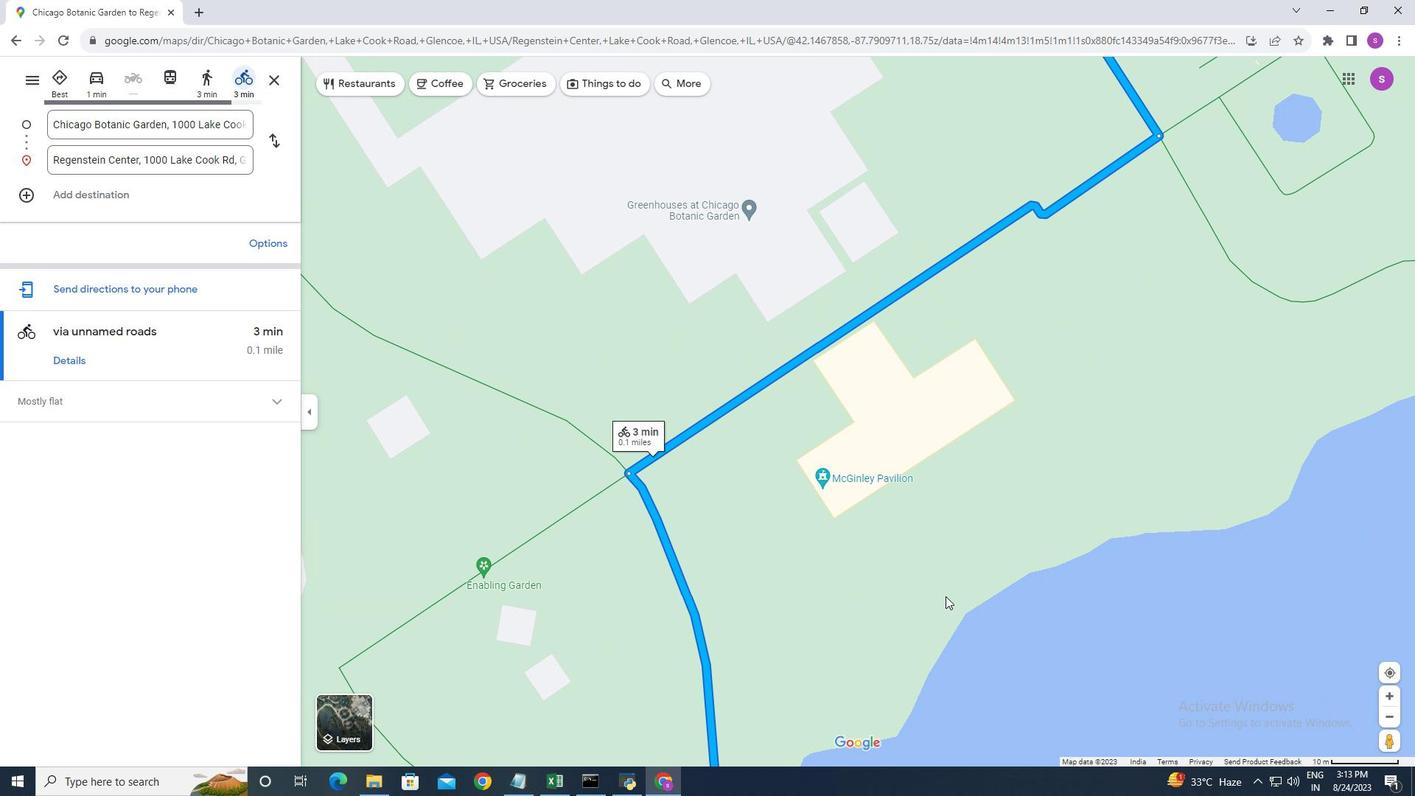 
Action: Mouse pressed left at (946, 597)
Screenshot: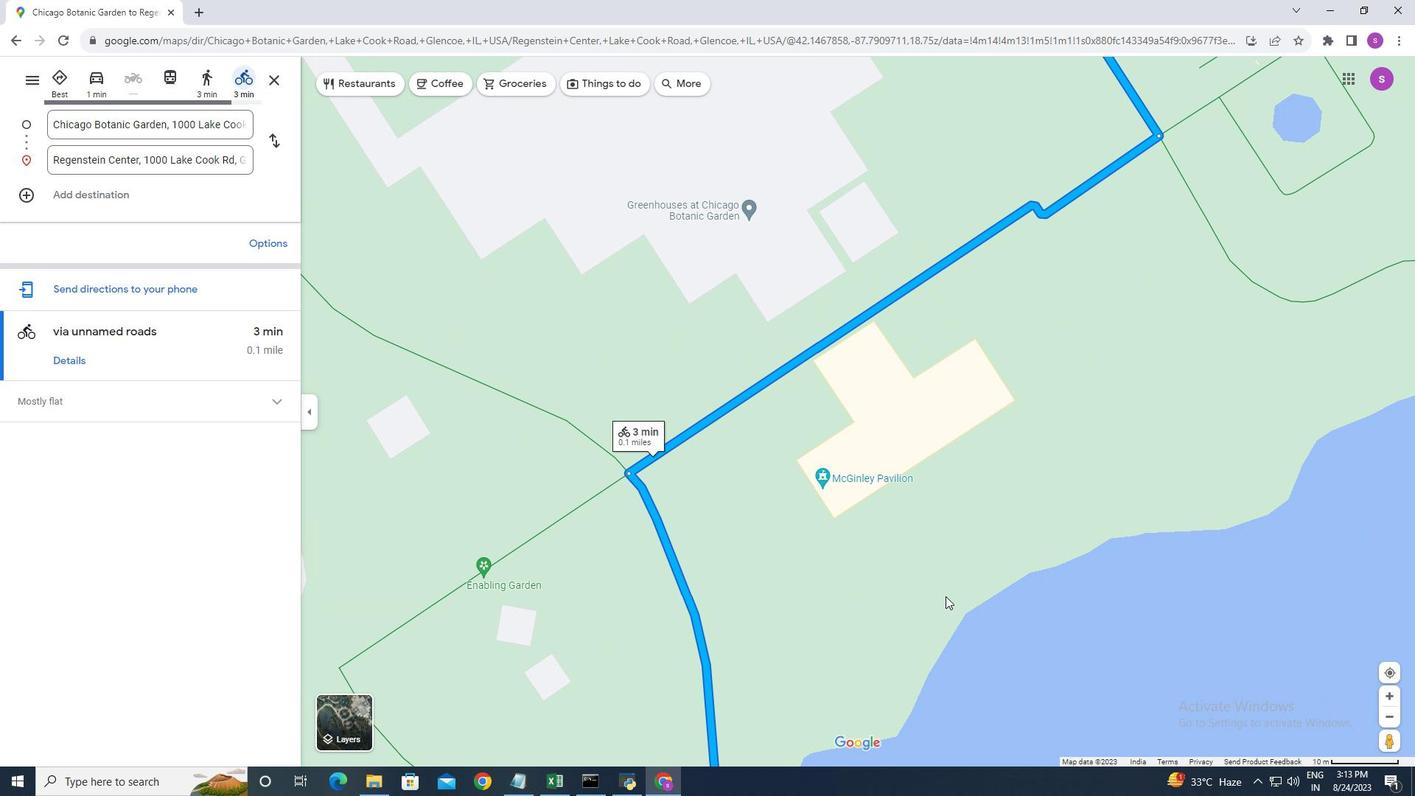 
Action: Mouse moved to (915, 637)
Screenshot: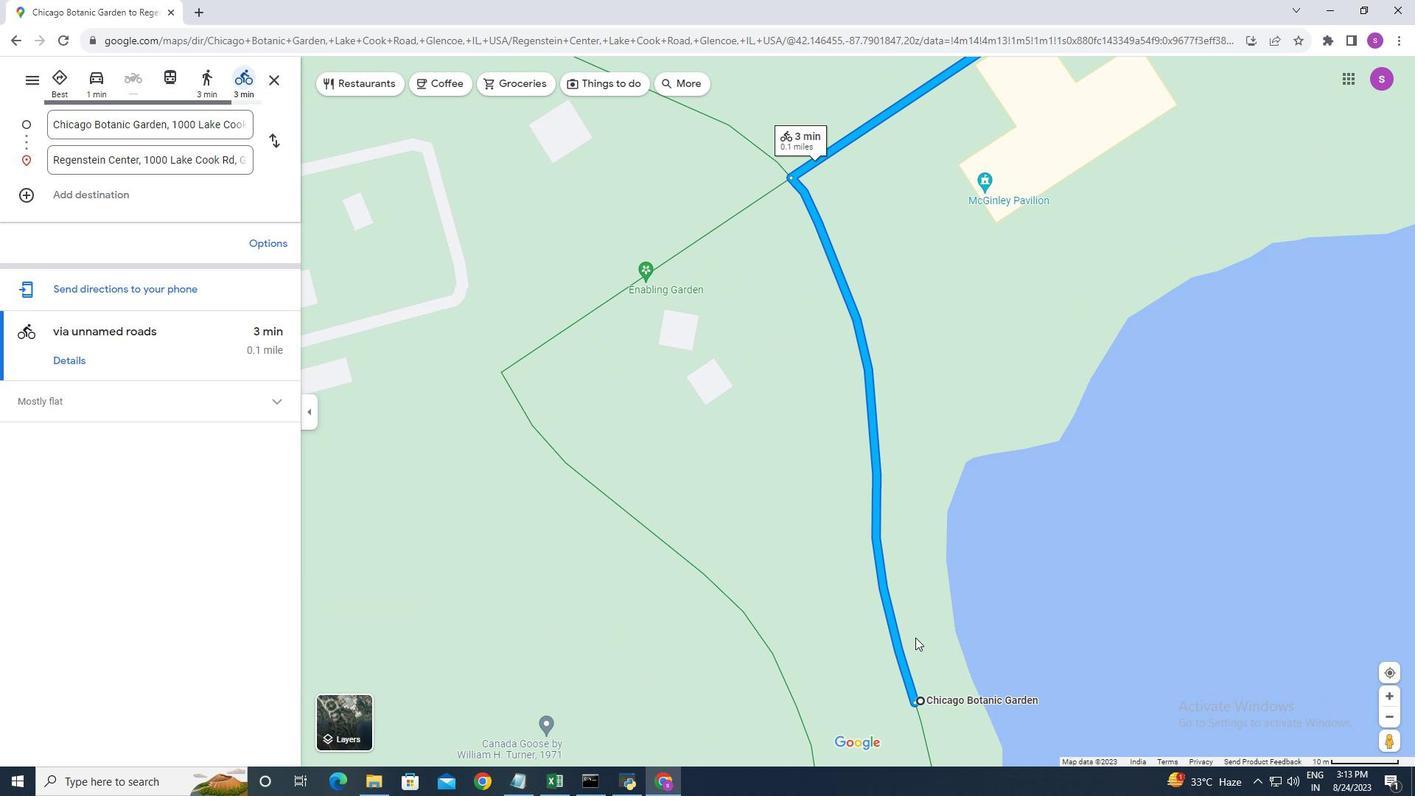 
Action: Mouse scrolled (915, 637) with delta (0, 0)
Screenshot: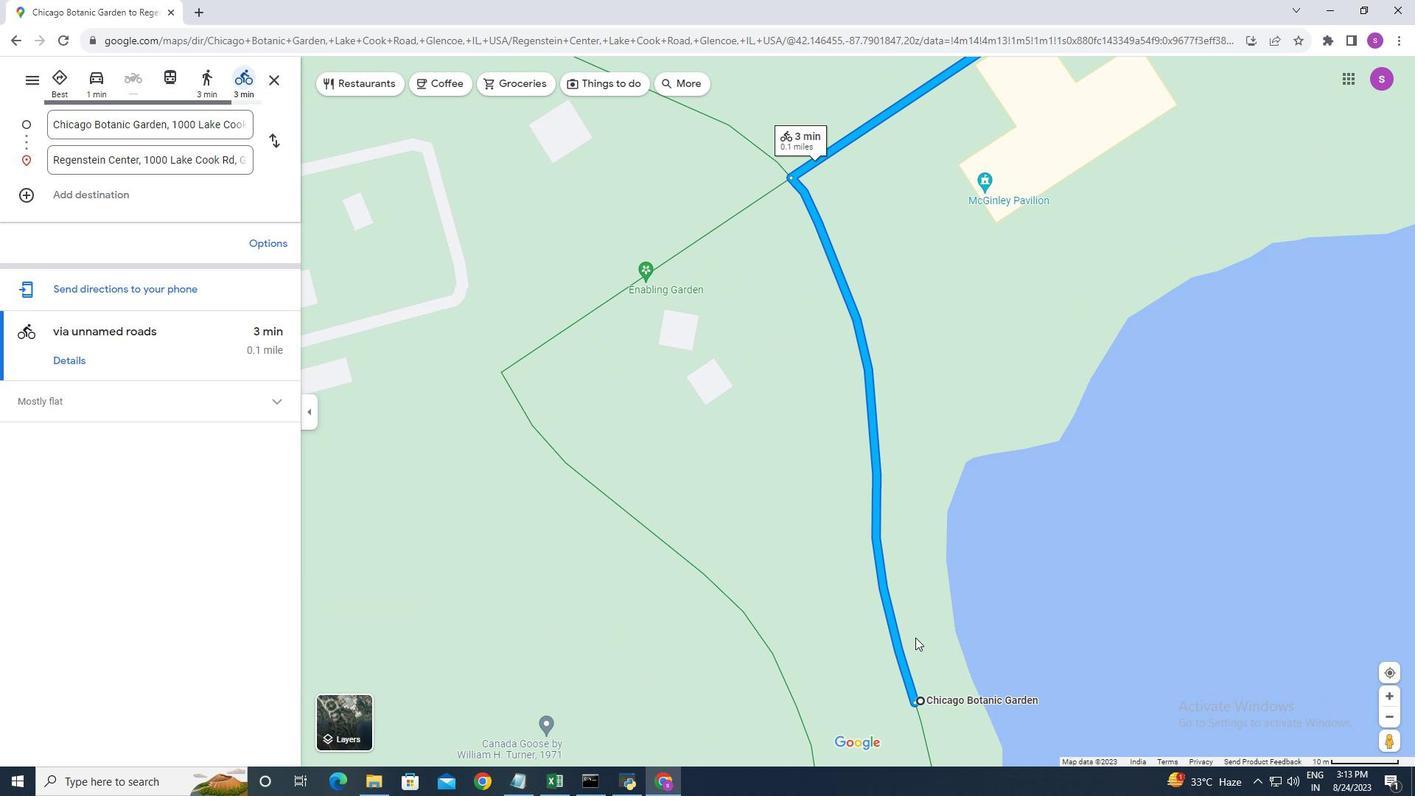
Action: Mouse scrolled (915, 637) with delta (0, 0)
Screenshot: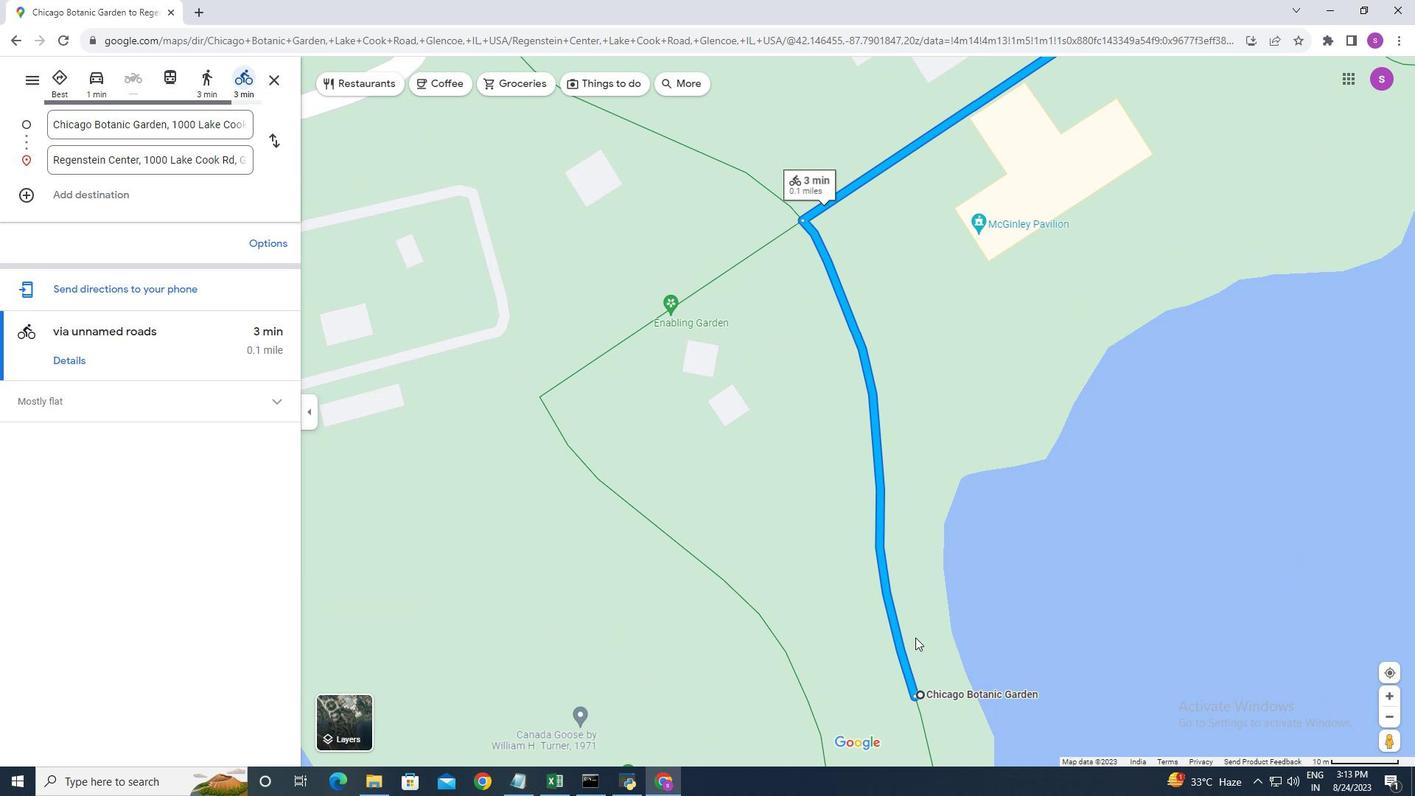 
Action: Mouse scrolled (915, 637) with delta (0, 0)
